Task: Look for space in Bastia umbra, Italy from 24th August, 2023 to 10th September, 2023 for 6 adults, 2 children in price range Rs.12000 to Rs.15000. Place can be entire place or shared room with 6 bedrooms having 6 beds and 6 bathrooms. Property type can be house, flat, guest house. Amenities needed are: wifi, TV, free parkinig on premises, gym, breakfast. Booking option can be shelf check-in. Required host language is English.
Action: Mouse moved to (614, 122)
Screenshot: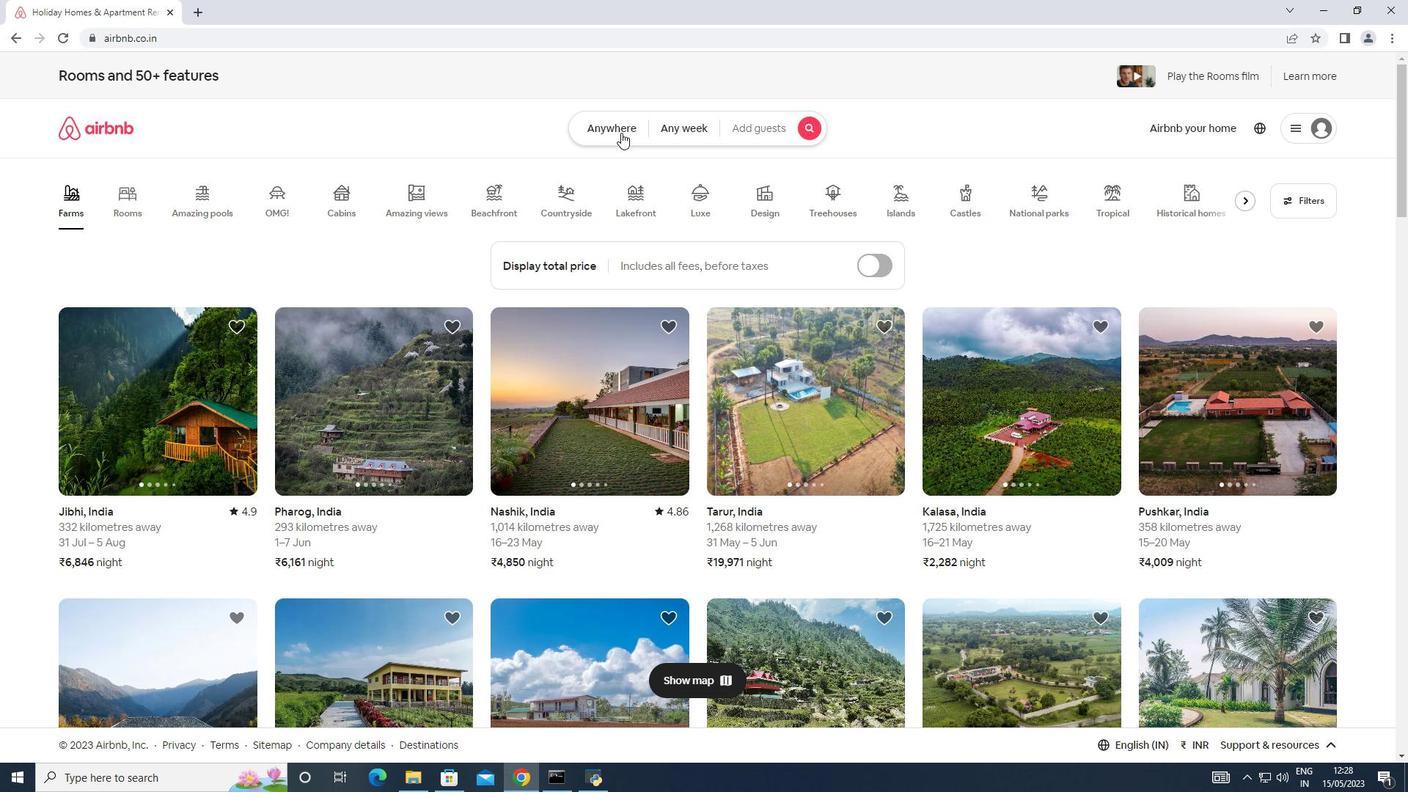 
Action: Mouse pressed left at (614, 122)
Screenshot: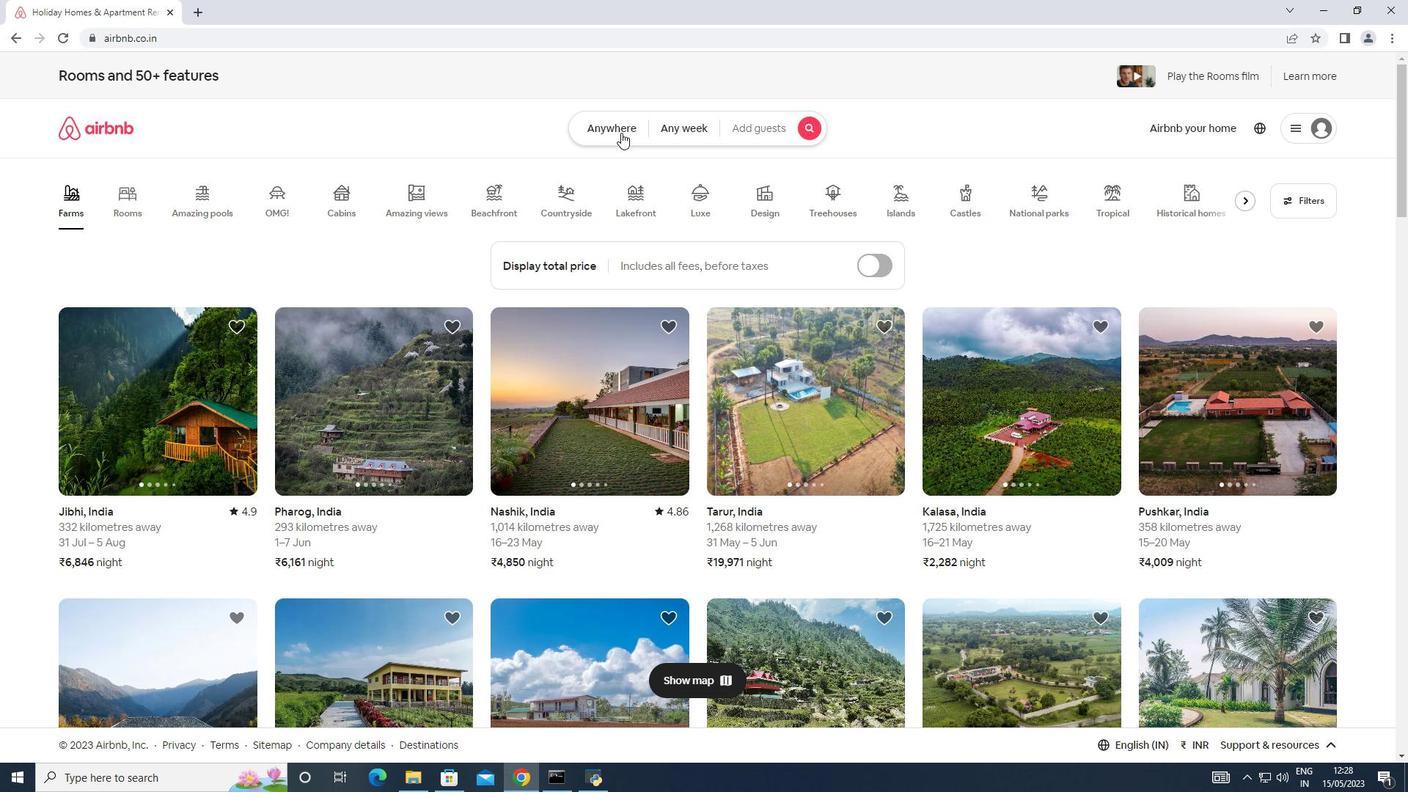 
Action: Mouse moved to (470, 191)
Screenshot: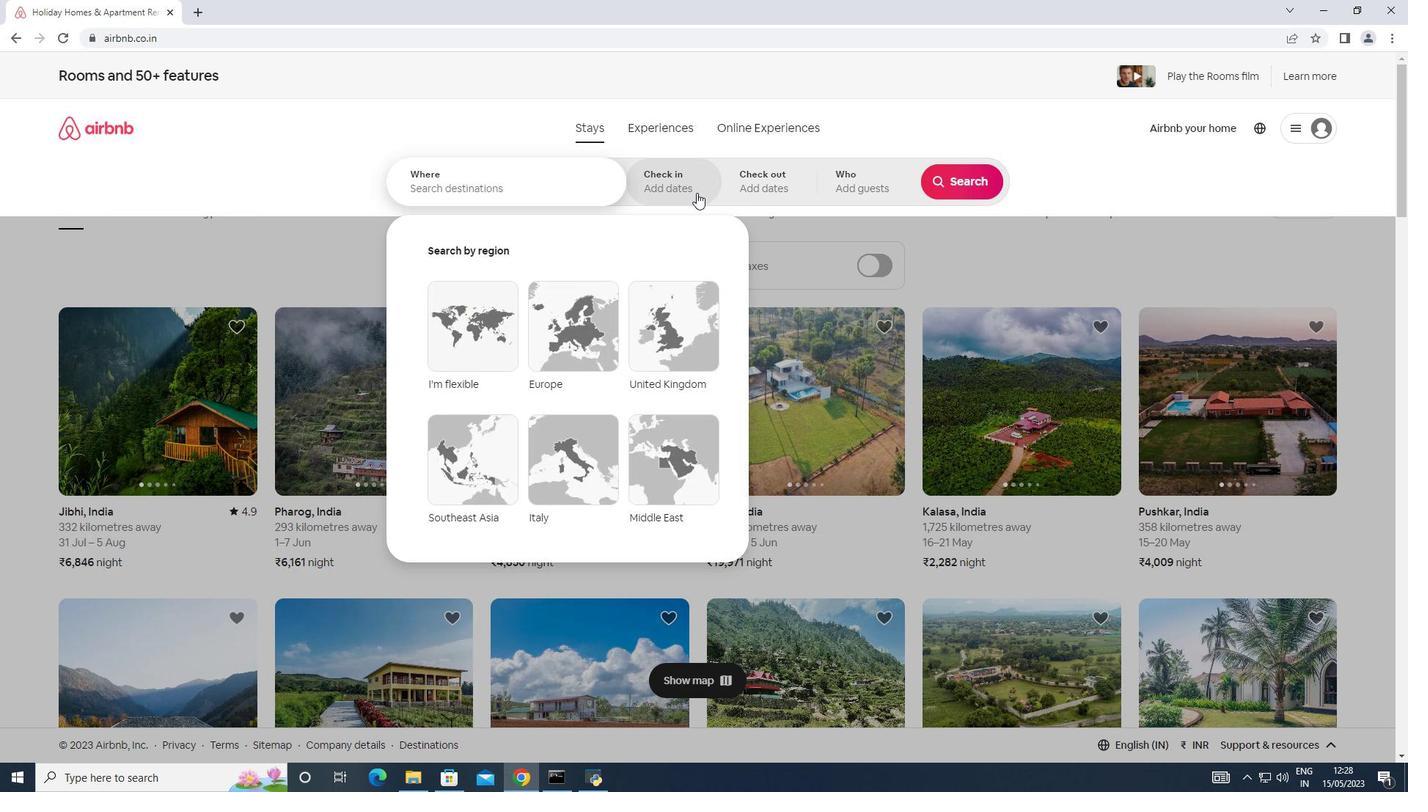 
Action: Mouse pressed left at (470, 191)
Screenshot: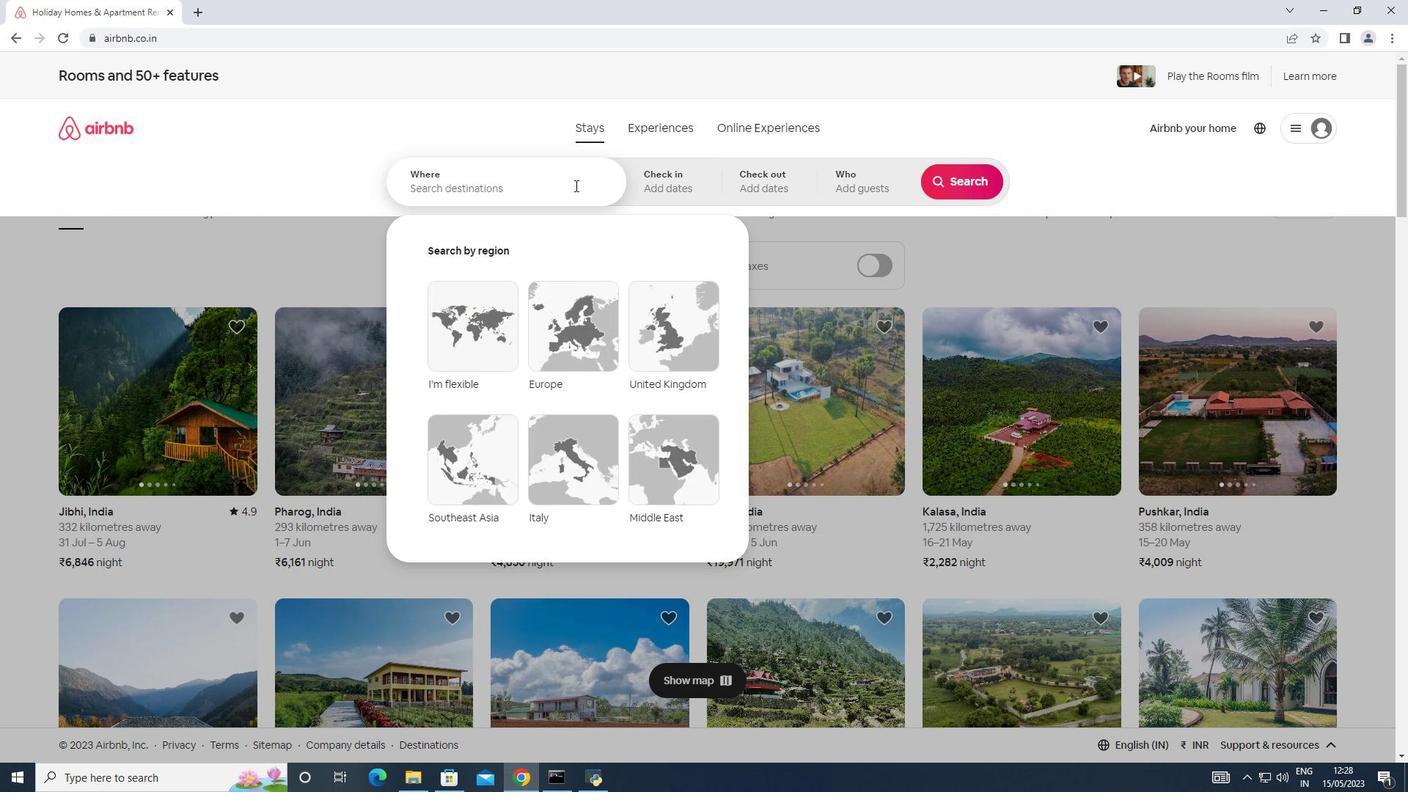 
Action: Mouse moved to (469, 190)
Screenshot: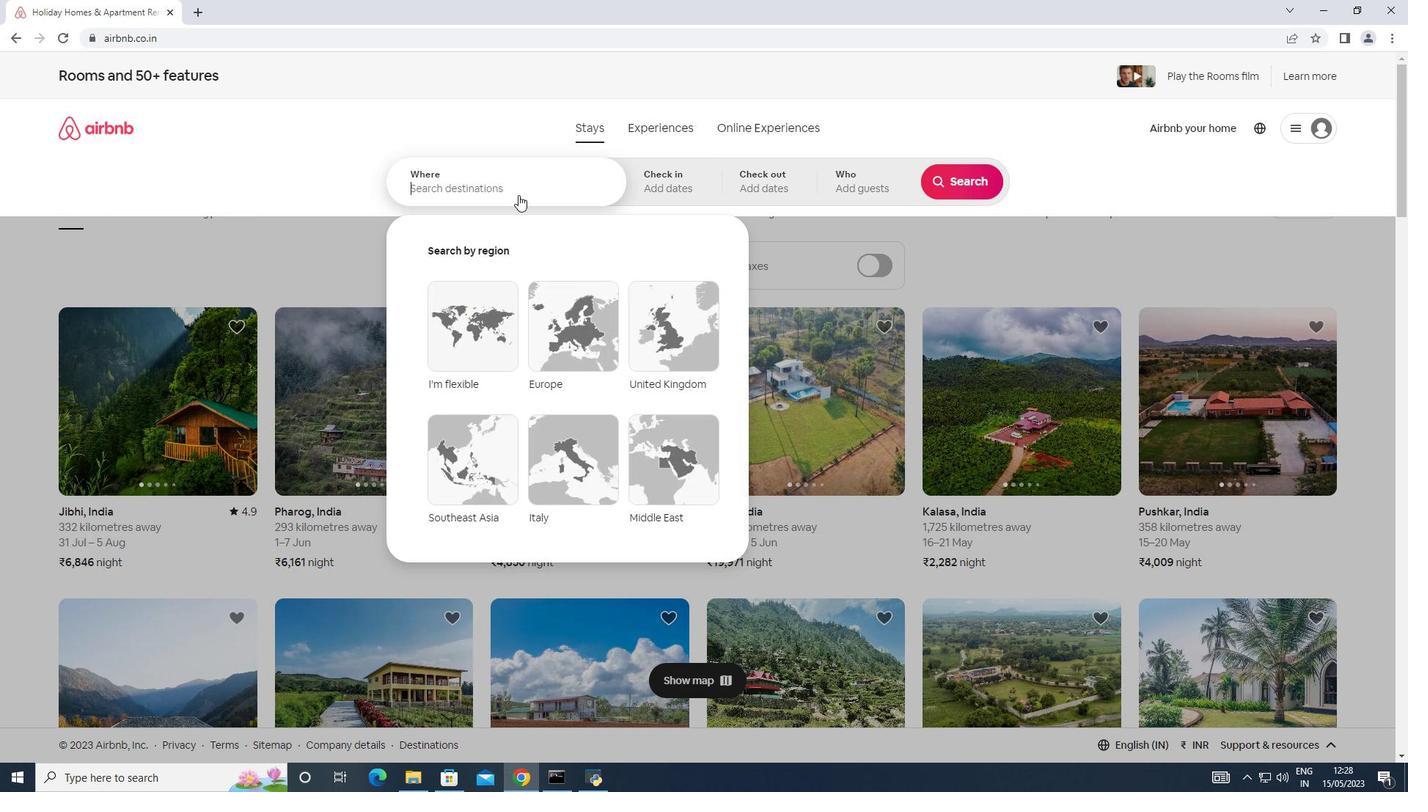 
Action: Key pressed <Key.shift>Bastia<Key.space><Key.shift>Umbra,<Key.shift><Key.shift><Key.shift>Italy
Screenshot: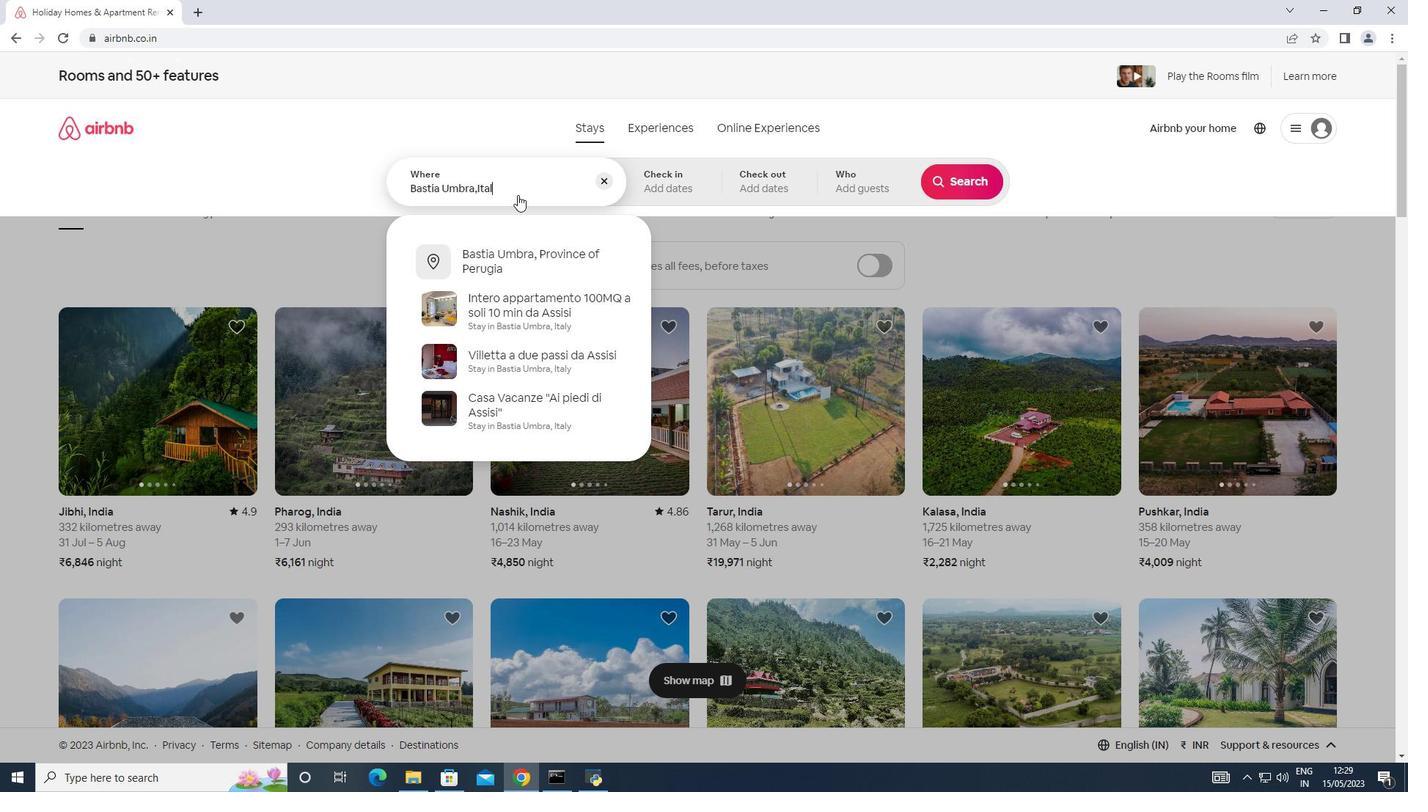 
Action: Mouse pressed left at (624, 135)
Screenshot: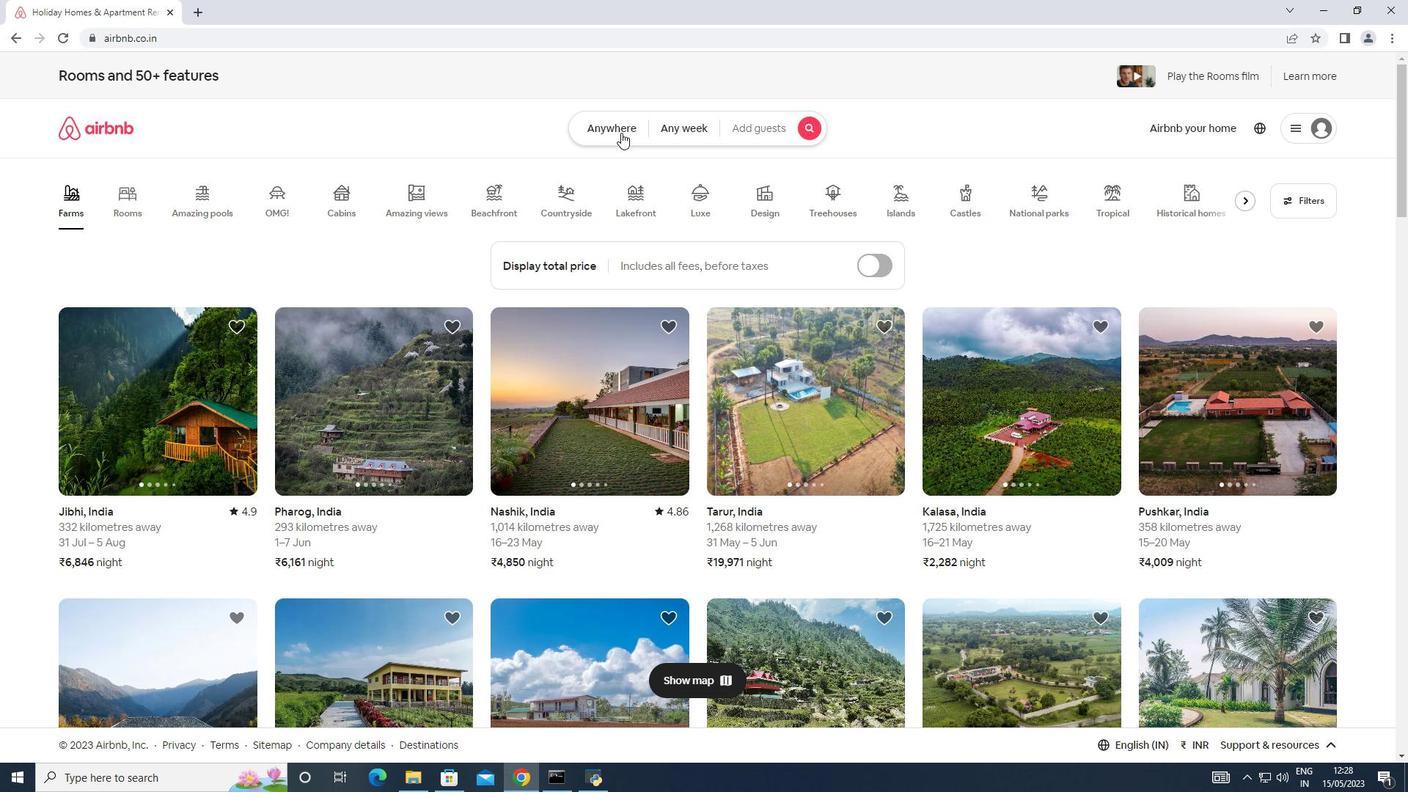 
Action: Mouse moved to (479, 228)
Screenshot: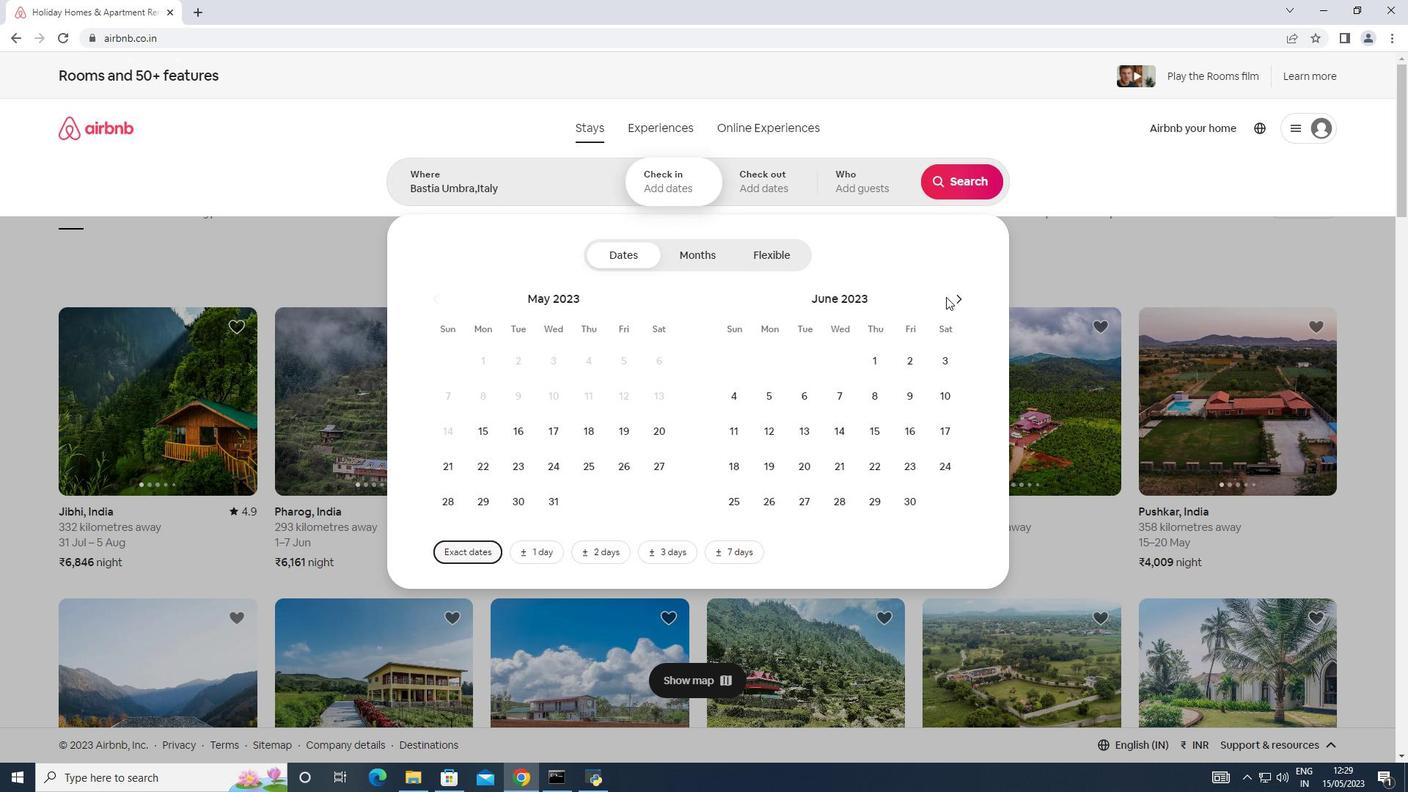
Action: Mouse pressed left at (555, 184)
Screenshot: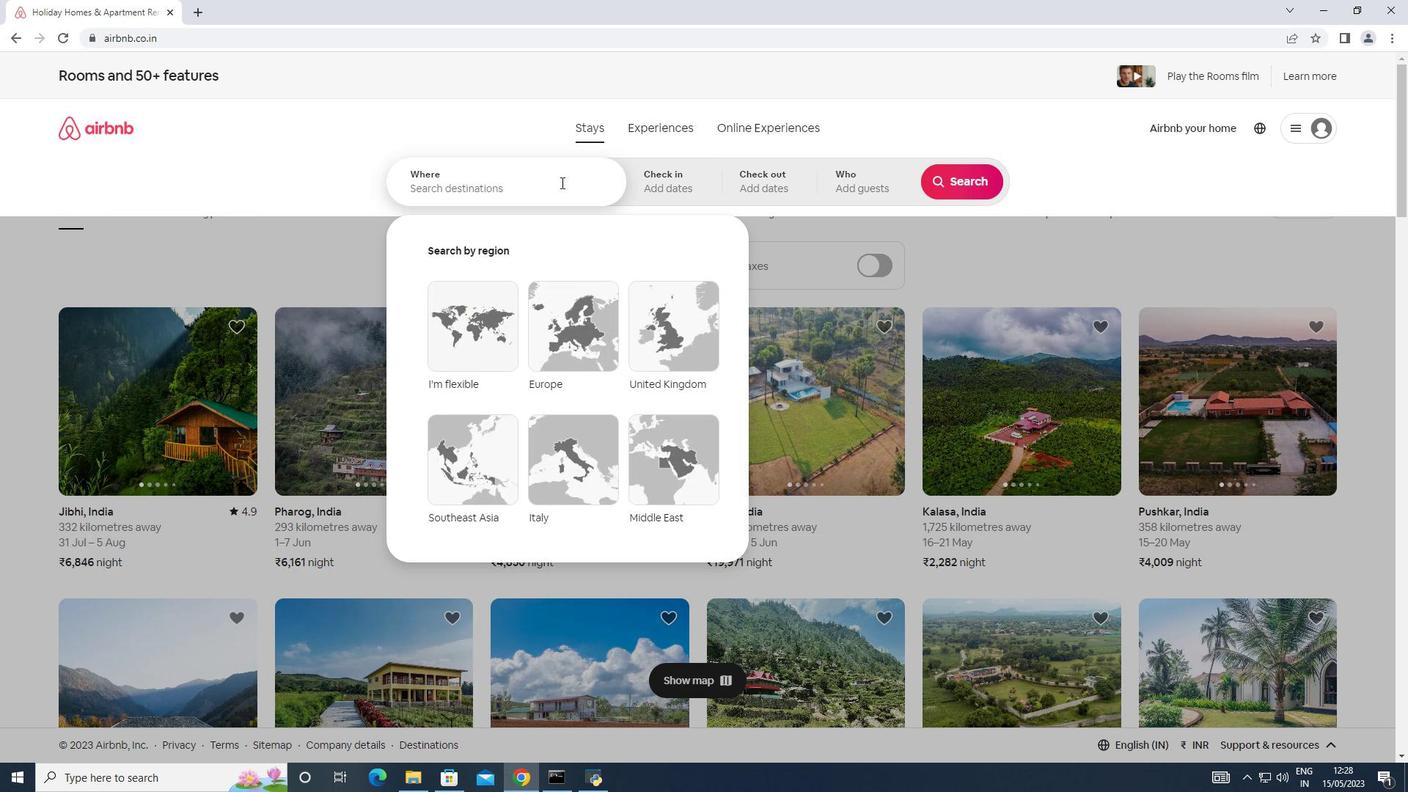 
Action: Mouse moved to (730, 190)
Screenshot: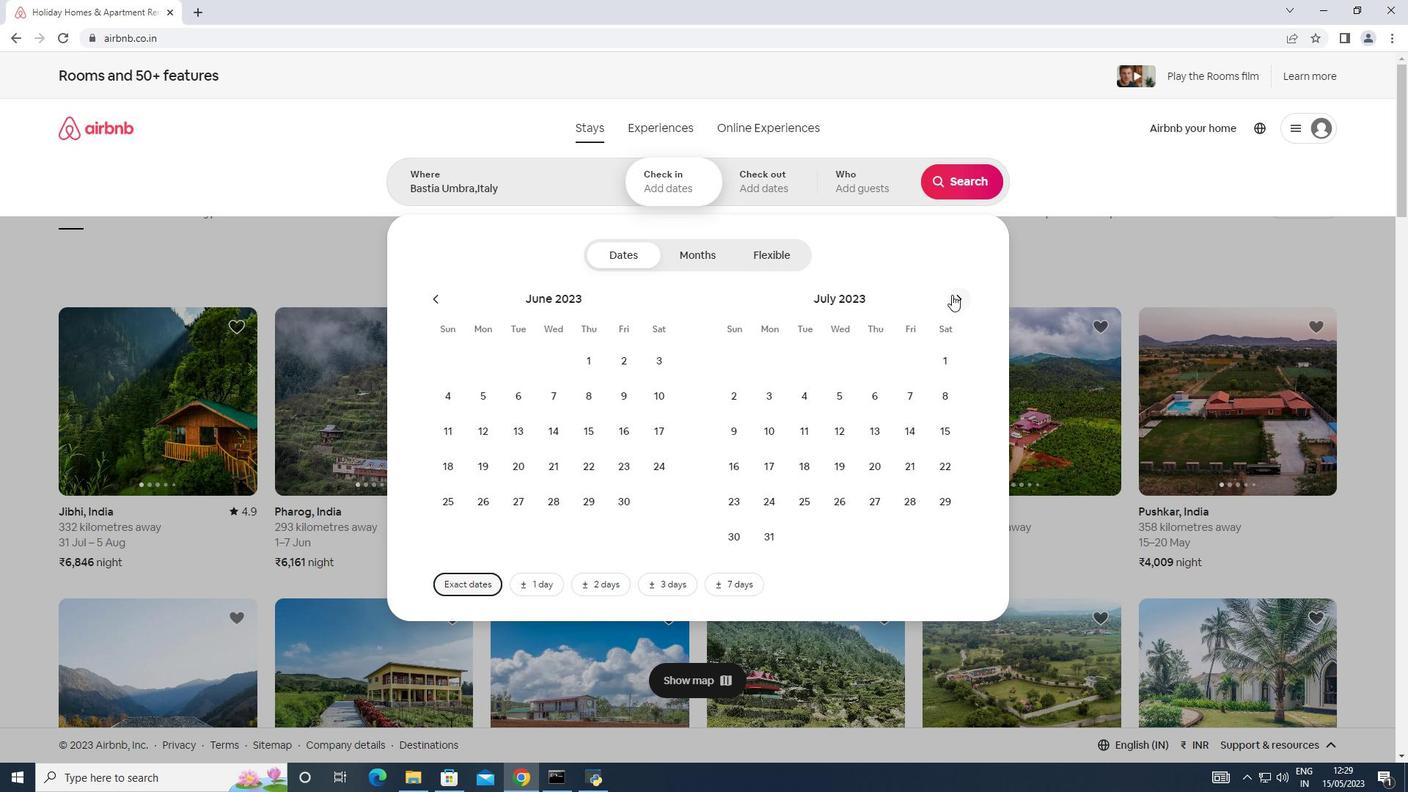 
Action: Key pressed <Key.shift>
Screenshot: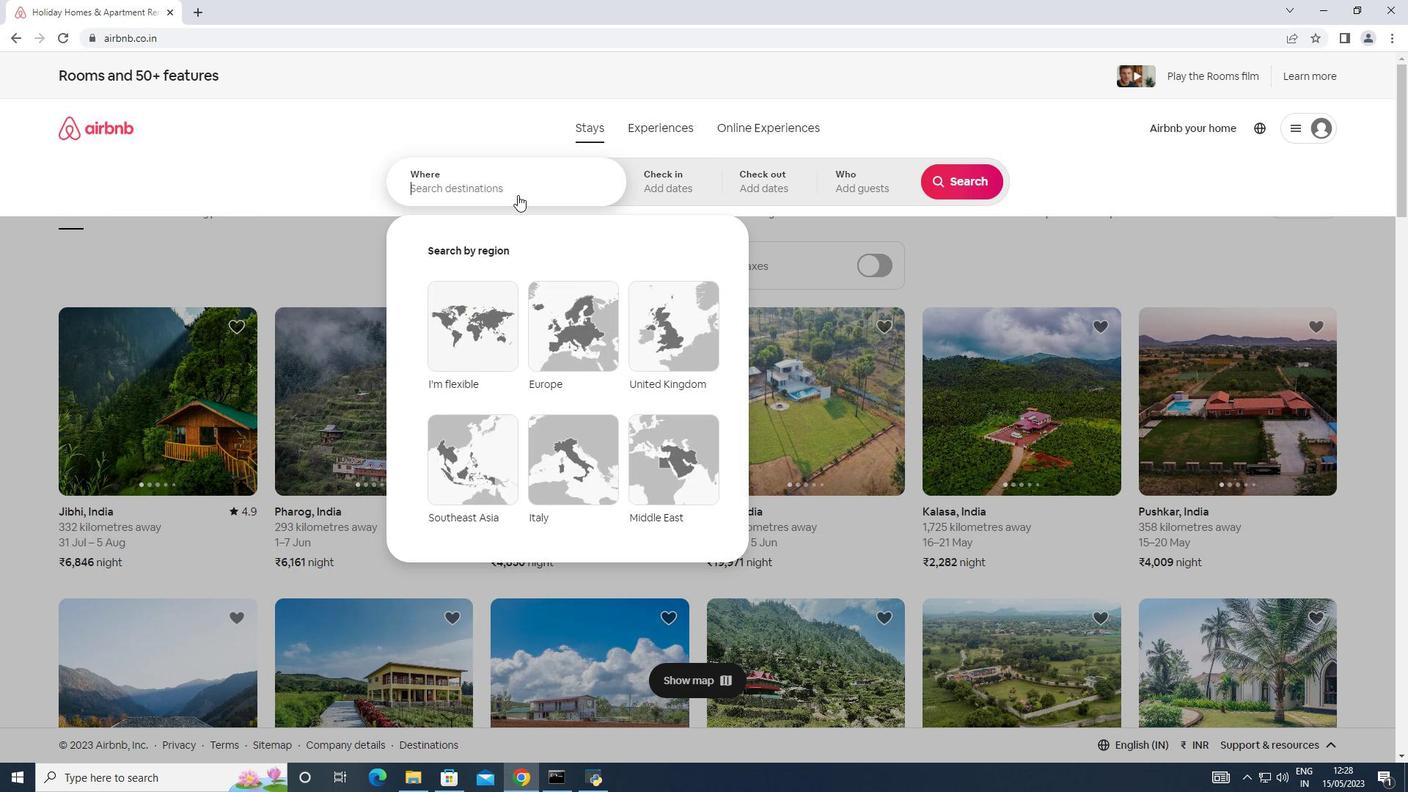 
Action: Mouse moved to (667, 182)
Screenshot: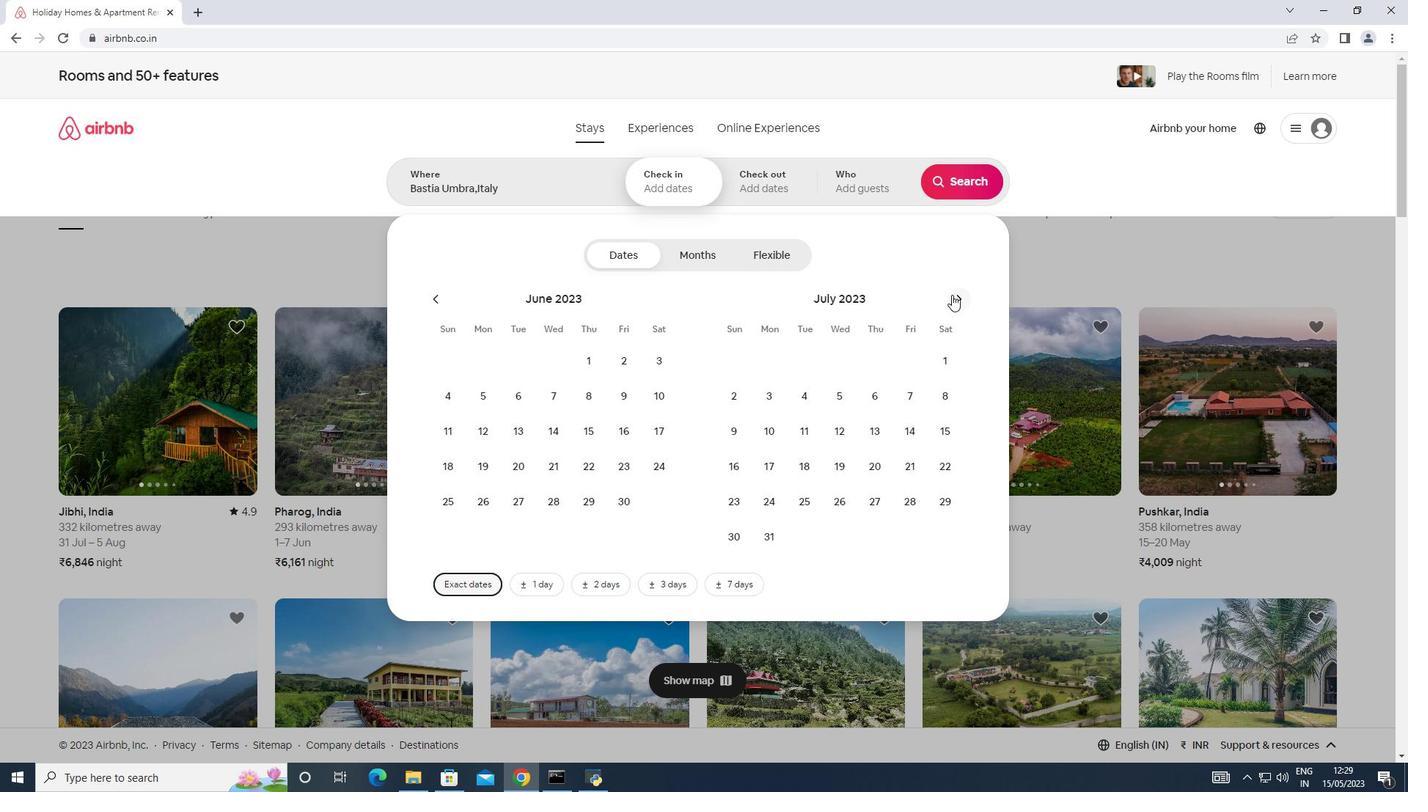 
Action: Mouse pressed left at (667, 182)
Screenshot: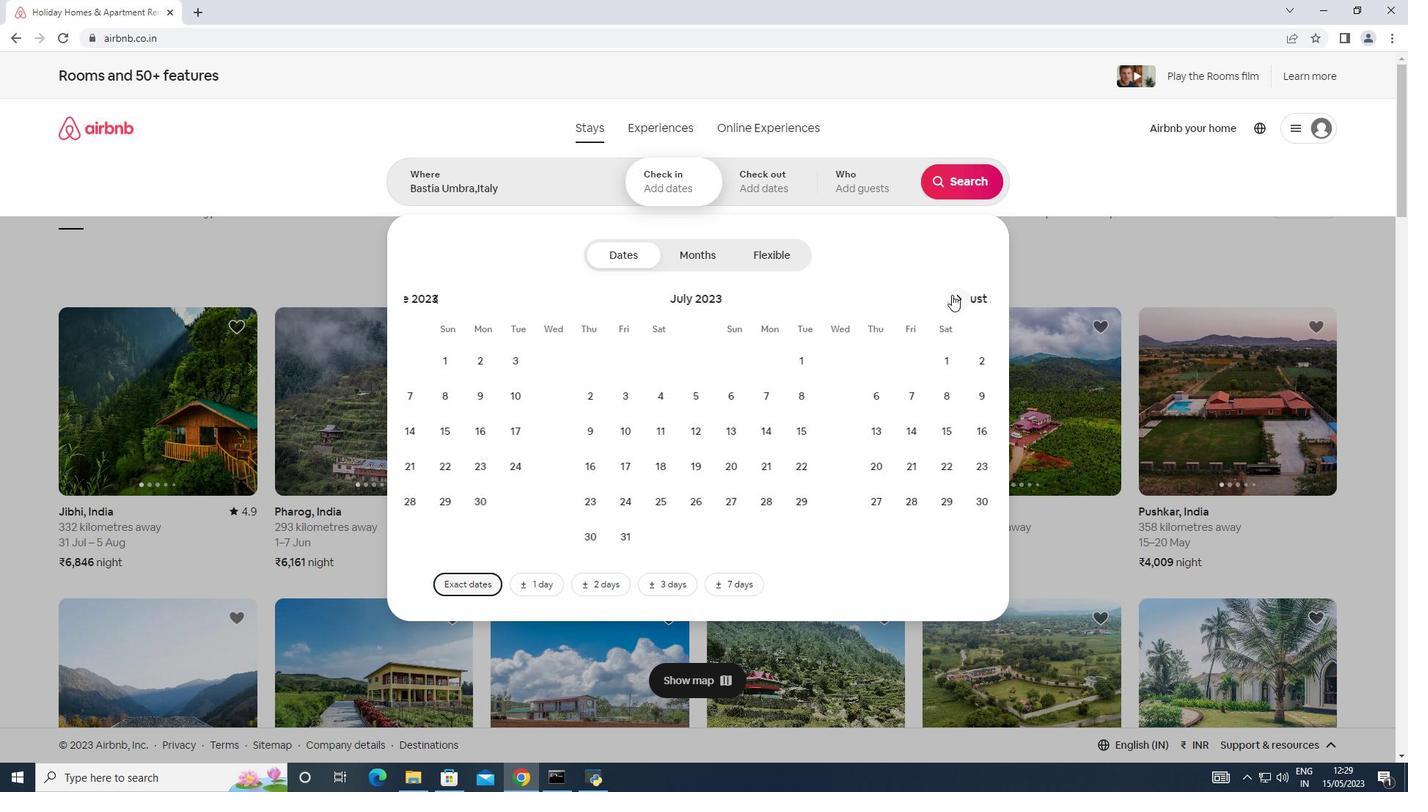 
Action: Key pressed <Key.shift>
Screenshot: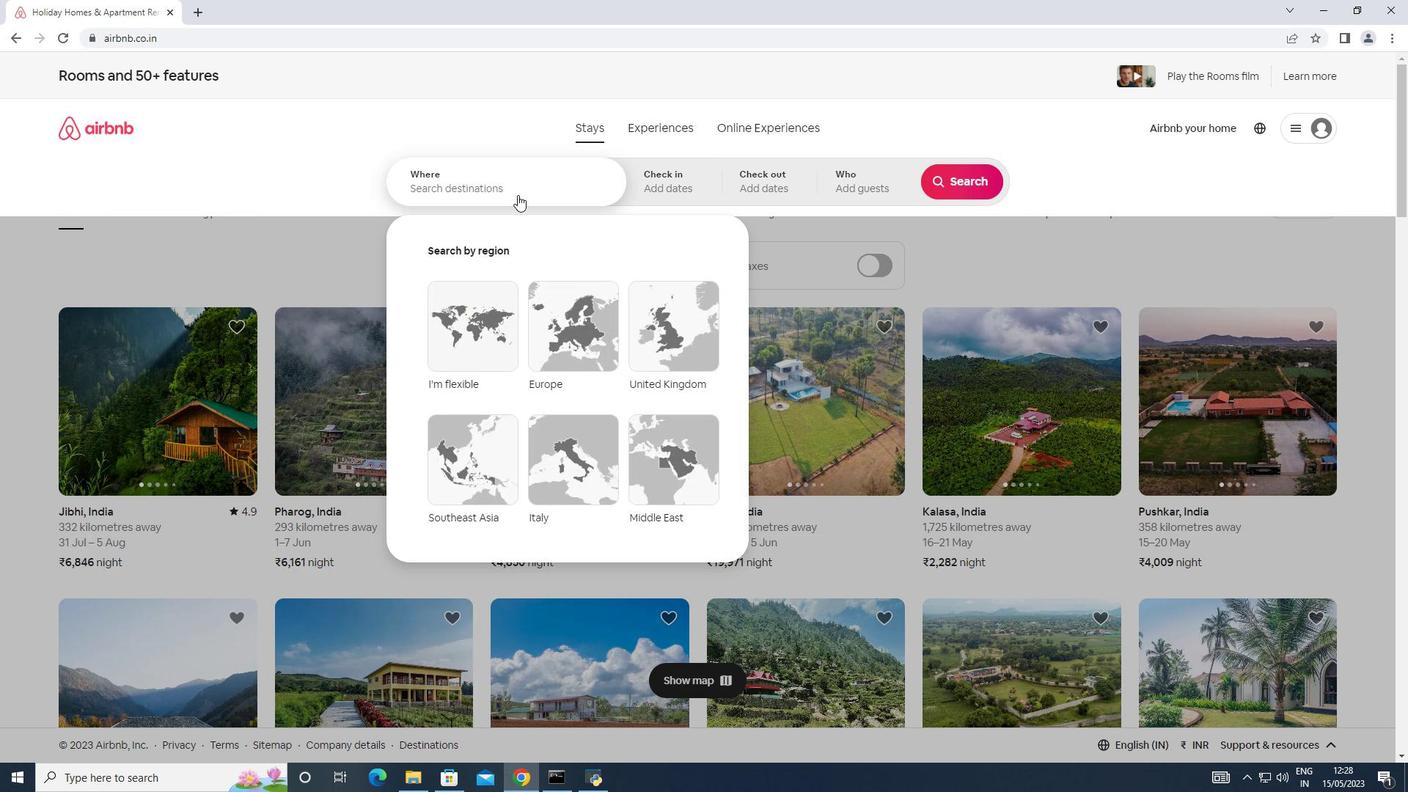 
Action: Mouse moved to (667, 182)
Screenshot: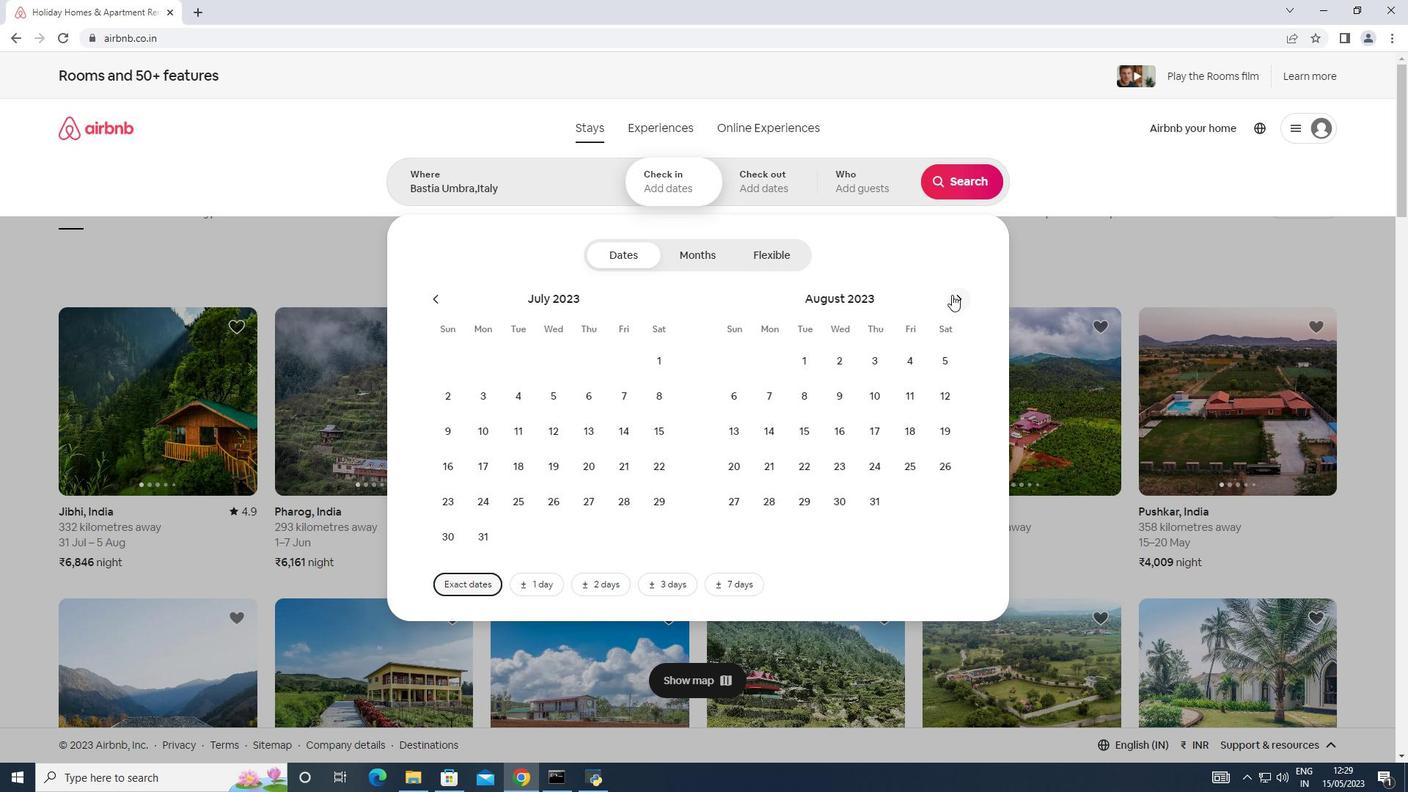 
Action: Key pressed <Key.shift>
Screenshot: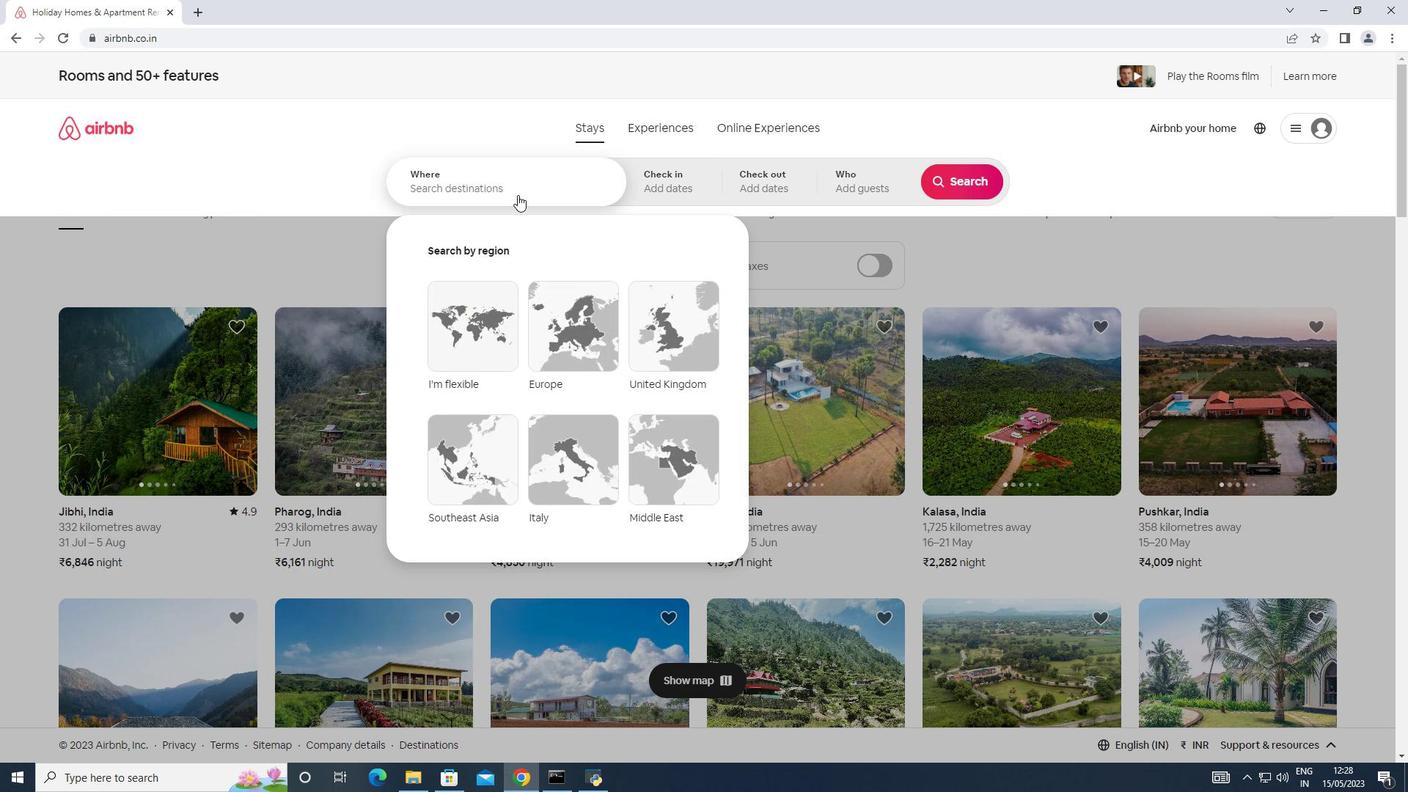 
Action: Mouse moved to (671, 182)
Screenshot: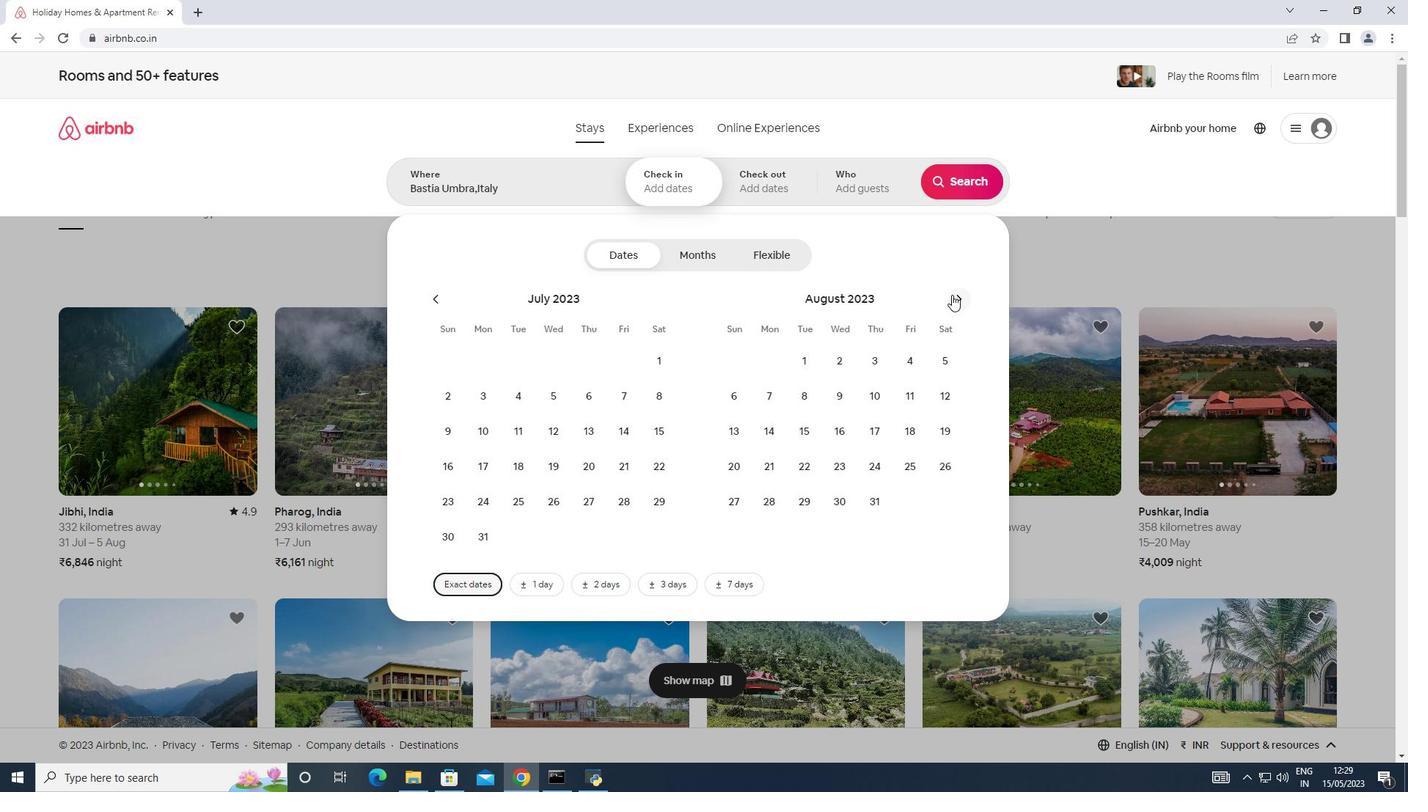 
Action: Key pressed <Key.shift>
Screenshot: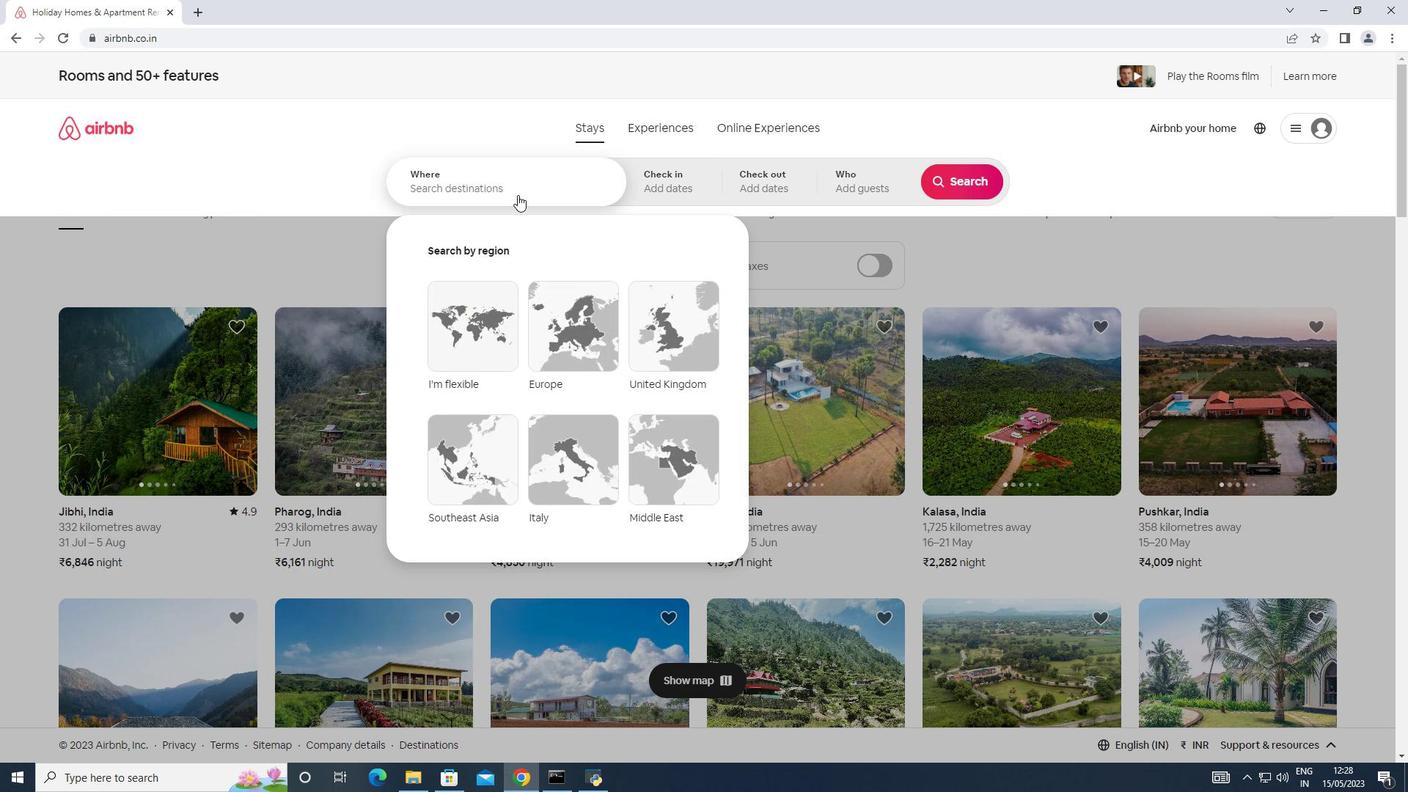 
Action: Mouse moved to (672, 182)
Screenshot: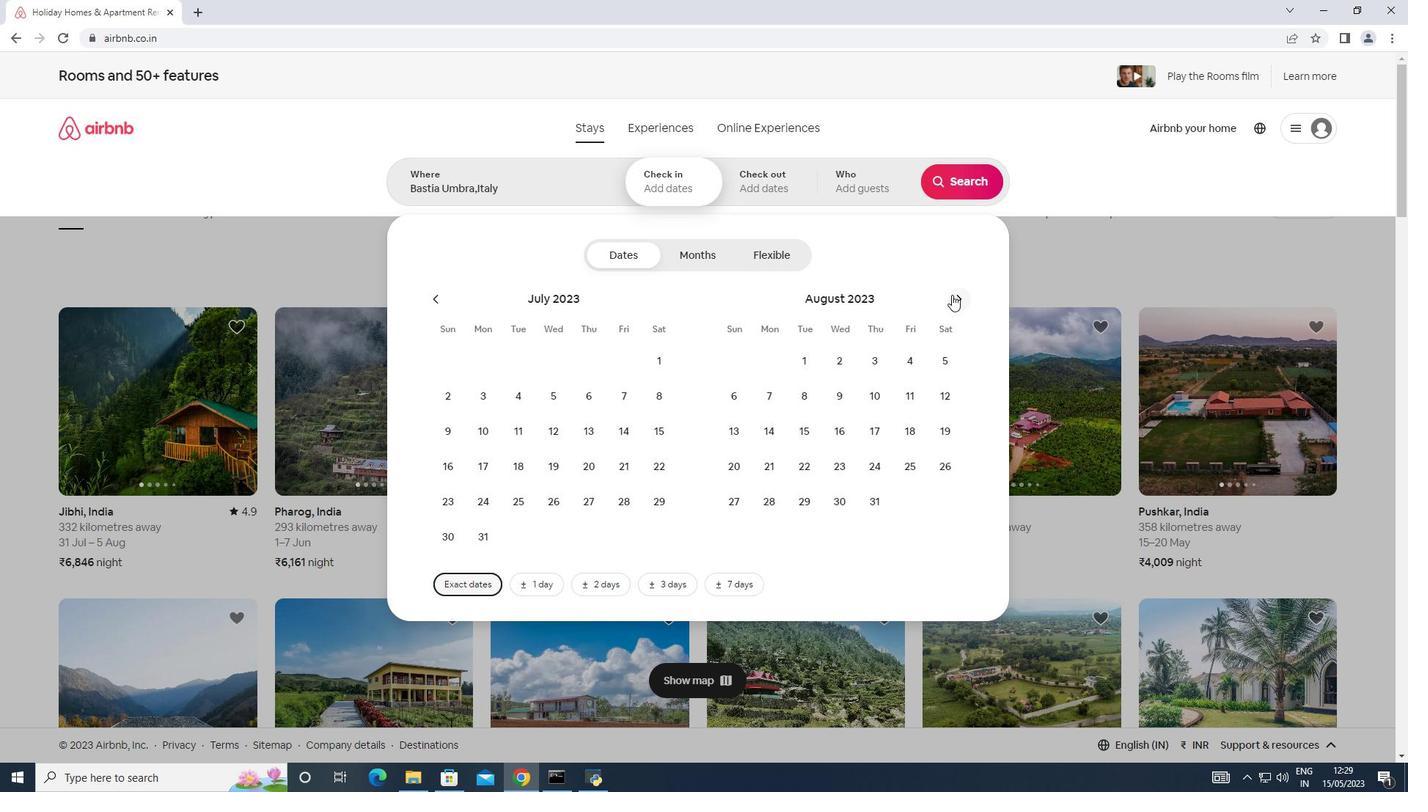
Action: Key pressed <Key.shift>
Screenshot: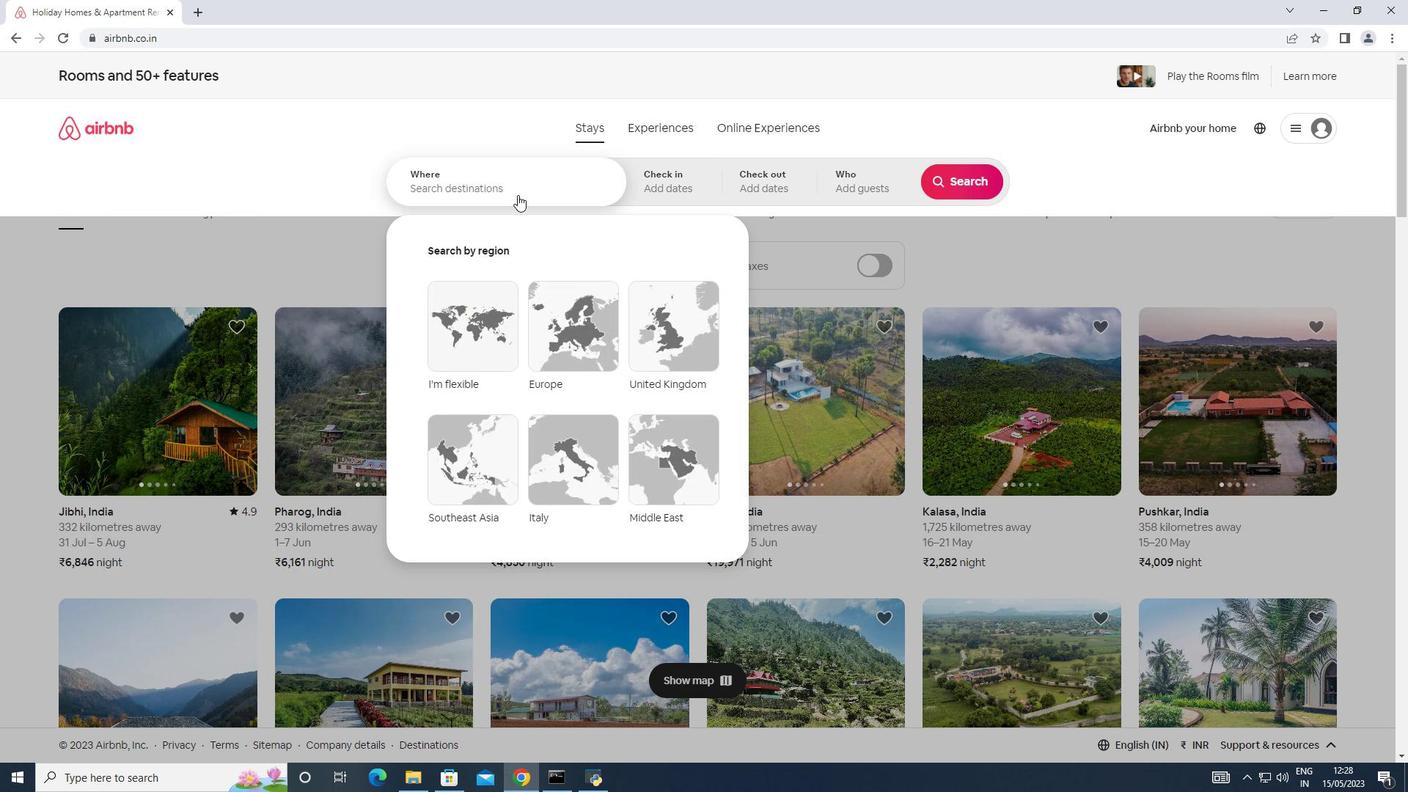 
Action: Mouse moved to (675, 182)
Screenshot: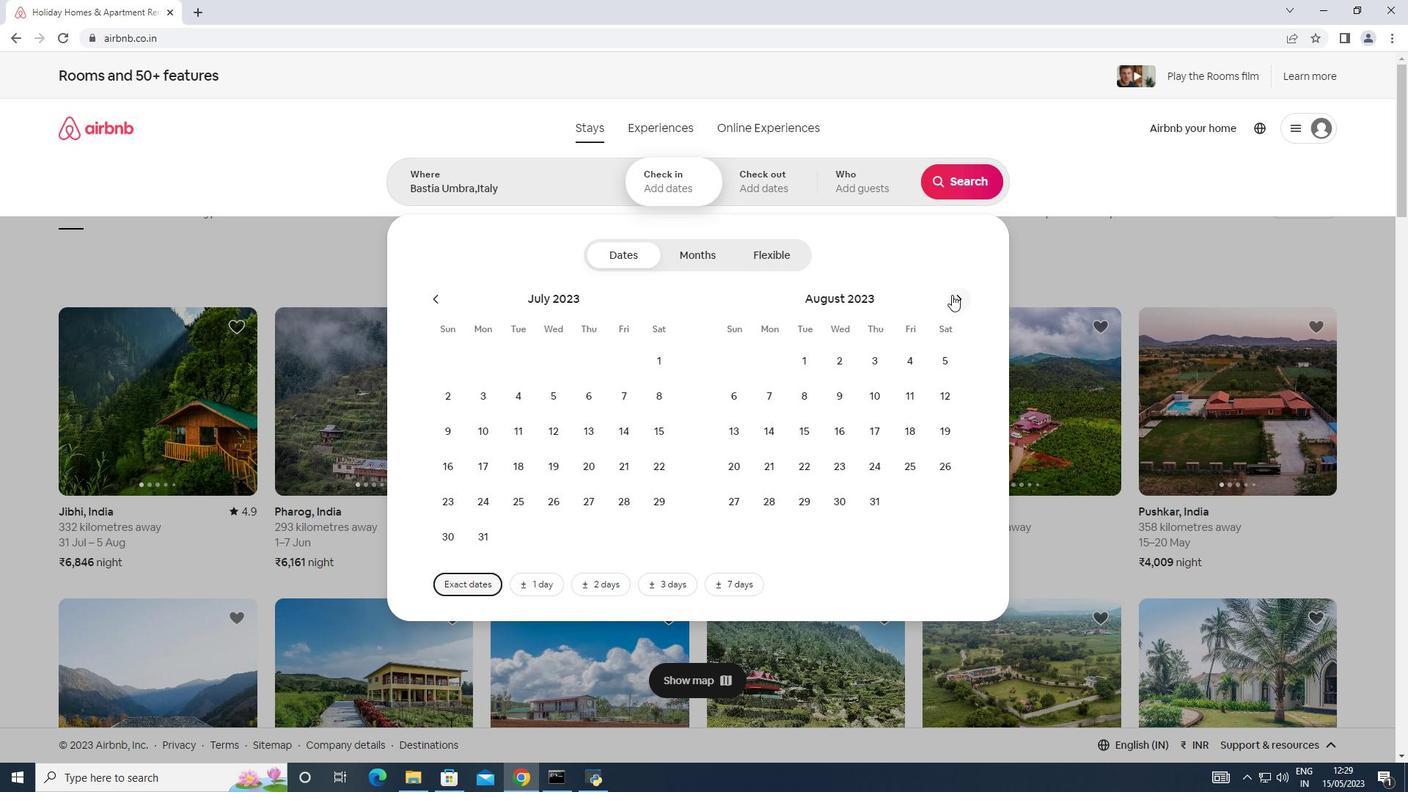 
Action: Key pressed <Key.shift>
Screenshot: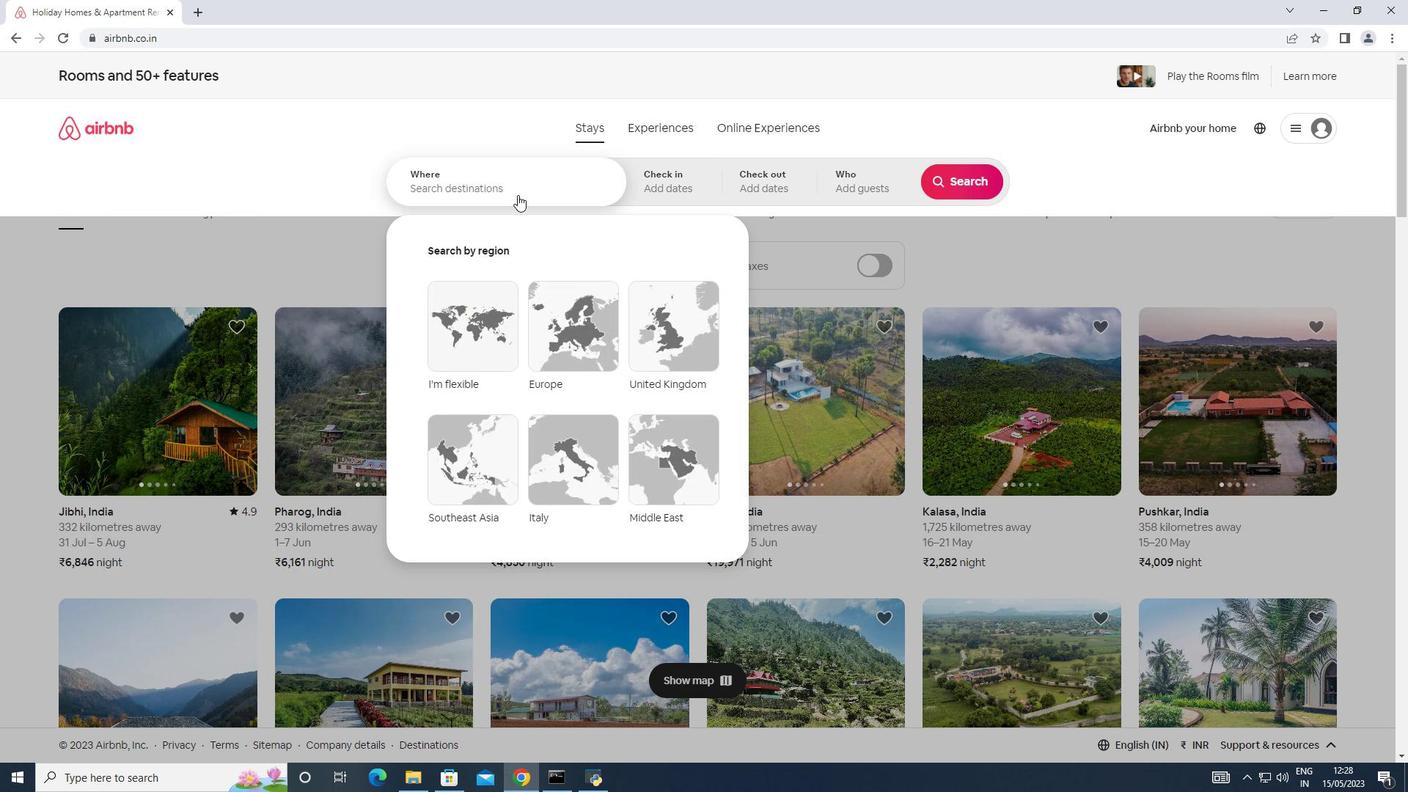 
Action: Mouse moved to (677, 184)
Screenshot: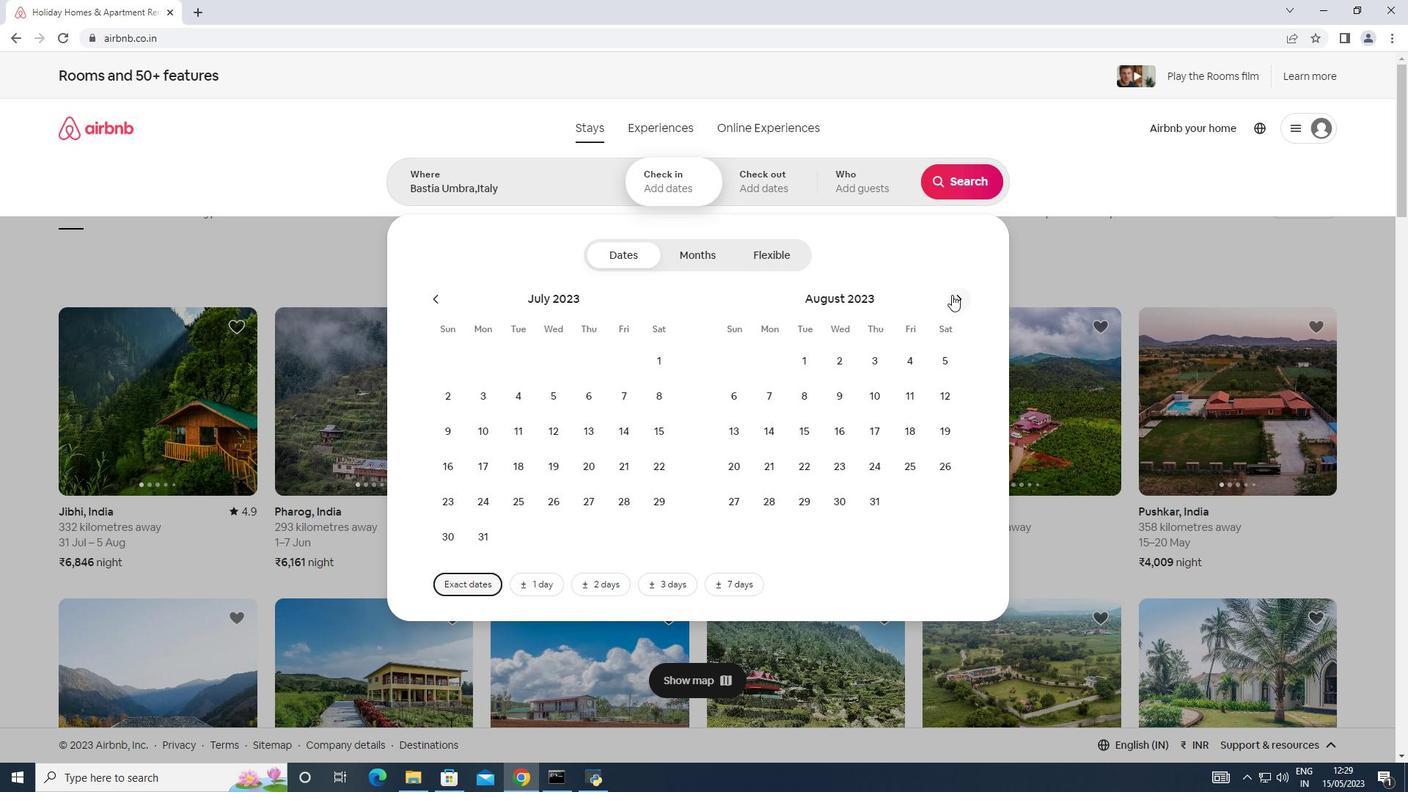 
Action: Key pressed <Key.shift>
Screenshot: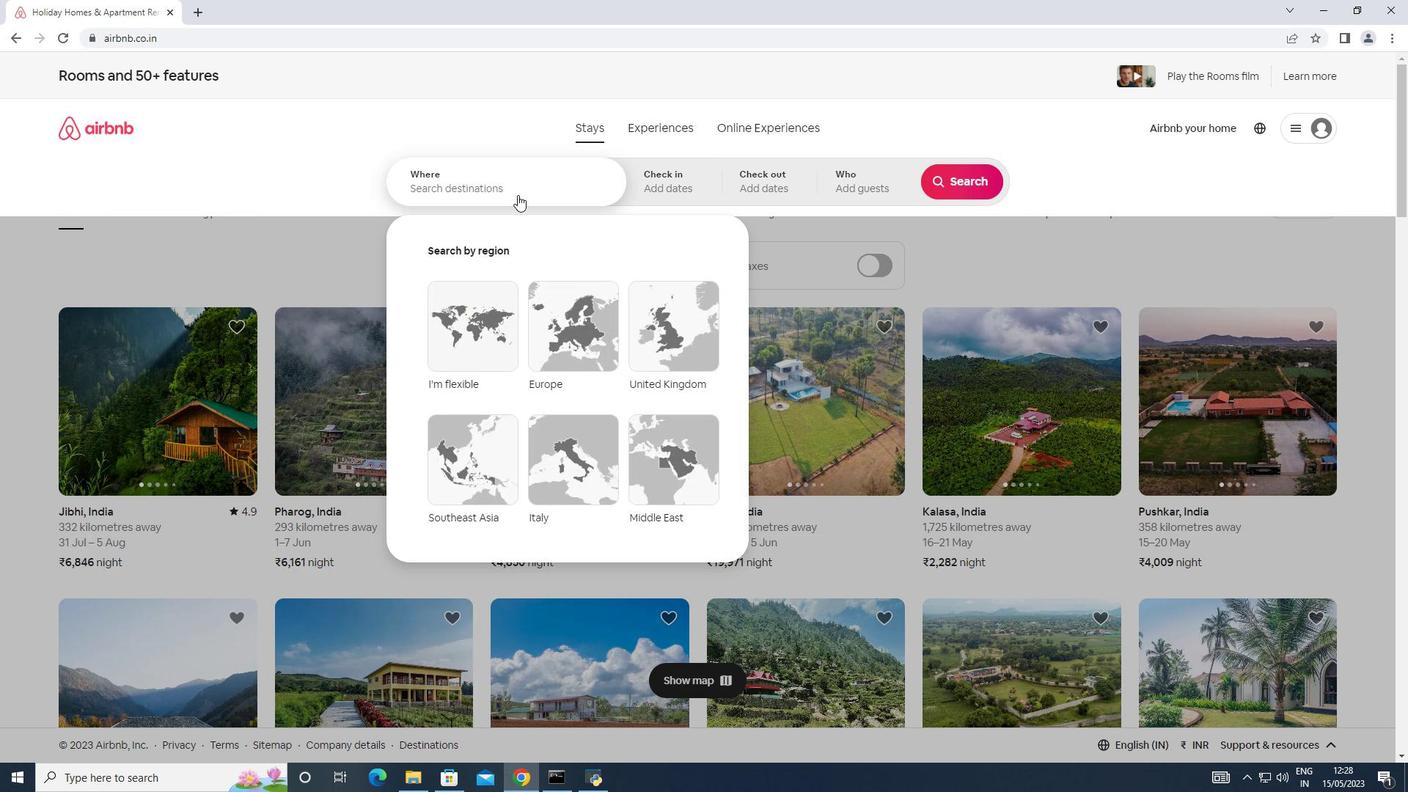 
Action: Mouse moved to (678, 184)
Screenshot: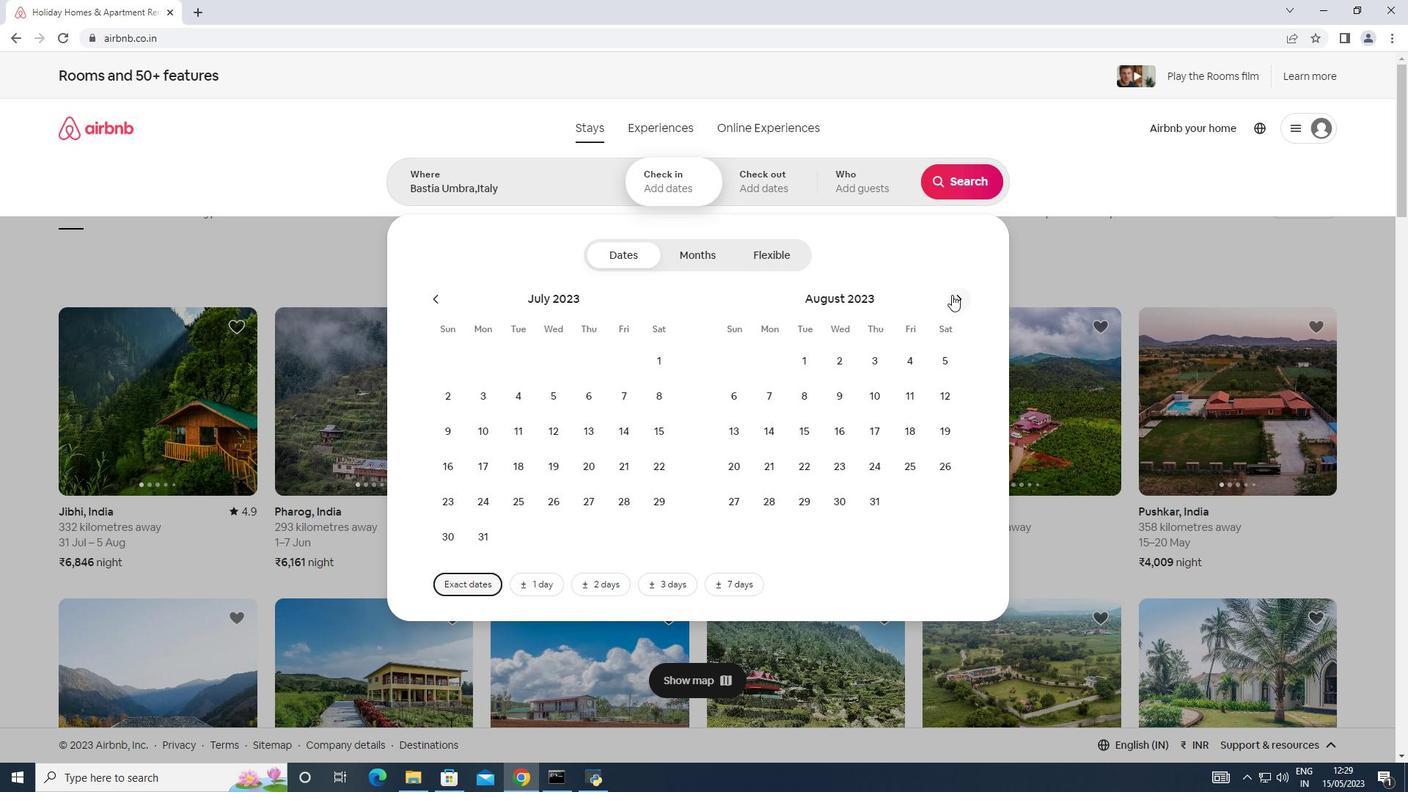 
Action: Key pressed <Key.shift>
Screenshot: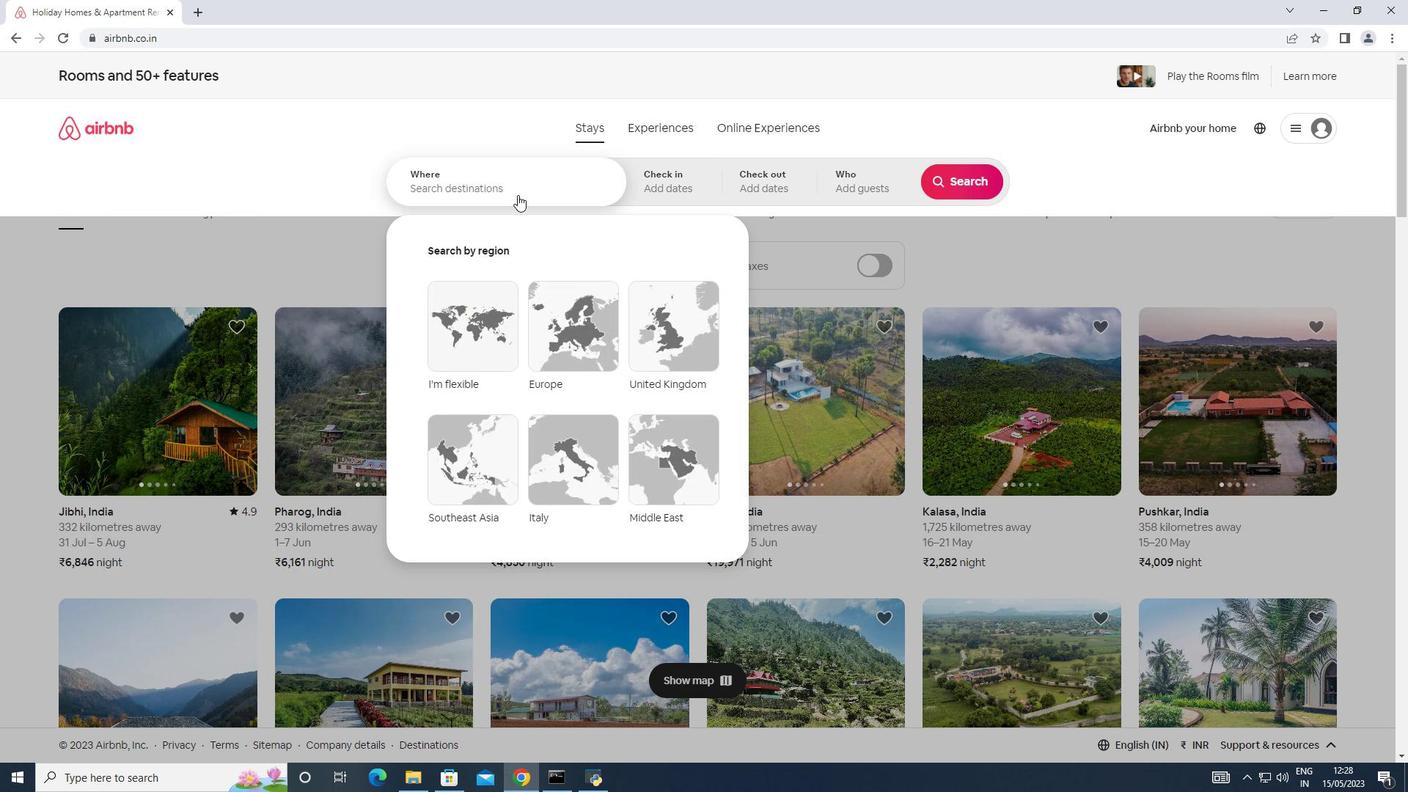 
Action: Mouse moved to (680, 187)
Screenshot: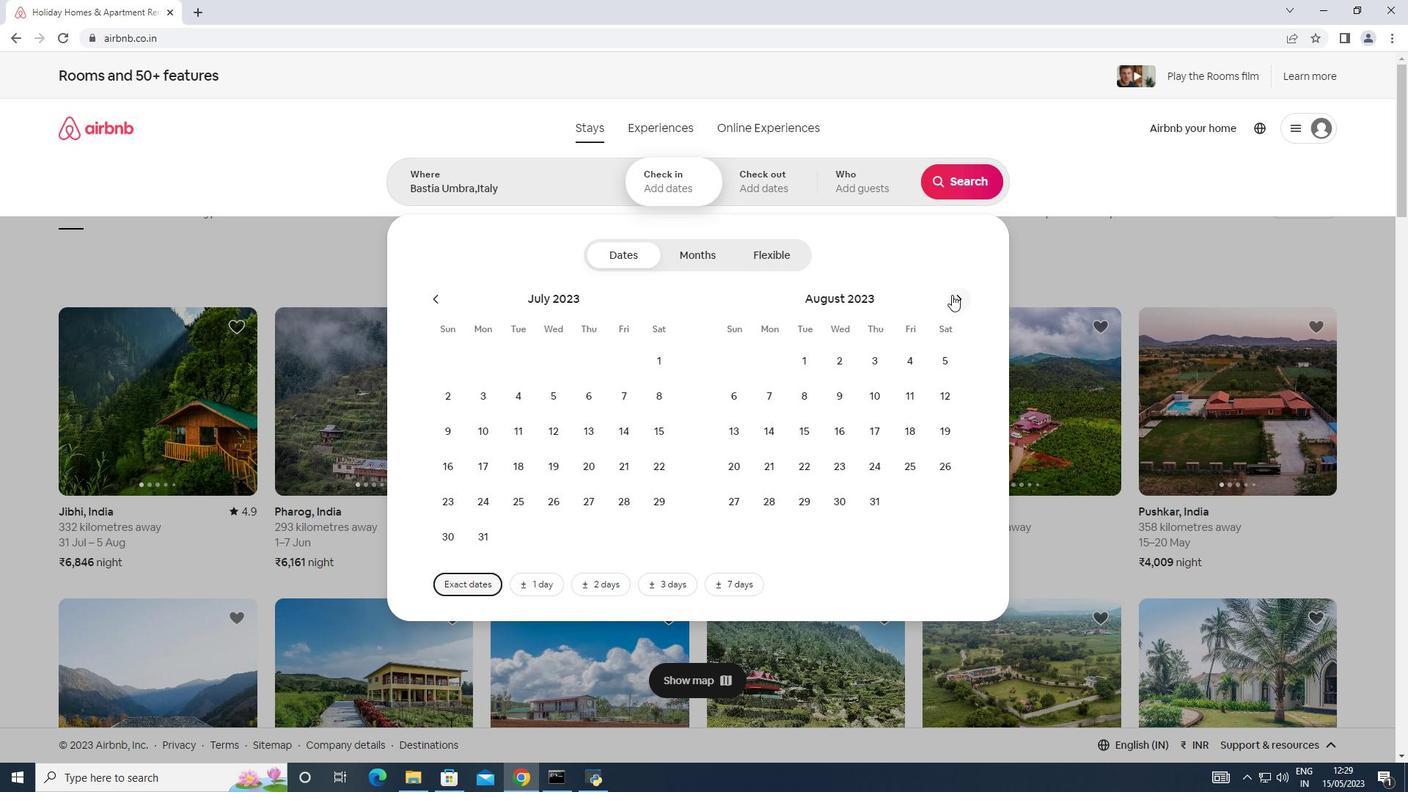 
Action: Key pressed <Key.shift>
Screenshot: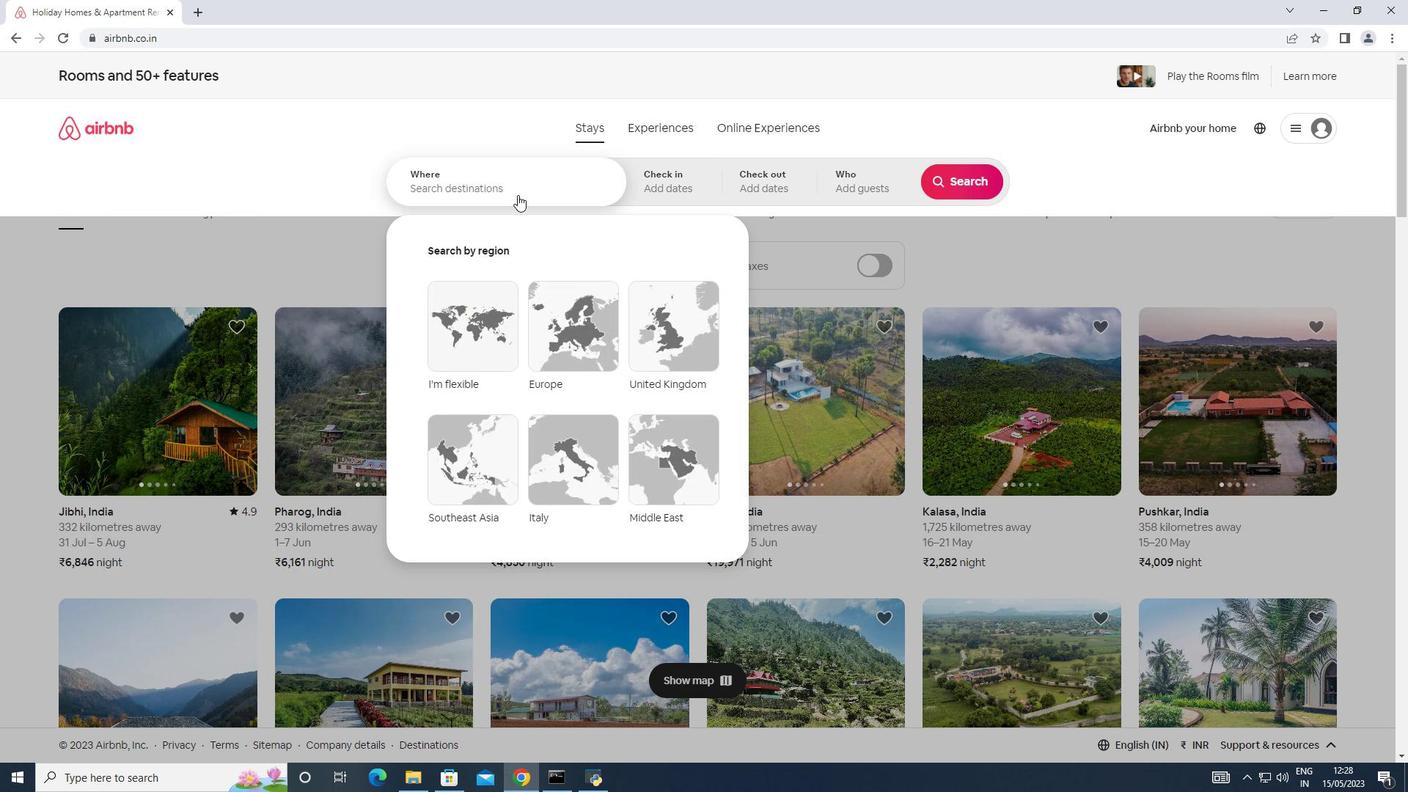 
Action: Mouse moved to (684, 192)
Screenshot: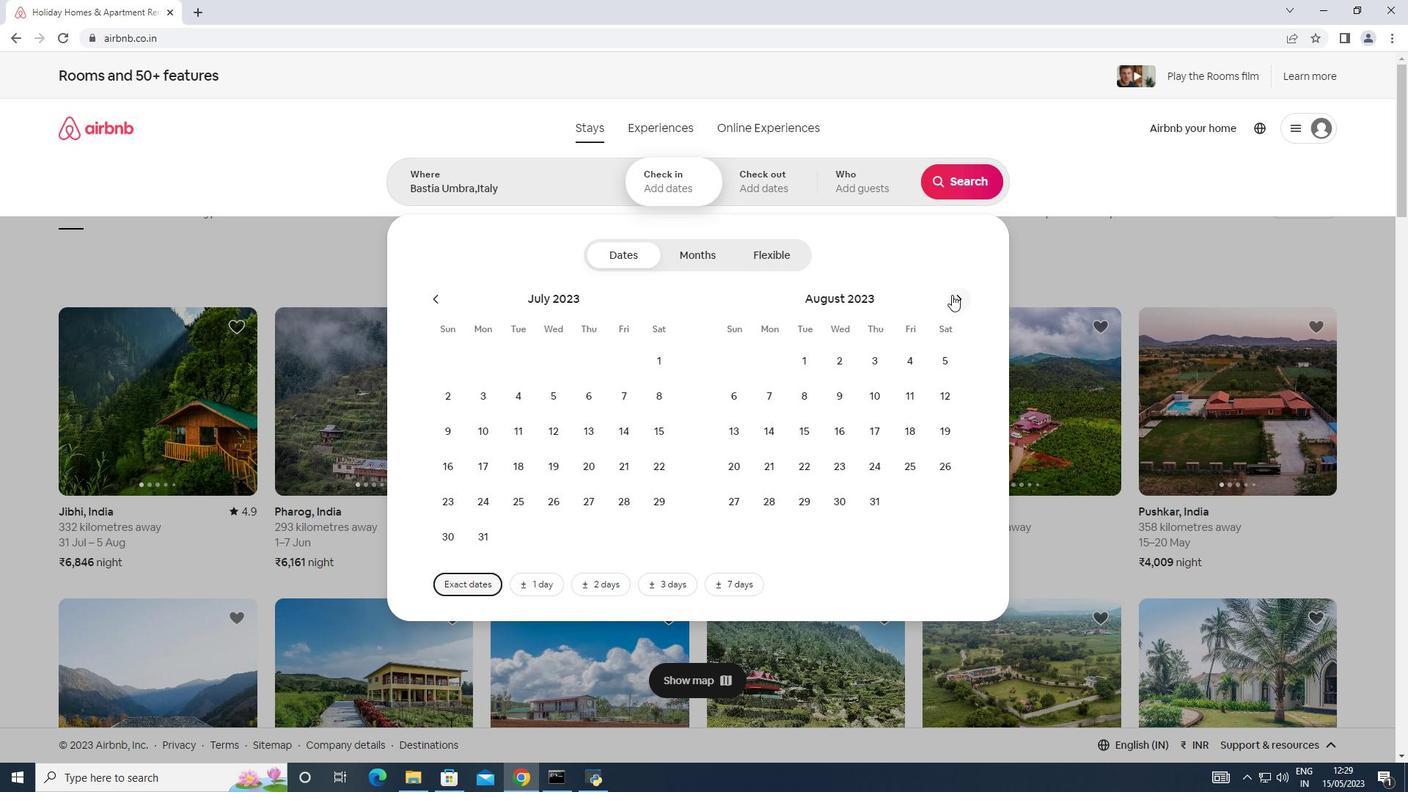 
Action: Key pressed <Key.shift>
Screenshot: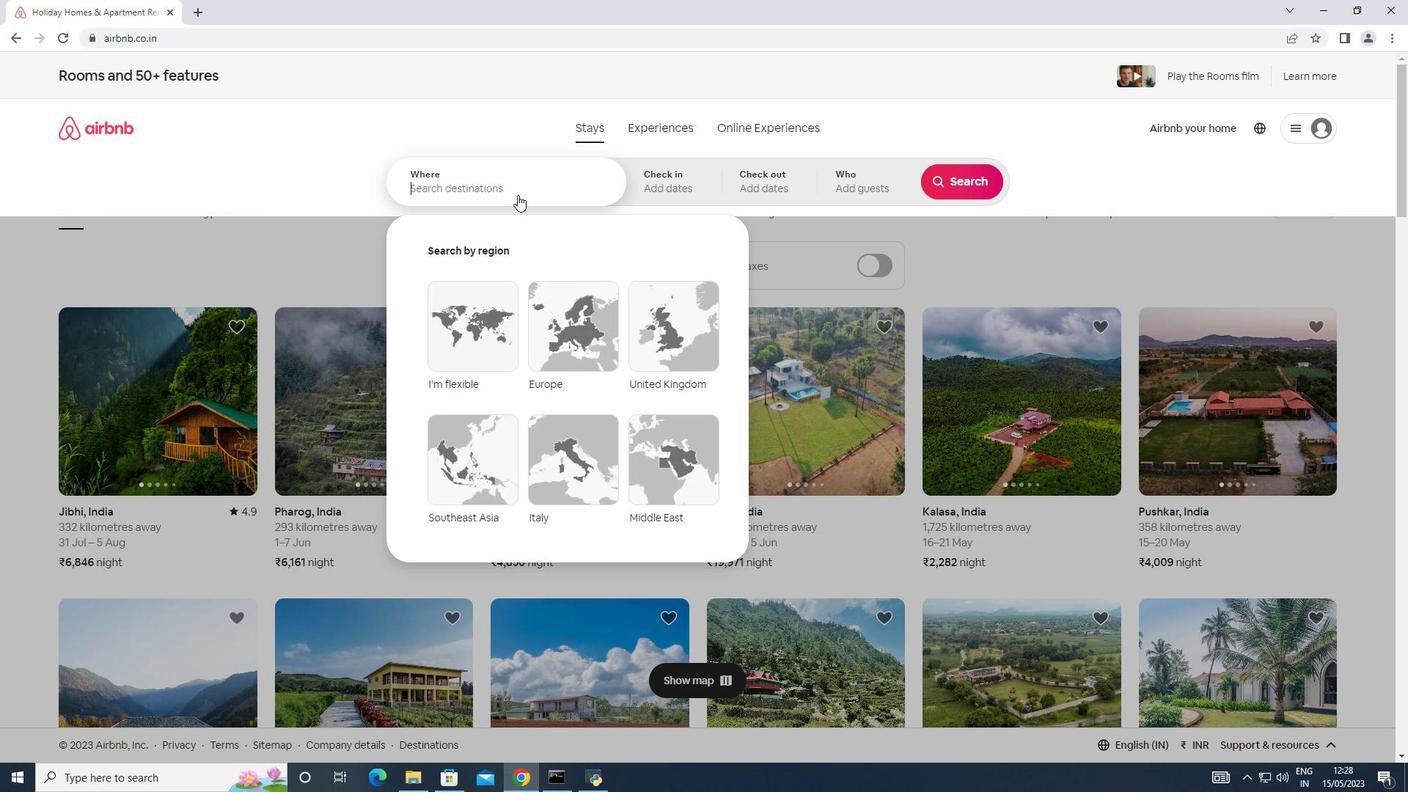 
Action: Mouse moved to (694, 198)
Screenshot: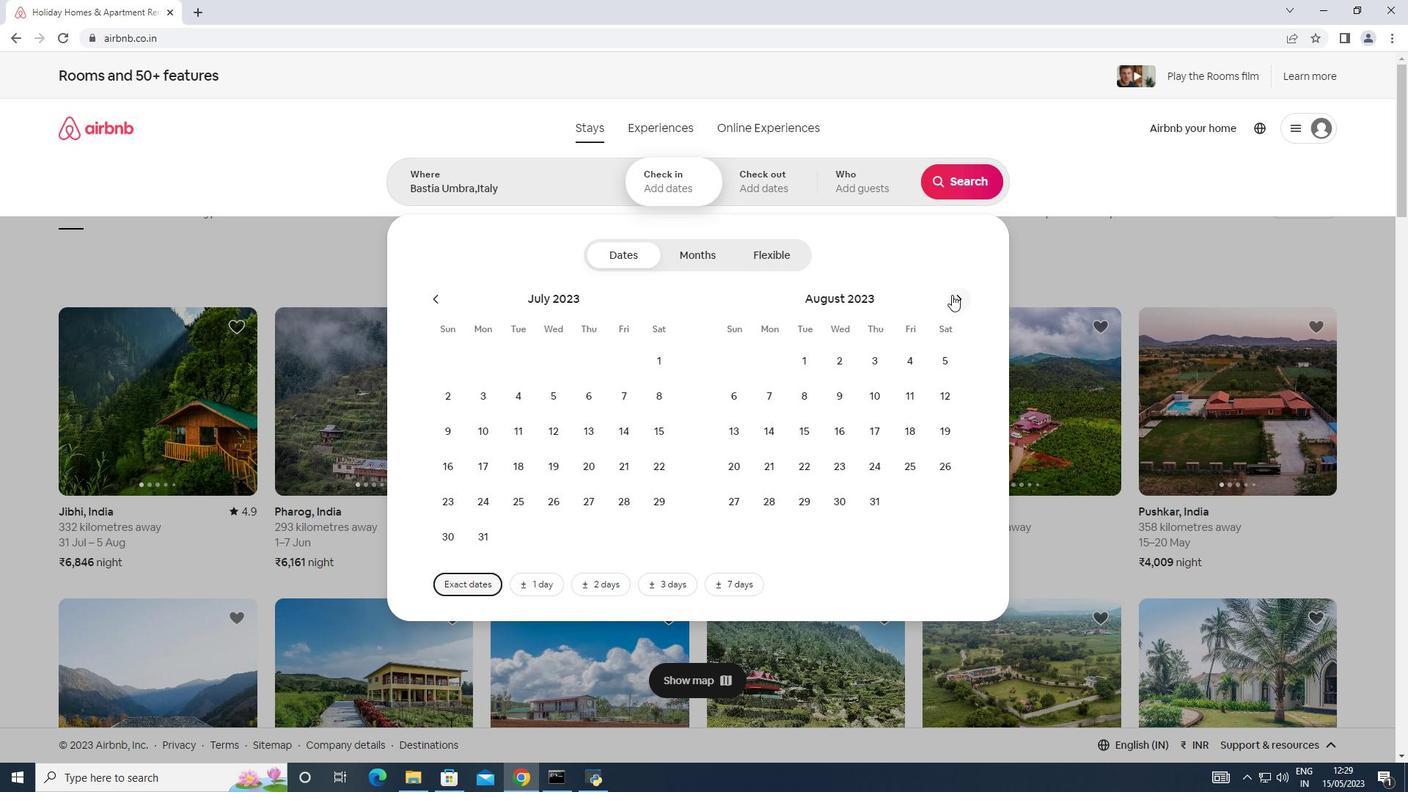 
Action: Key pressed <Key.shift>
Screenshot: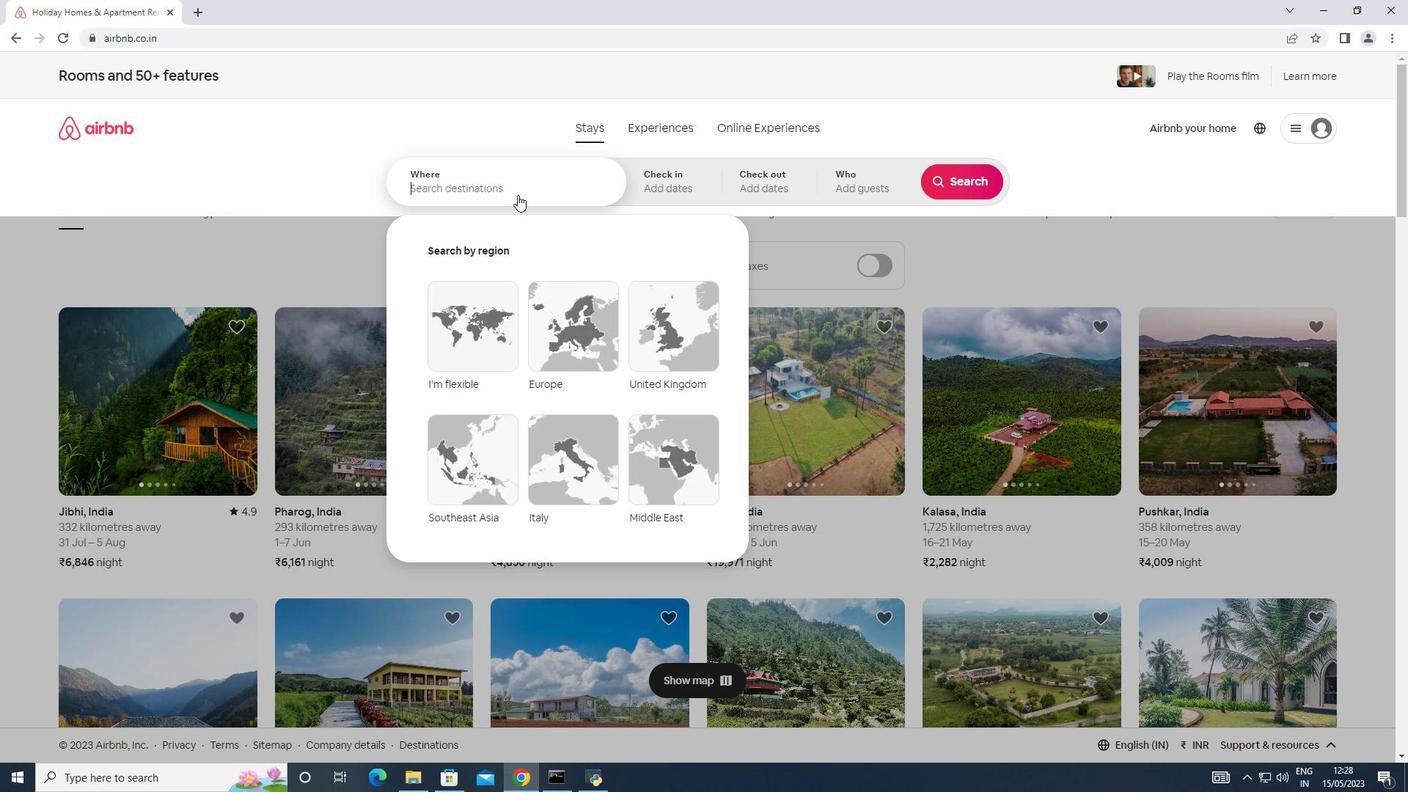 
Action: Mouse moved to (723, 214)
Screenshot: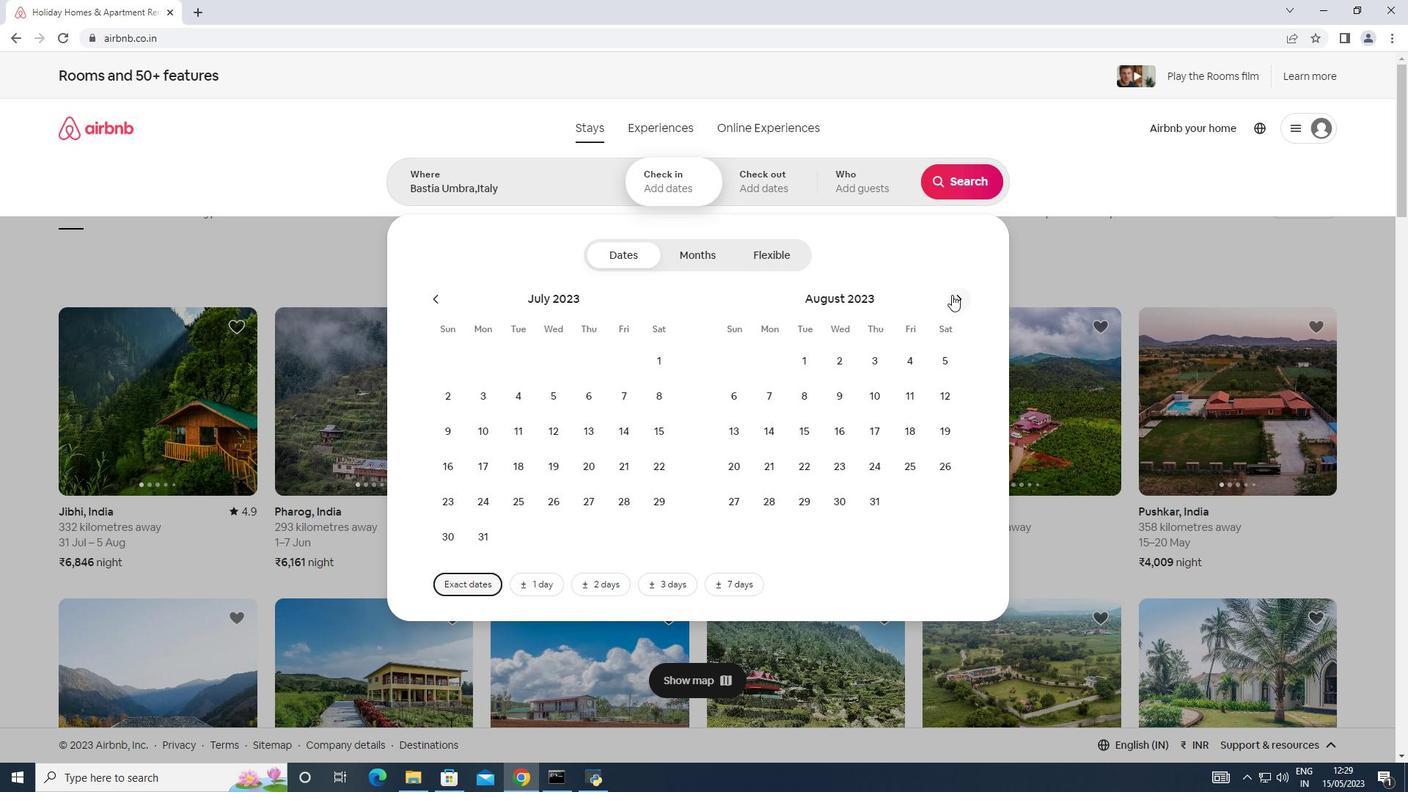 
Action: Key pressed <Key.shift>
Screenshot: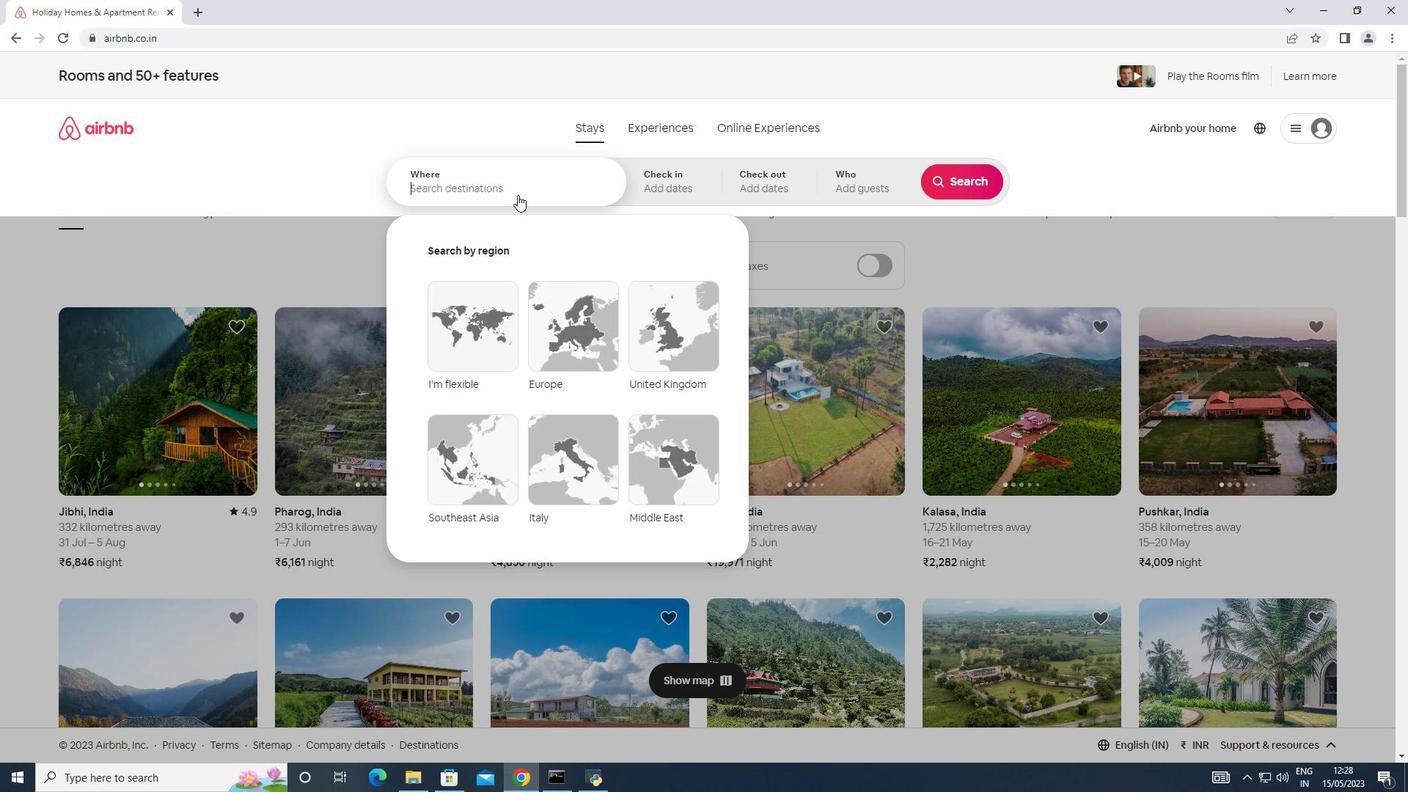 
Action: Mouse moved to (763, 237)
Screenshot: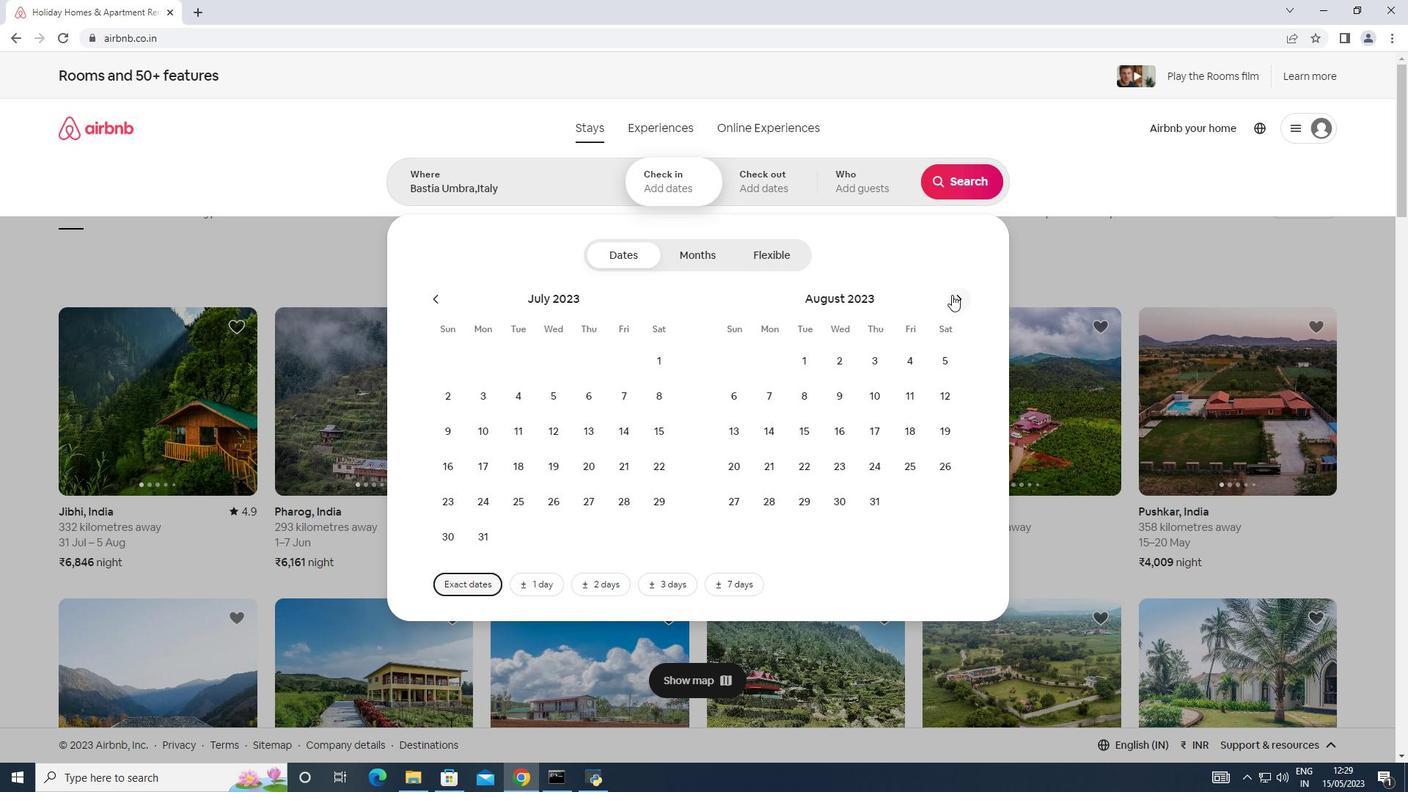 
Action: Key pressed <Key.shift>
Screenshot: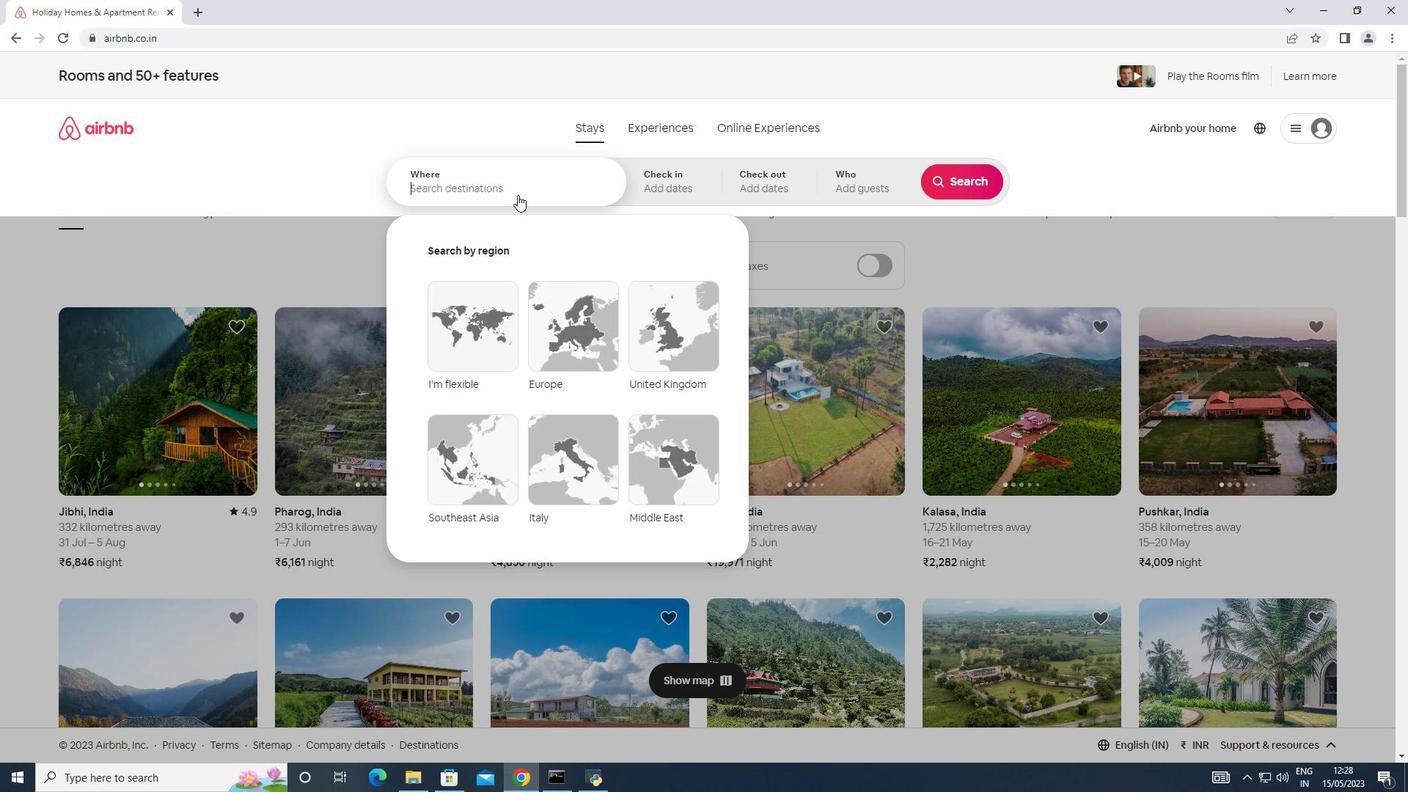 
Action: Mouse moved to (802, 254)
Screenshot: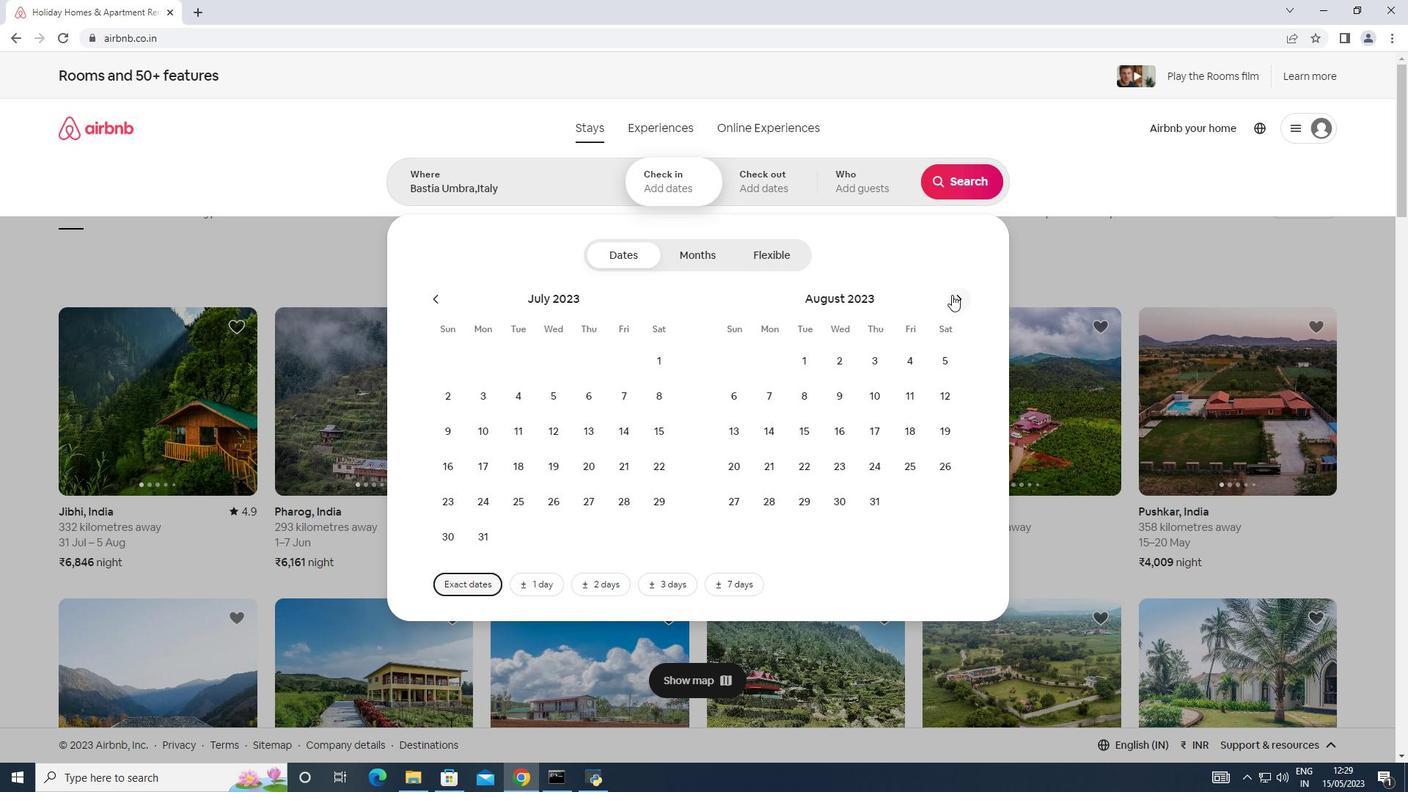 
Action: Key pressed B
Screenshot: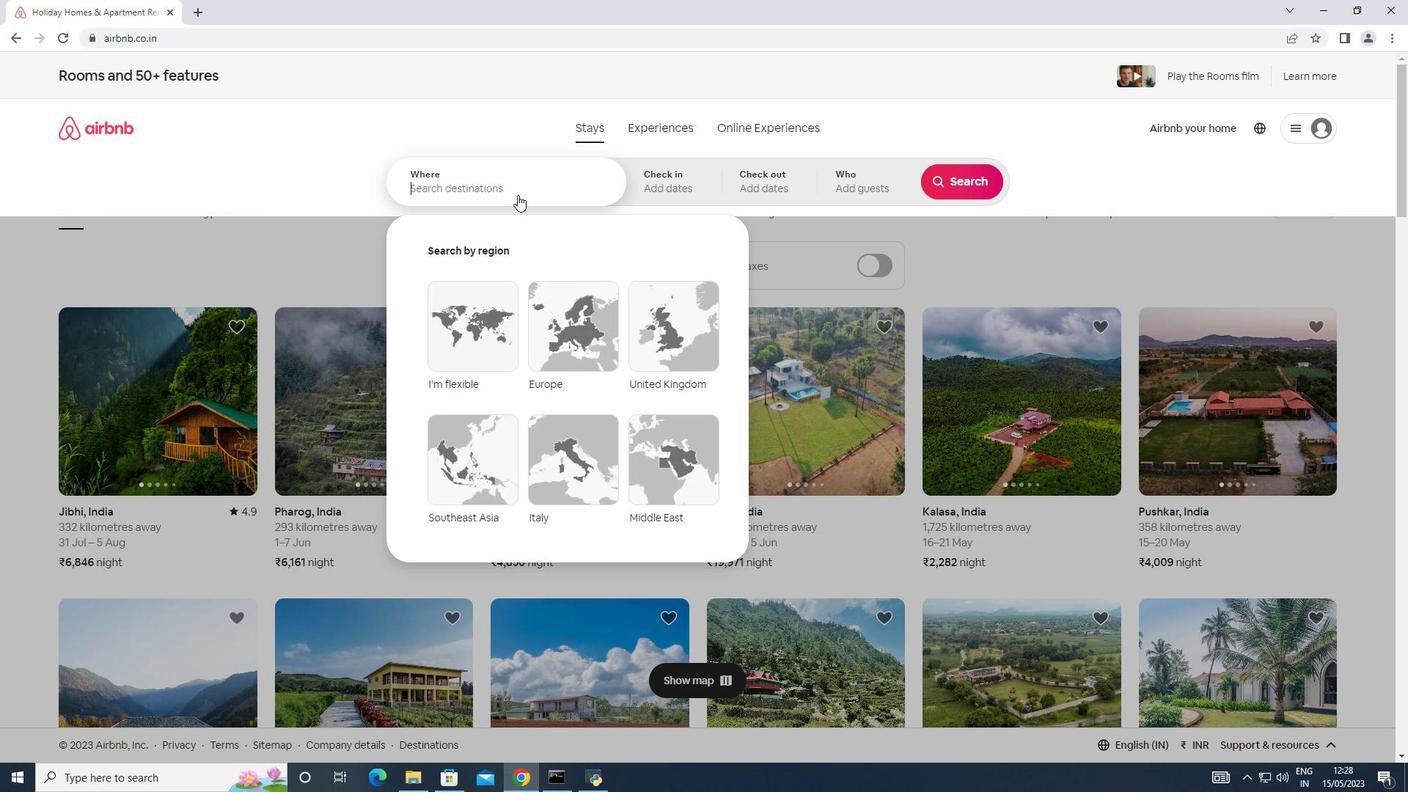
Action: Mouse moved to (945, 315)
Screenshot: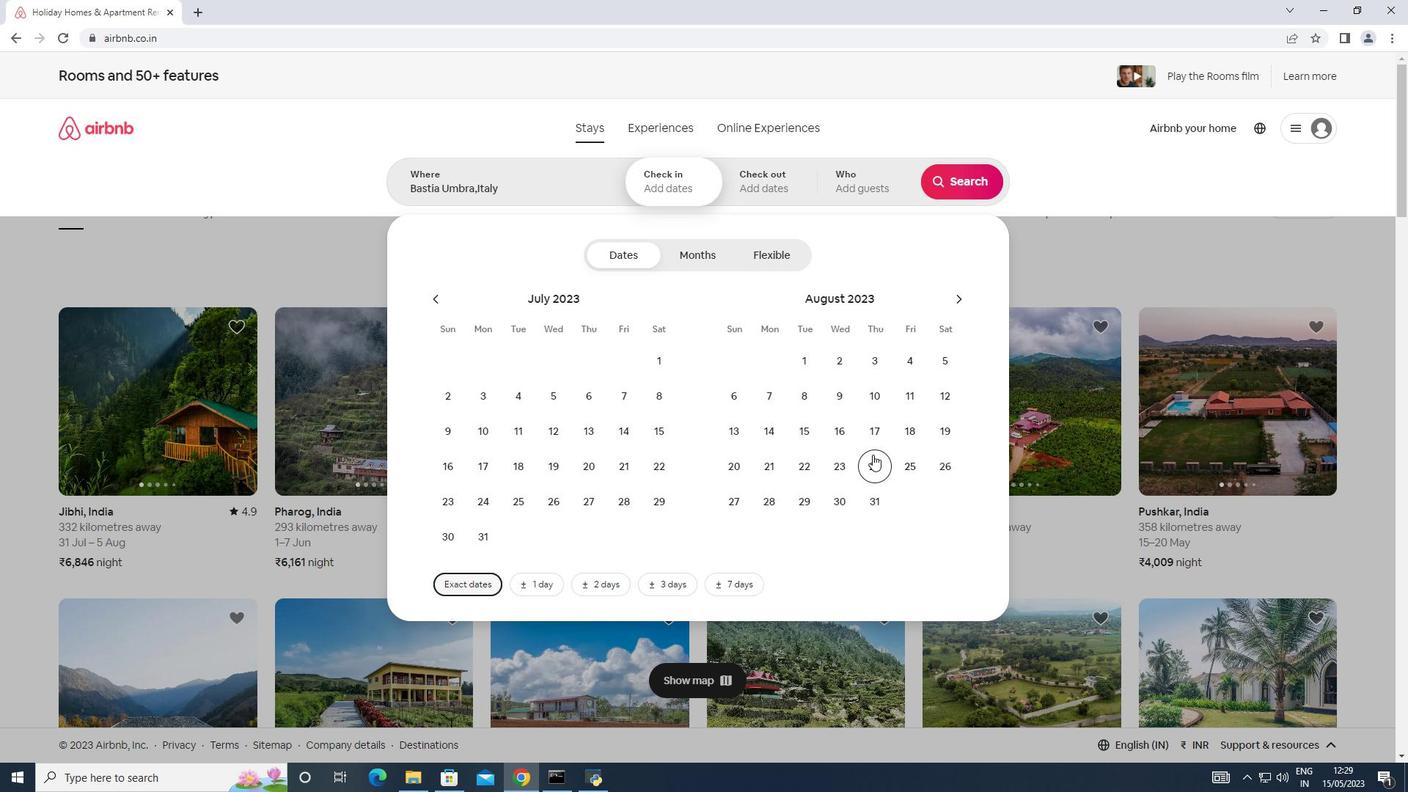 
Action: Key pressed a
Screenshot: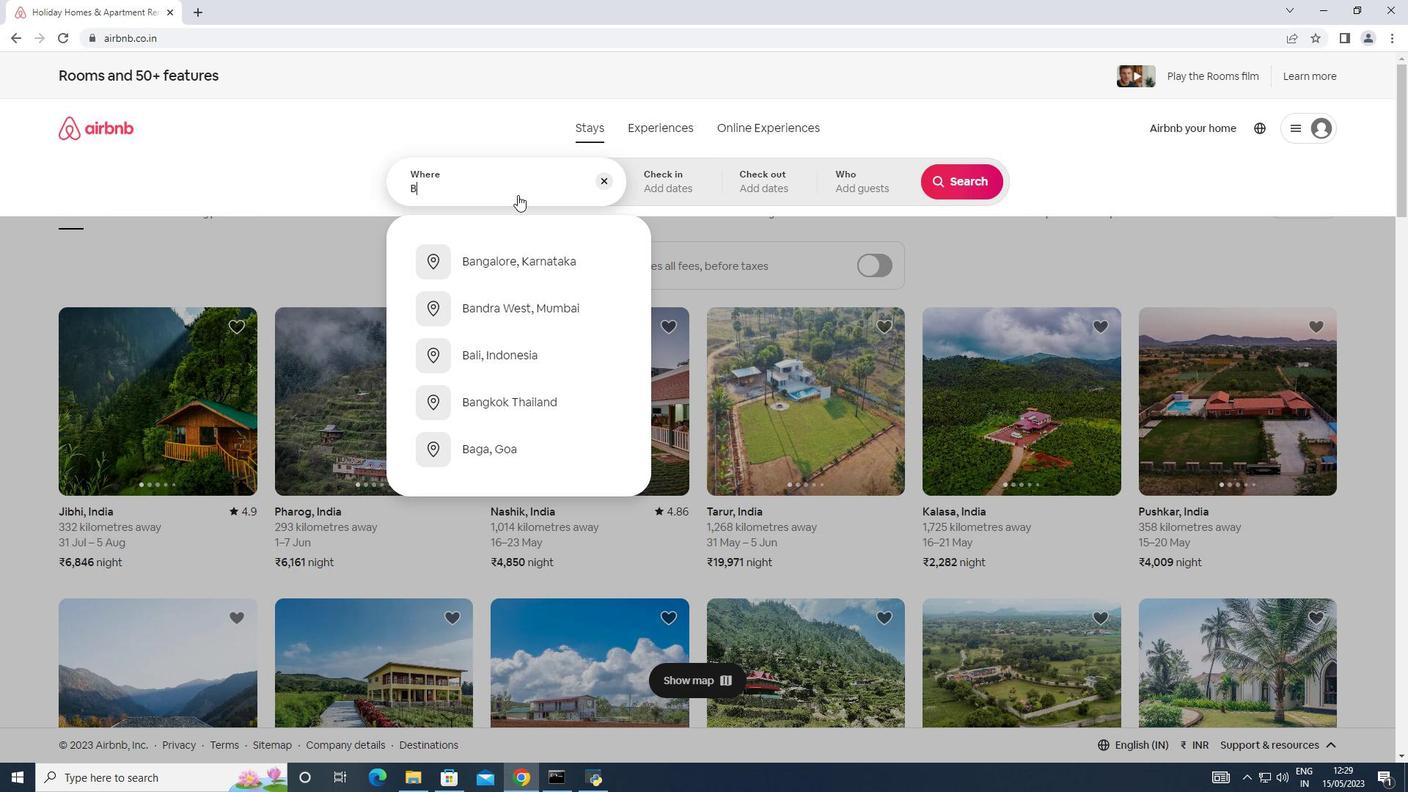 
Action: Mouse moved to (945, 315)
Screenshot: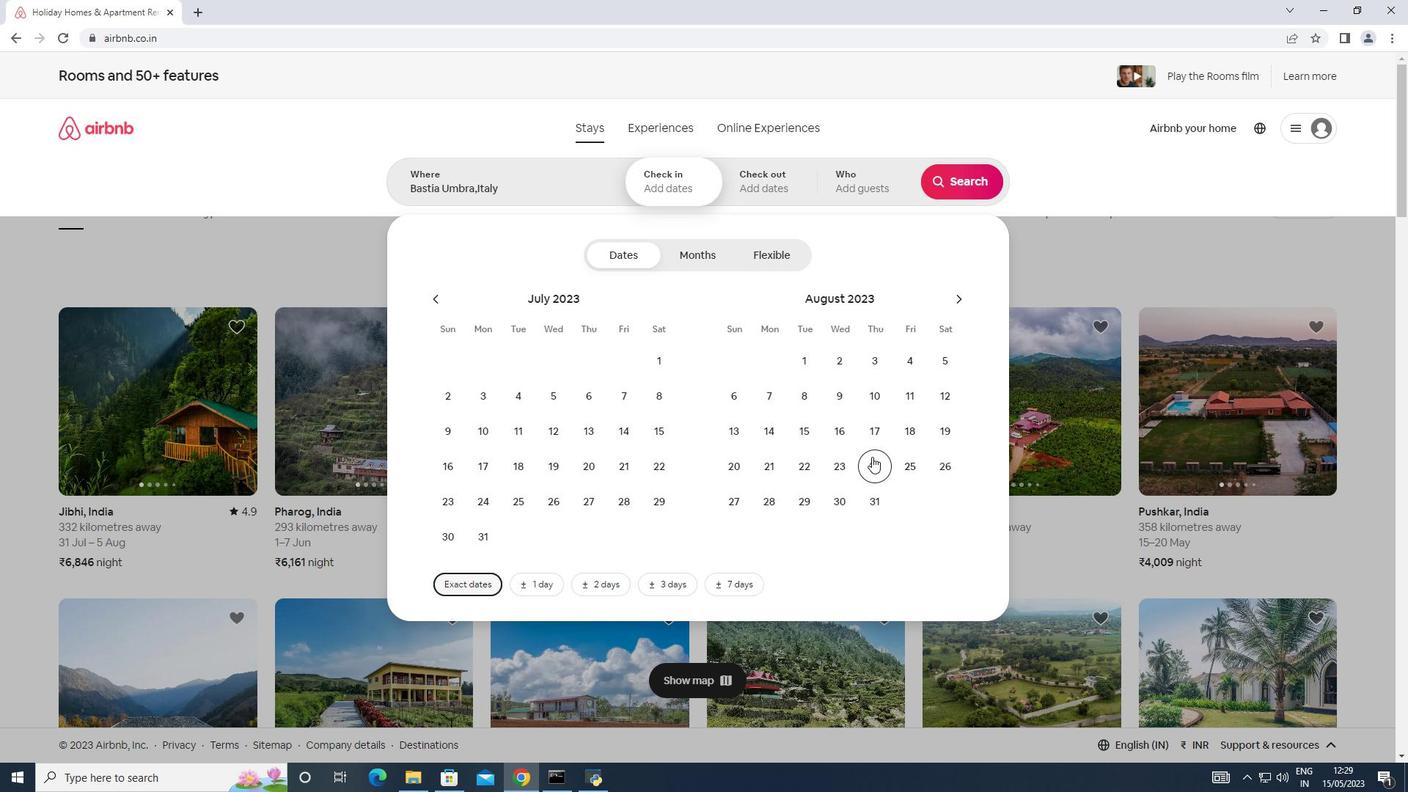 
Action: Key pressed s
Screenshot: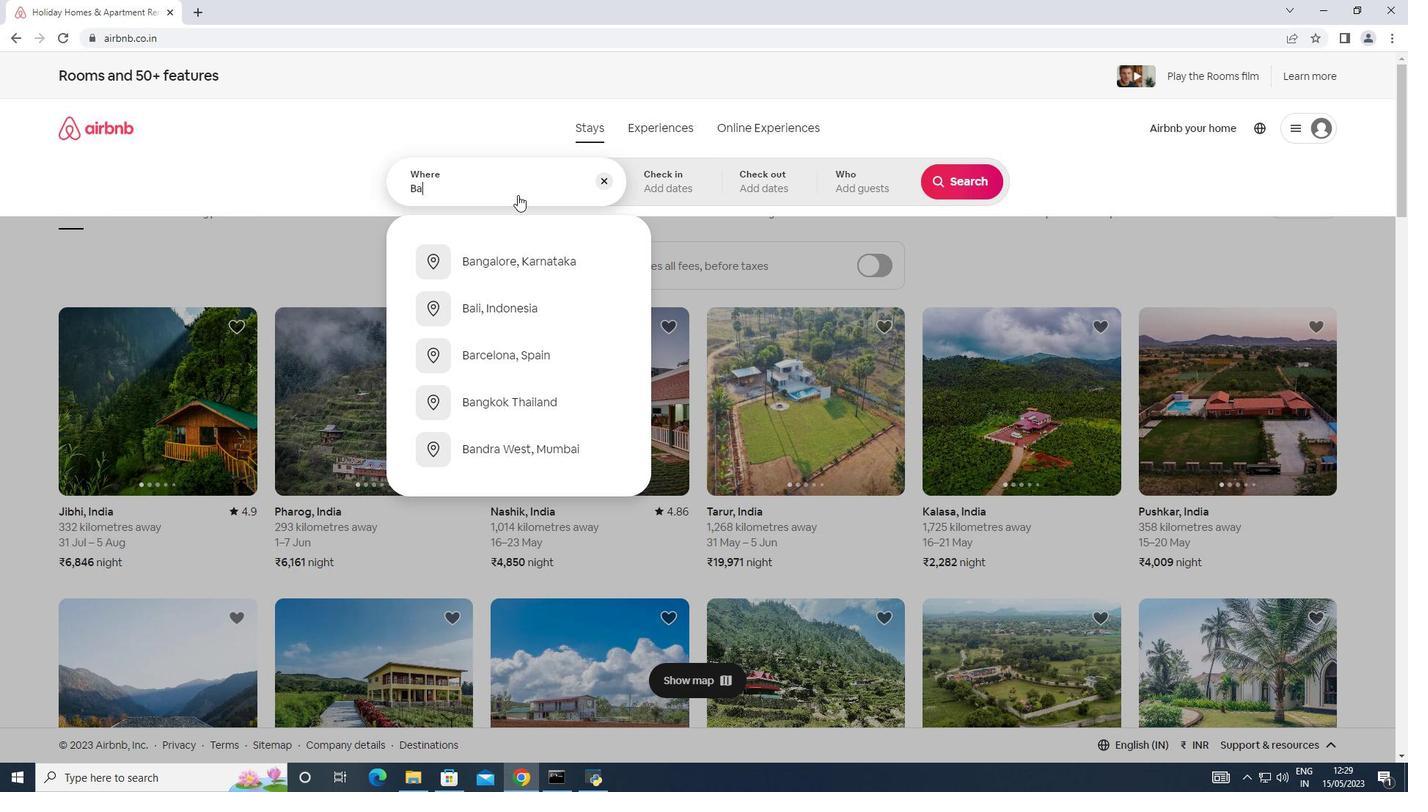 
Action: Mouse moved to (953, 303)
Screenshot: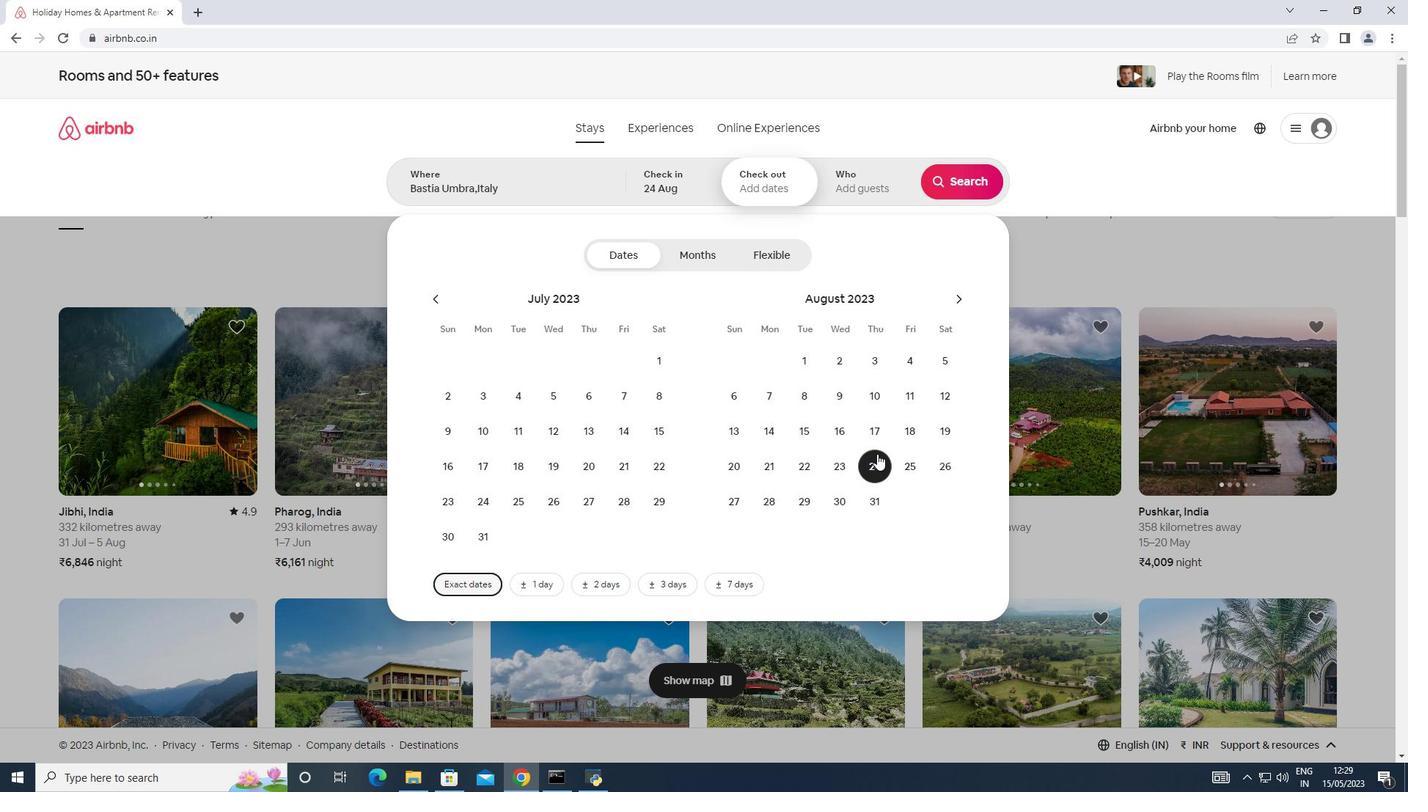 
Action: Mouse pressed left at (953, 303)
Screenshot: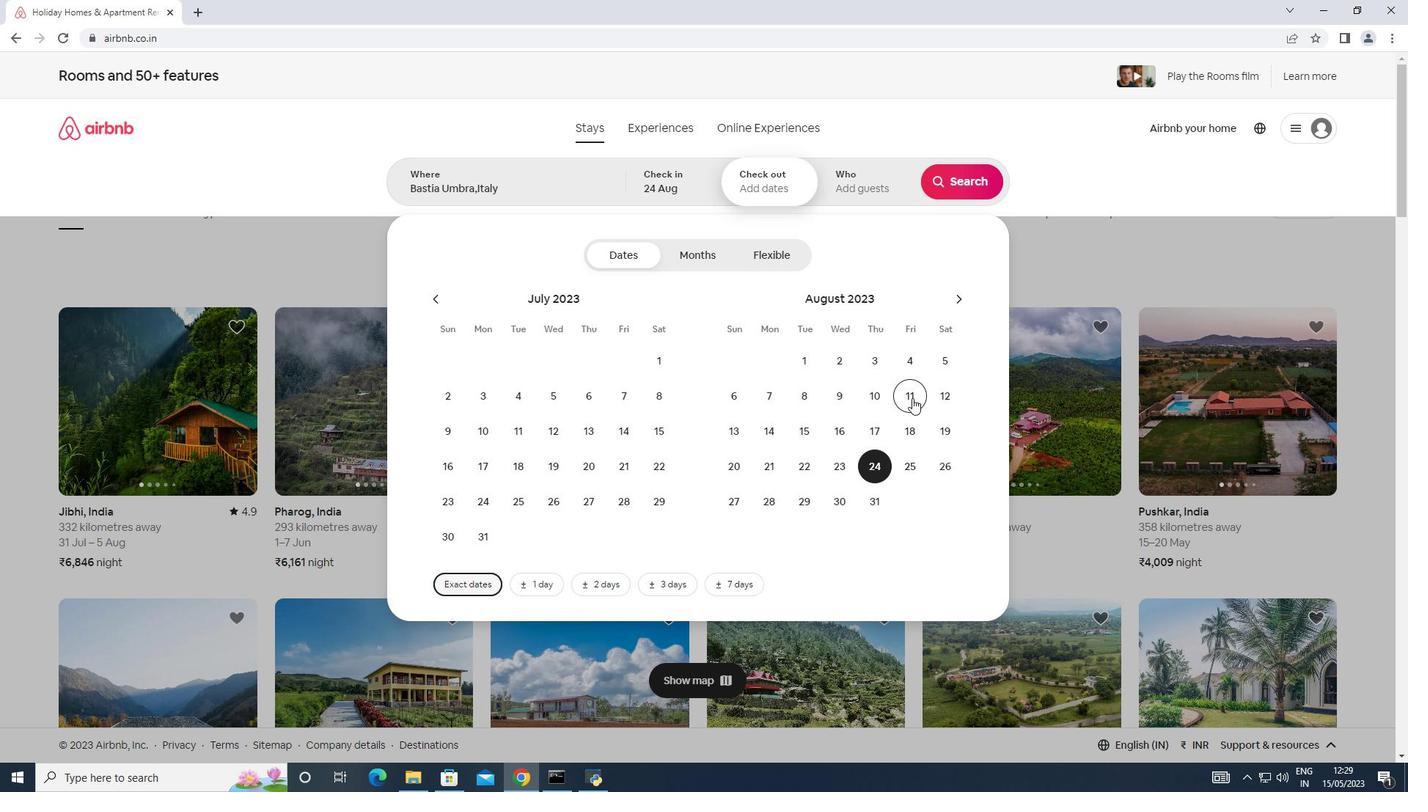 
Action: Key pressed t
Screenshot: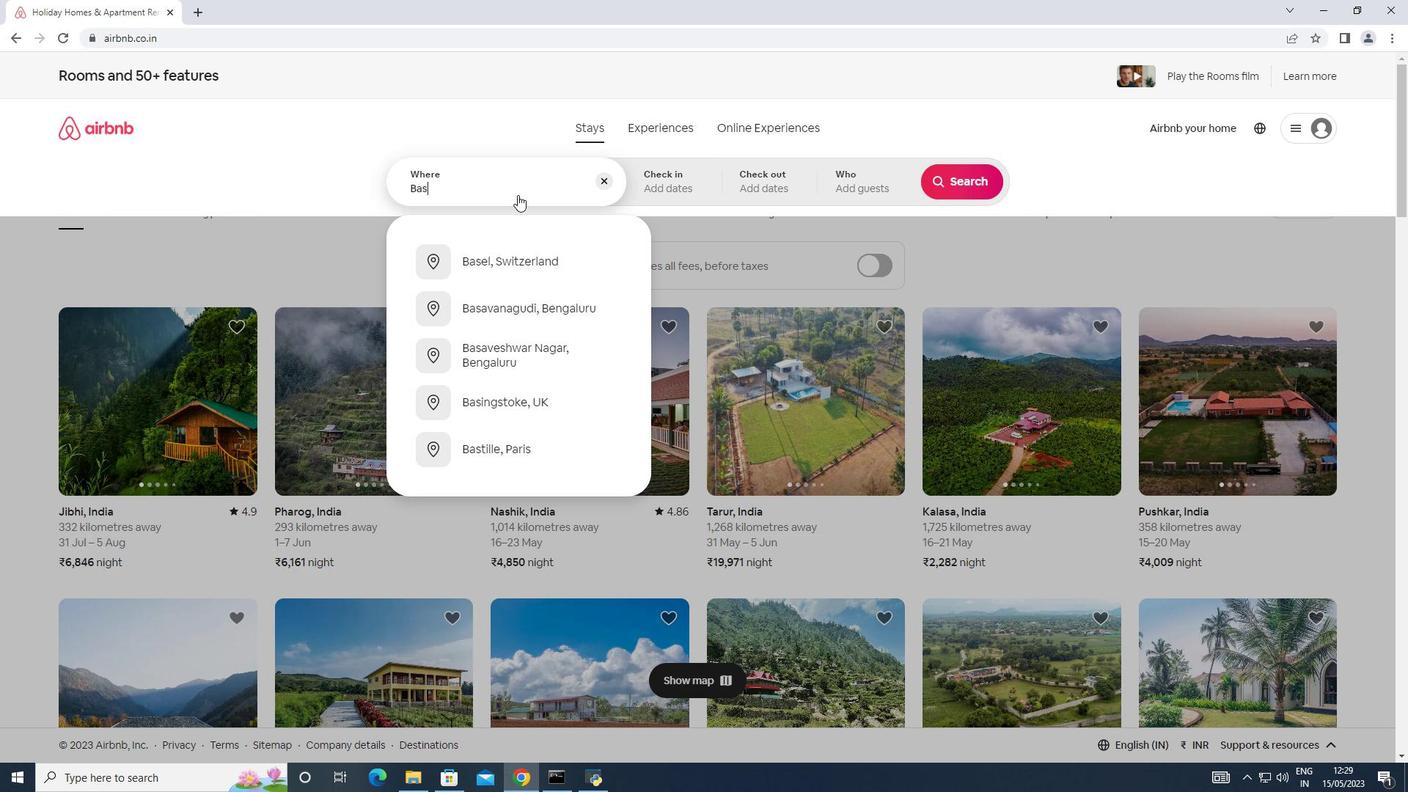 
Action: Mouse pressed left at (953, 303)
Screenshot: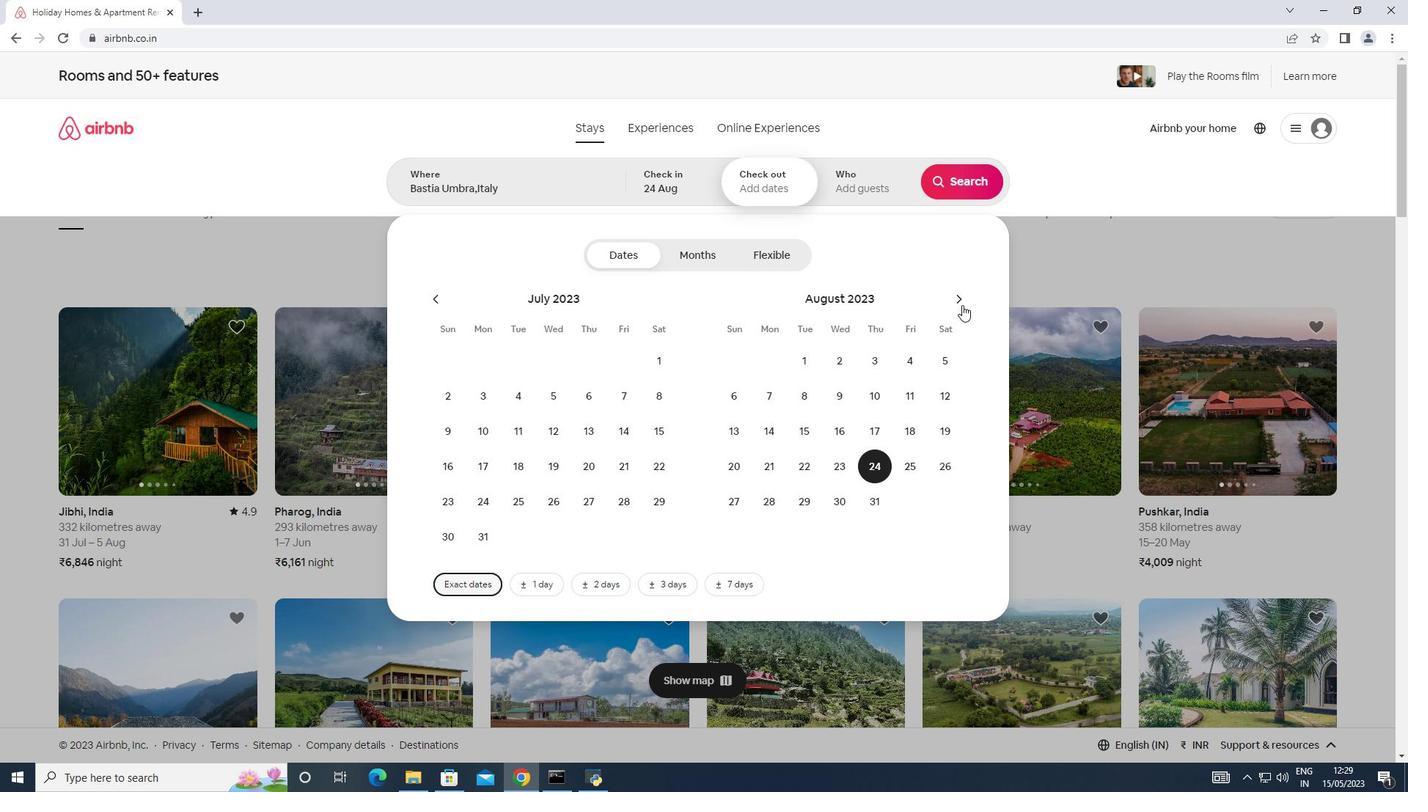 
Action: Mouse pressed left at (953, 303)
Screenshot: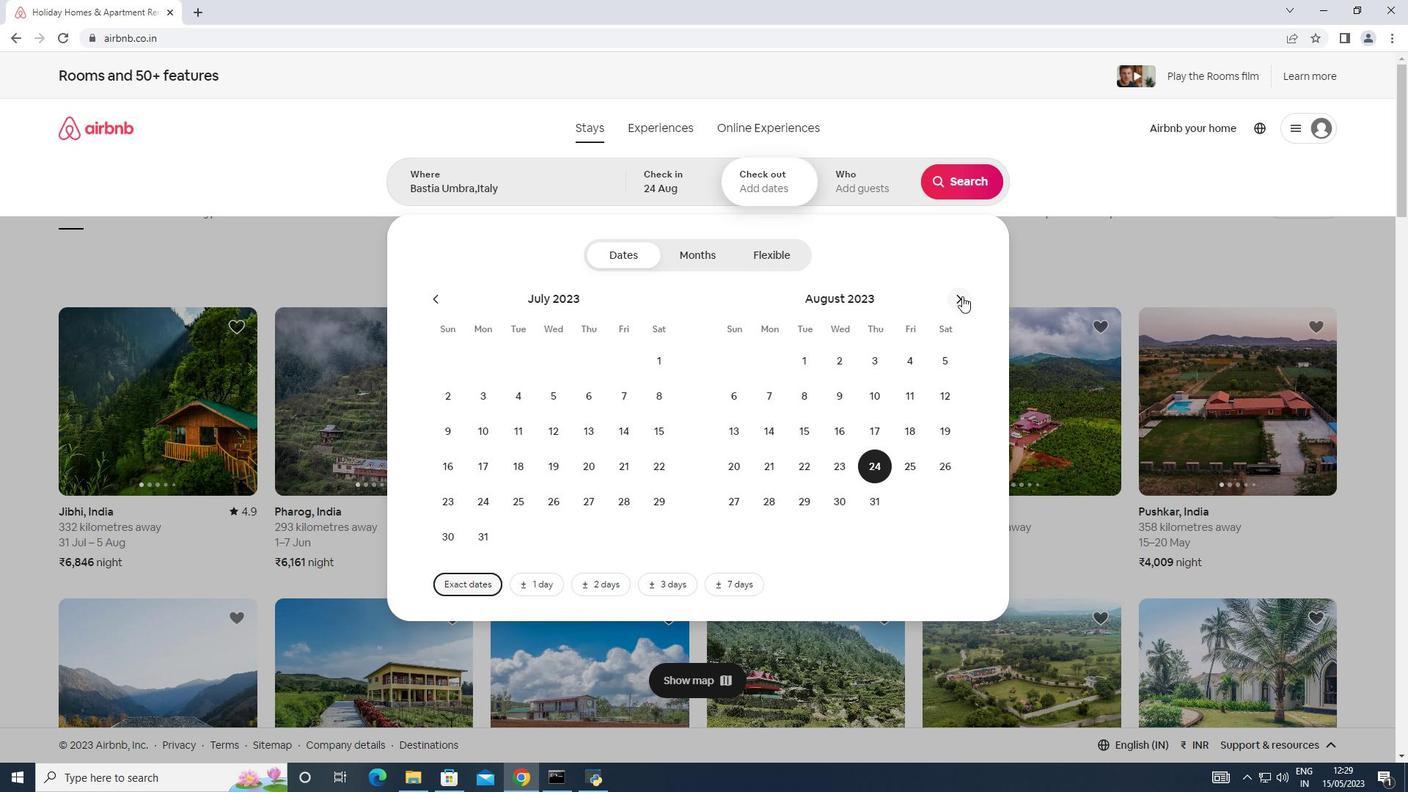 
Action: Key pressed ia
Screenshot: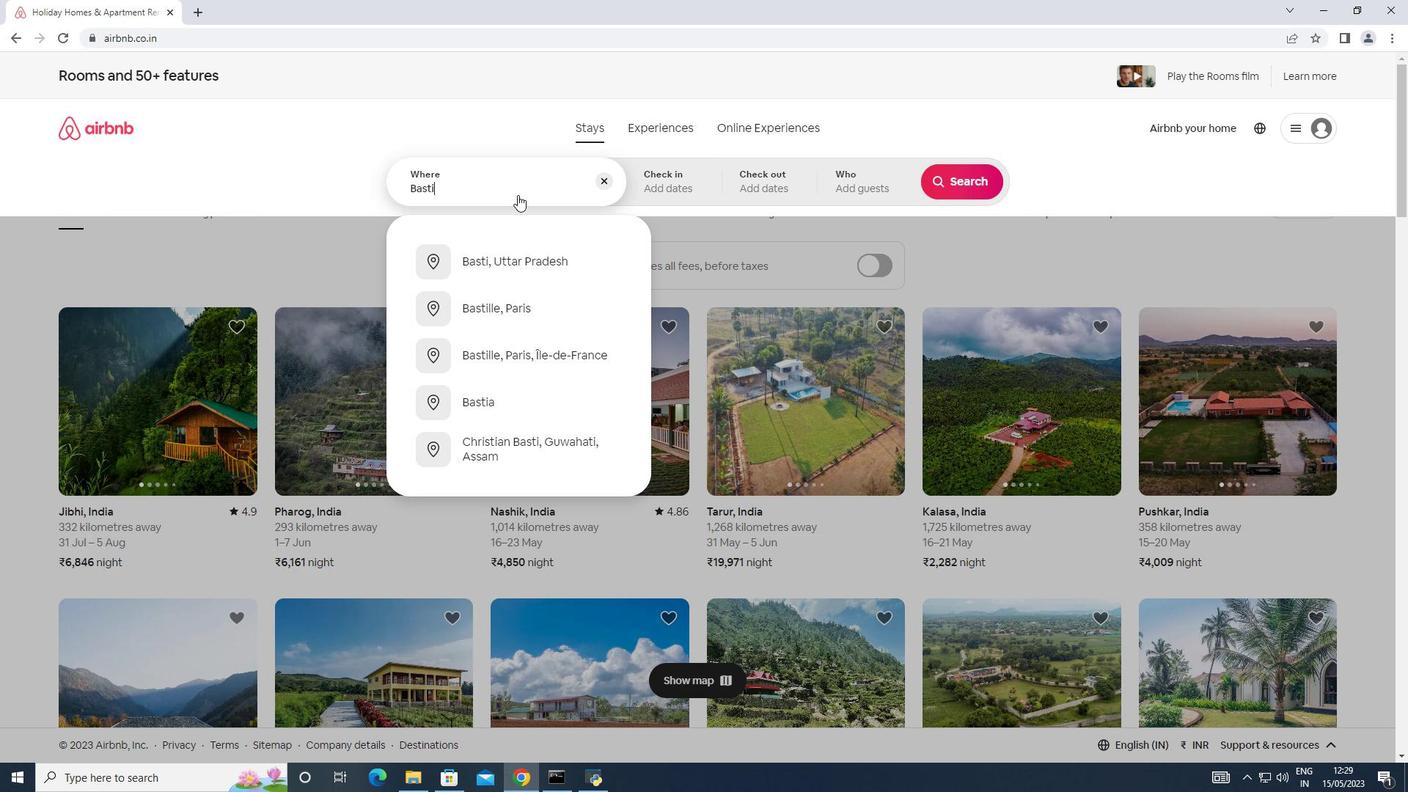 
Action: Mouse moved to (662, 430)
Screenshot: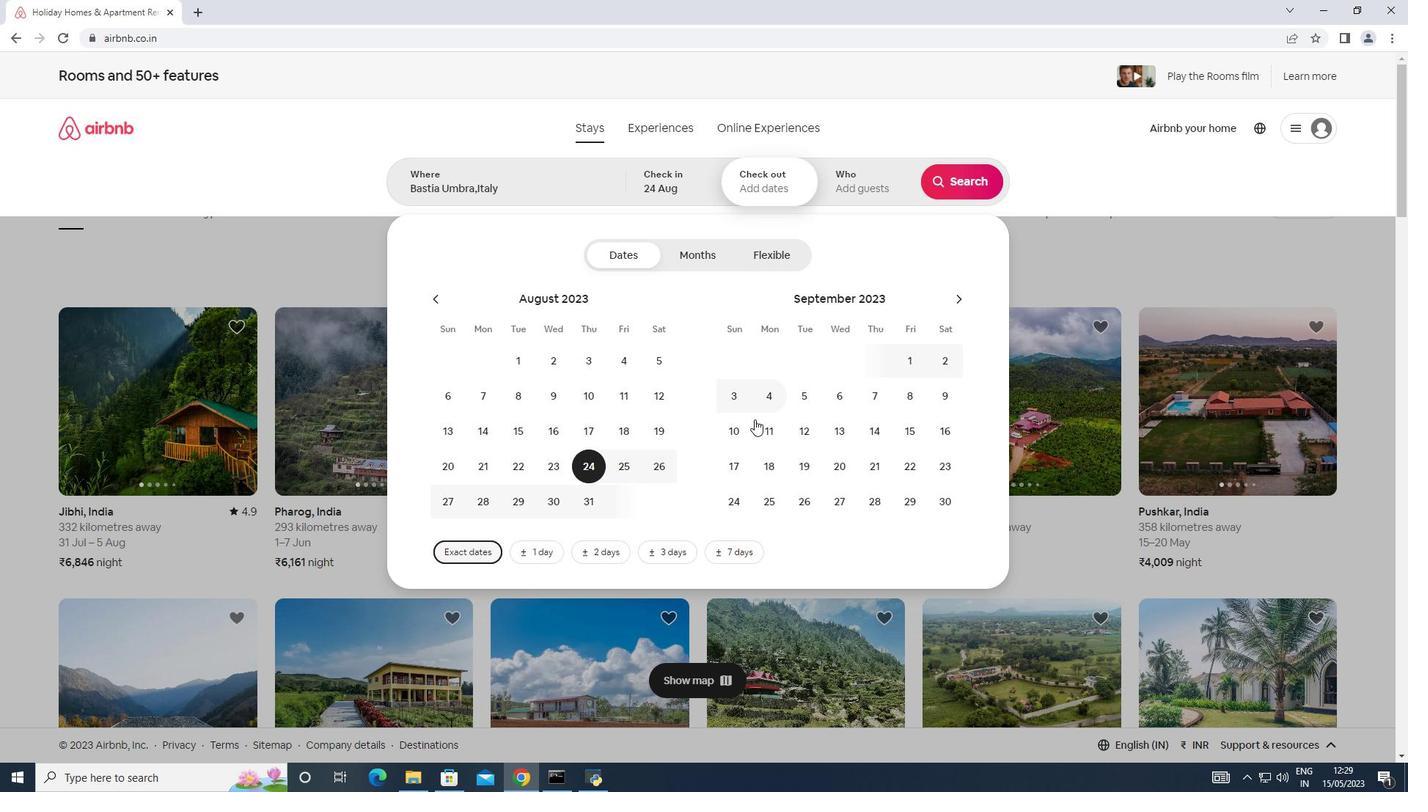 
Action: Key pressed <Key.space>
Screenshot: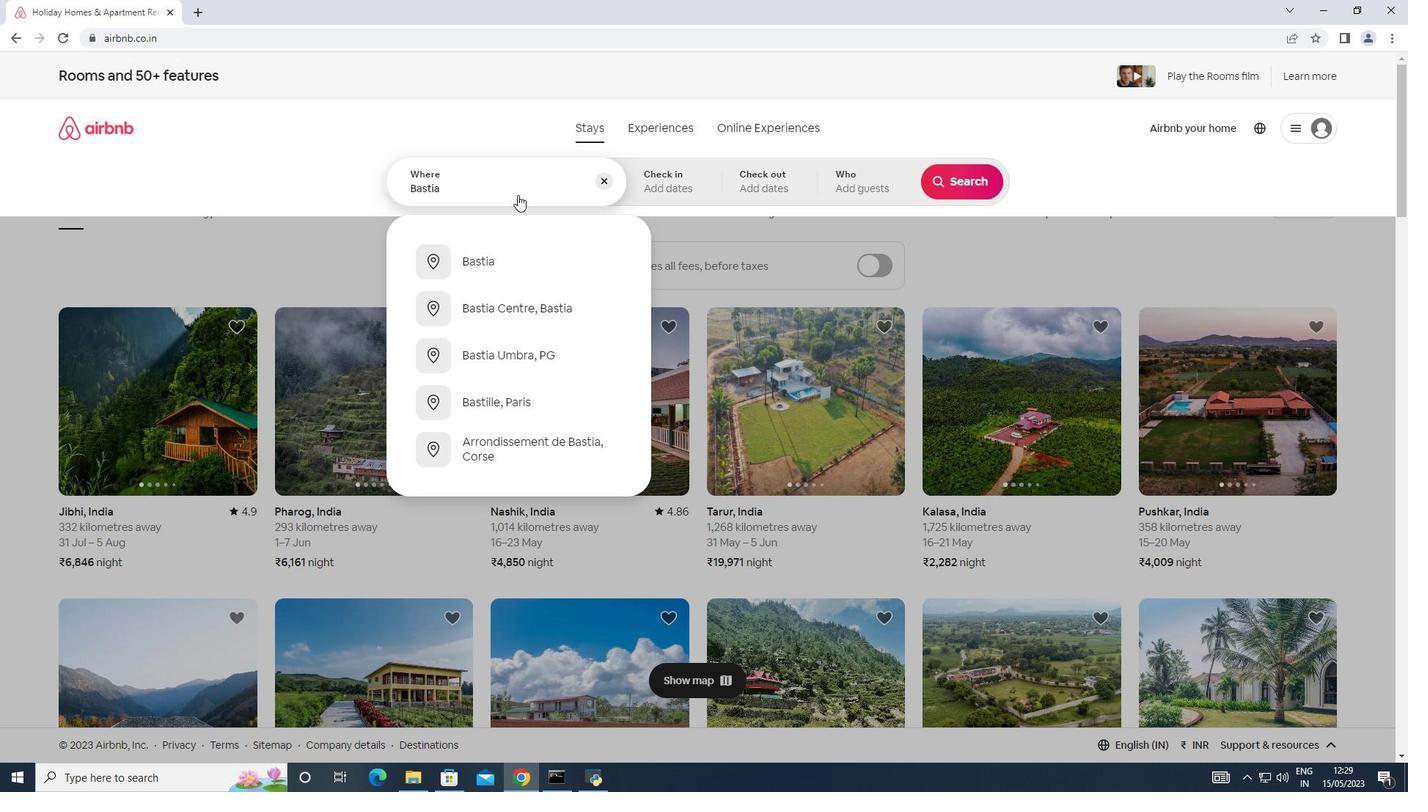 
Action: Mouse moved to (596, 461)
Screenshot: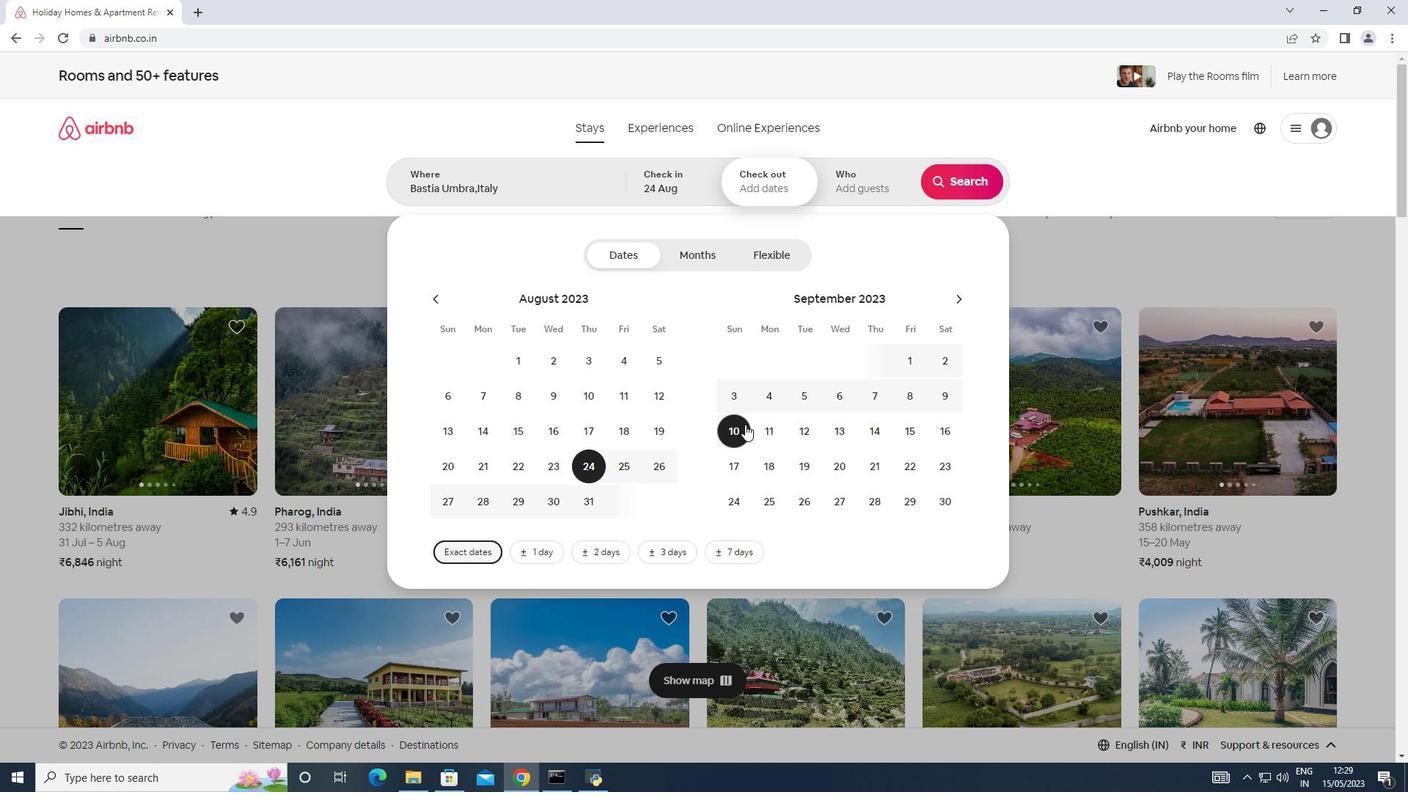 
Action: Key pressed <Key.shift>
Screenshot: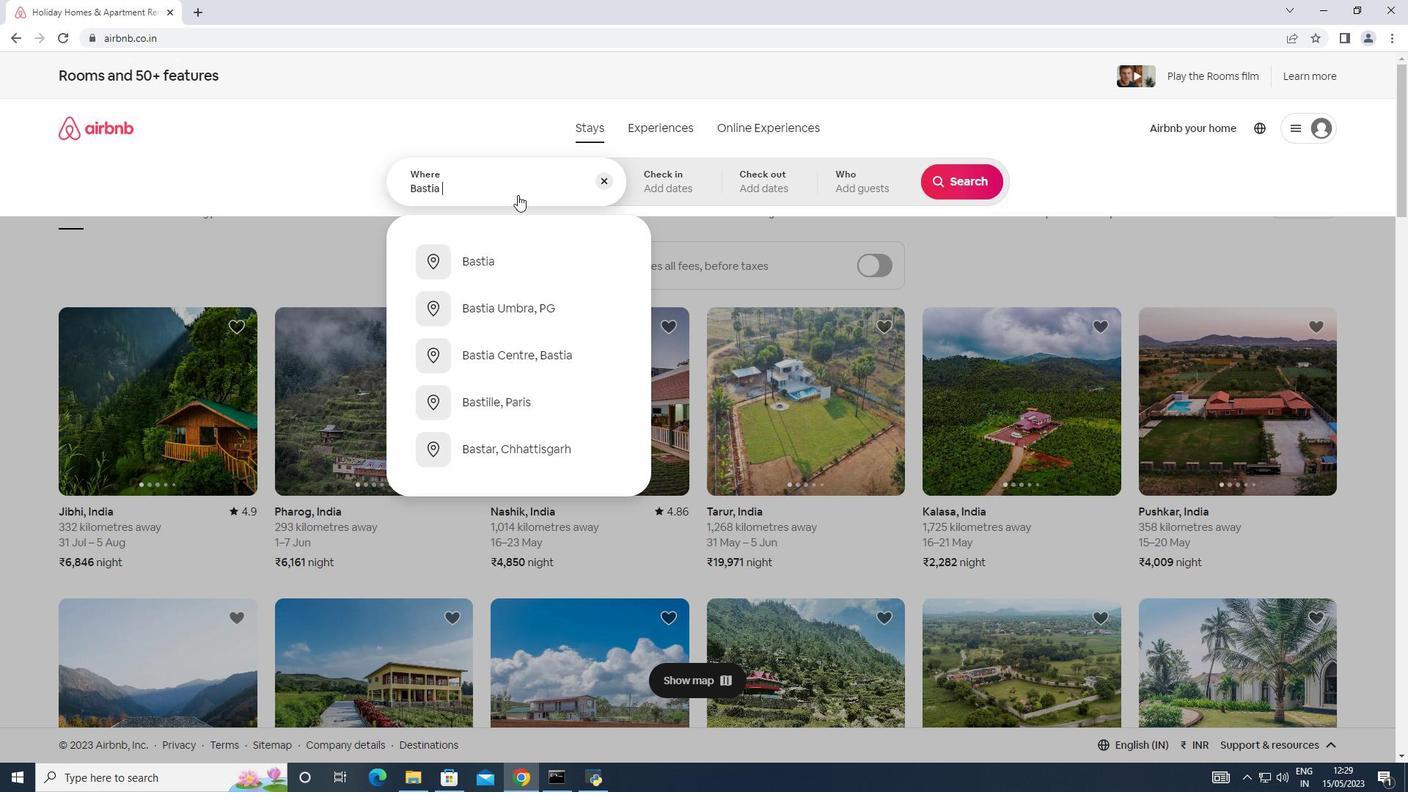 
Action: Mouse pressed left at (596, 461)
Screenshot: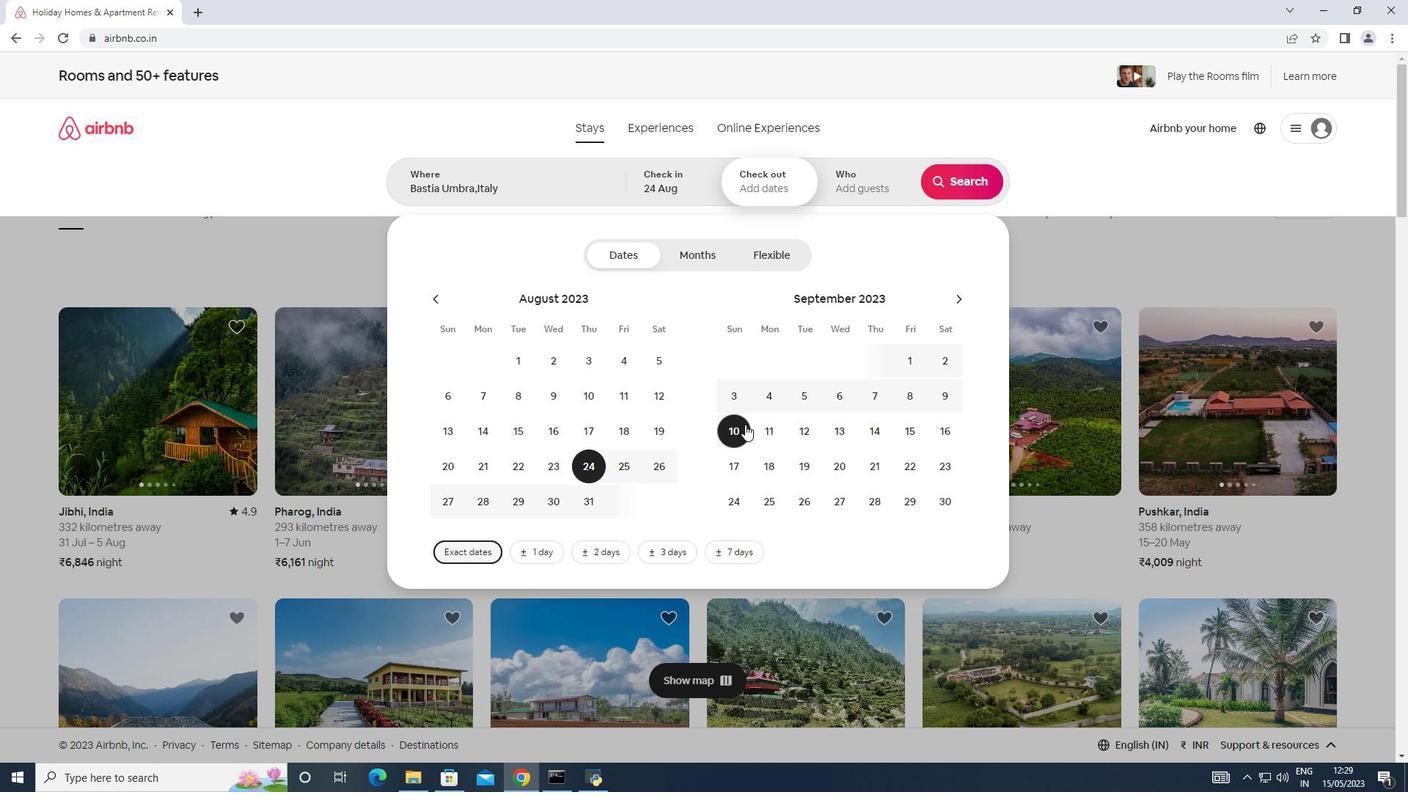 
Action: Mouse moved to (644, 442)
Screenshot: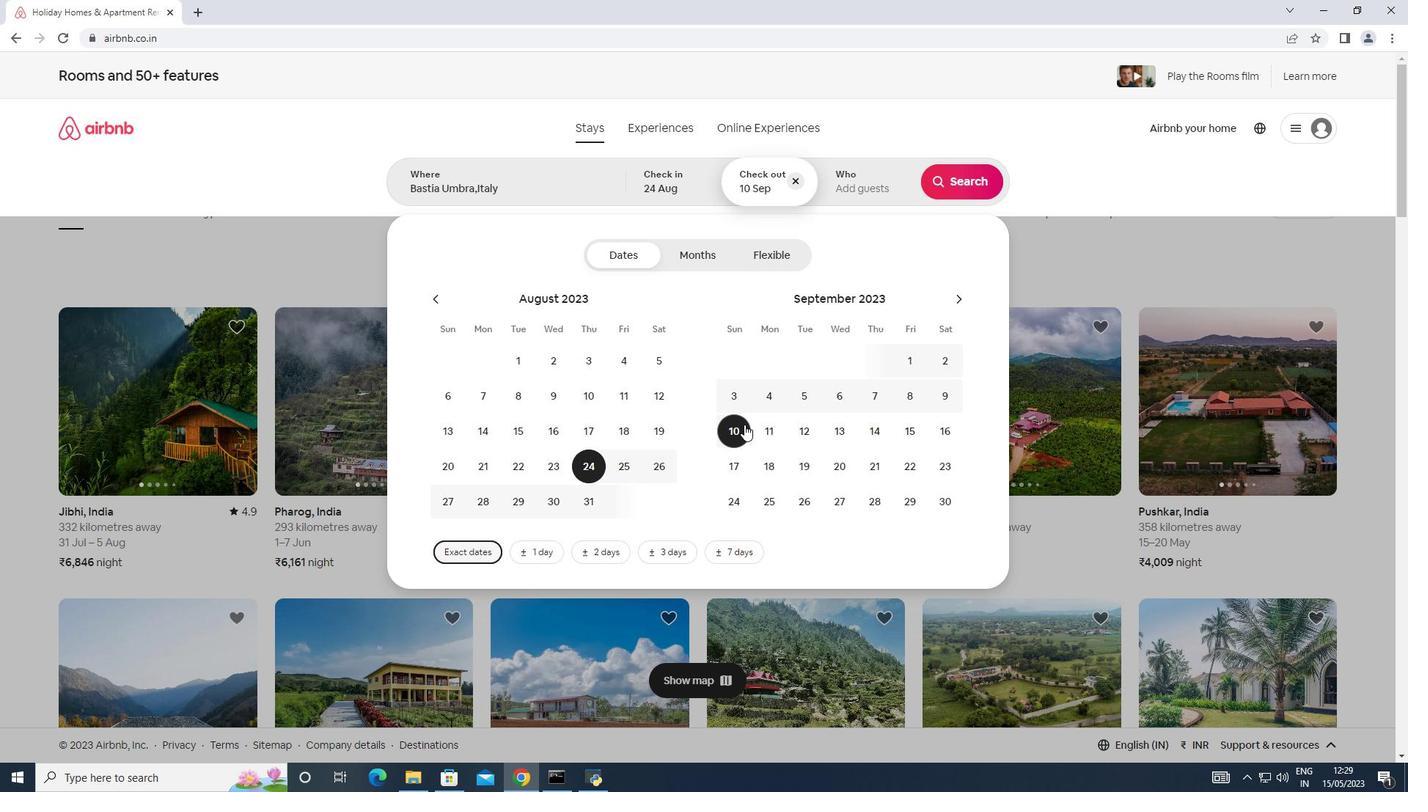 
Action: Key pressed <Key.shift>
Screenshot: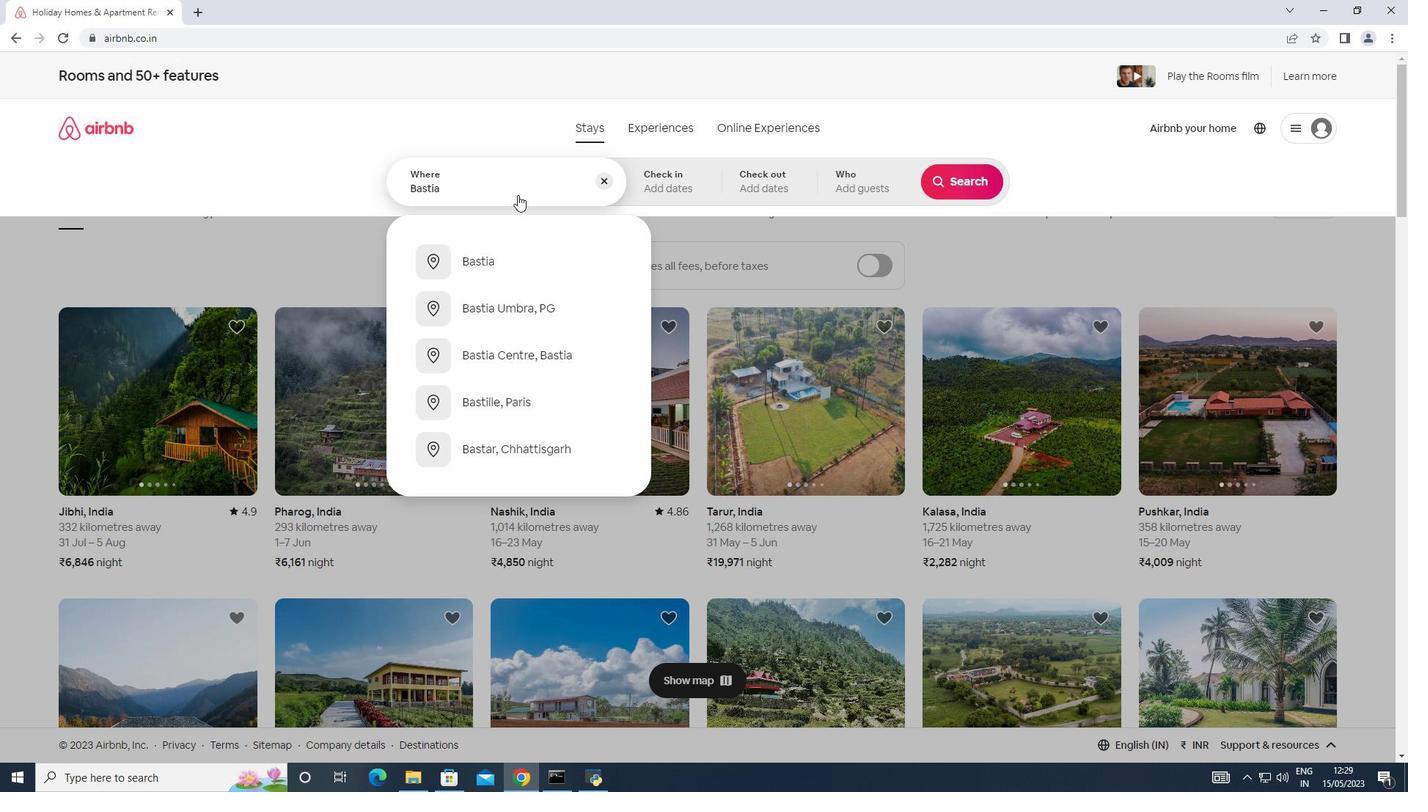 
Action: Mouse moved to (682, 435)
Screenshot: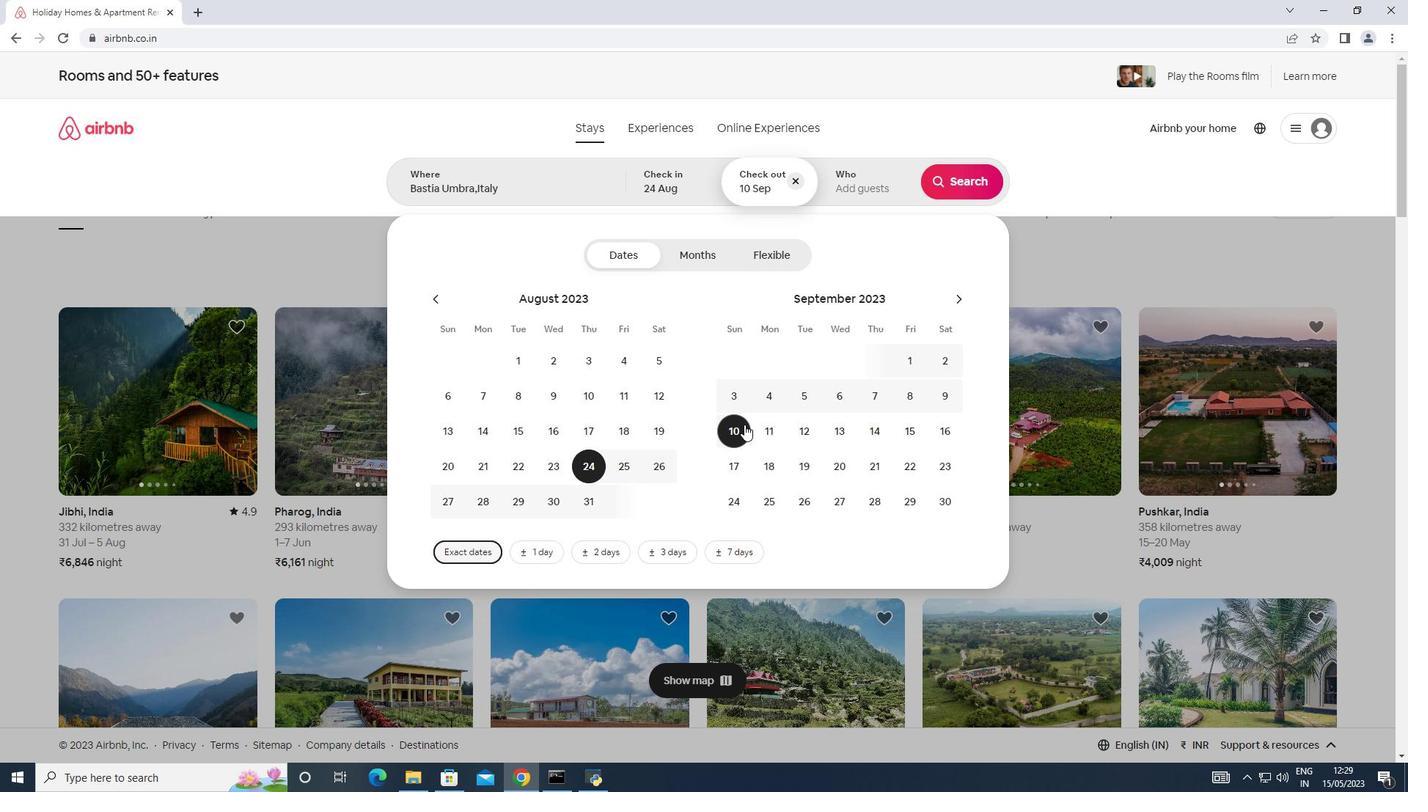 
Action: Key pressed <Key.shift>
Screenshot: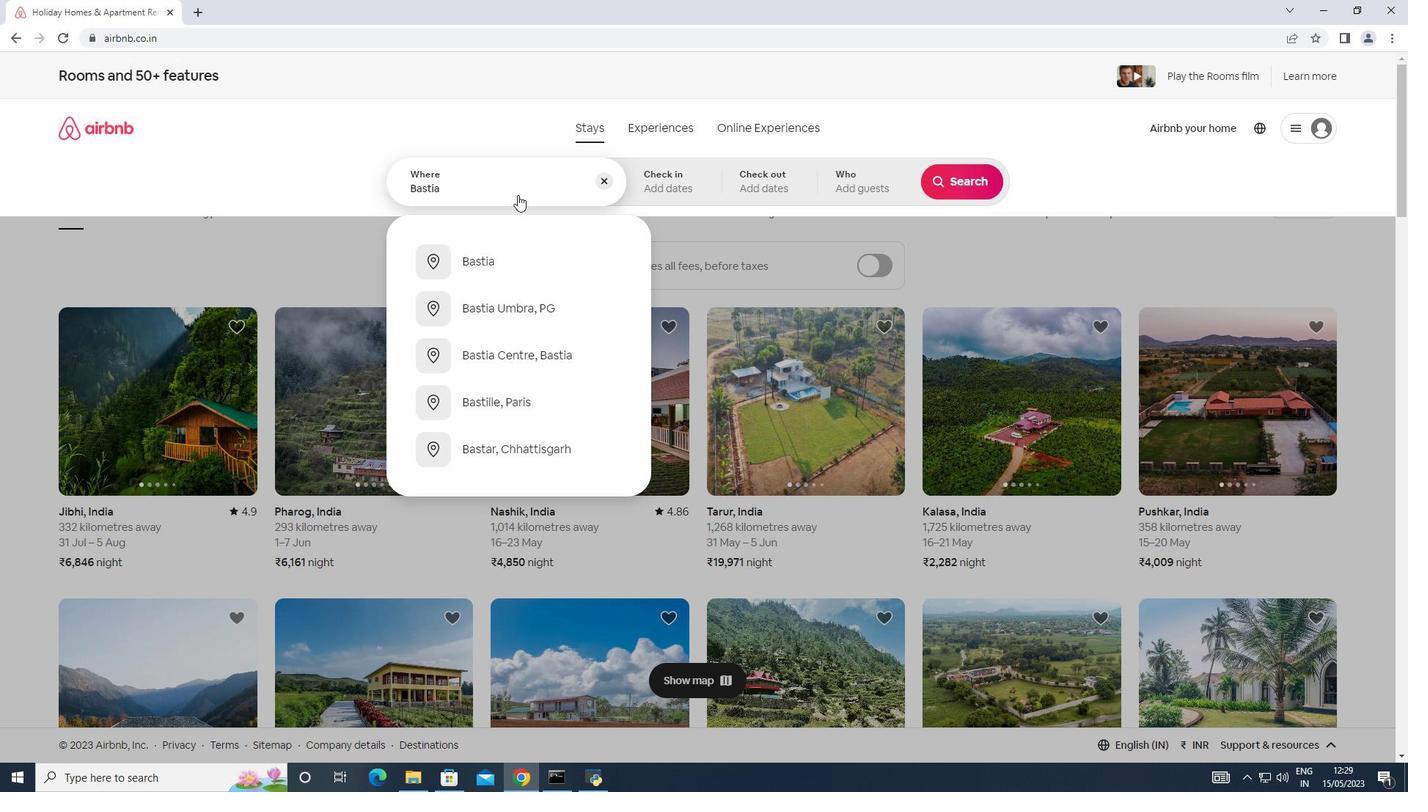 
Action: Mouse moved to (705, 432)
Screenshot: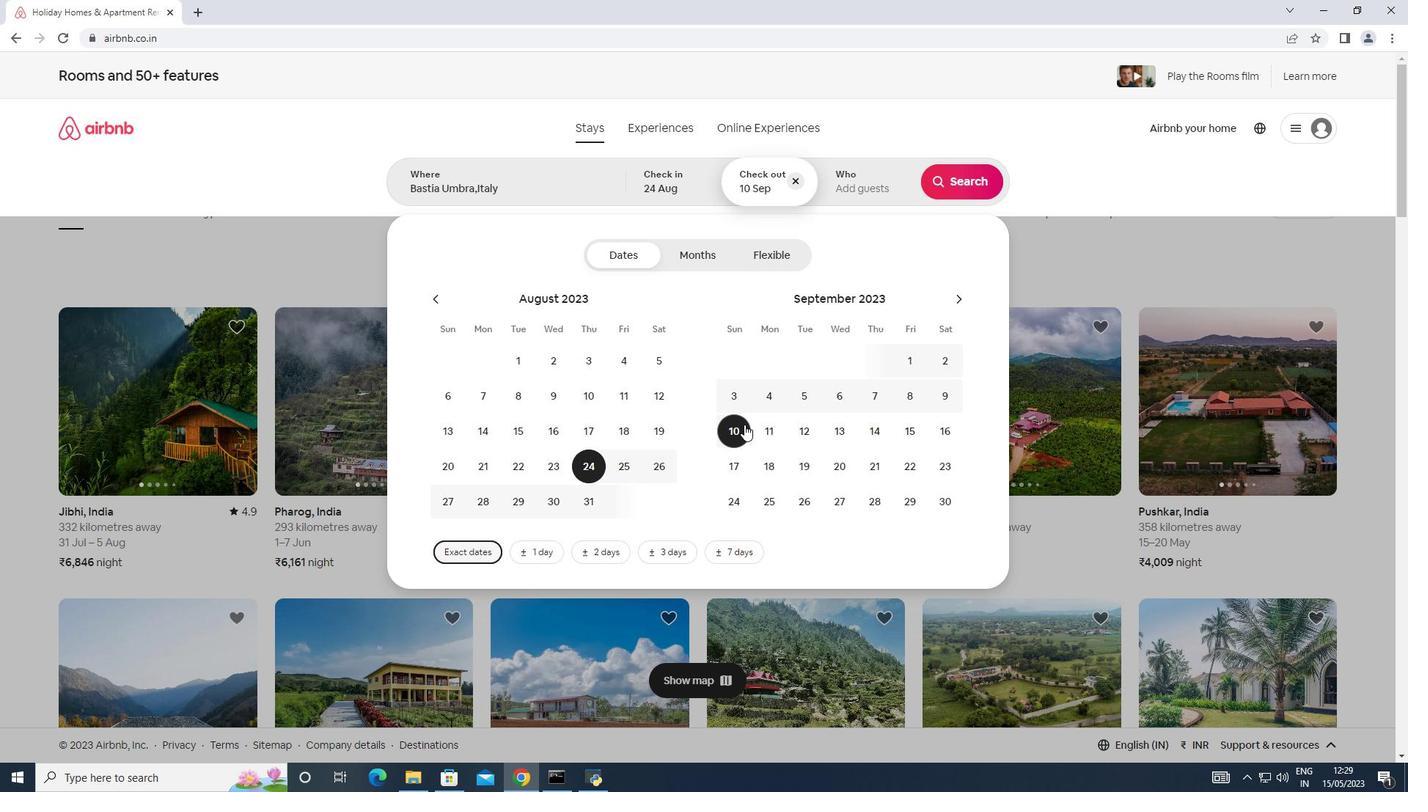 
Action: Key pressed <Key.shift>
Screenshot: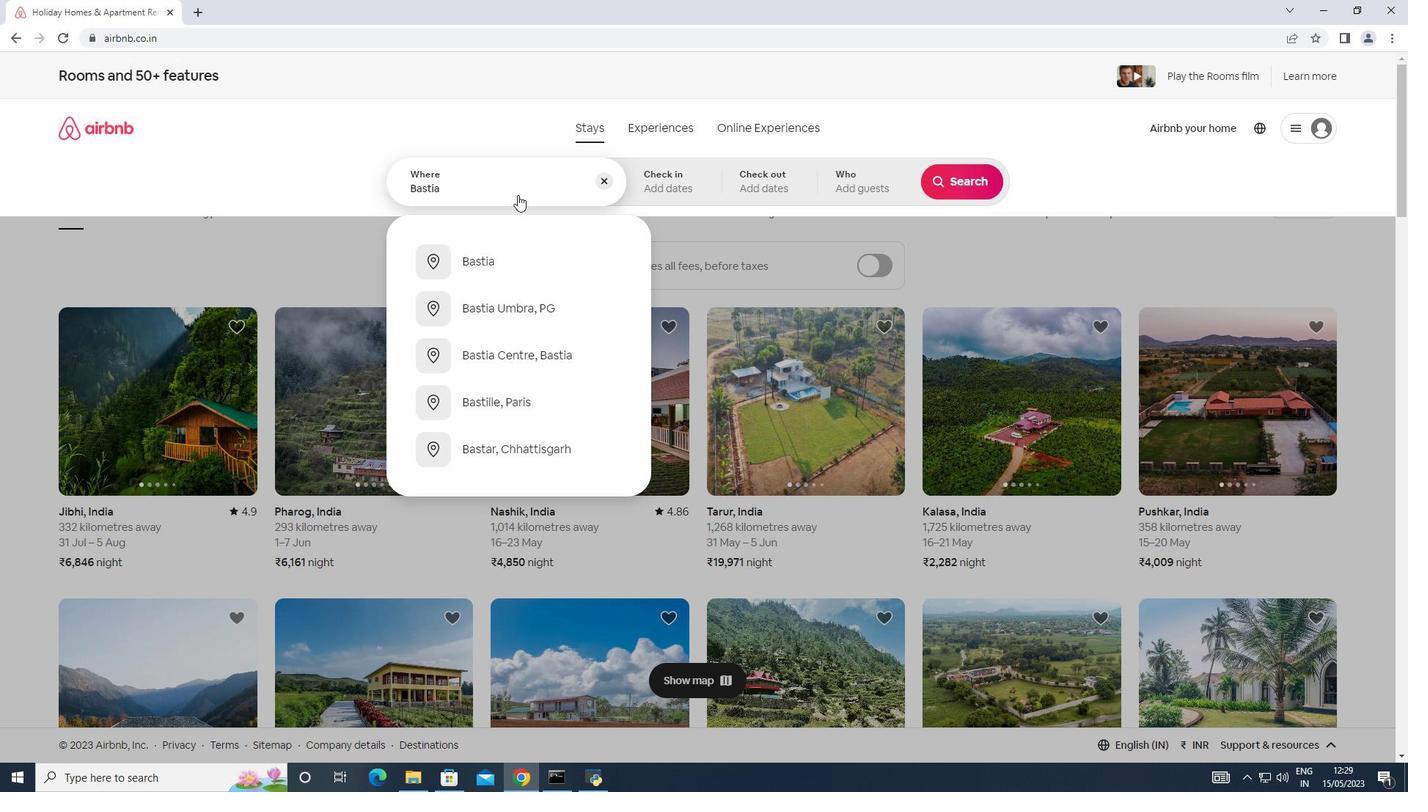 
Action: Mouse moved to (716, 431)
Screenshot: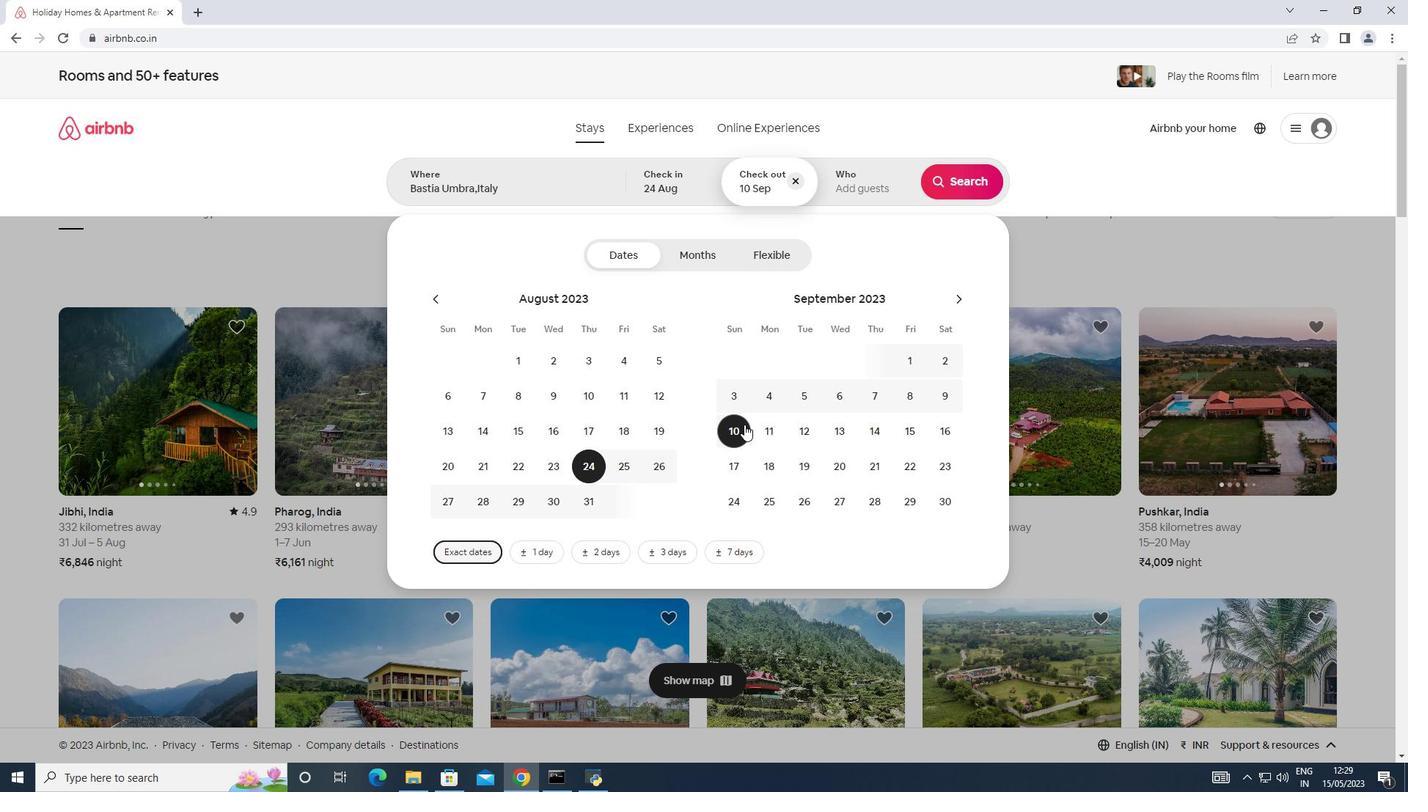 
Action: Key pressed <Key.shift>
Screenshot: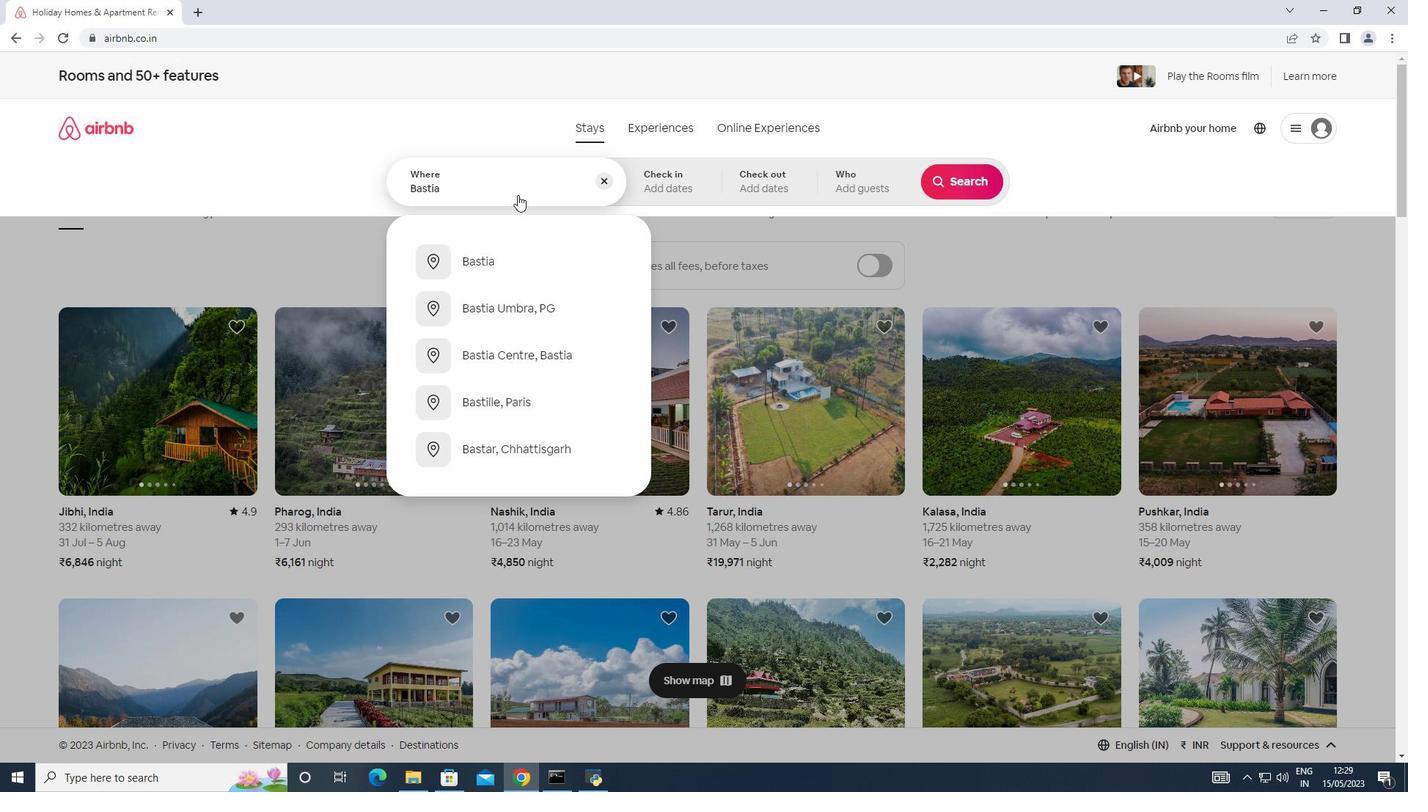 
Action: Mouse moved to (718, 431)
Screenshot: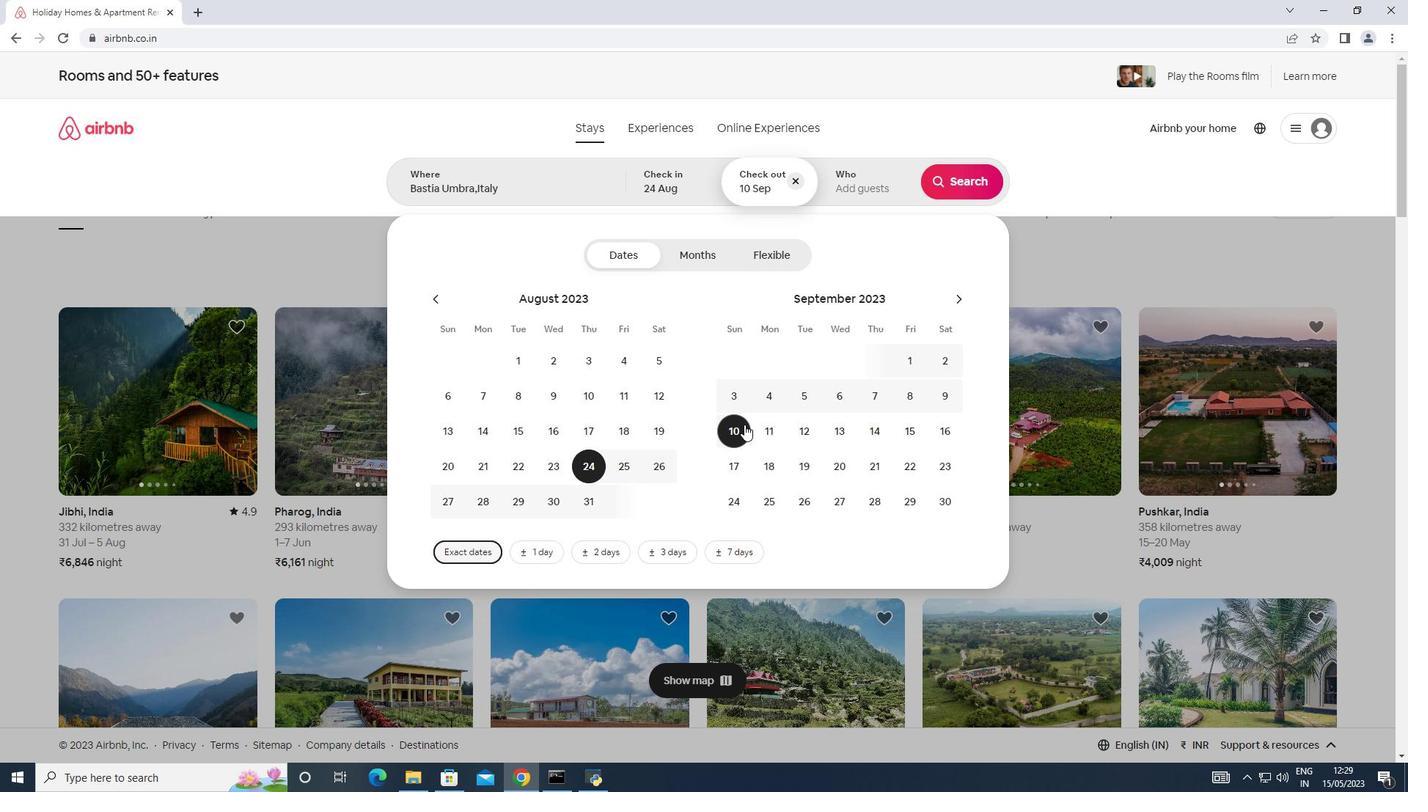 
Action: Key pressed <Key.shift>
Screenshot: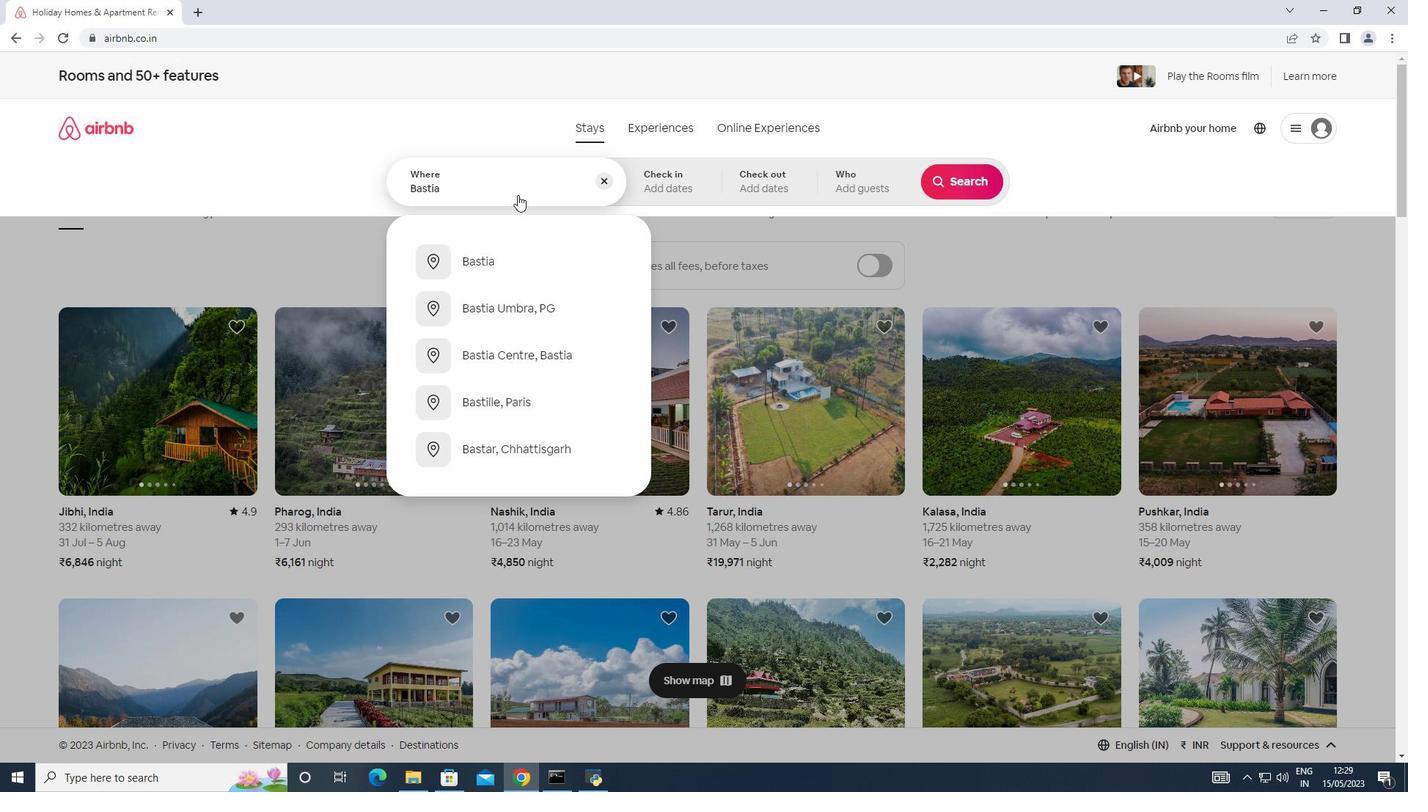 
Action: Mouse moved to (720, 430)
Screenshot: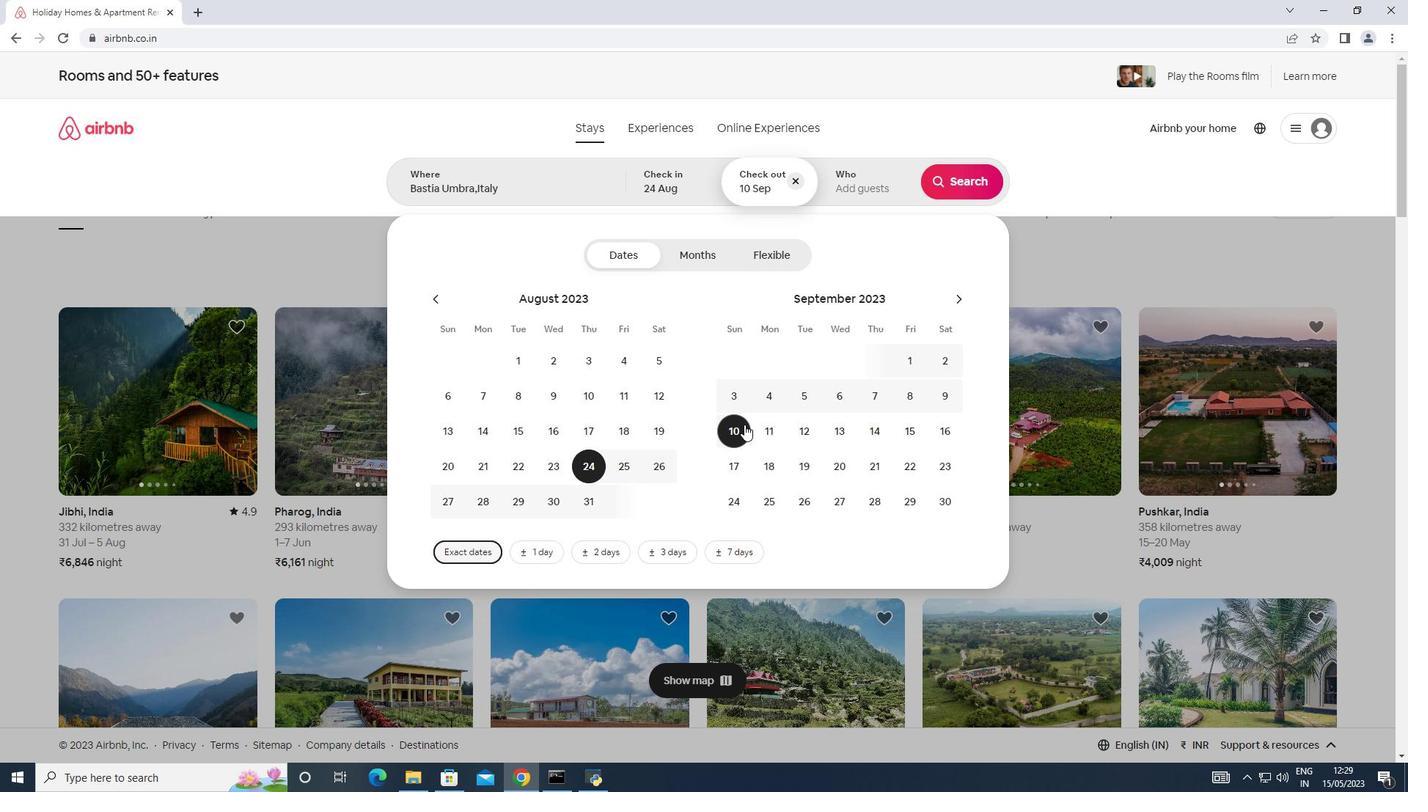
Action: Key pressed <Key.shift>
Screenshot: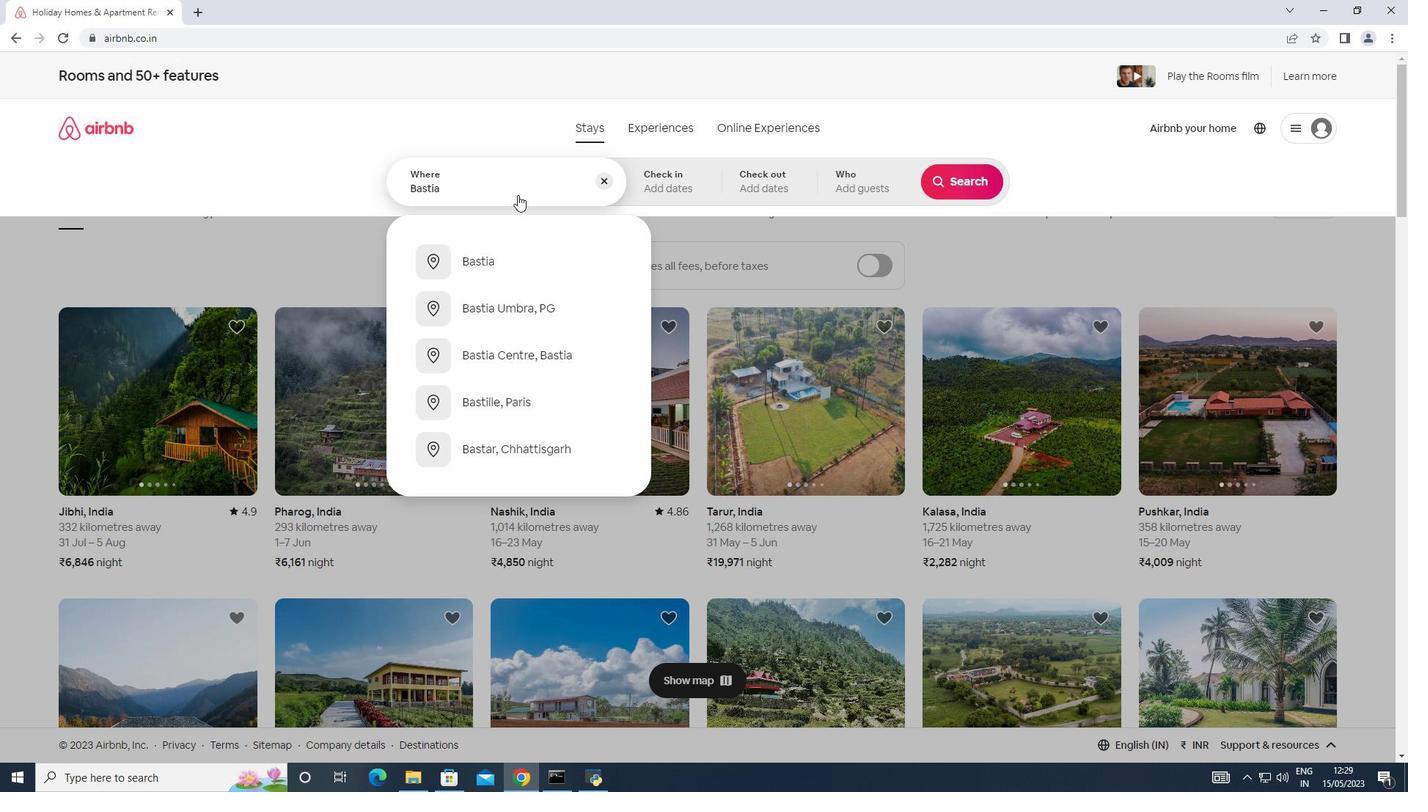 
Action: Mouse moved to (721, 430)
Screenshot: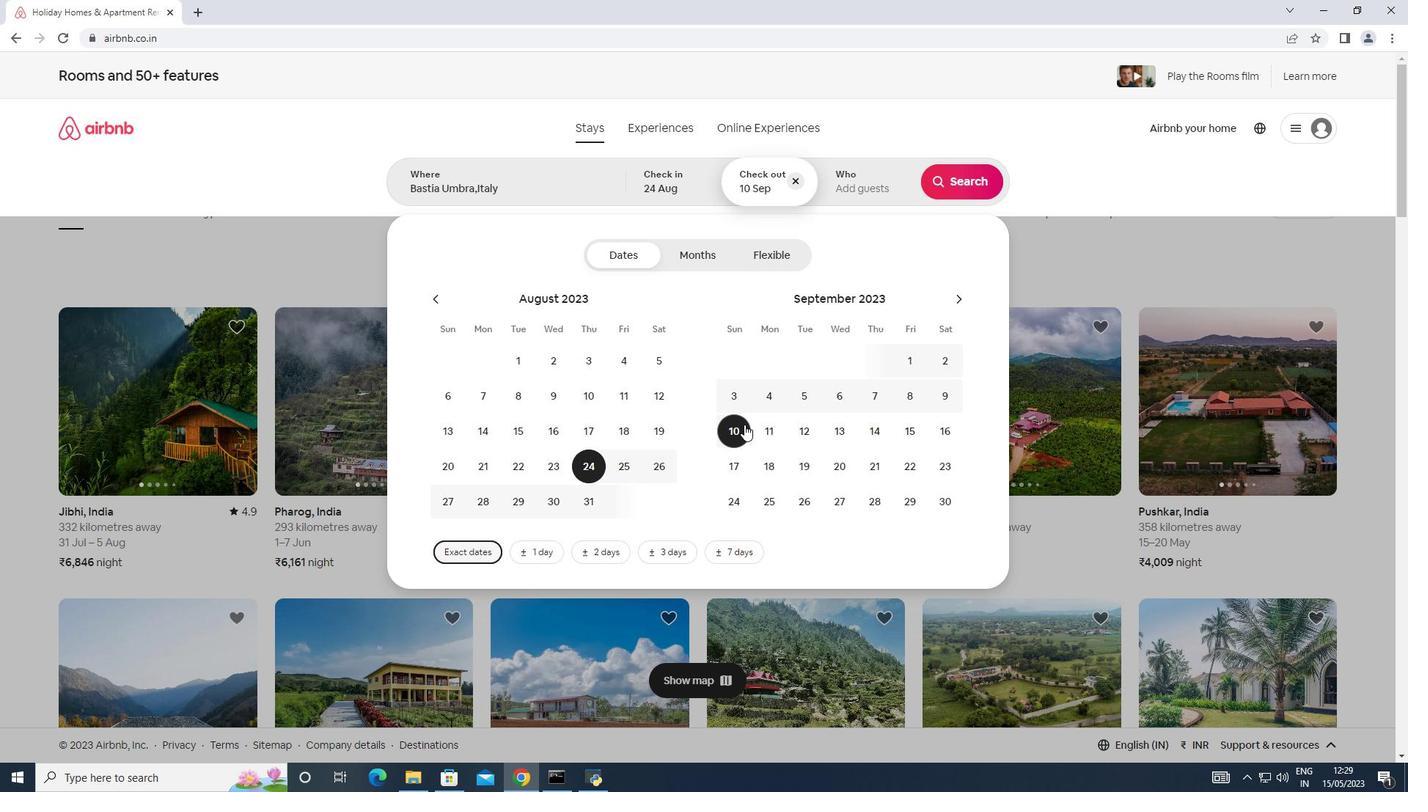 
Action: Key pressed U
Screenshot: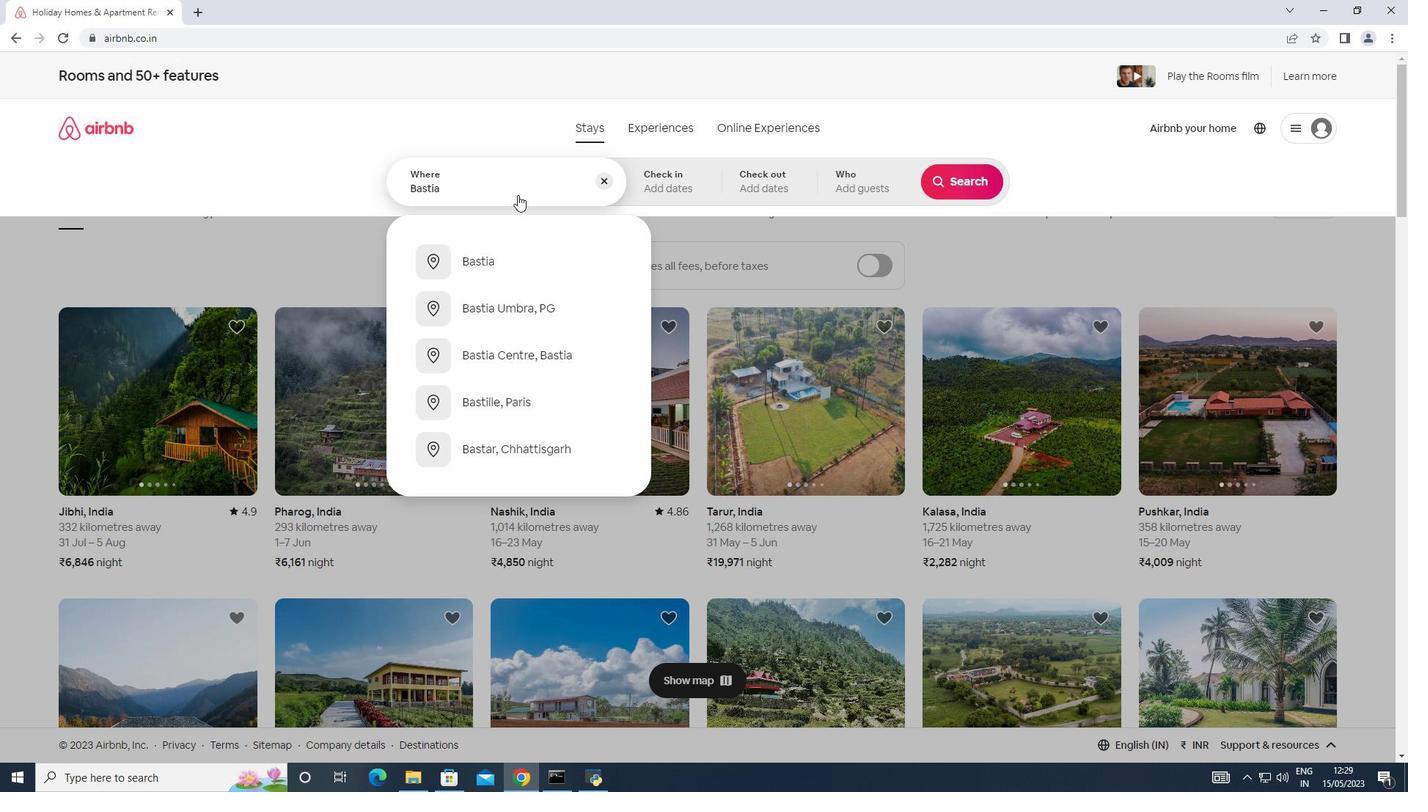 
Action: Mouse moved to (727, 430)
Screenshot: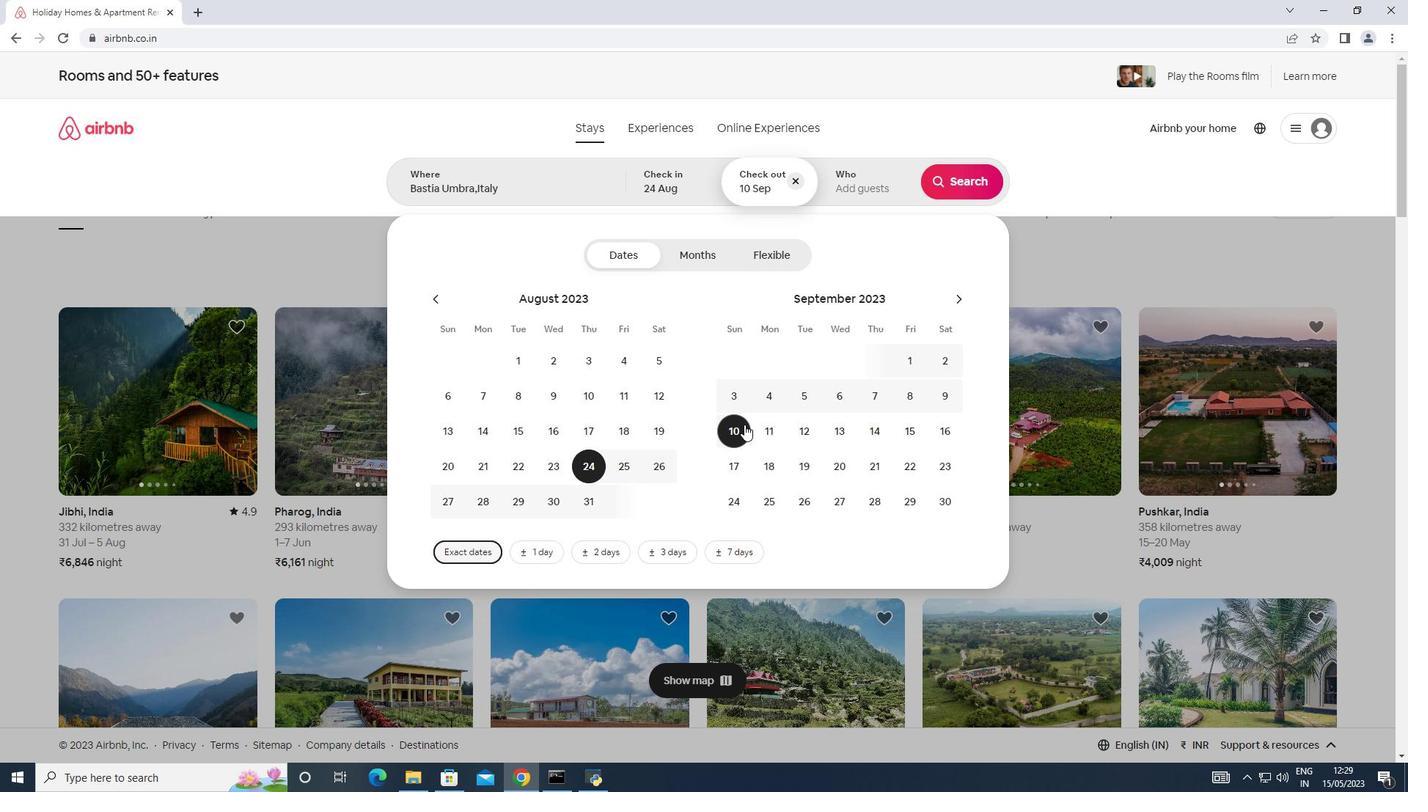 
Action: Mouse pressed left at (727, 430)
Screenshot: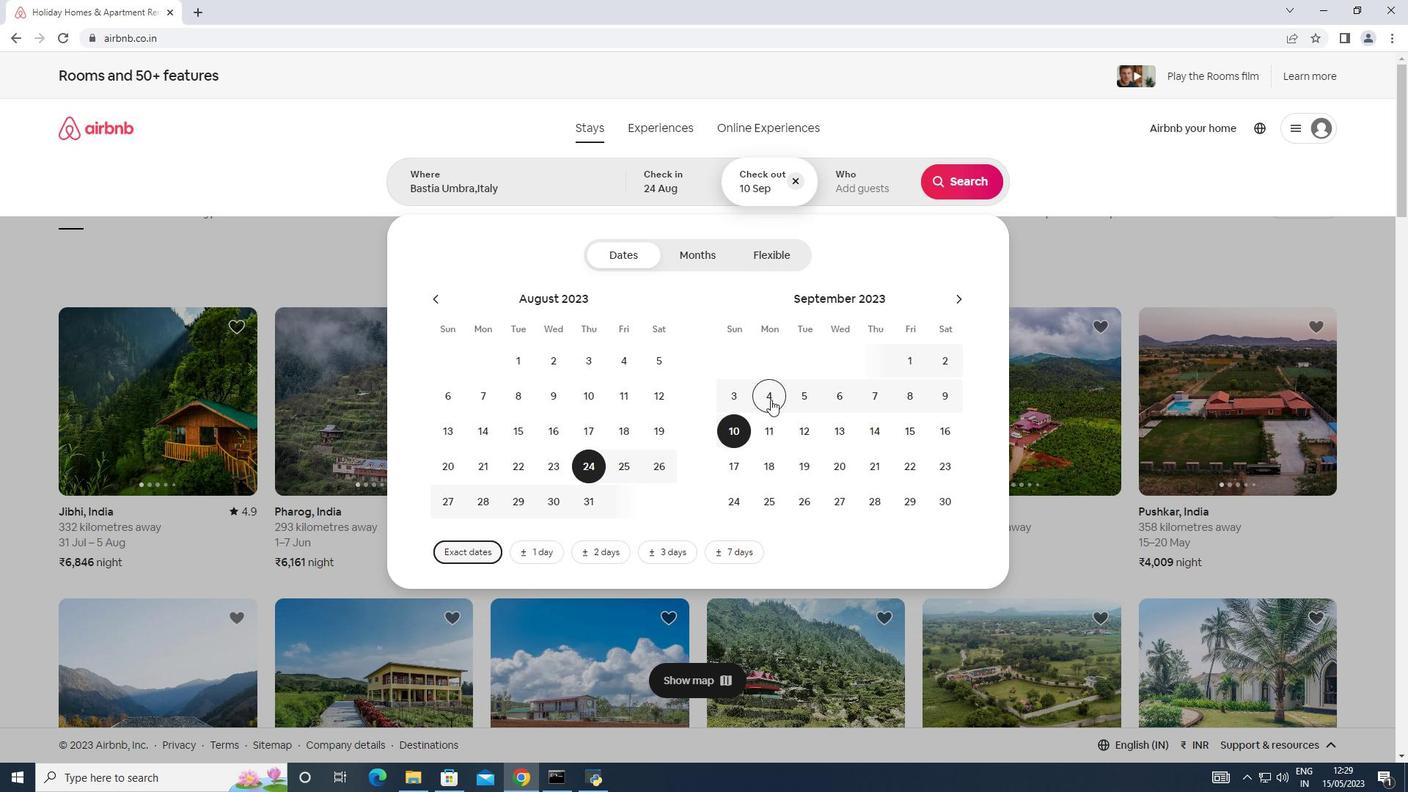 
Action: Mouse moved to (732, 426)
Screenshot: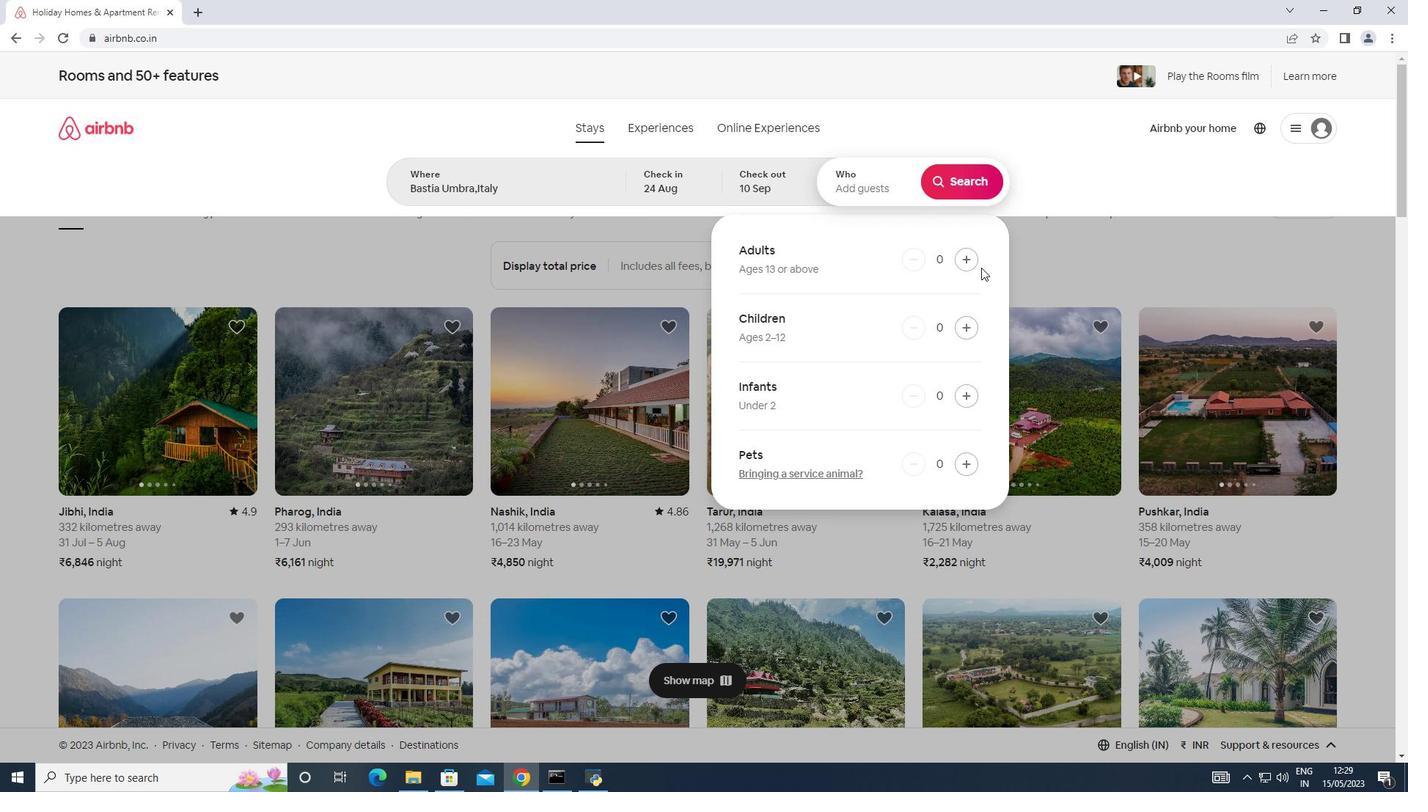 
Action: Key pressed mbra
Screenshot: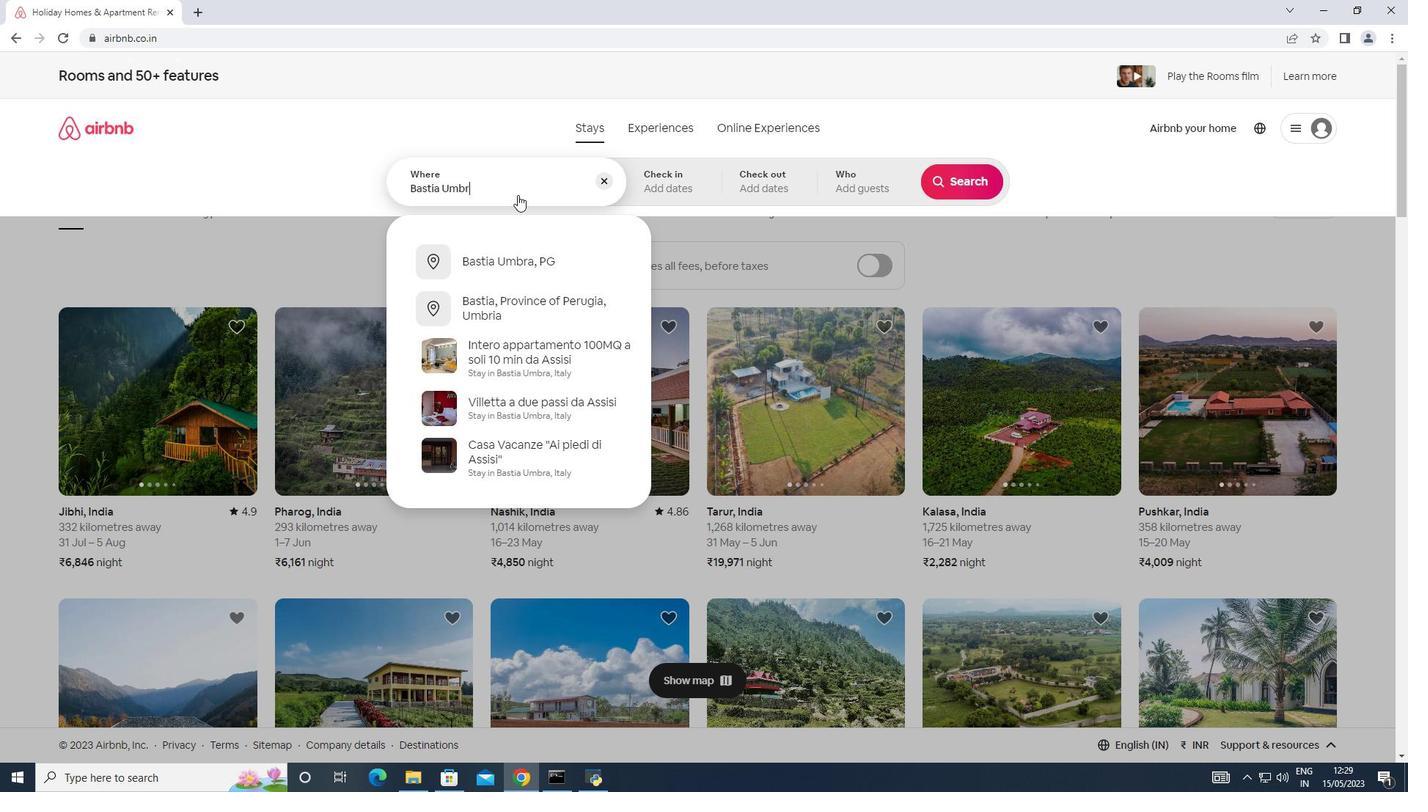 
Action: Mouse moved to (862, 264)
Screenshot: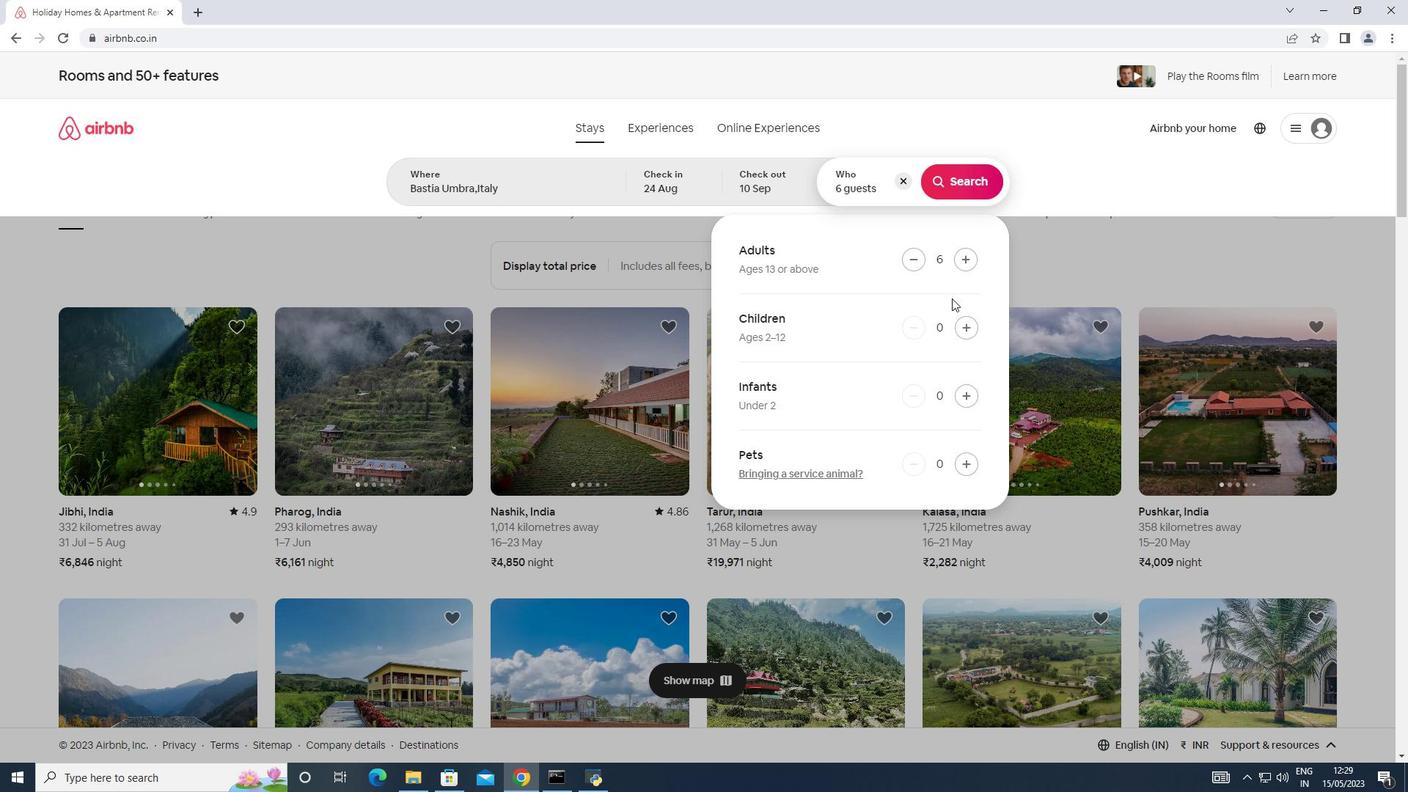 
Action: Key pressed ,
Screenshot: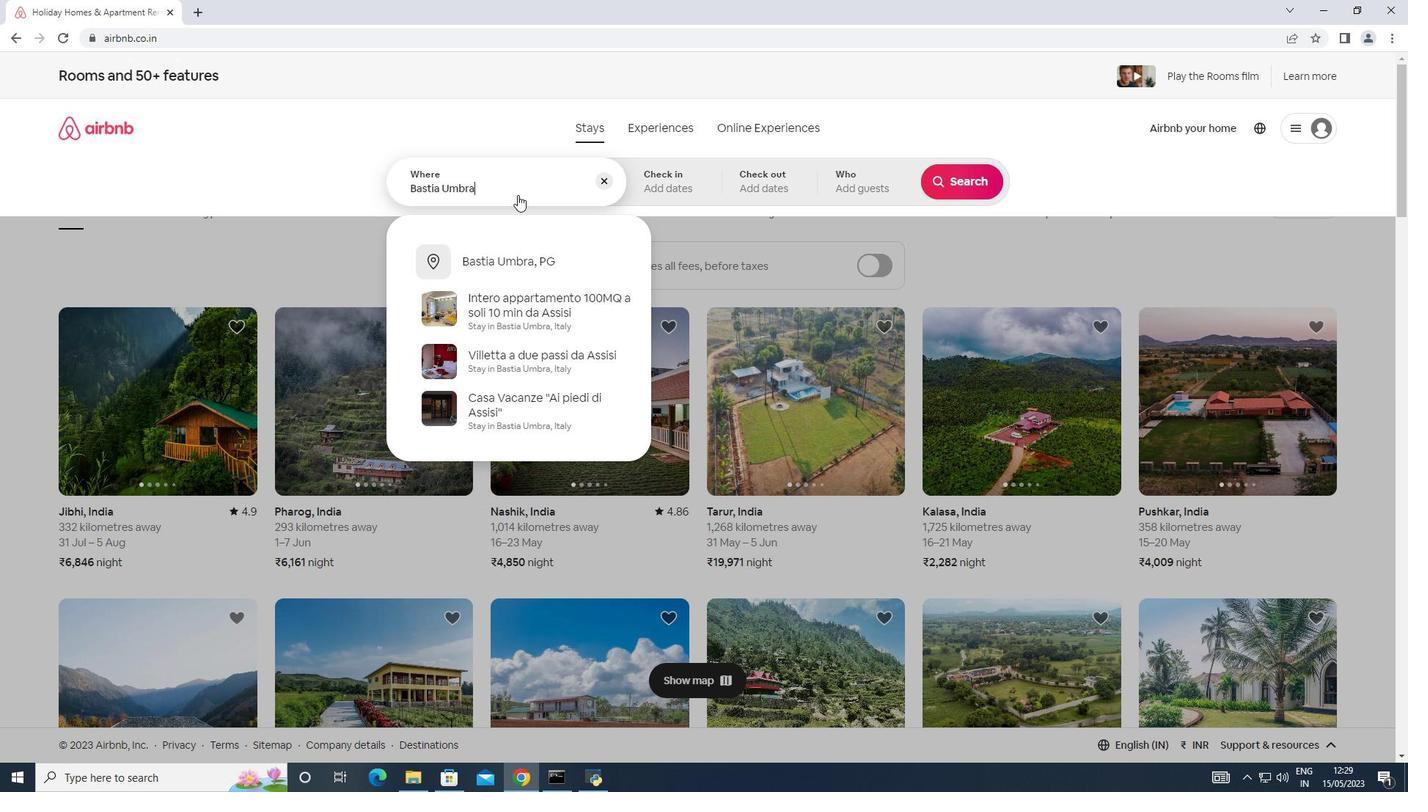 
Action: Mouse moved to (862, 187)
Screenshot: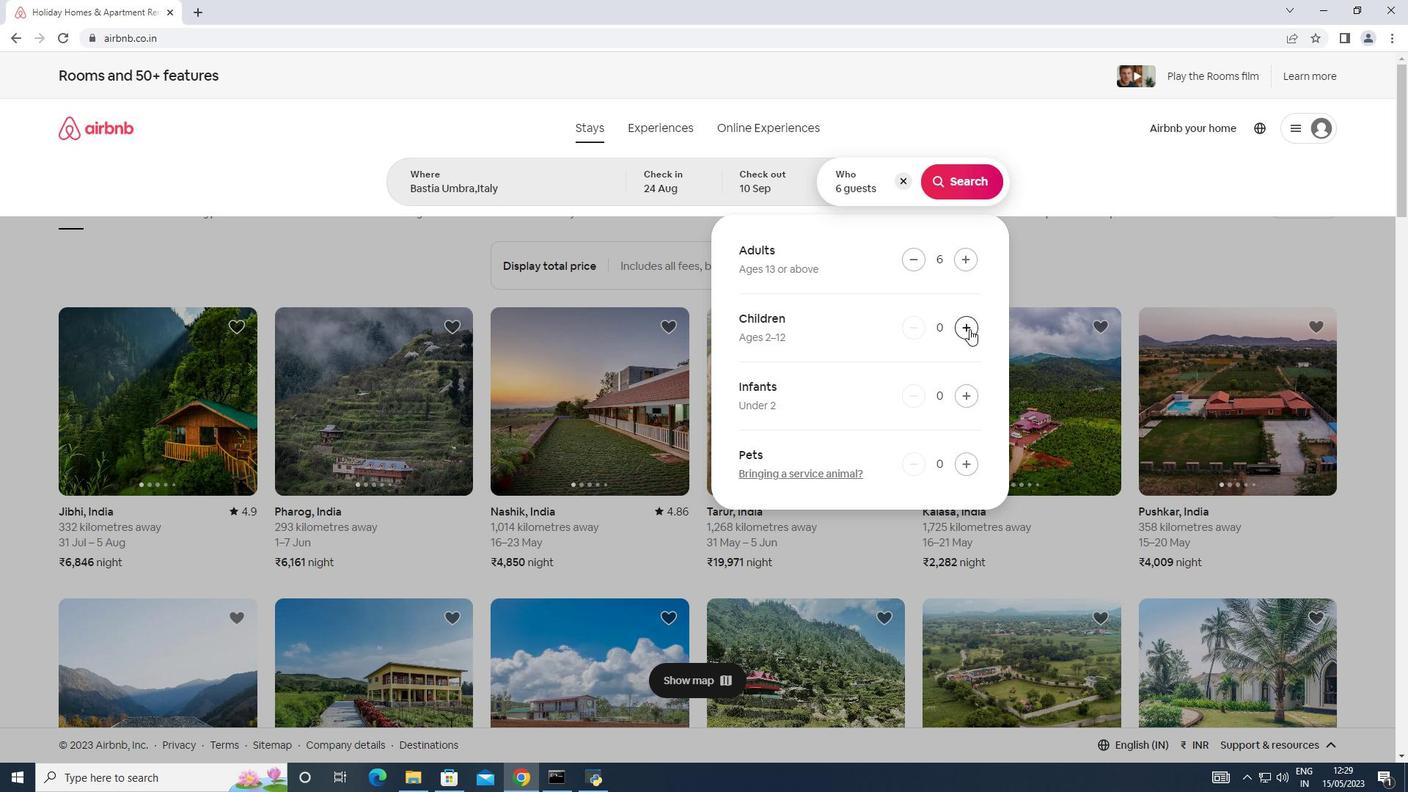 
Action: Mouse pressed left at (862, 187)
Screenshot: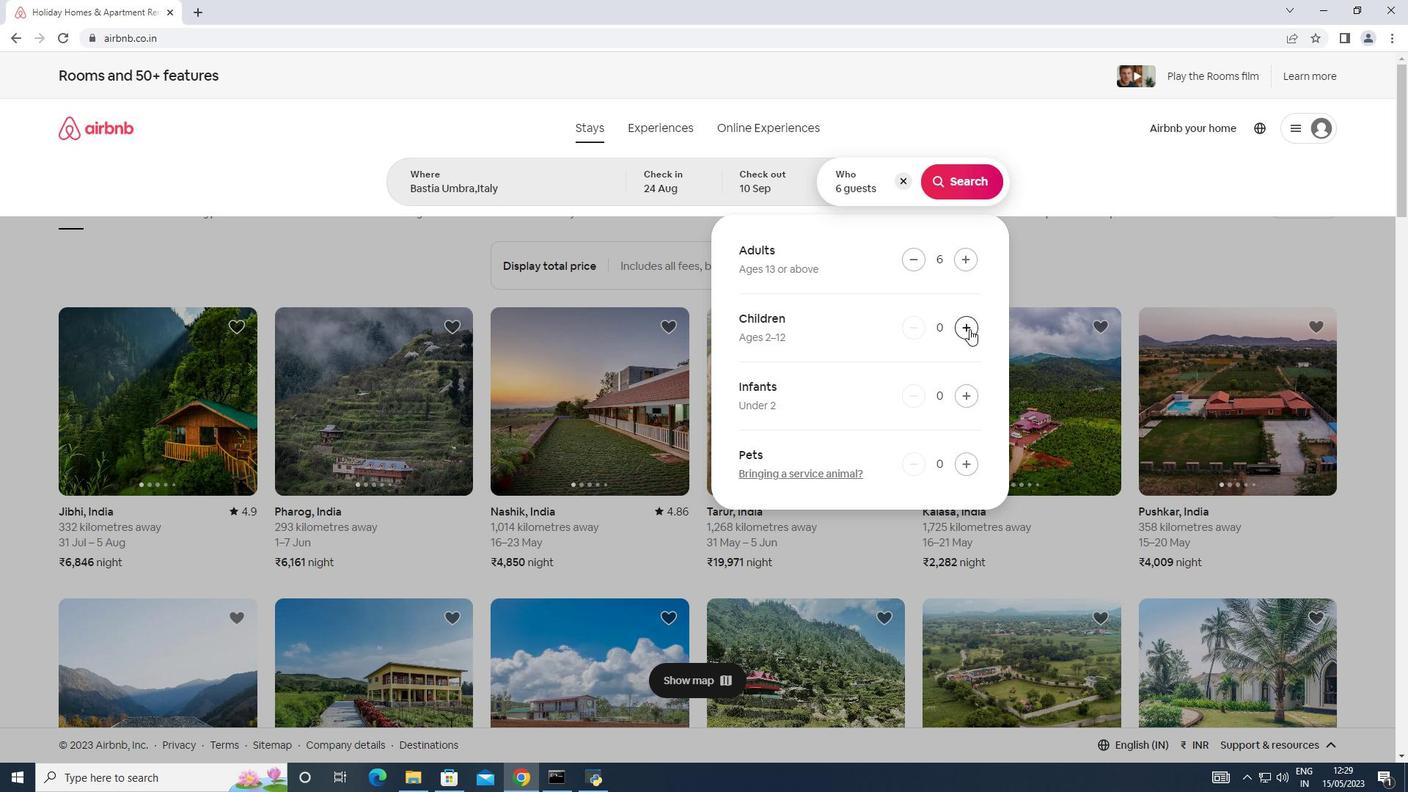 
Action: Key pressed <Key.shift_r>
Screenshot: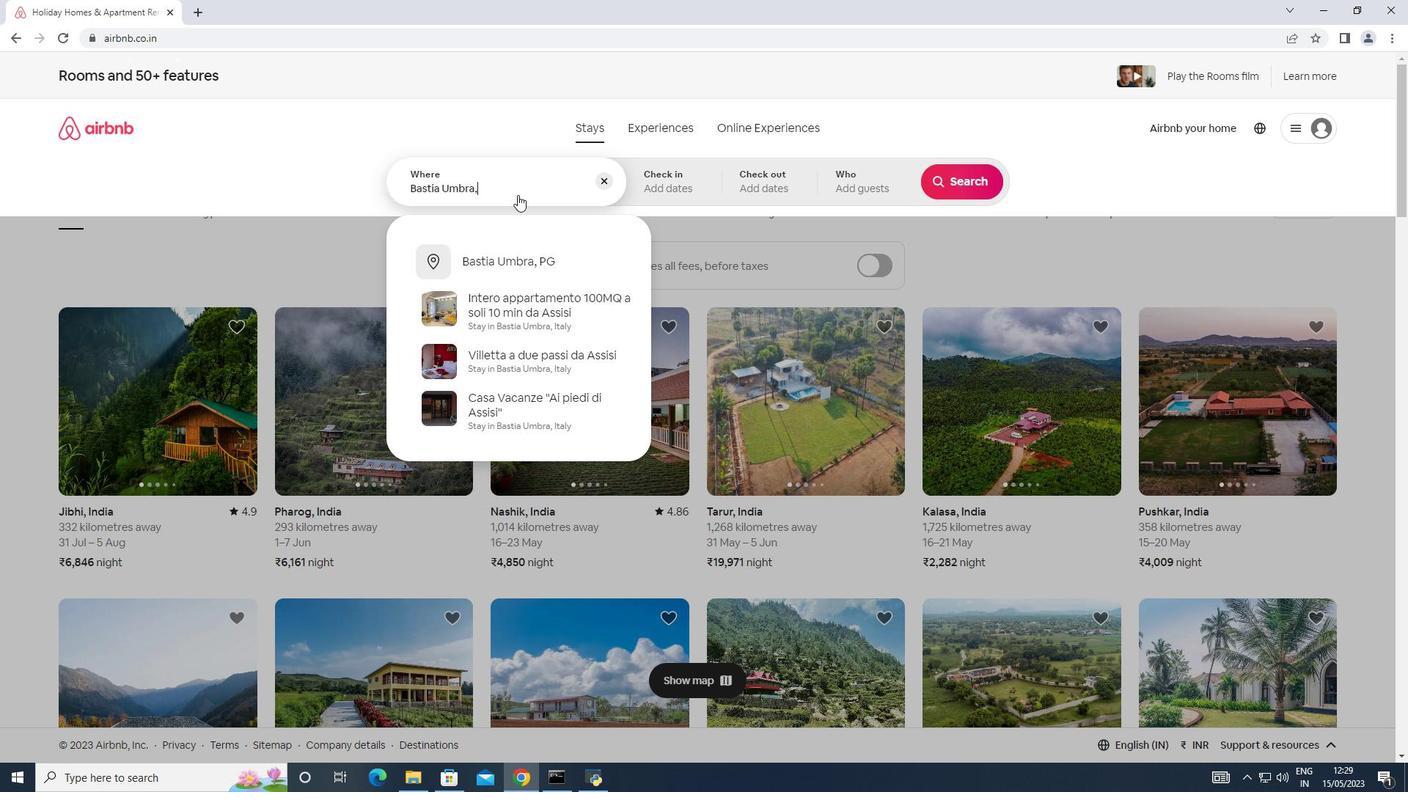 
Action: Mouse moved to (879, 209)
Screenshot: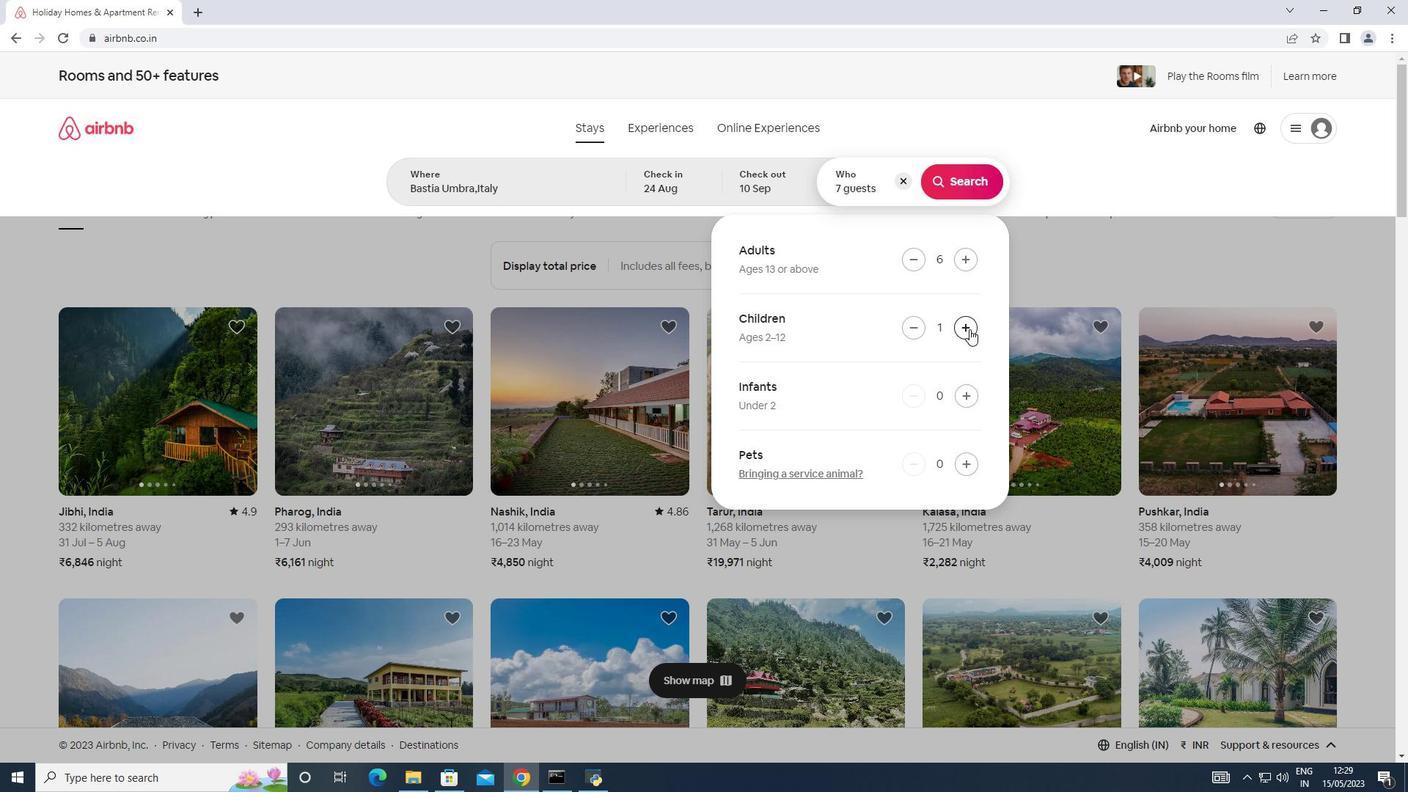
Action: Key pressed <Key.shift_r>
Screenshot: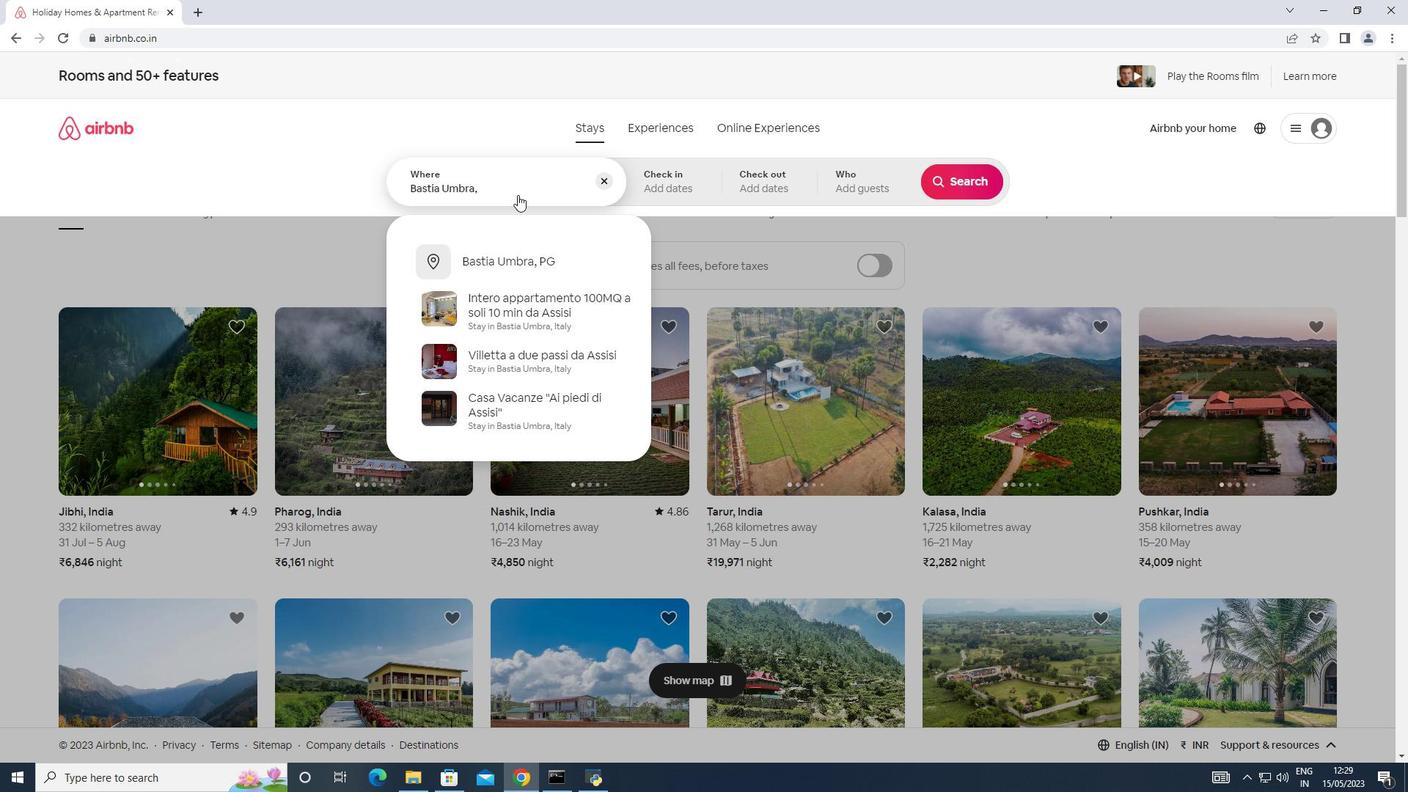 
Action: Mouse moved to (890, 215)
Screenshot: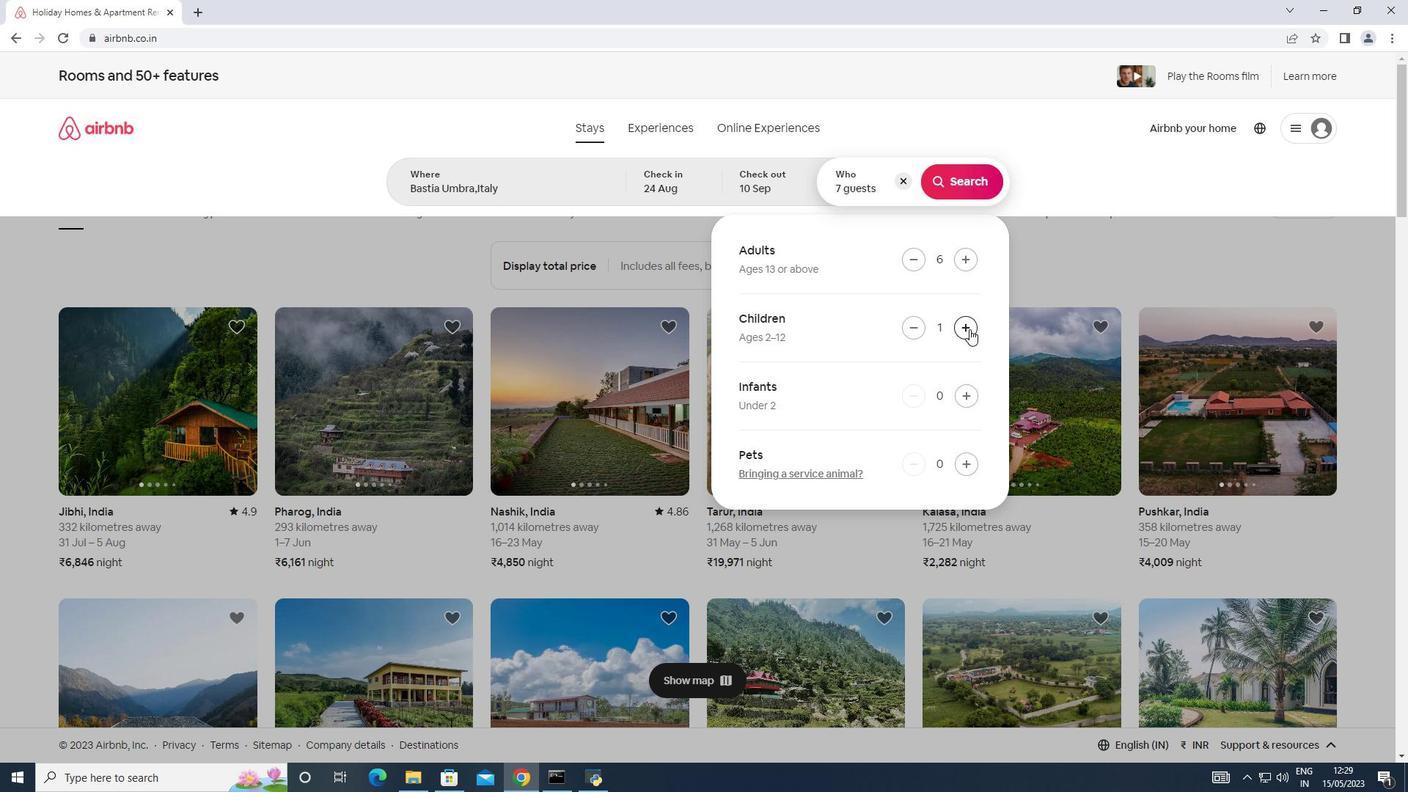 
Action: Key pressed <Key.shift_r>
Screenshot: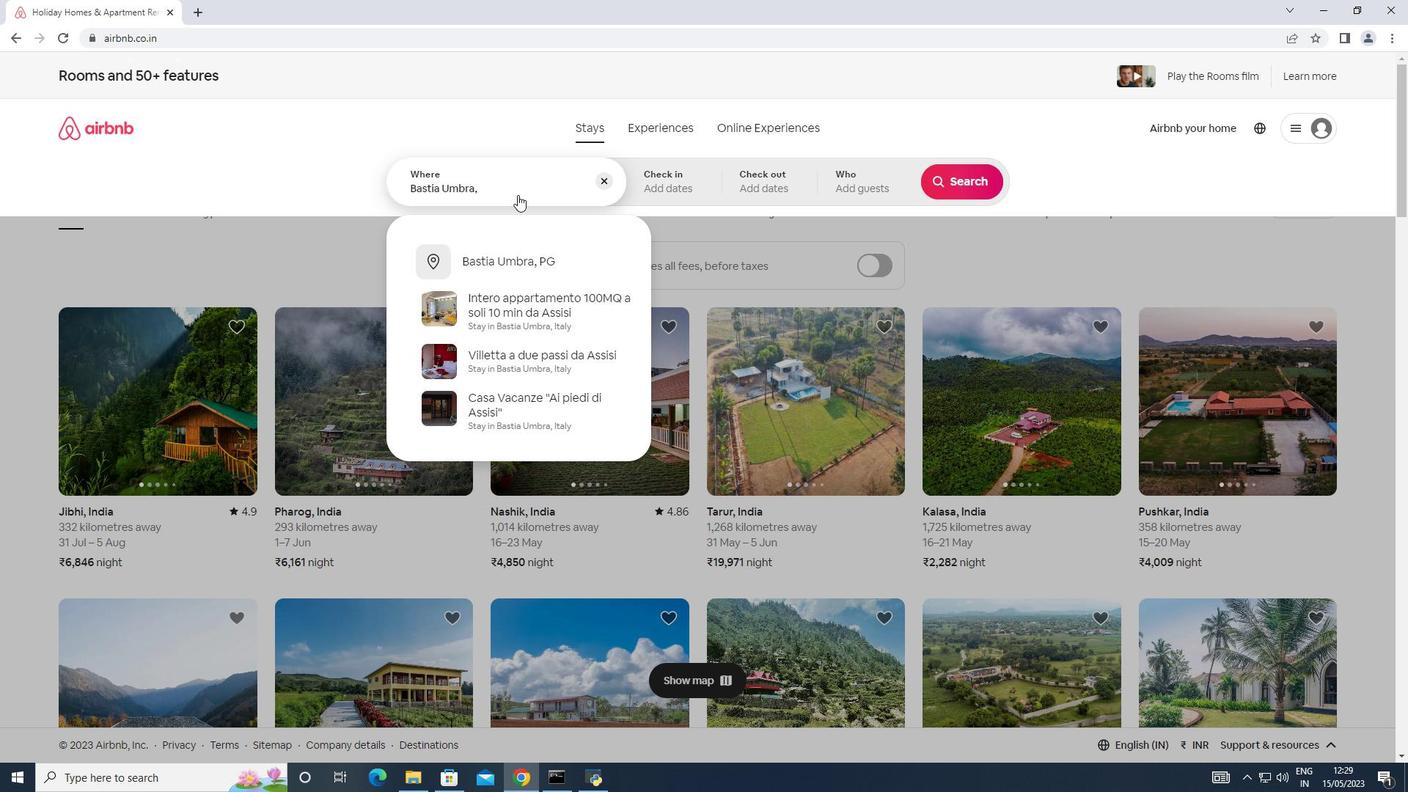 
Action: Mouse moved to (909, 223)
Screenshot: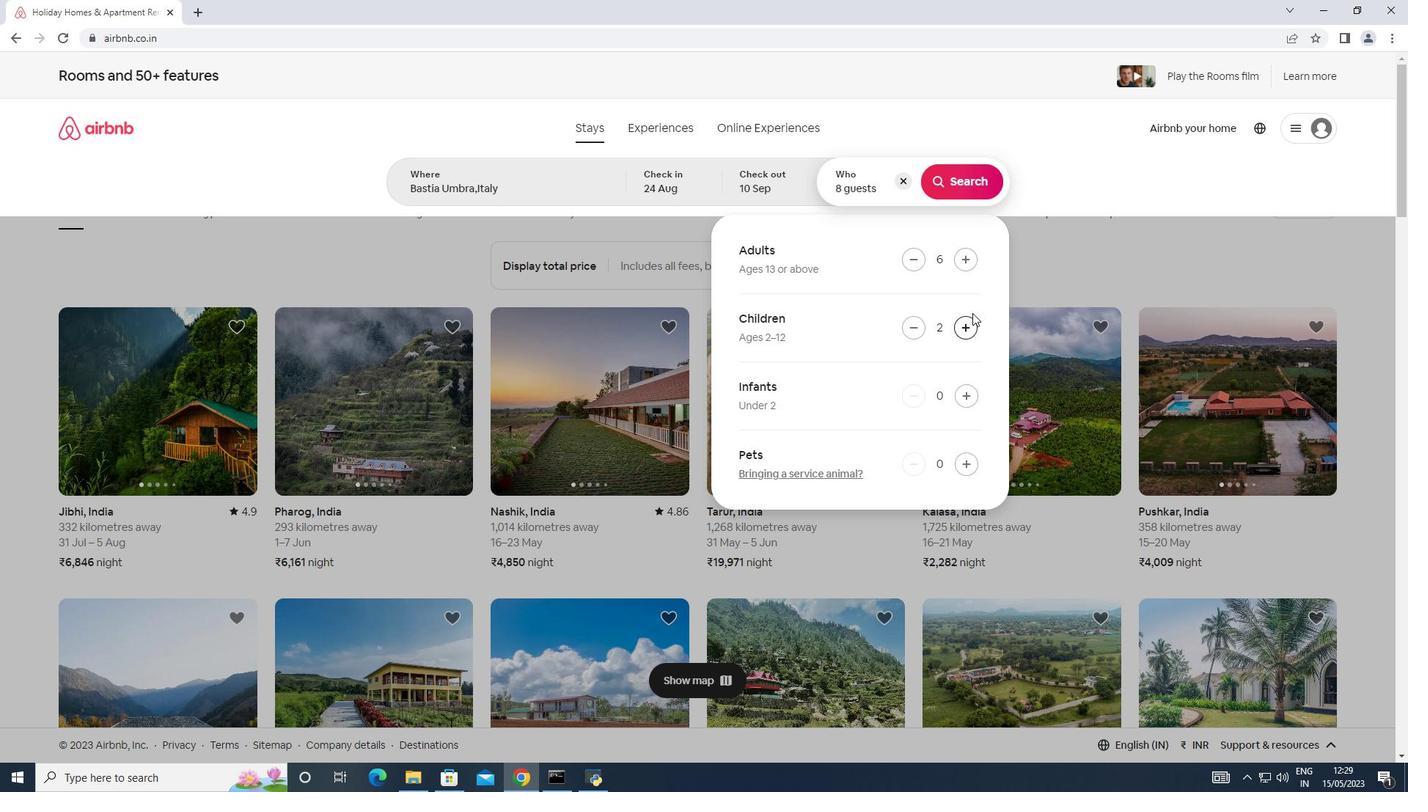
Action: Key pressed <Key.shift_r>
Screenshot: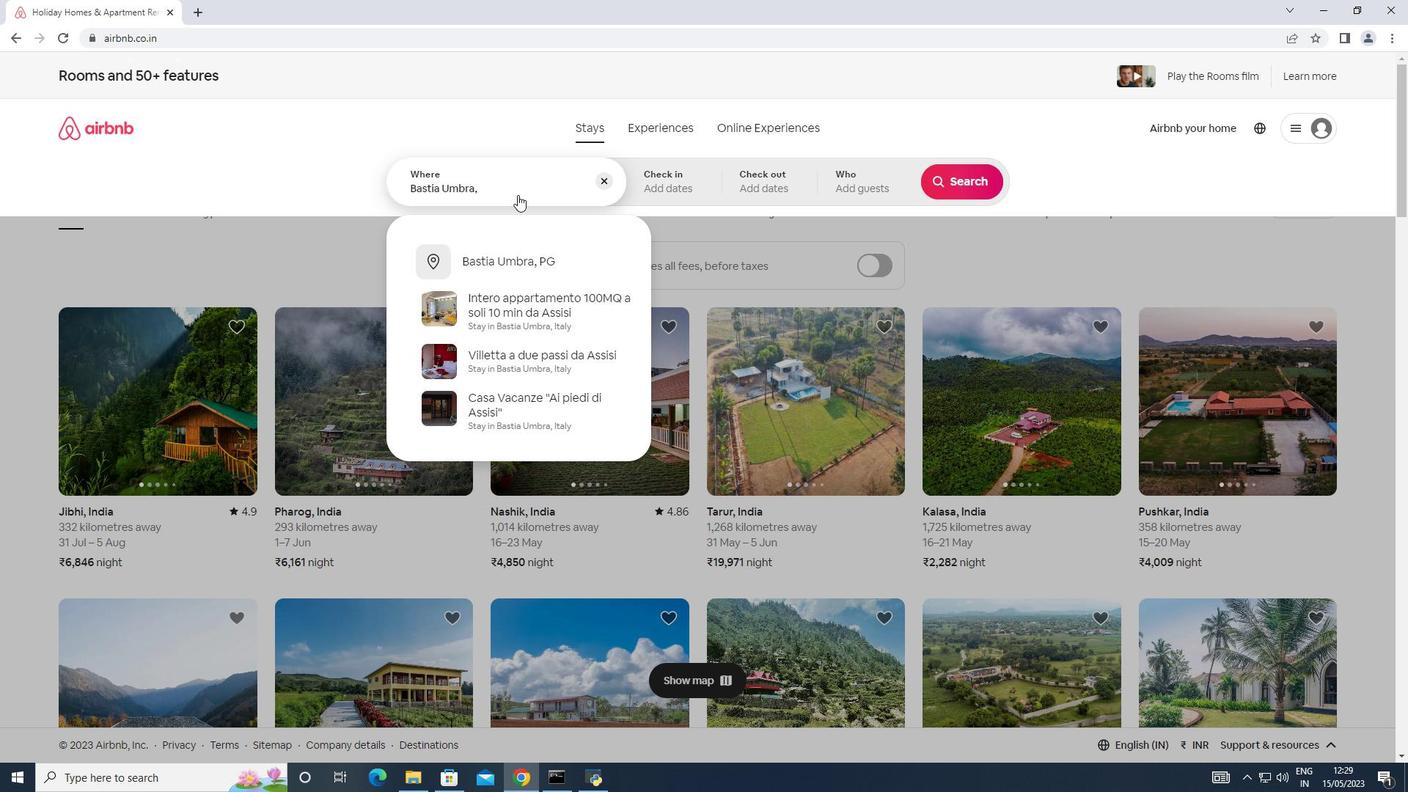 
Action: Mouse moved to (920, 228)
Screenshot: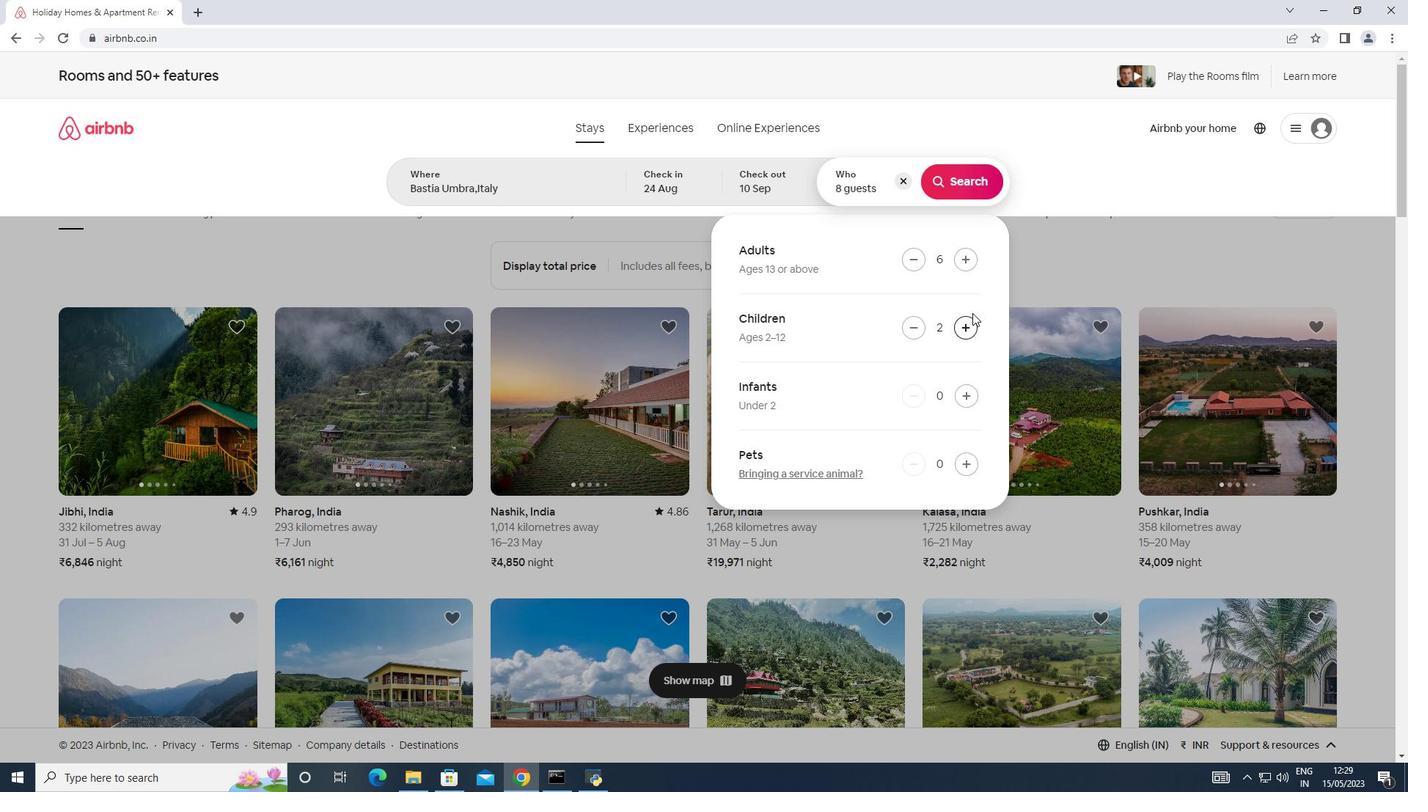 
Action: Key pressed <Key.shift_r>
Screenshot: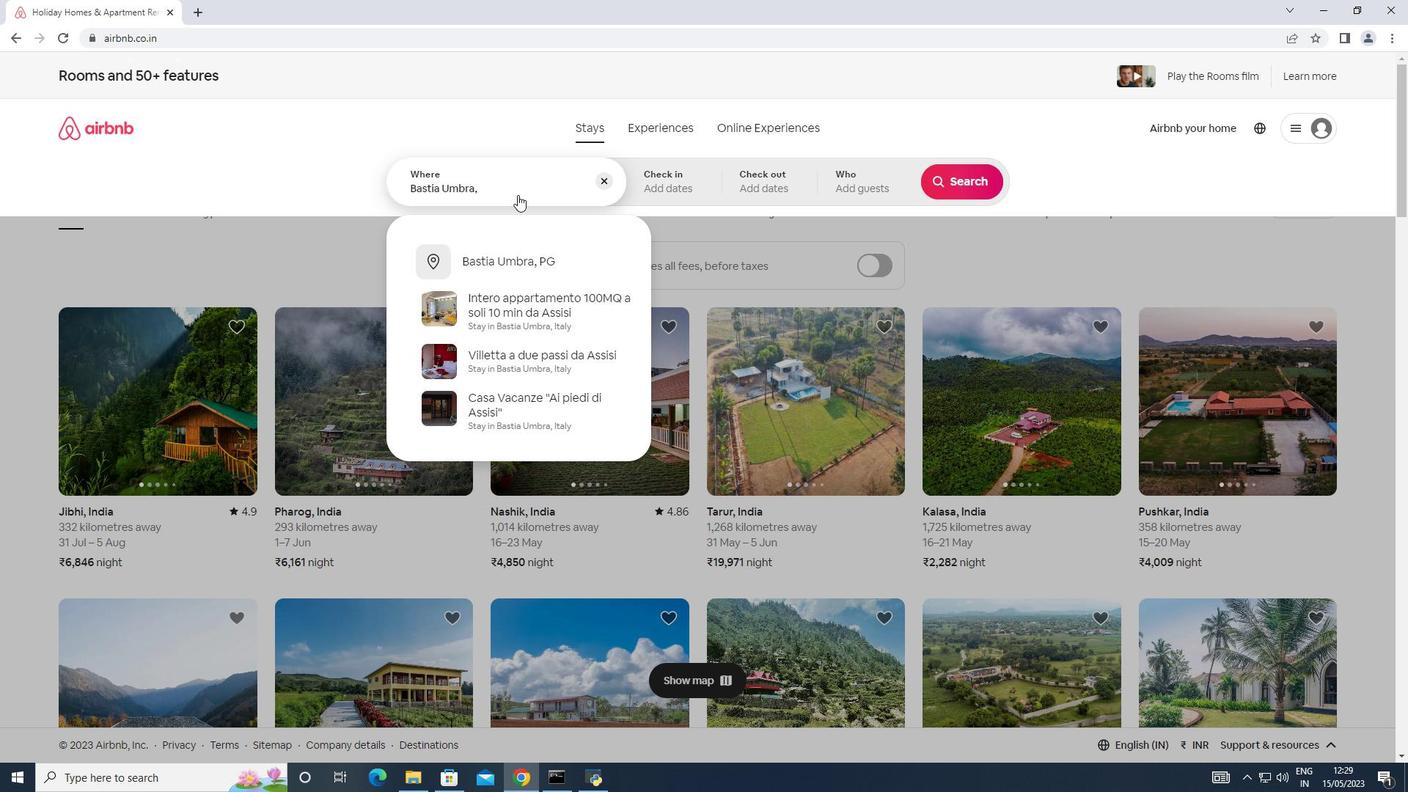 
Action: Mouse moved to (923, 230)
Screenshot: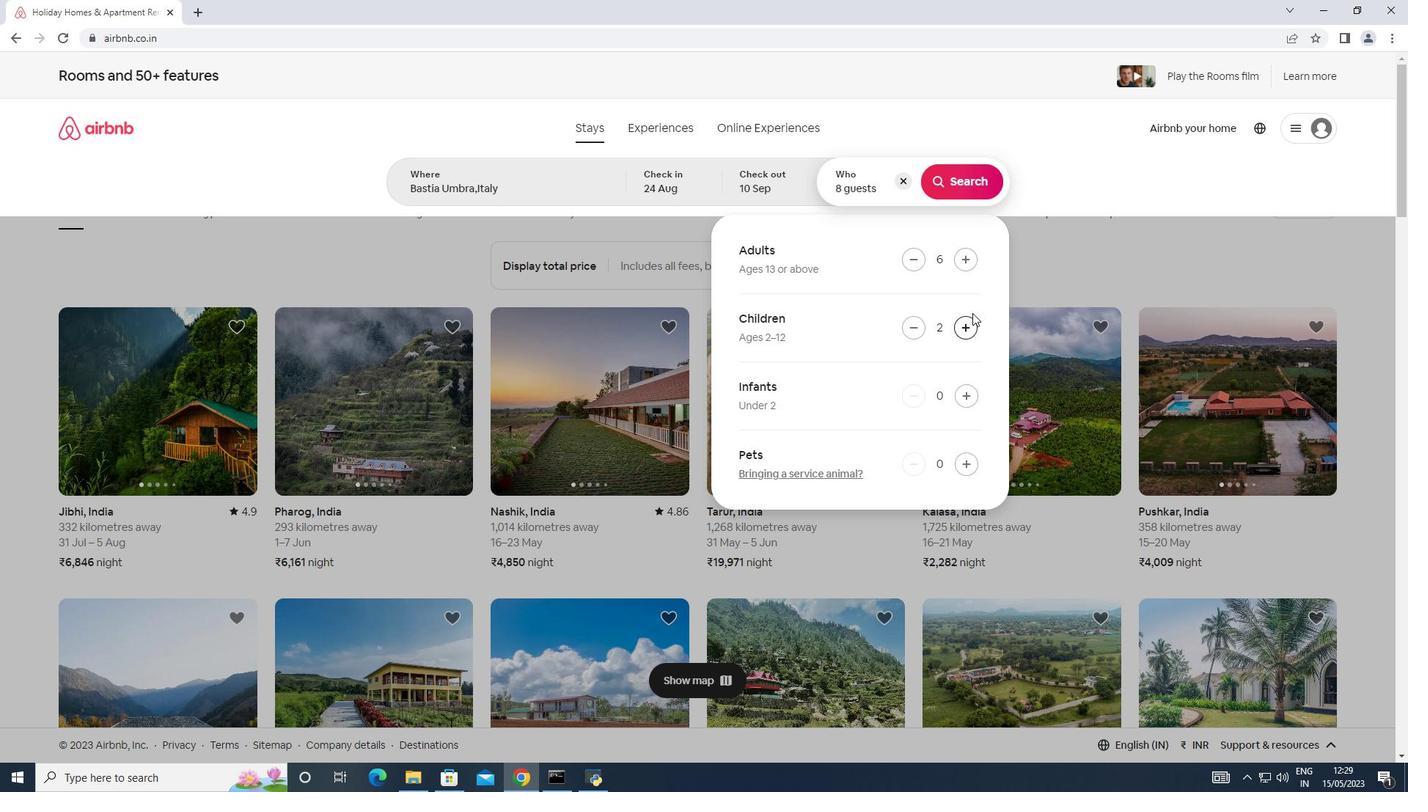 
Action: Key pressed I
Screenshot: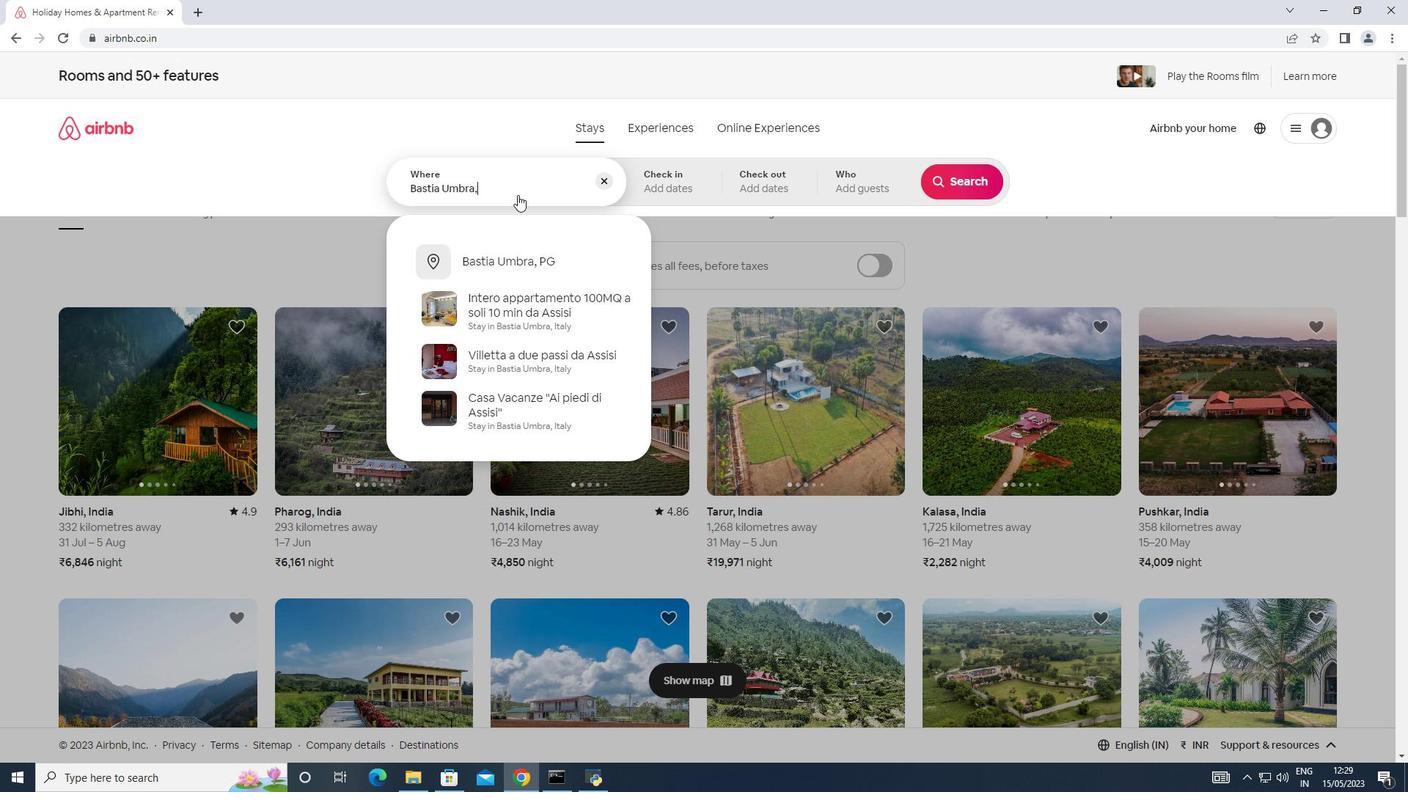 
Action: Mouse moved to (970, 262)
Screenshot: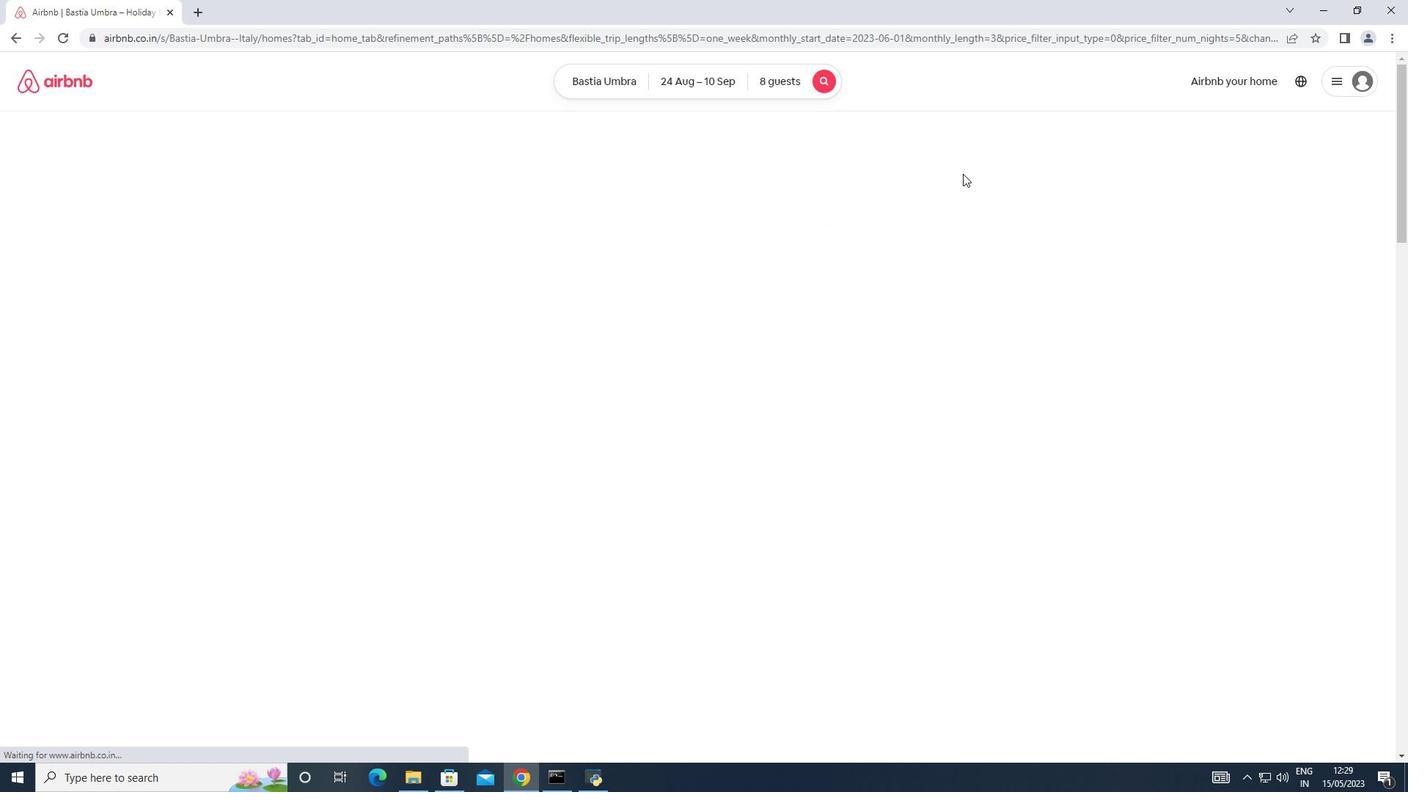 
Action: Key pressed ta
Screenshot: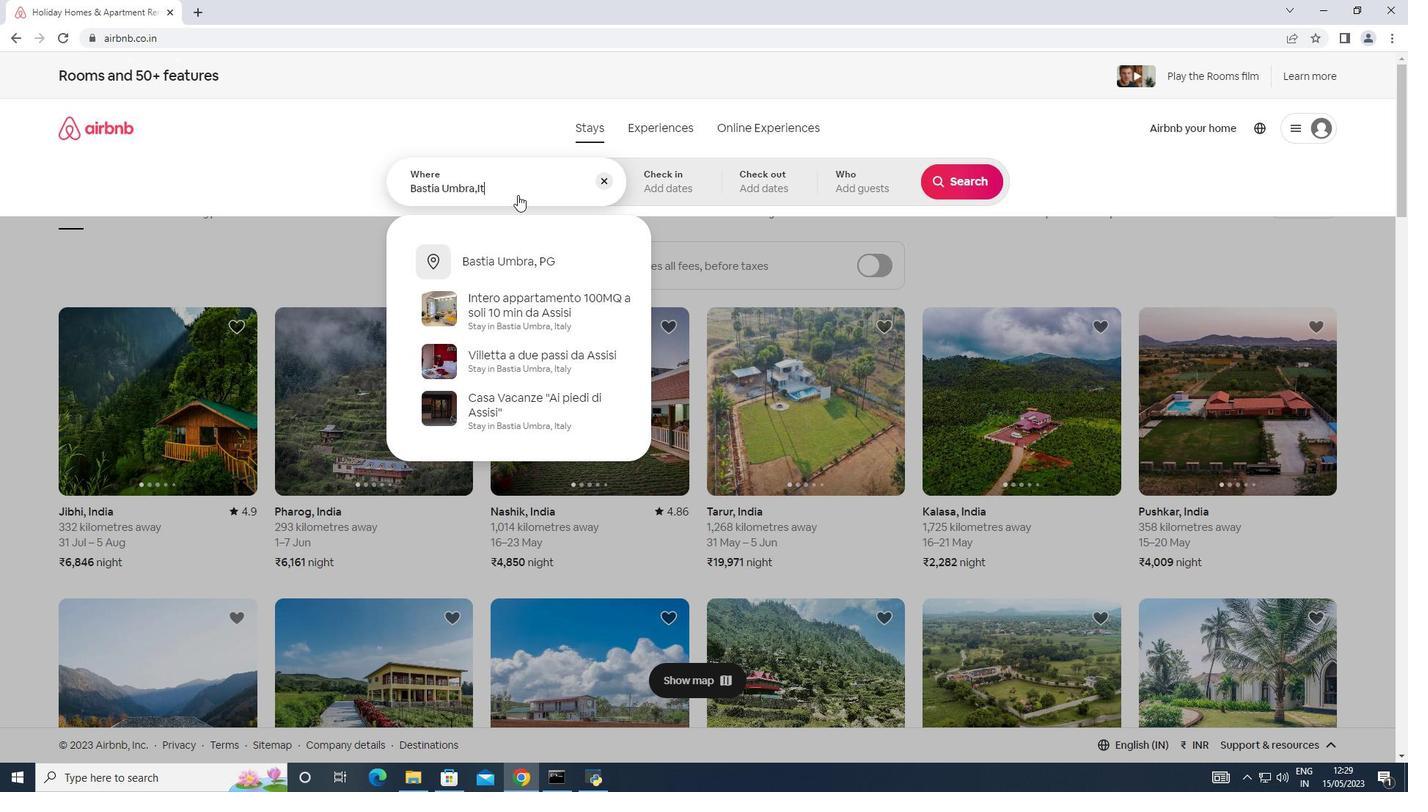 
Action: Mouse pressed left at (970, 262)
Screenshot: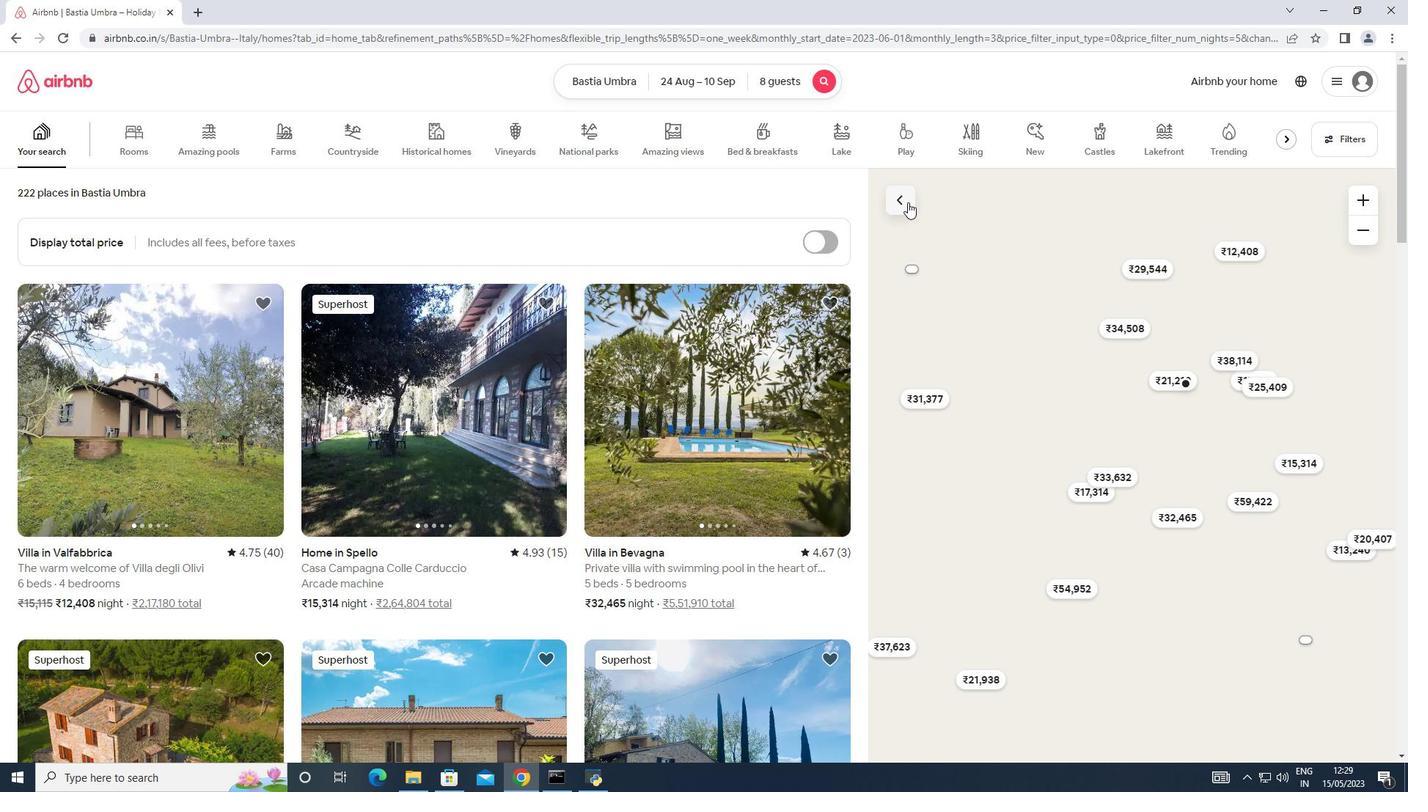 
Action: Key pressed ly
Screenshot: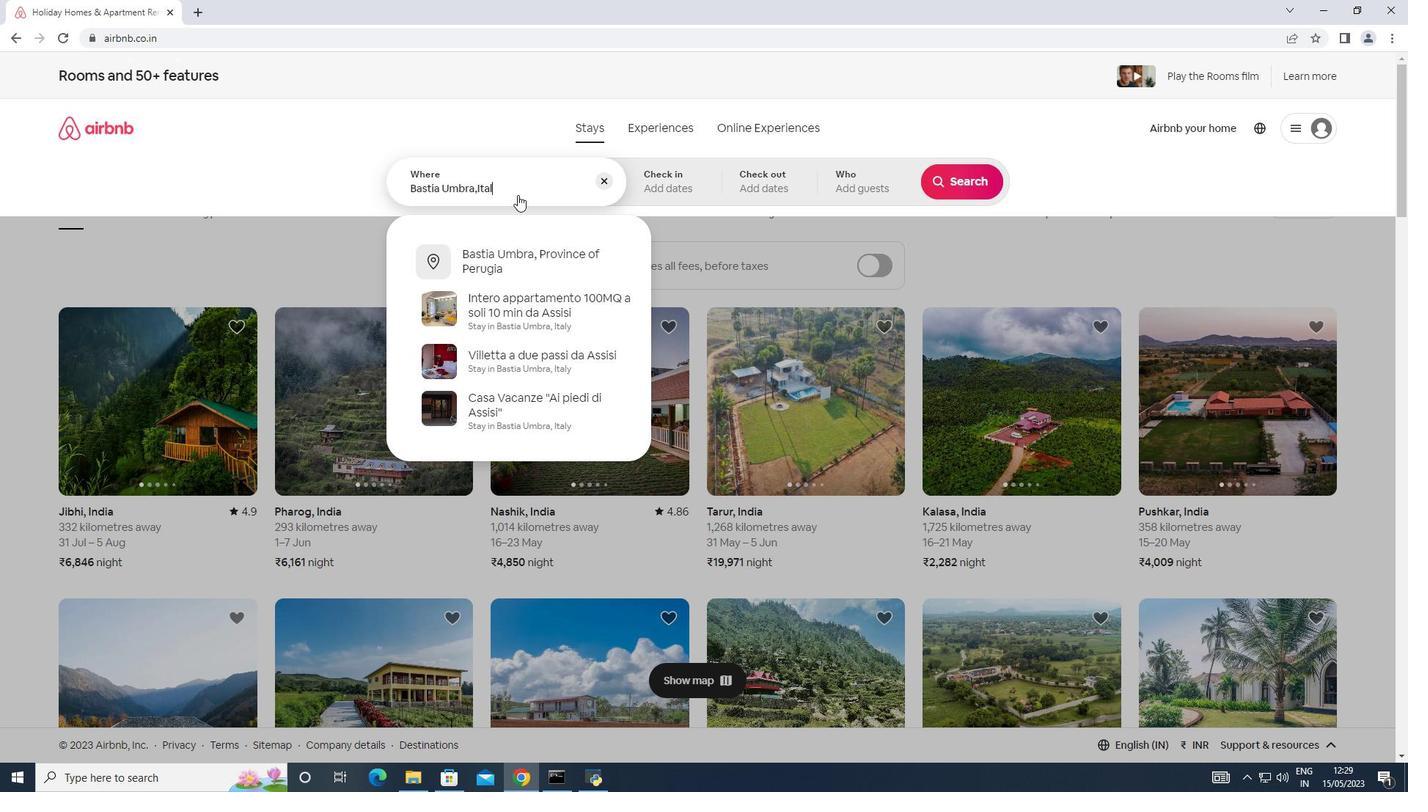 
Action: Mouse pressed left at (970, 262)
Screenshot: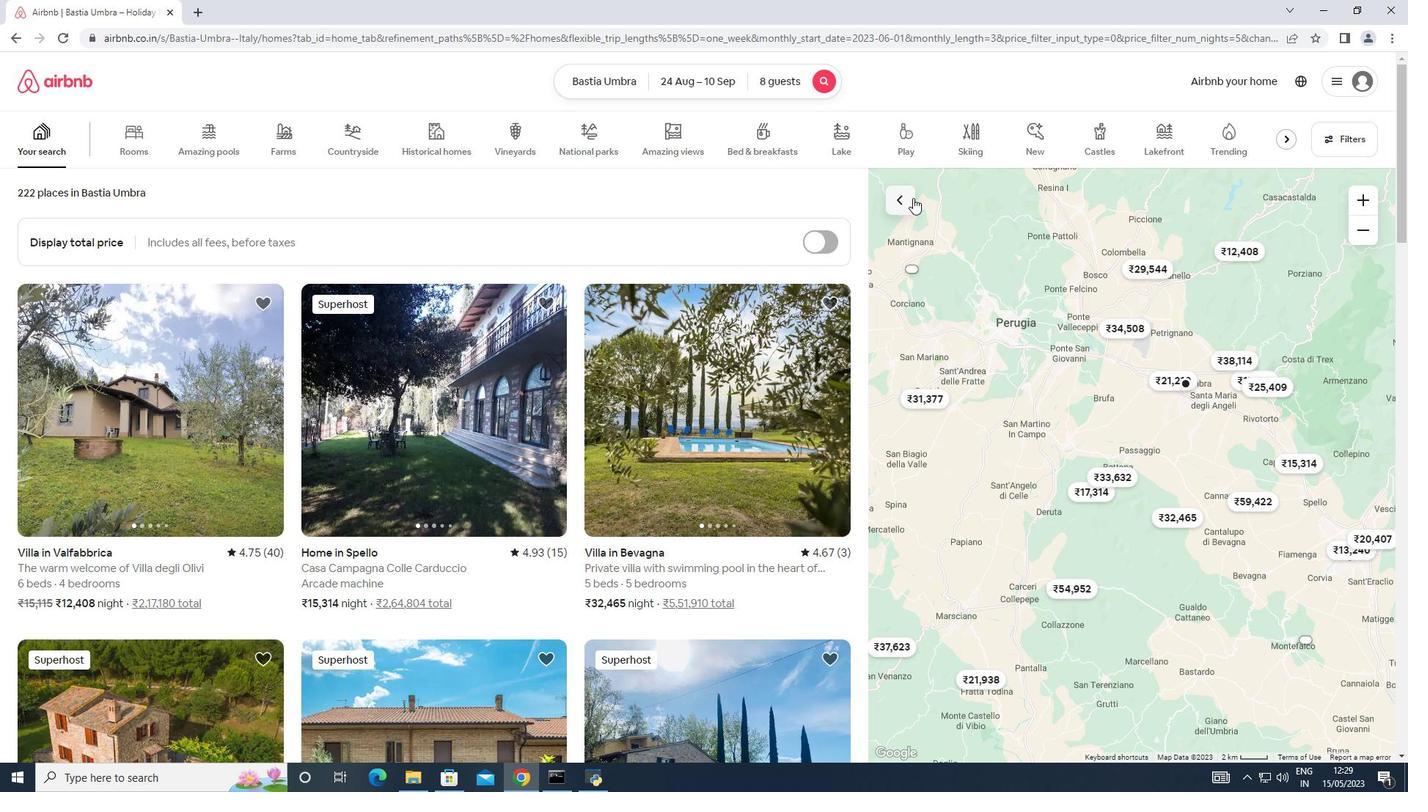 
Action: Mouse pressed left at (970, 262)
Screenshot: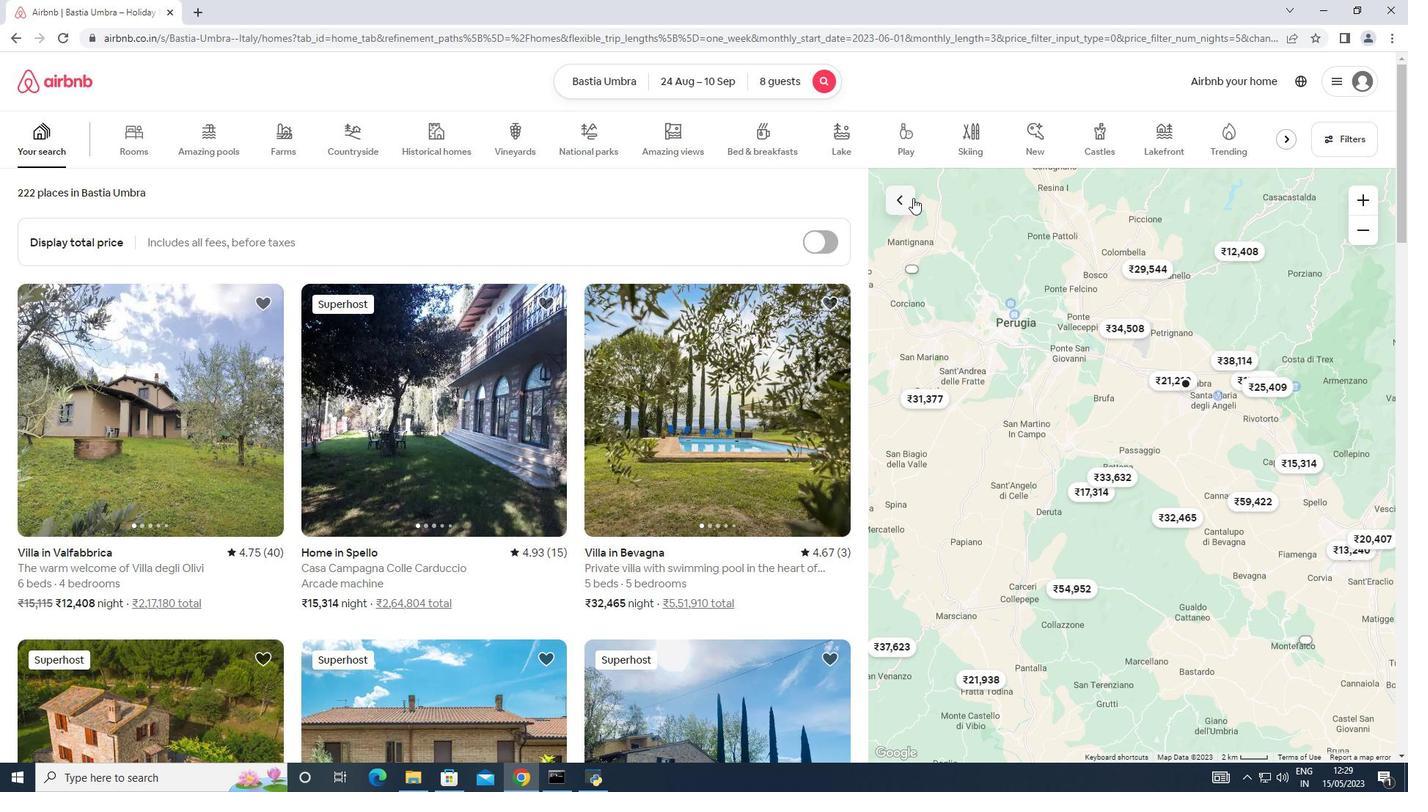 
Action: Mouse pressed left at (970, 262)
Screenshot: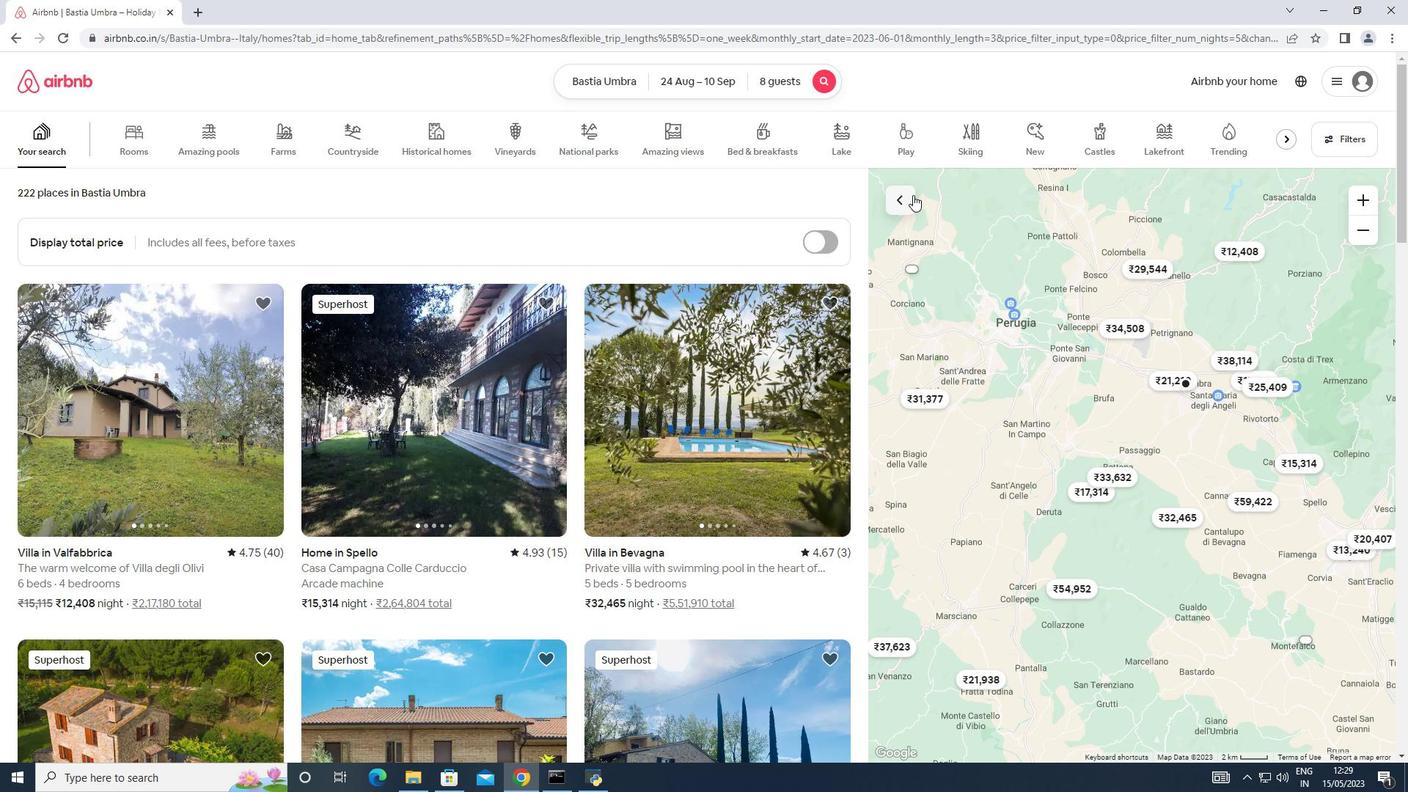 
Action: Mouse pressed left at (970, 262)
Screenshot: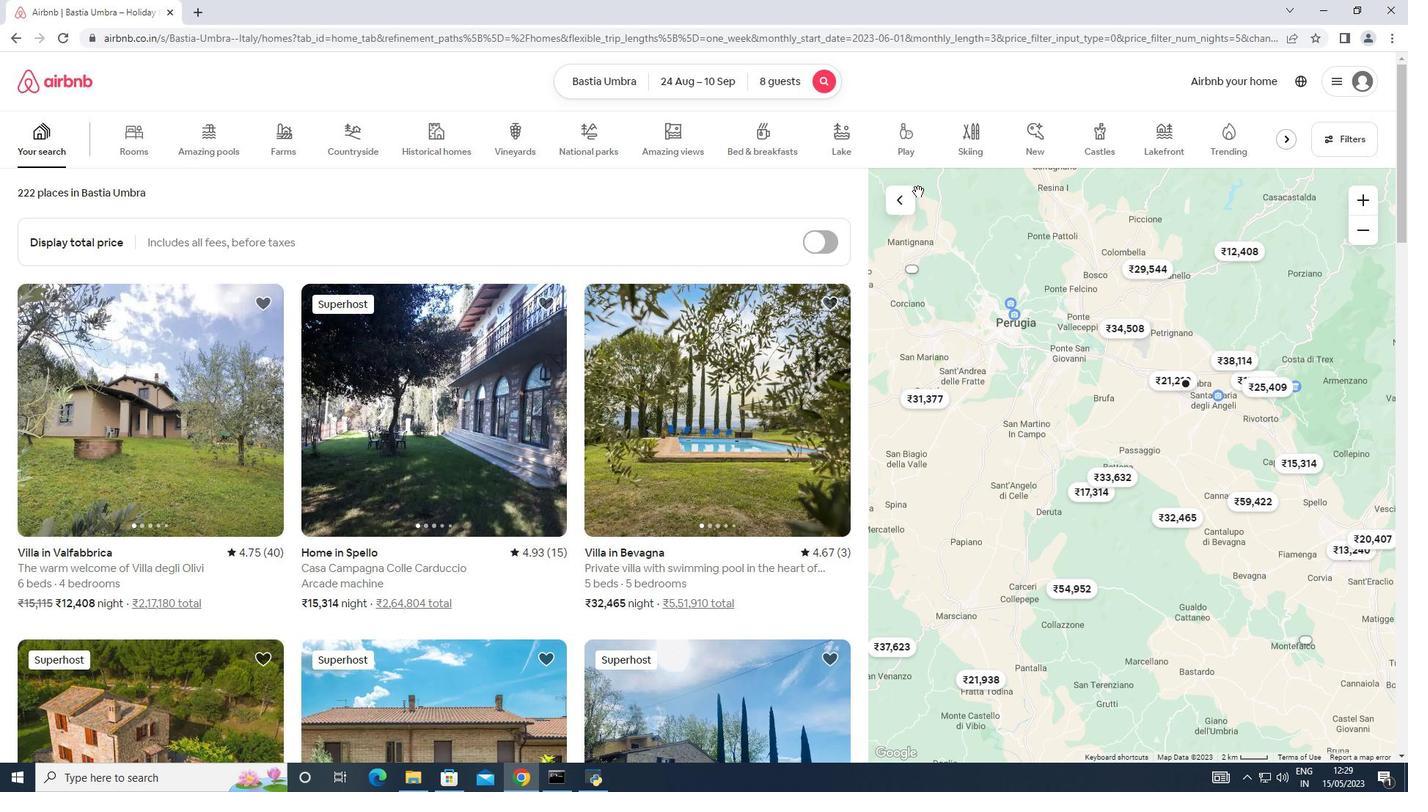 
Action: Mouse moved to (673, 190)
Screenshot: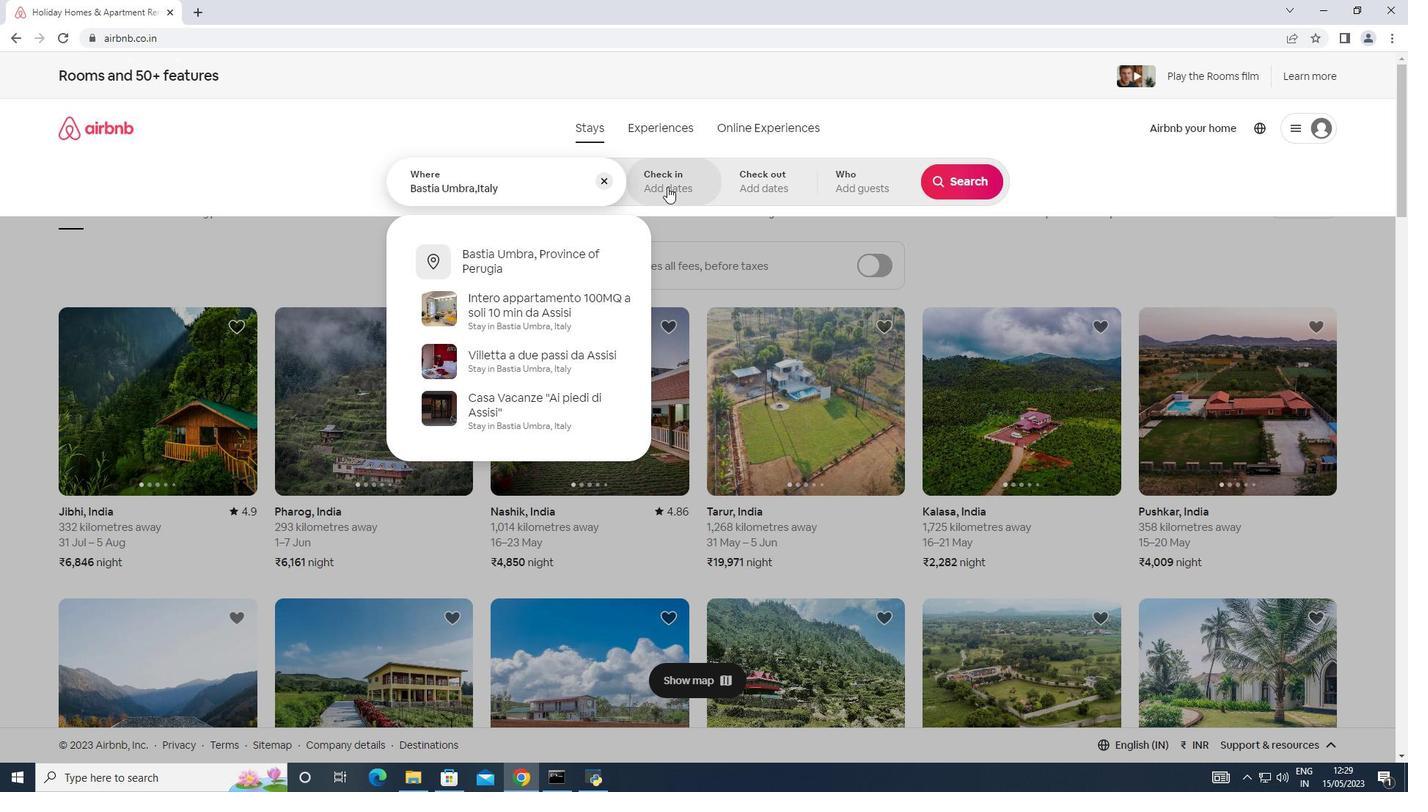 
Action: Mouse pressed left at (970, 262)
Screenshot: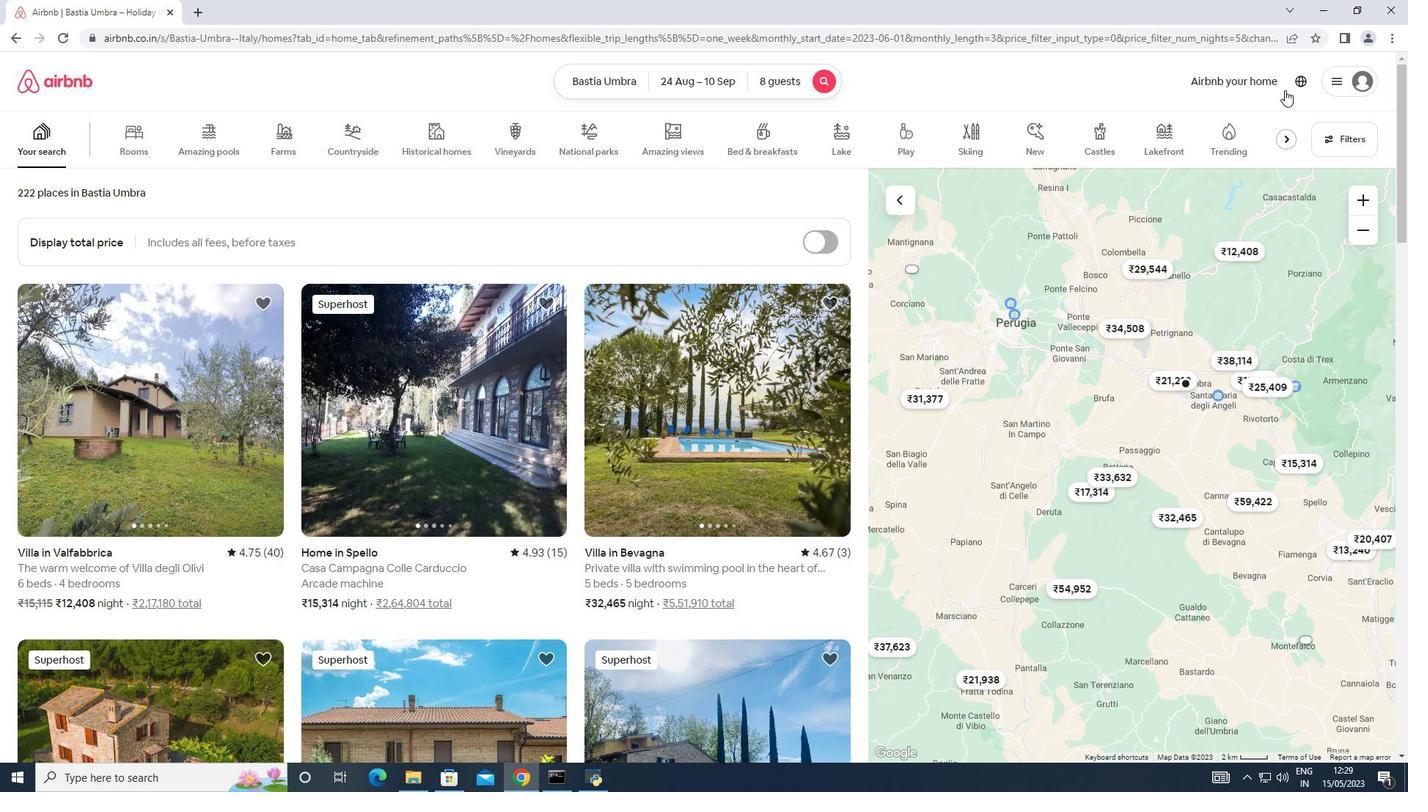 
Action: Mouse moved to (673, 190)
Screenshot: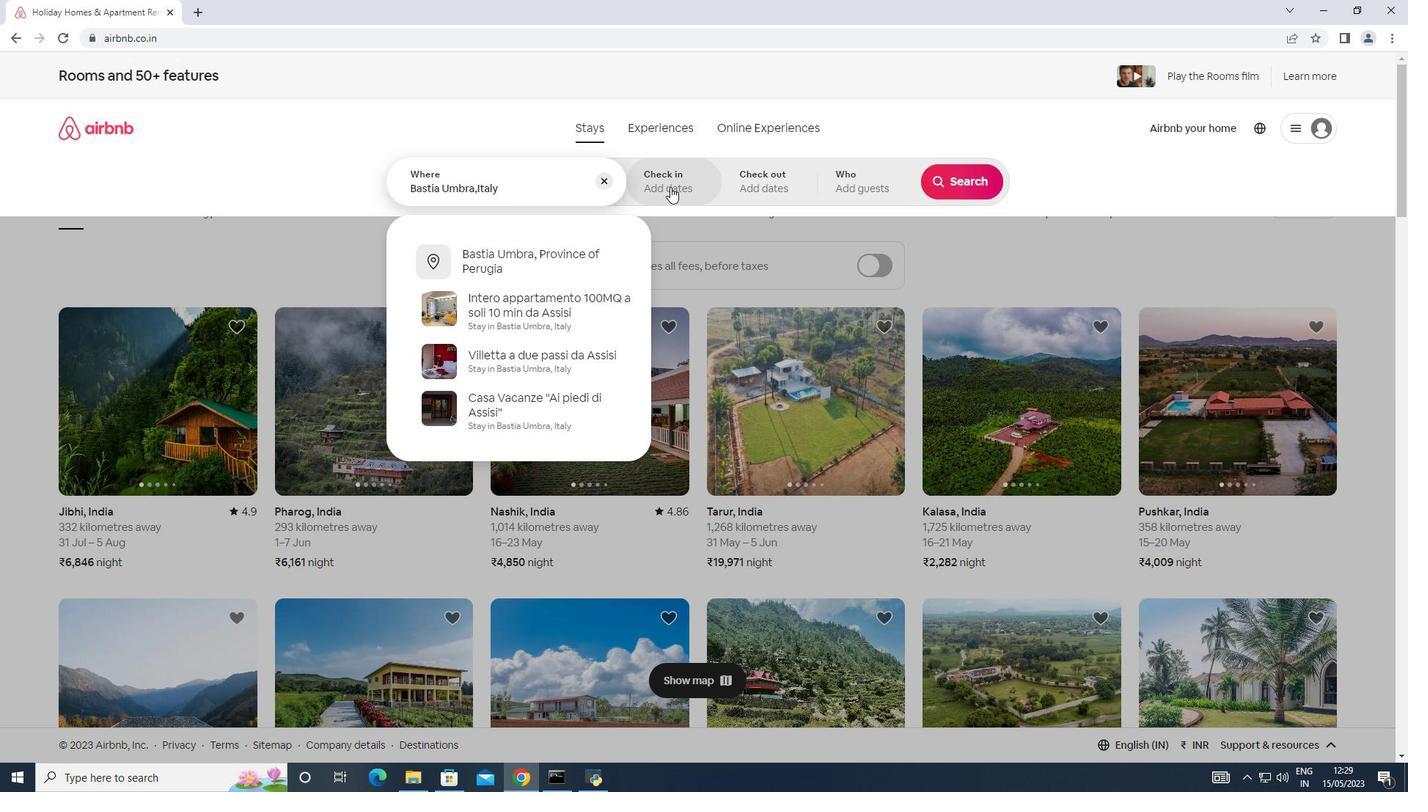 
Action: Mouse pressed left at (673, 190)
Screenshot: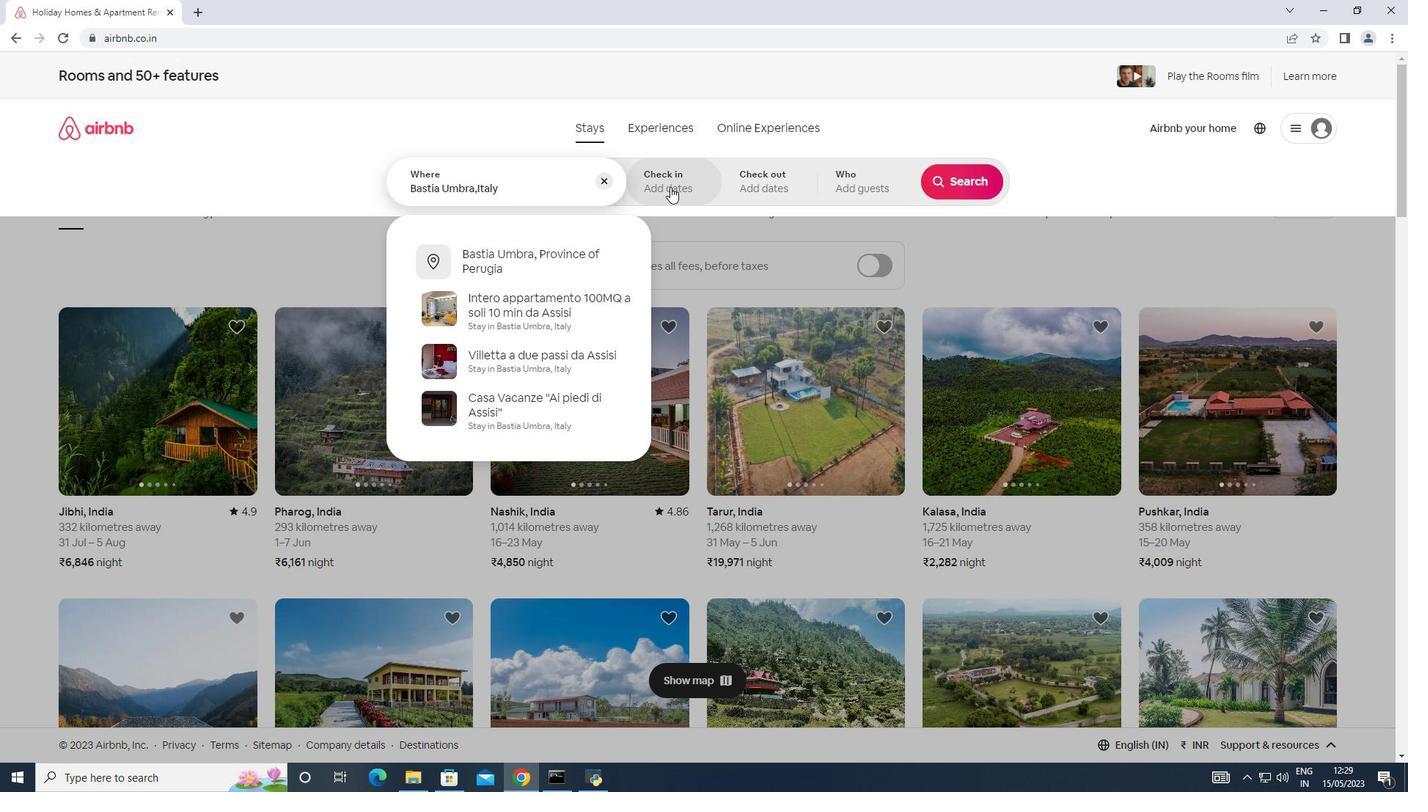
Action: Mouse moved to (967, 314)
Screenshot: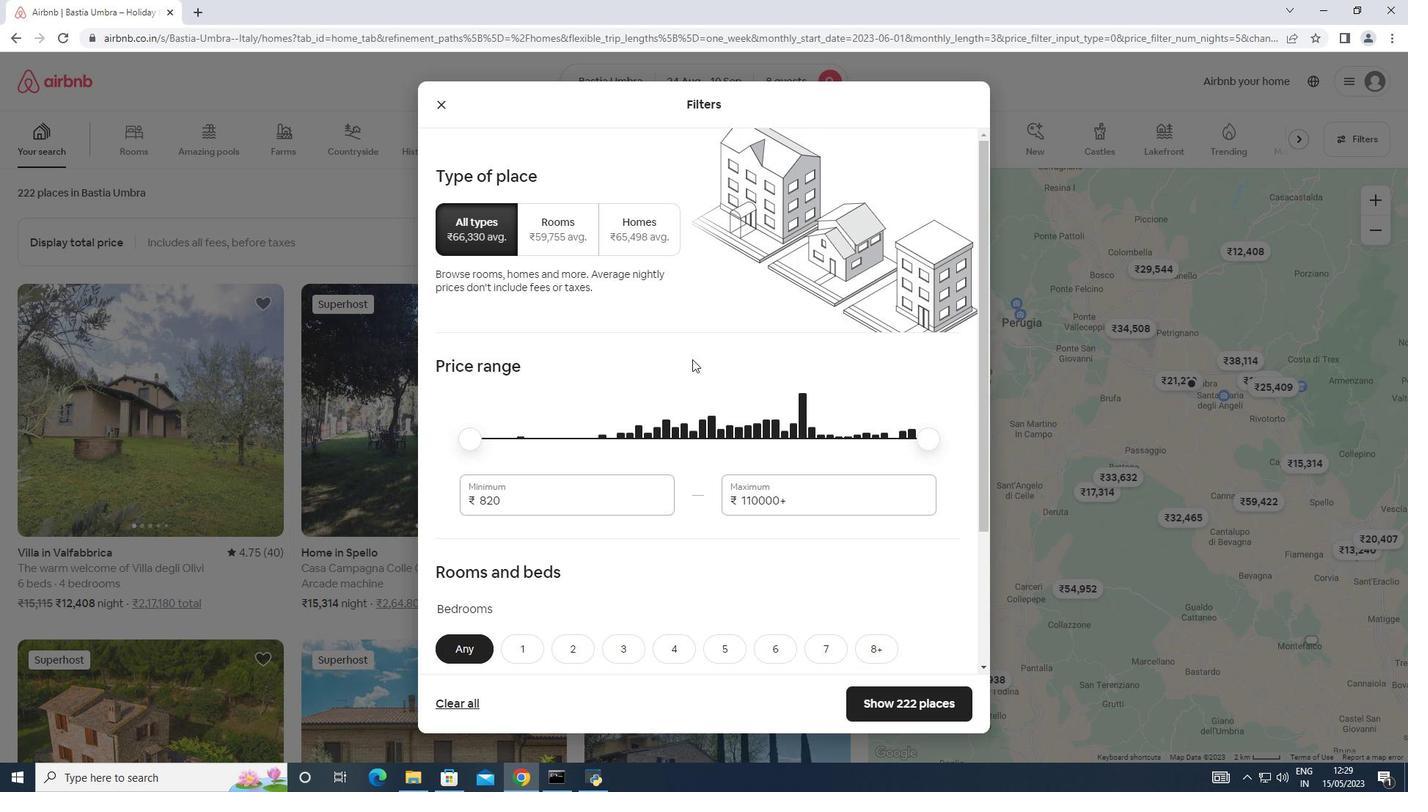 
Action: Mouse pressed left at (949, 300)
Screenshot: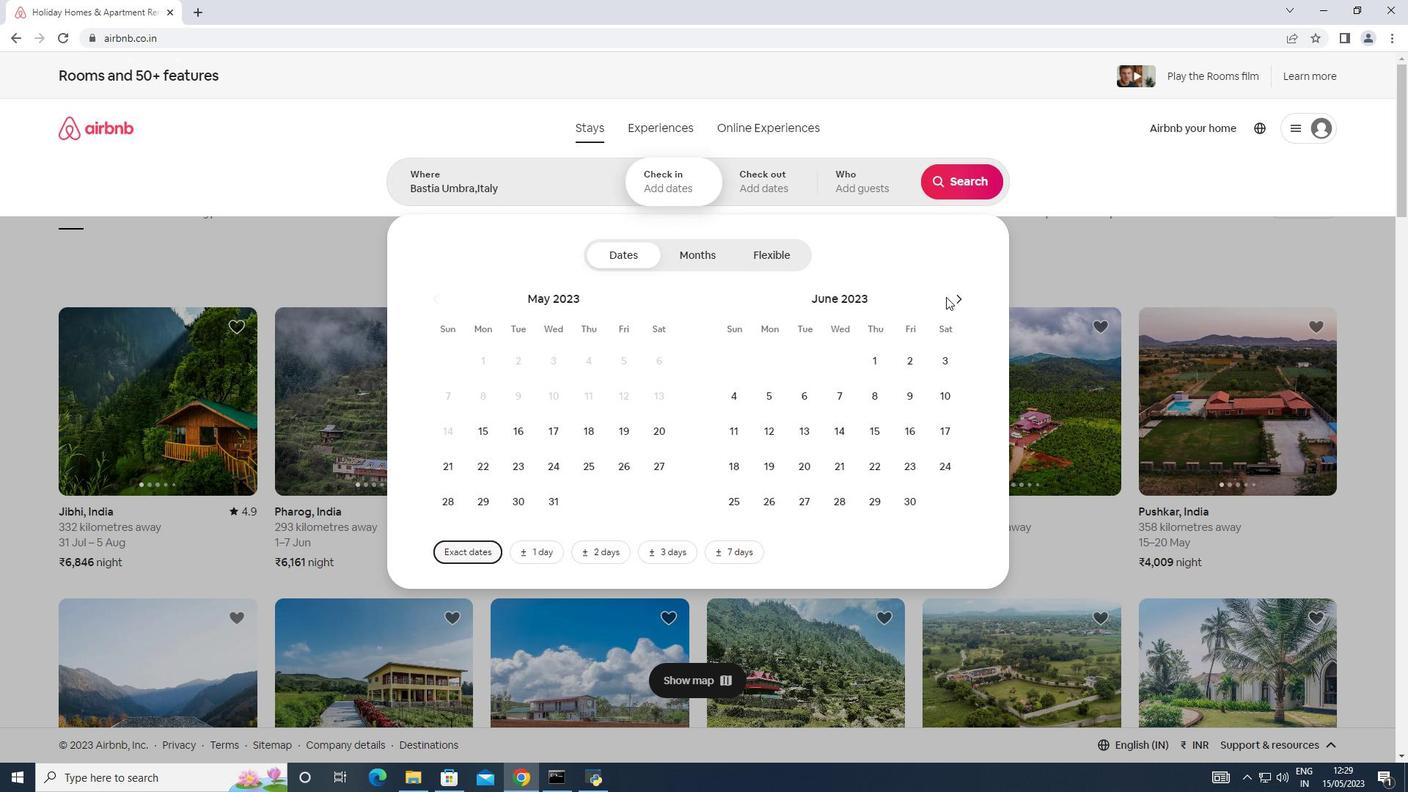 
Action: Mouse moved to (956, 335)
Screenshot: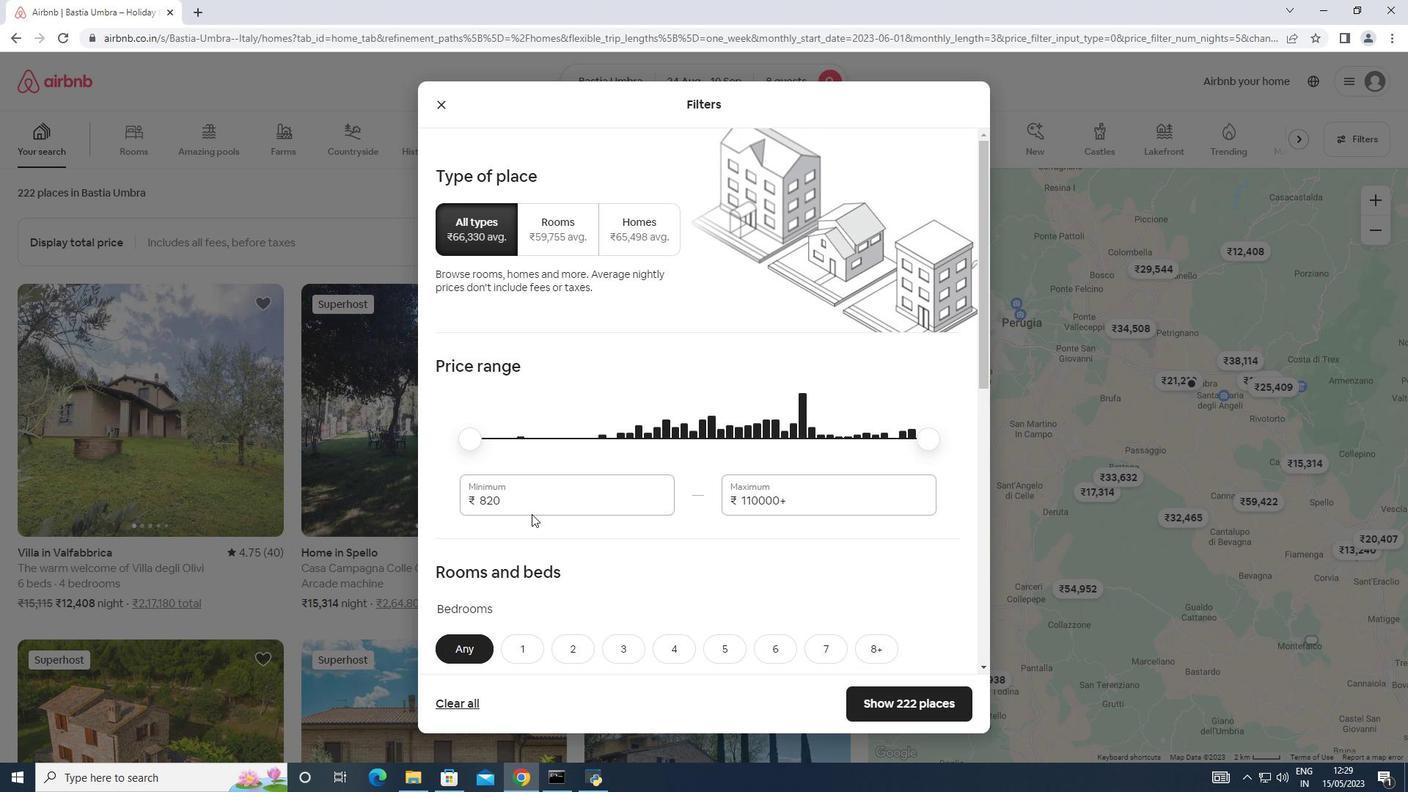 
Action: Mouse pressed left at (955, 297)
Screenshot: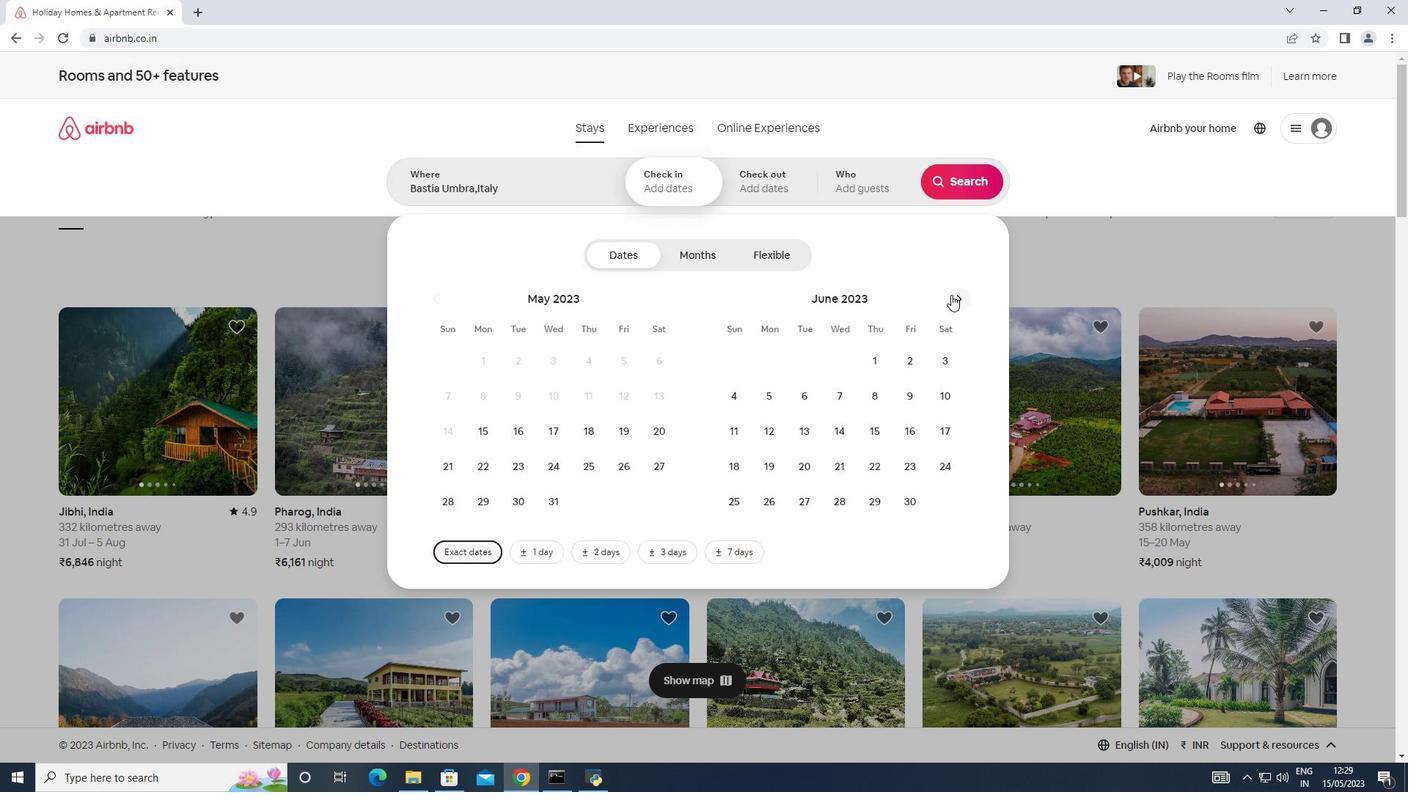 
Action: Mouse moved to (955, 330)
Screenshot: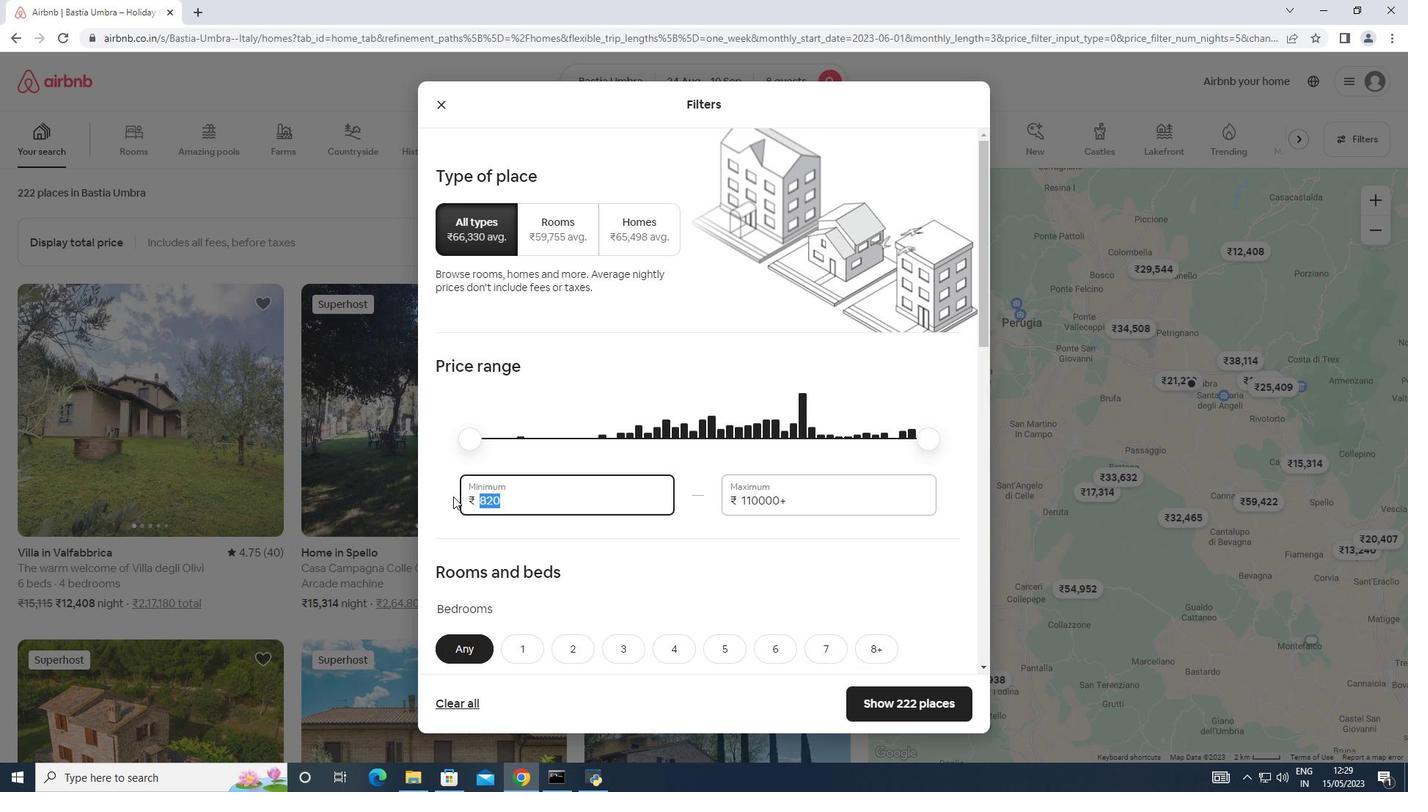 
Action: Mouse pressed left at (955, 297)
Screenshot: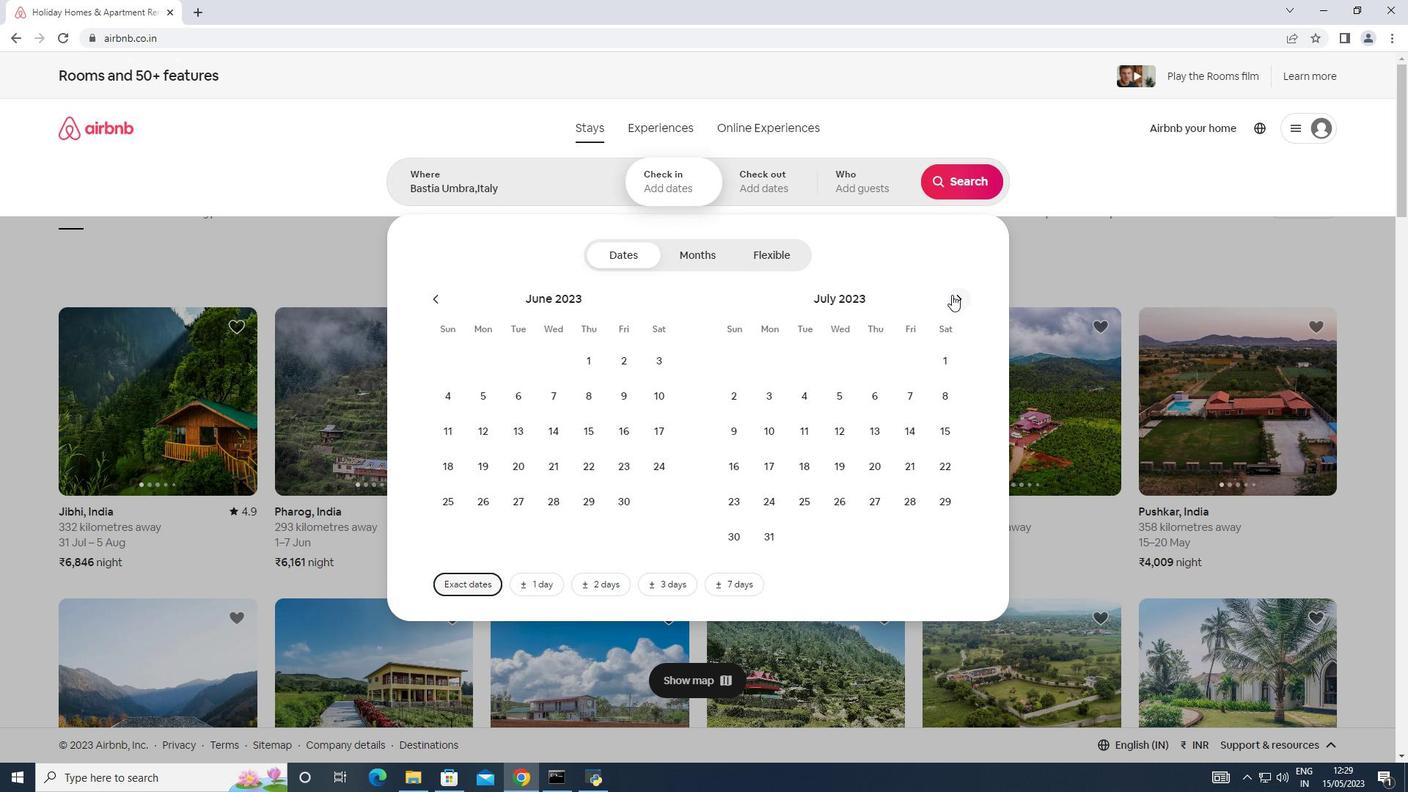 
Action: Mouse moved to (966, 329)
Screenshot: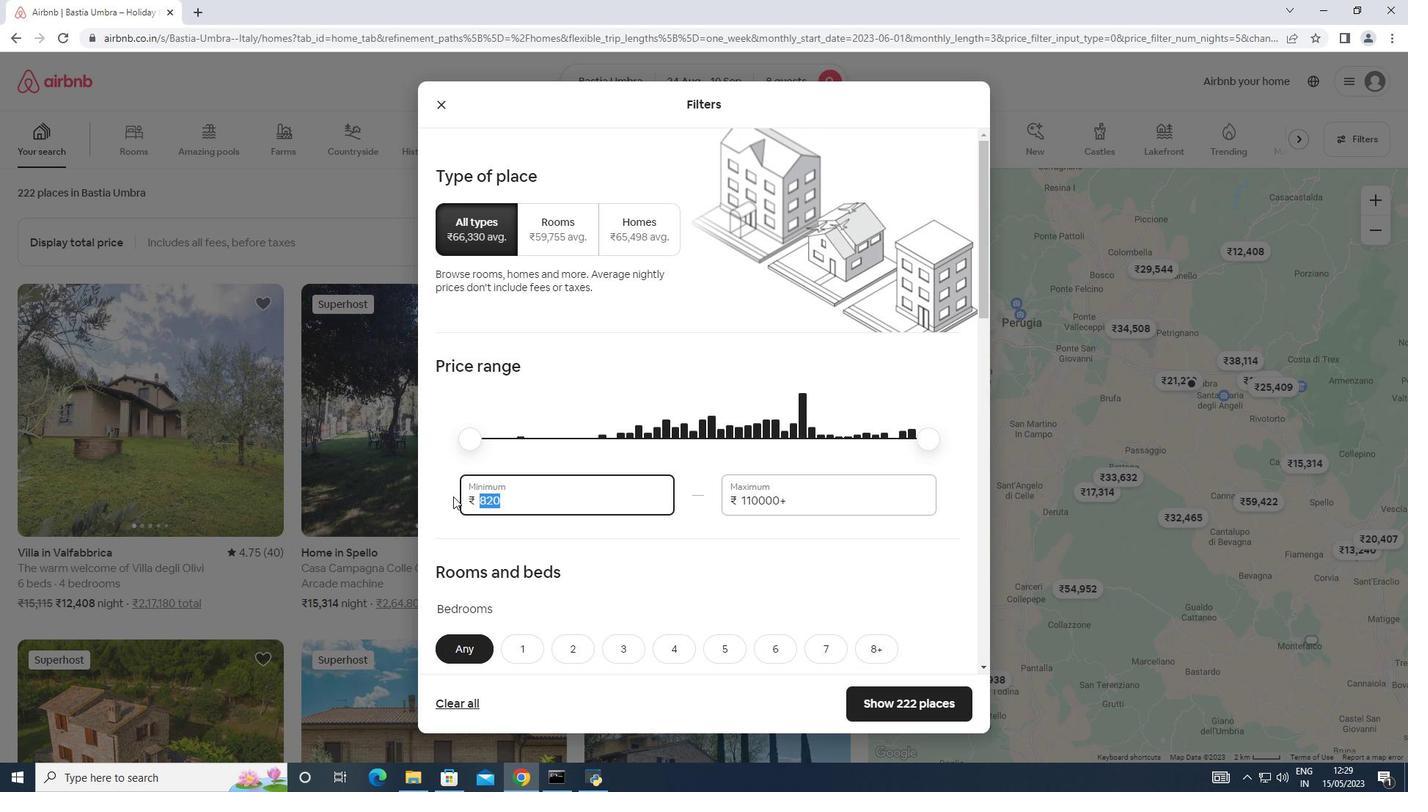 
Action: Mouse pressed left at (966, 329)
Screenshot: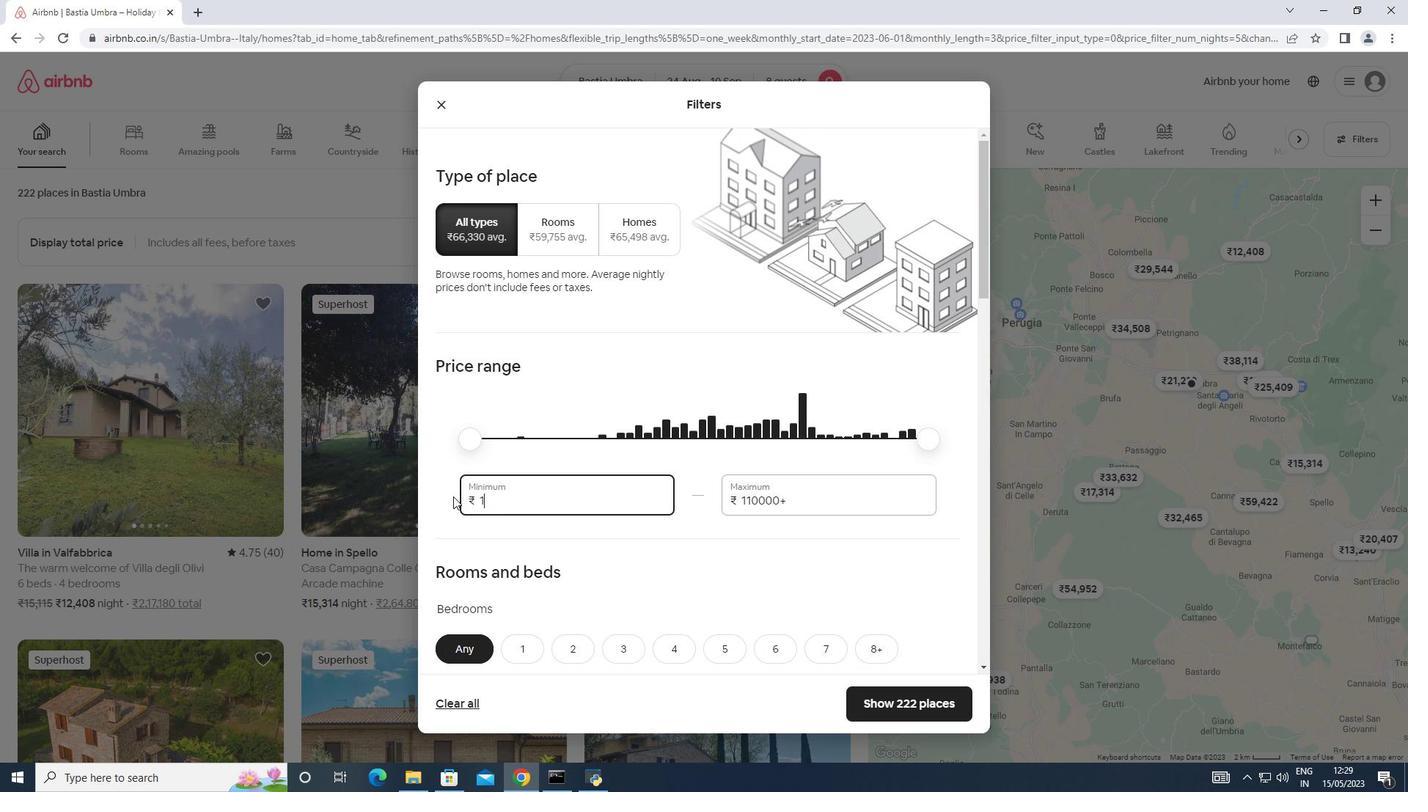 
Action: Mouse pressed left at (966, 329)
Screenshot: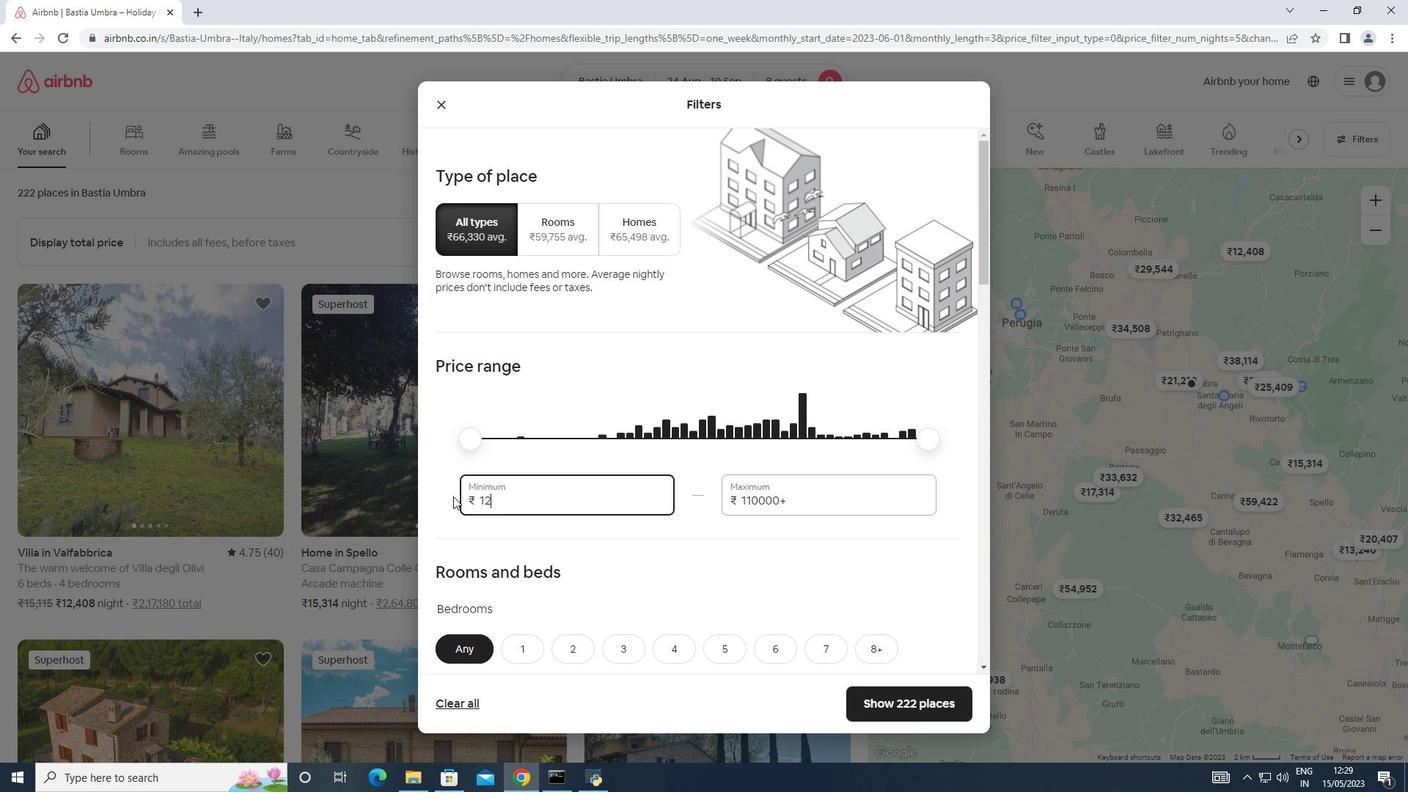 
Action: Mouse moved to (875, 460)
Screenshot: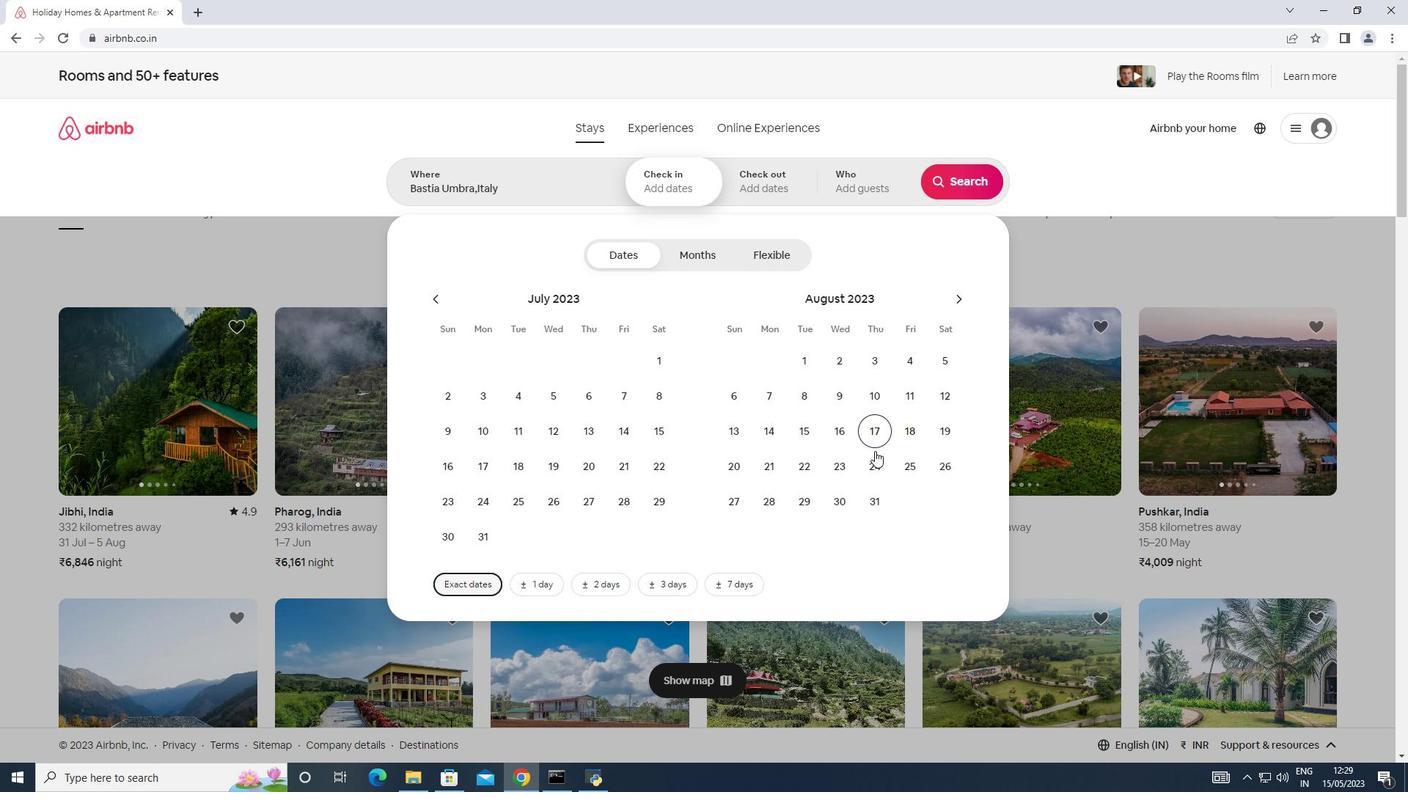 
Action: Mouse pressed left at (875, 460)
Screenshot: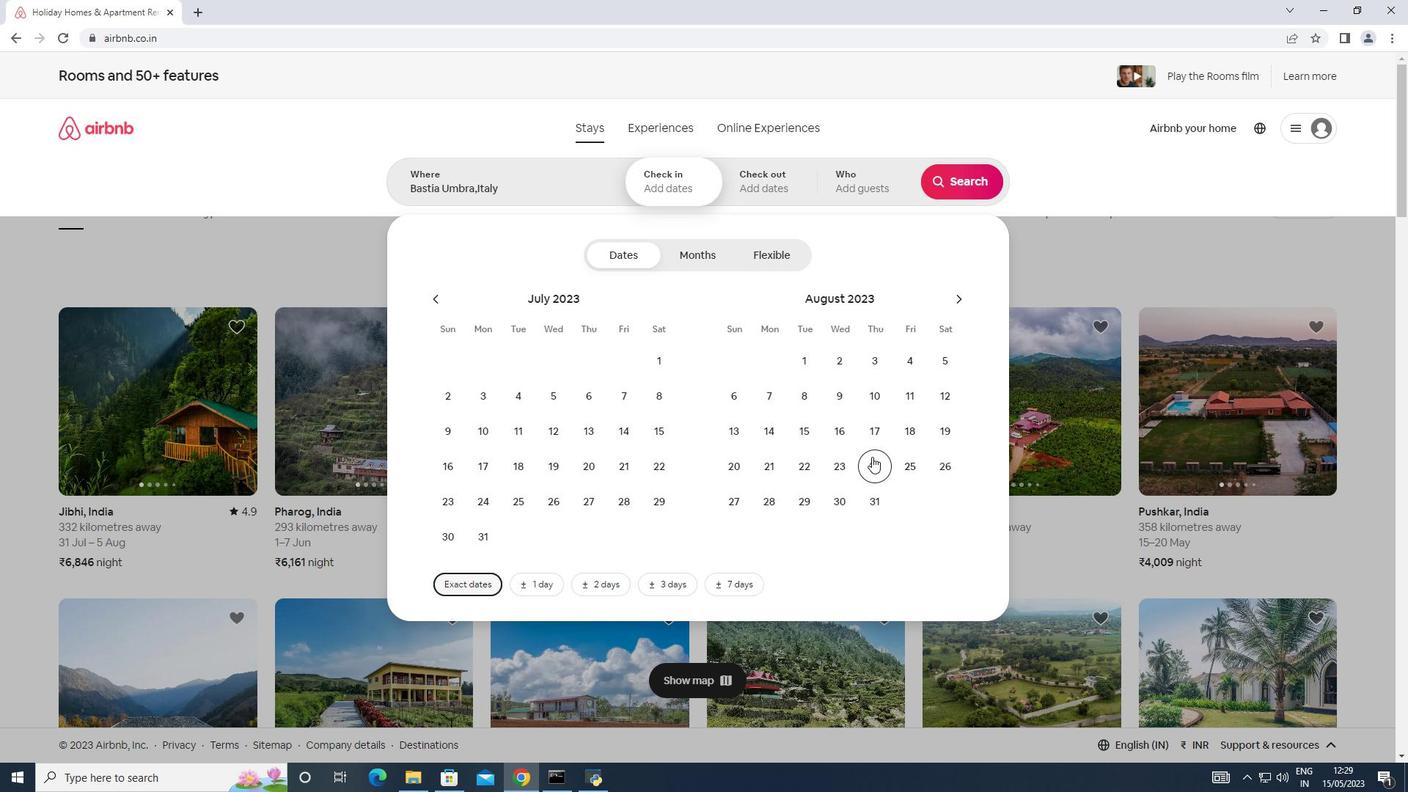 
Action: Mouse pressed left at (943, 190)
Screenshot: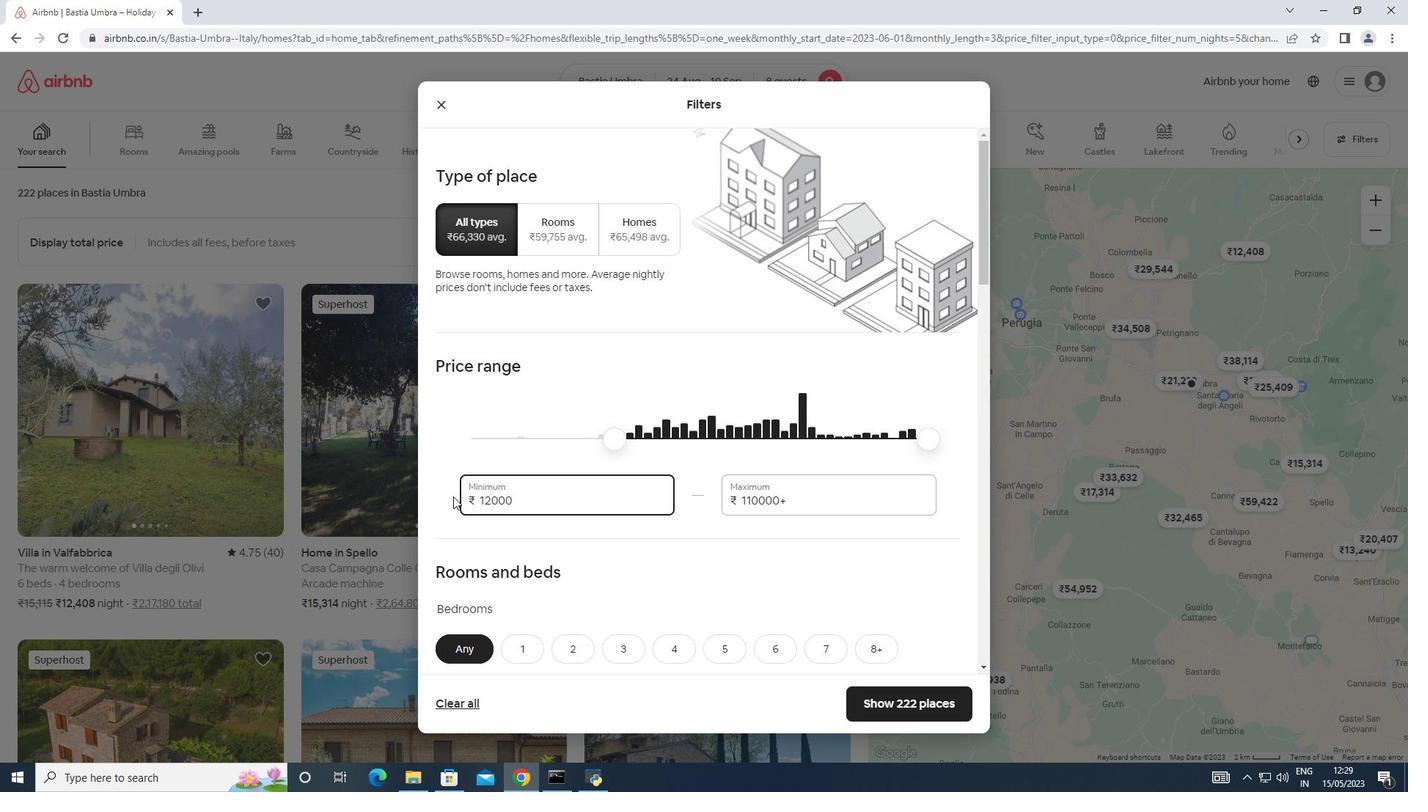 
Action: Mouse moved to (1265, 188)
Screenshot: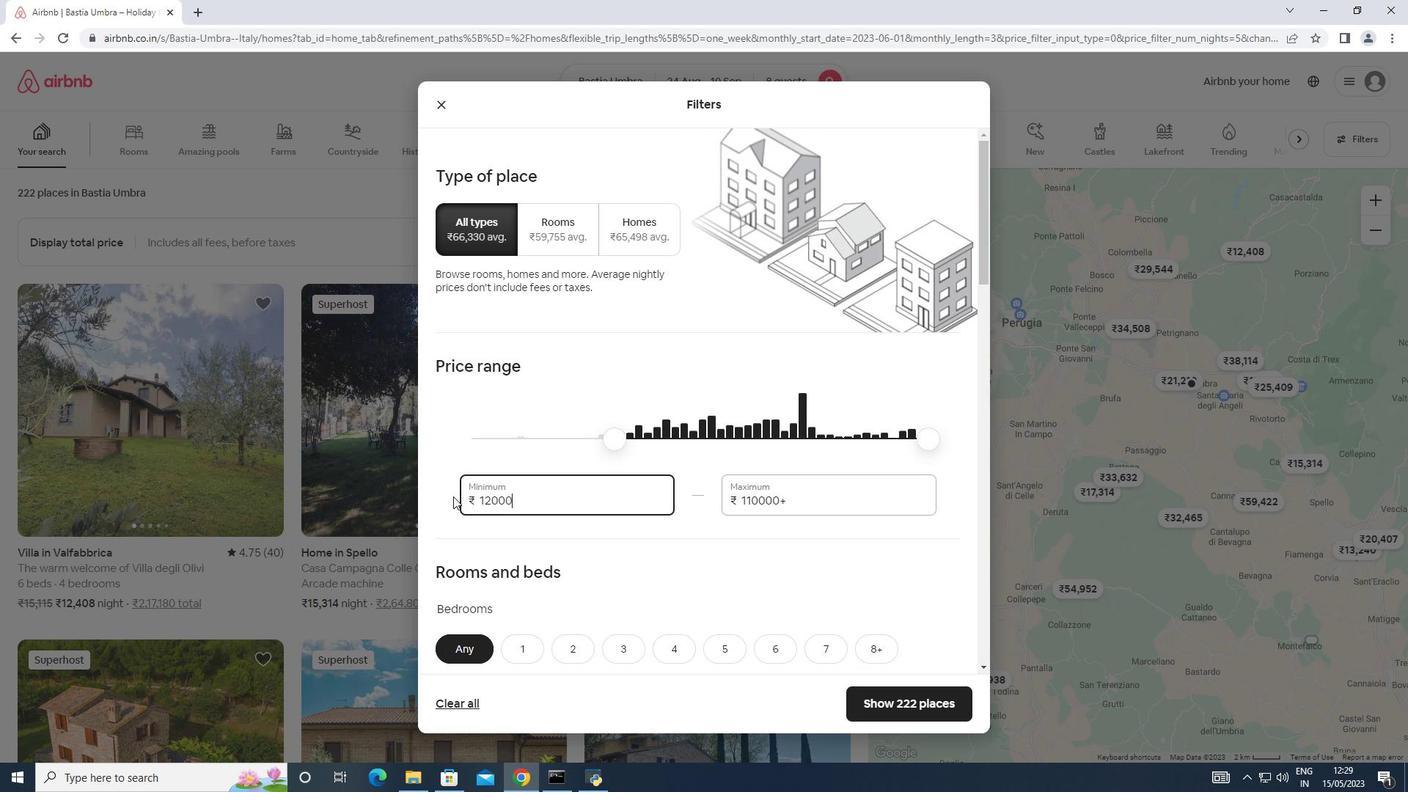 
Action: Mouse pressed left at (965, 299)
Screenshot: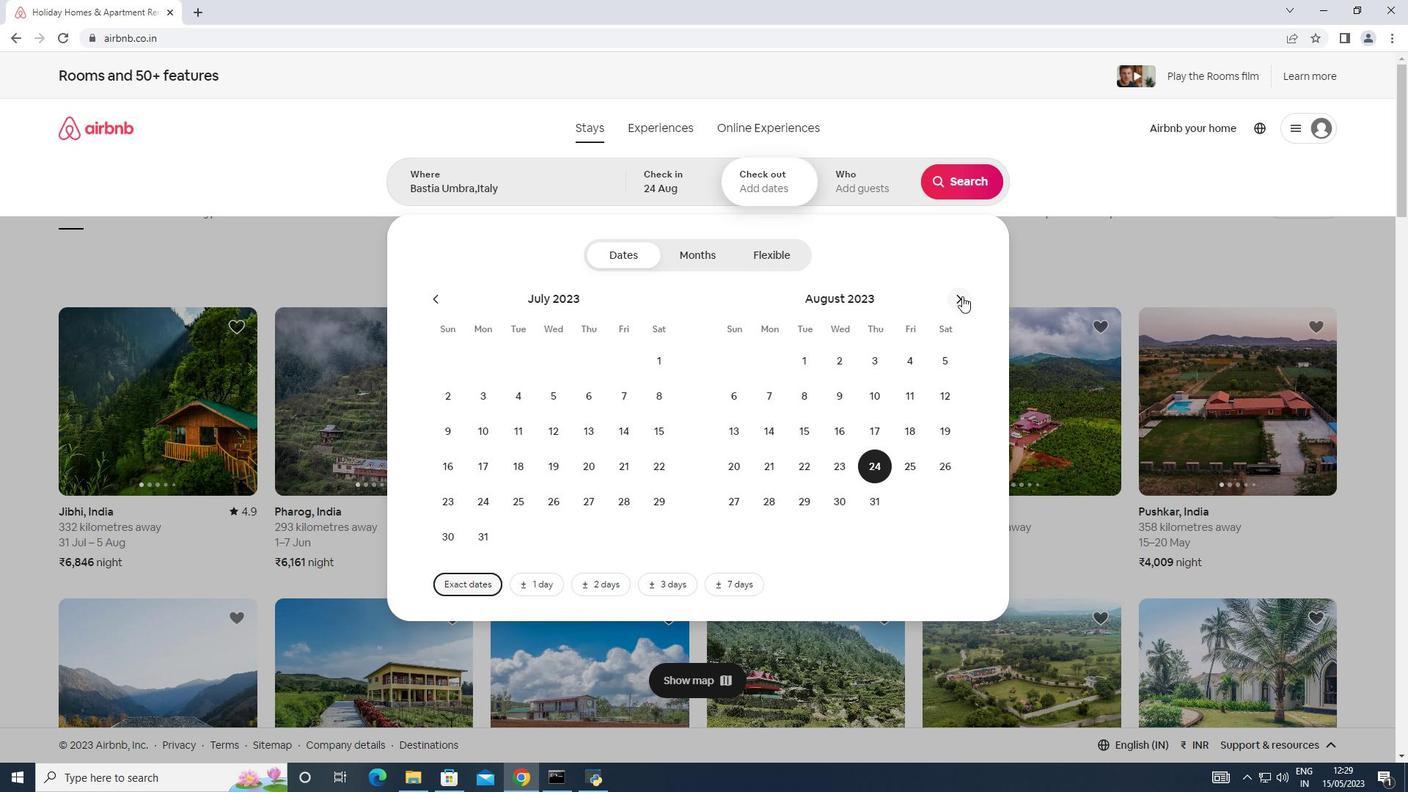 
Action: Mouse moved to (748, 427)
Screenshot: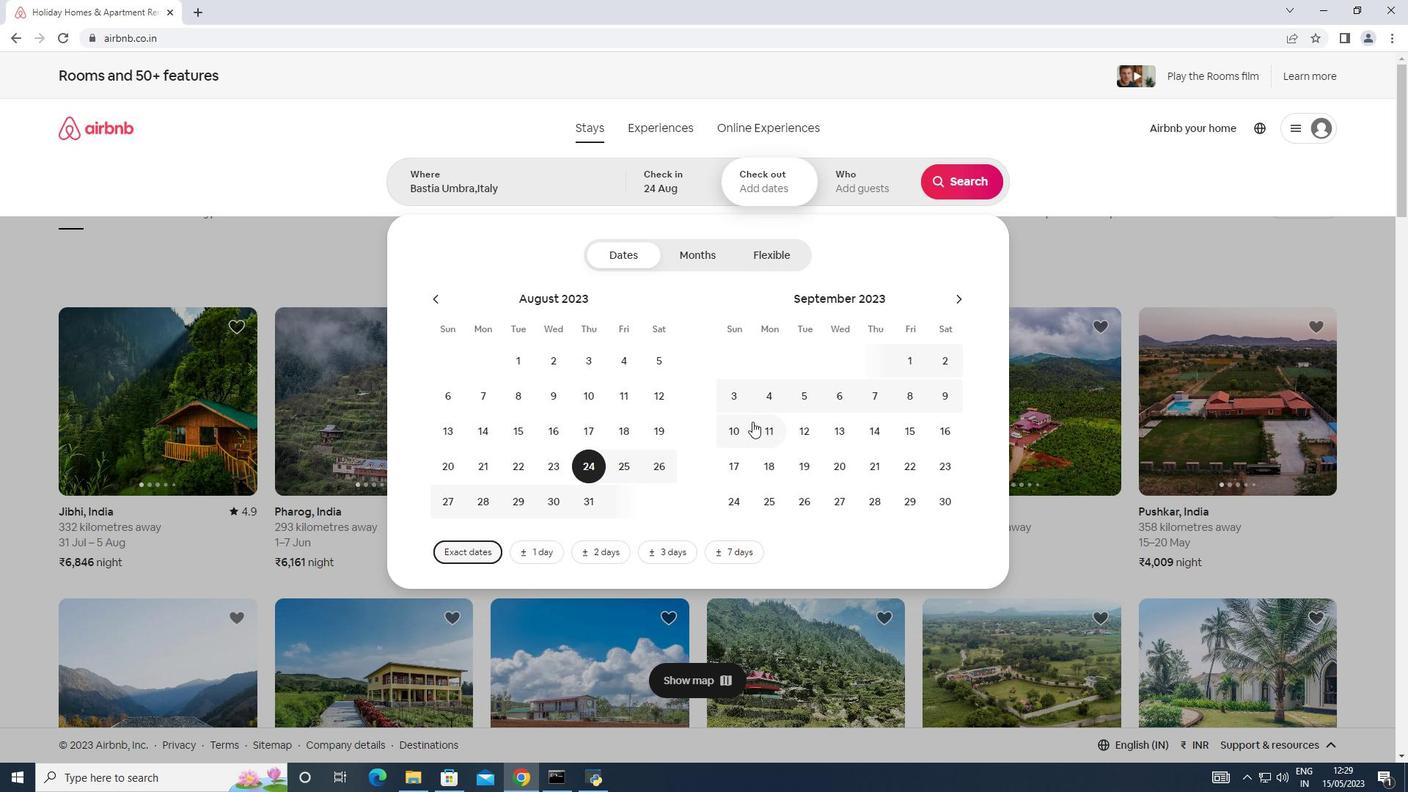 
Action: Mouse pressed left at (748, 427)
Screenshot: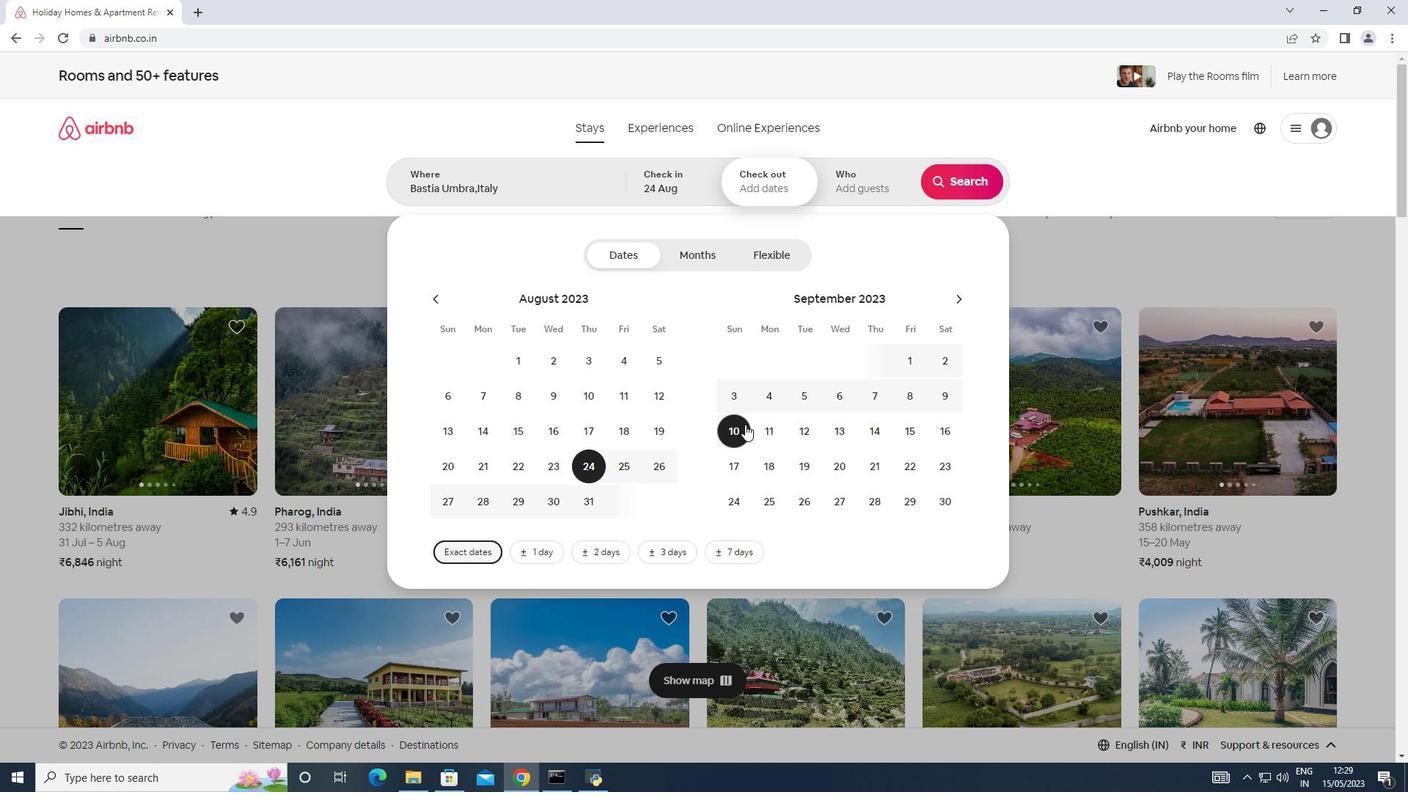 
Action: Mouse moved to (747, 427)
Screenshot: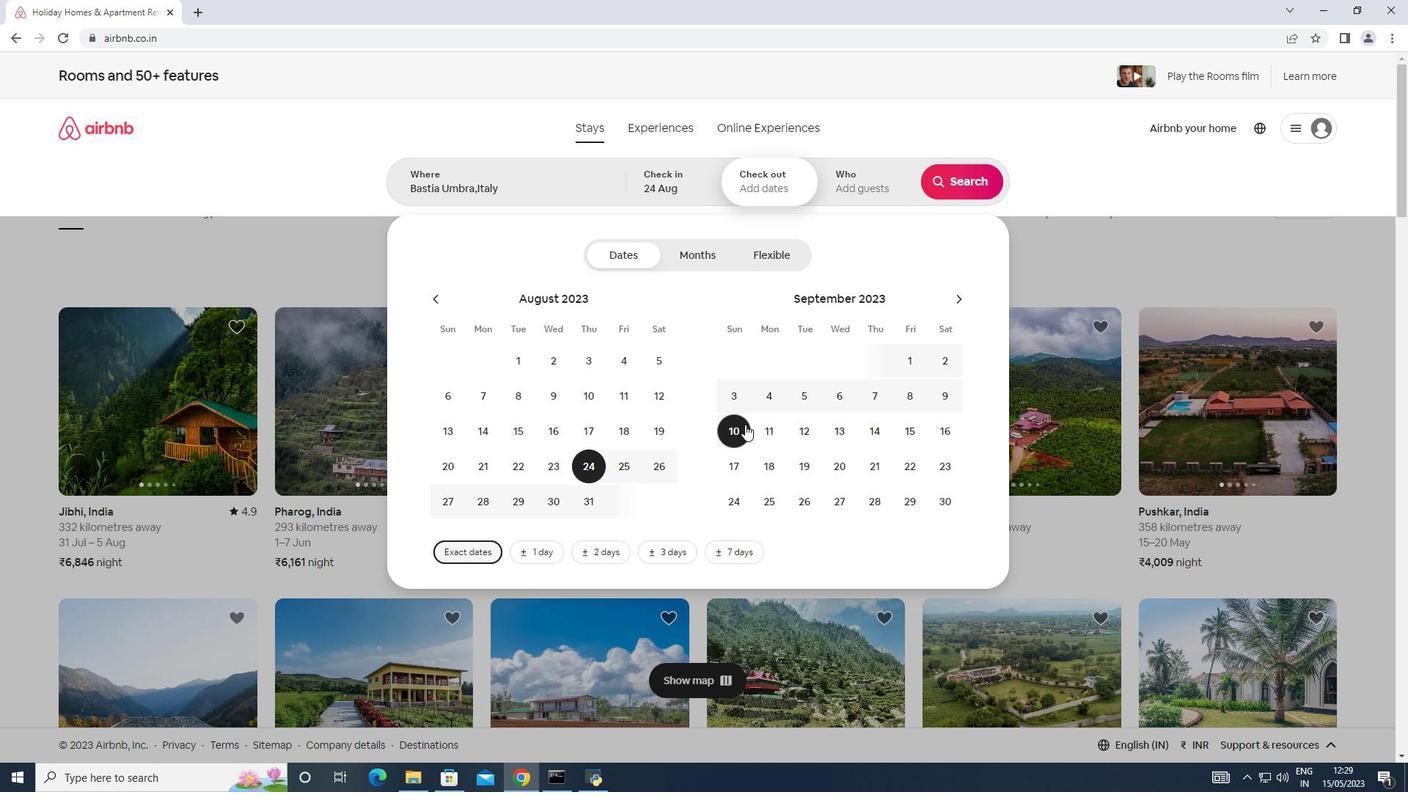 
Action: Mouse pressed left at (1358, 146)
Screenshot: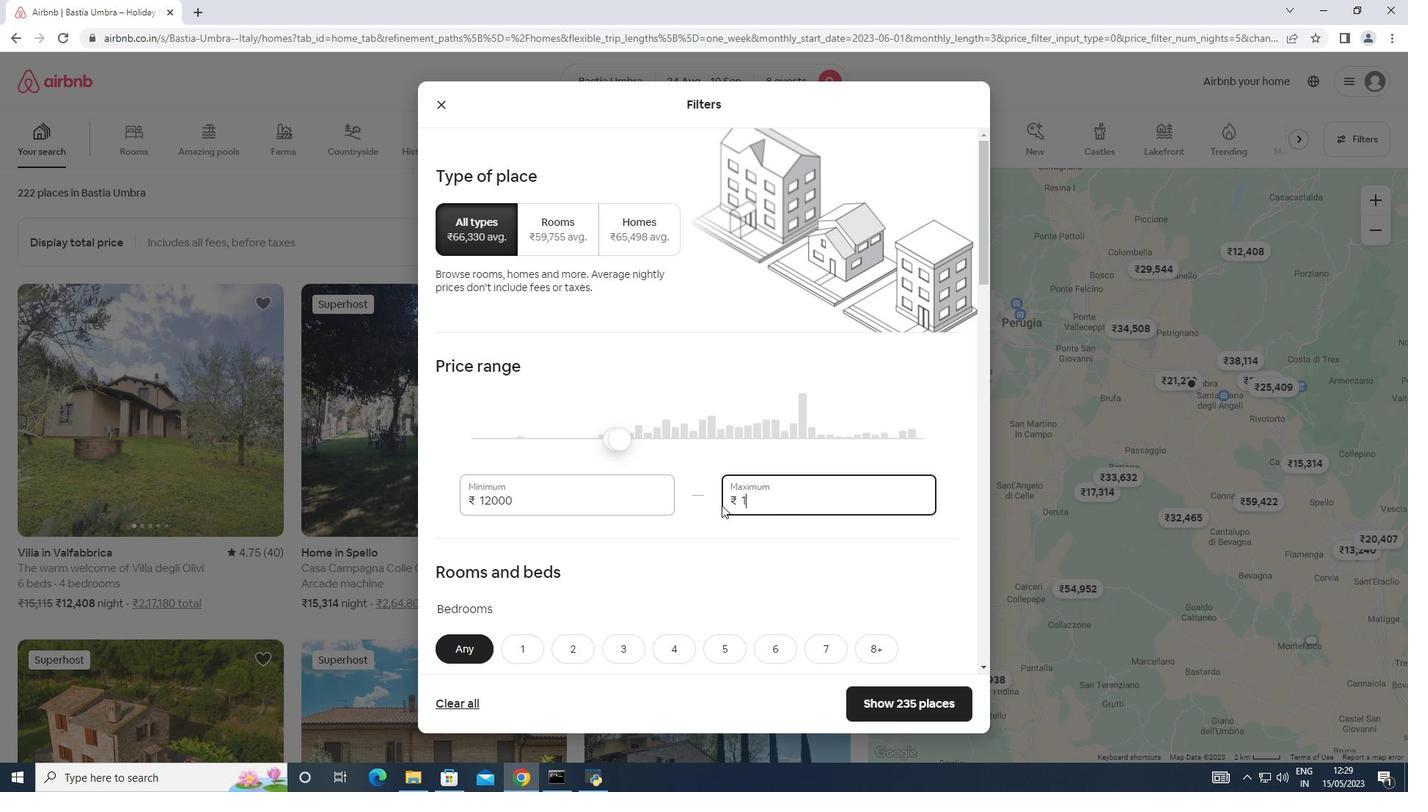 
Action: Mouse moved to (657, 735)
Screenshot: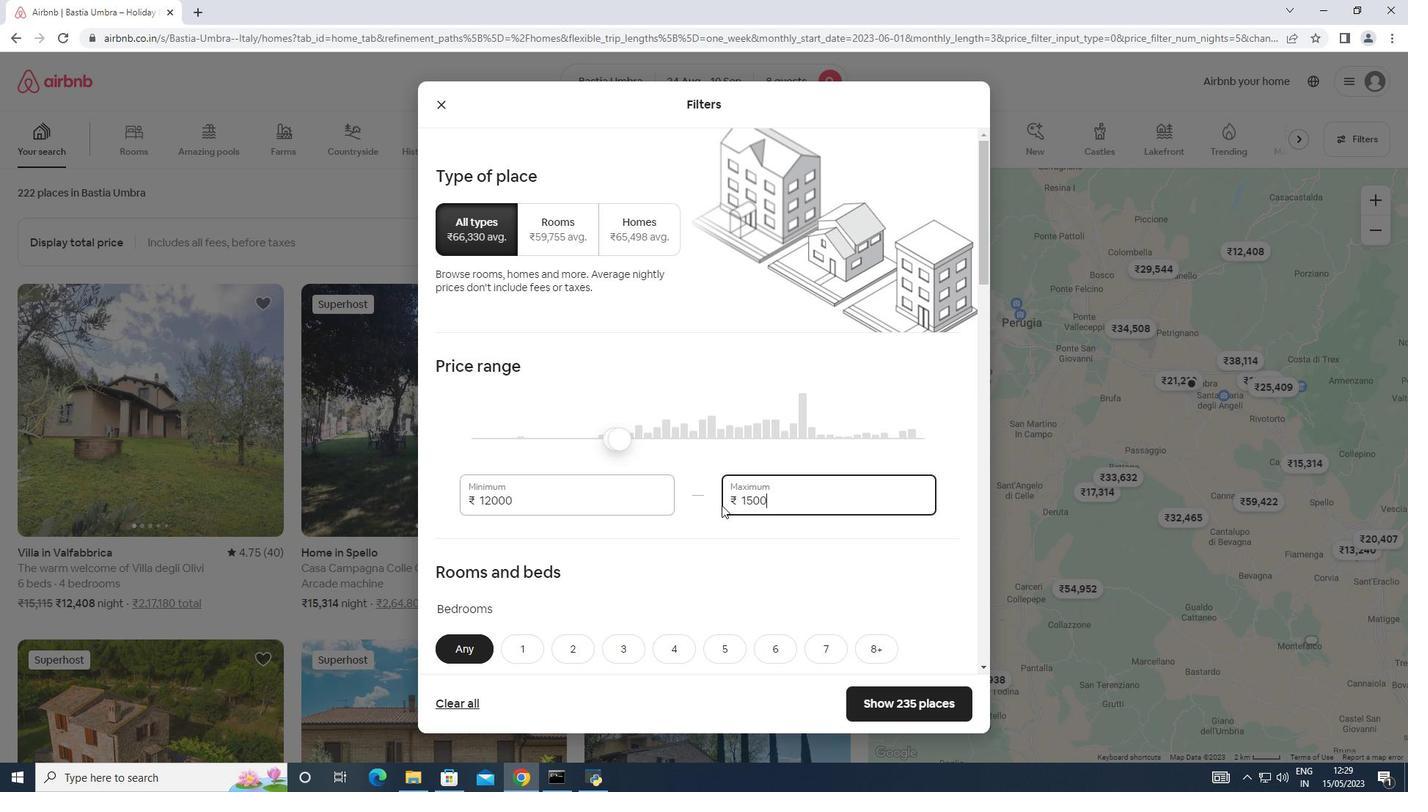 
Action: Mouse pressed left at (875, 185)
Screenshot: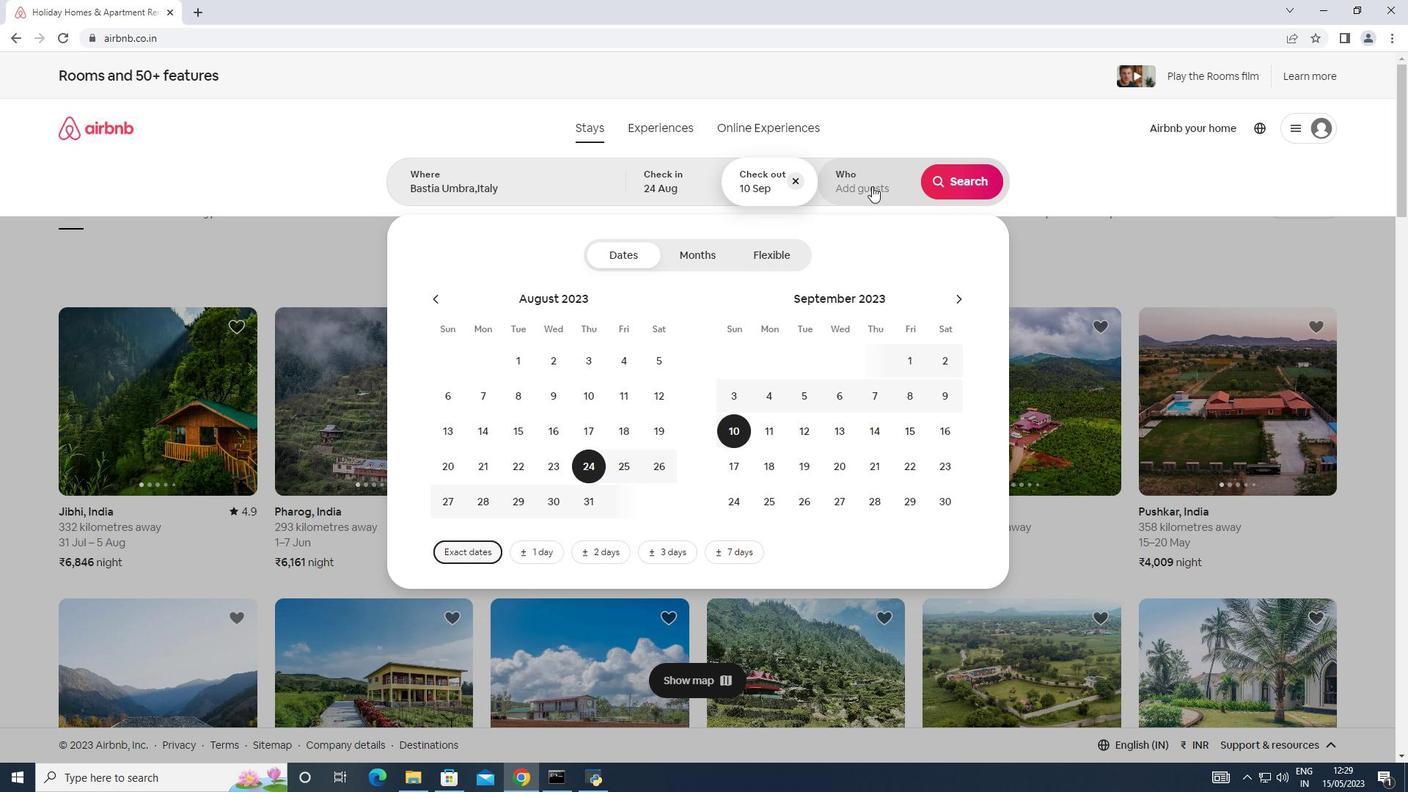 
Action: Mouse moved to (978, 261)
Screenshot: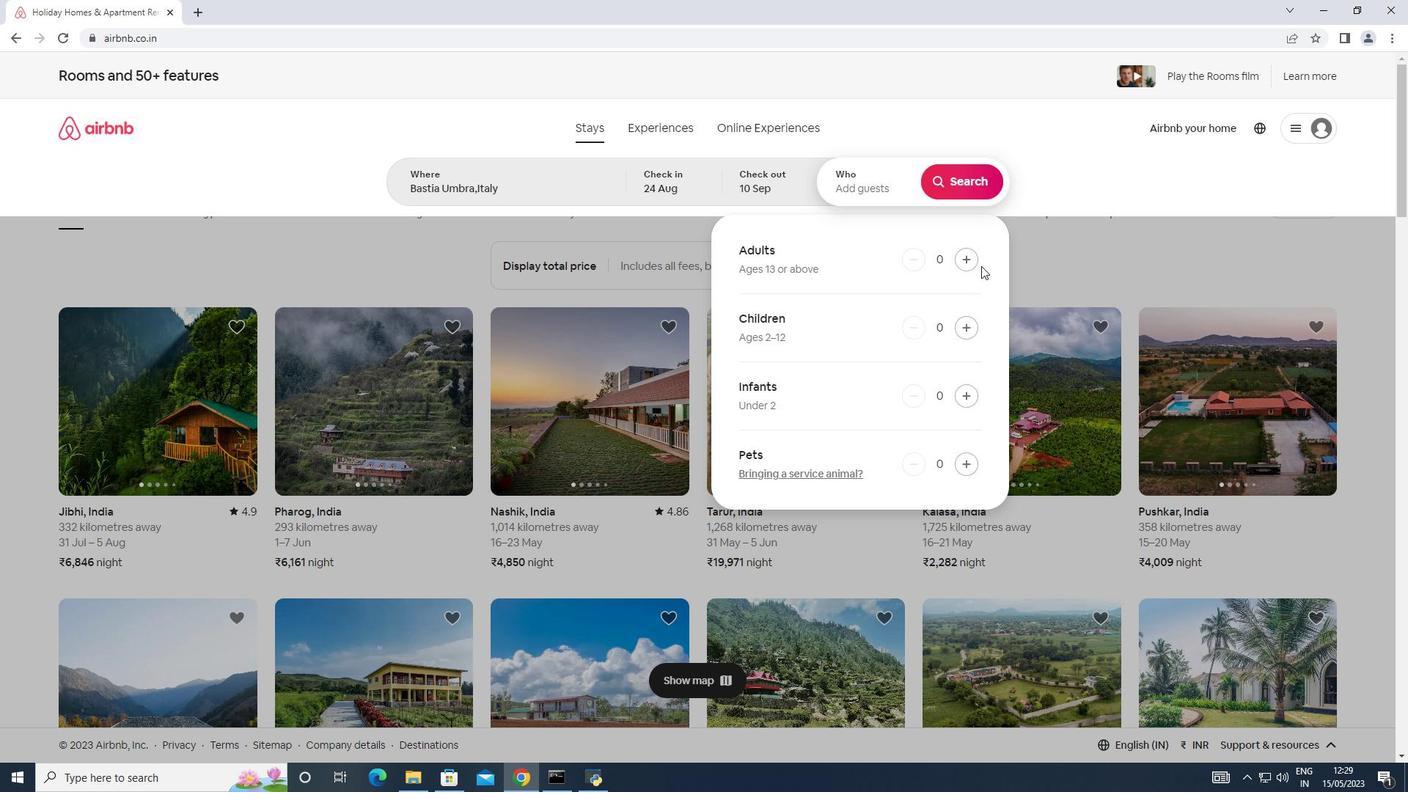 
Action: Mouse pressed left at (802, 508)
Screenshot: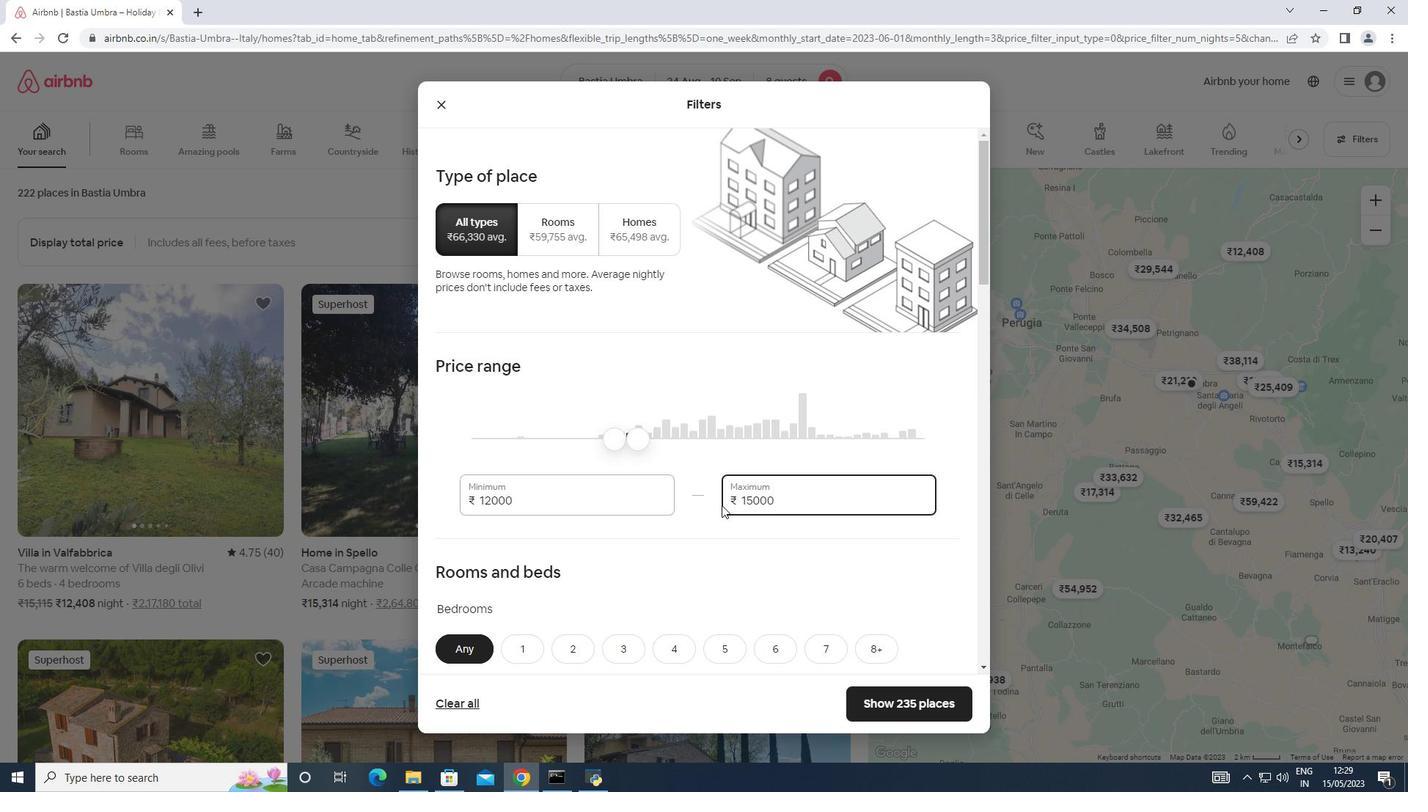 
Action: Mouse moved to (974, 258)
Screenshot: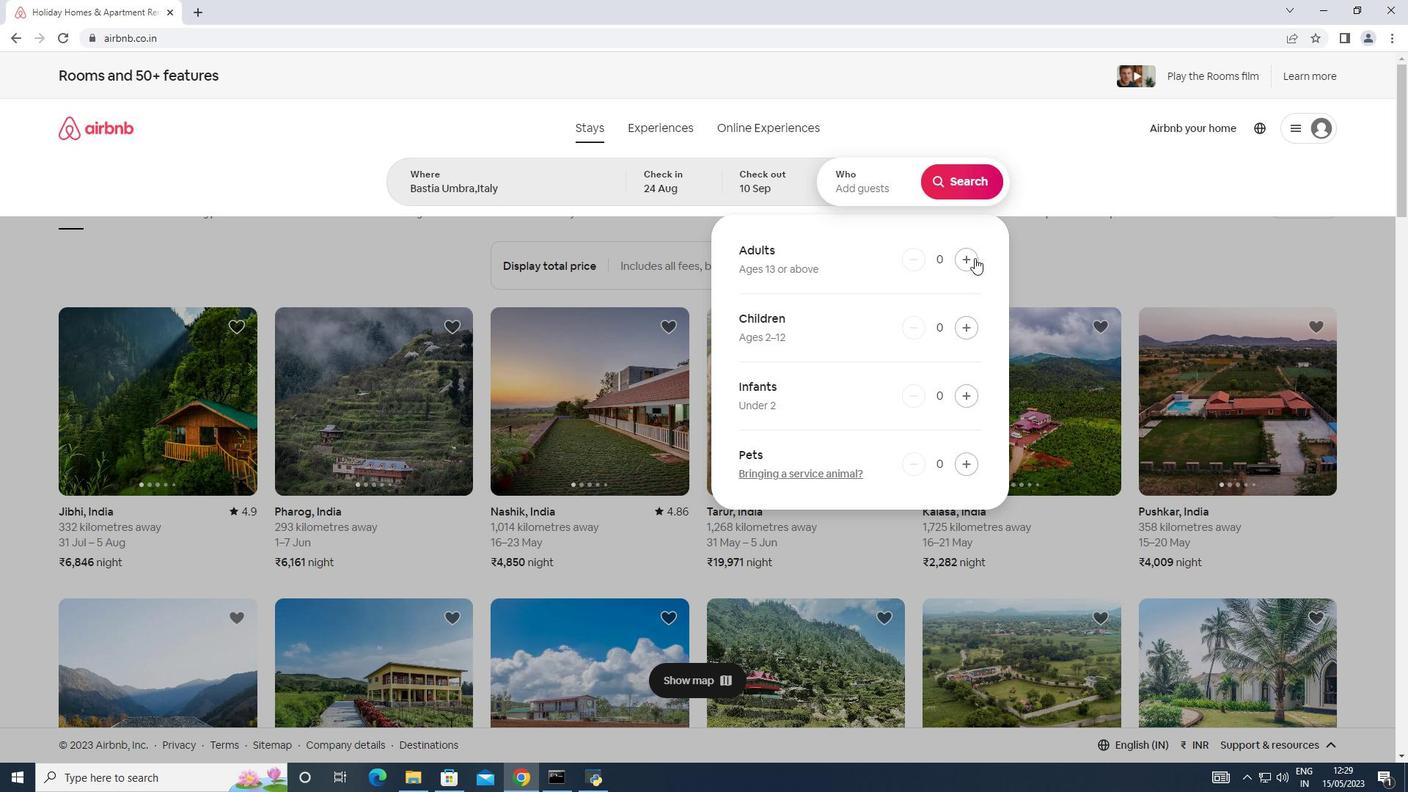 
Action: Mouse pressed left at (974, 258)
Screenshot: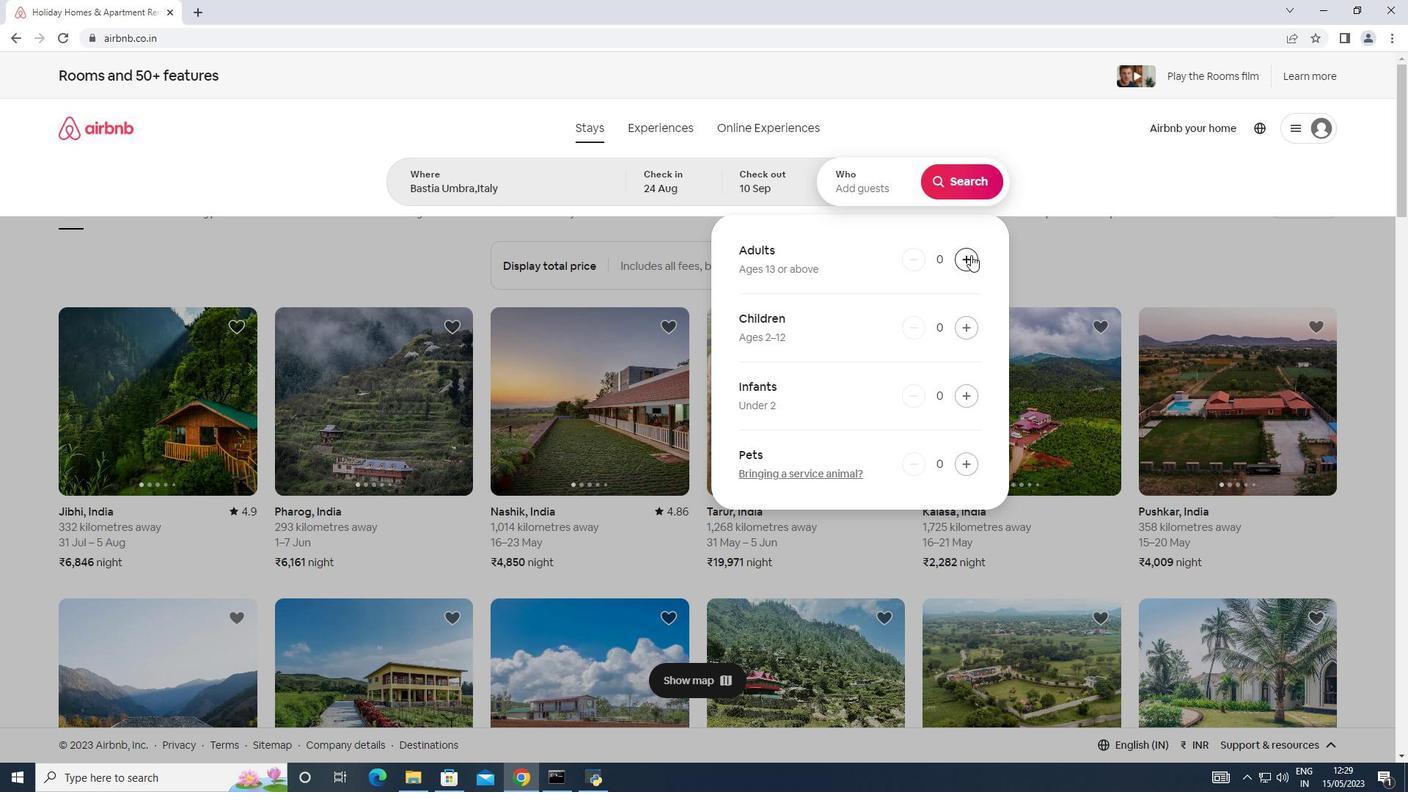 
Action: Mouse moved to (744, 510)
Screenshot: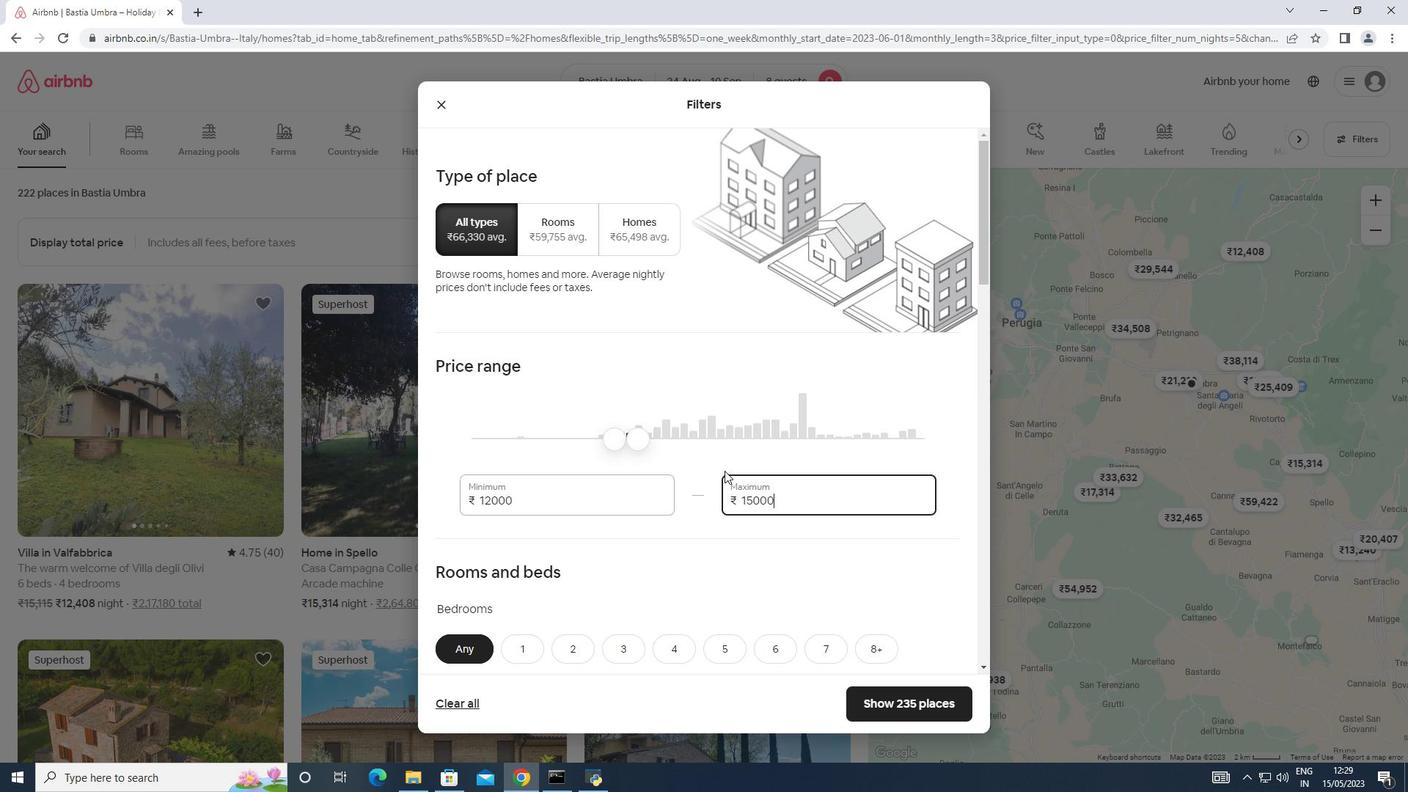 
Action: Mouse pressed left at (974, 258)
Screenshot: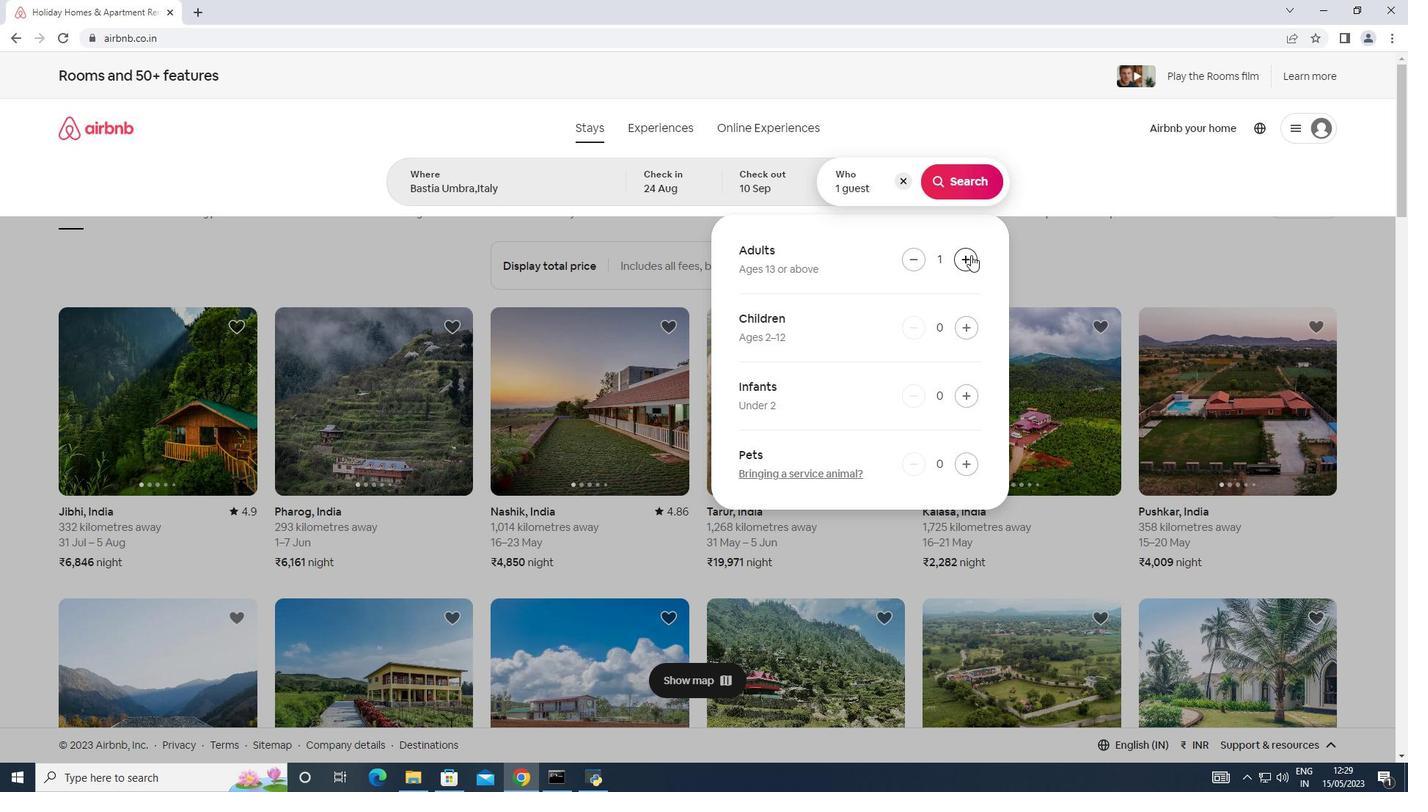 
Action: Mouse moved to (711, 518)
Screenshot: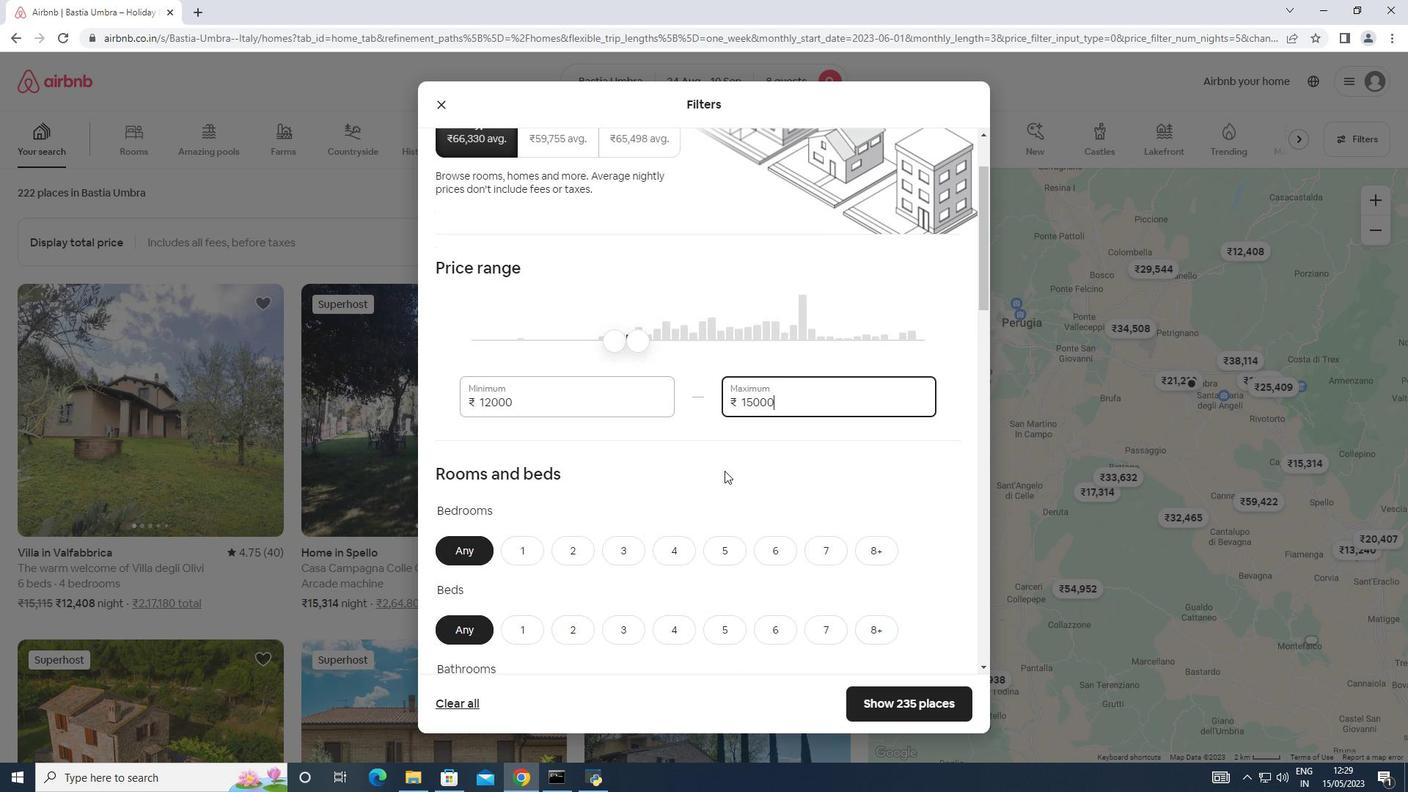 
Action: Mouse pressed left at (974, 258)
Screenshot: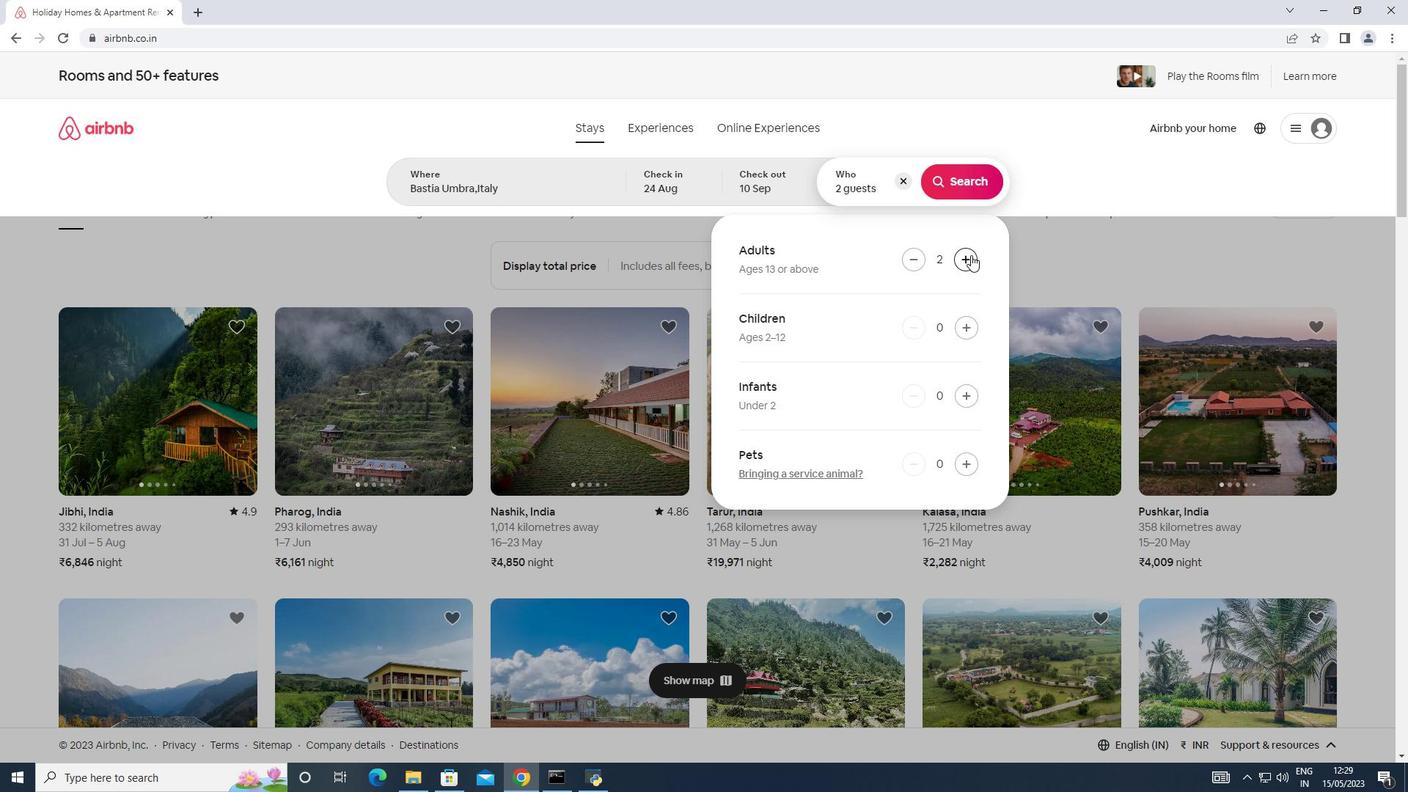 
Action: Mouse moved to (831, 525)
Screenshot: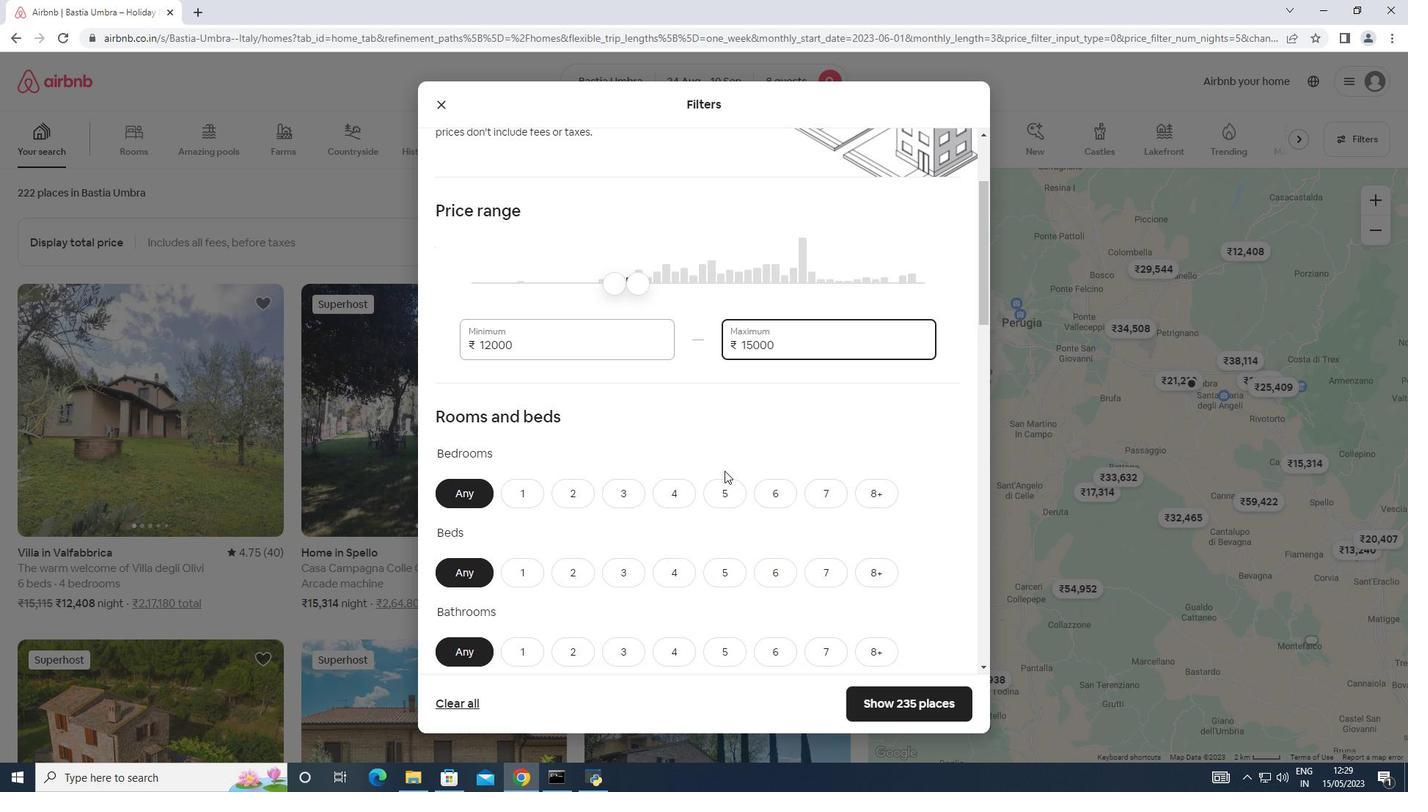 
Action: Mouse pressed left at (974, 258)
Screenshot: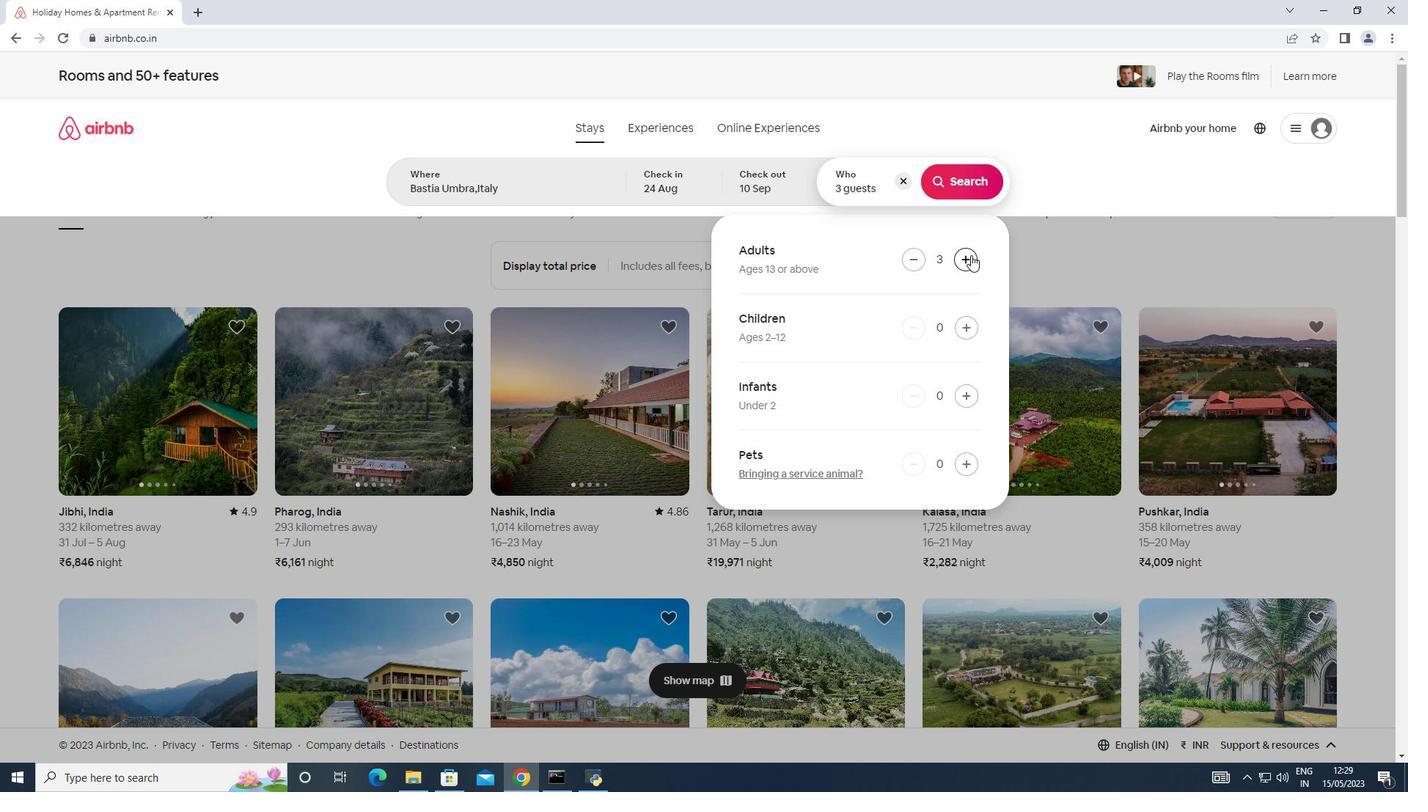 
Action: Mouse moved to (919, 525)
Screenshot: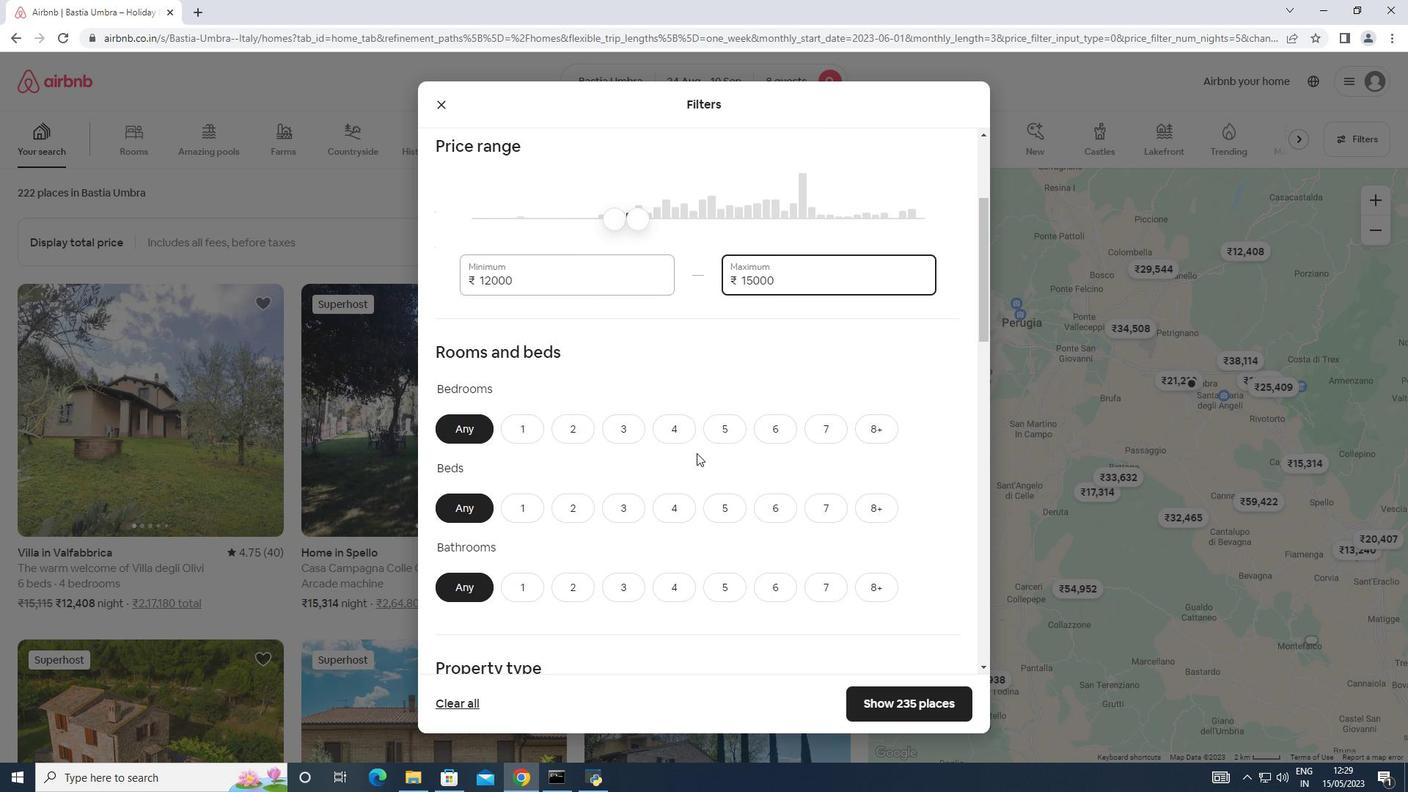 
Action: Mouse pressed left at (974, 258)
Screenshot: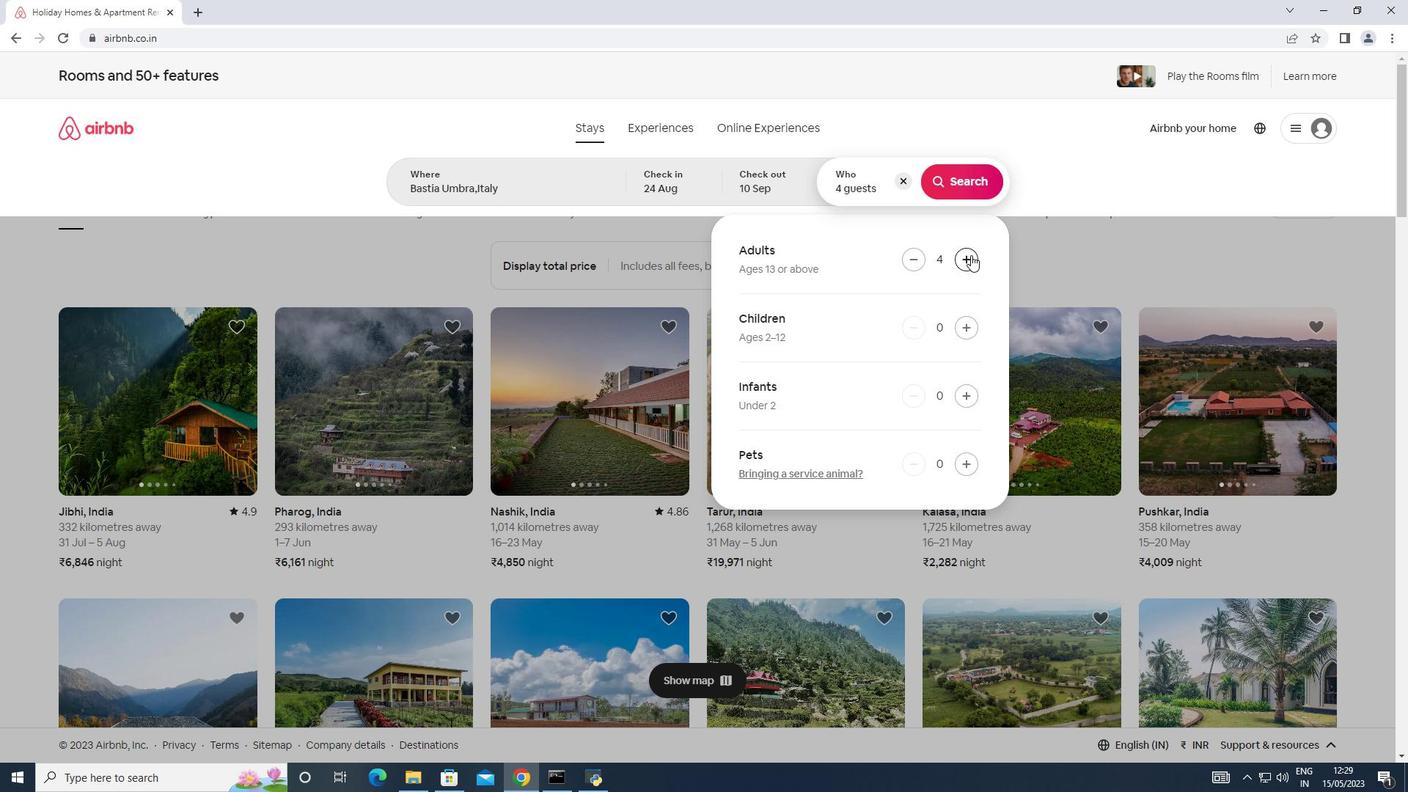 
Action: Mouse moved to (920, 526)
Screenshot: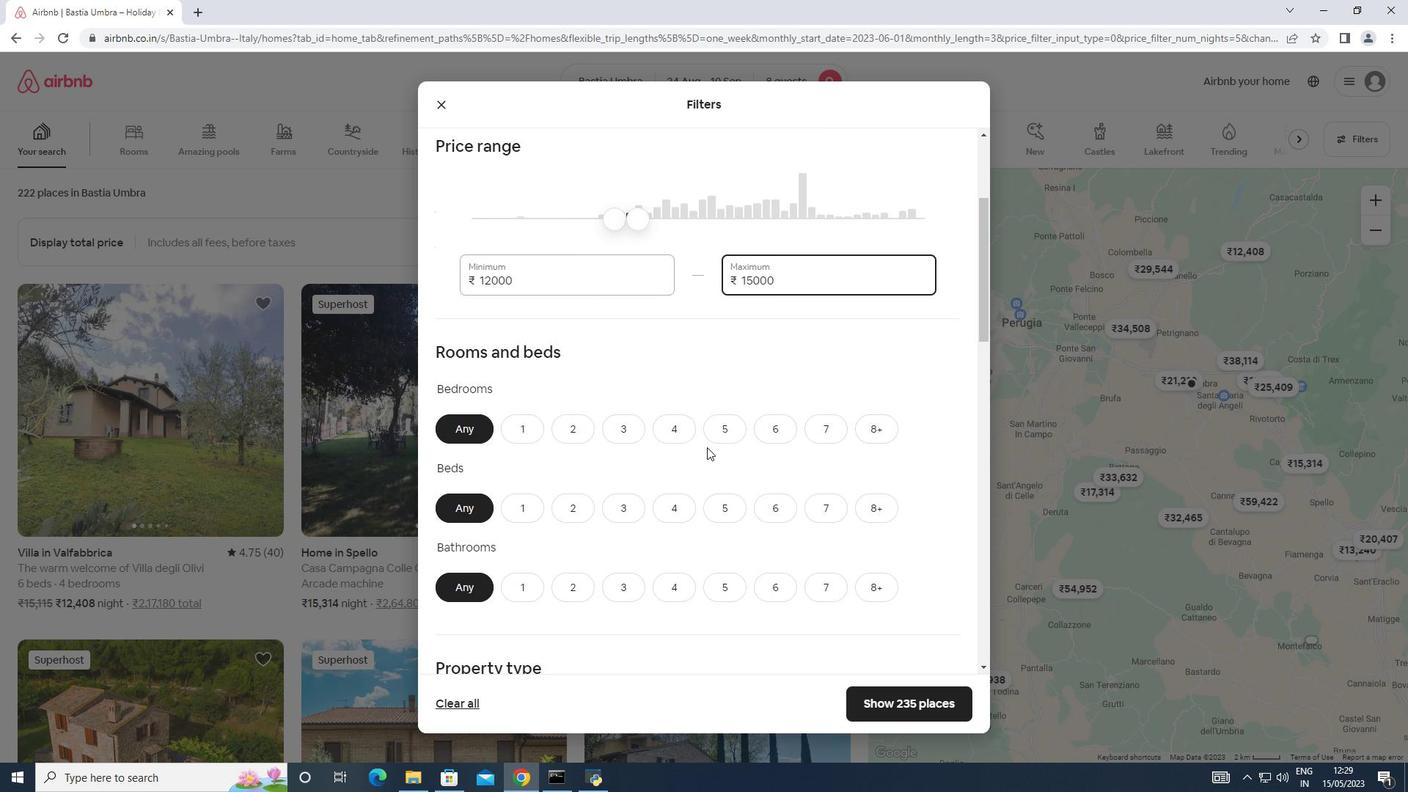 
Action: Mouse pressed left at (974, 258)
Screenshot: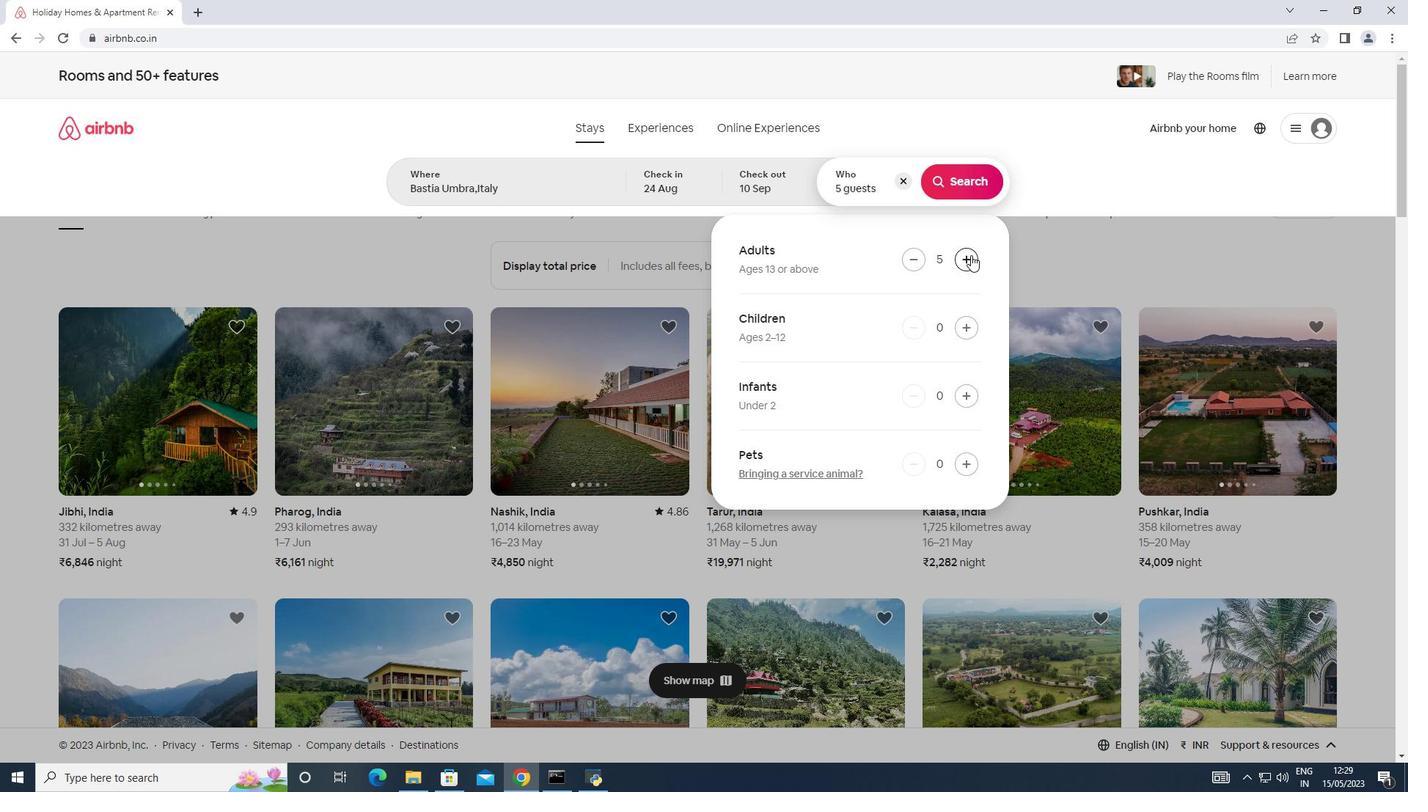 
Action: Key pressed 1
Screenshot: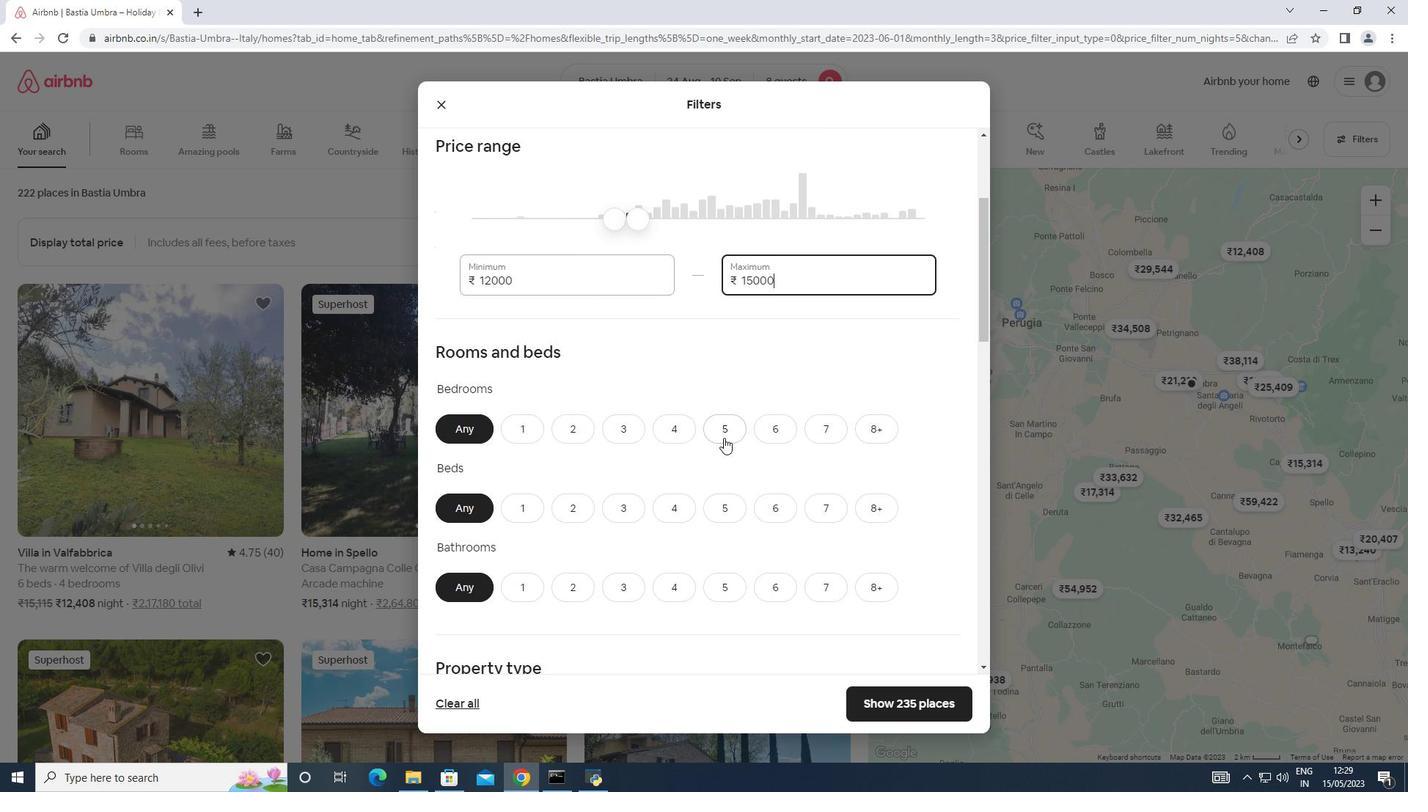 
Action: Mouse moved to (954, 308)
Screenshot: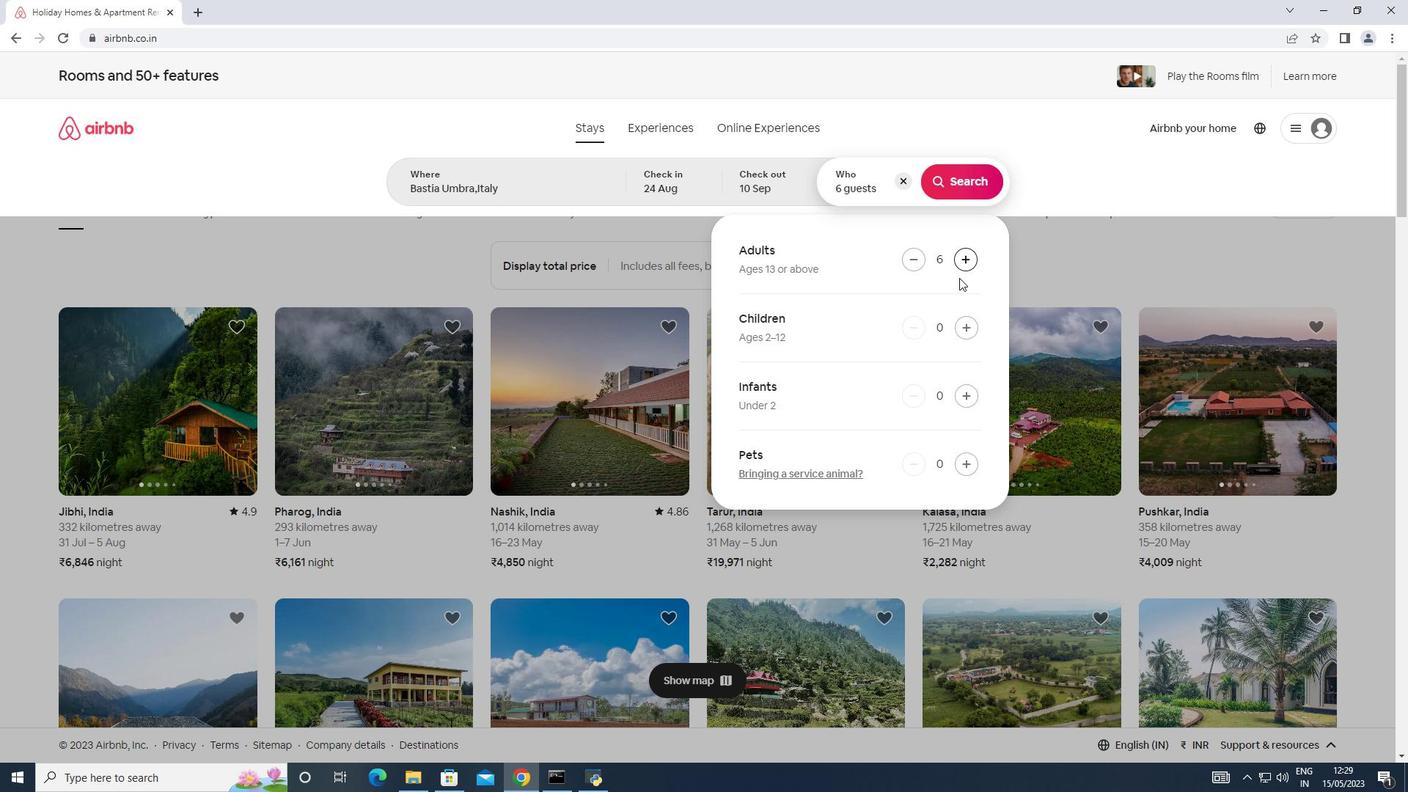 
Action: Key pressed 5
Screenshot: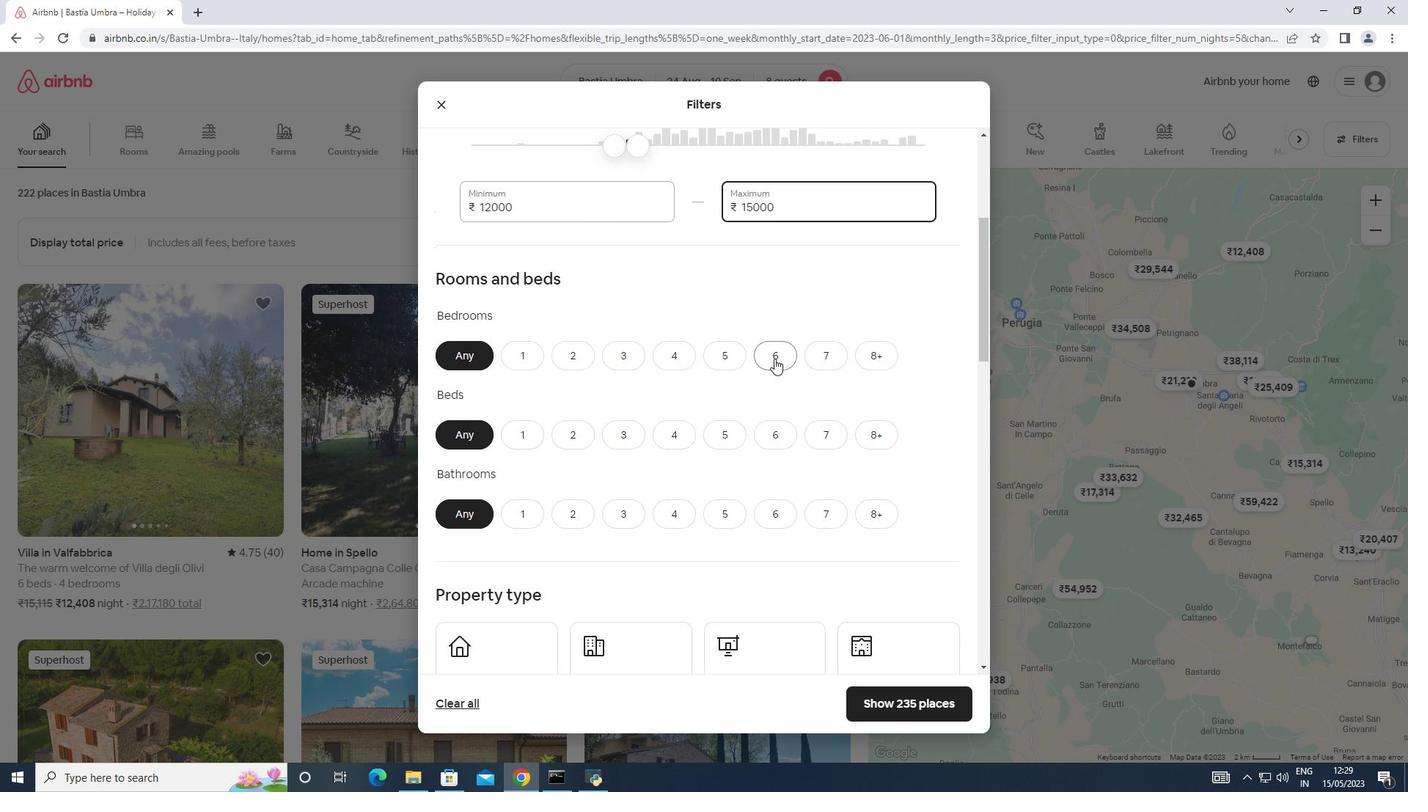 
Action: Mouse moved to (972, 332)
Screenshot: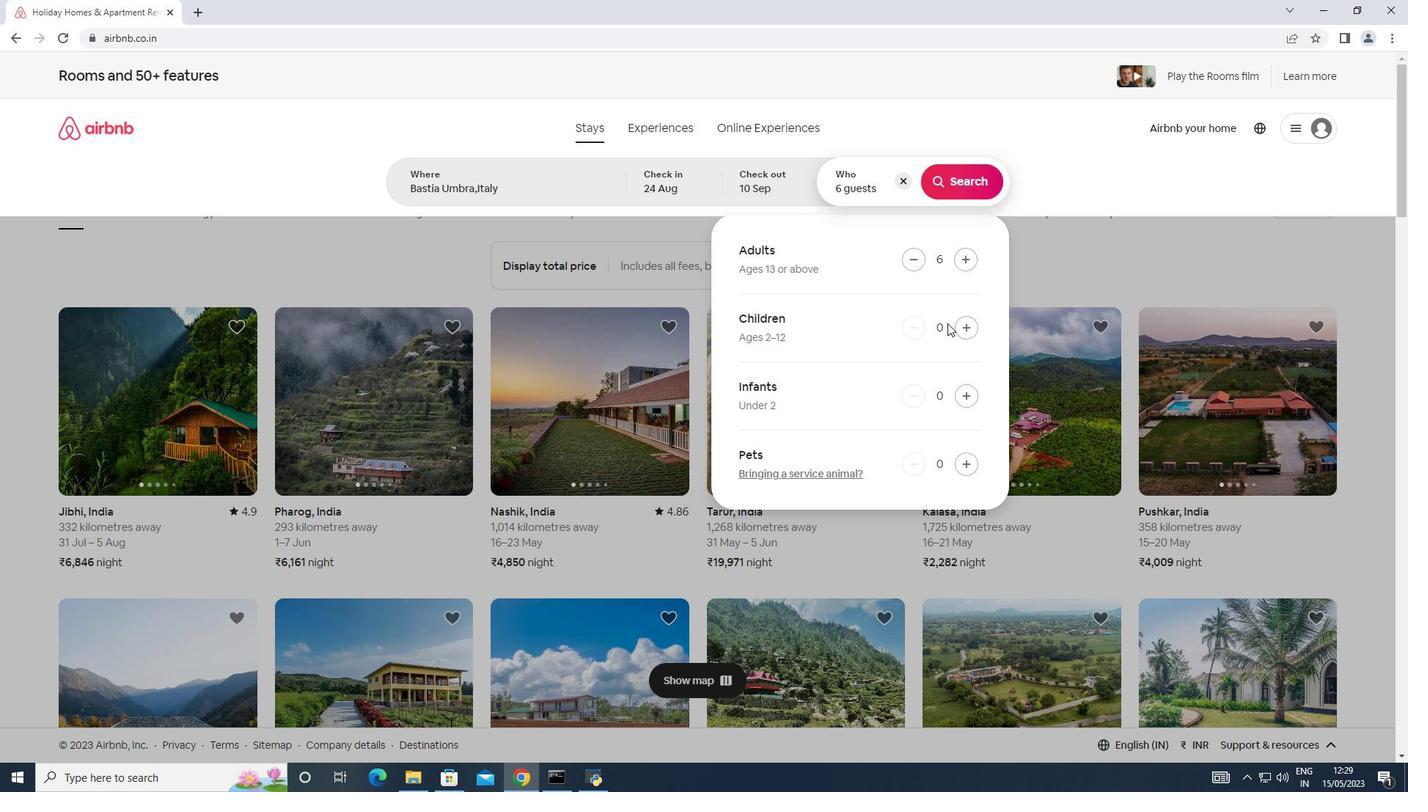 
Action: Mouse pressed left at (972, 332)
Screenshot: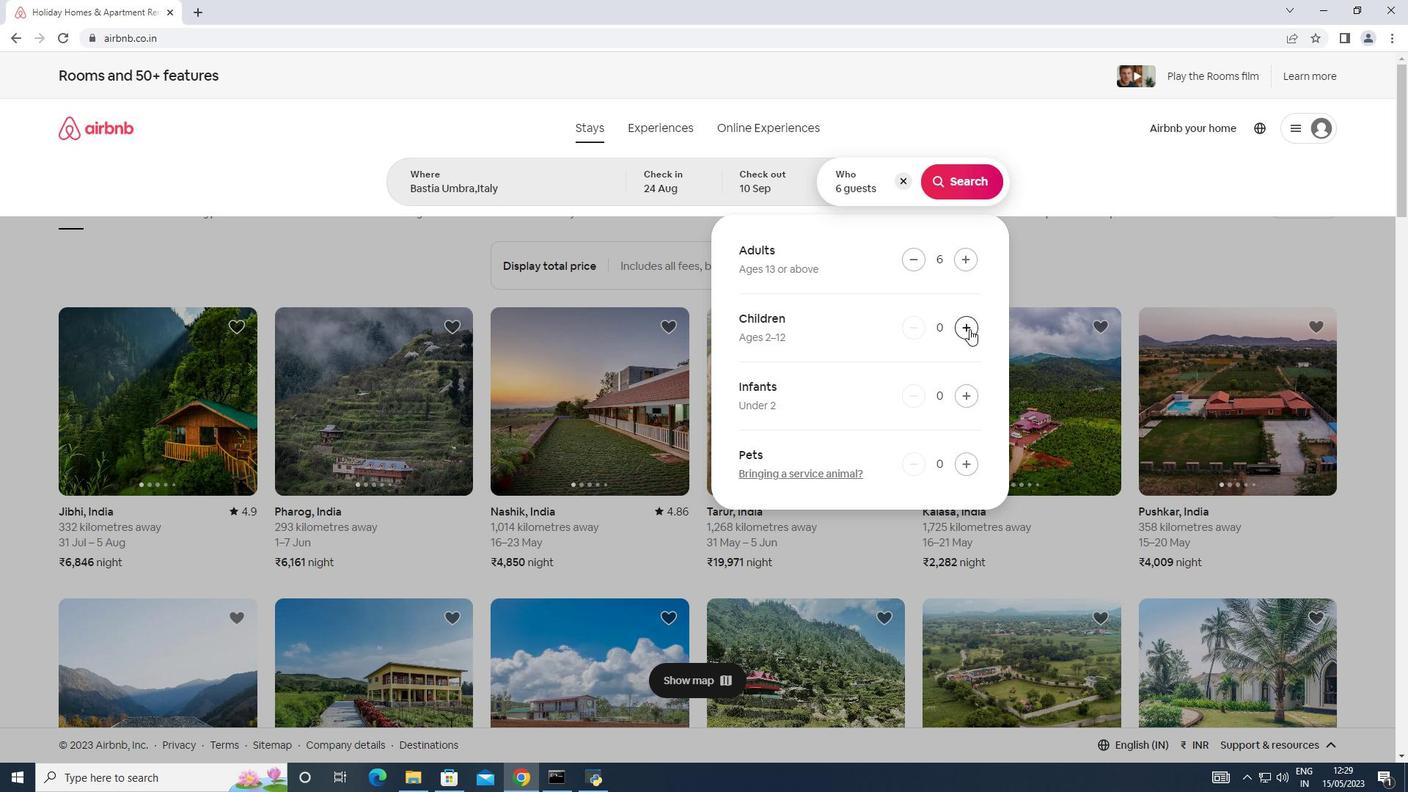 
Action: Key pressed 0
Screenshot: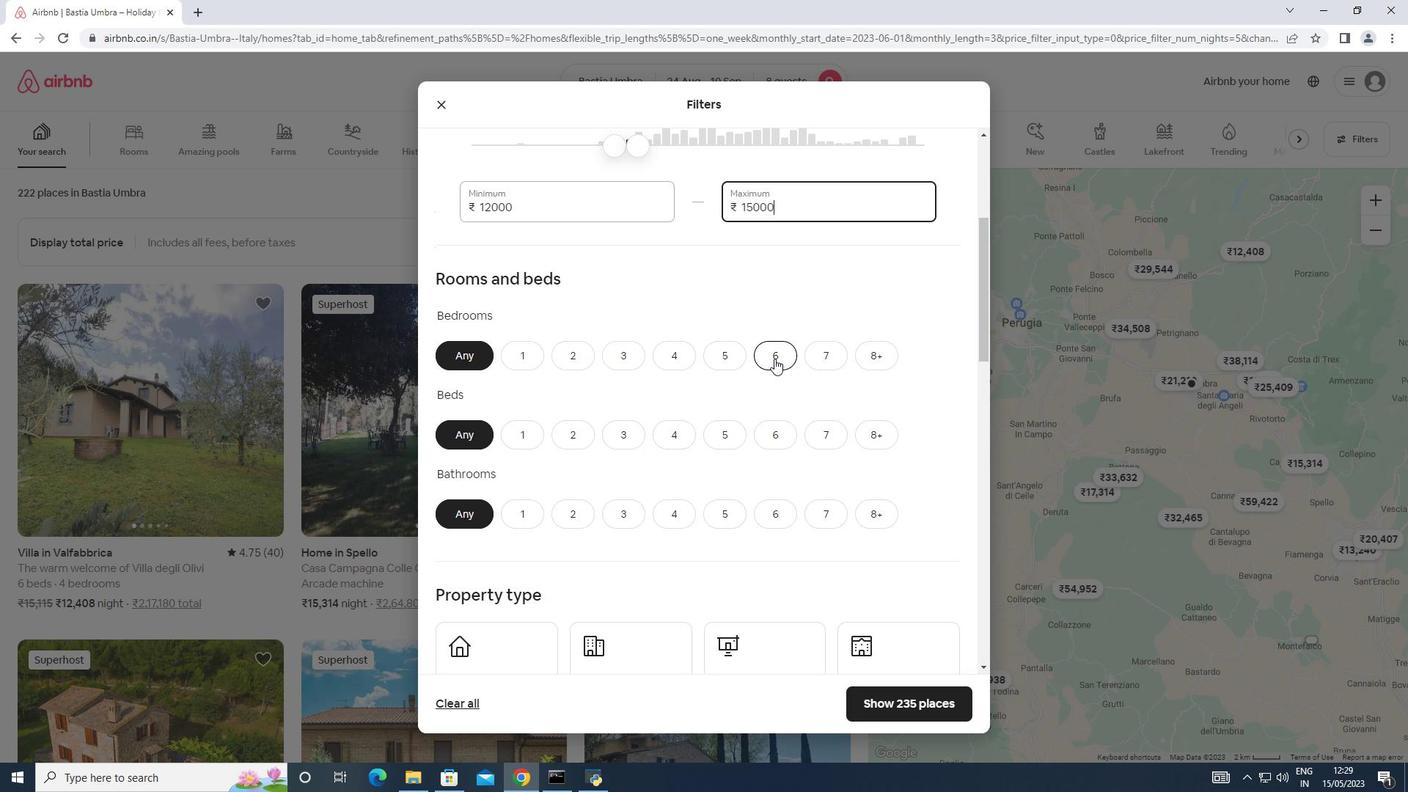 
Action: Mouse pressed left at (972, 332)
Screenshot: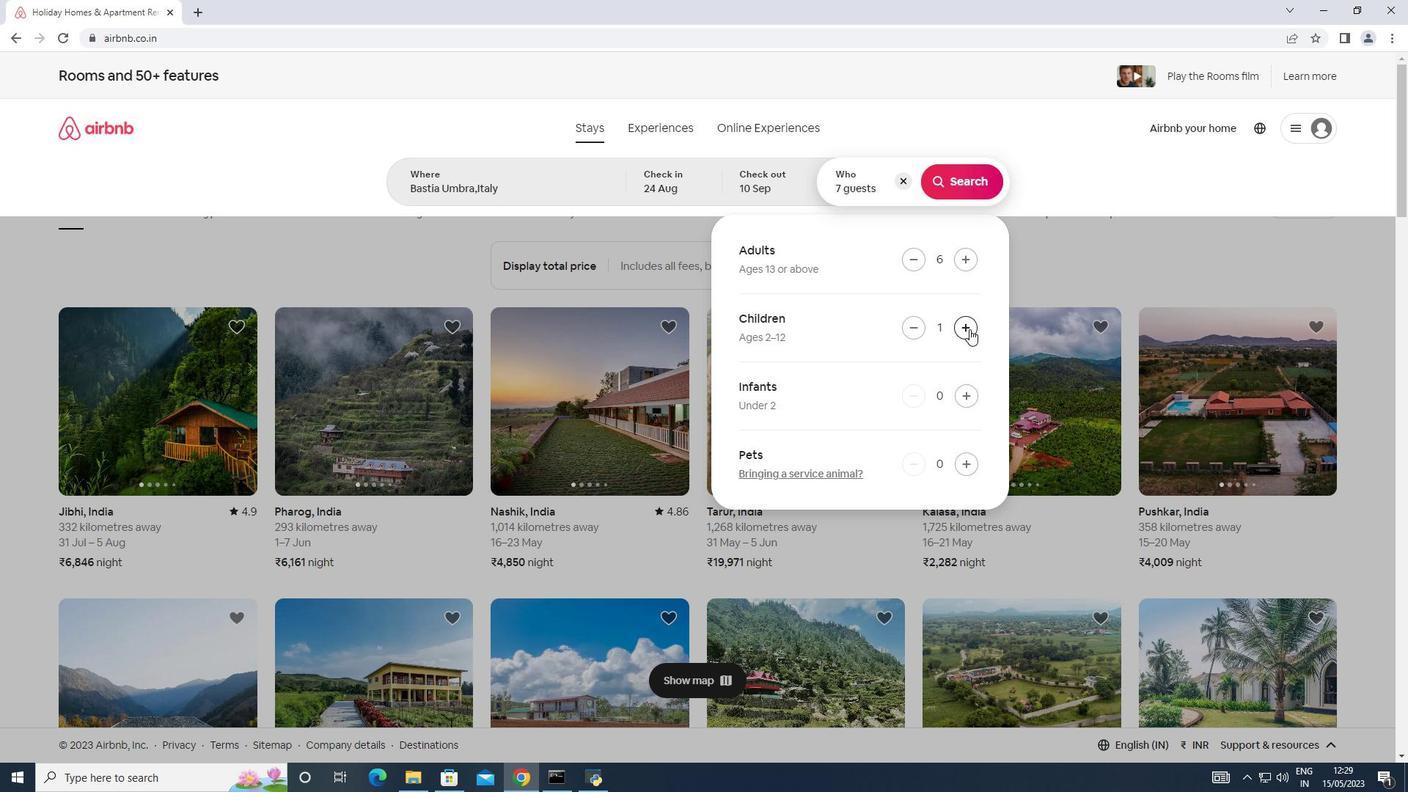 
Action: Key pressed 0
Screenshot: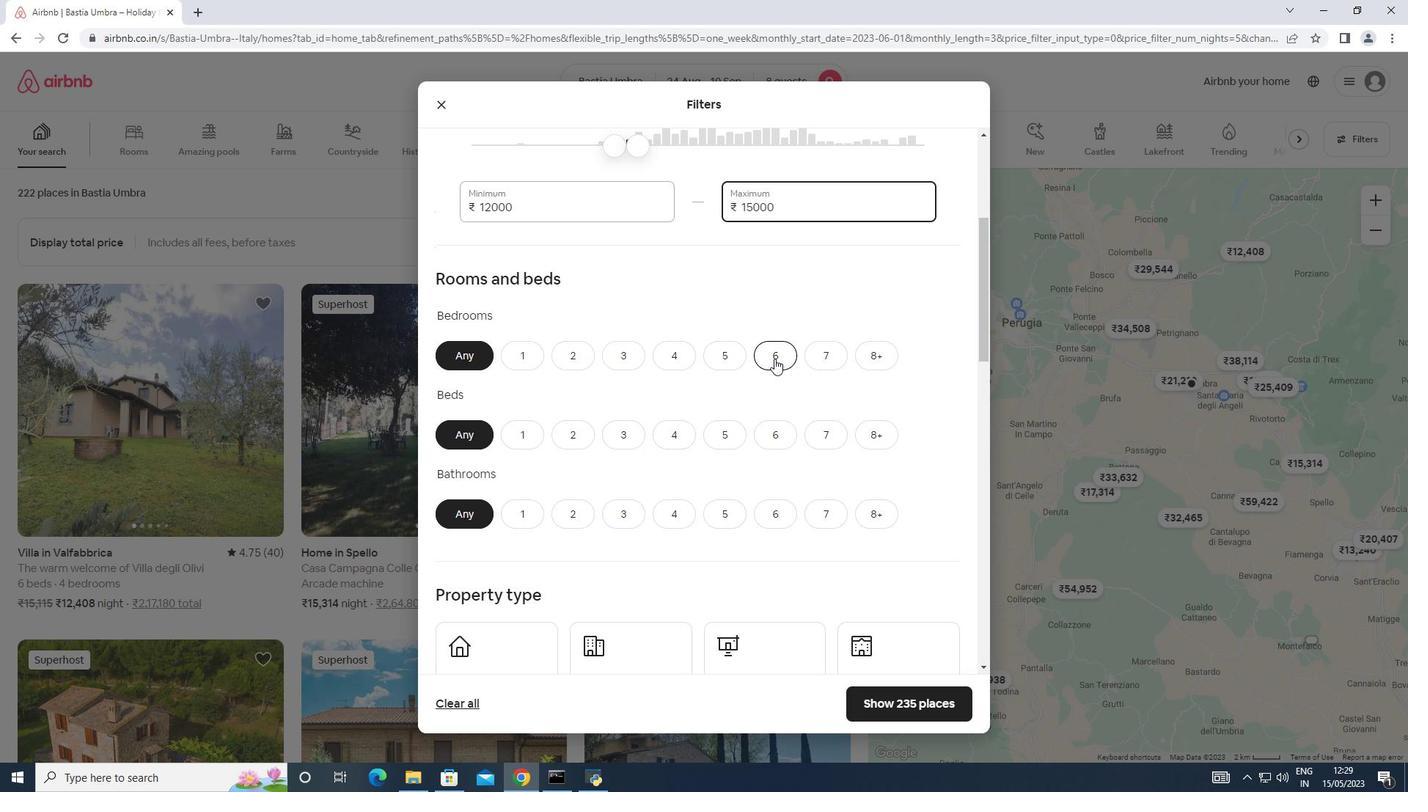 
Action: Mouse moved to (977, 313)
Screenshot: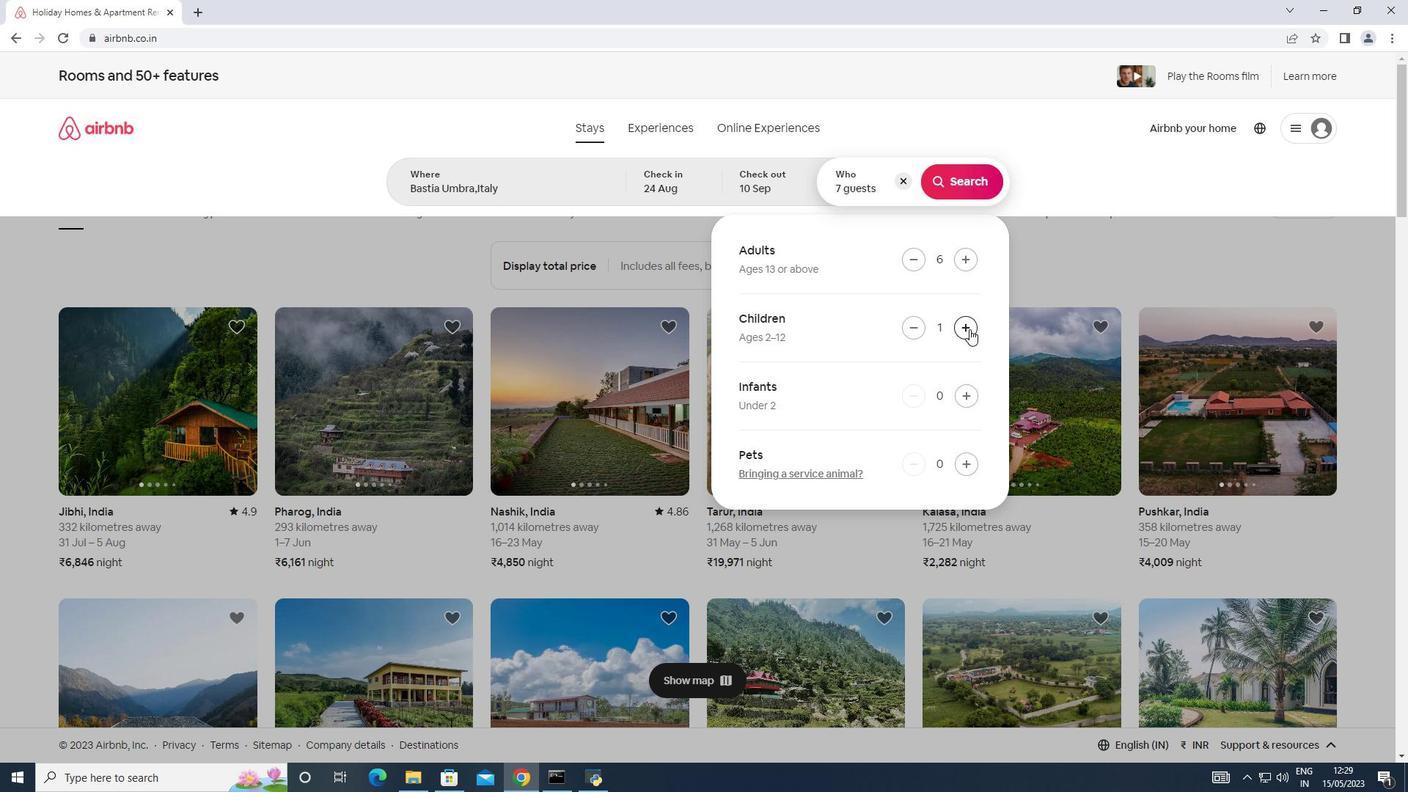 
Action: Key pressed 0
Screenshot: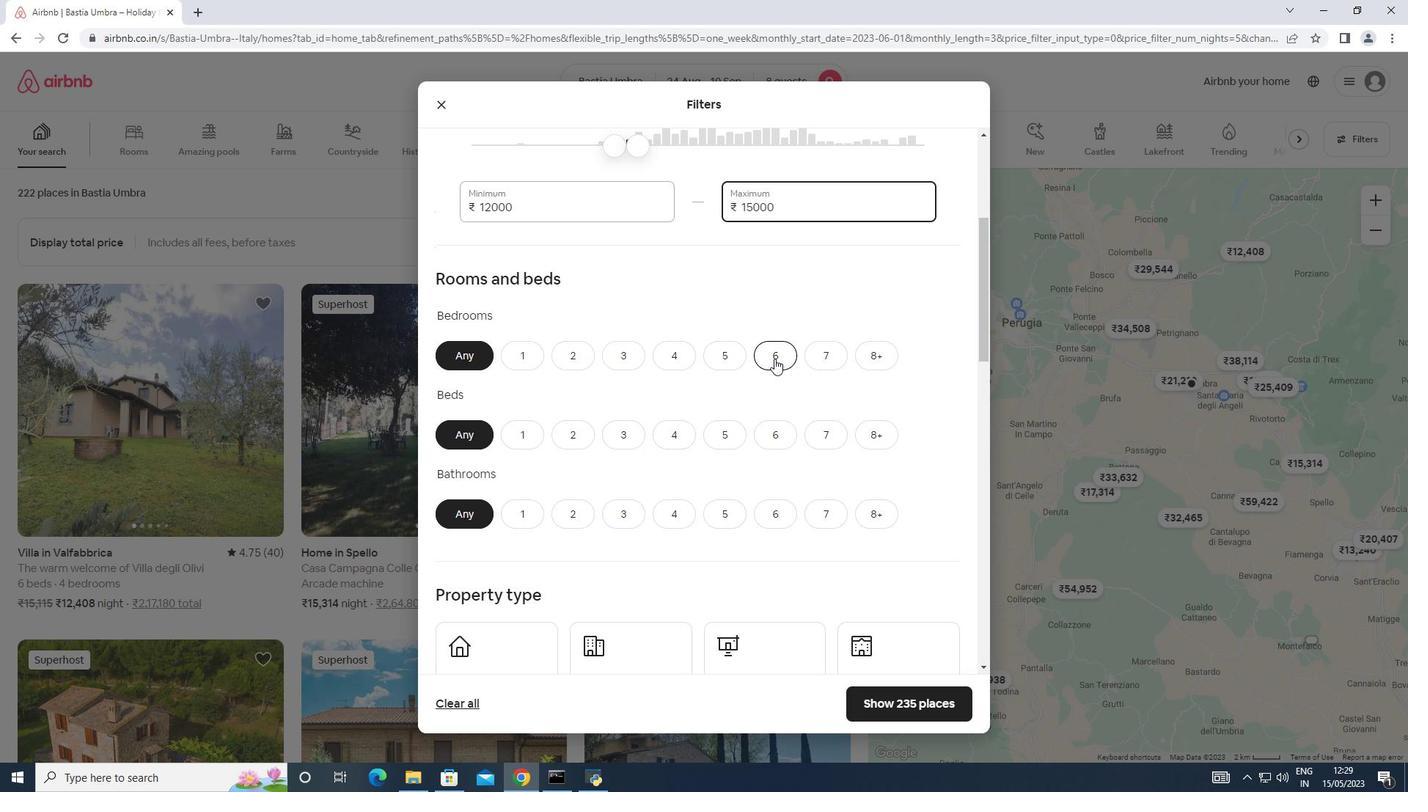 
Action: Mouse moved to (604, 686)
Screenshot: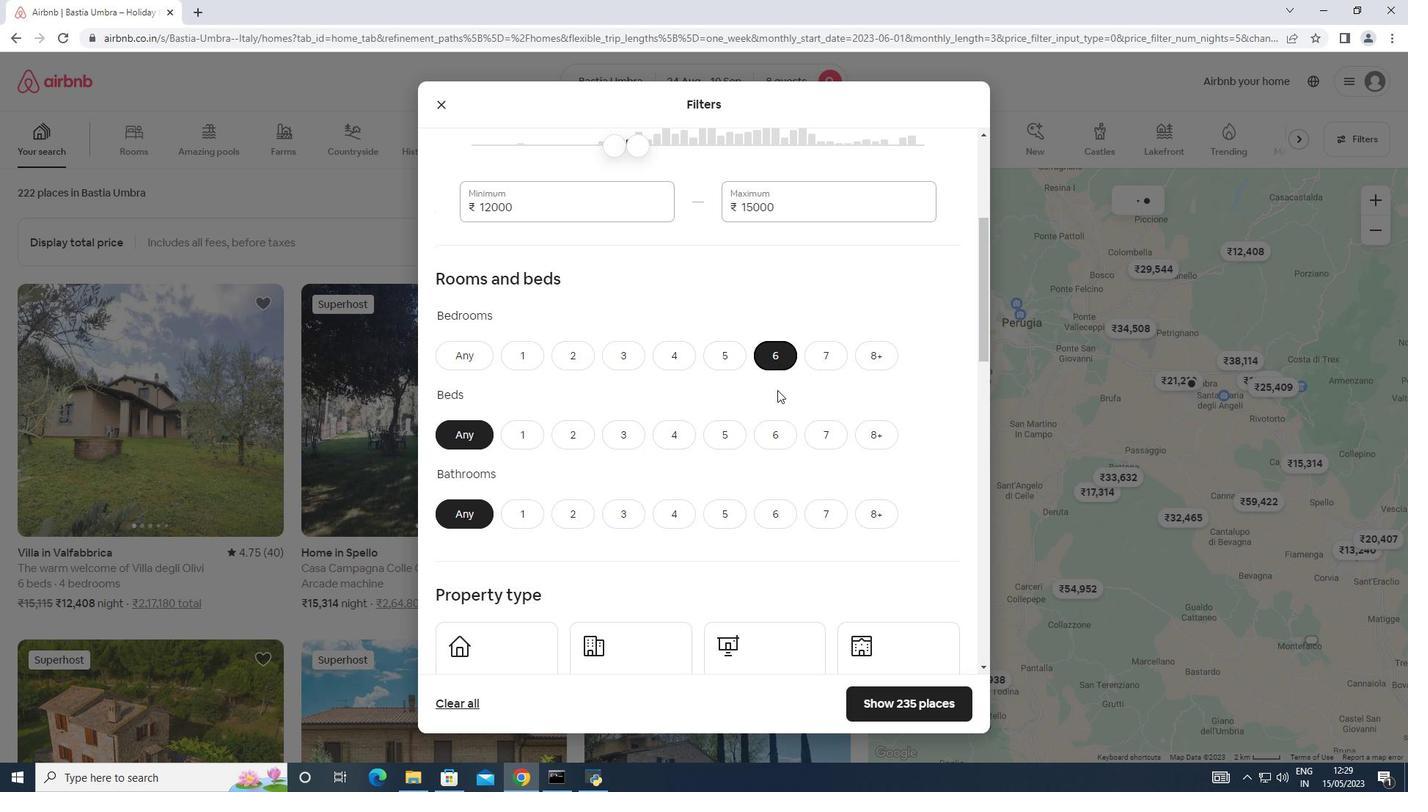 
Action: Mouse pressed left at (966, 176)
Screenshot: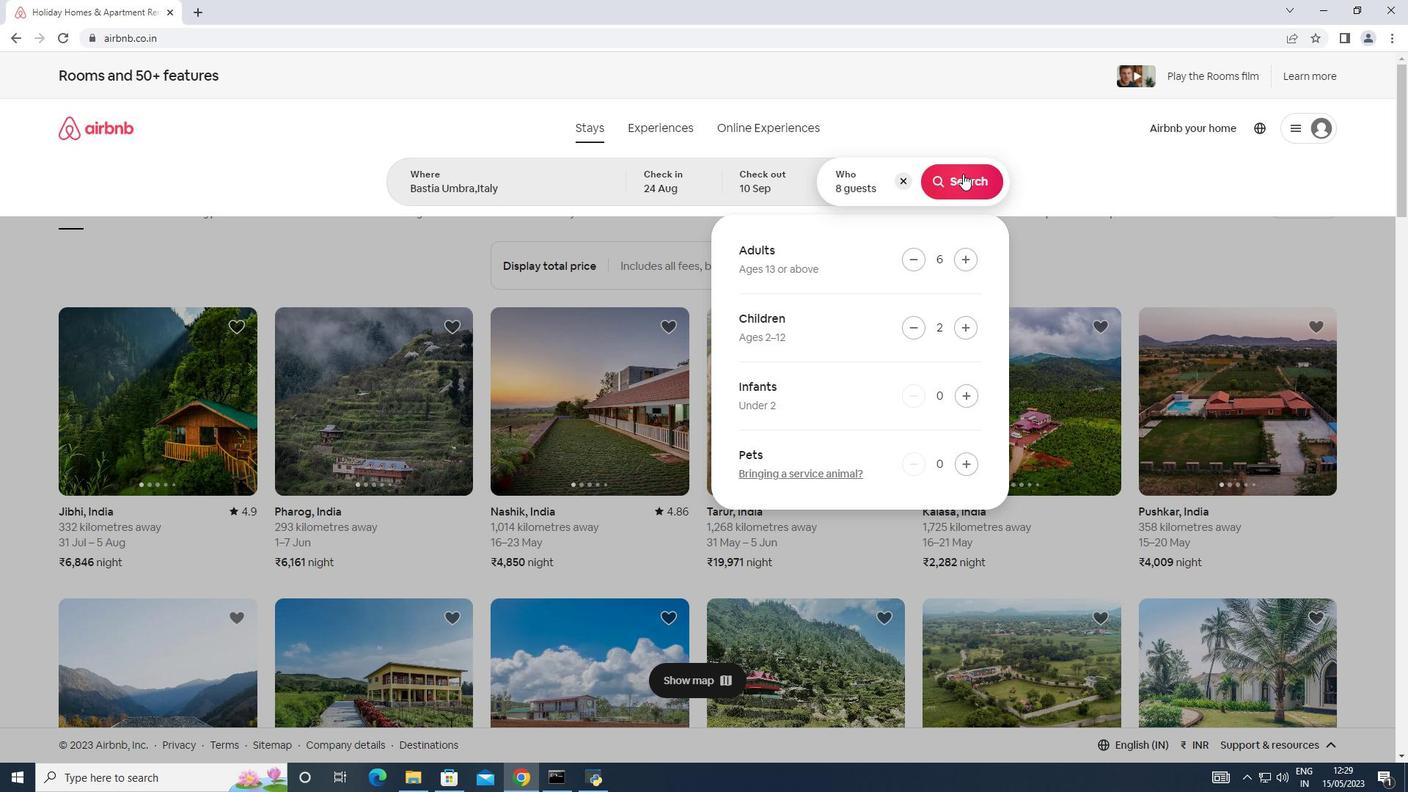 
Action: Mouse moved to (529, 504)
Screenshot: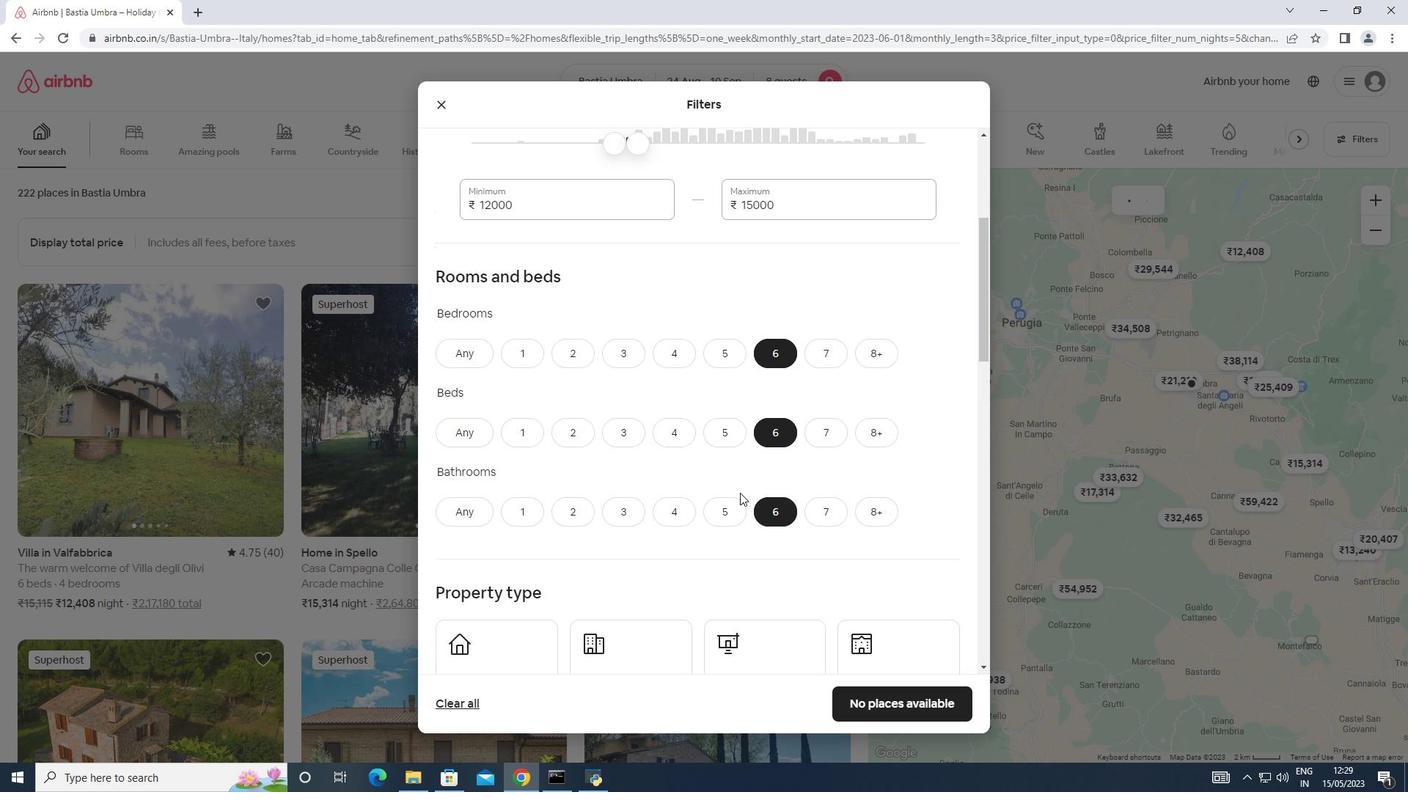 
Action: Mouse pressed left at (529, 504)
Screenshot: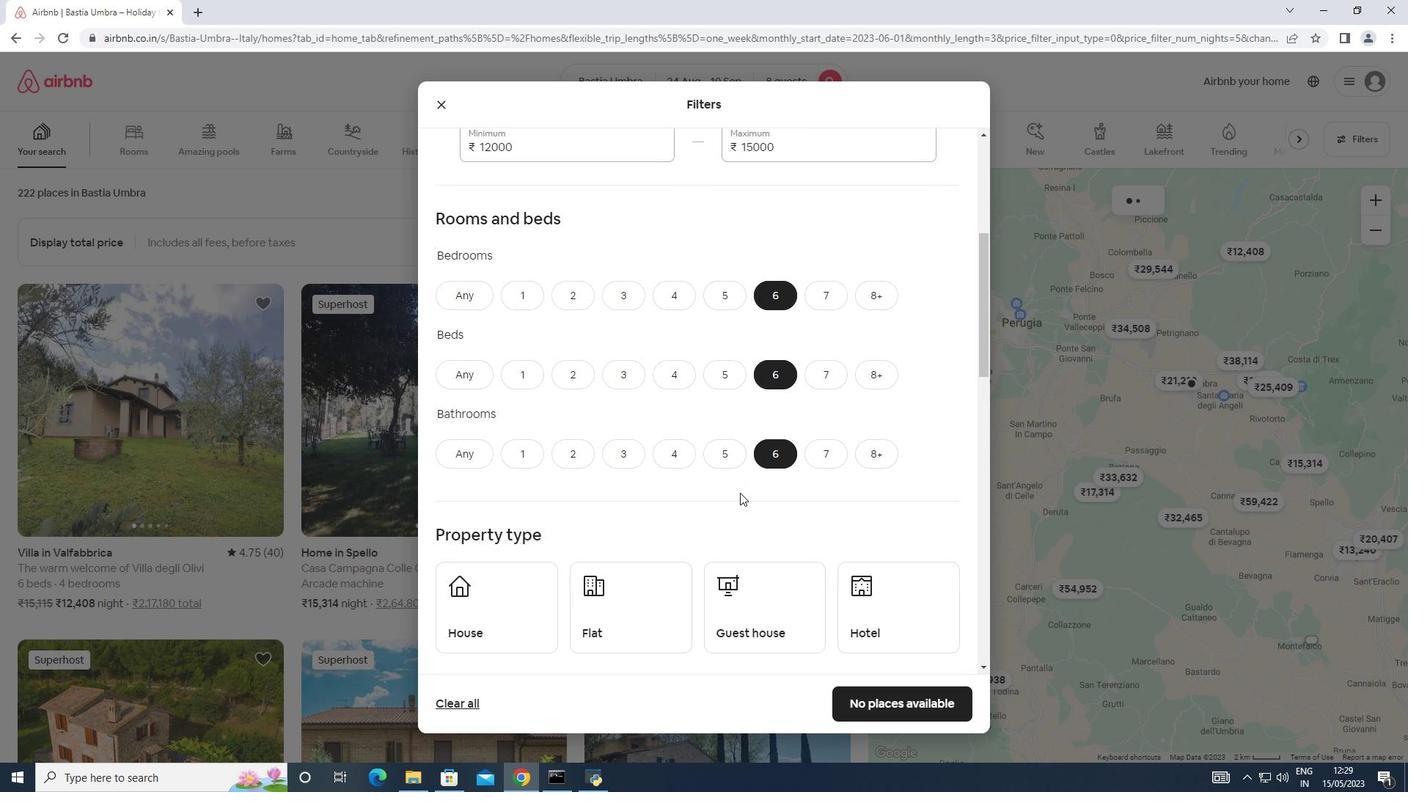 
Action: Mouse moved to (1338, 118)
Screenshot: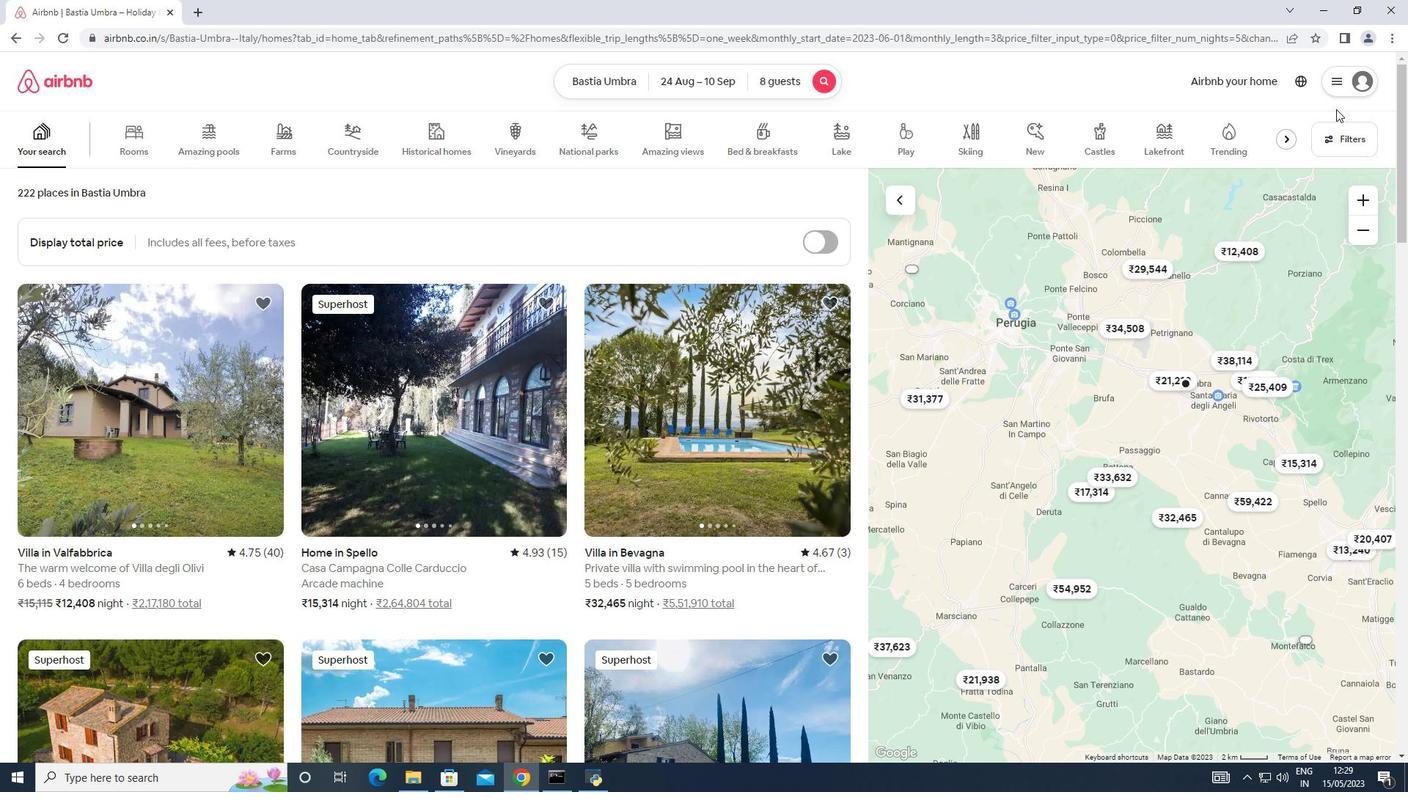 
Action: Key pressed 1
Screenshot: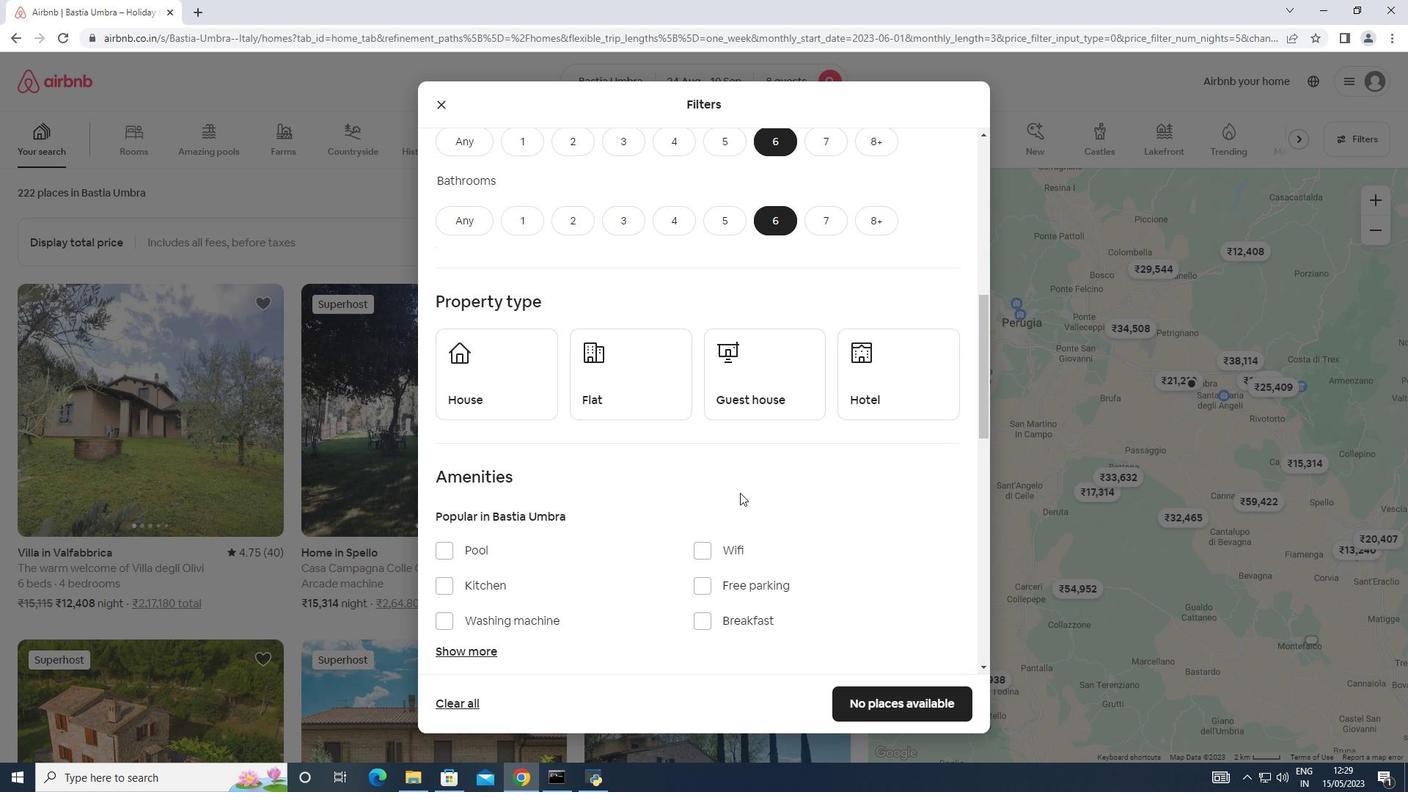 
Action: Mouse moved to (1337, 134)
Screenshot: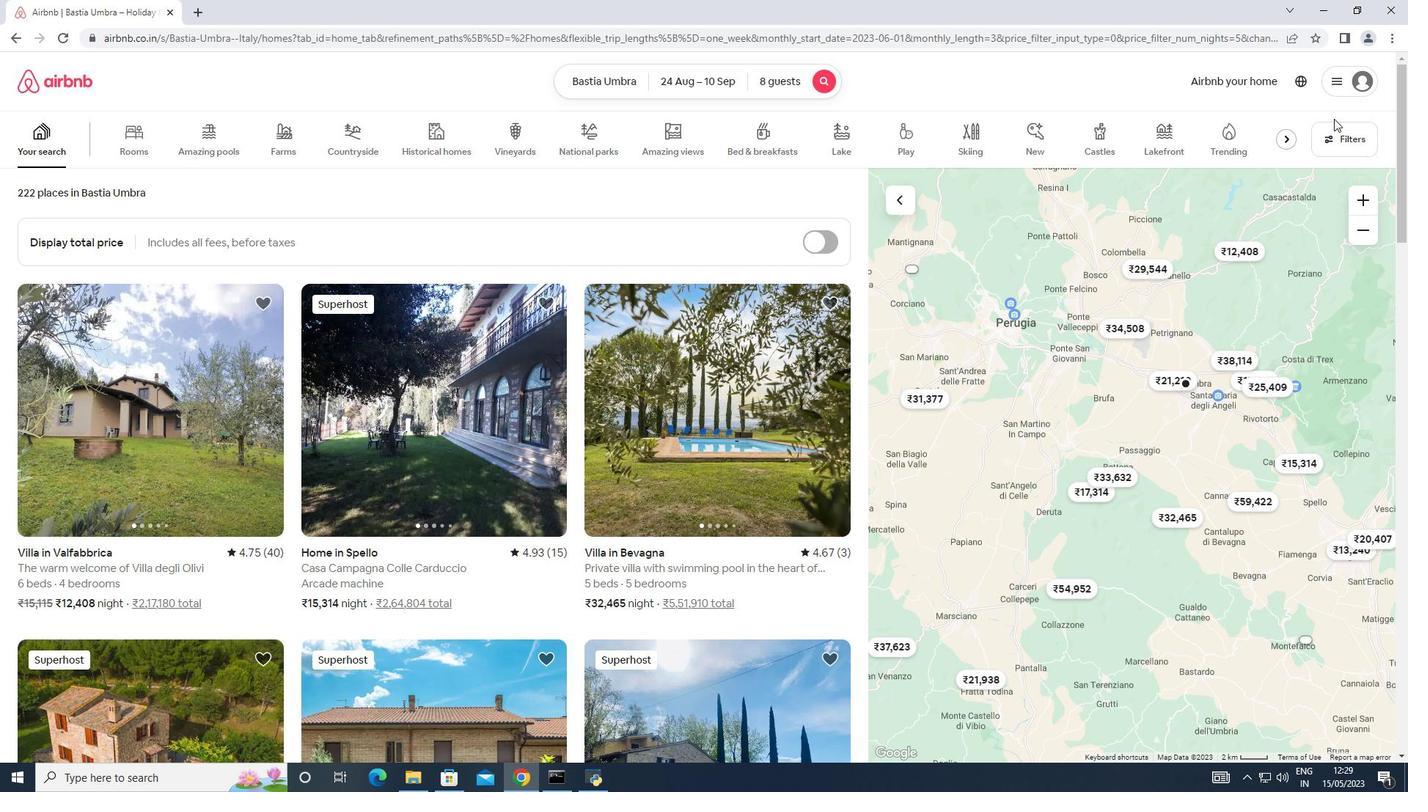 
Action: Key pressed 2
Screenshot: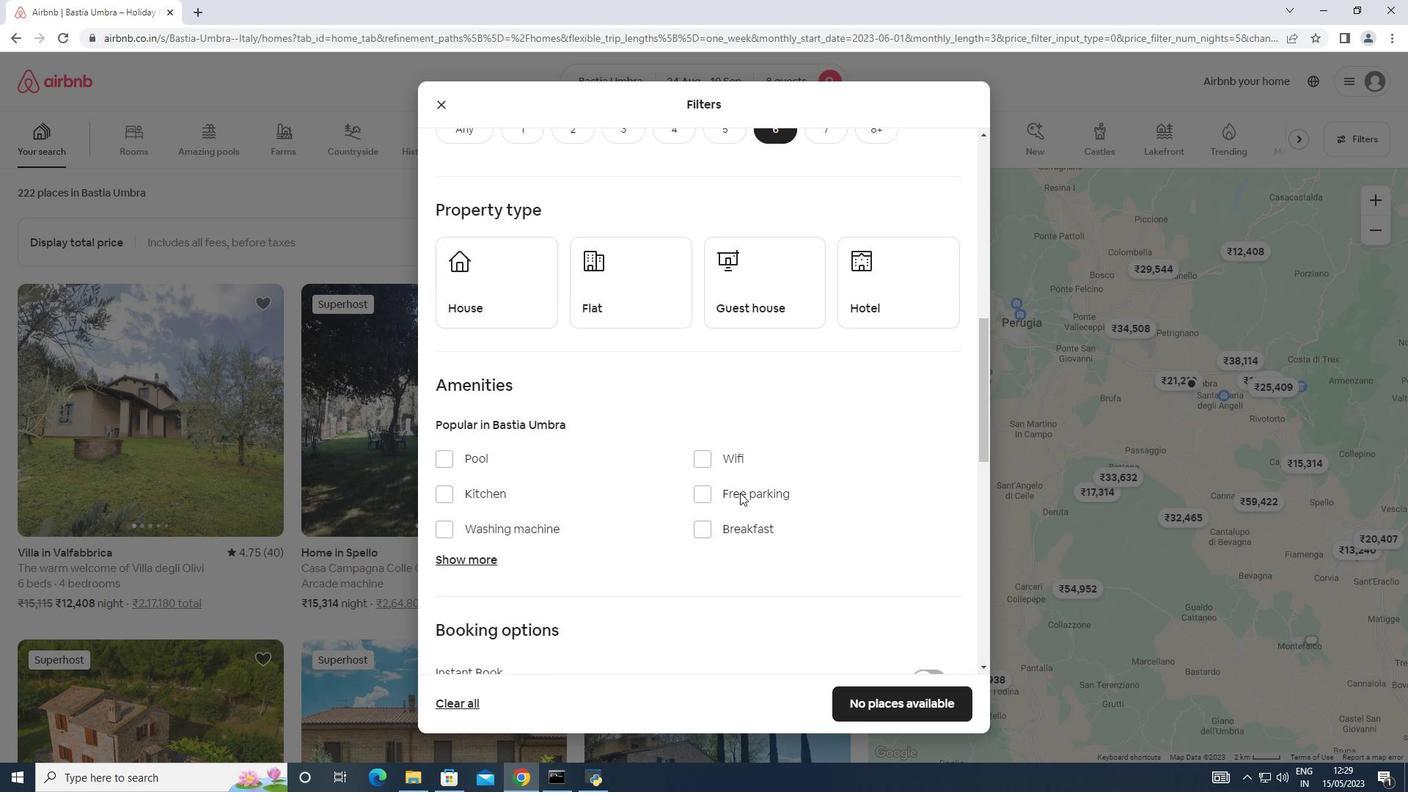 
Action: Mouse pressed left at (1337, 134)
Screenshot: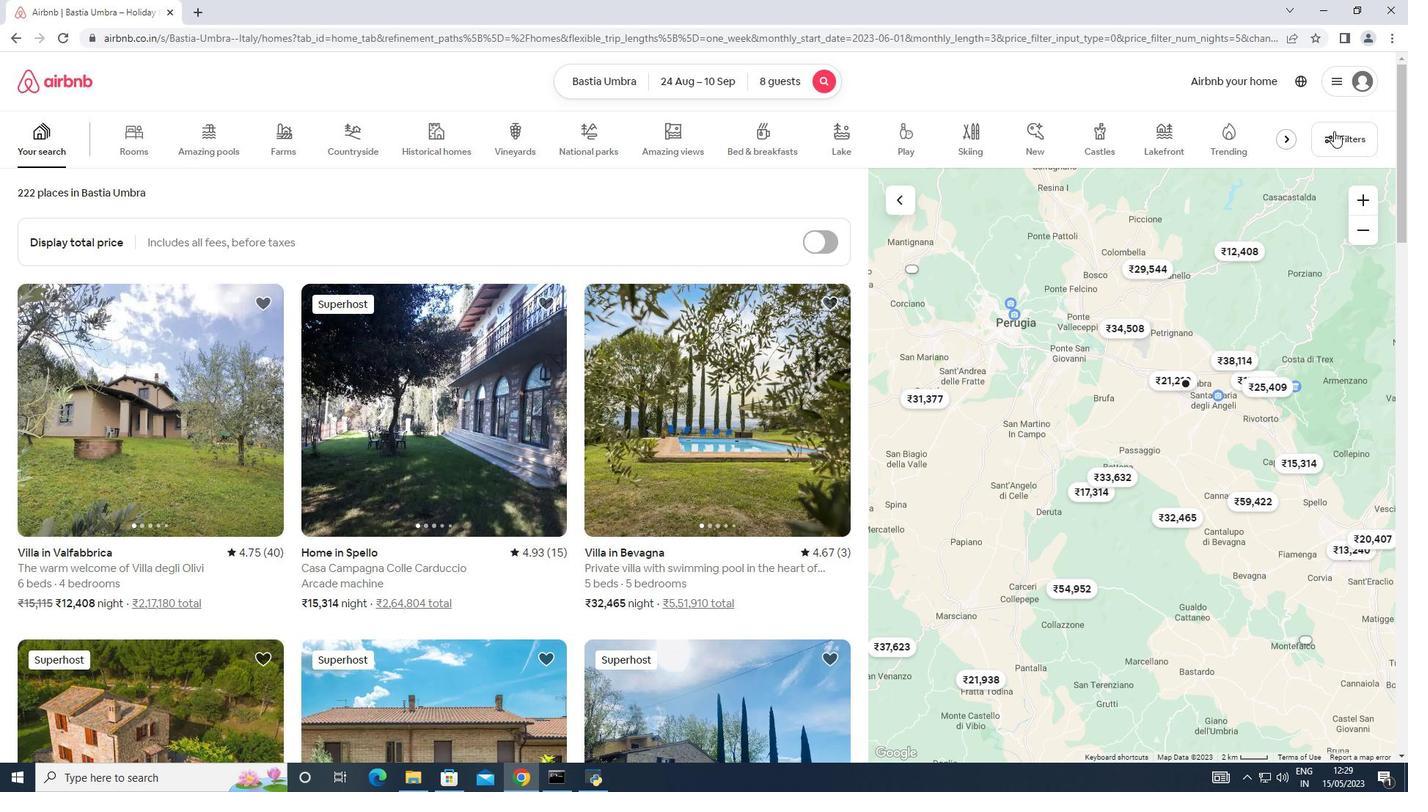 
Action: Key pressed 0
Screenshot: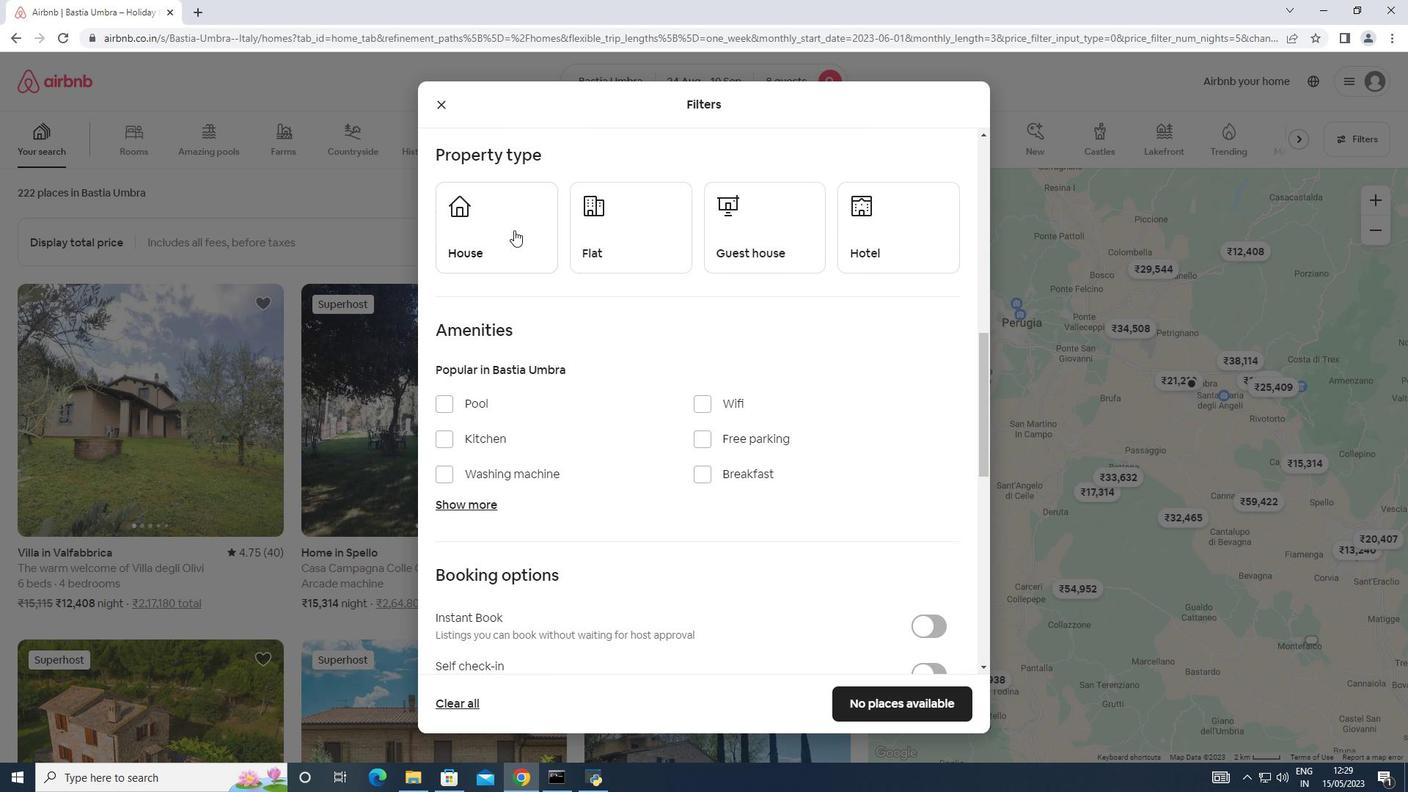 
Action: Mouse moved to (1284, 165)
Screenshot: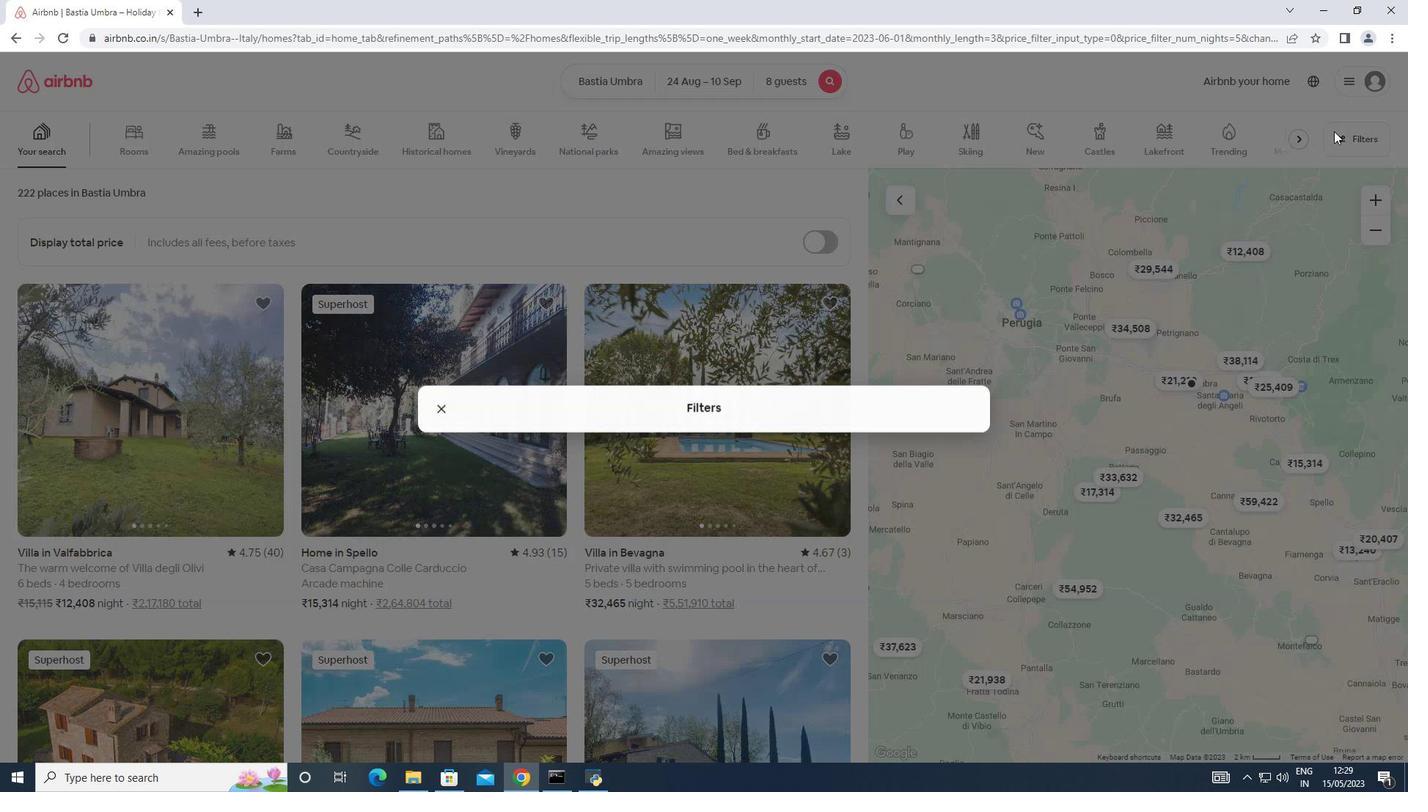 
Action: Key pressed 0
Screenshot: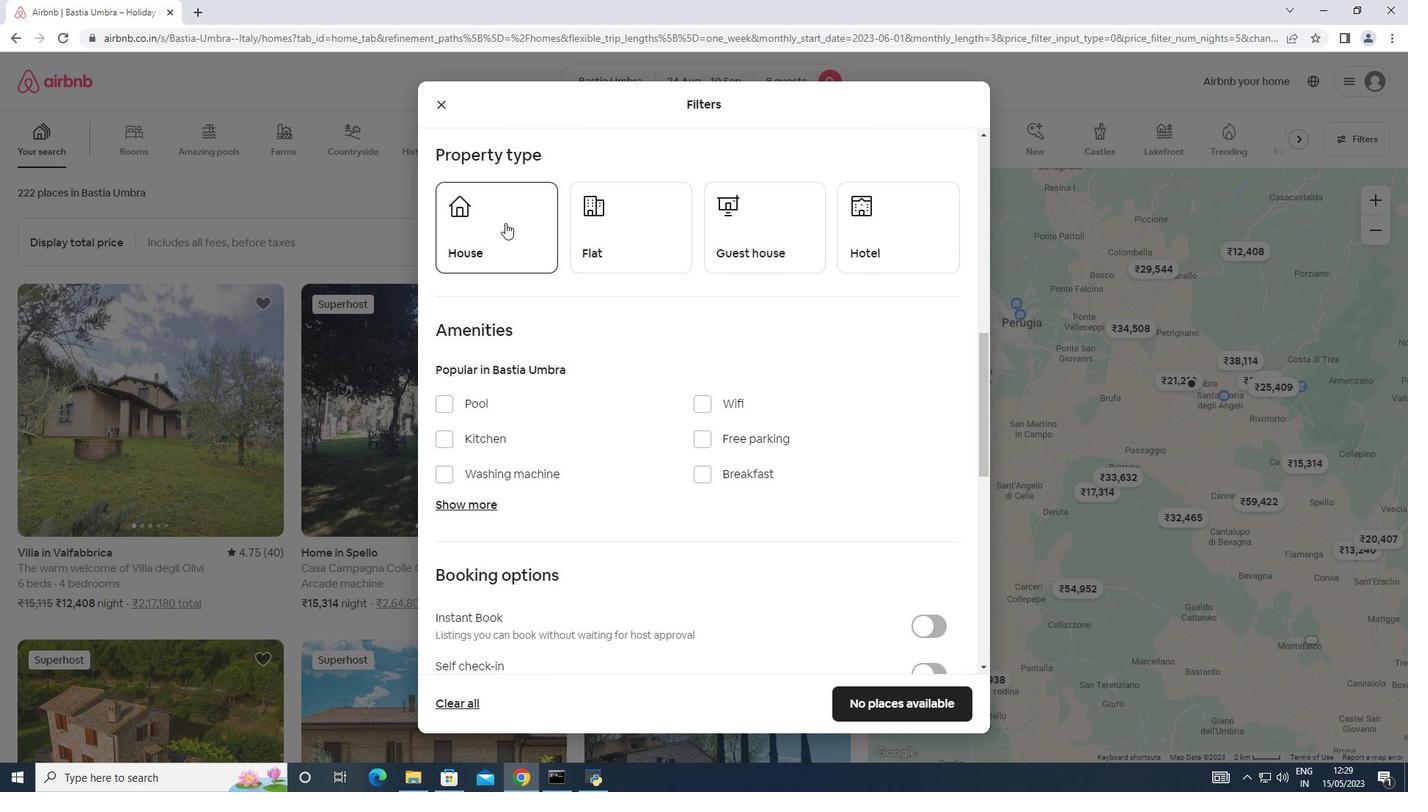 
Action: Mouse moved to (1225, 198)
Screenshot: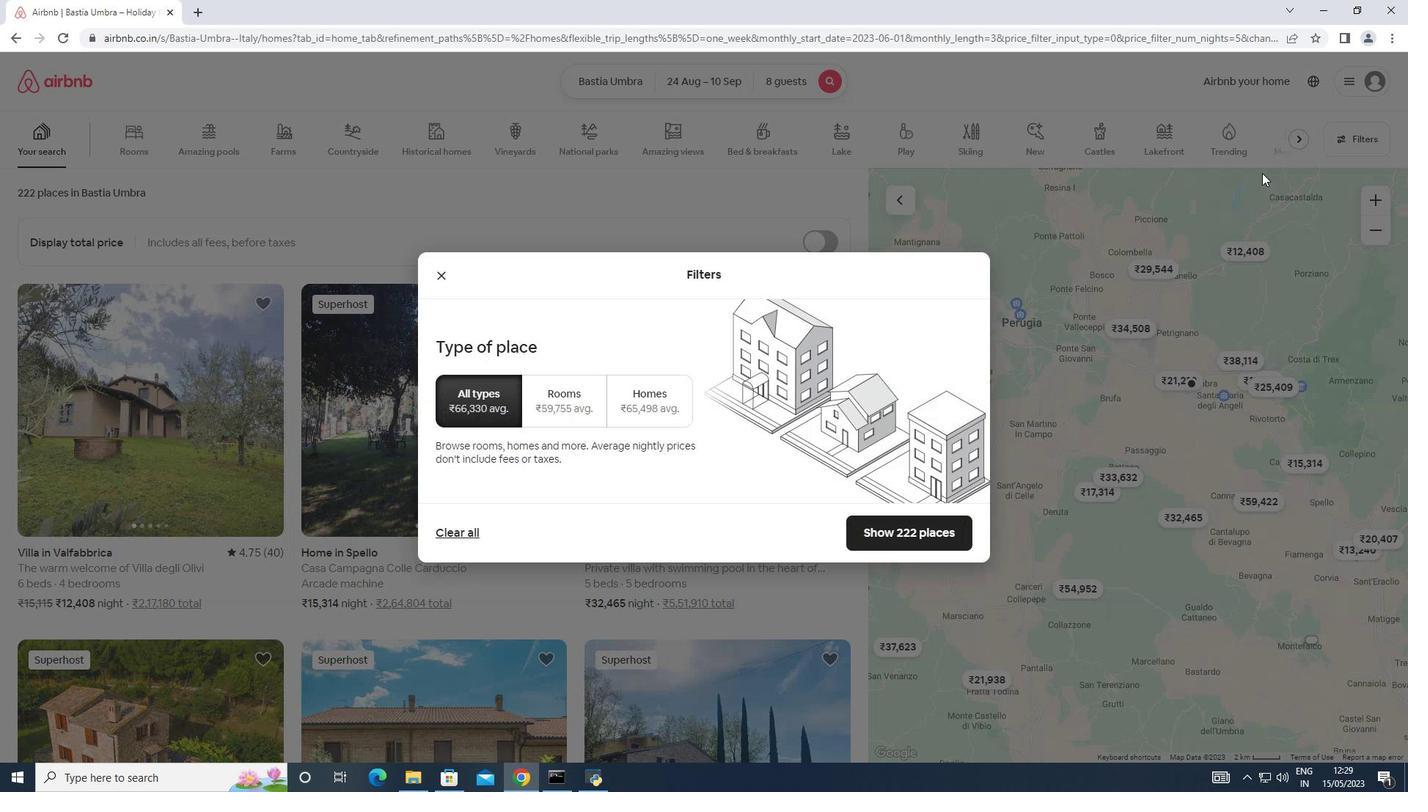 
Action: Key pressed 0
Screenshot: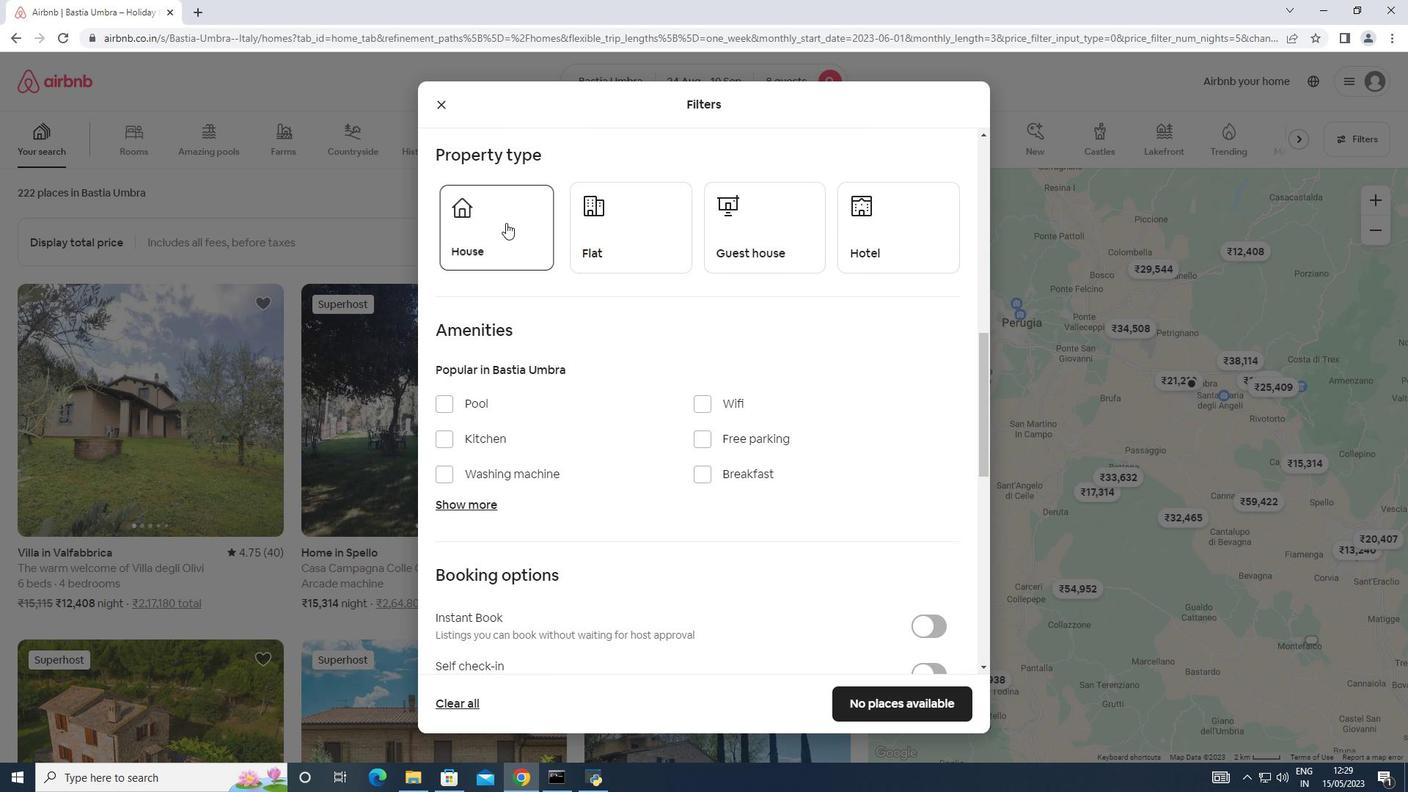
Action: Mouse moved to (511, 502)
Screenshot: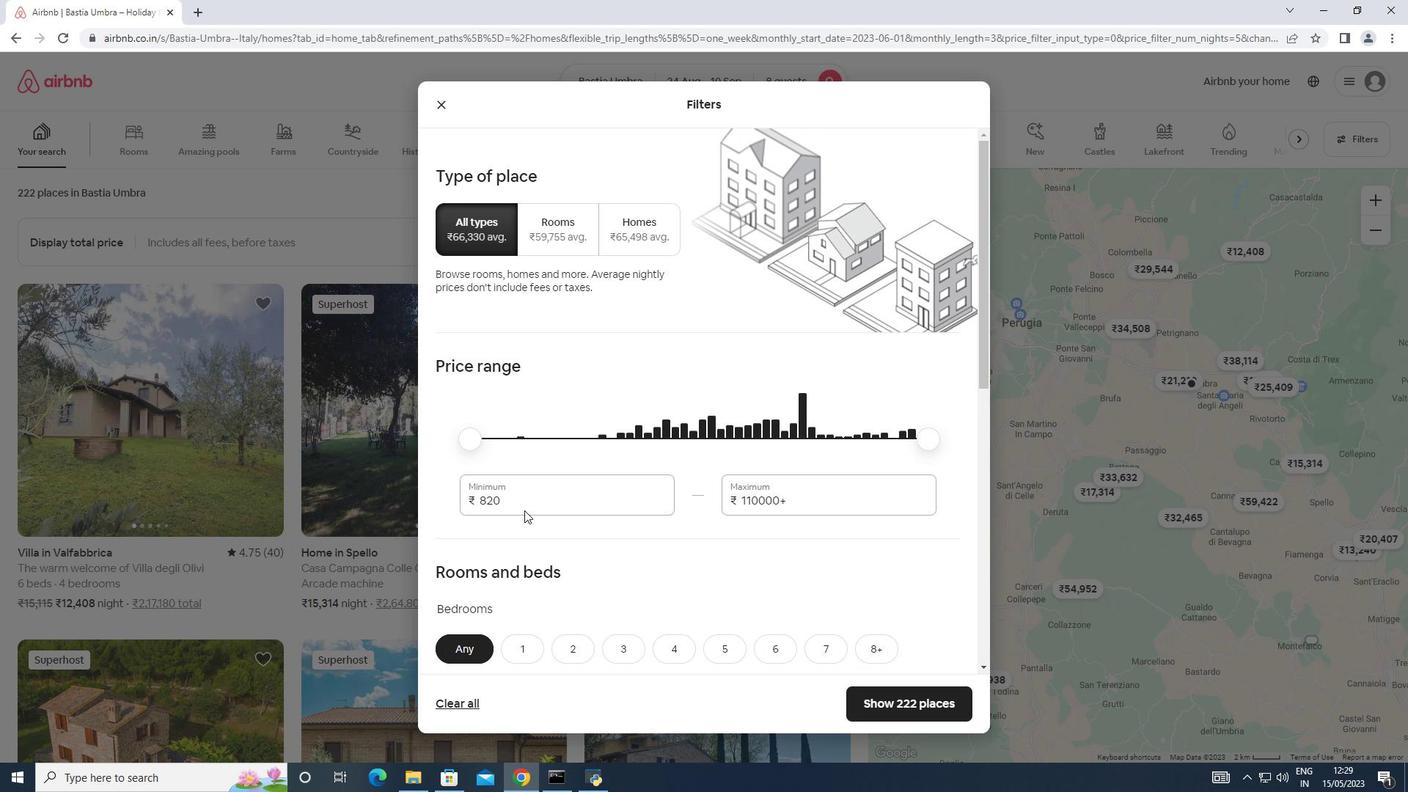 
Action: Mouse scrolled (554, 574) with delta (0, 0)
Screenshot: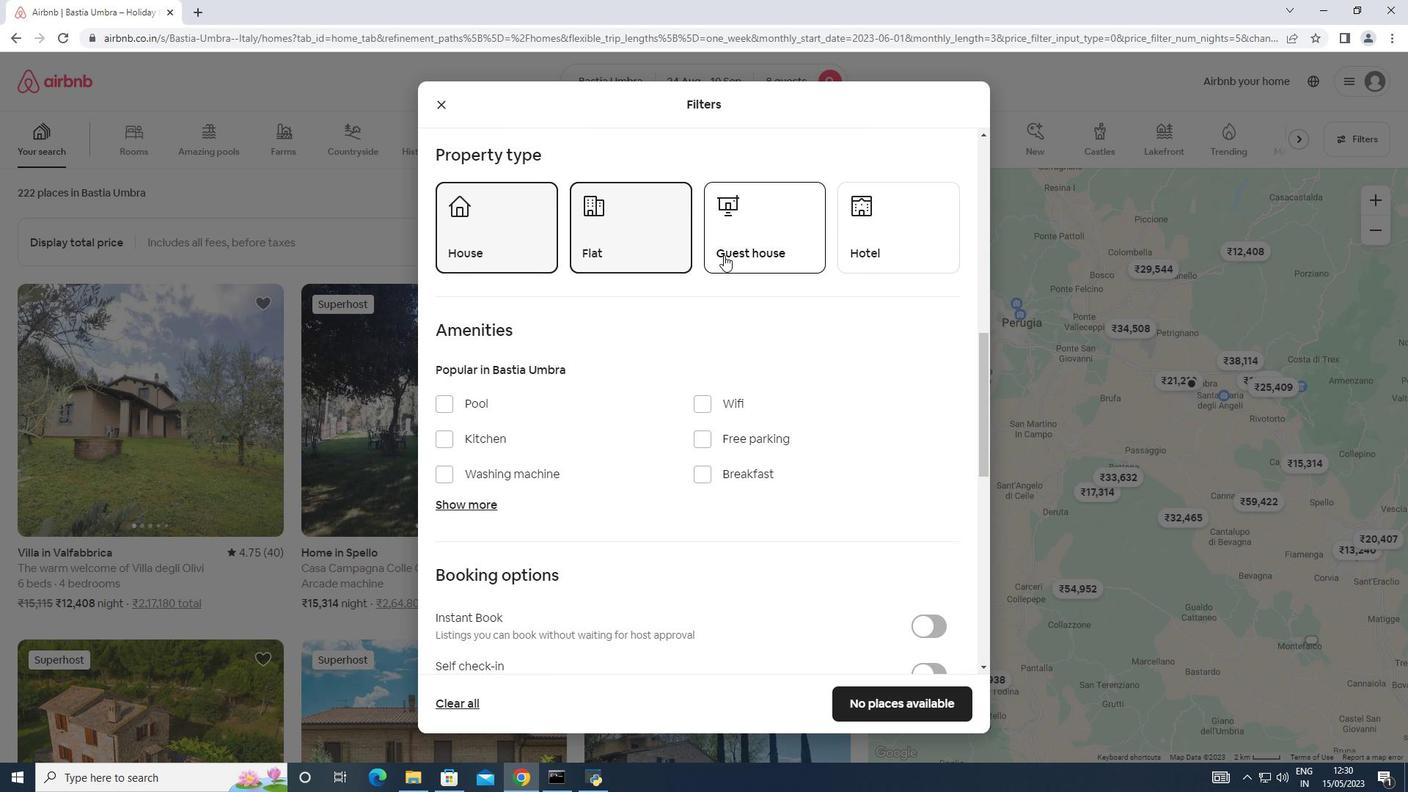 
Action: Mouse moved to (554, 574)
Screenshot: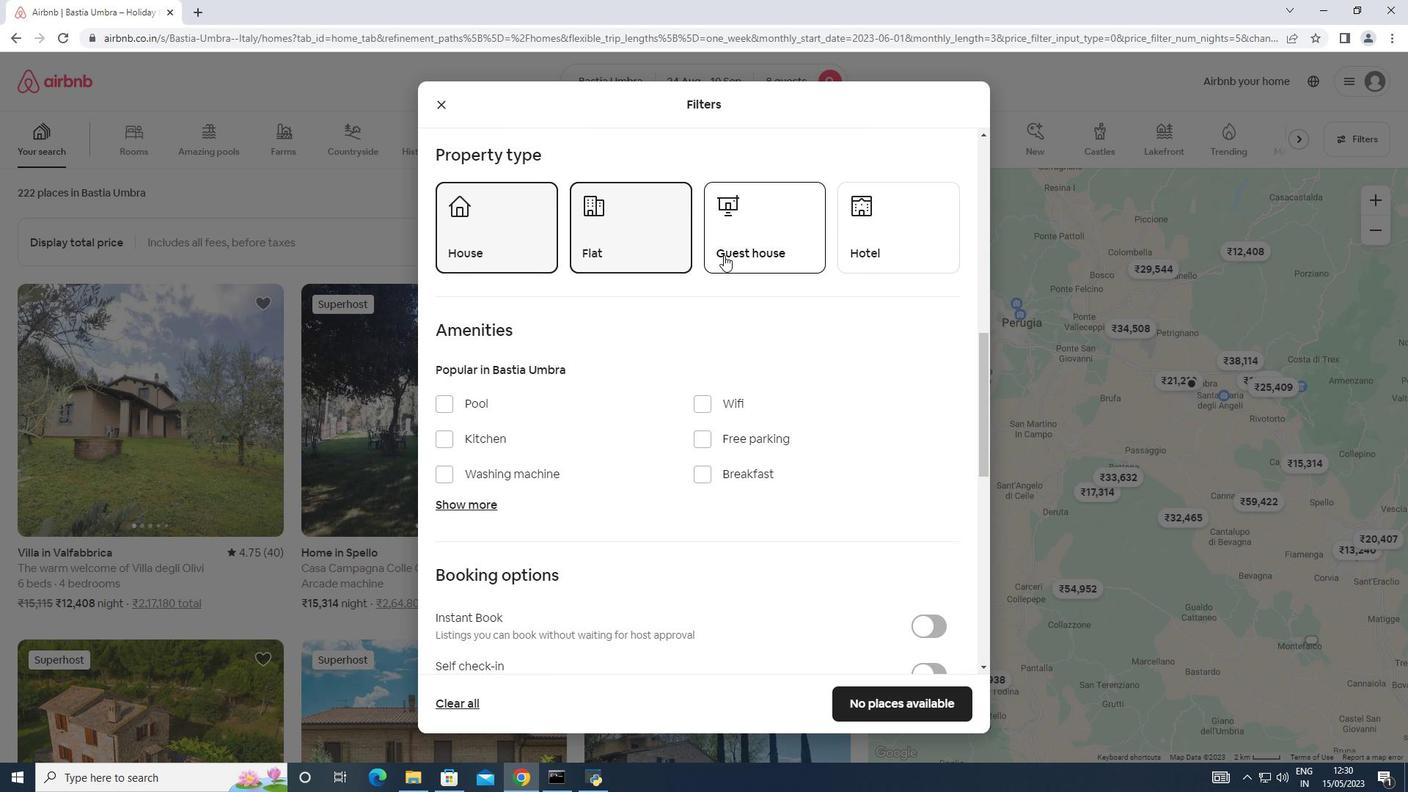 
Action: Mouse scrolled (554, 573) with delta (0, 0)
Screenshot: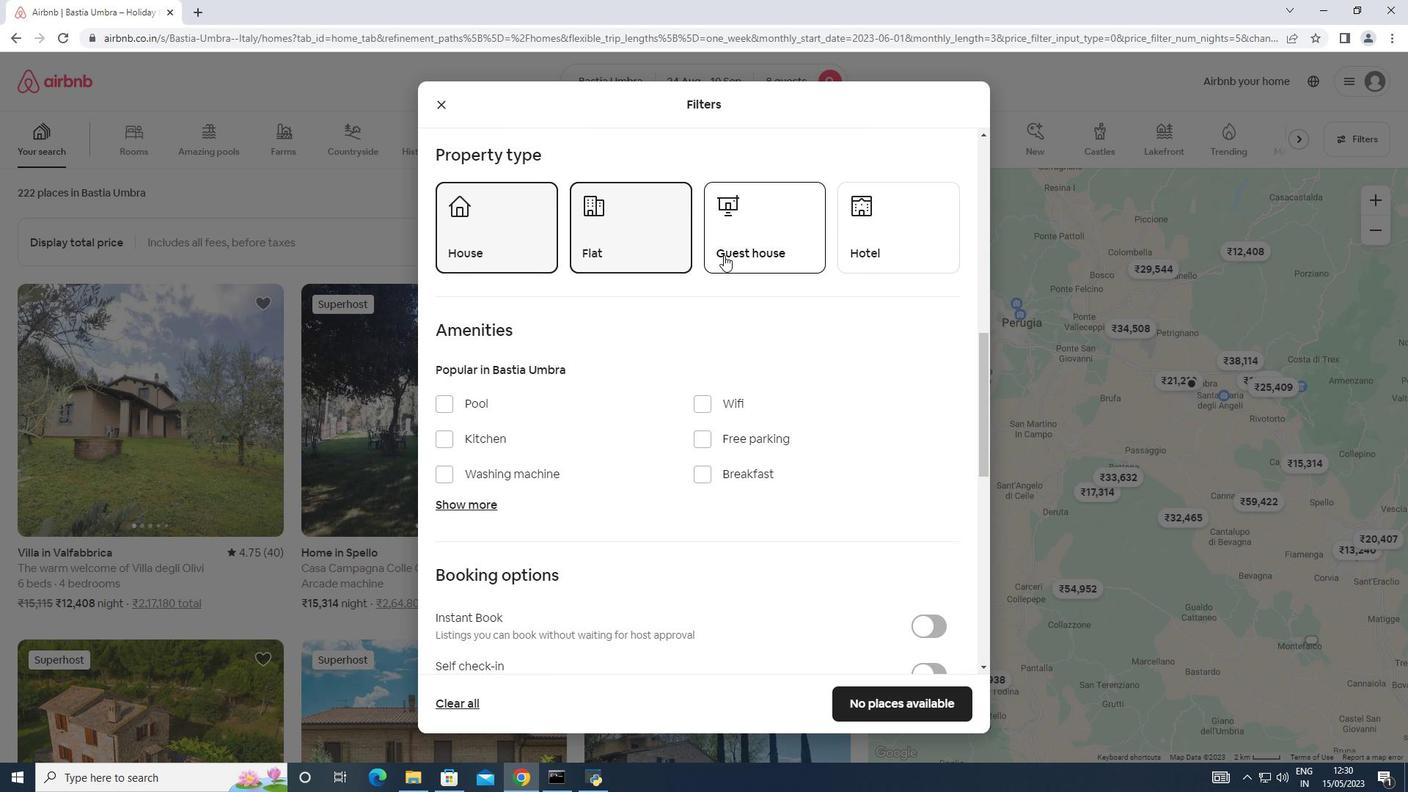 
Action: Mouse moved to (556, 573)
Screenshot: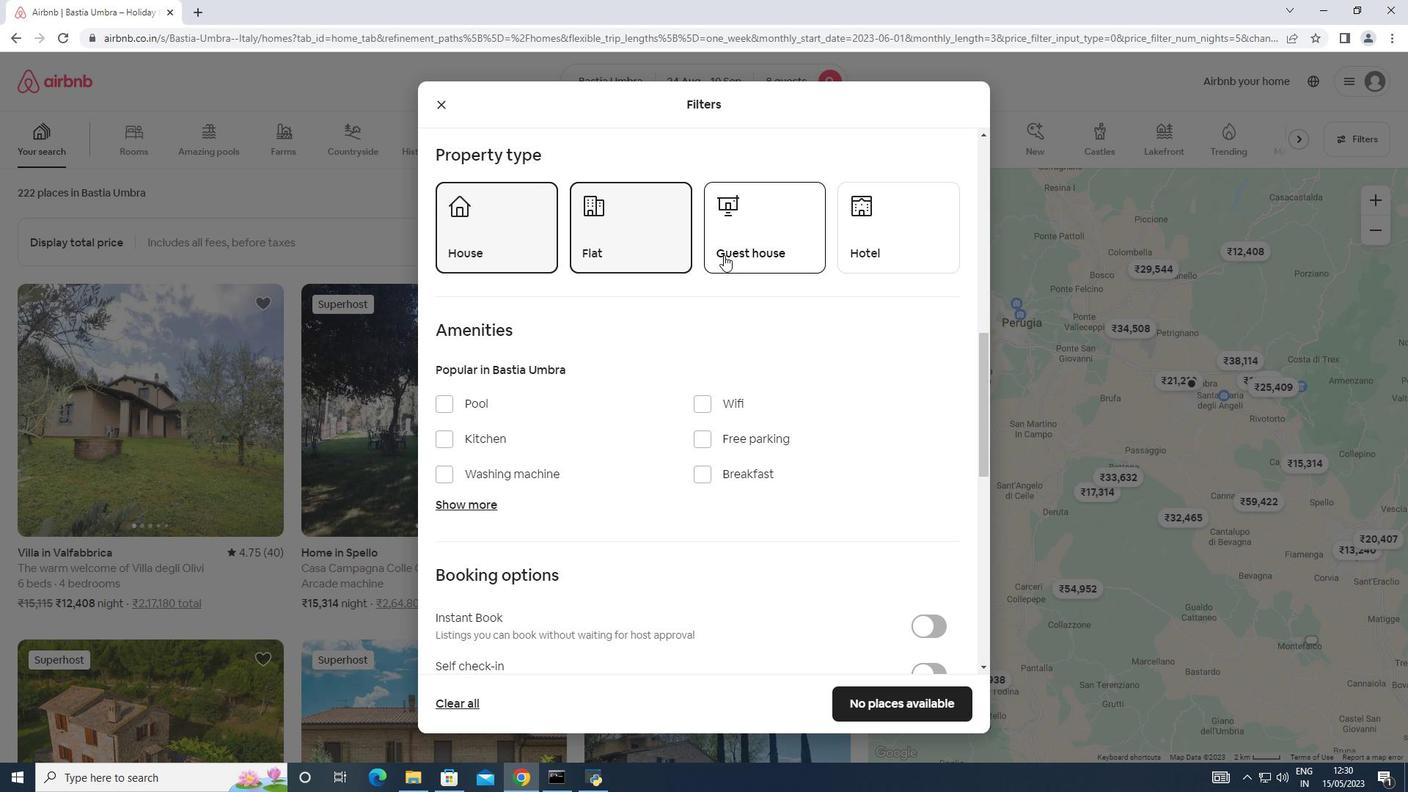 
Action: Mouse scrolled (556, 573) with delta (0, 0)
Screenshot: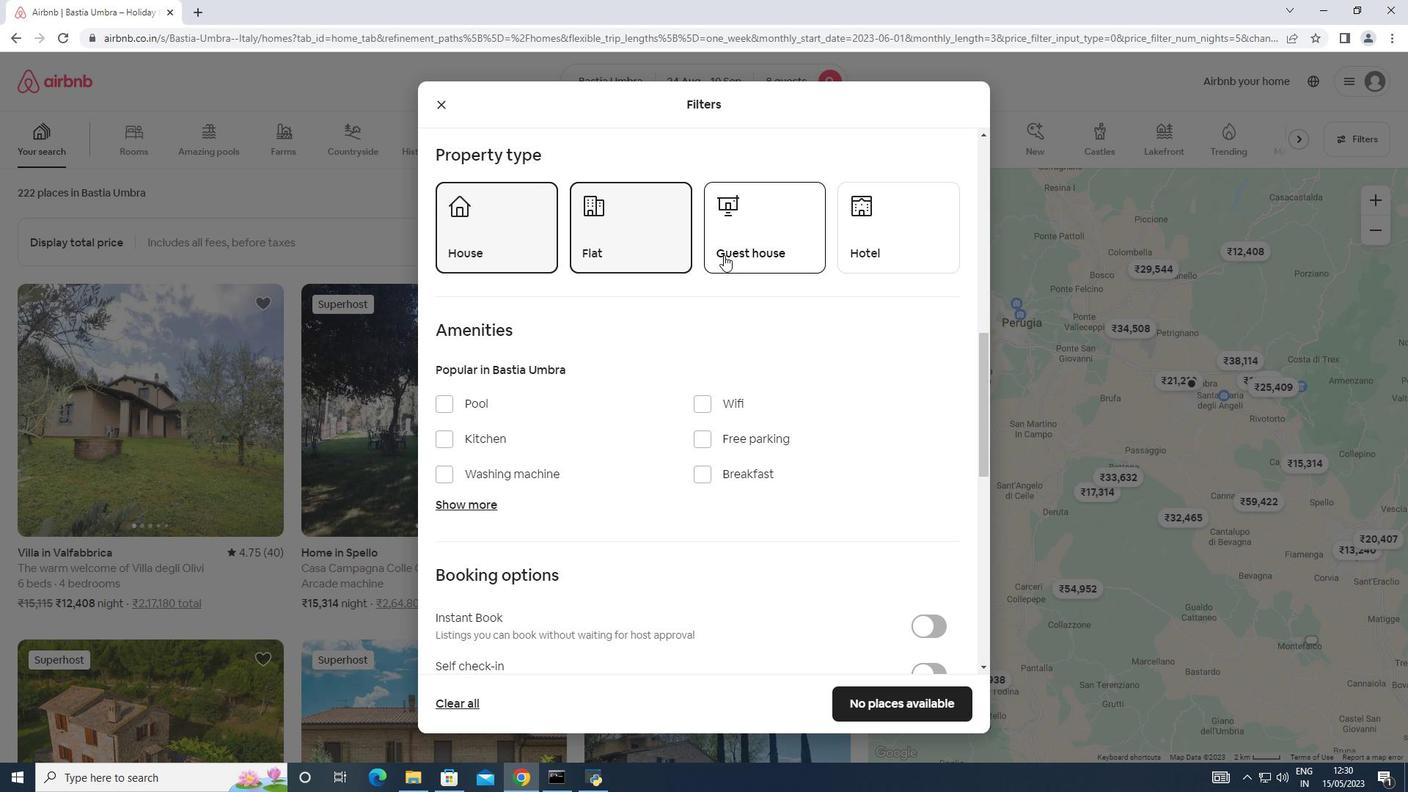 
Action: Mouse moved to (556, 573)
Screenshot: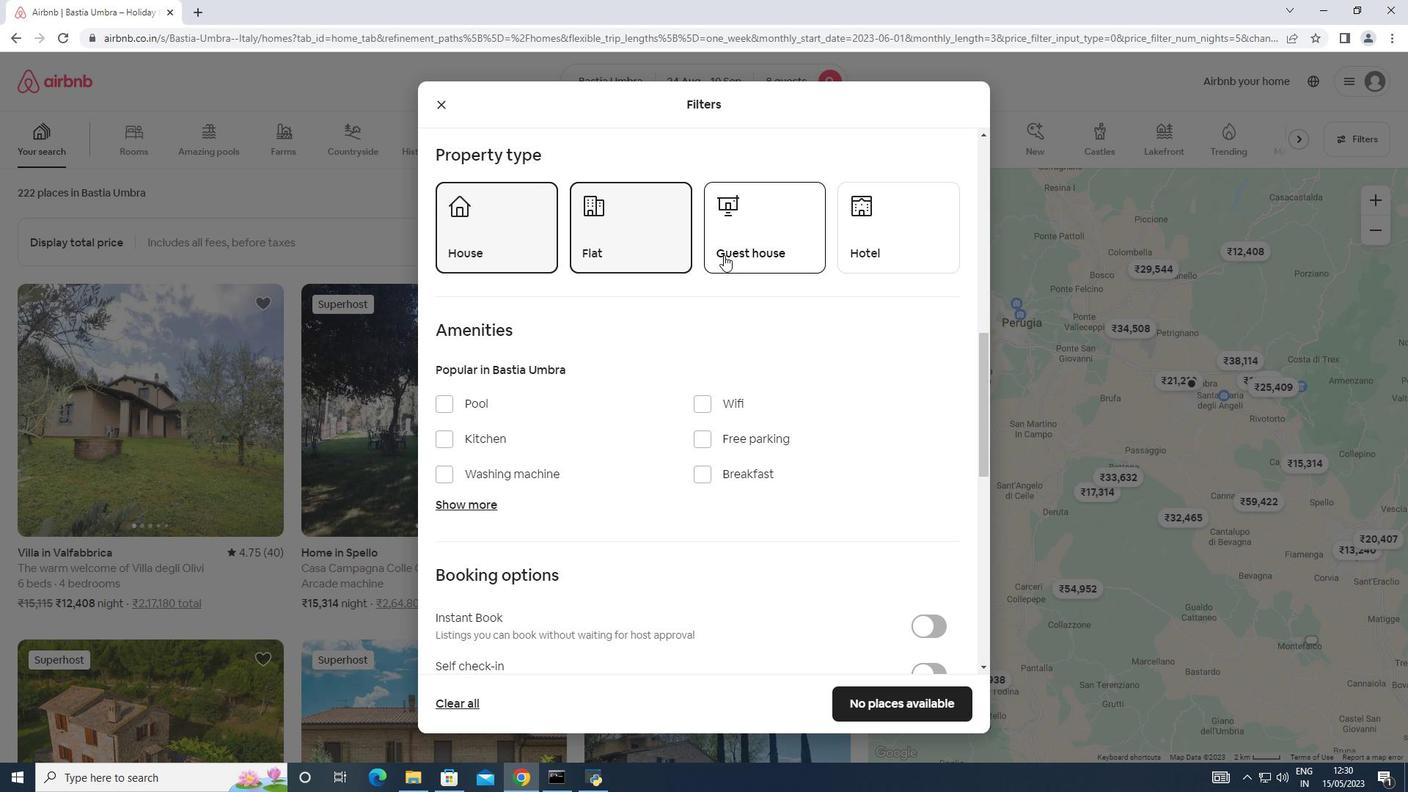 
Action: Mouse pressed left at (511, 502)
Screenshot: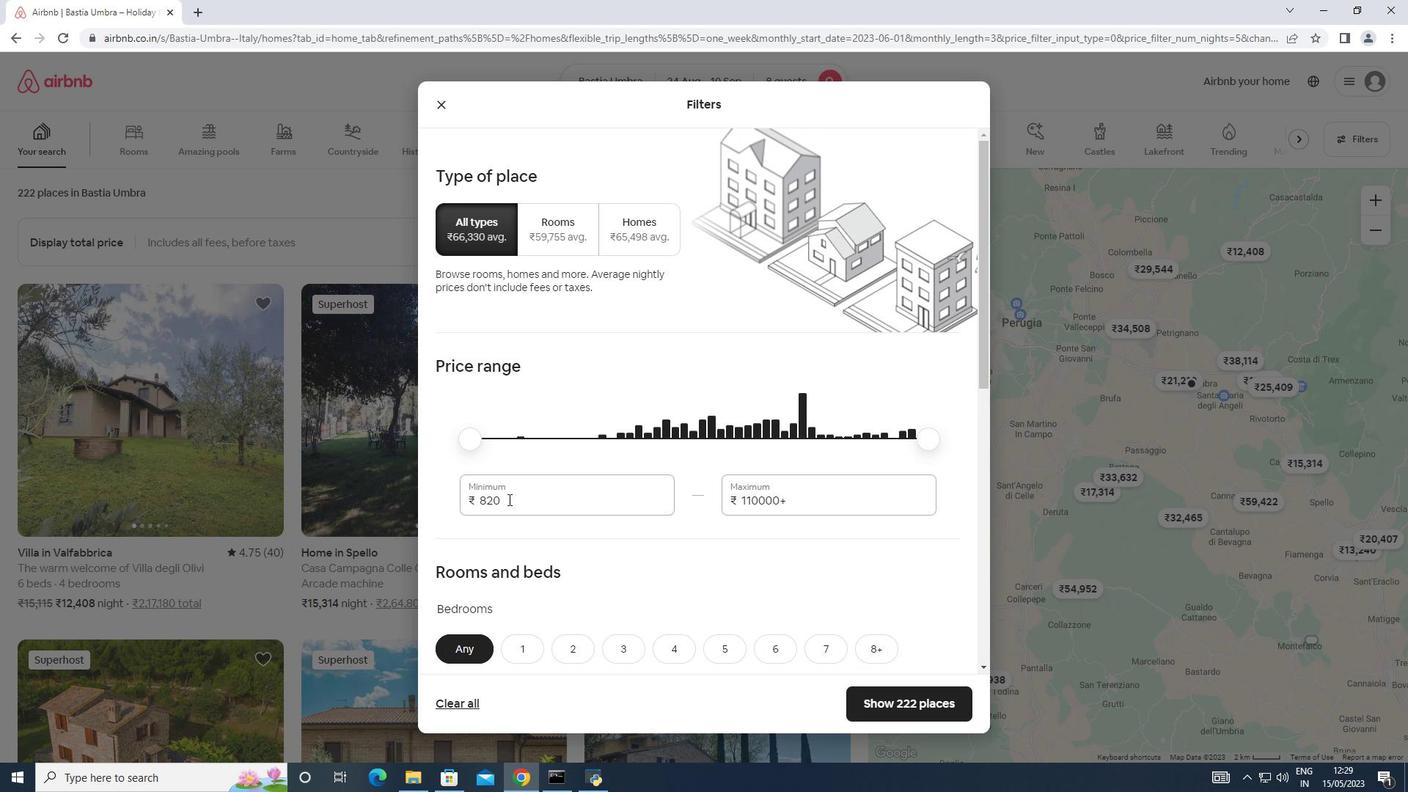 
Action: Mouse moved to (641, 445)
Screenshot: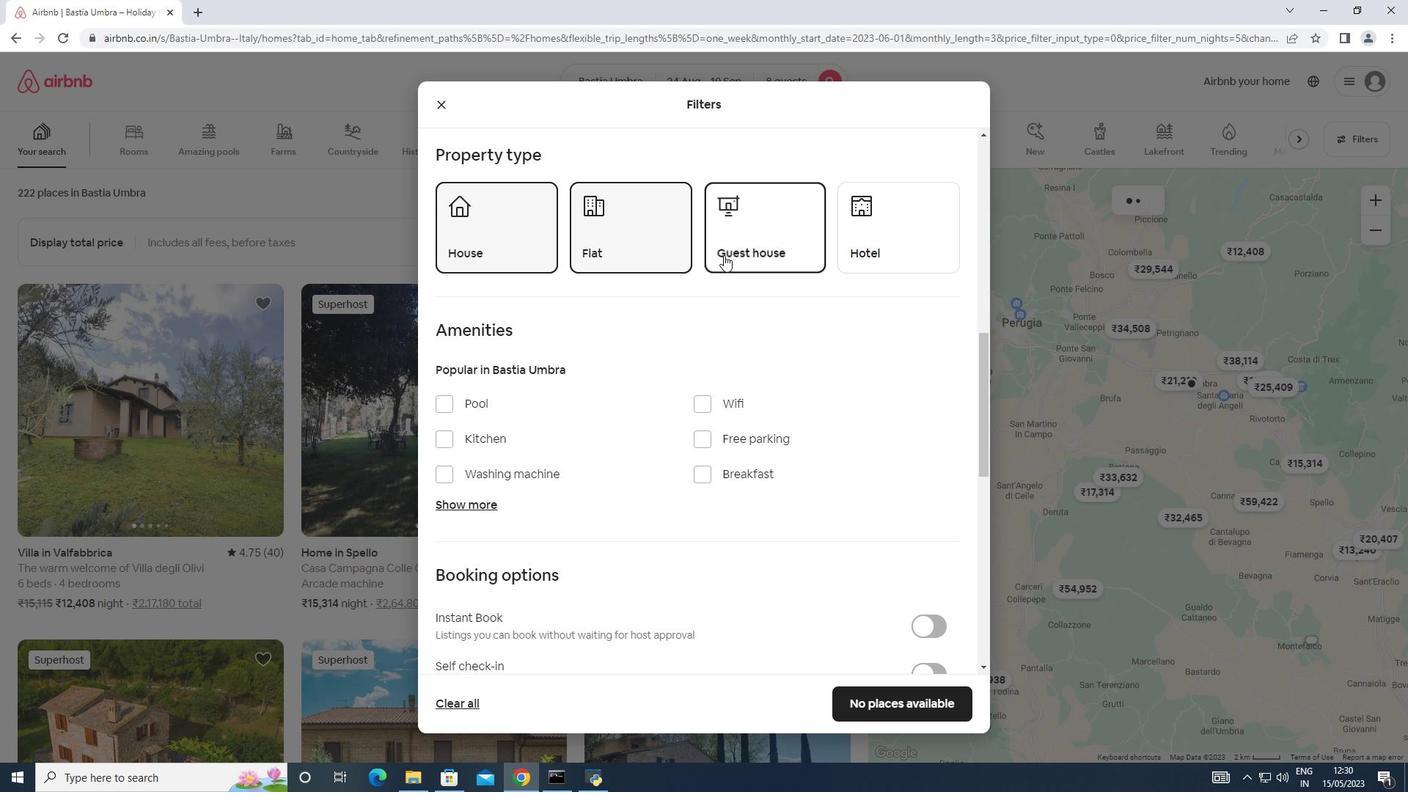 
Action: Key pressed 12
Screenshot: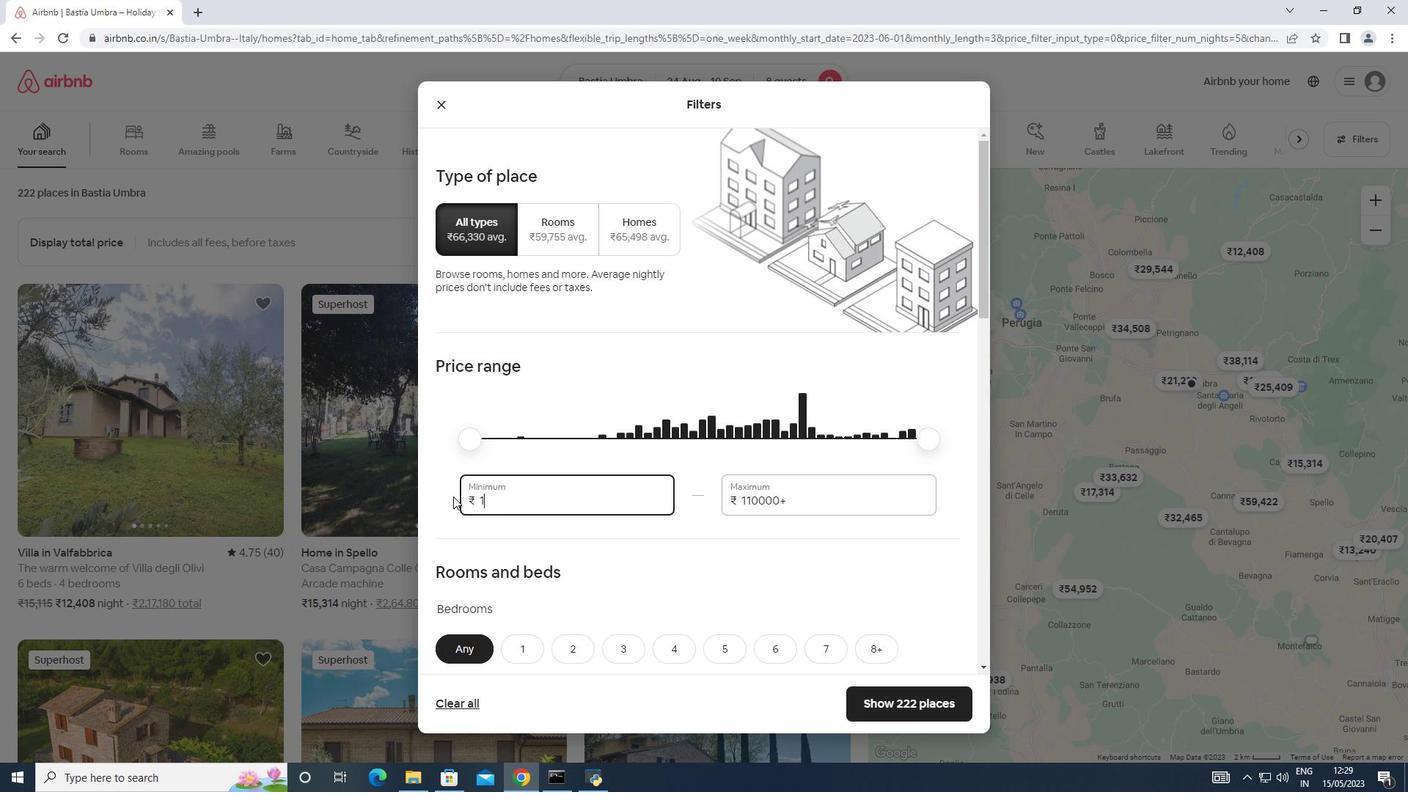 
Action: Mouse moved to (640, 443)
Screenshot: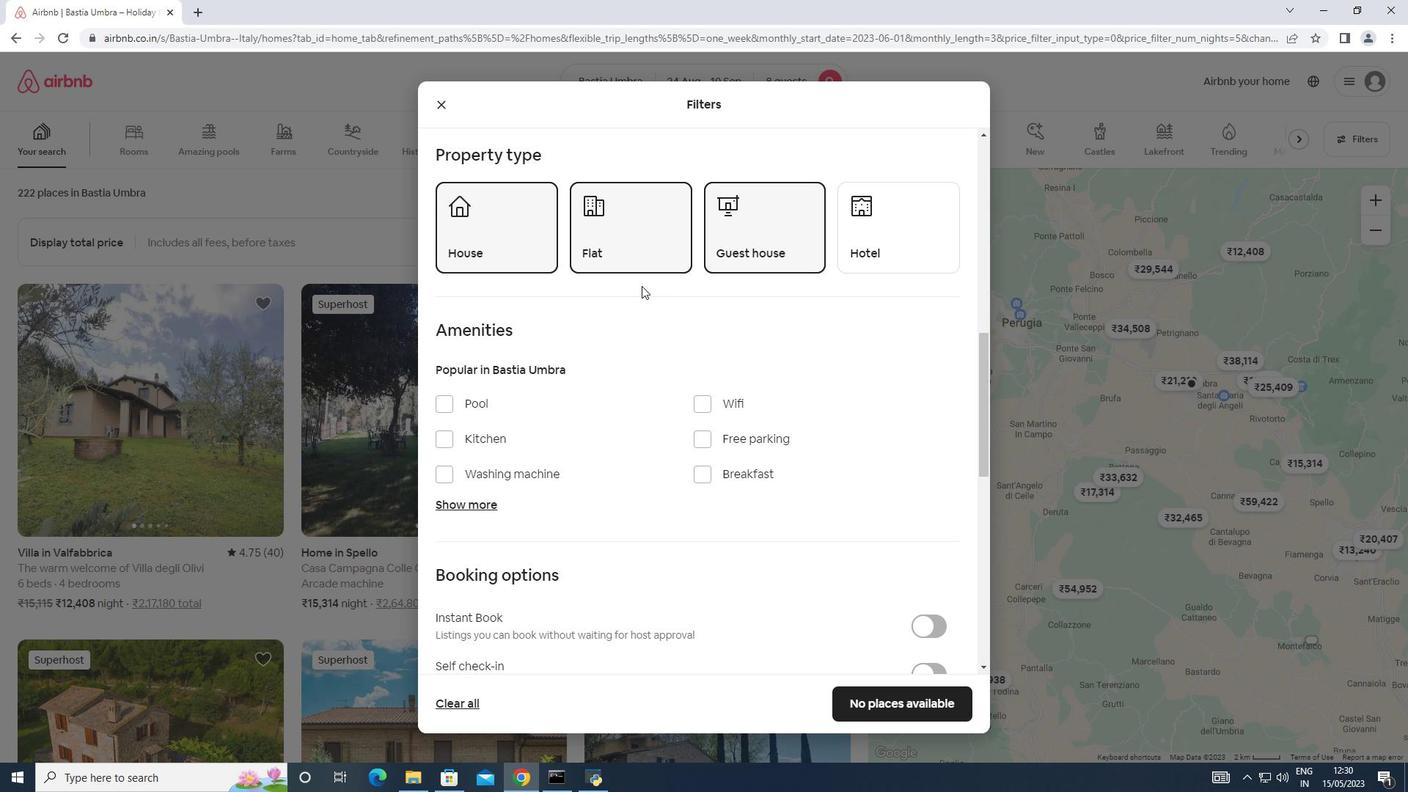 
Action: Key pressed 000
Screenshot: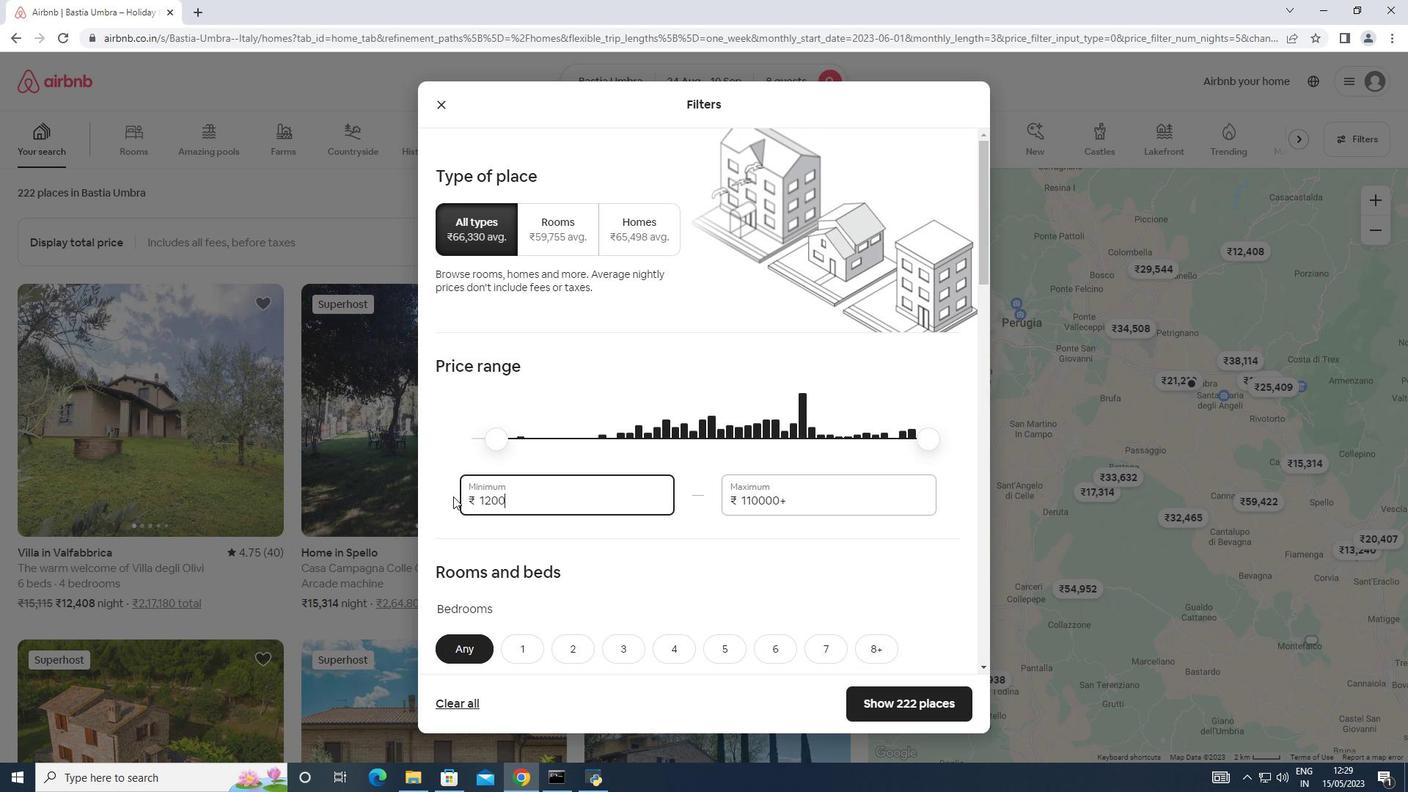 
Action: Mouse moved to (798, 509)
Screenshot: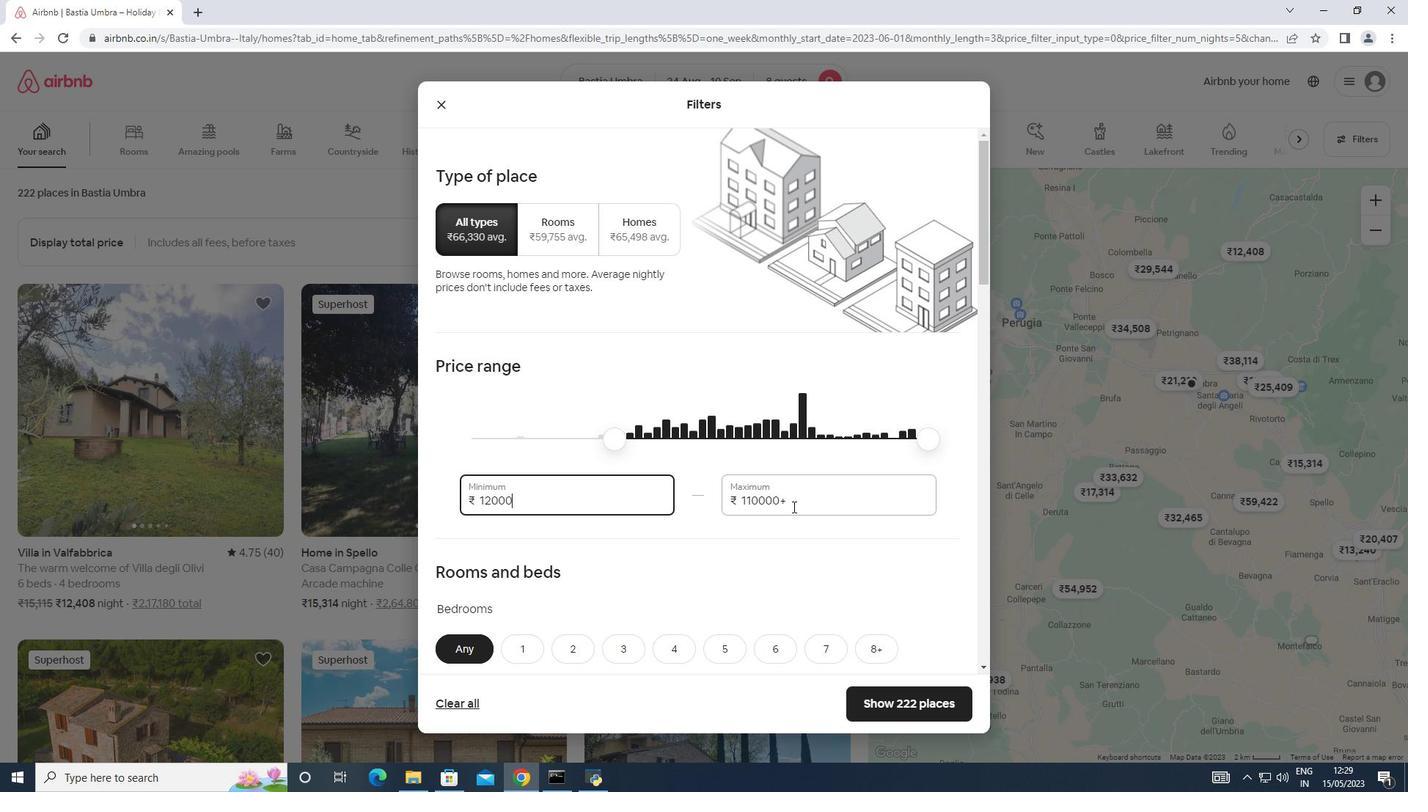 
Action: Mouse pressed left at (798, 509)
Screenshot: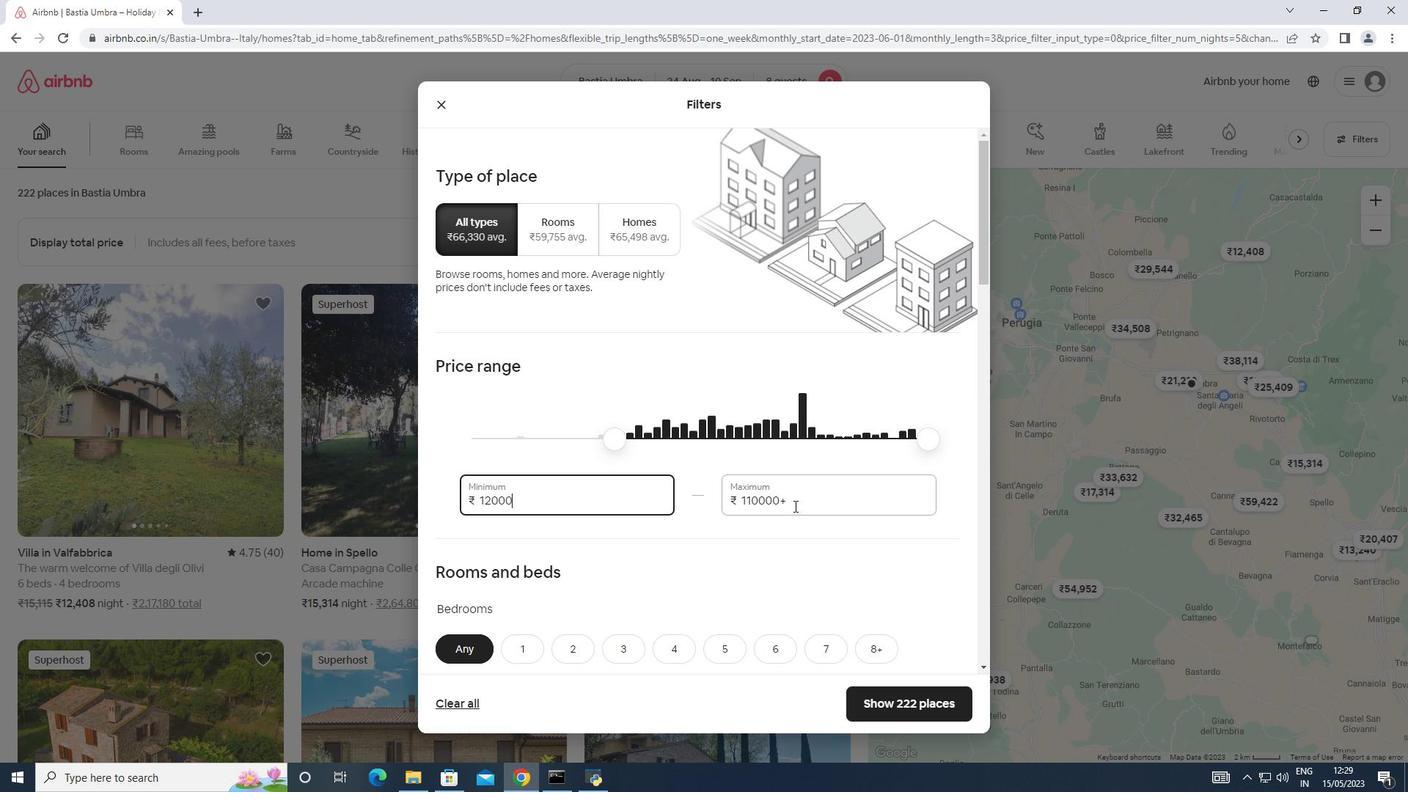 
Action: Mouse moved to (794, 426)
Screenshot: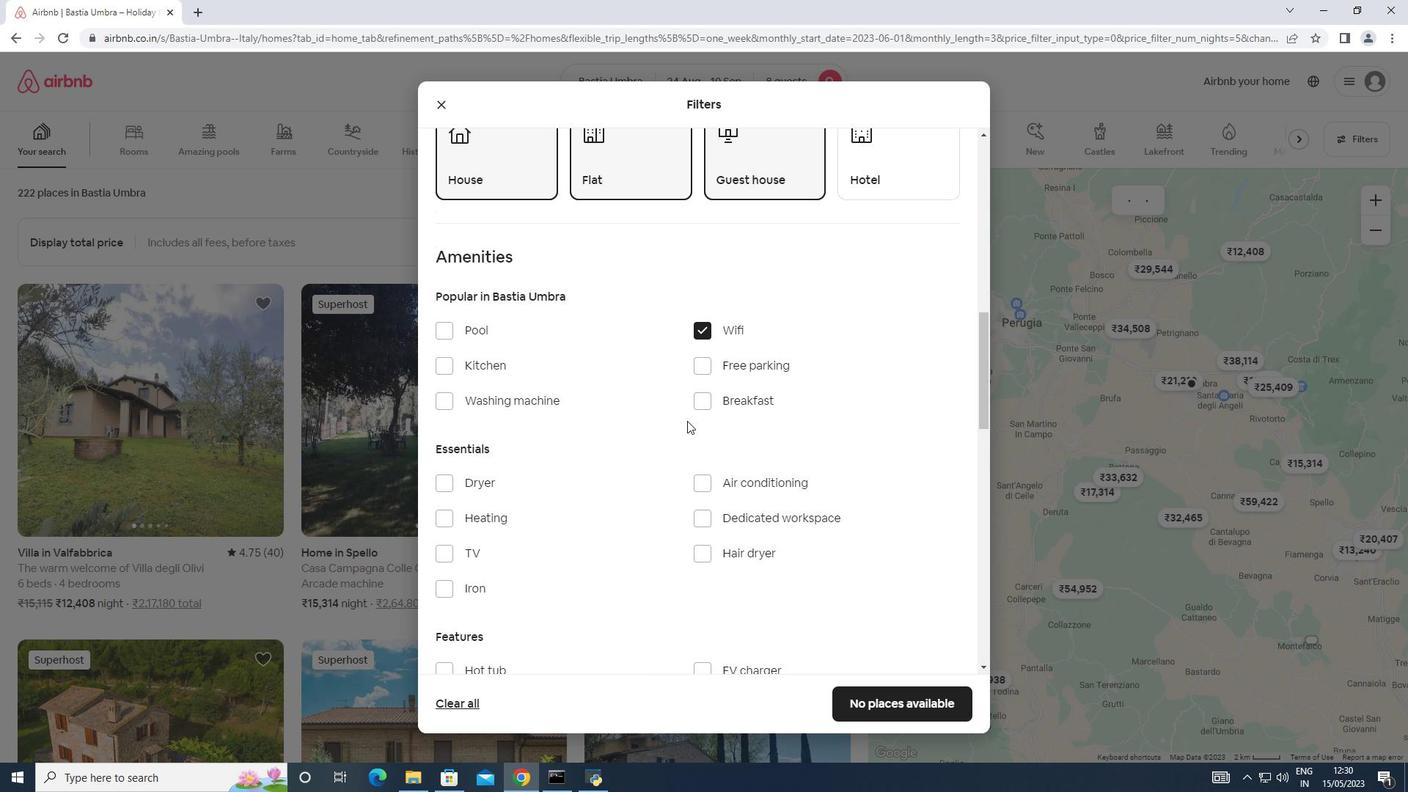 
Action: Mouse pressed left at (794, 426)
Screenshot: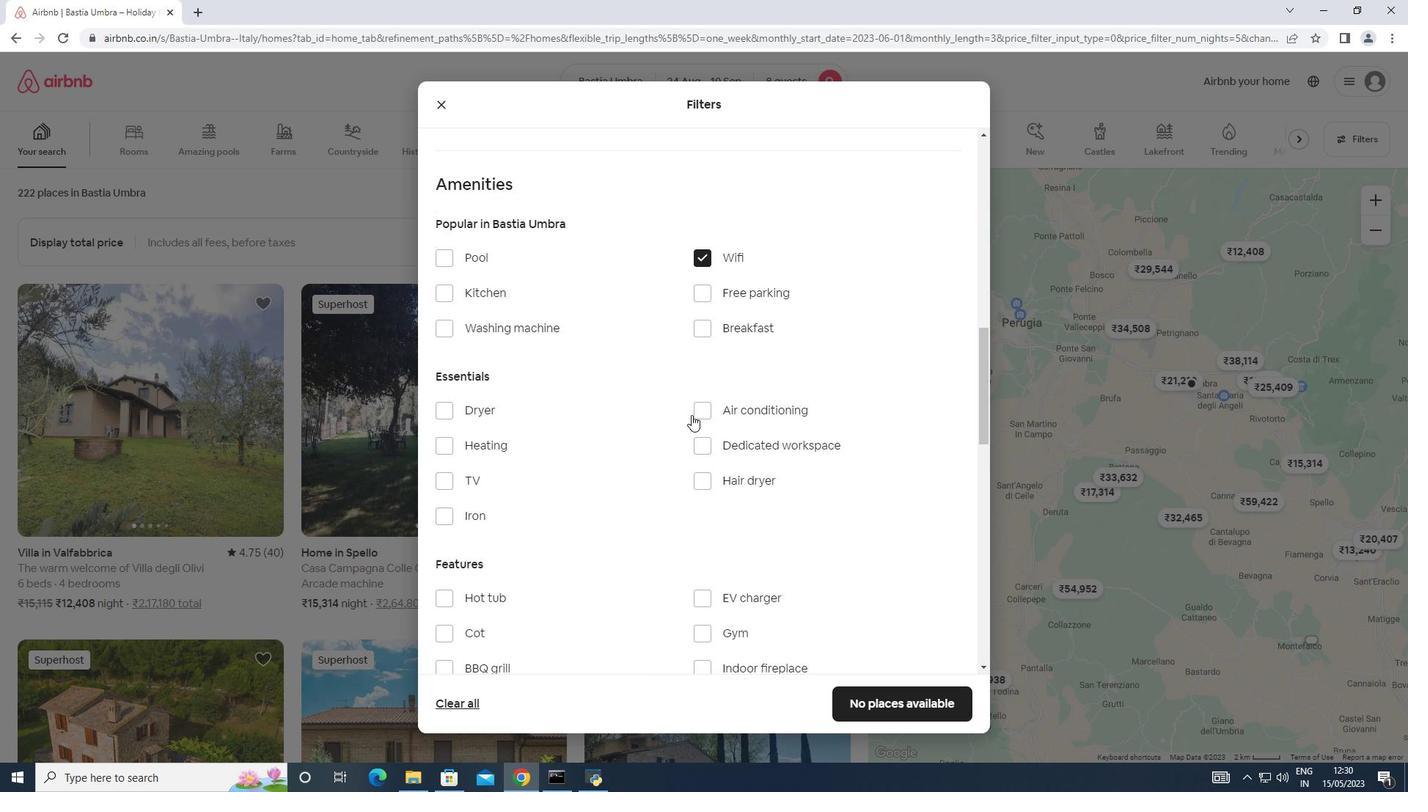
Action: Mouse moved to (775, 460)
Screenshot: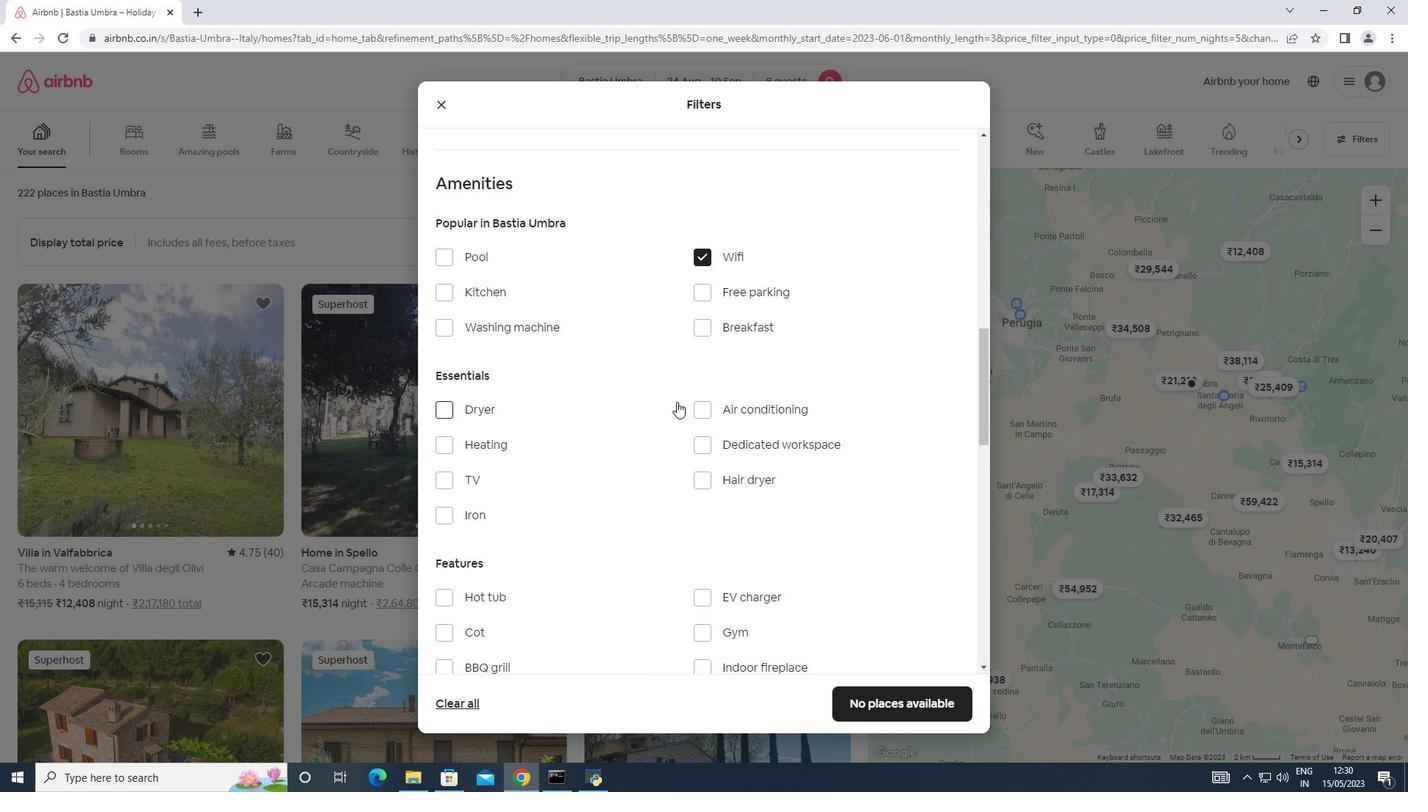 
Action: Key pressed 1
Screenshot: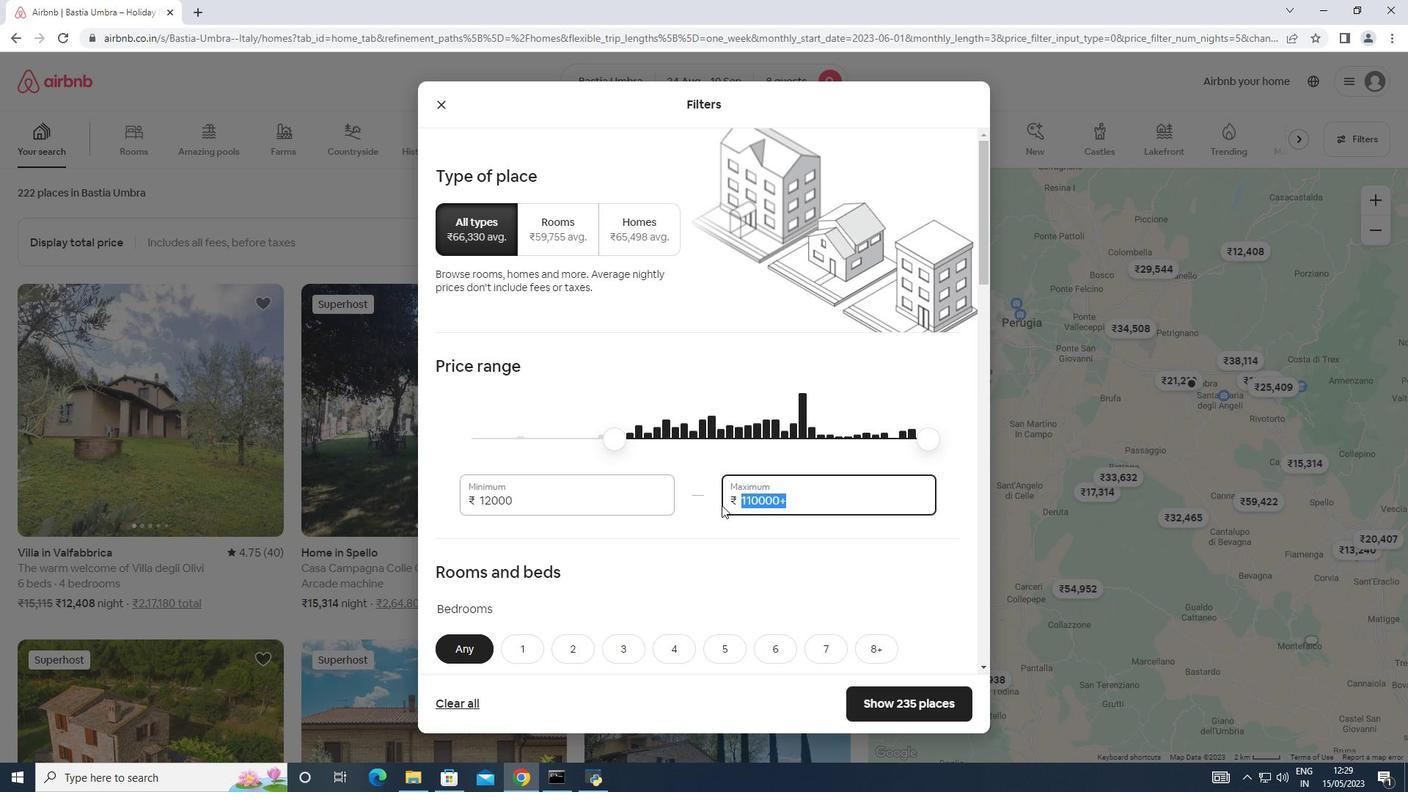 
Action: Mouse moved to (772, 504)
Screenshot: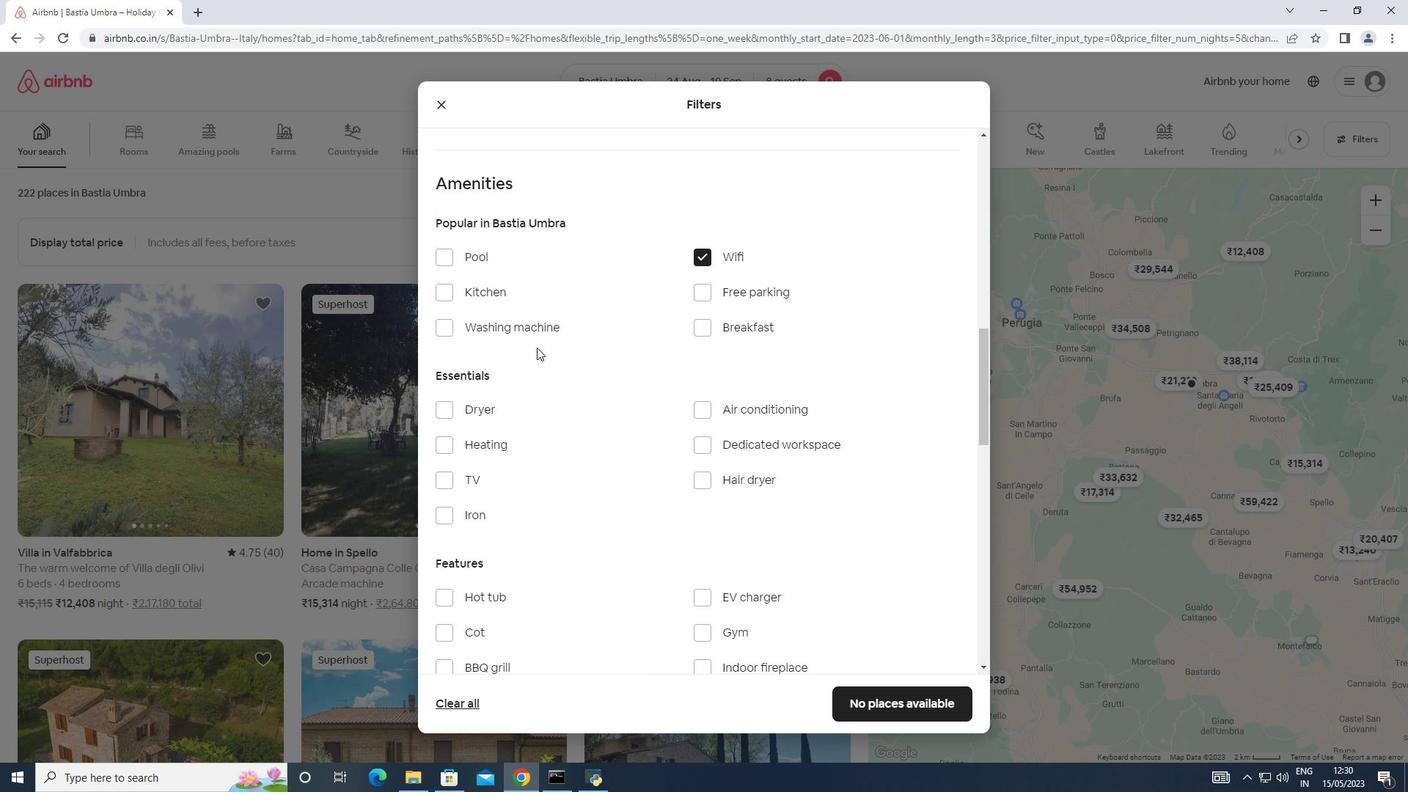 
Action: Mouse pressed left at (772, 504)
Screenshot: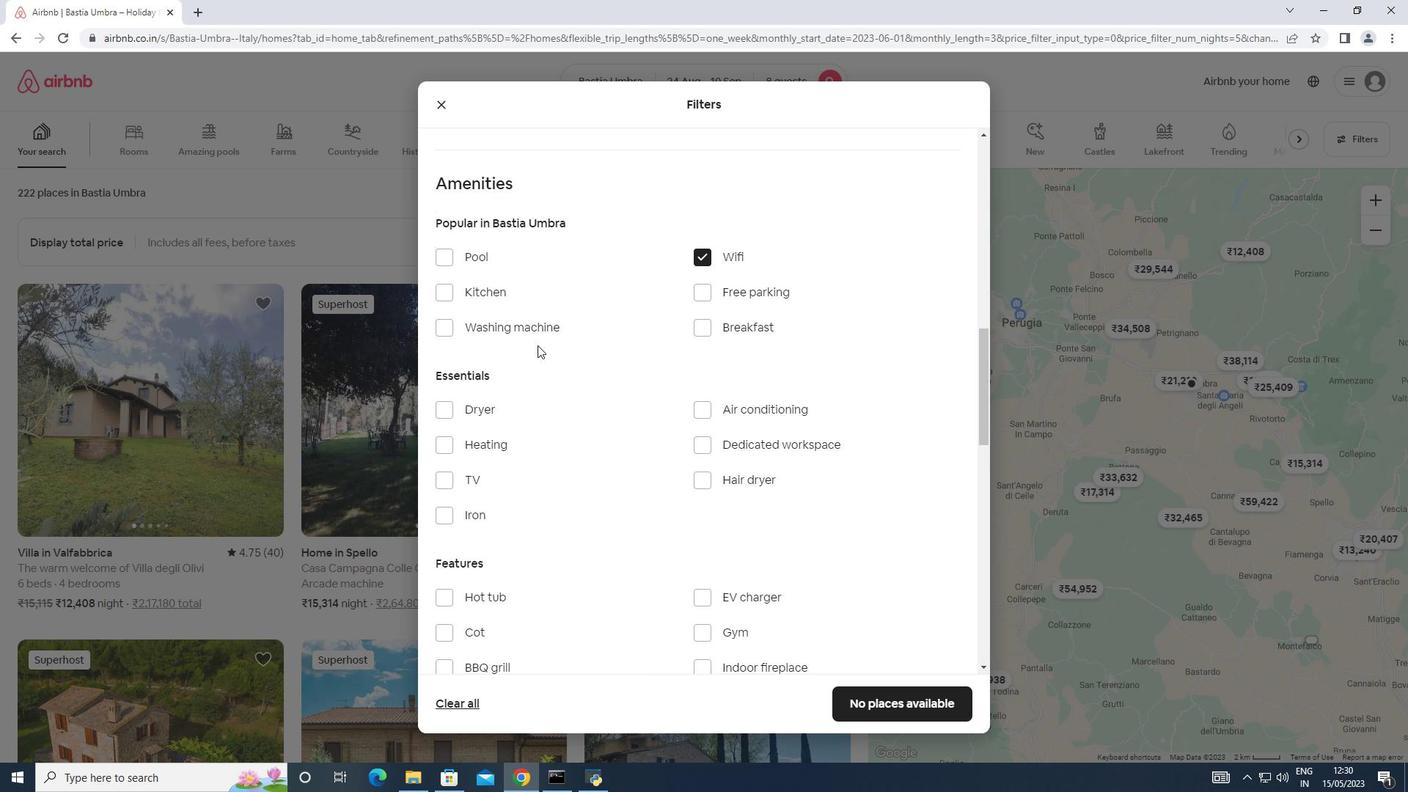 
Action: Key pressed 5
Screenshot: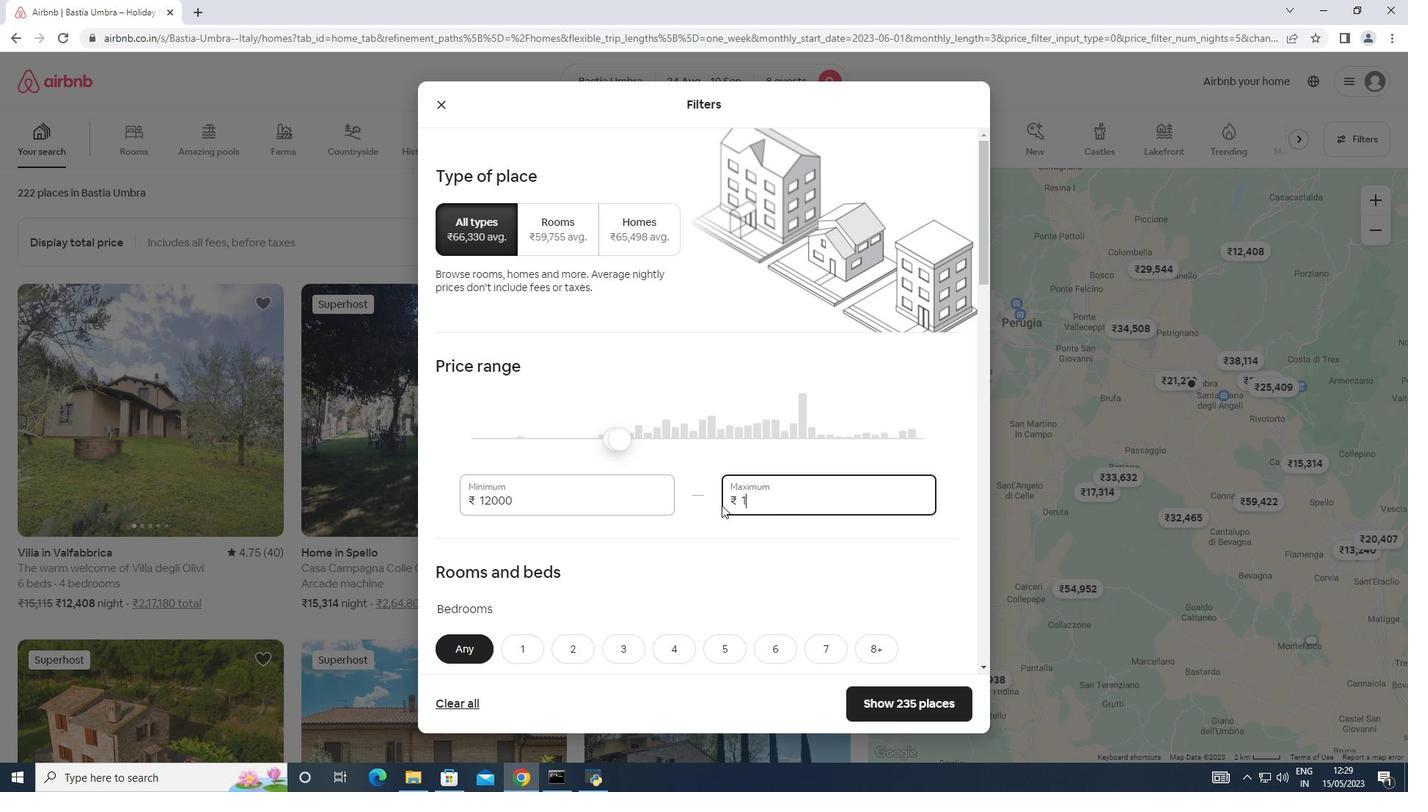 
Action: Mouse moved to (780, 588)
Screenshot: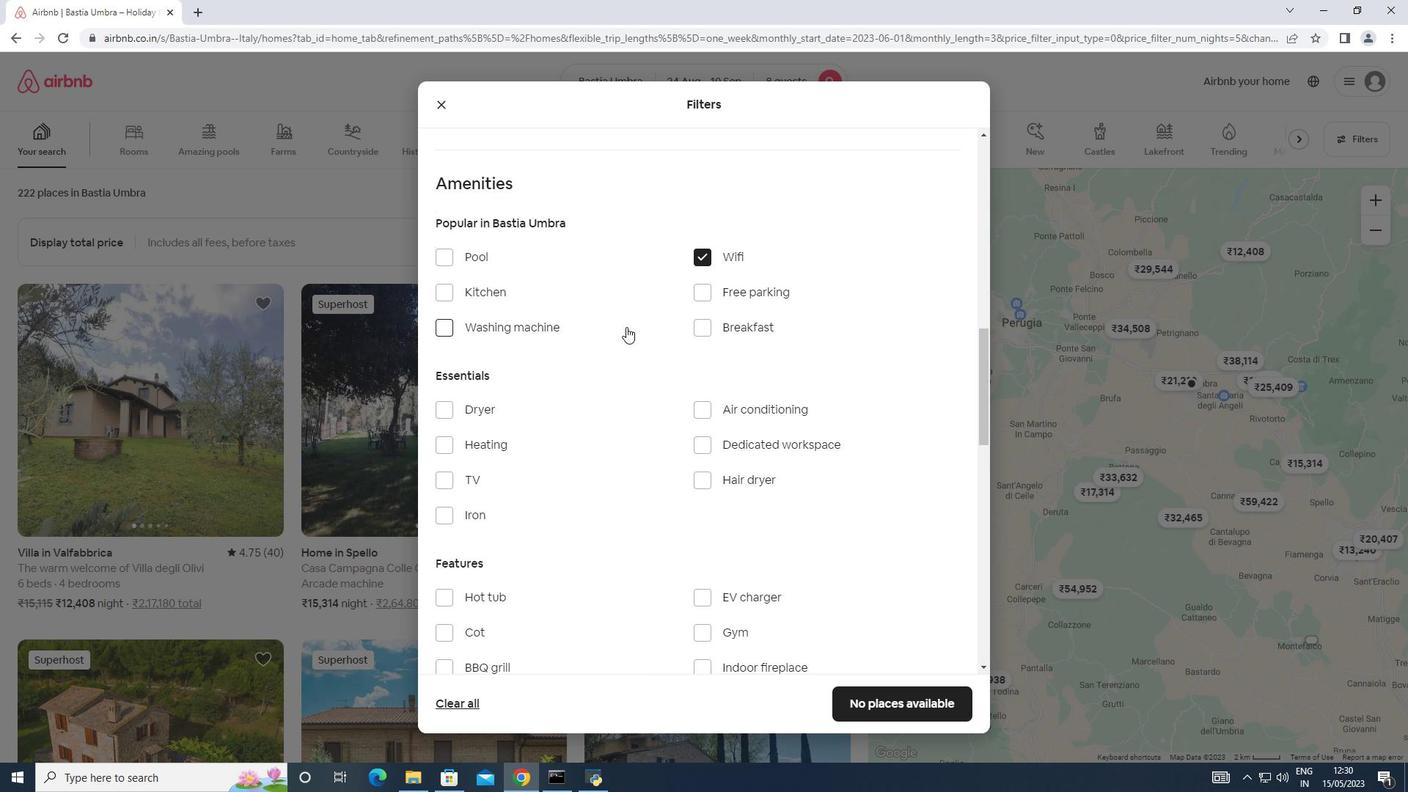 
Action: Key pressed 0
Screenshot: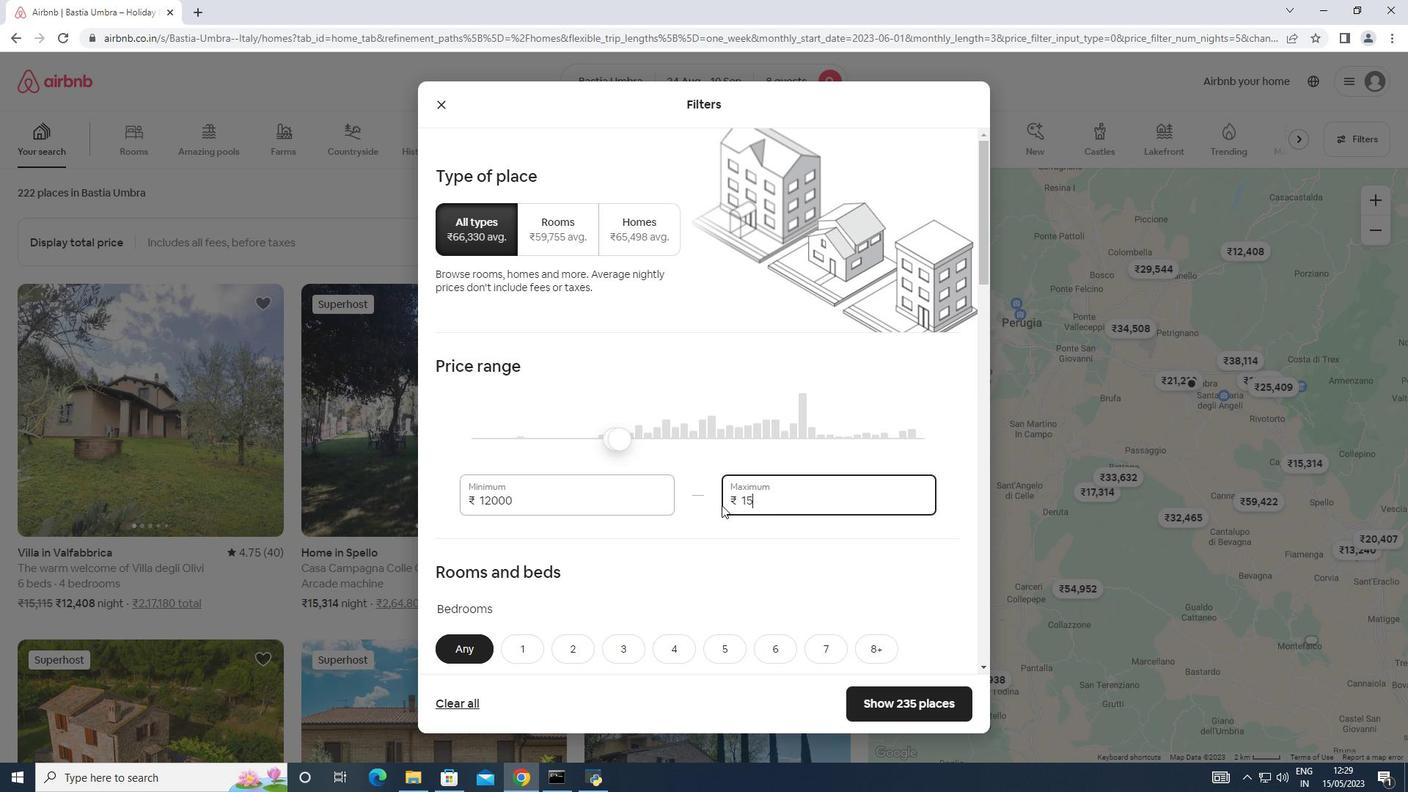 
Action: Mouse pressed left at (780, 588)
Screenshot: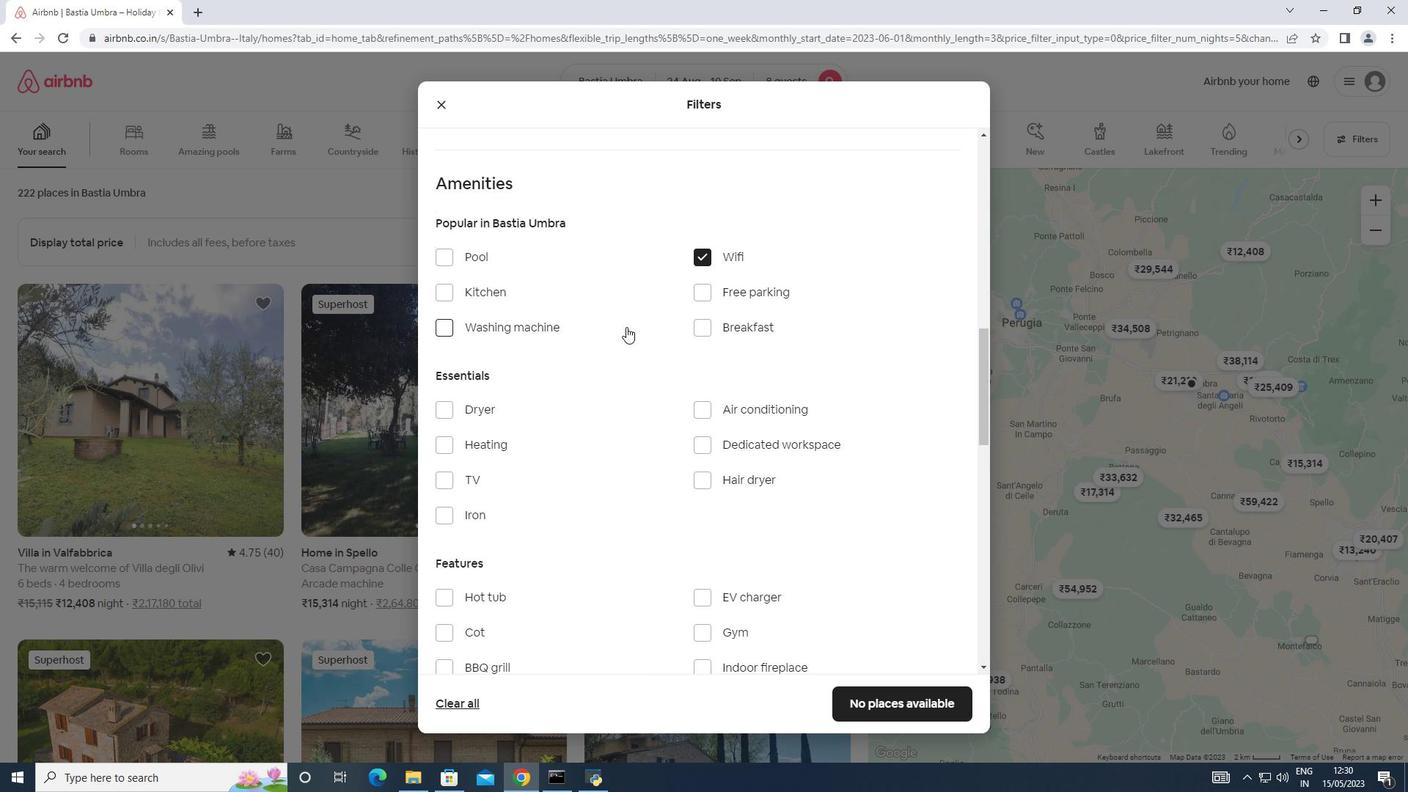 
Action: Key pressed 0
Screenshot: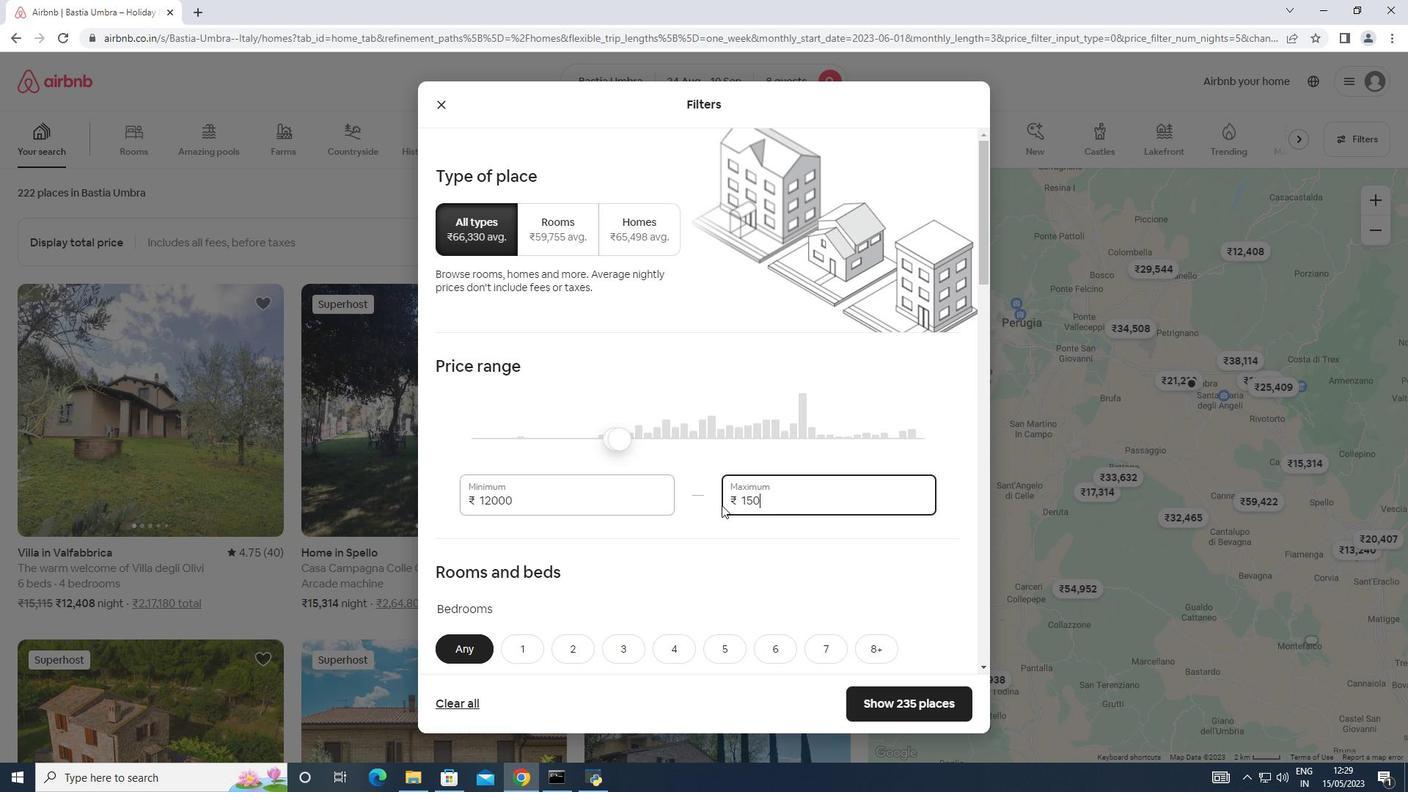 
Action: Mouse moved to (615, 549)
Screenshot: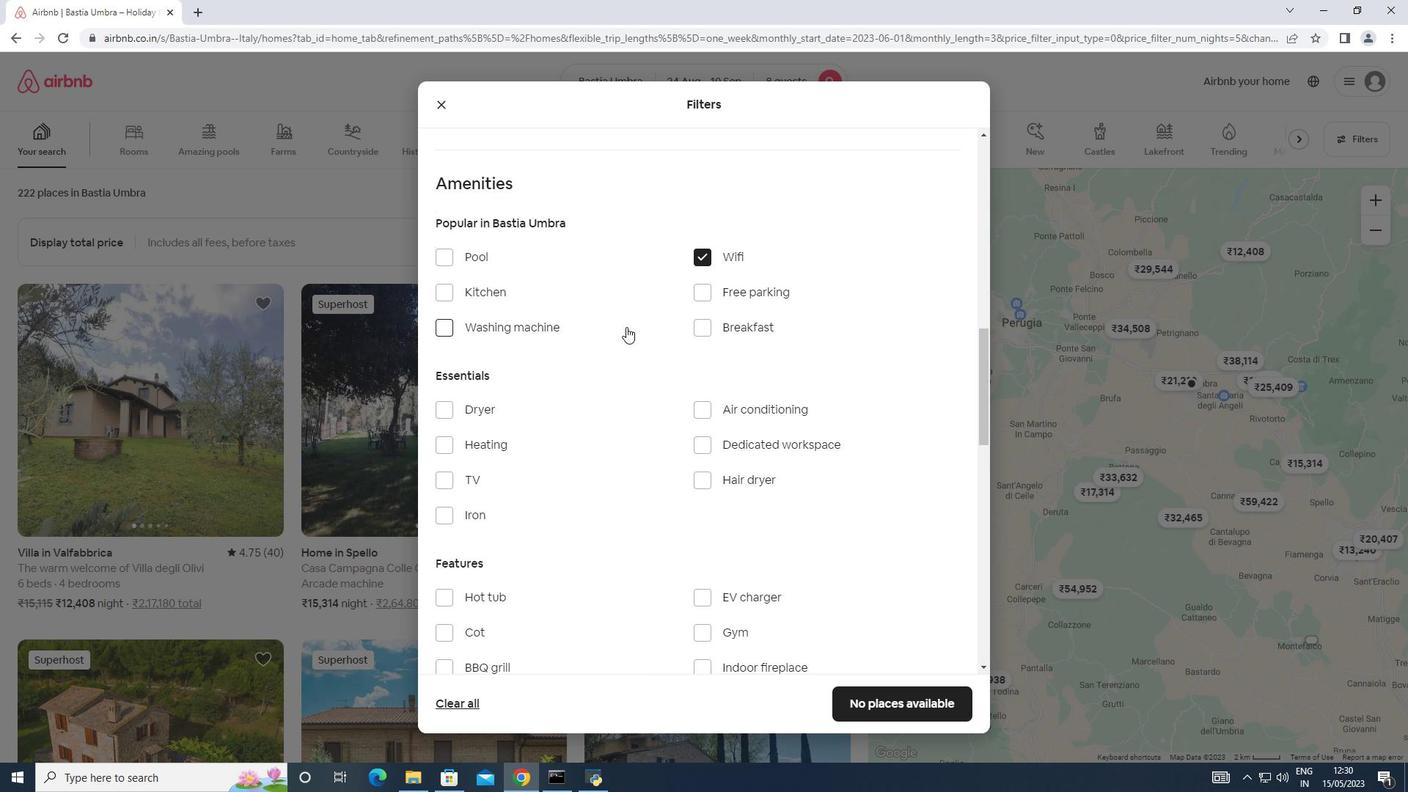 
Action: Key pressed 0
Screenshot: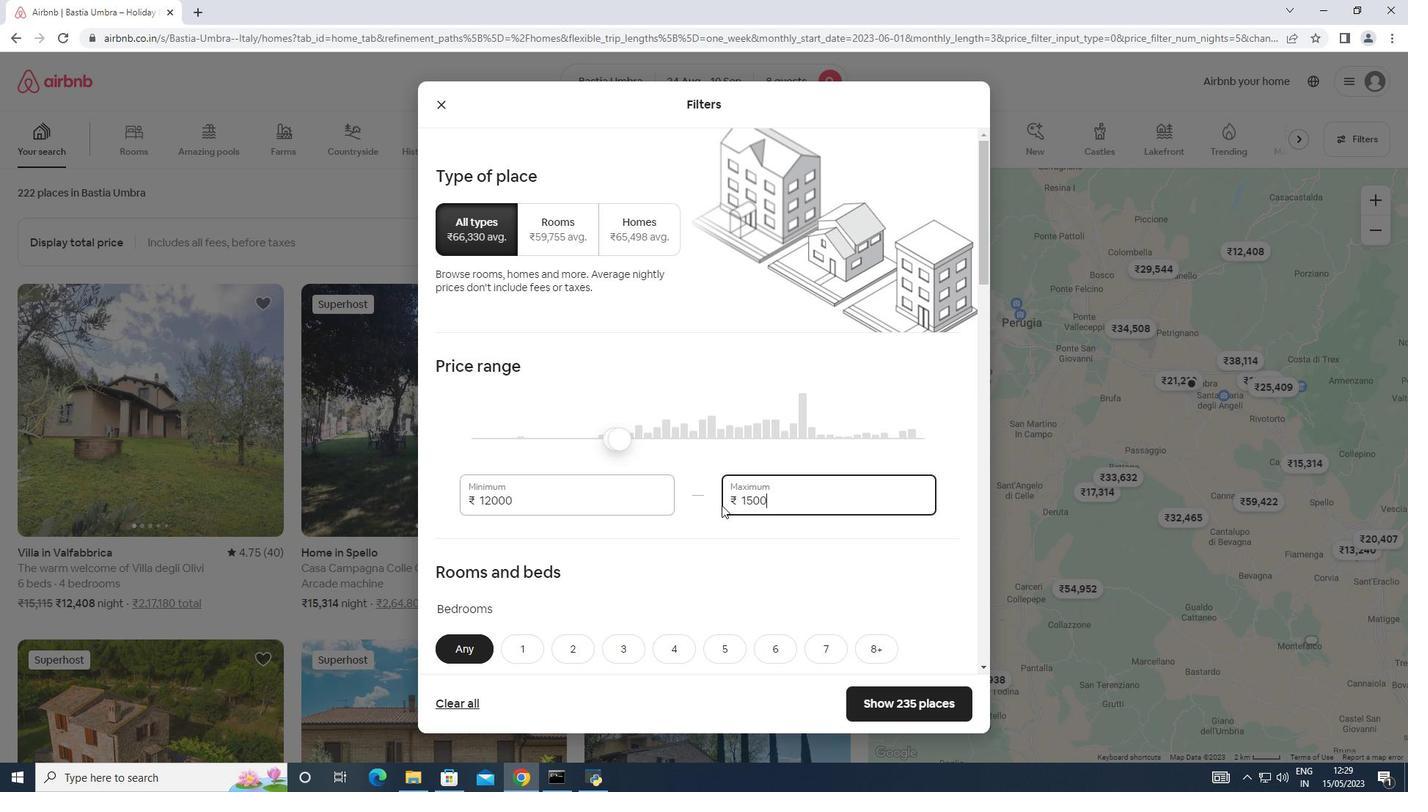 
Action: Mouse moved to (607, 536)
Screenshot: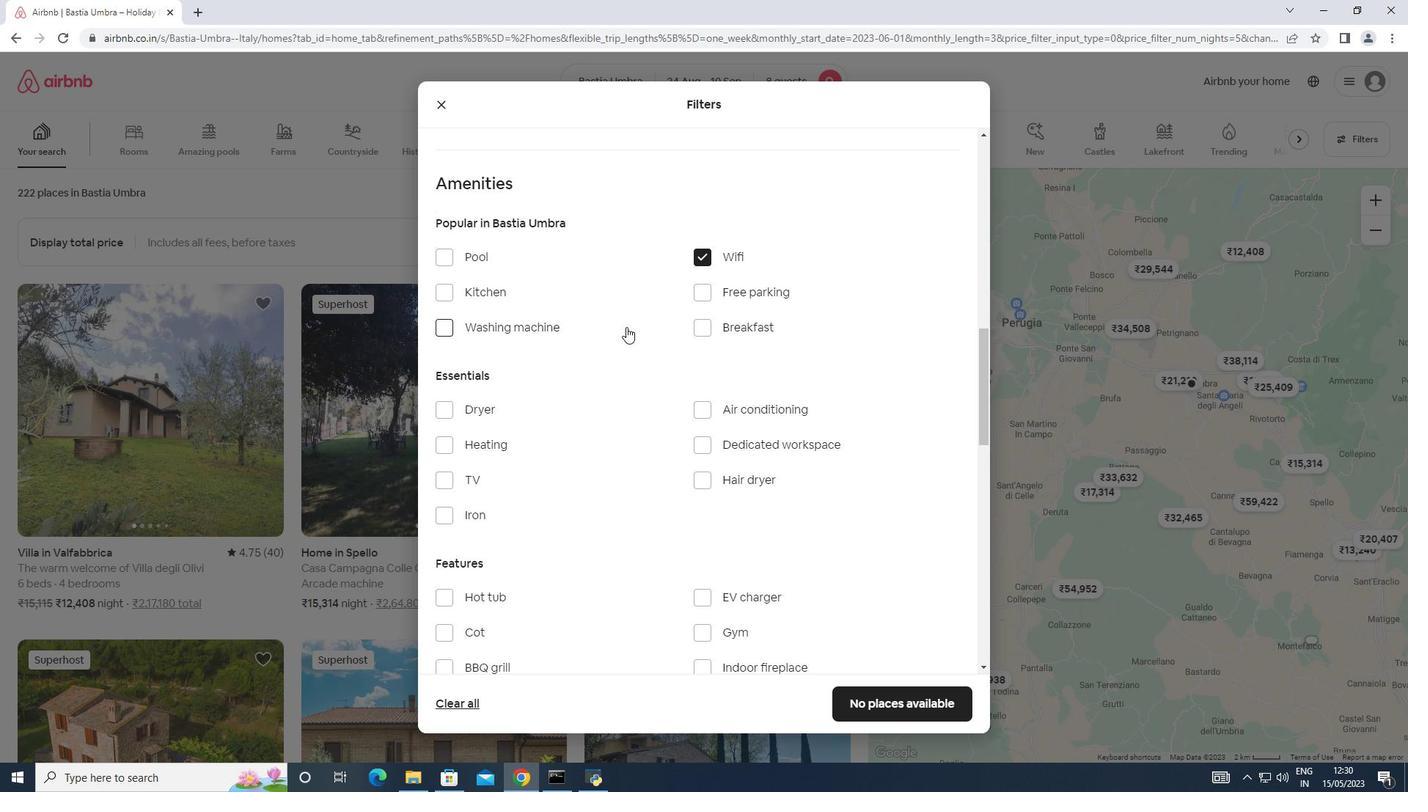 
Action: Mouse scrolled (607, 535) with delta (0, 0)
Screenshot: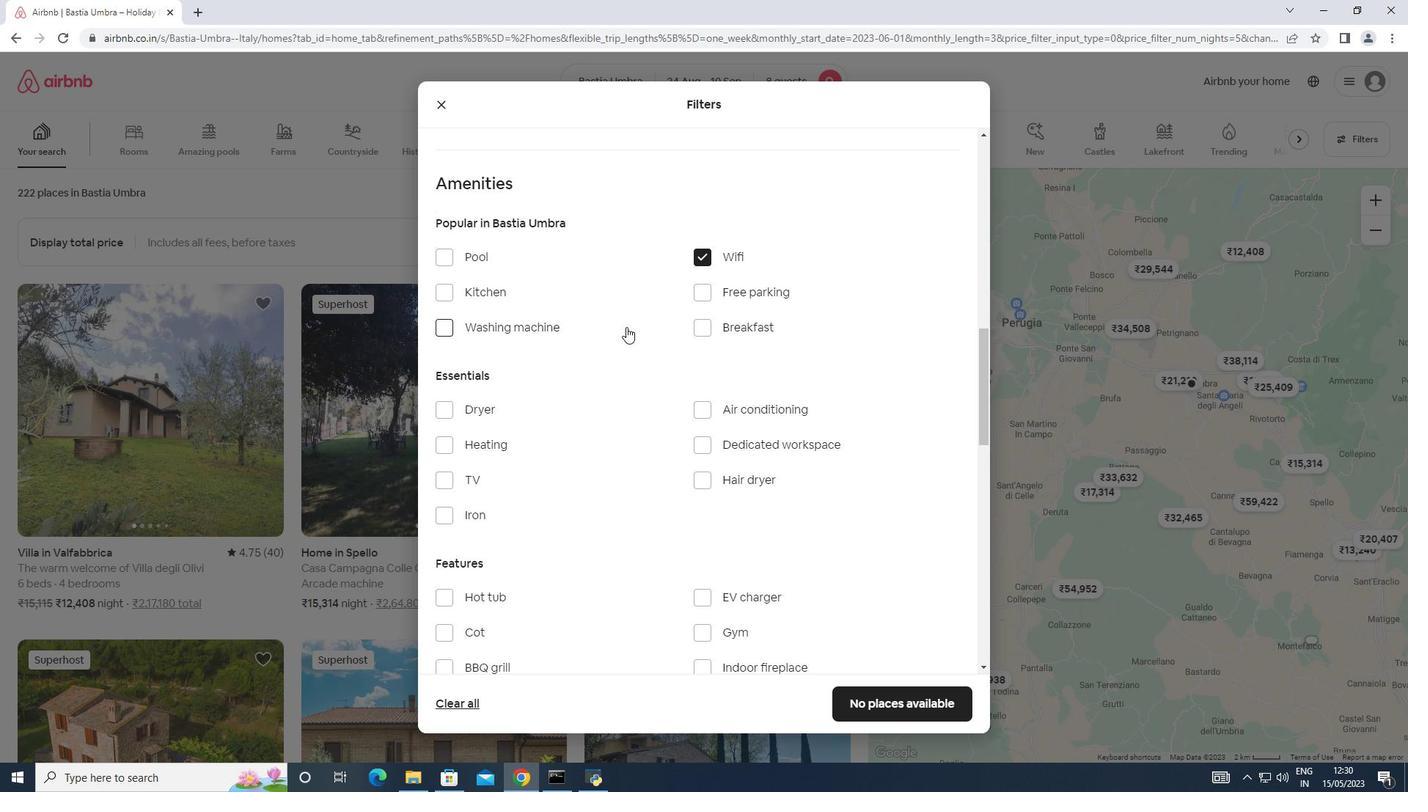 
Action: Mouse scrolled (607, 535) with delta (0, 0)
Screenshot: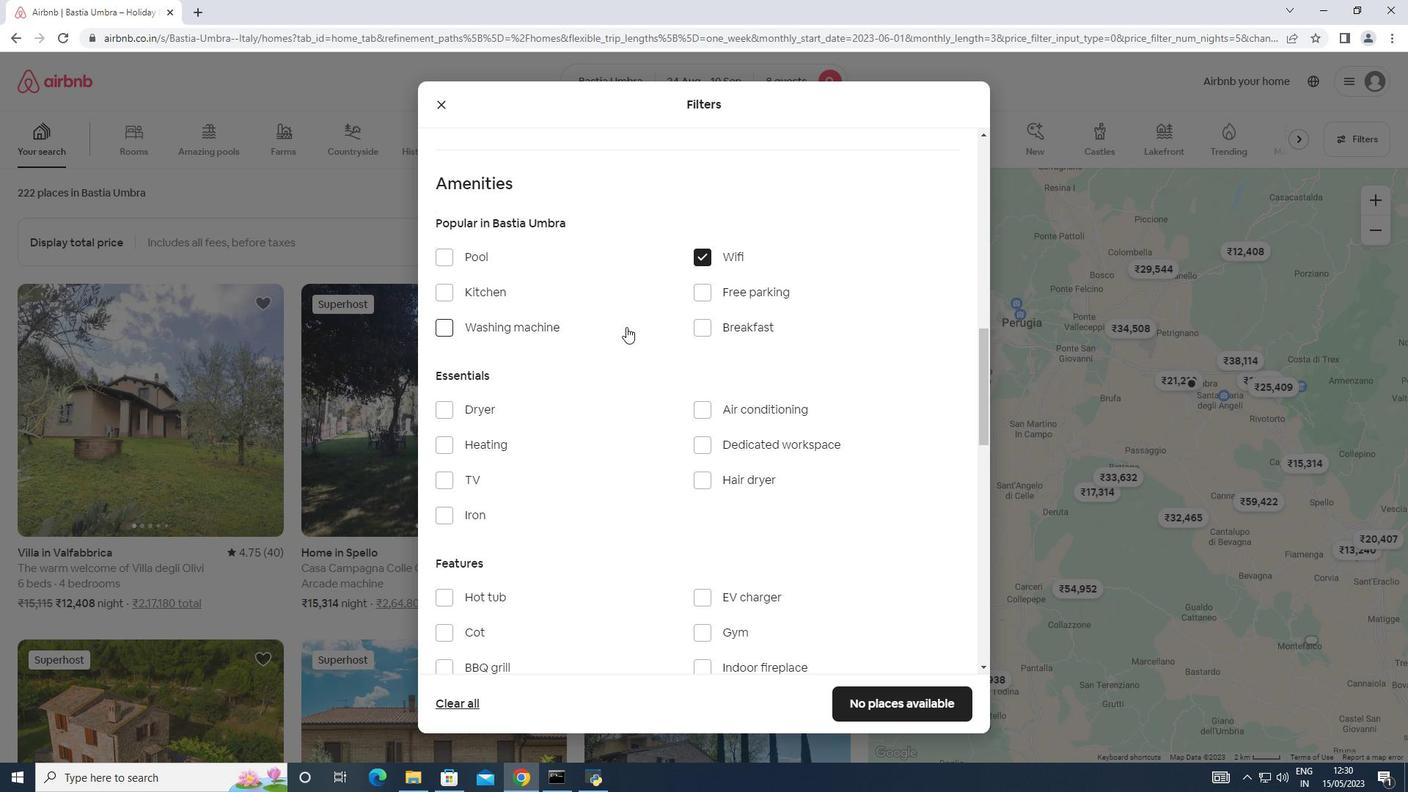 
Action: Mouse moved to (607, 535)
Screenshot: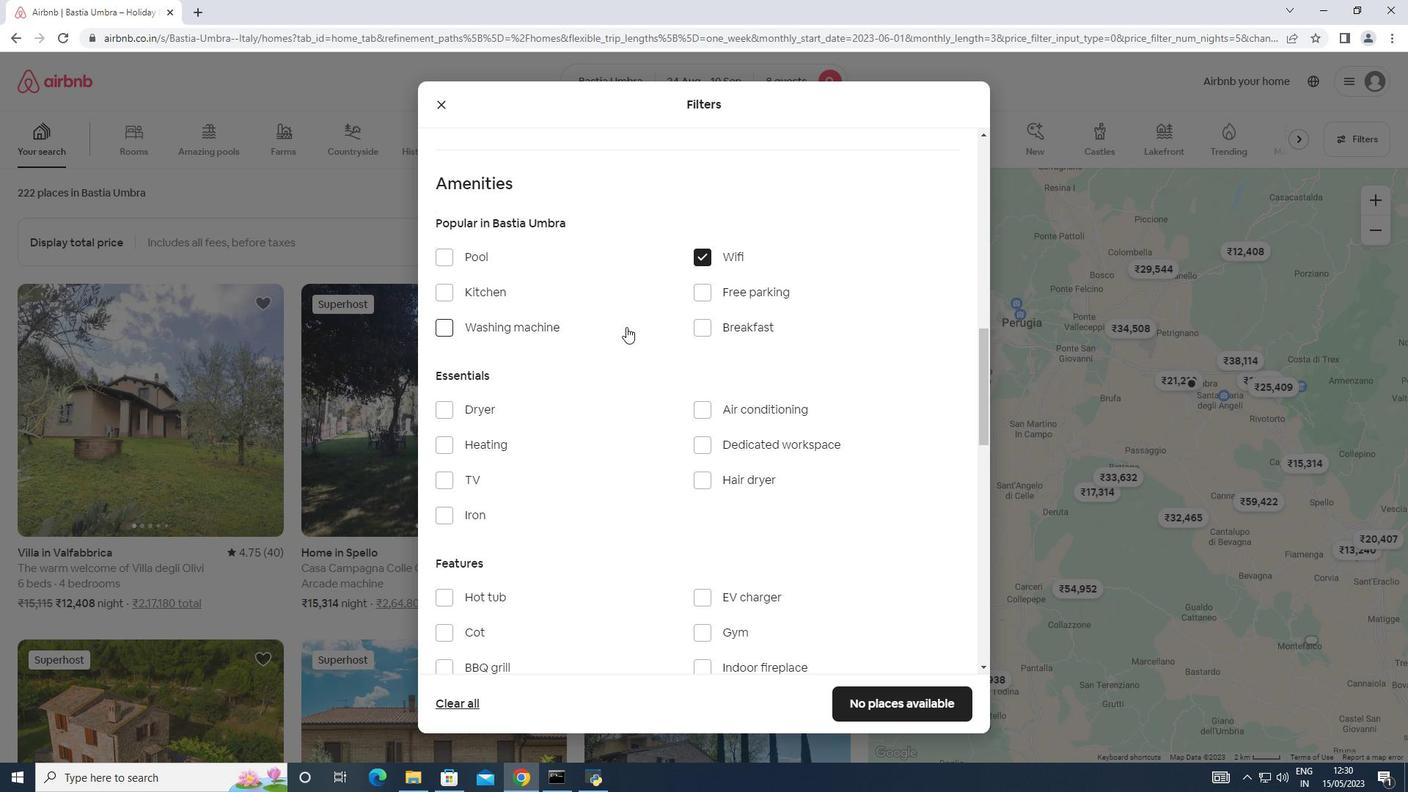 
Action: Mouse scrolled (607, 534) with delta (0, 0)
Screenshot: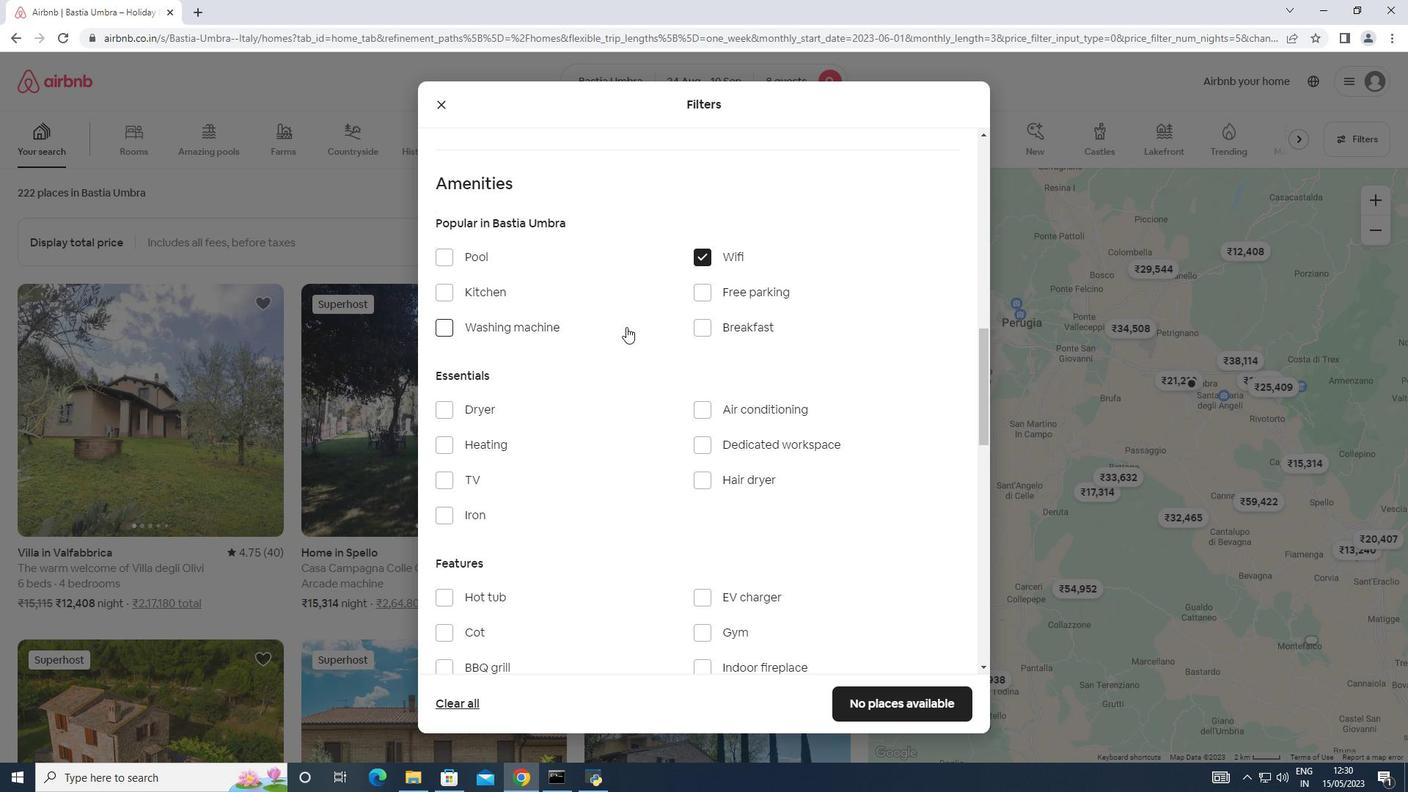 
Action: Mouse moved to (727, 474)
Screenshot: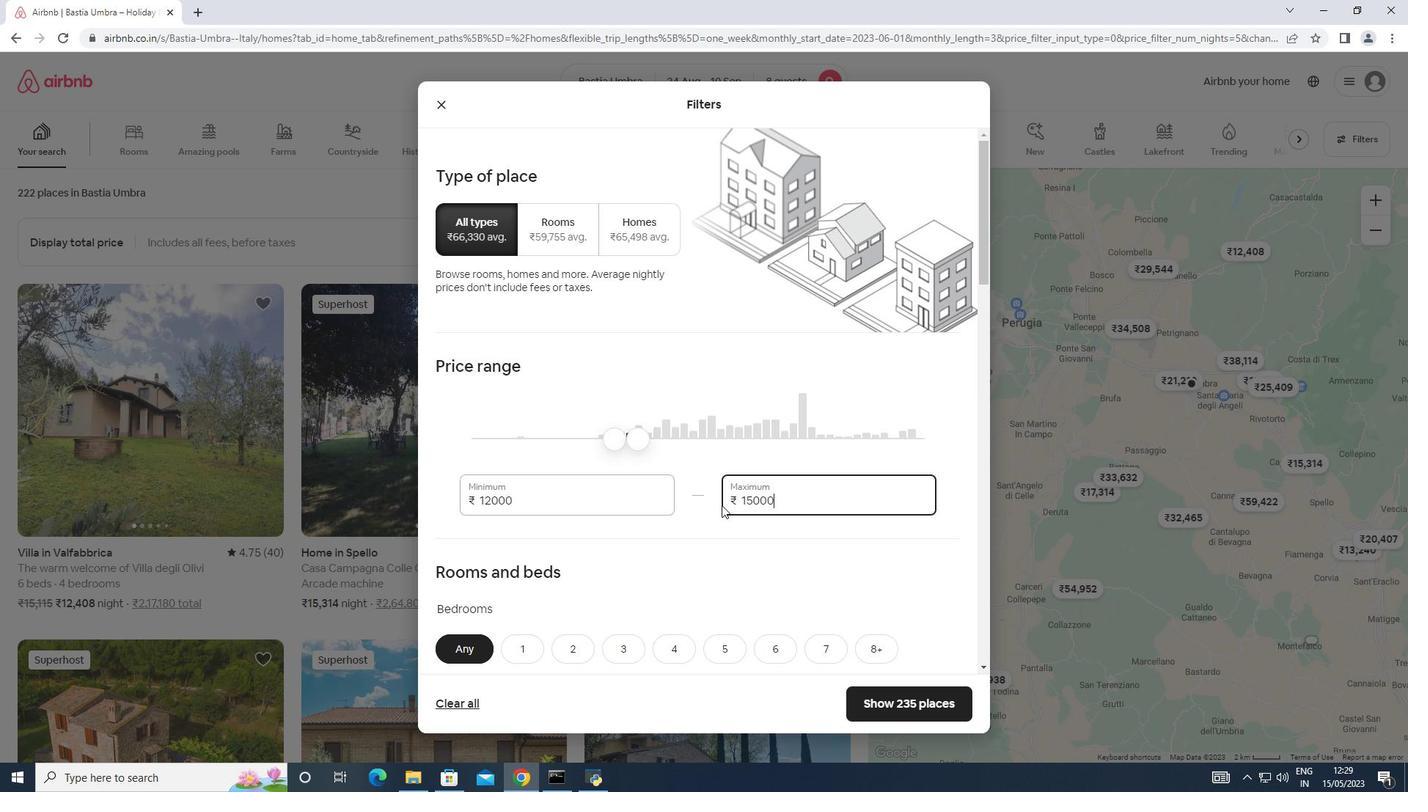 
Action: Mouse scrolled (727, 473) with delta (0, 0)
Screenshot: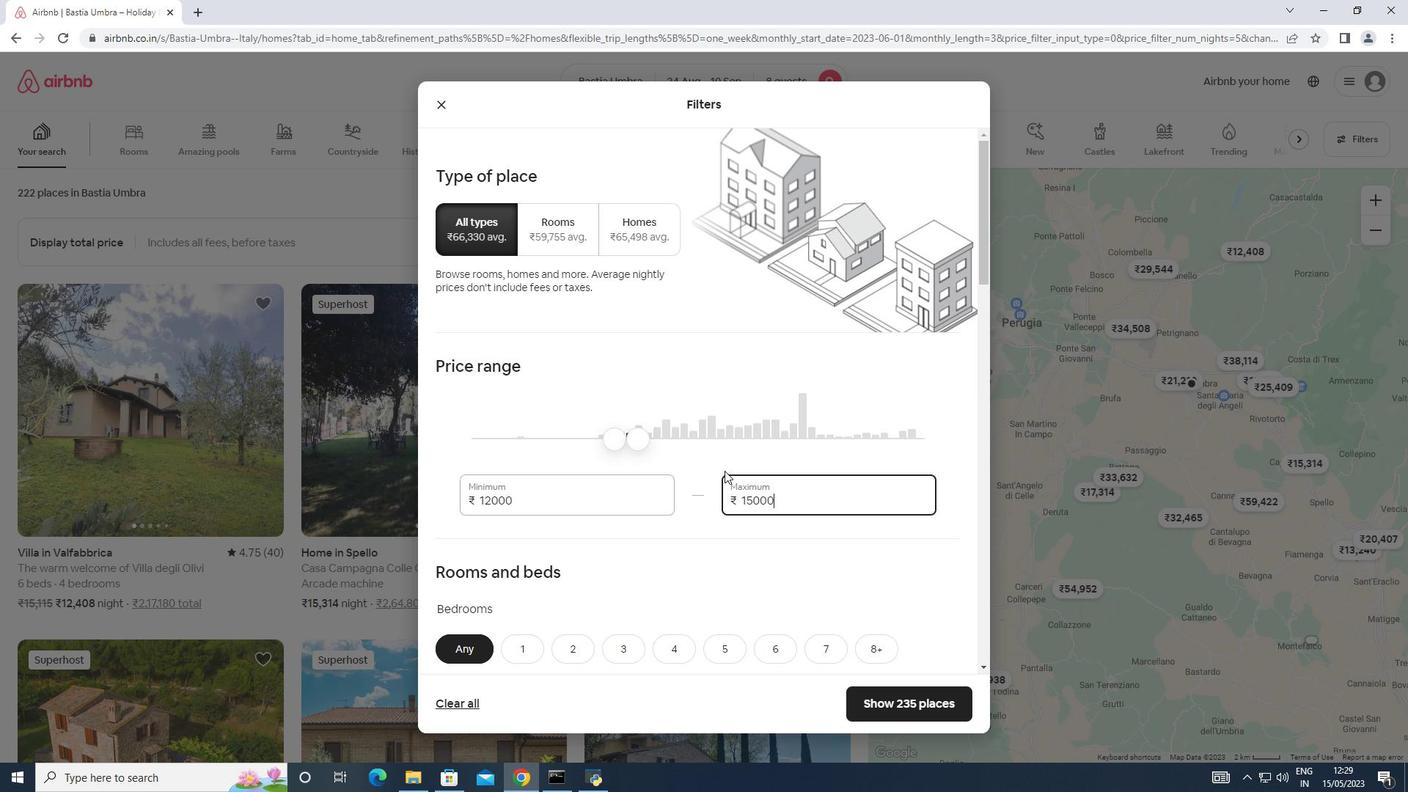 
Action: Mouse scrolled (614, 526) with delta (0, 0)
Screenshot: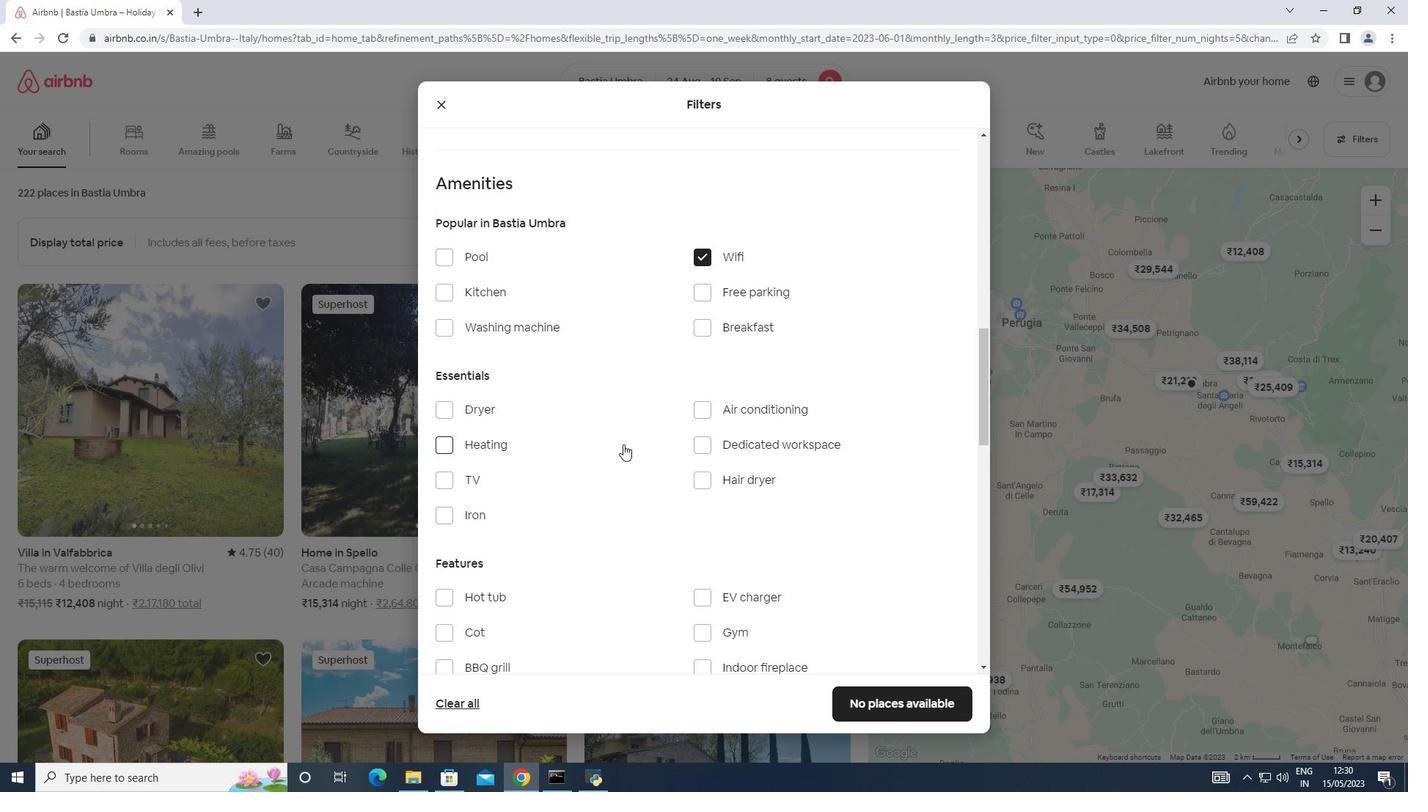 
Action: Mouse scrolled (727, 473) with delta (0, 0)
Screenshot: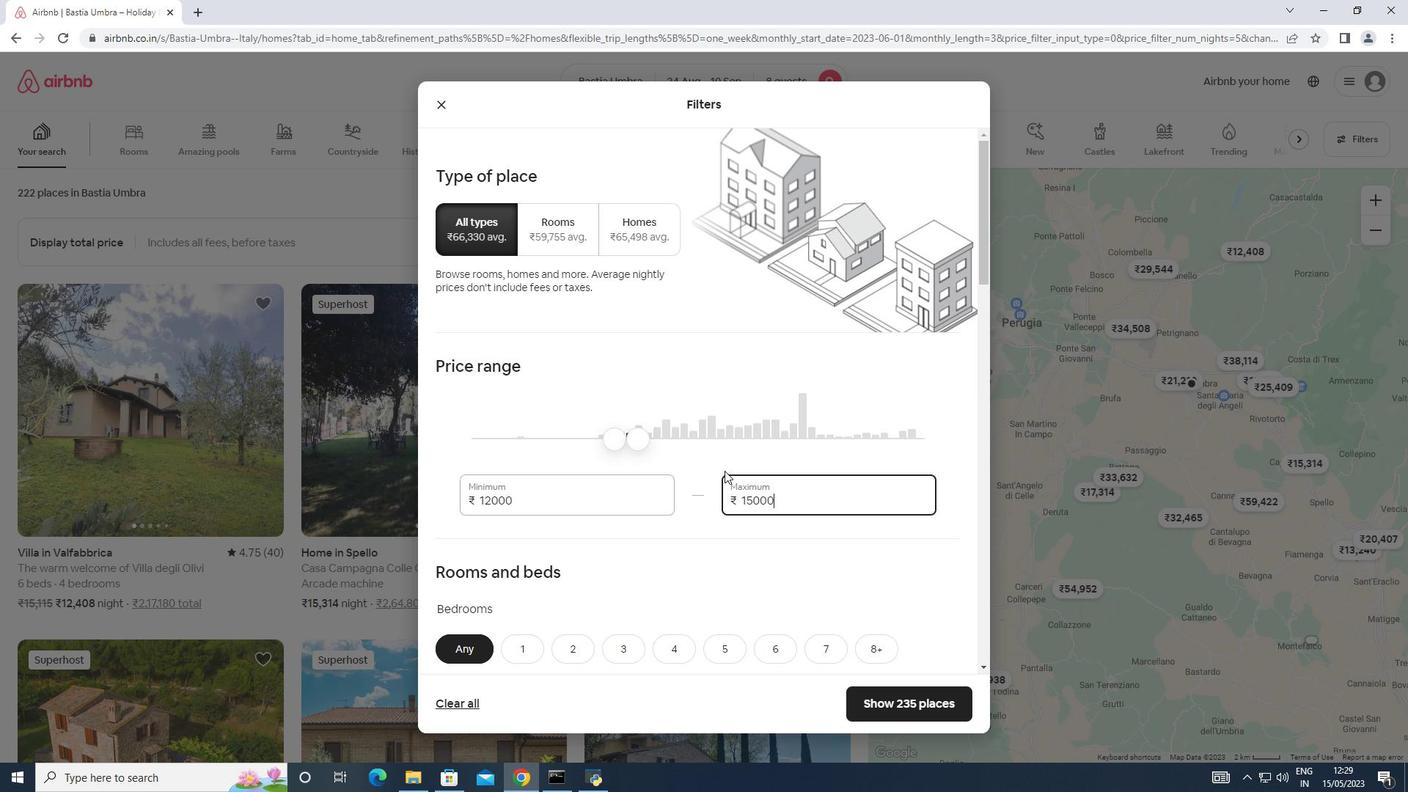 
Action: Mouse scrolled (614, 526) with delta (0, 0)
Screenshot: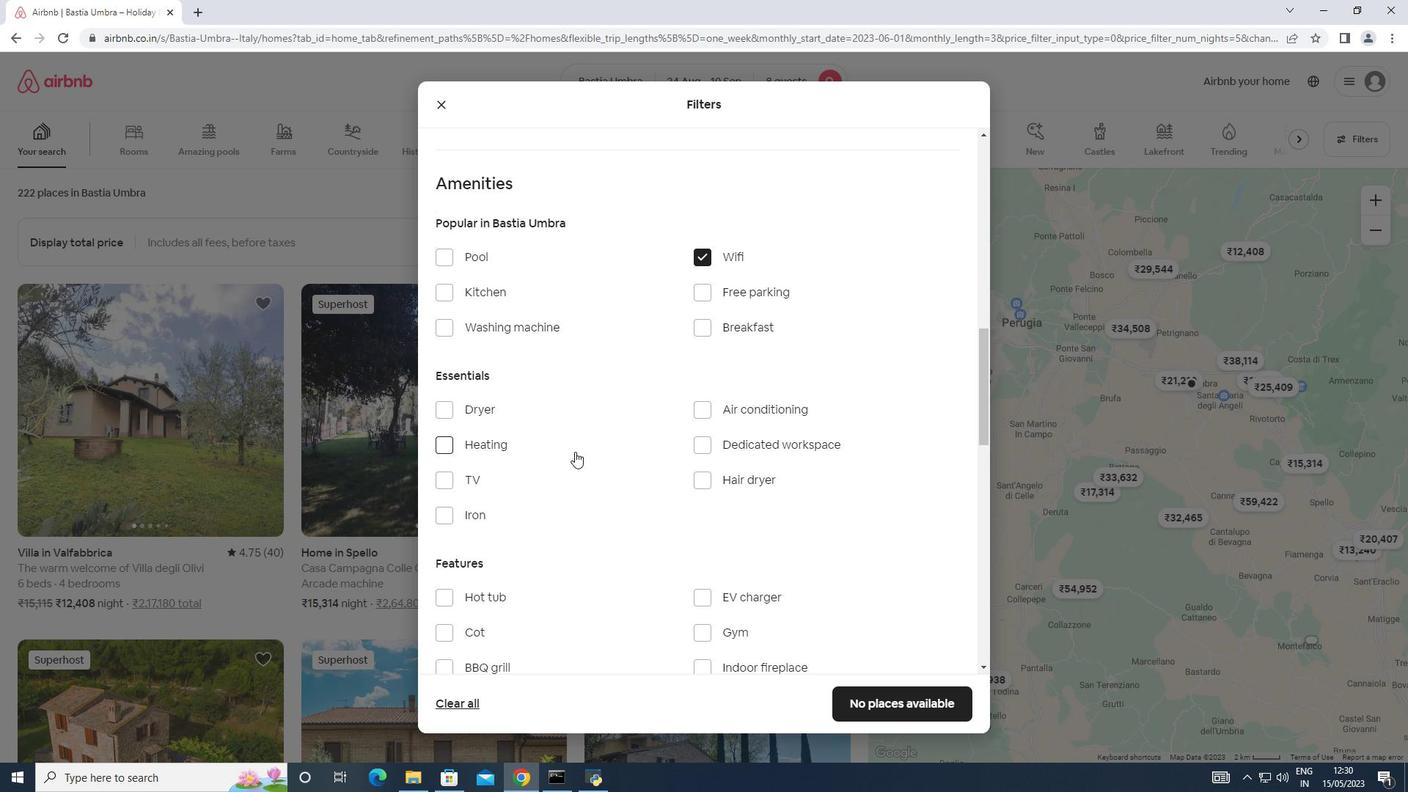 
Action: Mouse moved to (562, 496)
Screenshot: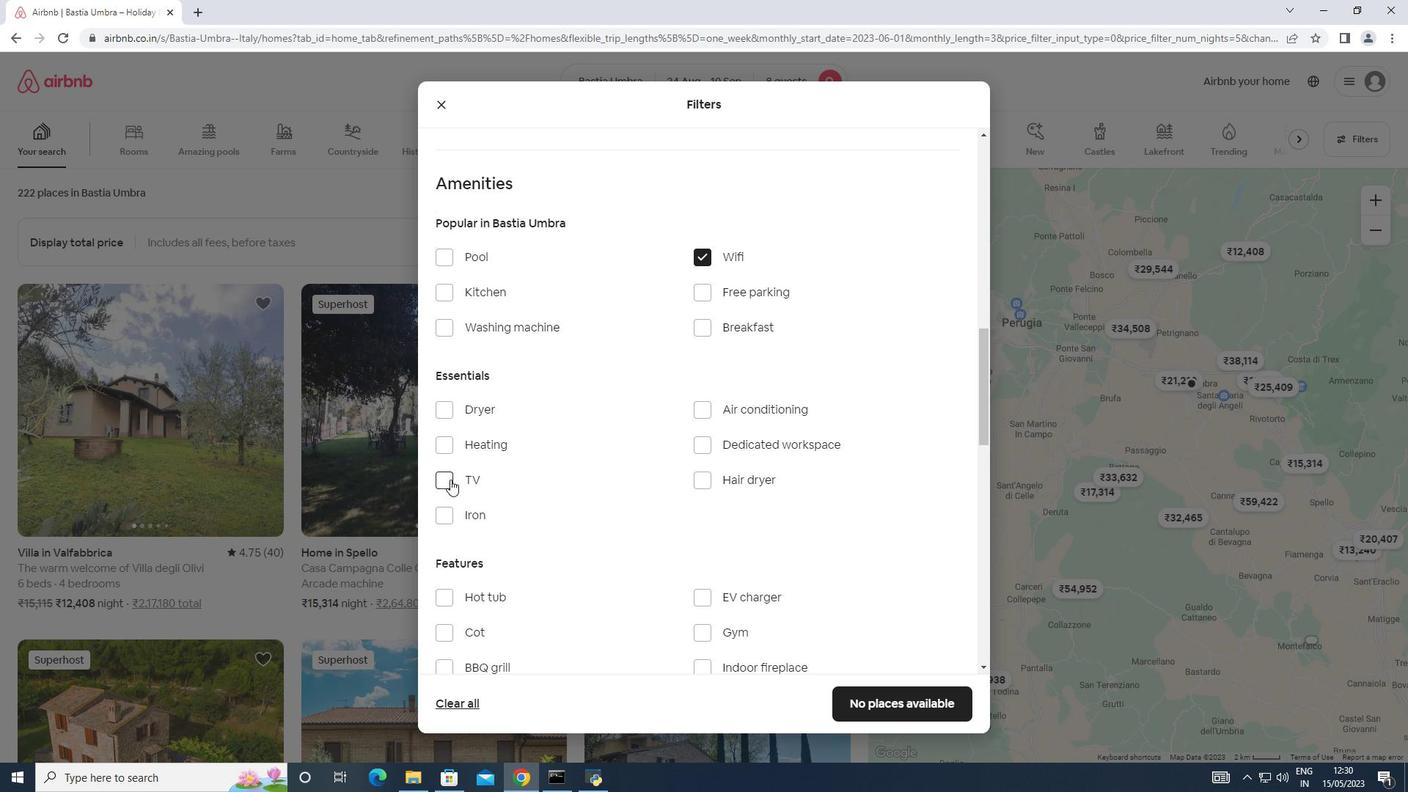 
Action: Mouse scrolled (727, 473) with delta (0, 0)
Screenshot: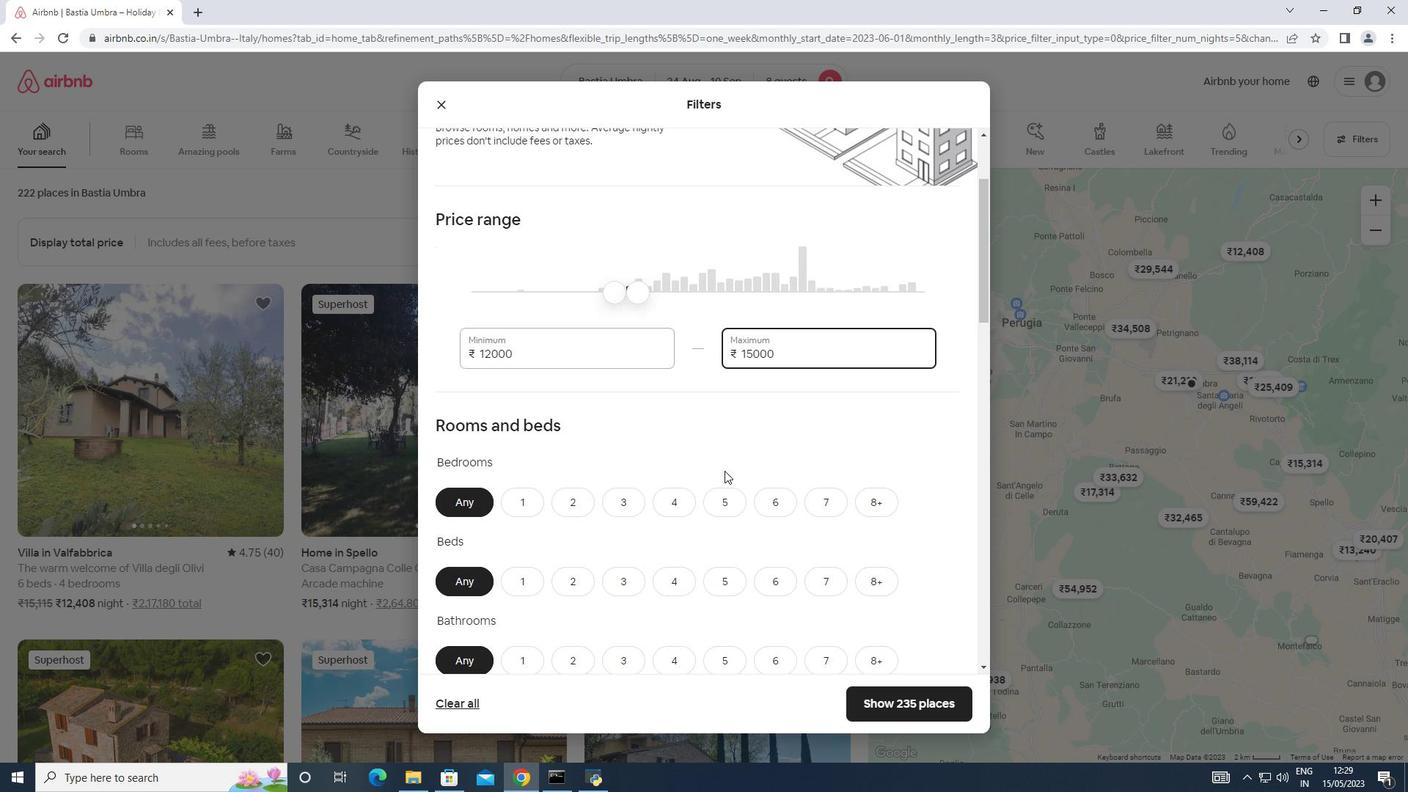 
Action: Mouse moved to (506, 403)
Screenshot: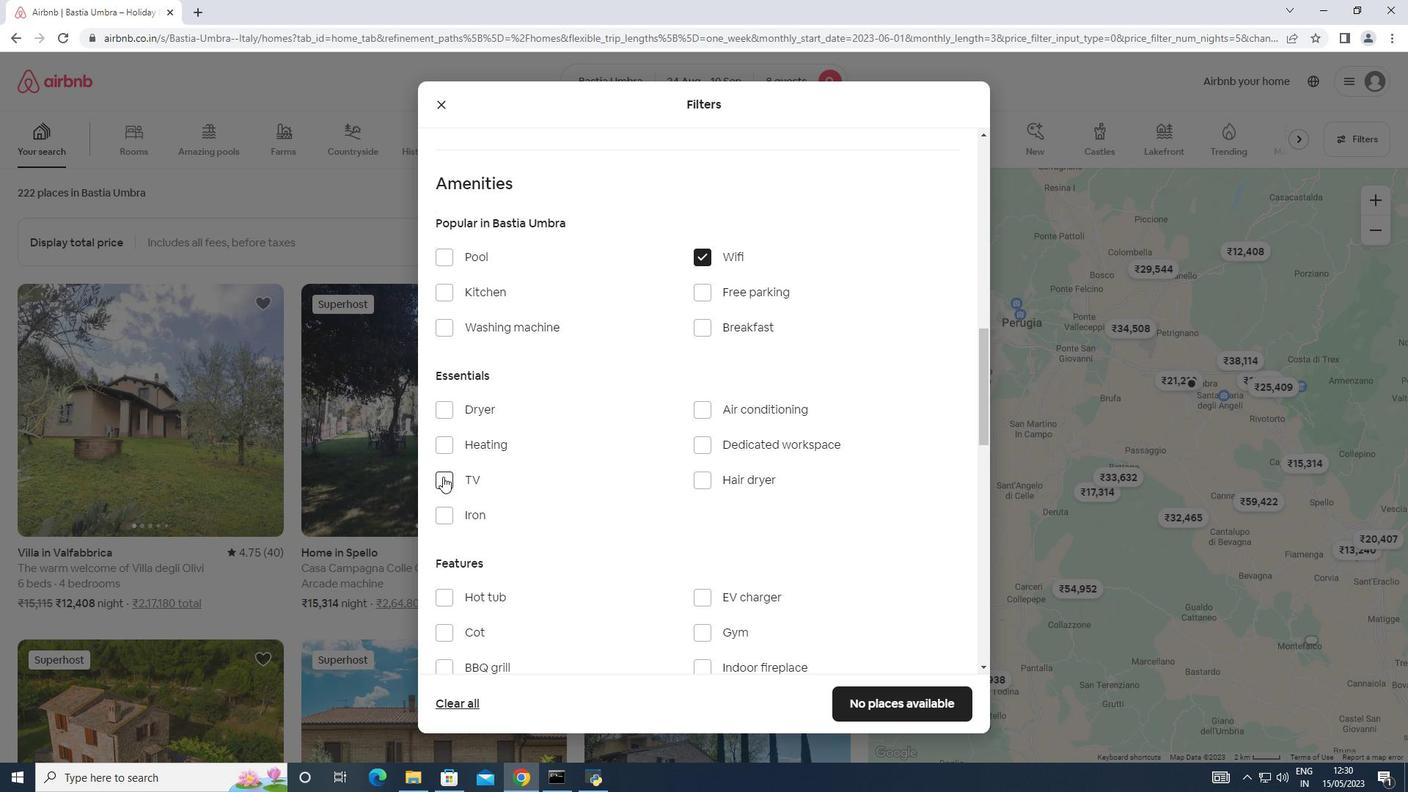 
Action: Mouse pressed left at (506, 403)
Screenshot: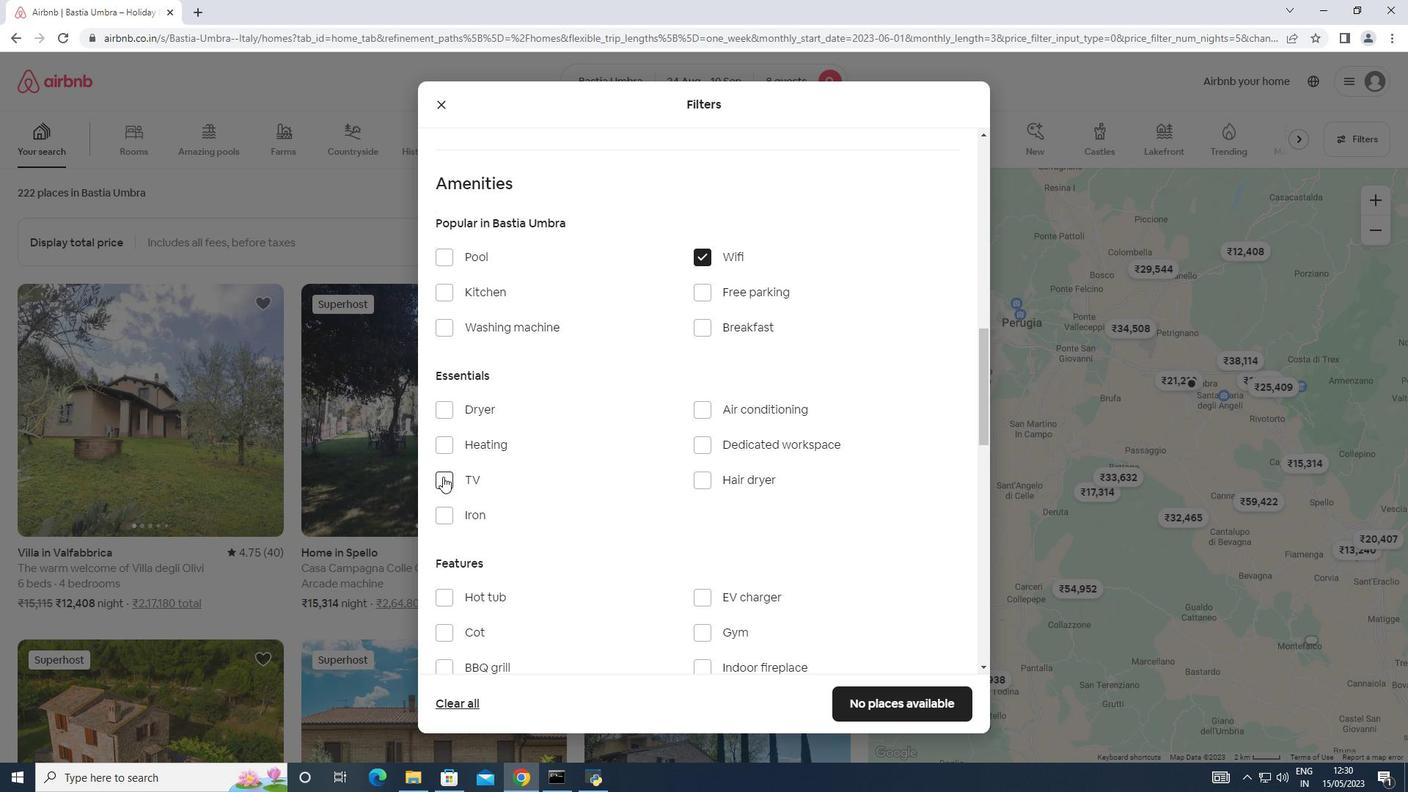
Action: Mouse moved to (710, 450)
Screenshot: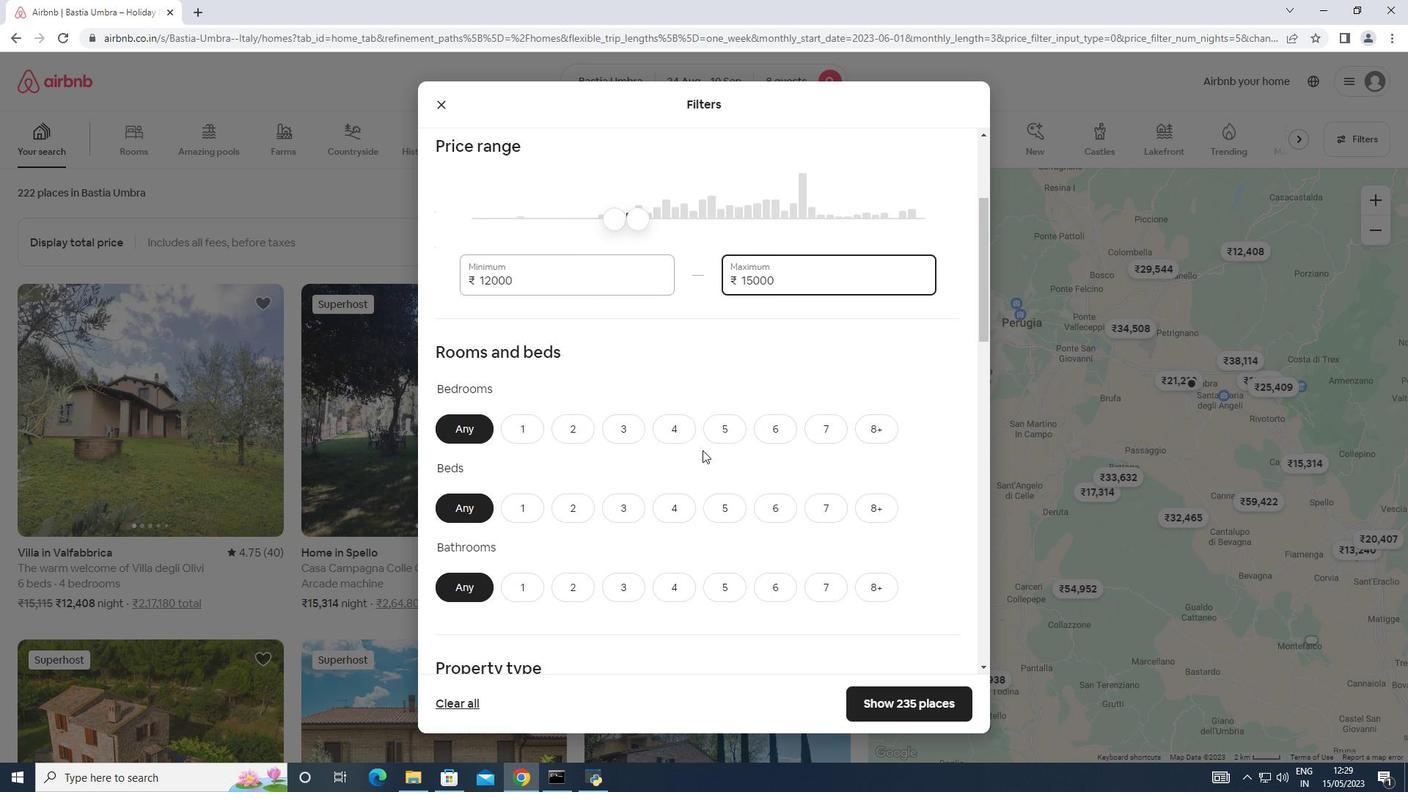 
Action: Mouse pressed left at (675, 402)
Screenshot: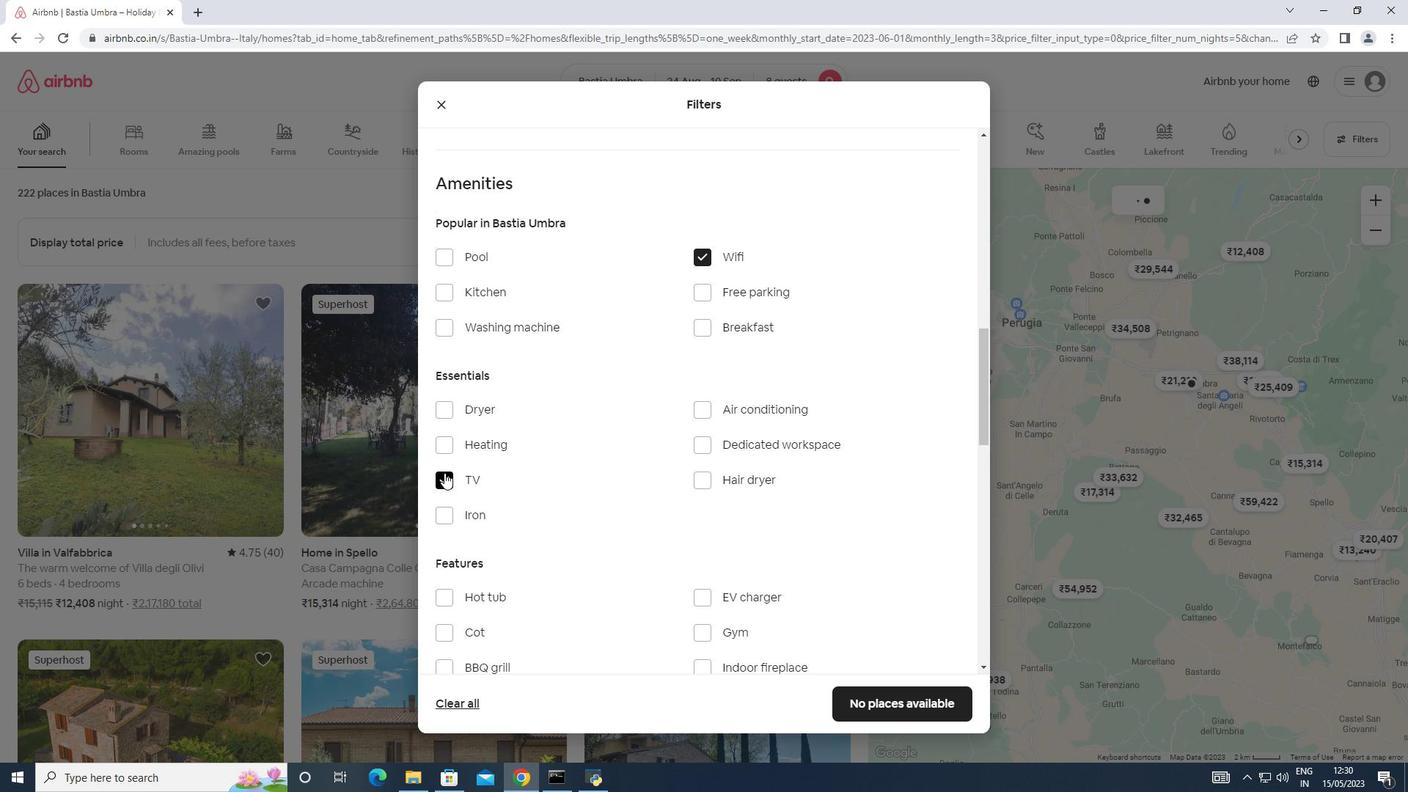 
Action: Mouse moved to (717, 446)
Screenshot: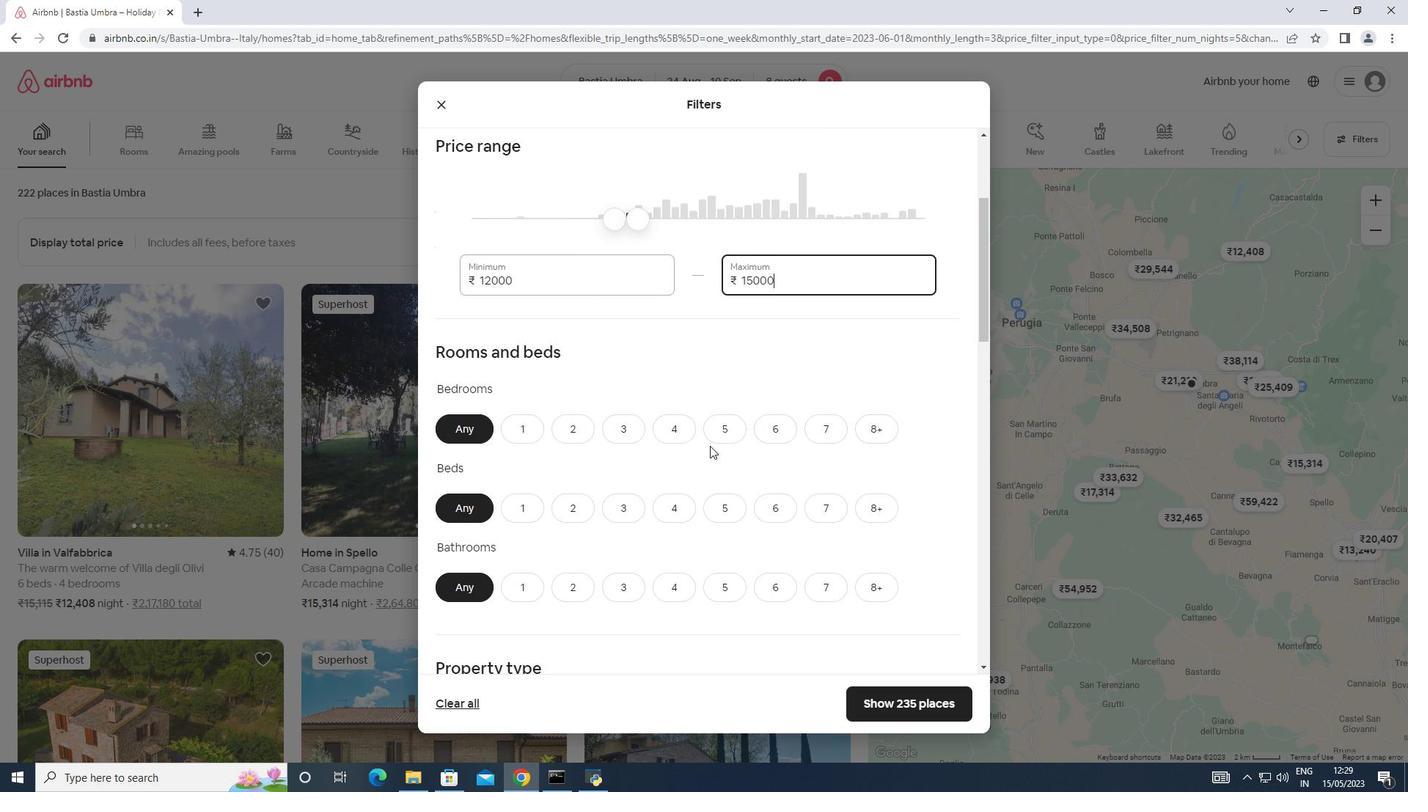 
Action: Mouse scrolled (717, 445) with delta (0, 0)
Screenshot: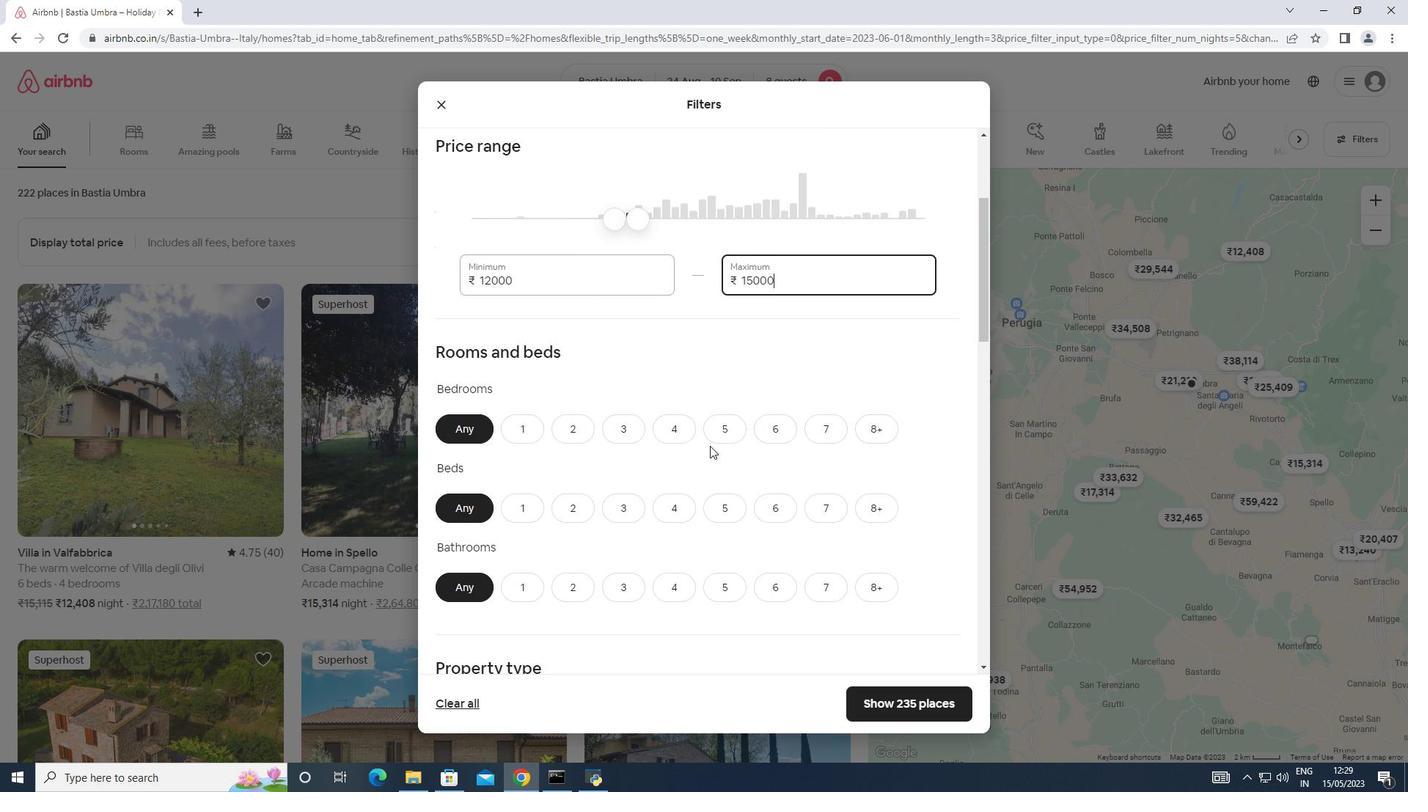 
Action: Mouse moved to (732, 438)
Screenshot: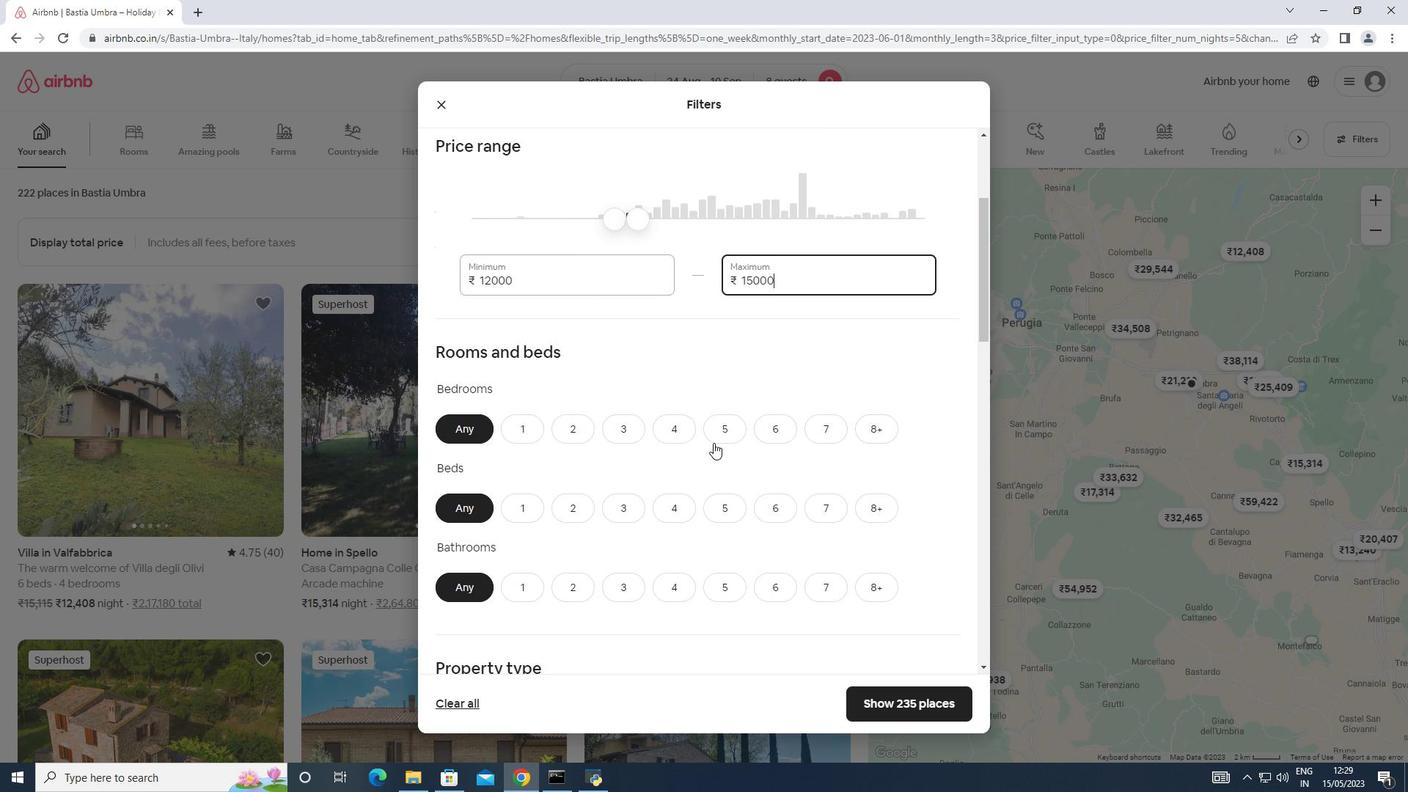 
Action: Mouse pressed left at (753, 395)
Screenshot: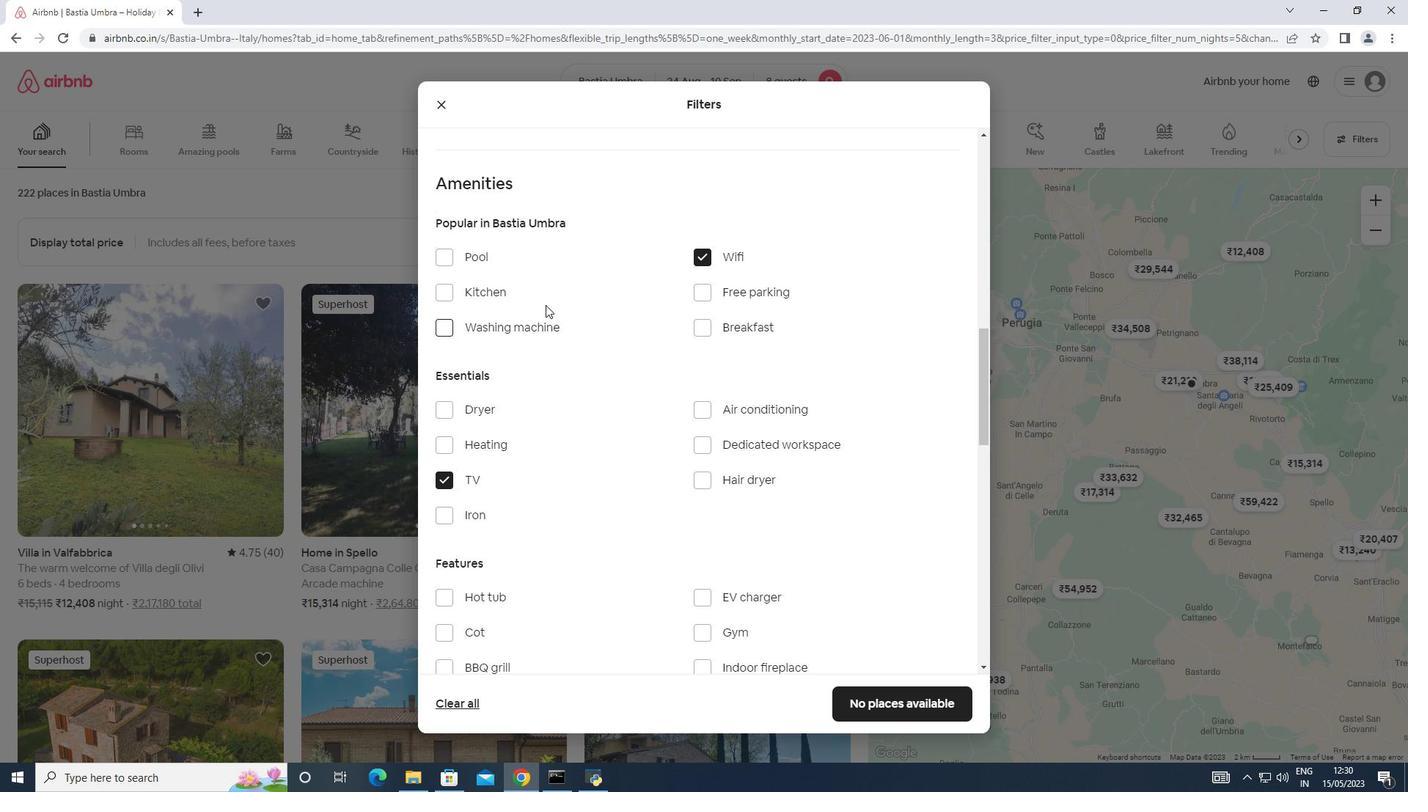 
Action: Mouse moved to (821, 403)
Screenshot: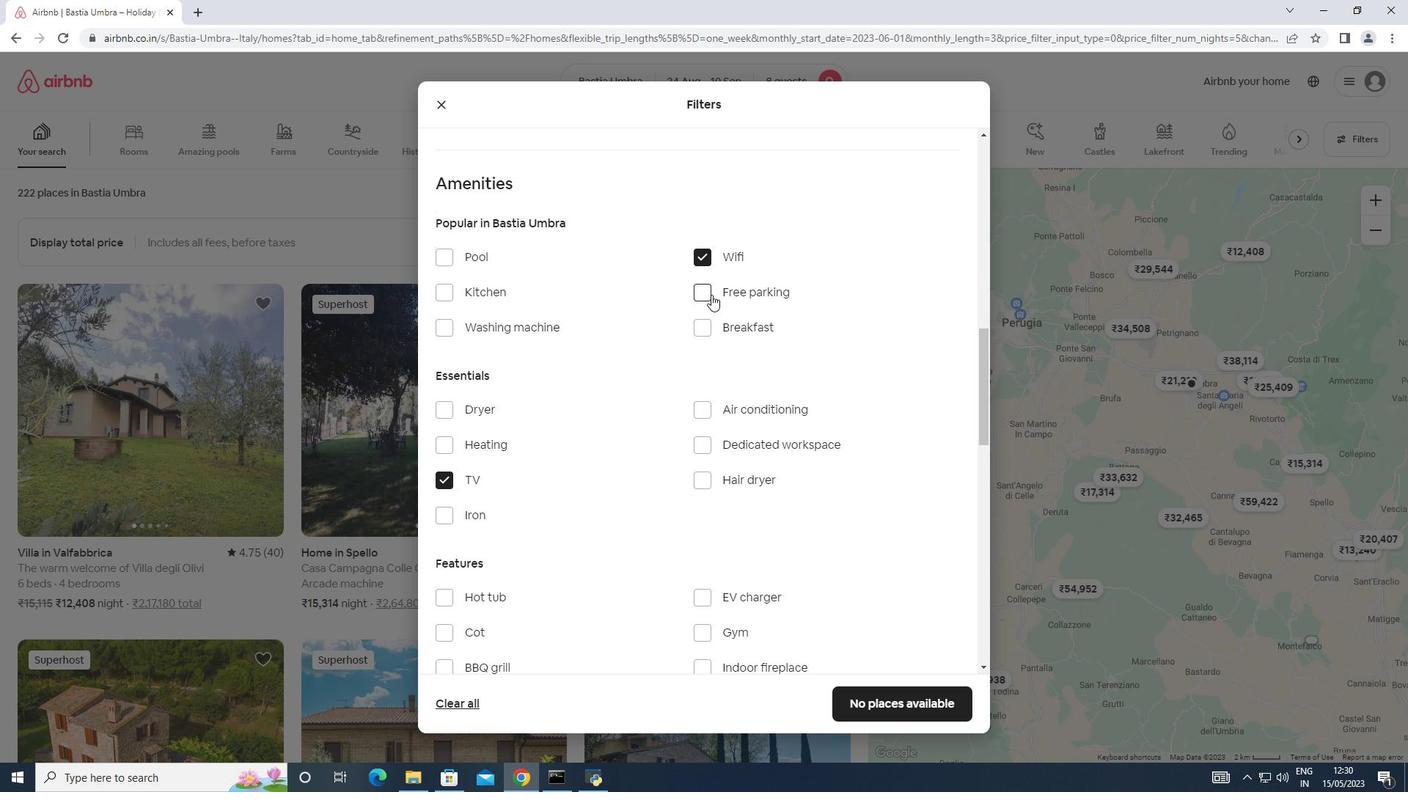 
Action: Mouse pressed left at (777, 361)
Screenshot: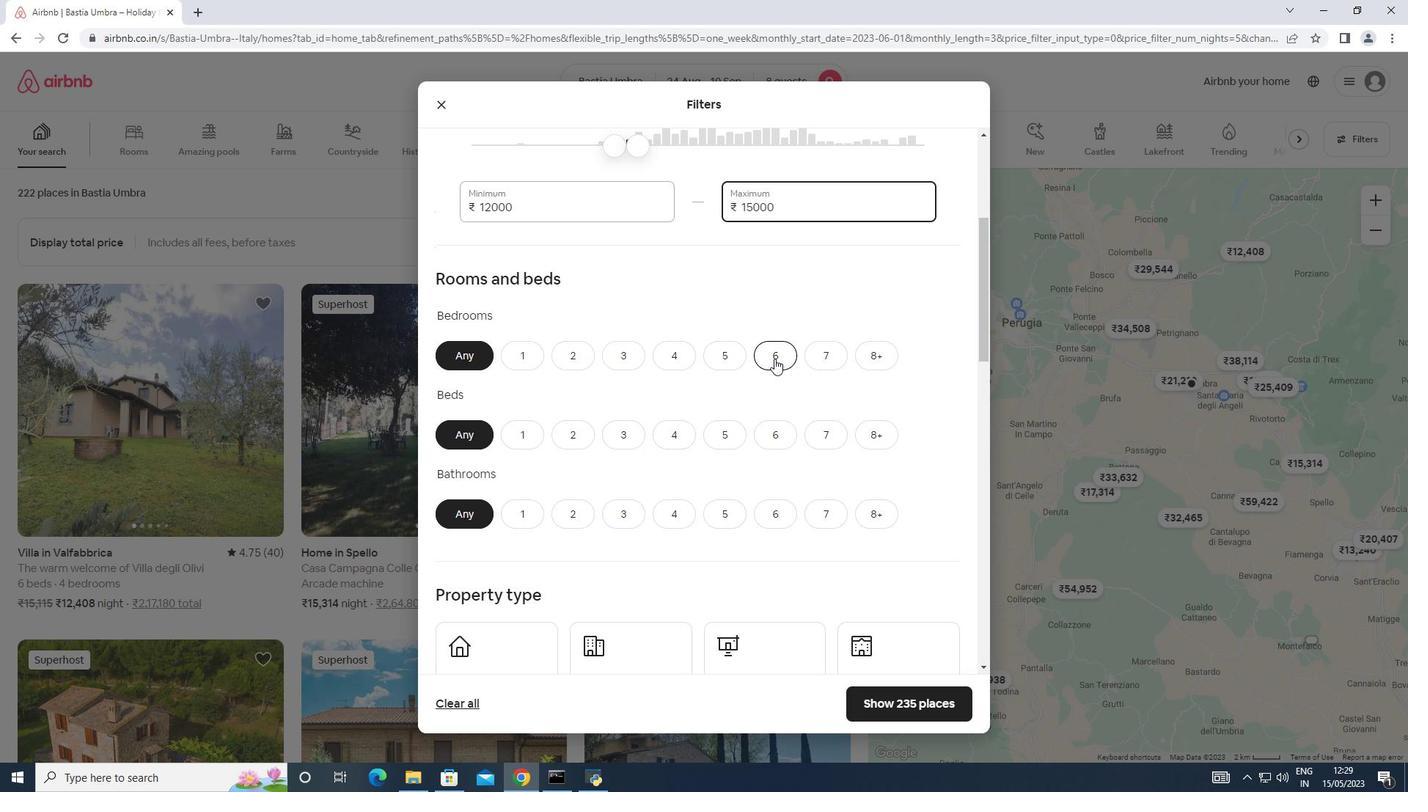 
Action: Mouse moved to (799, 454)
Screenshot: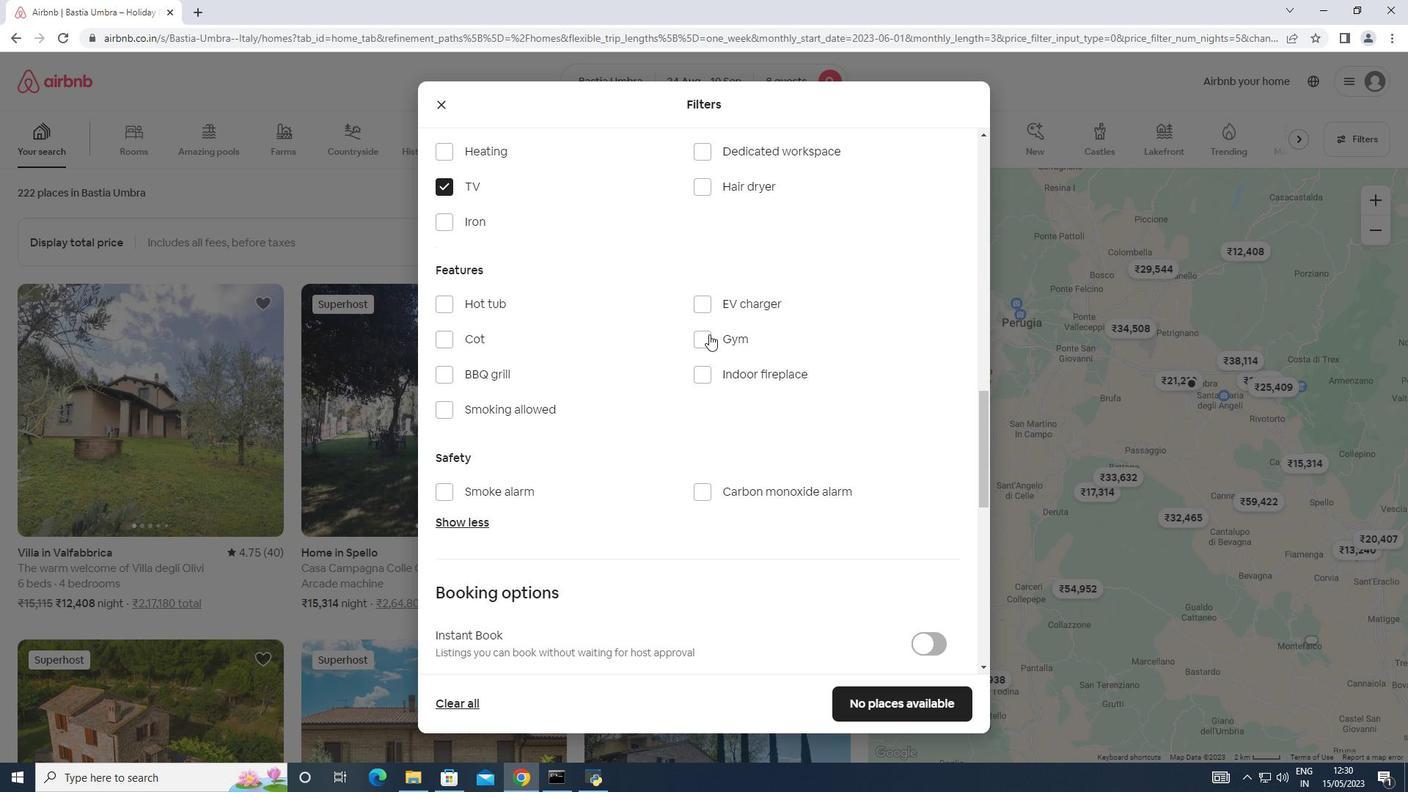 
Action: Mouse pressed left at (780, 440)
Screenshot: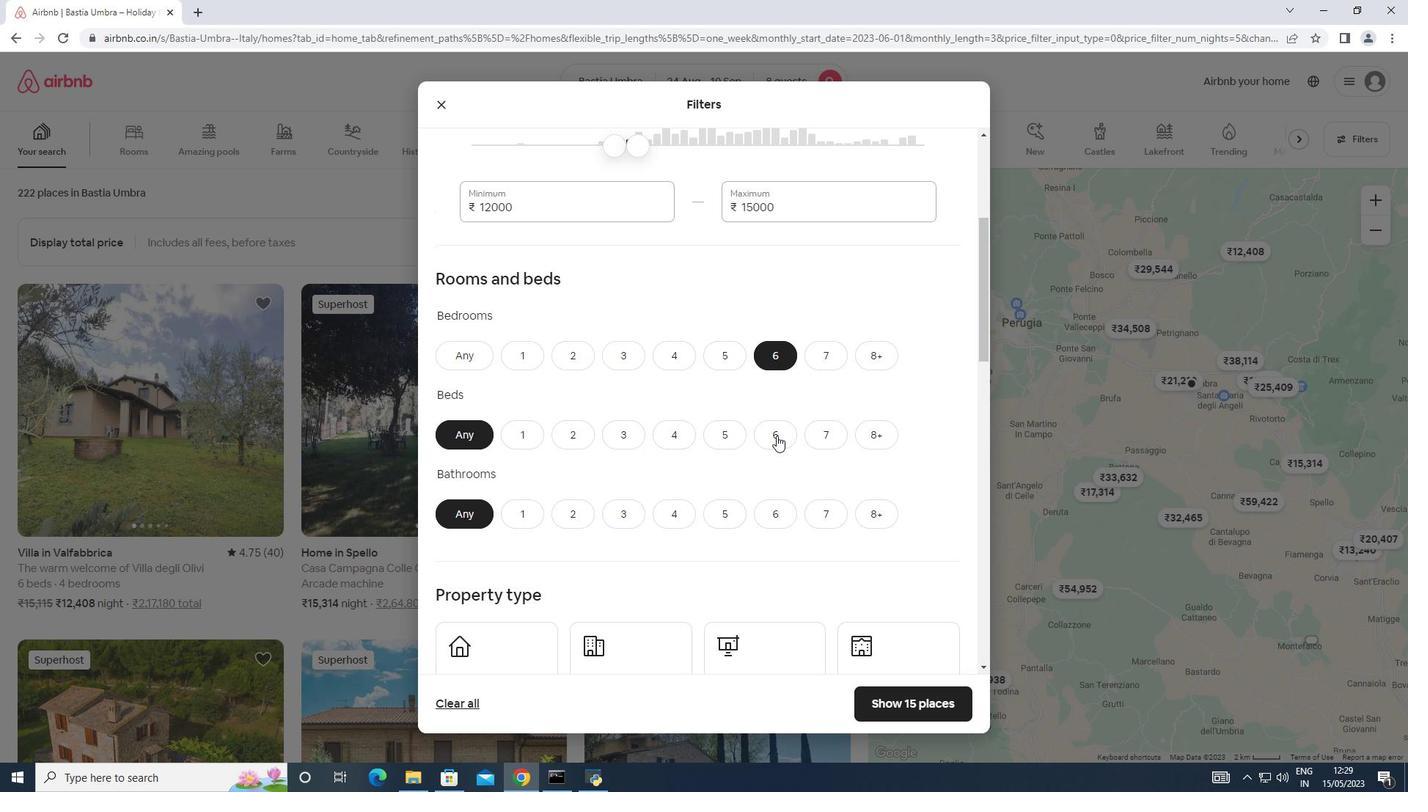
Action: Mouse moved to (766, 515)
Screenshot: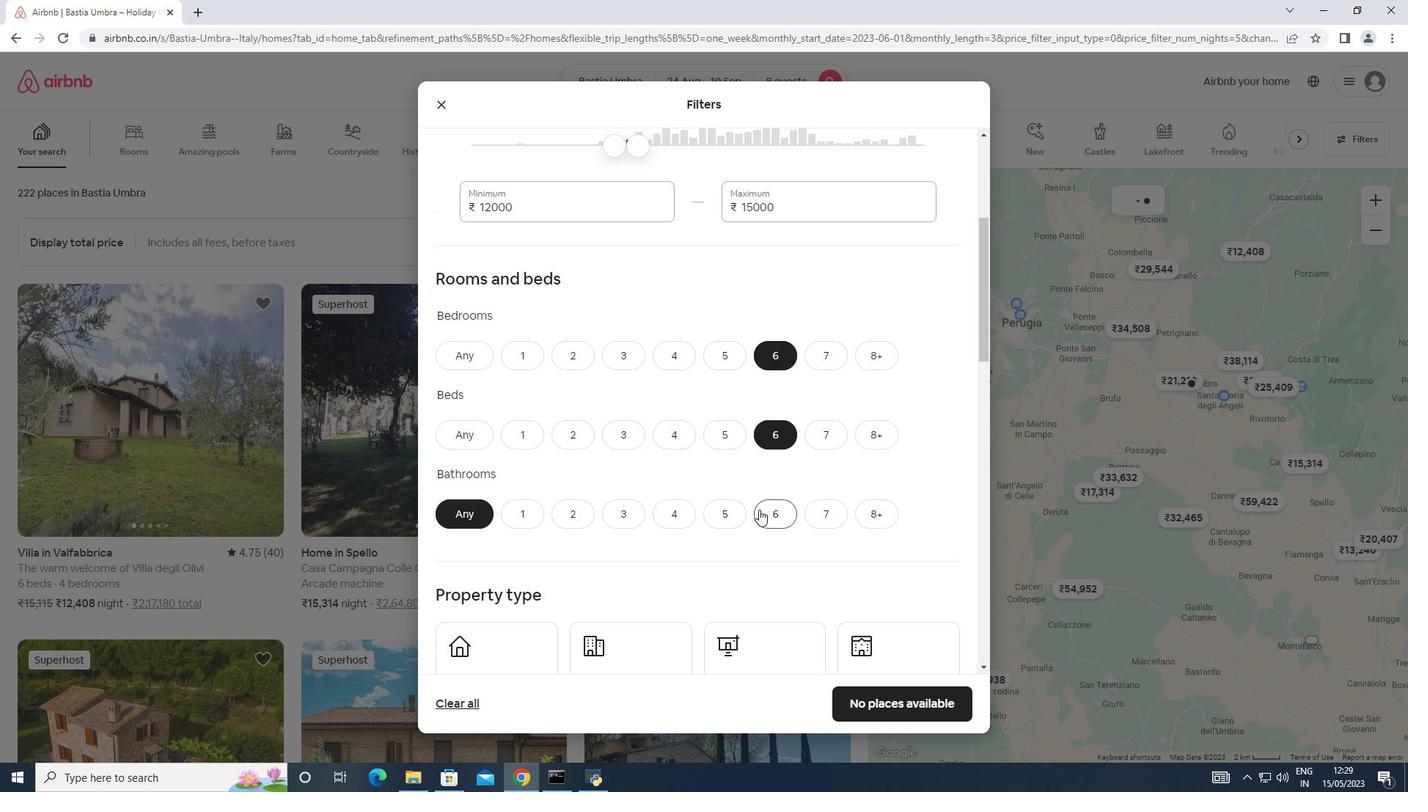 
Action: Mouse scrolled (780, 457) with delta (0, 0)
Screenshot: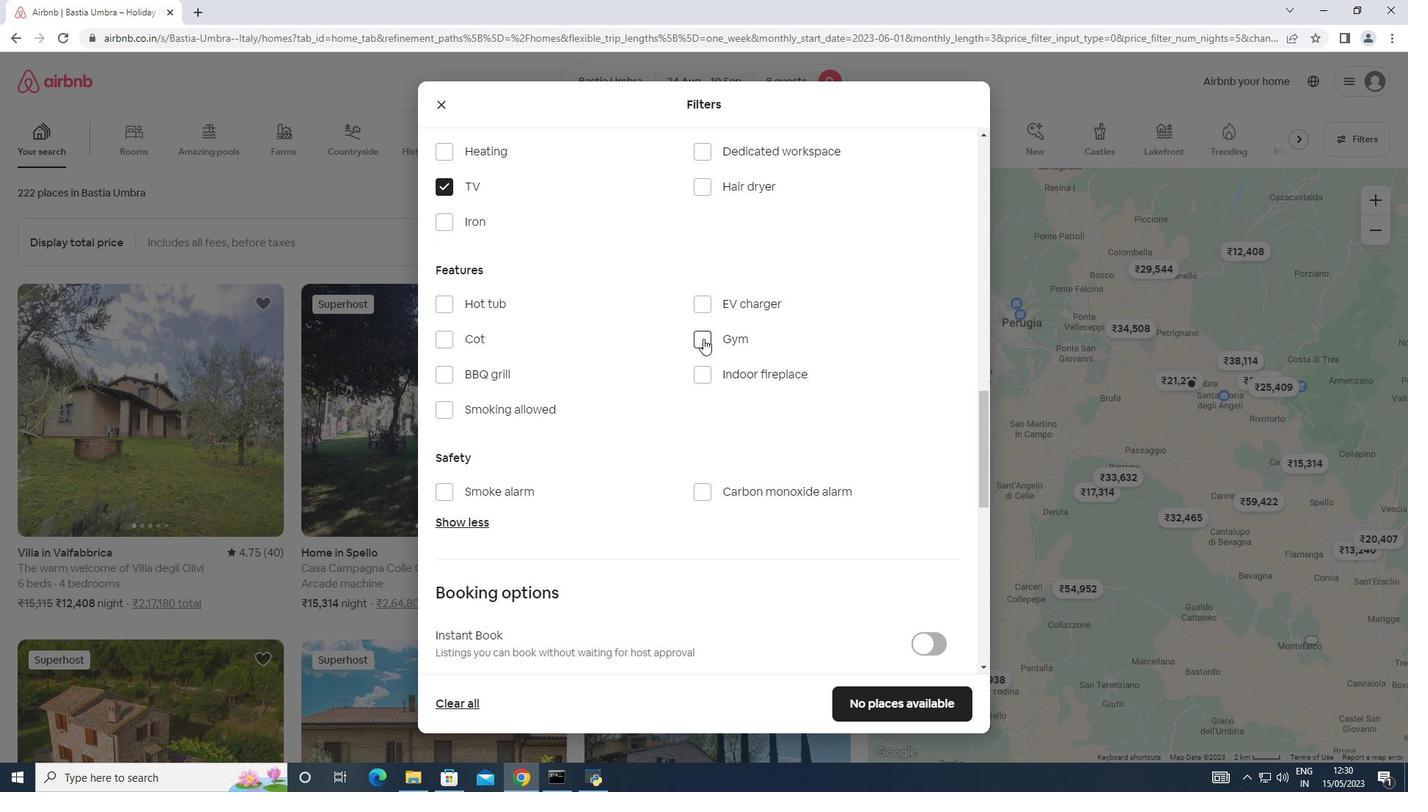 
Action: Mouse pressed left at (766, 515)
Screenshot: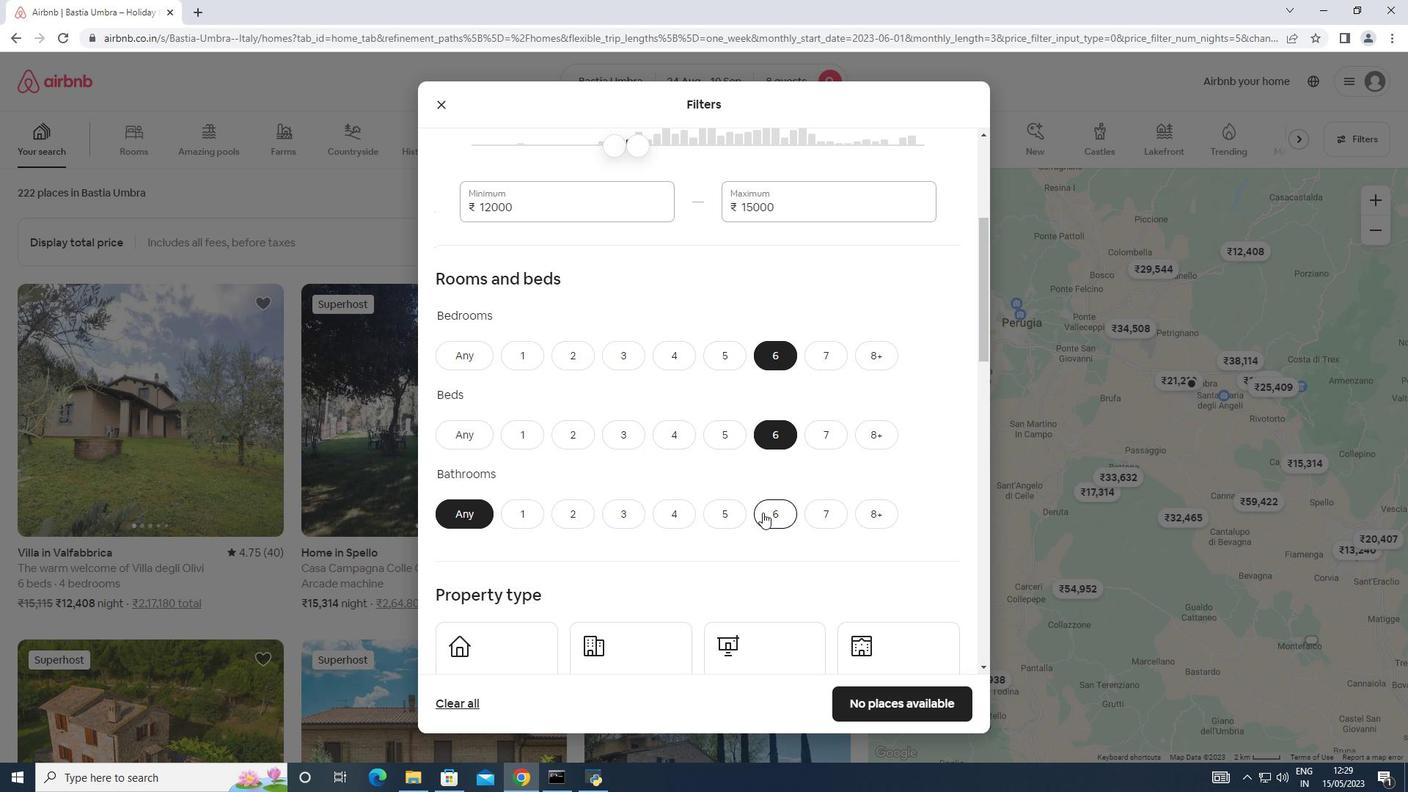 
Action: Mouse moved to (780, 457)
Screenshot: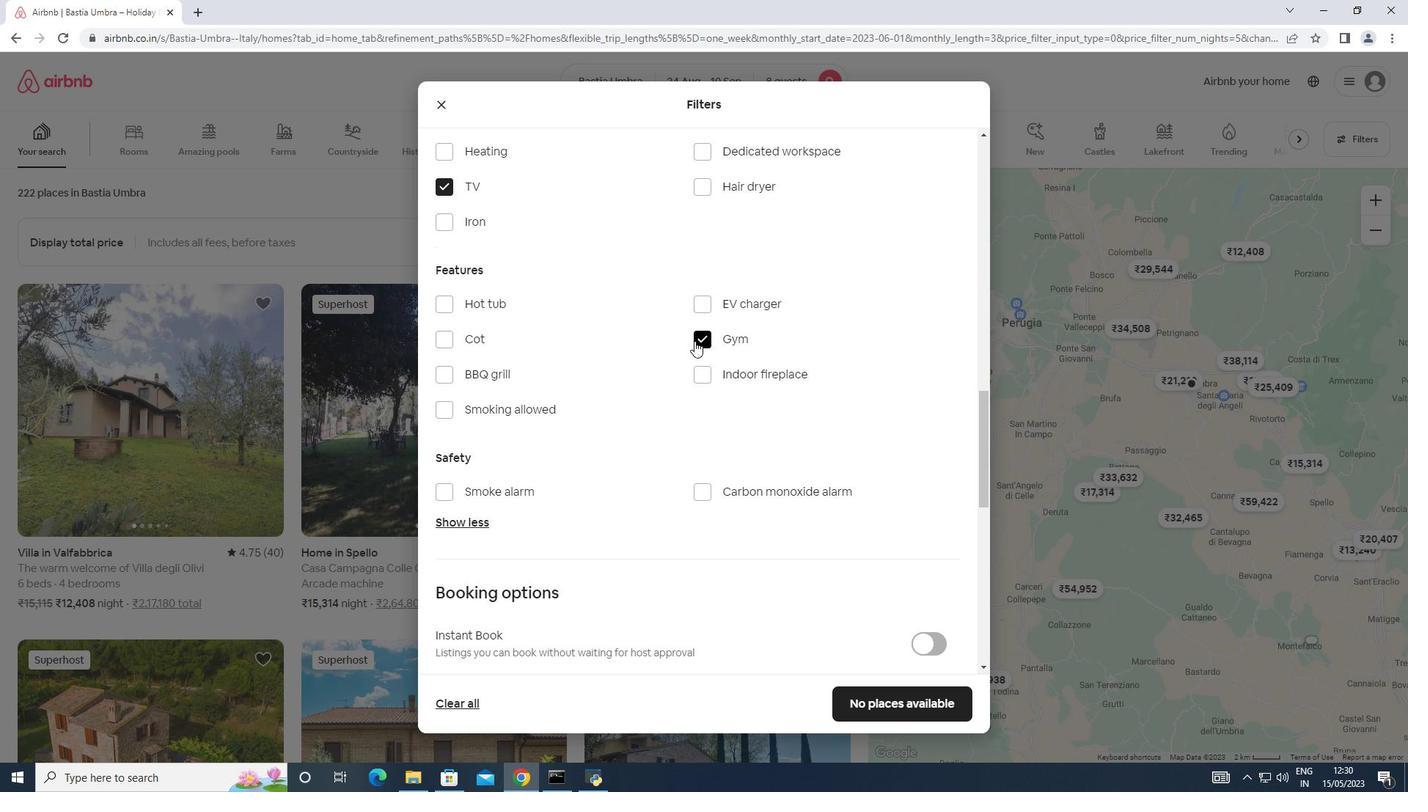 
Action: Mouse scrolled (743, 495) with delta (0, 0)
Screenshot: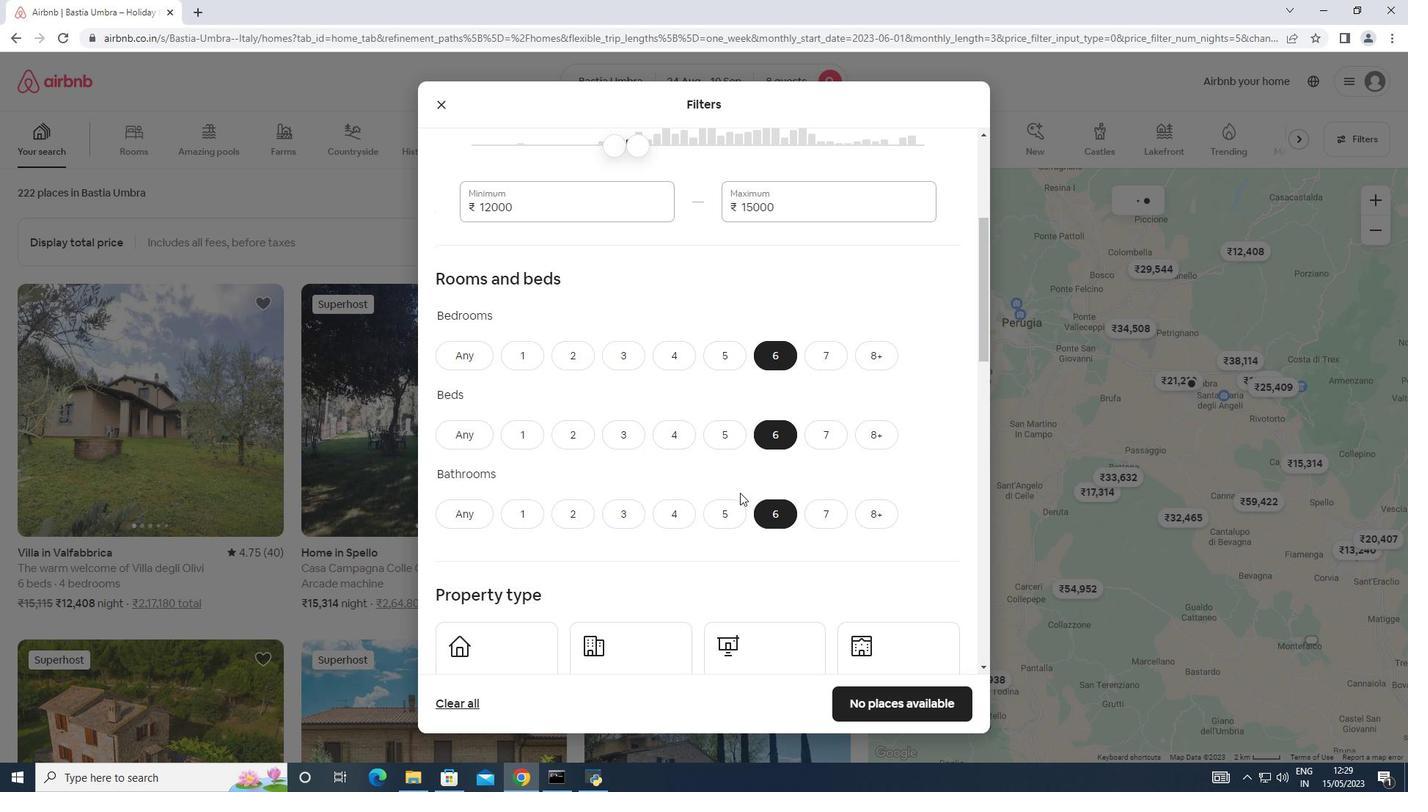 
Action: Mouse moved to (774, 425)
Screenshot: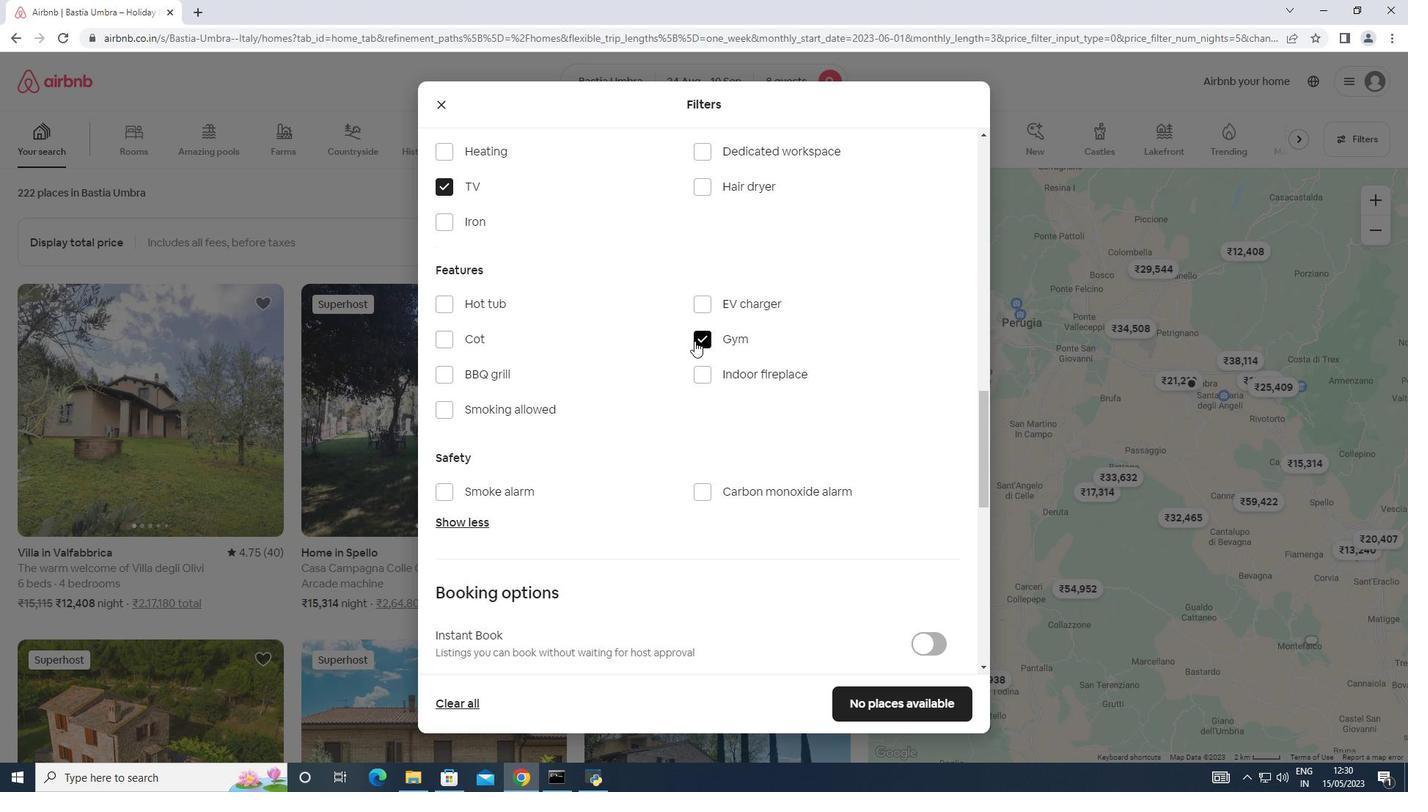 
Action: Mouse scrolled (774, 424) with delta (0, 0)
Screenshot: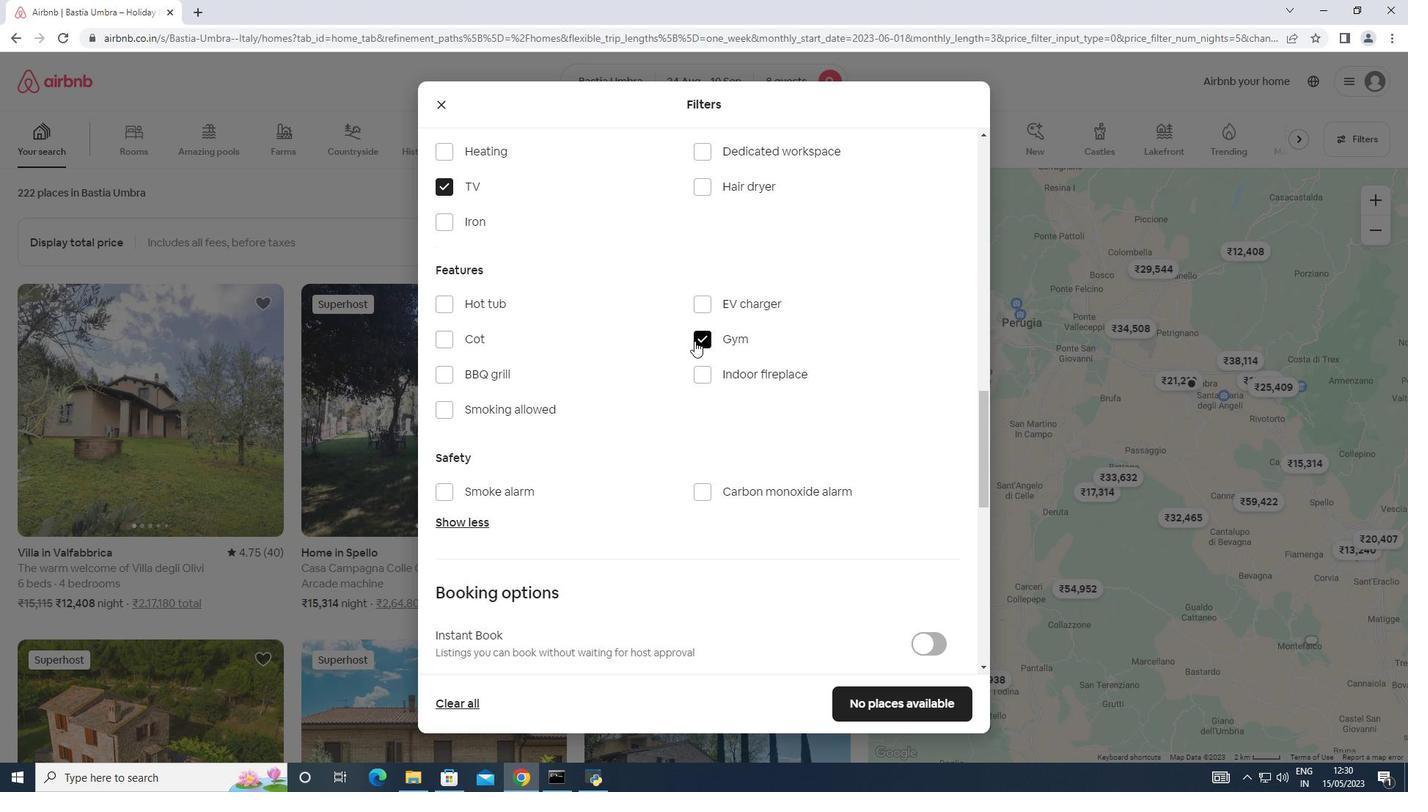 
Action: Mouse scrolled (743, 495) with delta (0, 0)
Screenshot: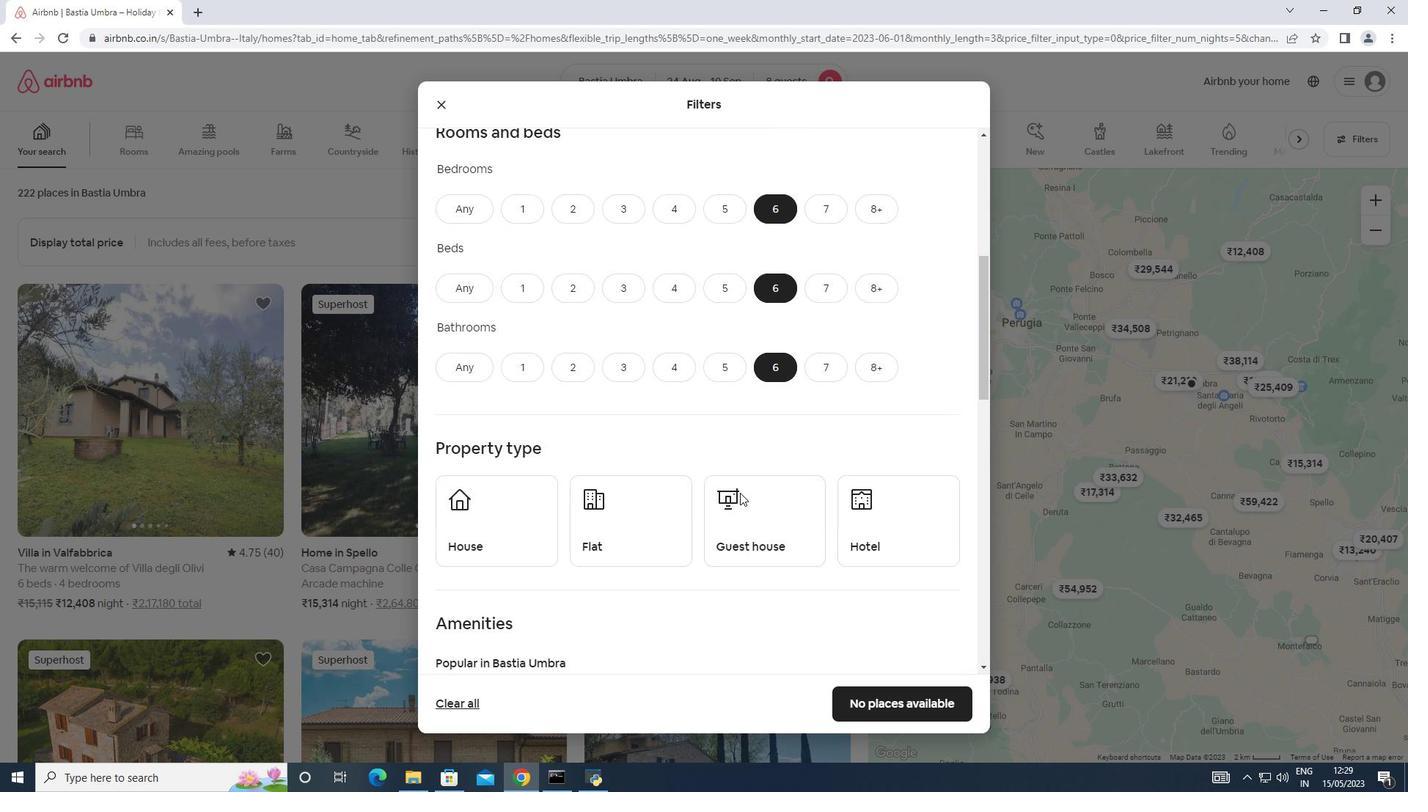 
Action: Mouse moved to (603, 365)
Screenshot: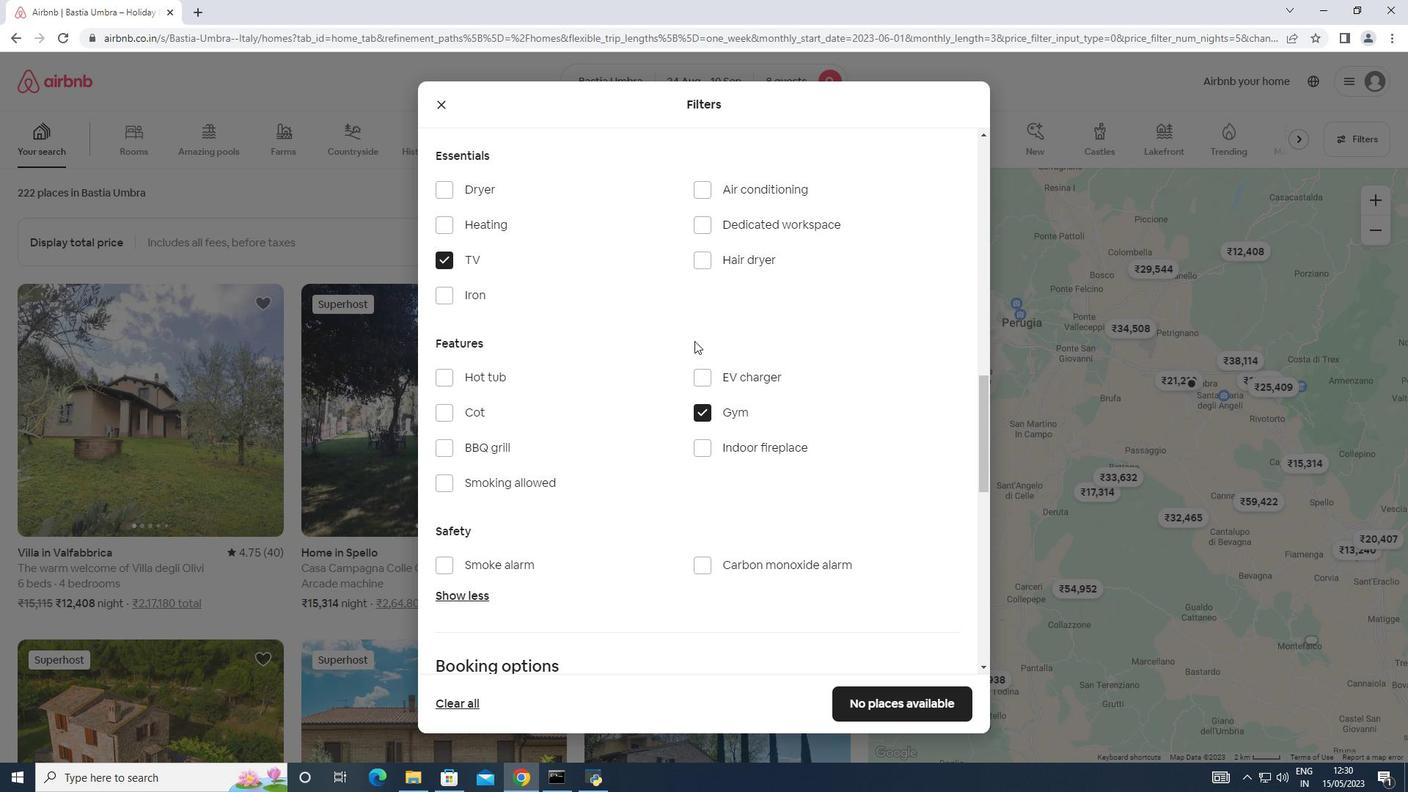 
Action: Mouse scrolled (743, 495) with delta (0, 0)
Screenshot: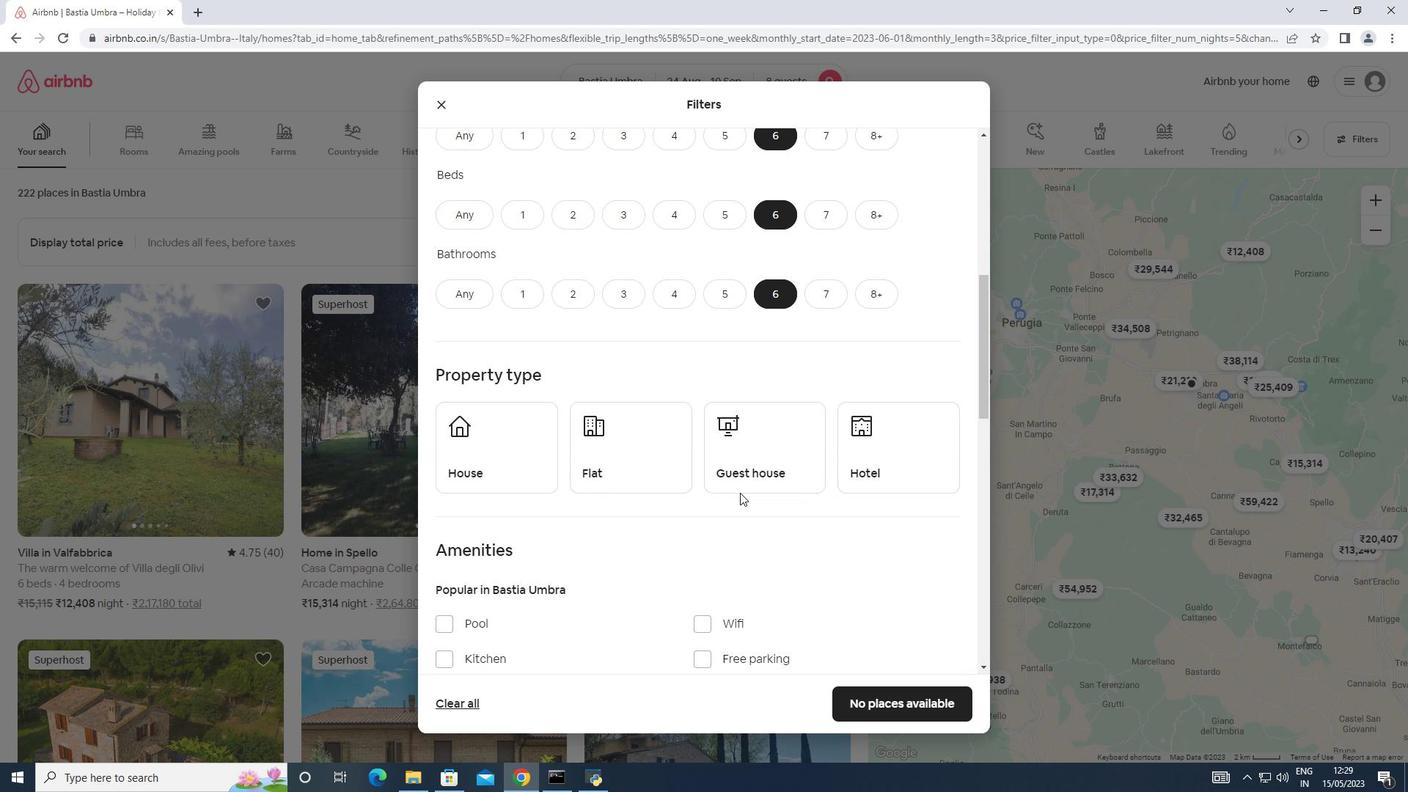 
Action: Mouse moved to (460, 464)
Screenshot: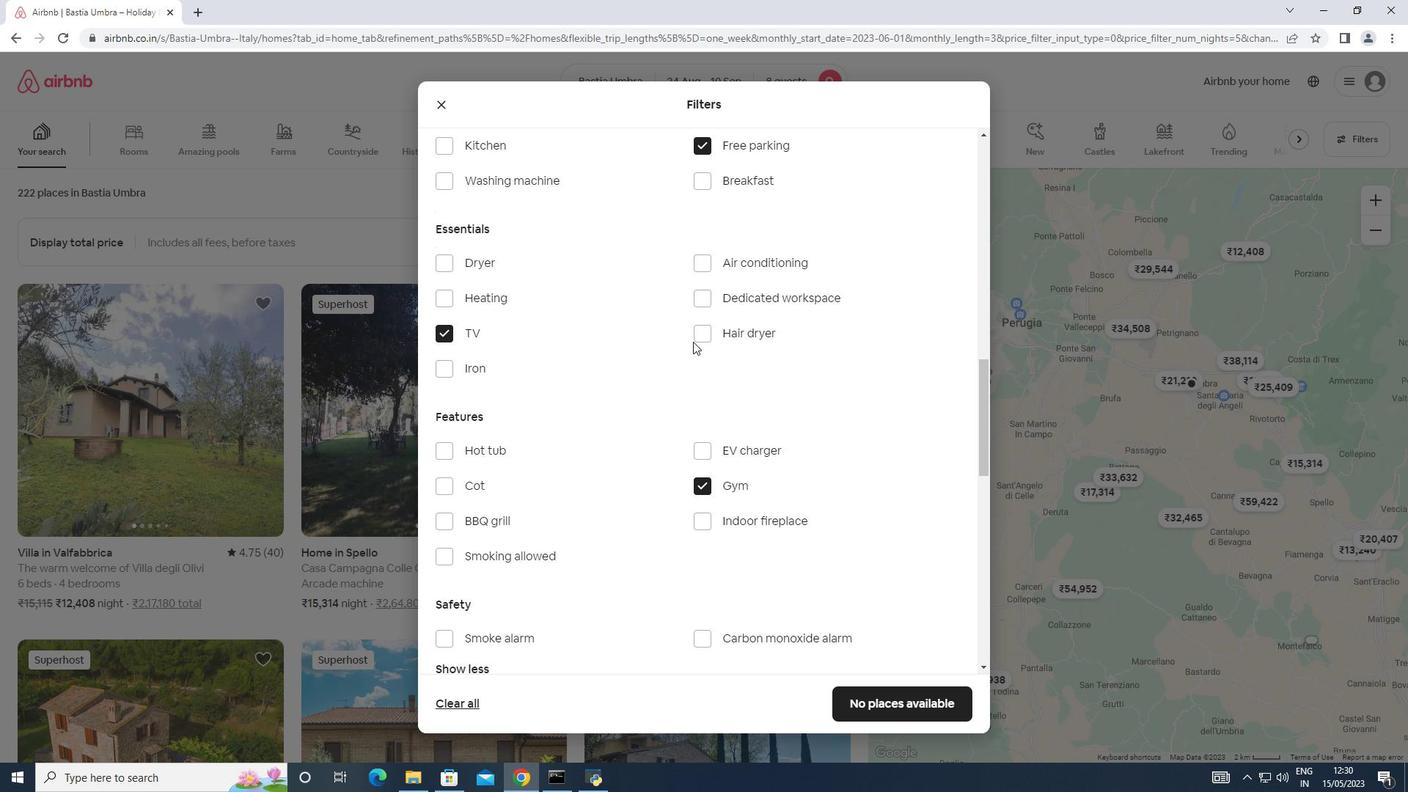 
Action: Mouse scrolled (743, 495) with delta (0, 0)
Screenshot: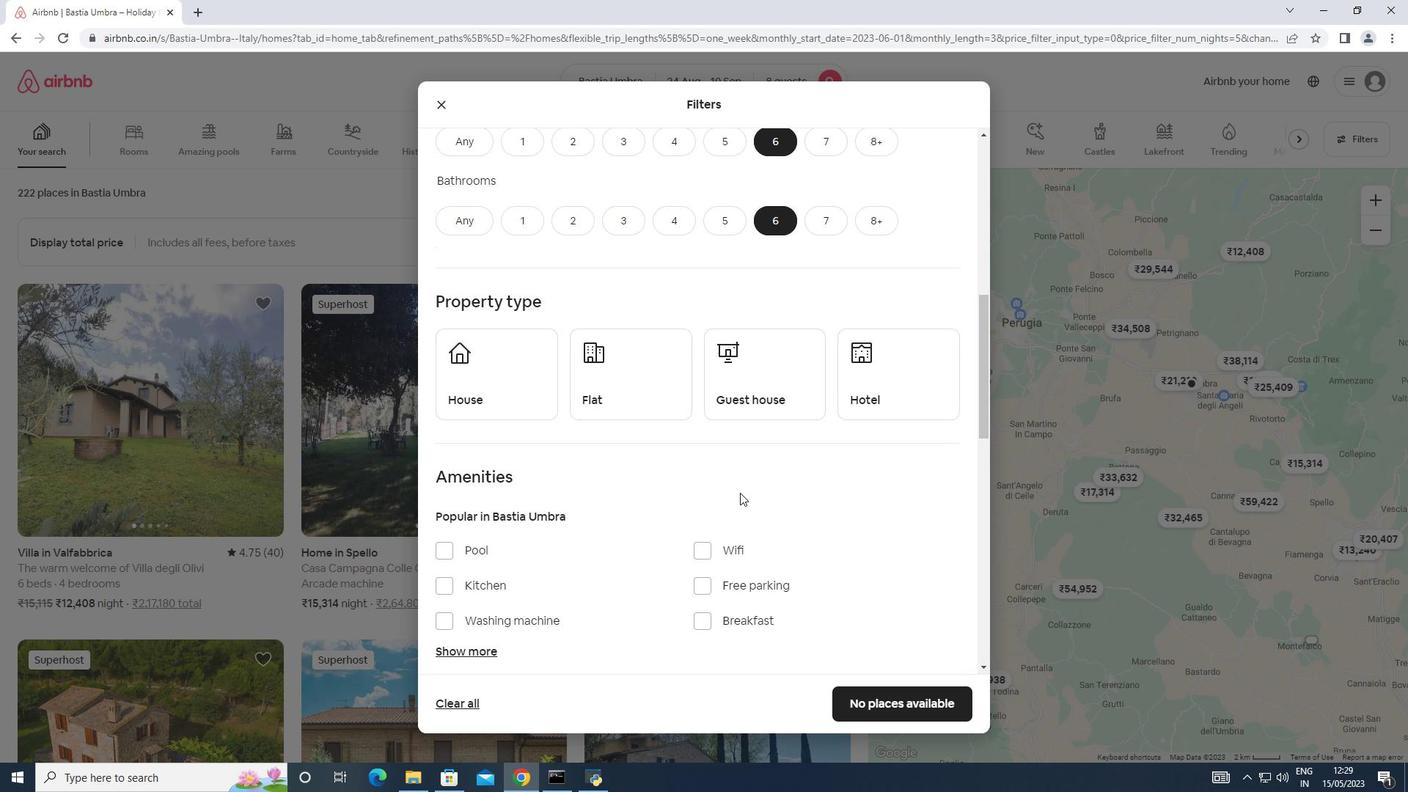 
Action: Mouse moved to (456, 469)
Screenshot: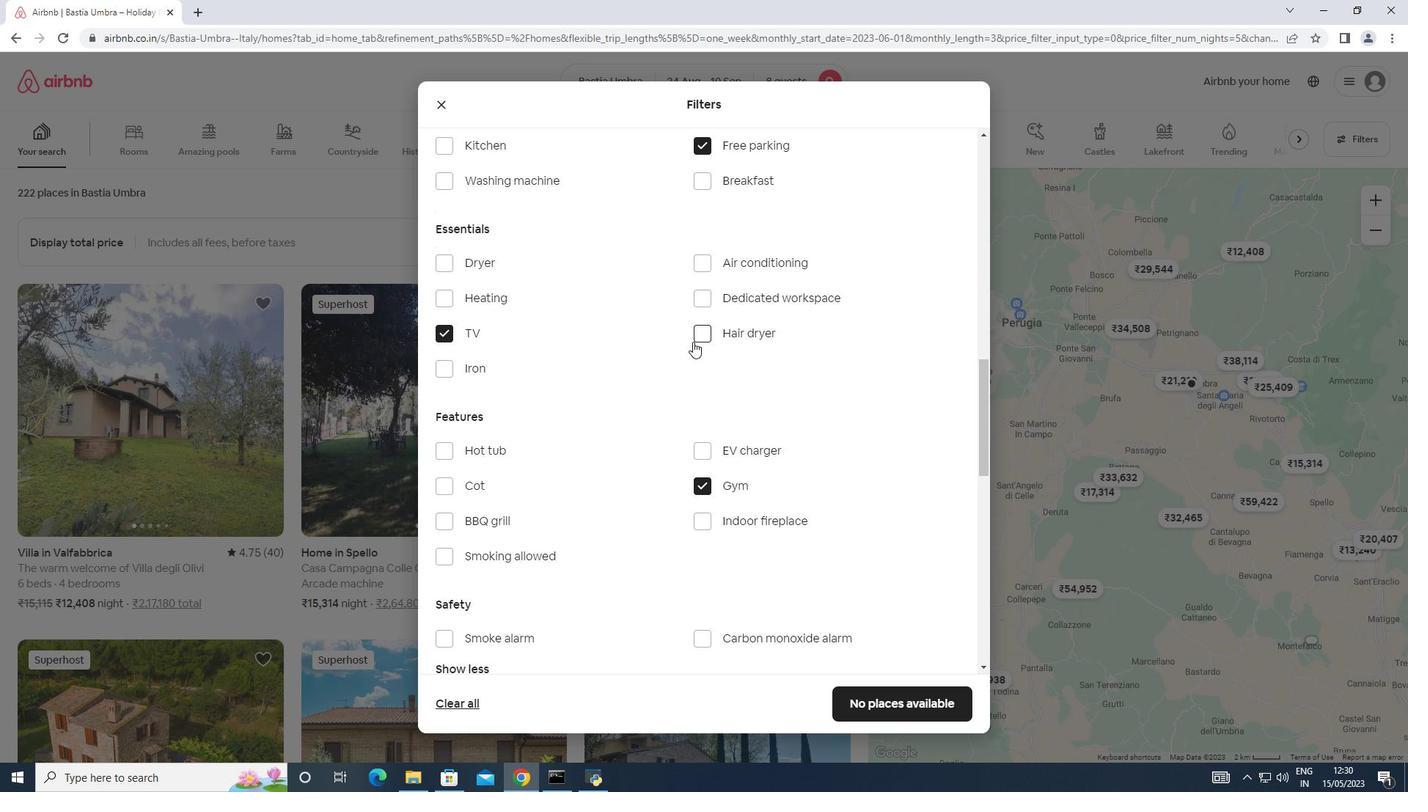 
Action: Mouse scrolled (743, 495) with delta (0, 0)
Screenshot: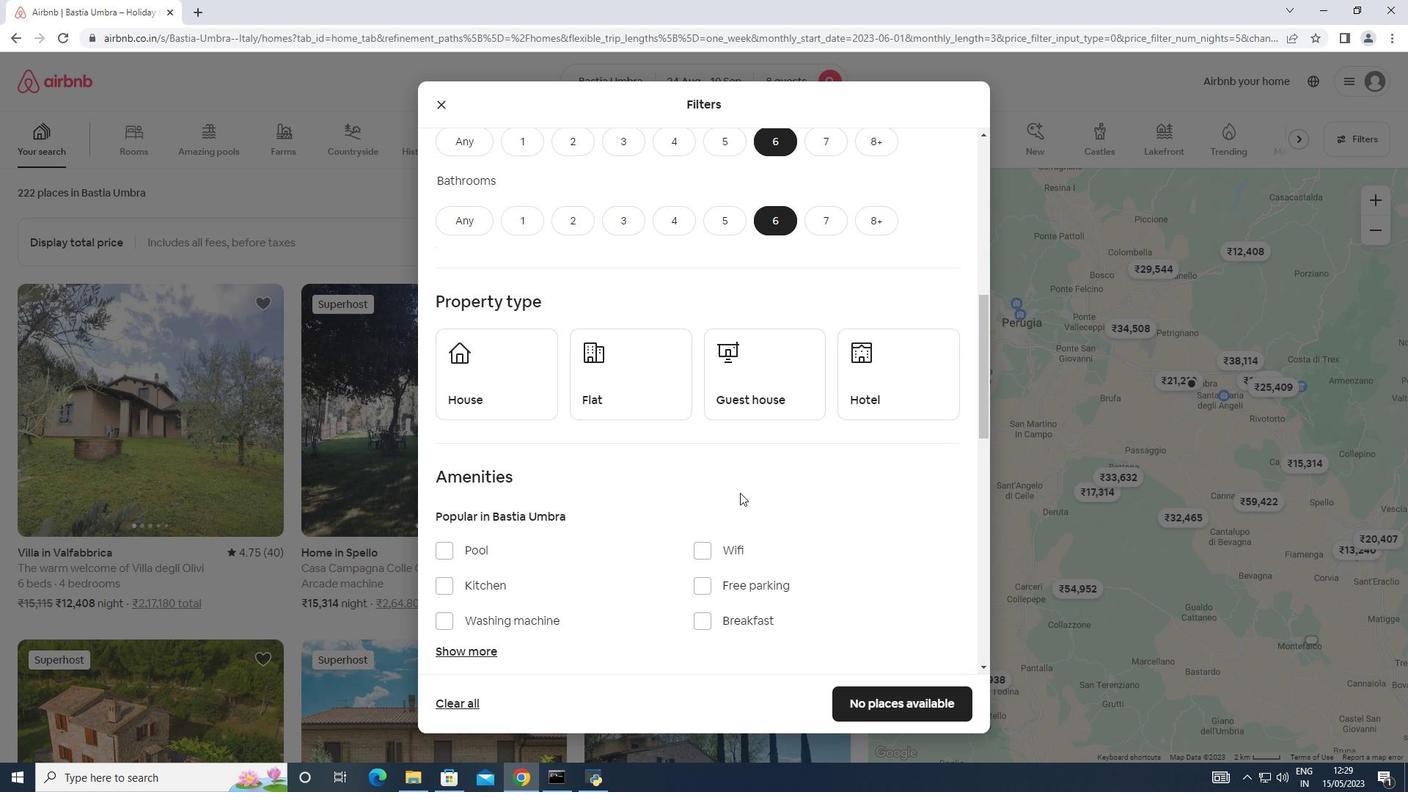 
Action: Mouse moved to (699, 408)
Screenshot: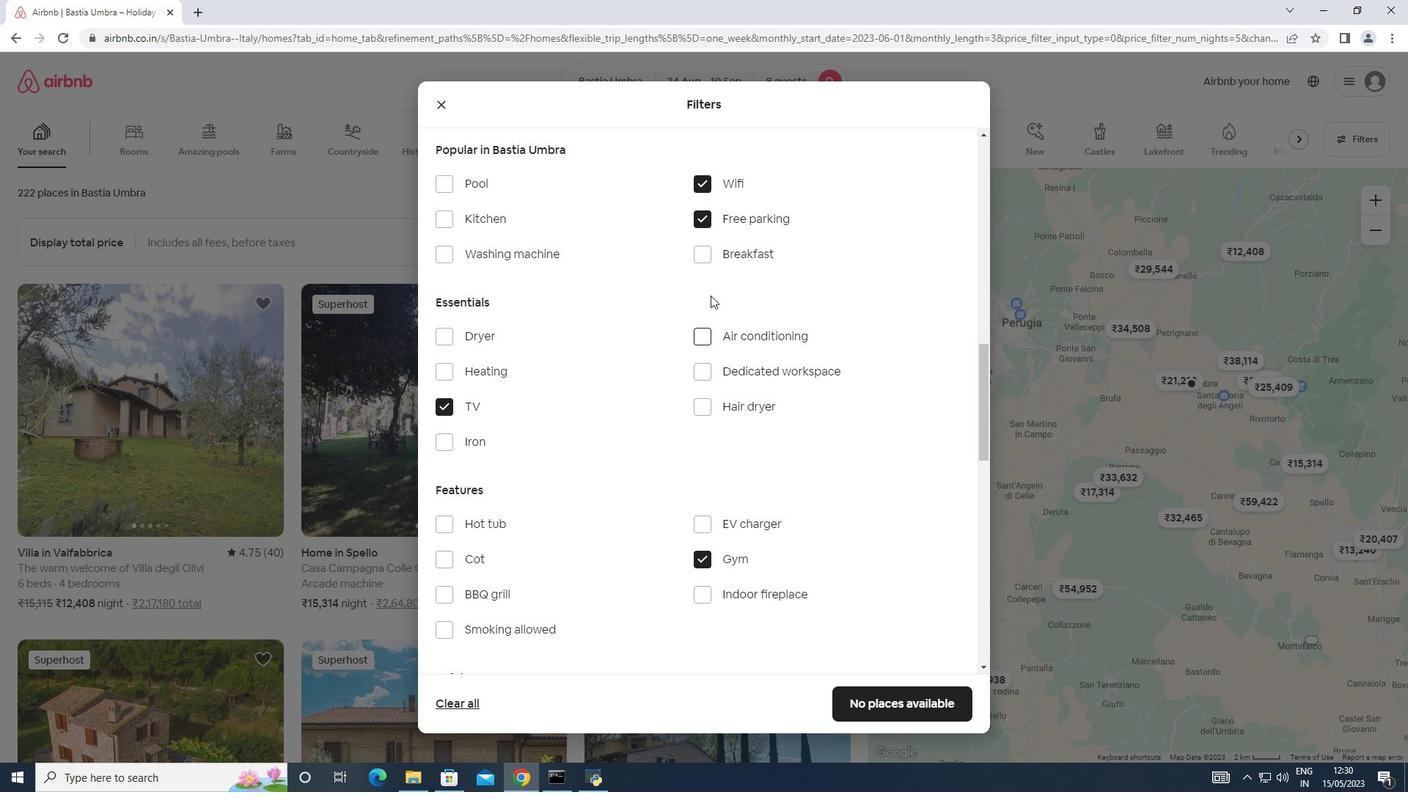 
Action: Mouse pressed left at (508, 226)
Screenshot: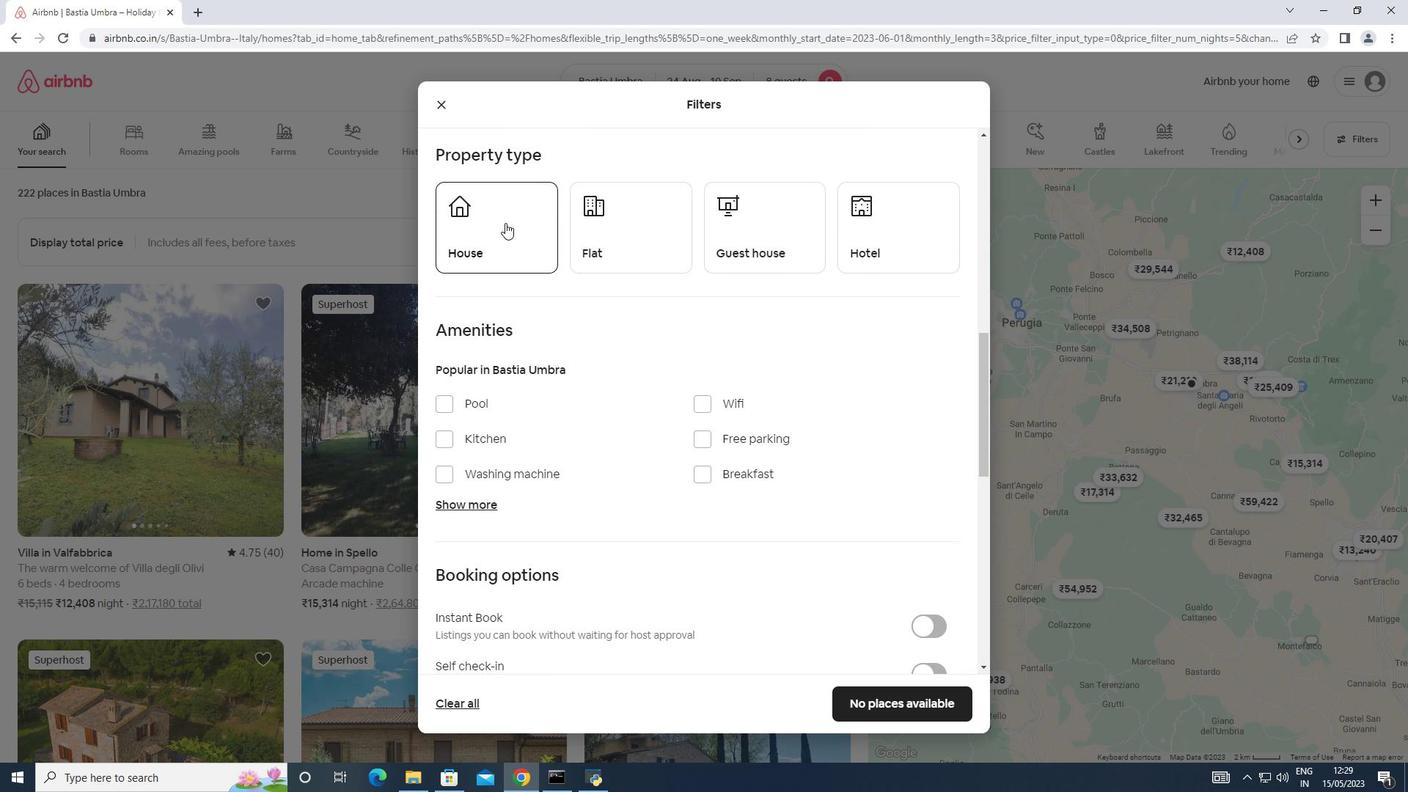 
Action: Mouse moved to (580, 243)
Screenshot: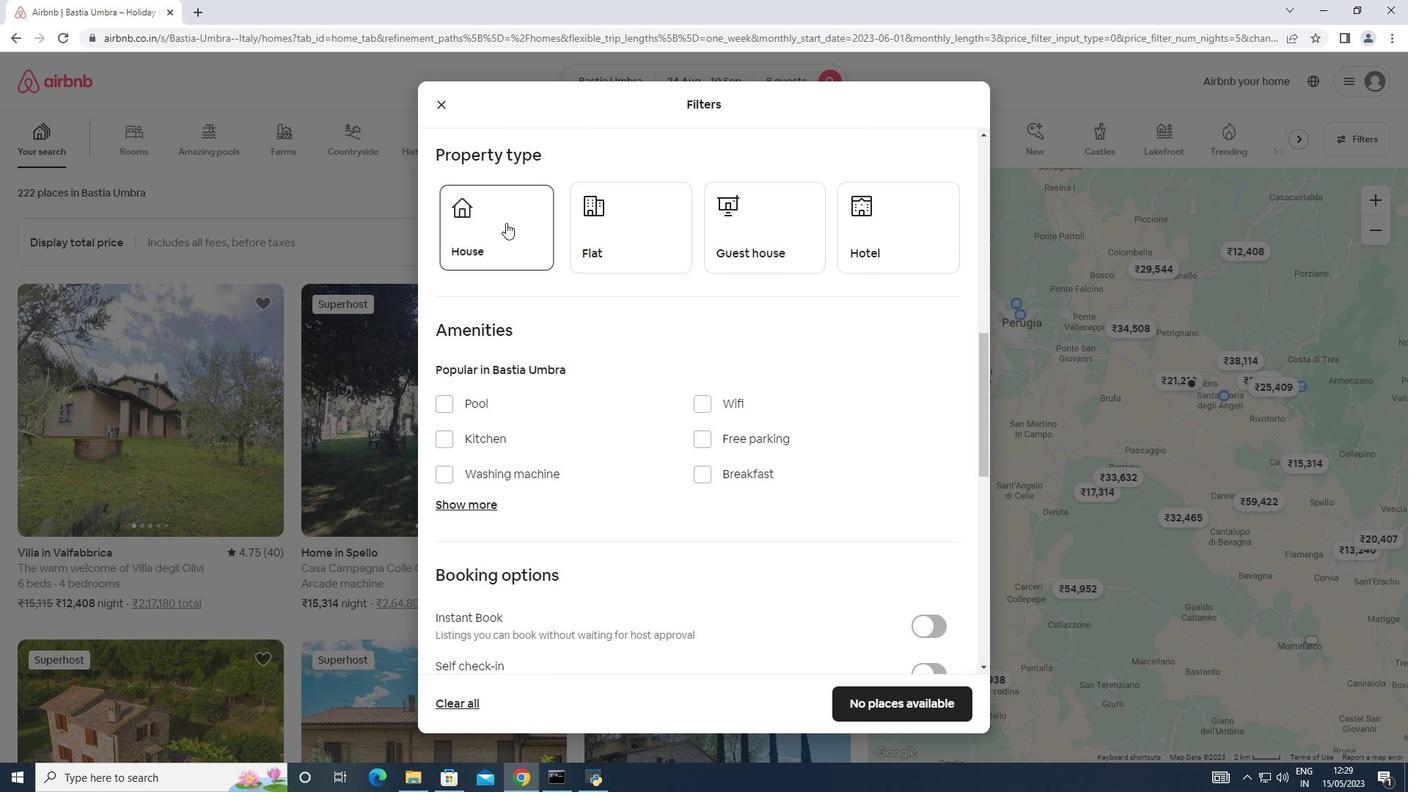 
Action: Mouse pressed left at (700, 407)
Screenshot: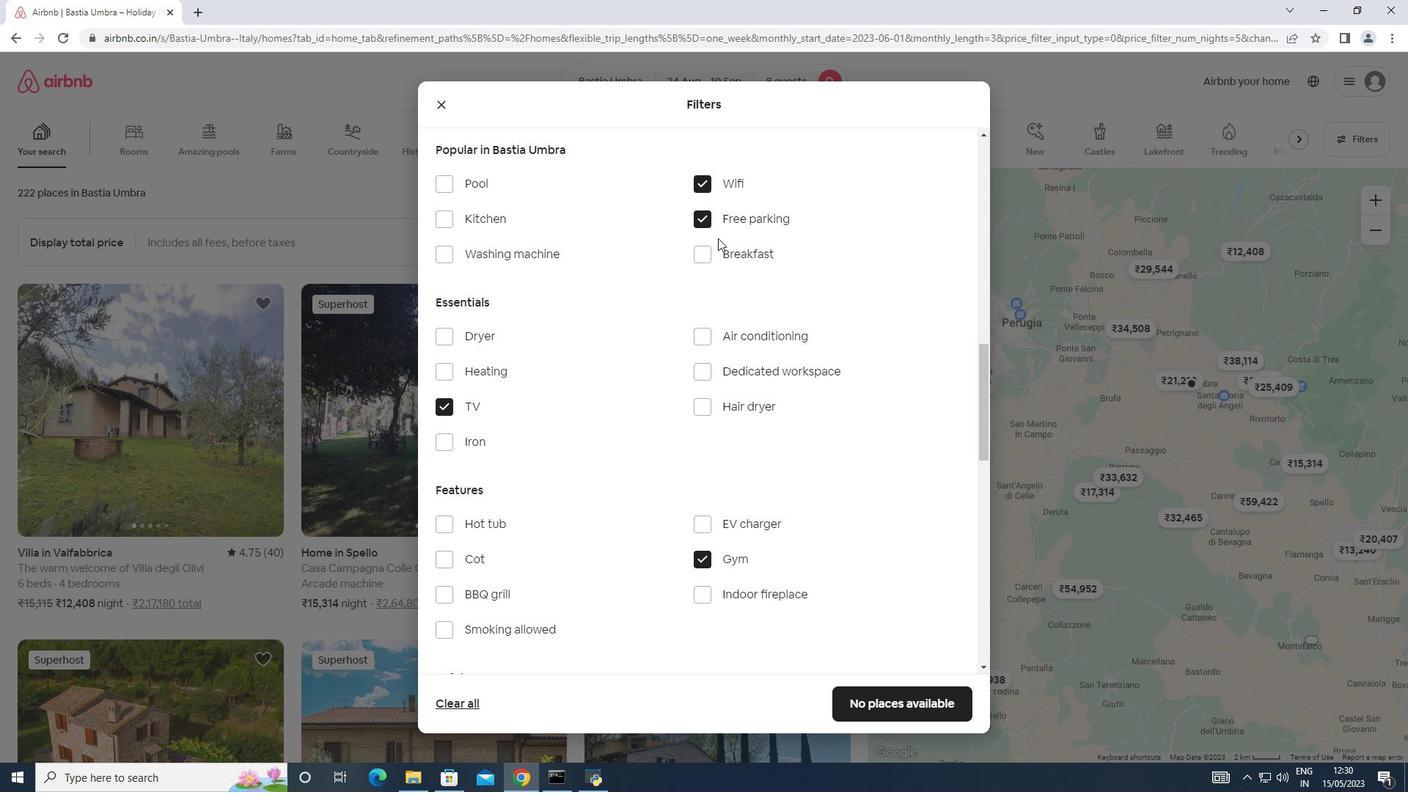 
Action: Mouse moved to (586, 243)
Screenshot: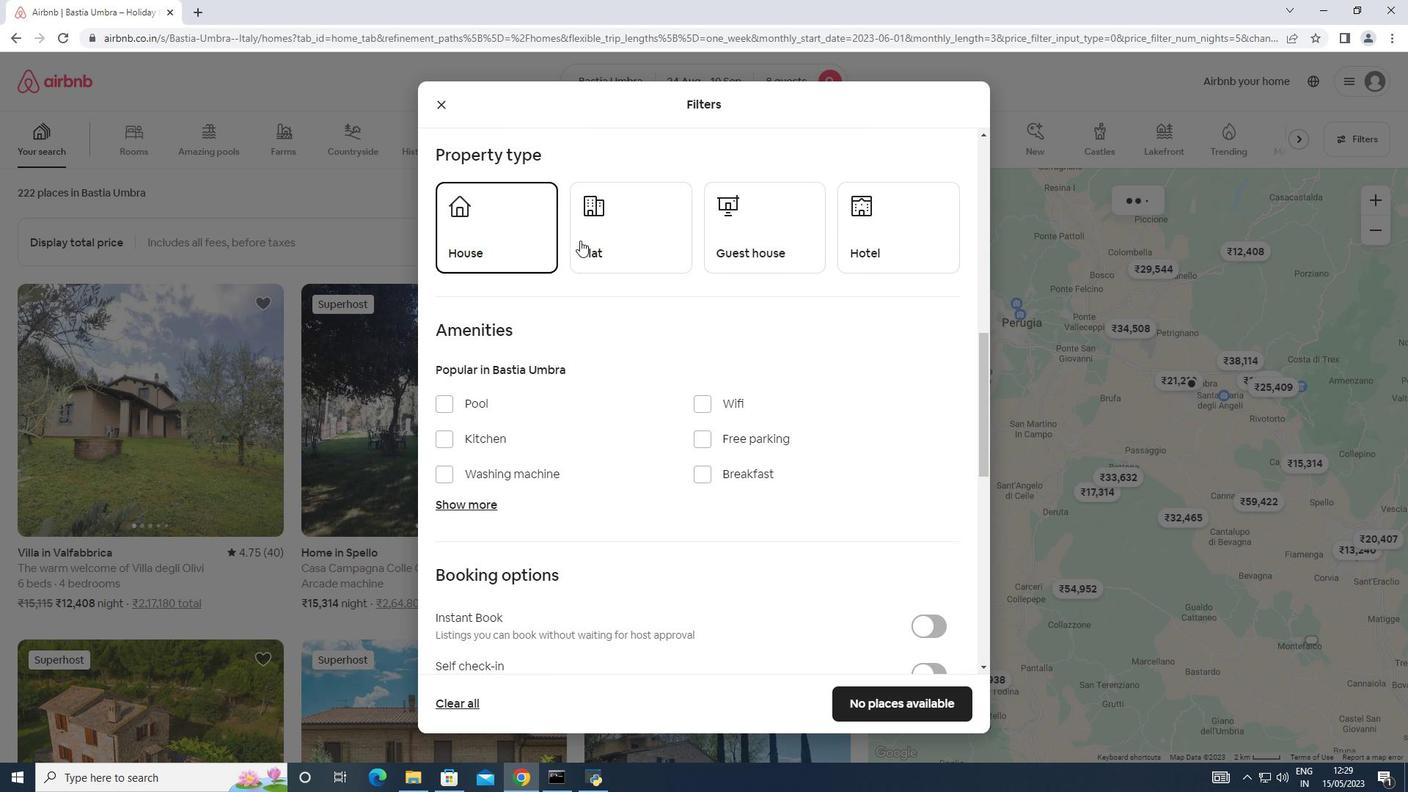 
Action: Mouse pressed left at (586, 243)
Screenshot: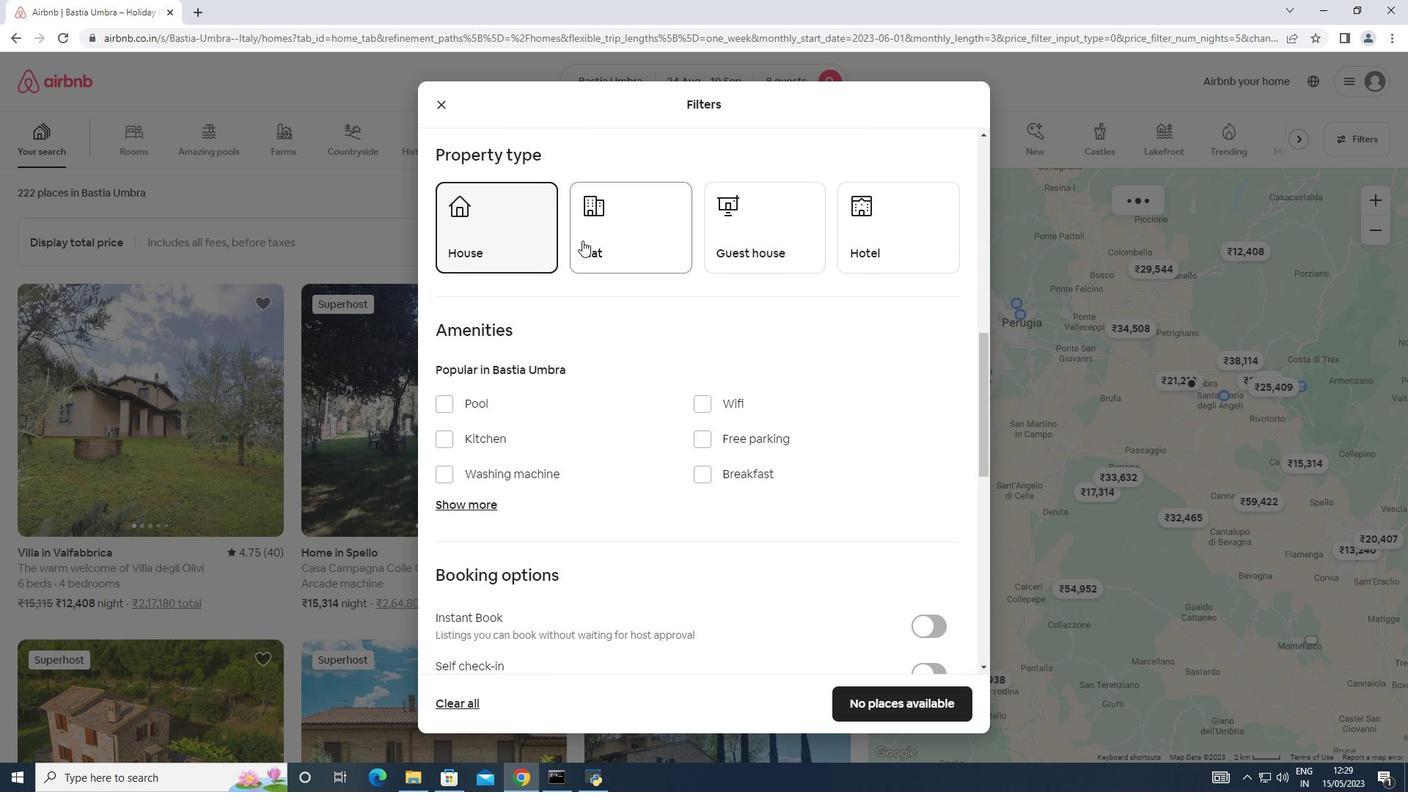 
Action: Mouse moved to (730, 422)
Screenshot: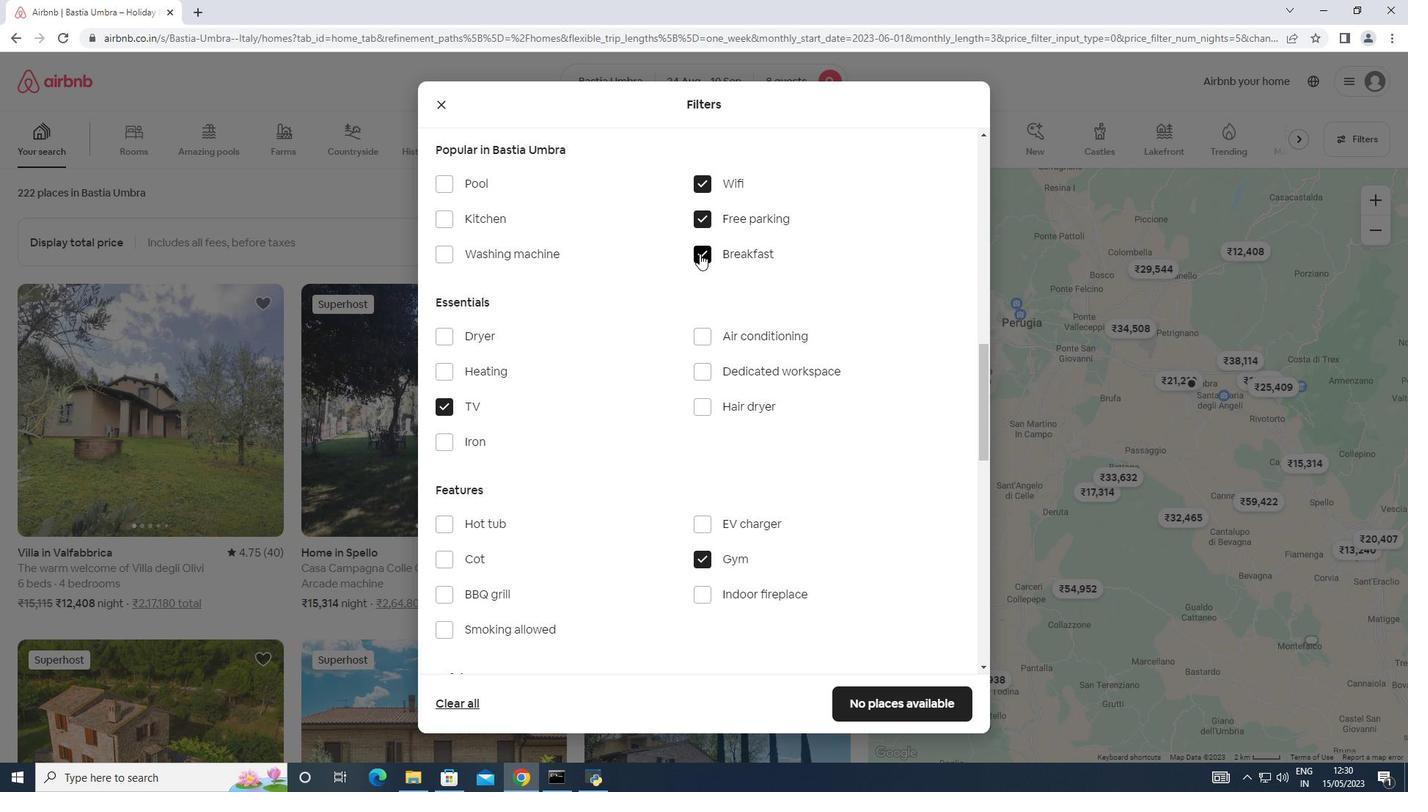 
Action: Mouse pressed left at (727, 258)
Screenshot: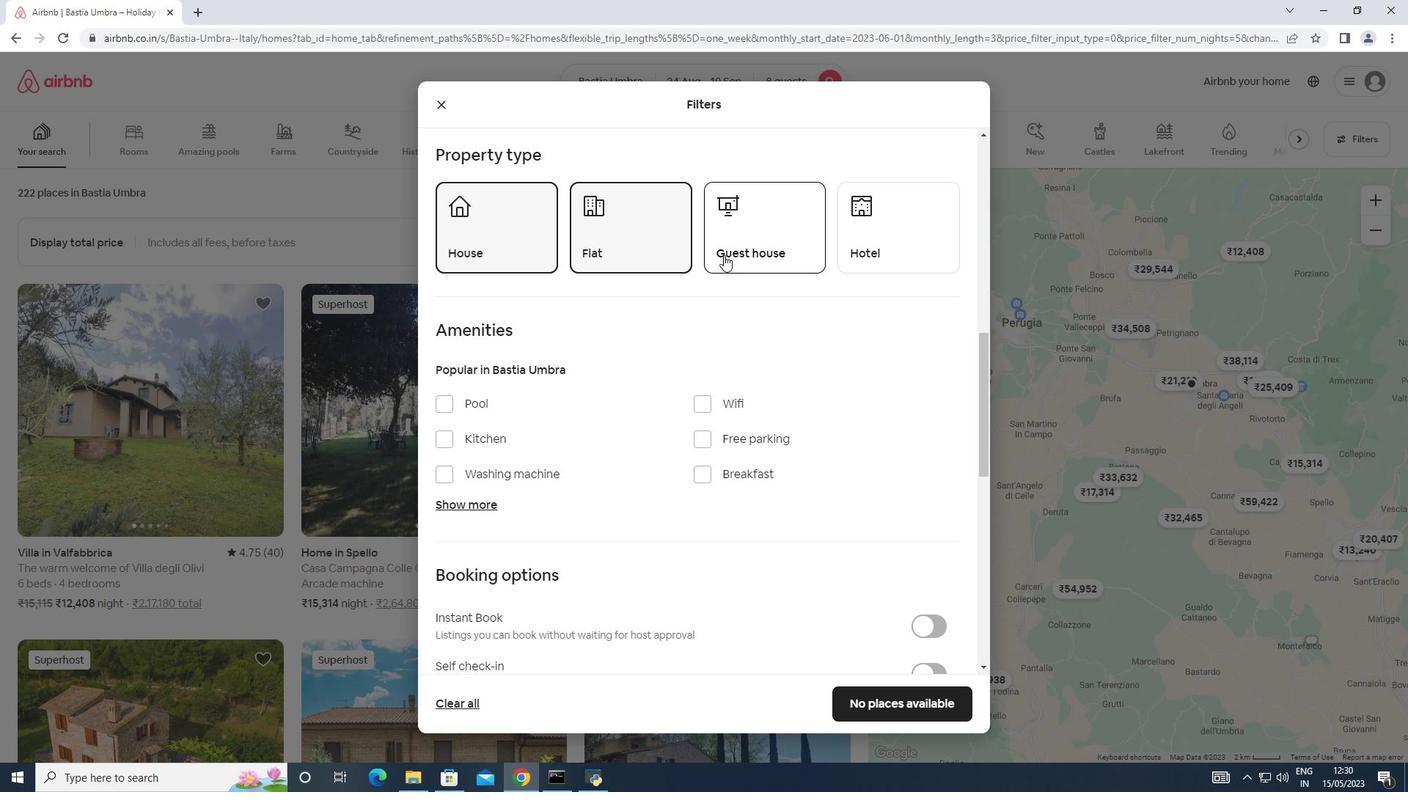 
Action: Mouse moved to (663, 286)
Screenshot: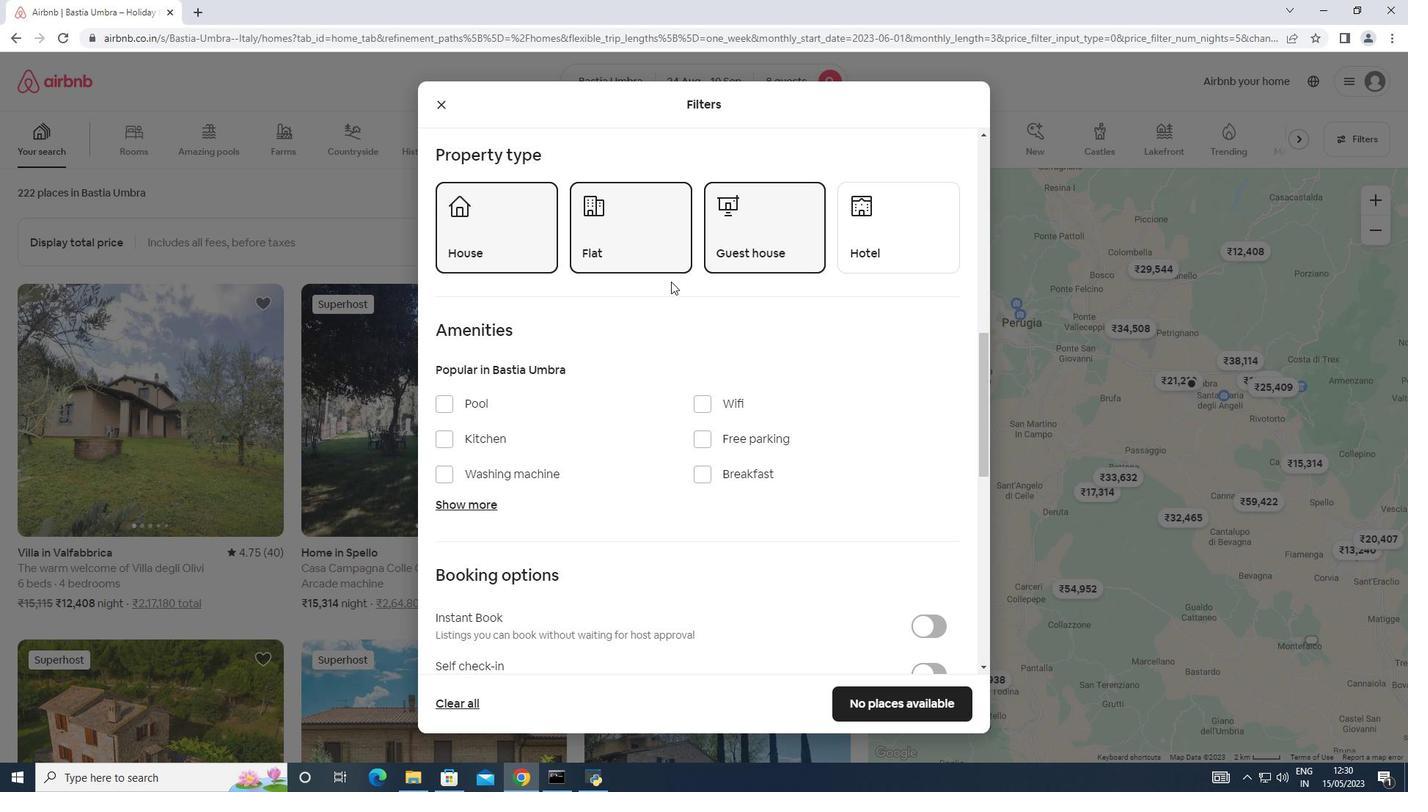 
Action: Mouse pressed left at (710, 476)
Screenshot: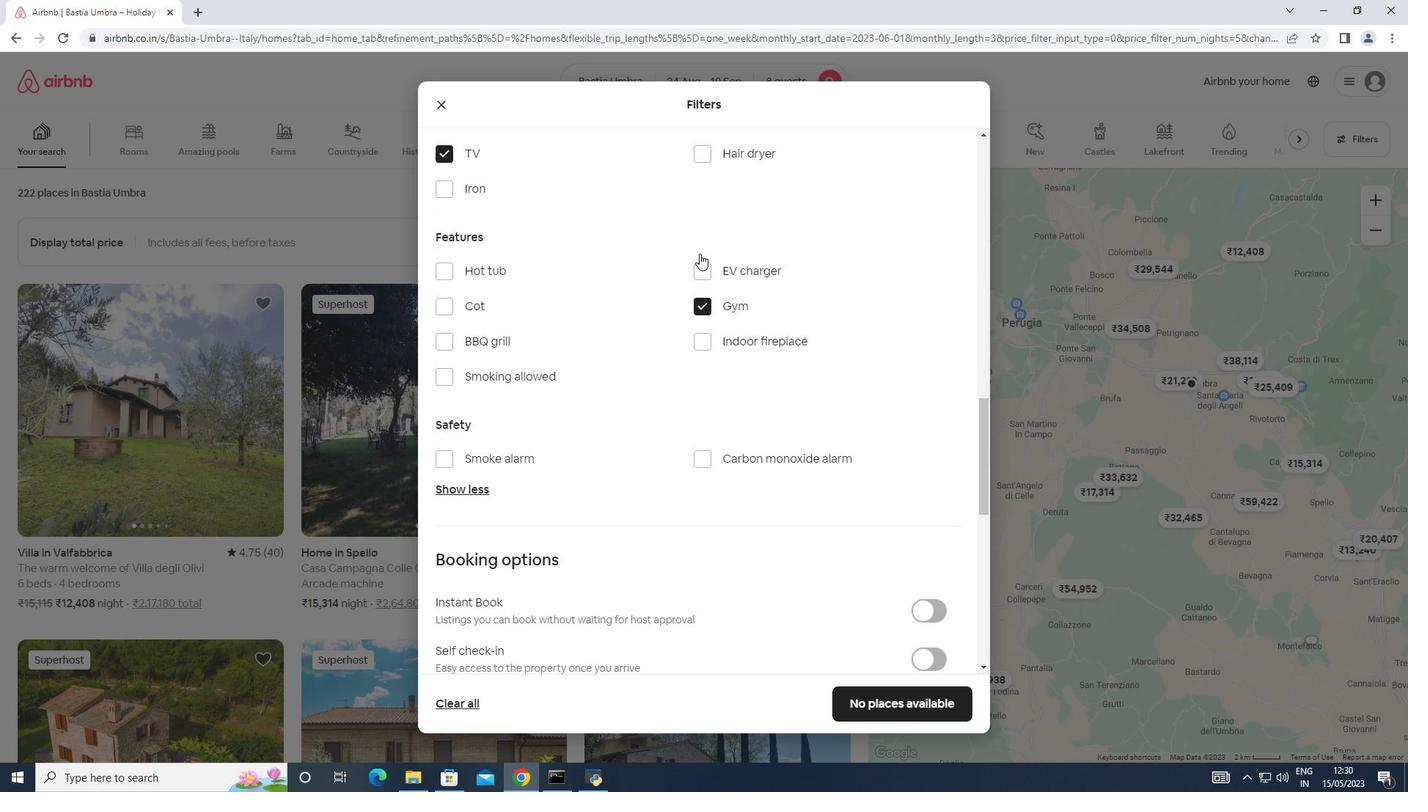 
Action: Mouse moved to (697, 435)
Screenshot: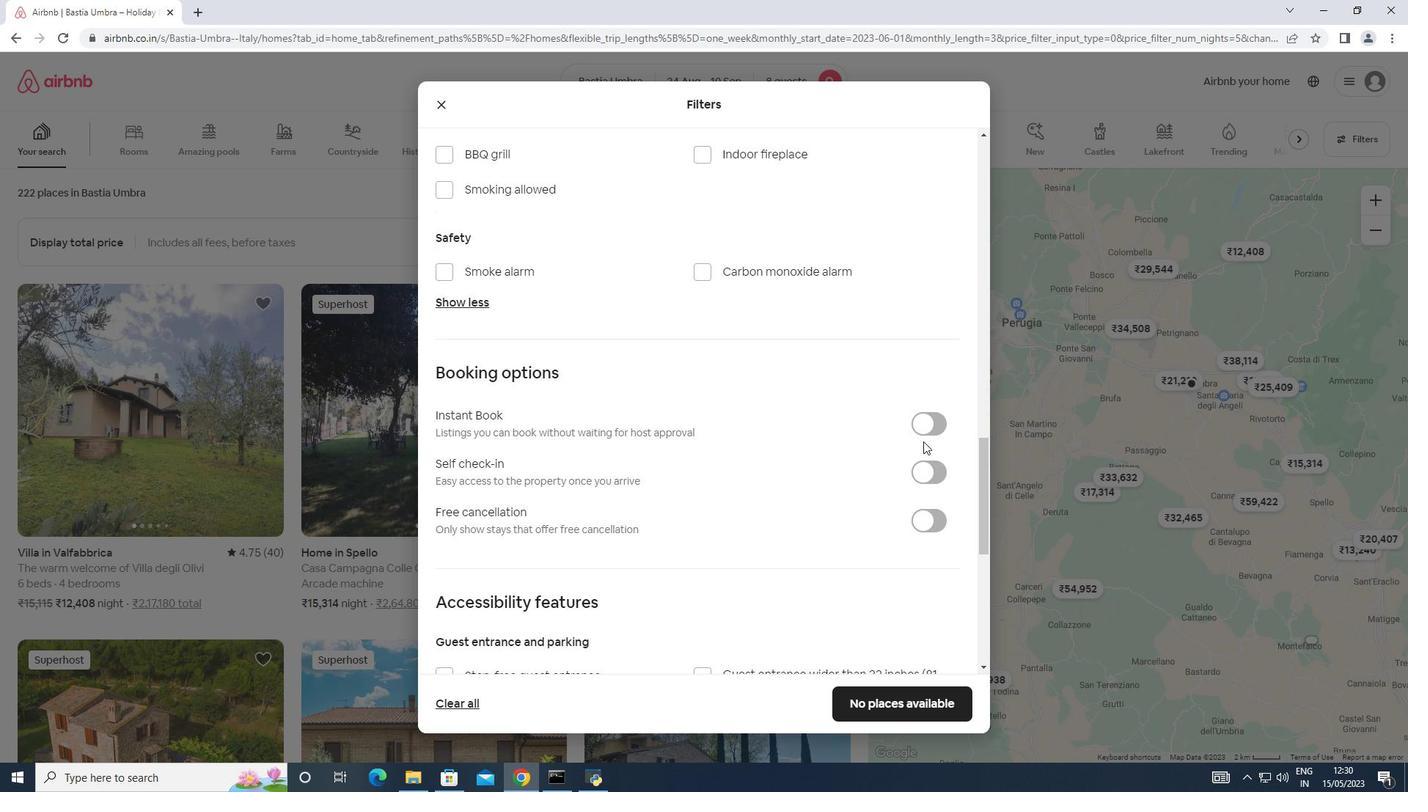 
Action: Mouse scrolled (644, 288) with delta (0, 0)
Screenshot: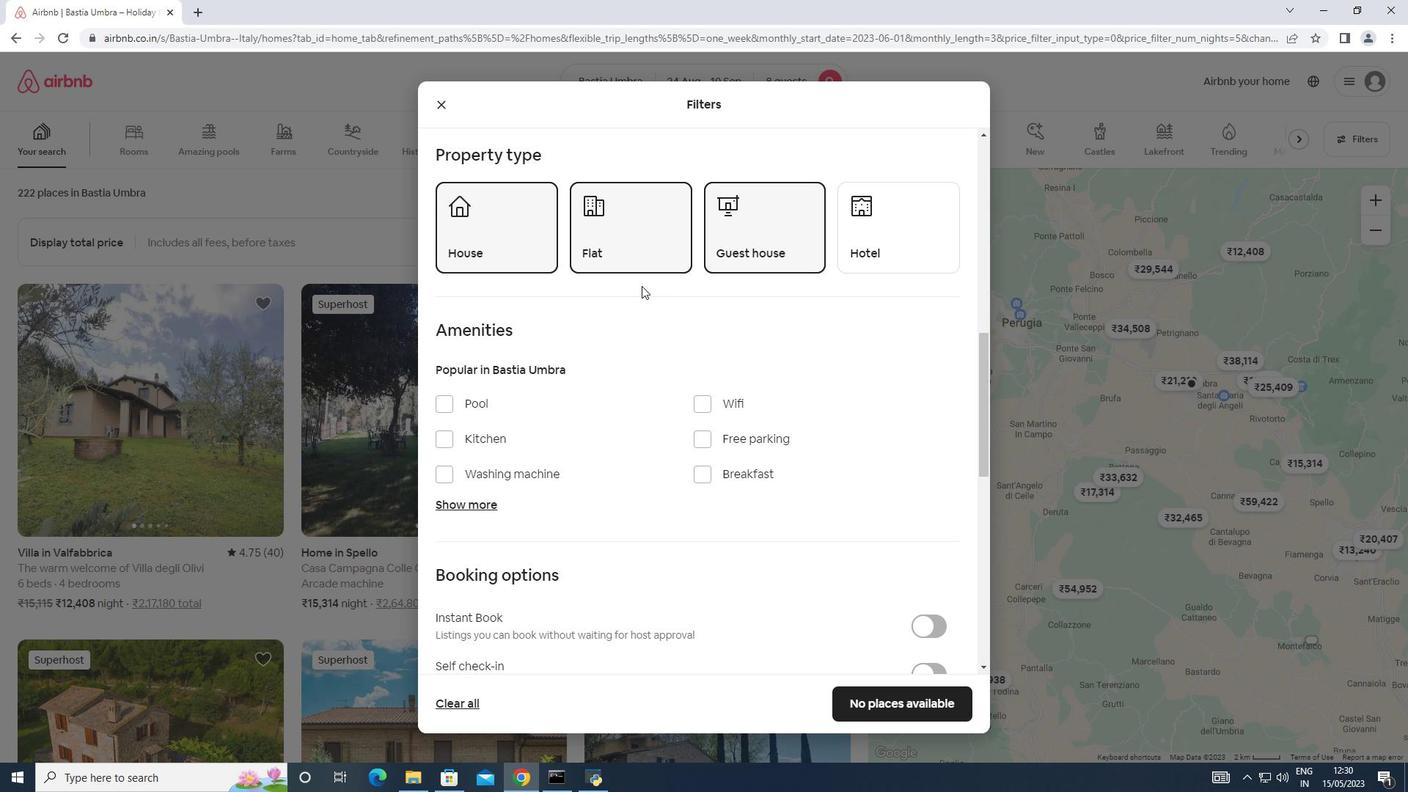 
Action: Mouse pressed left at (697, 435)
Screenshot: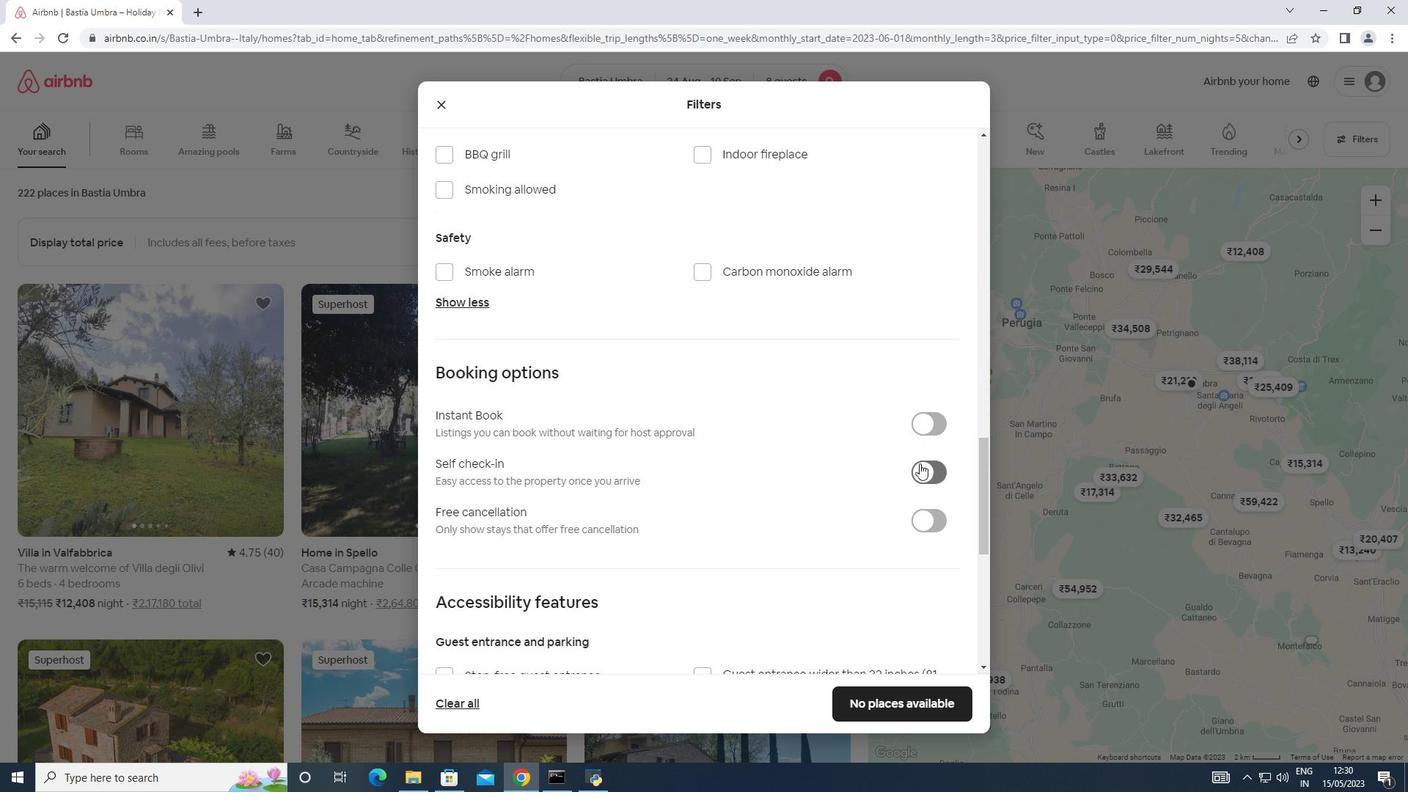 
Action: Mouse moved to (485, 506)
Screenshot: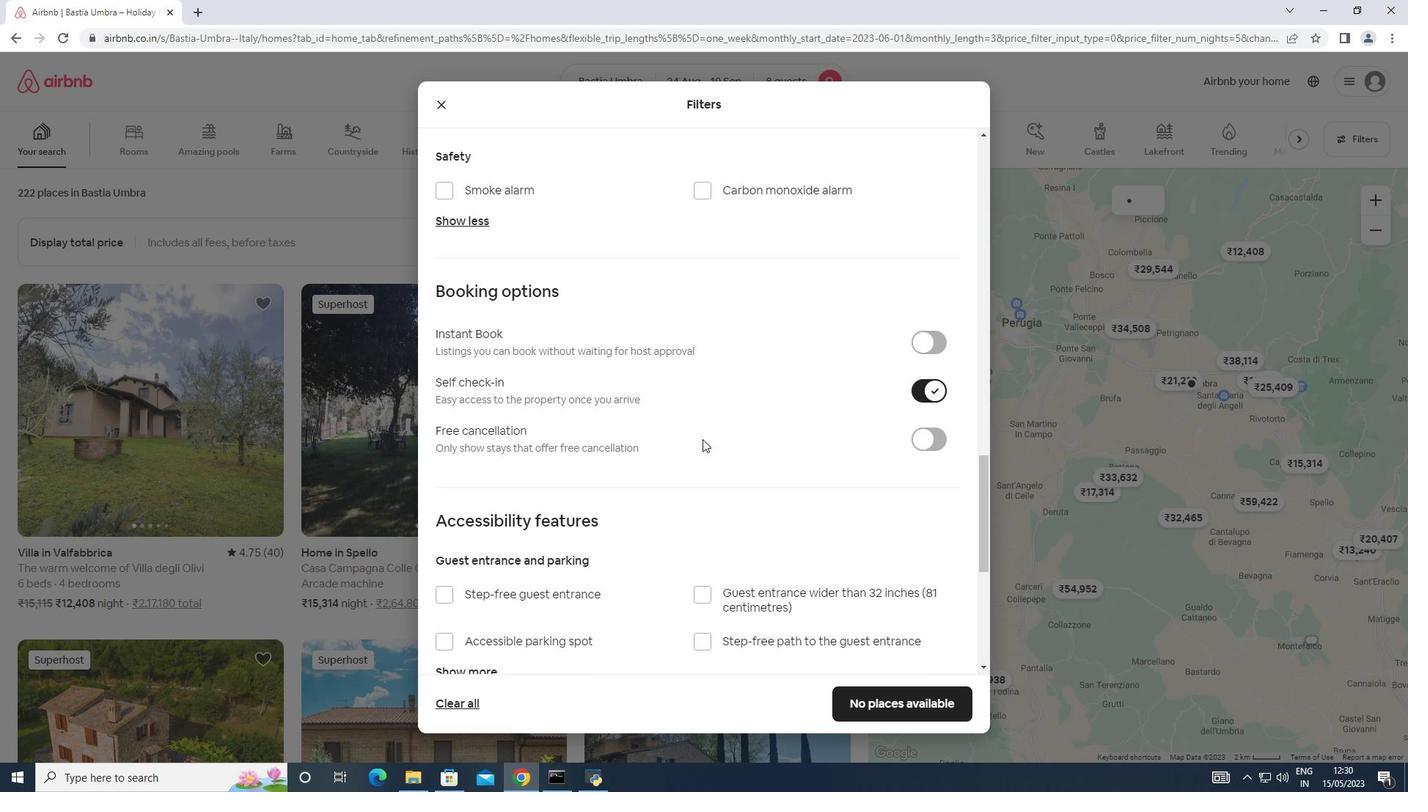 
Action: Mouse pressed left at (470, 429)
Screenshot: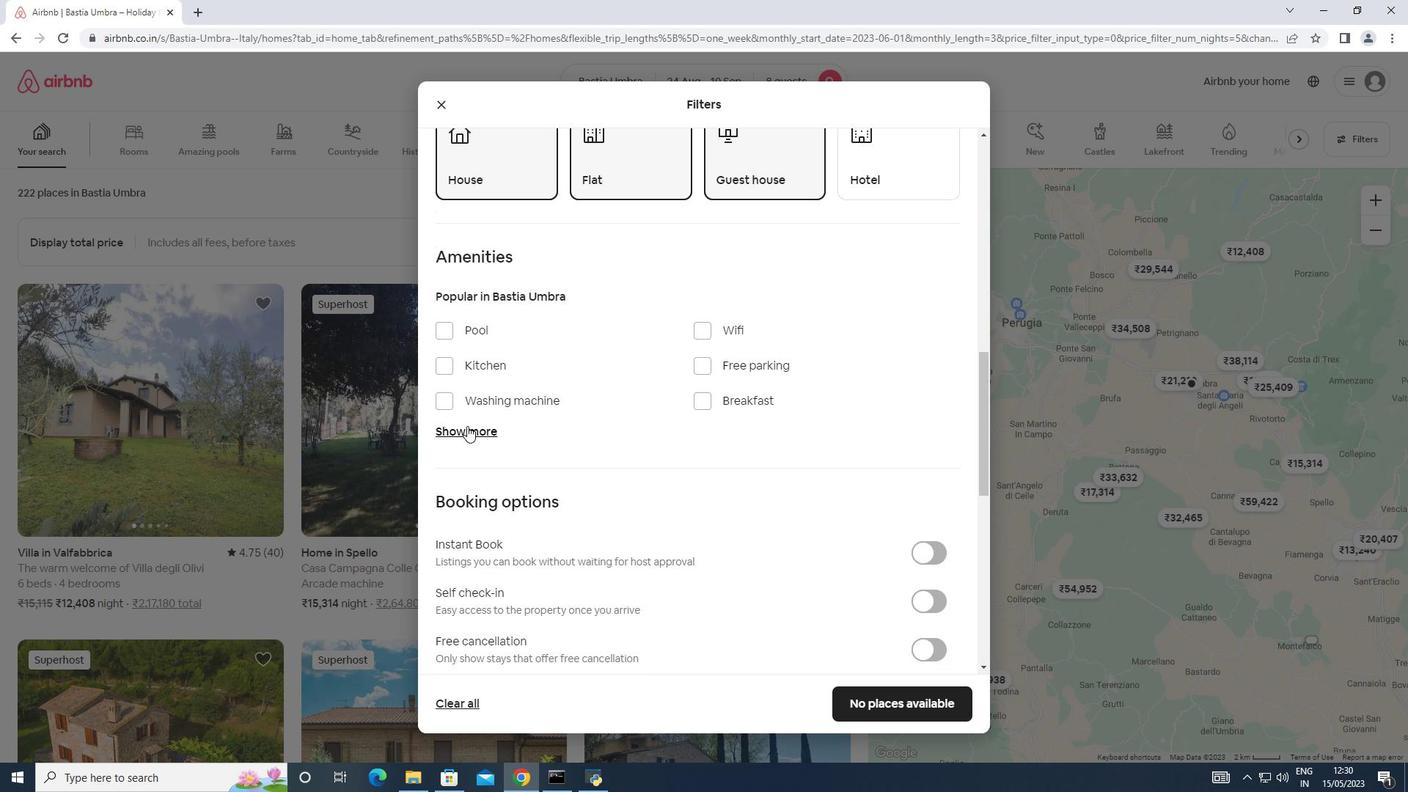 
Action: Mouse pressed left at (485, 506)
Screenshot: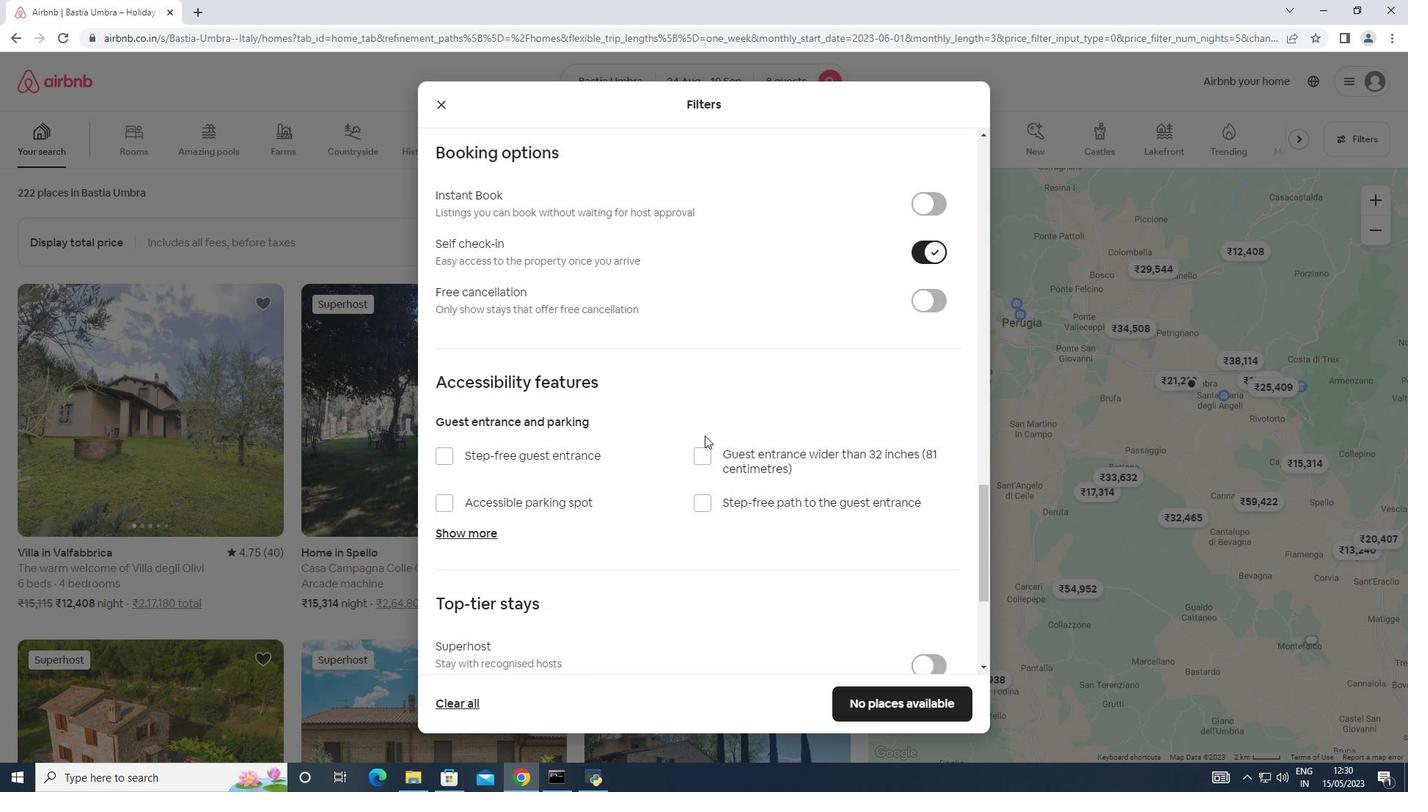 
Action: Mouse moved to (712, 325)
Screenshot: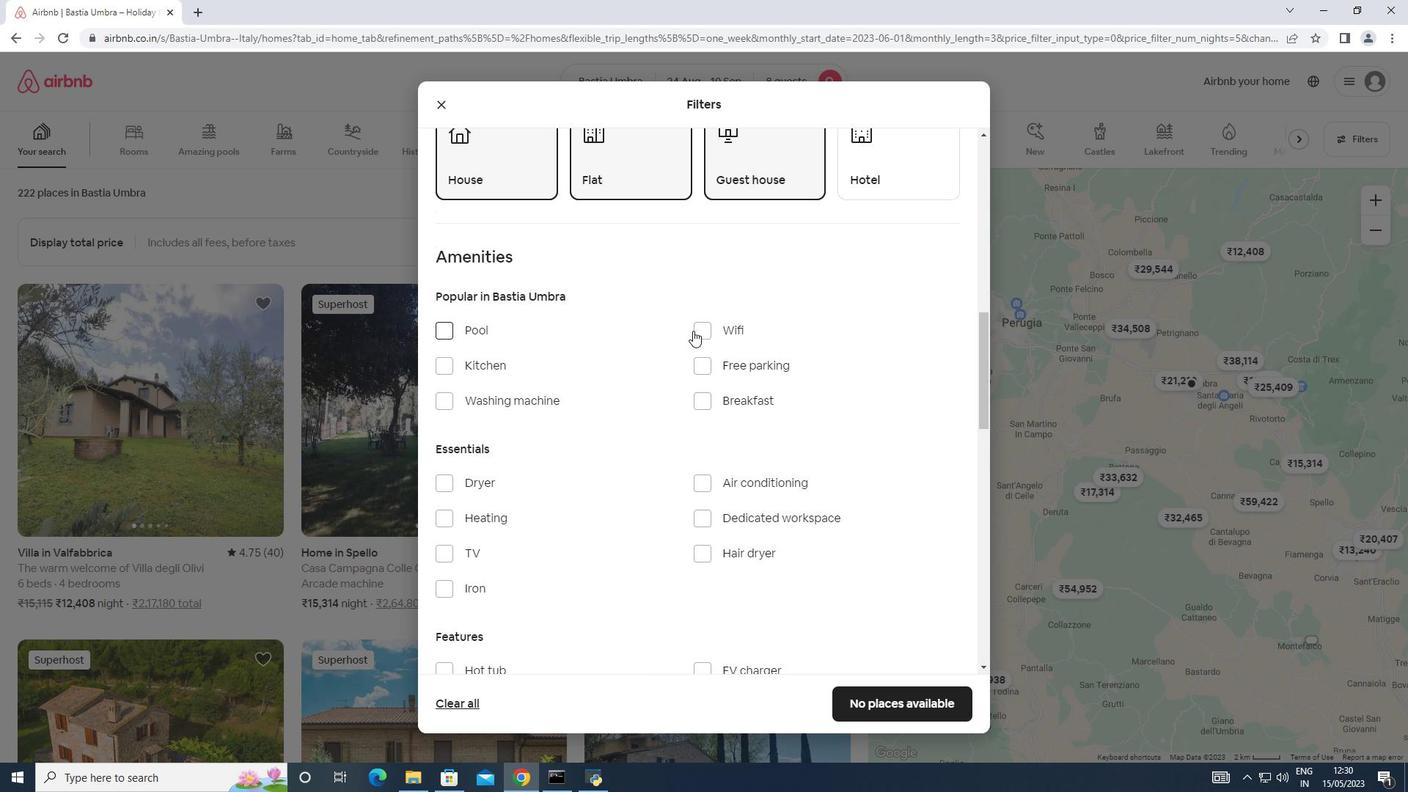 
Action: Mouse pressed left at (712, 325)
Screenshot: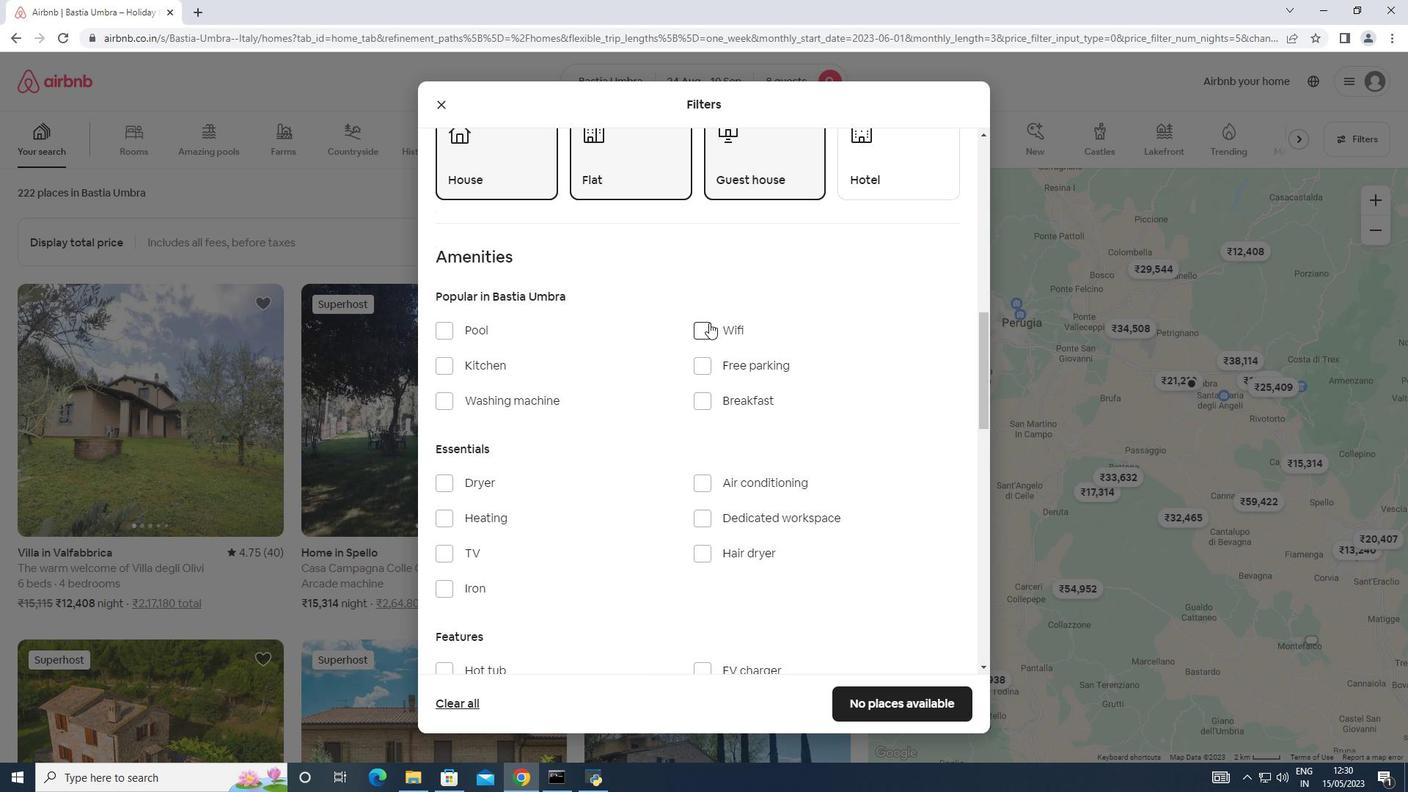 
Action: Mouse moved to (703, 565)
Screenshot: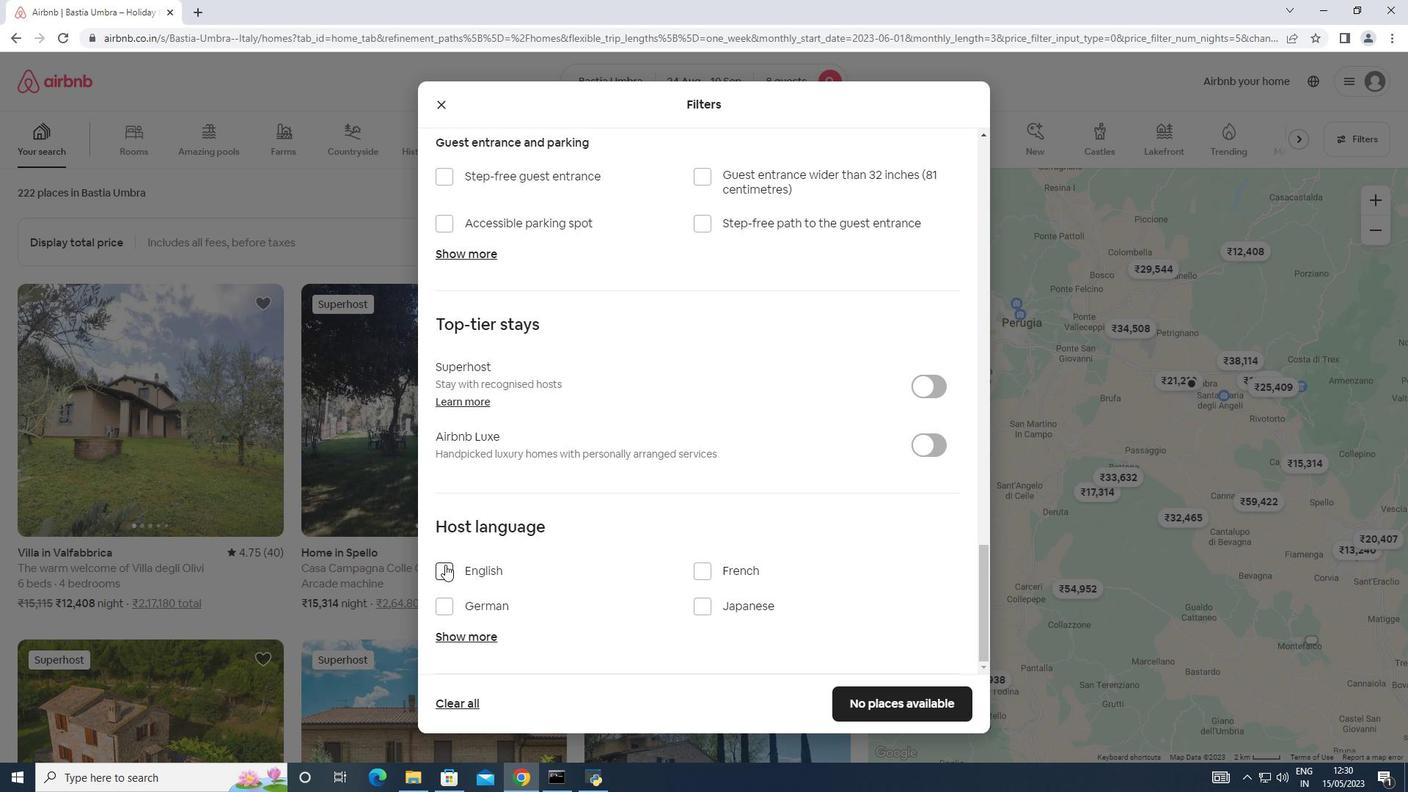 
Action: Mouse scrolled (690, 423) with delta (0, 0)
Screenshot: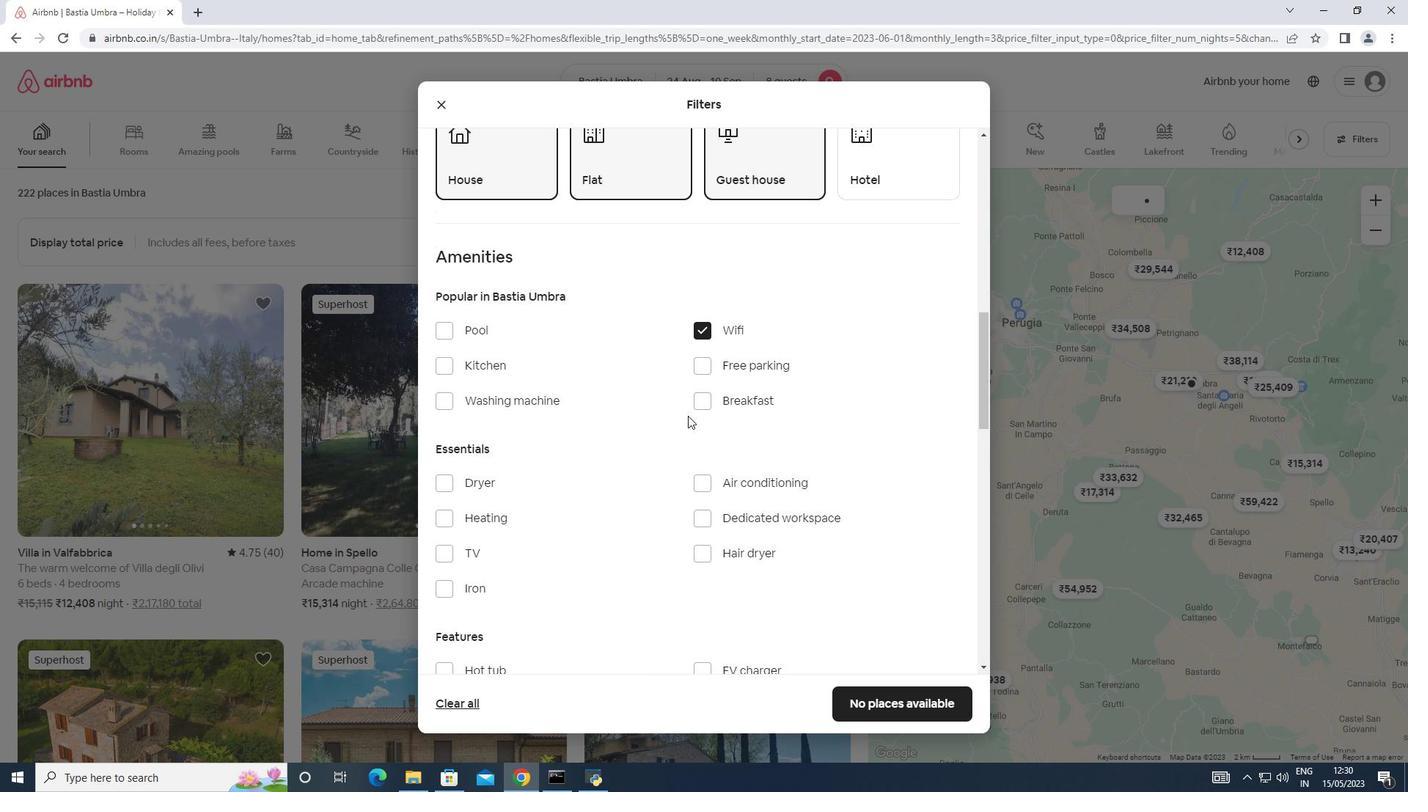 
Action: Mouse moved to (667, 565)
Screenshot: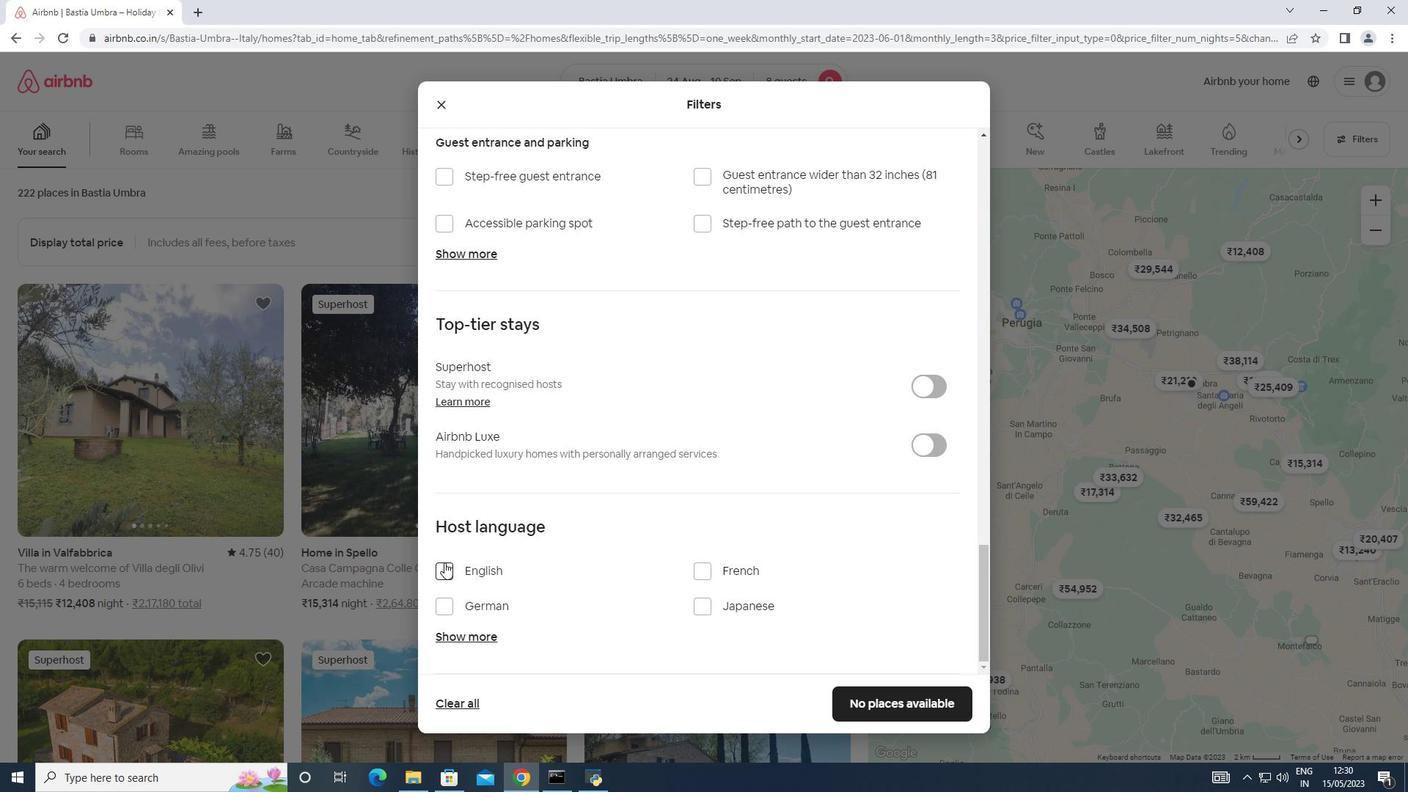 
Action: Mouse scrolled (667, 565) with delta (0, 0)
Screenshot: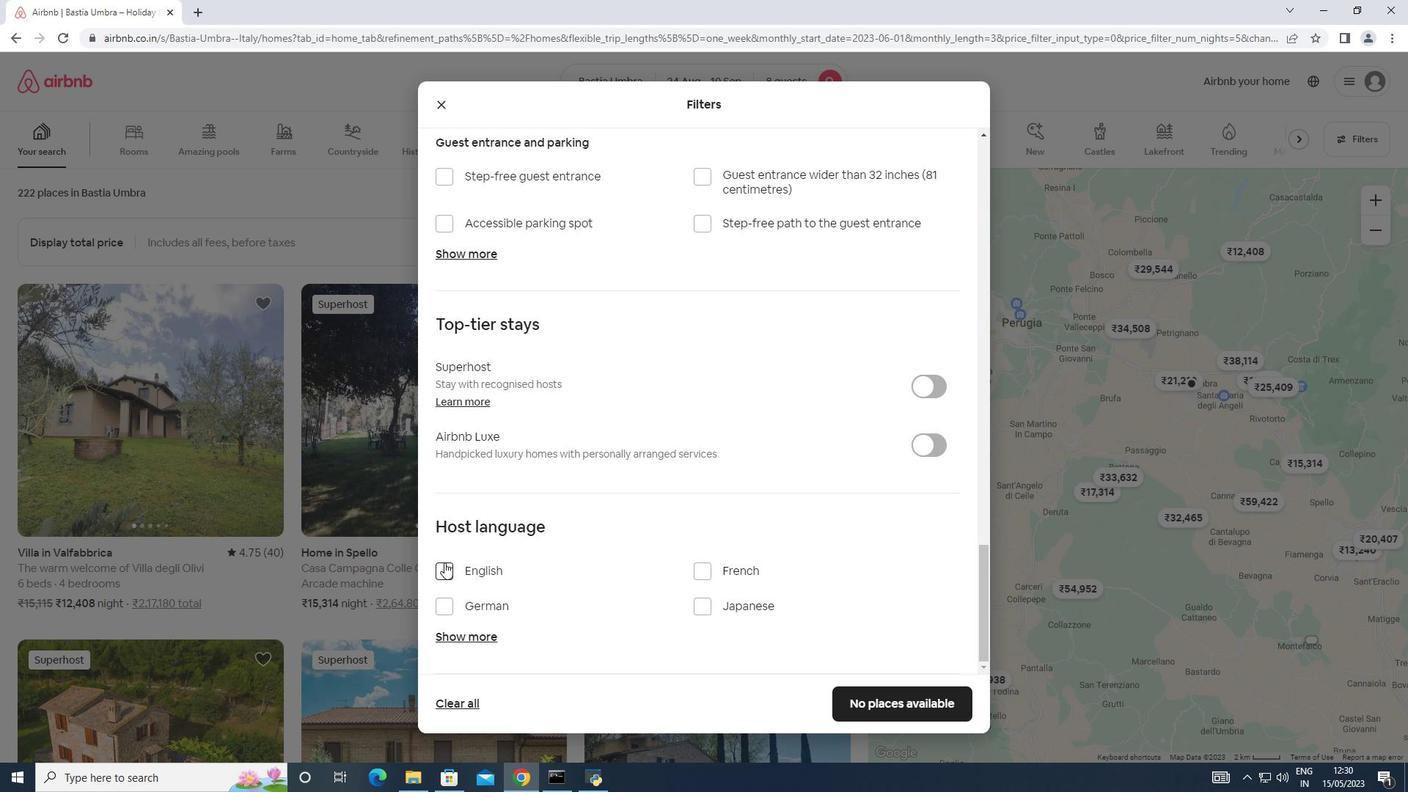 
Action: Mouse moved to (662, 565)
Screenshot: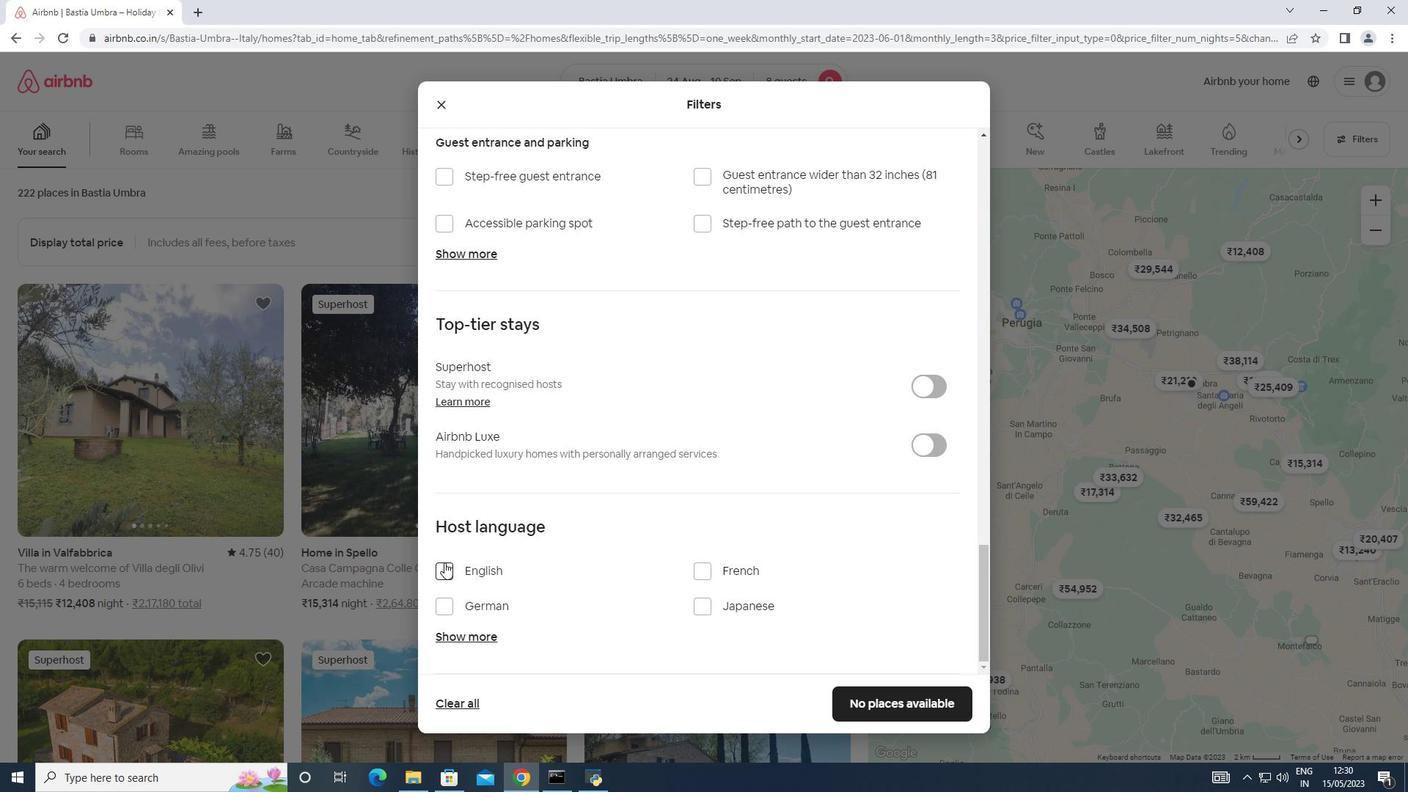 
Action: Mouse scrolled (662, 565) with delta (0, 0)
Screenshot: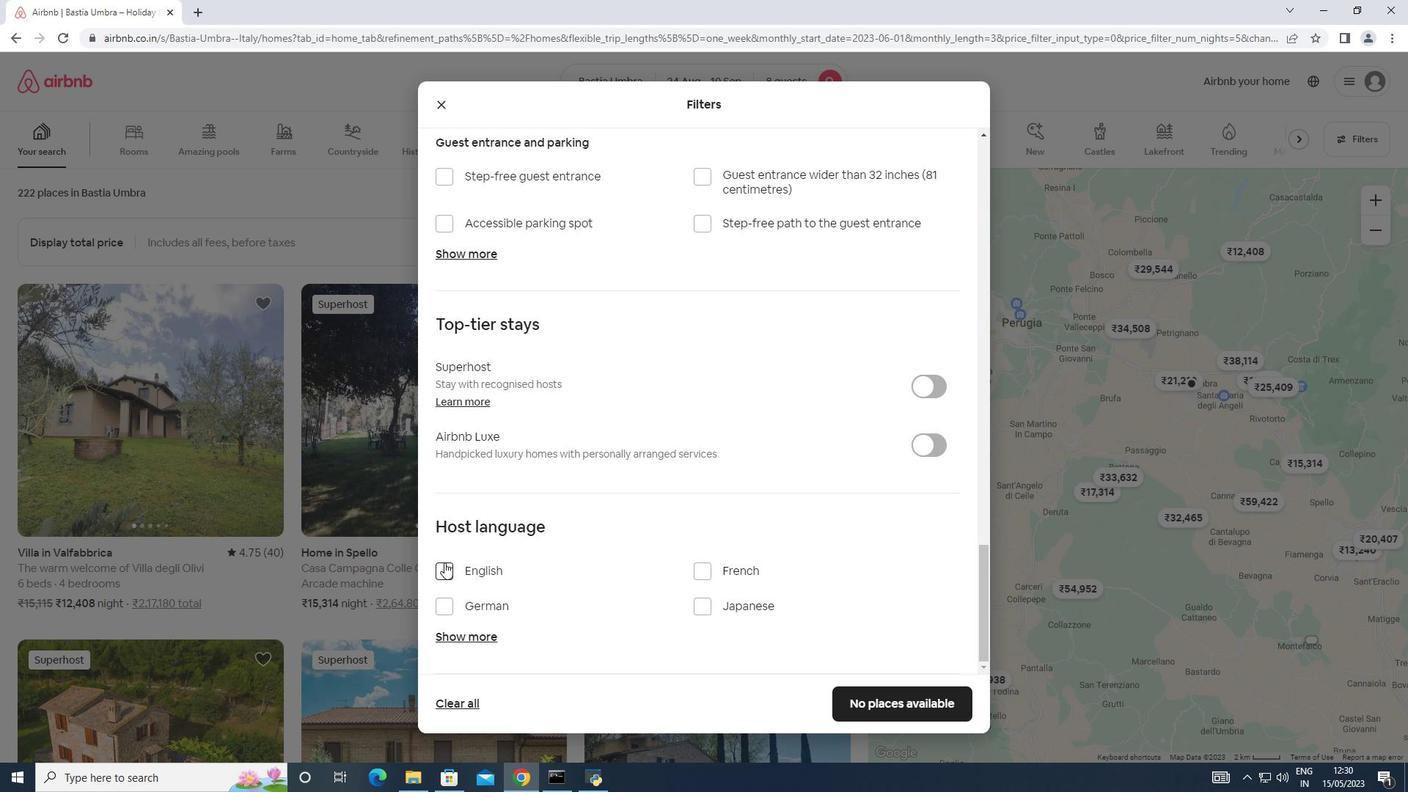 
Action: Mouse moved to (584, 333)
Screenshot: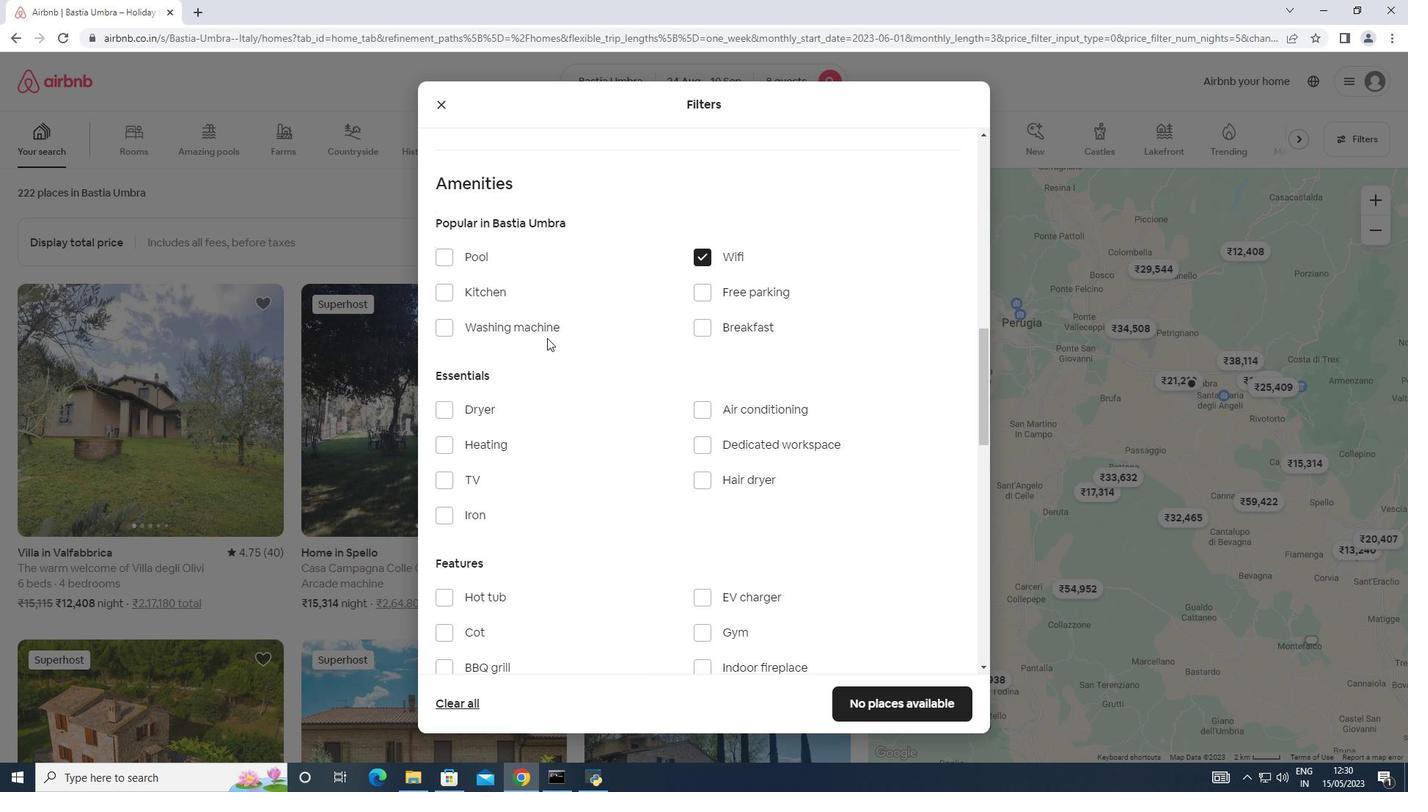 
Action: Mouse pressed left at (446, 482)
Screenshot: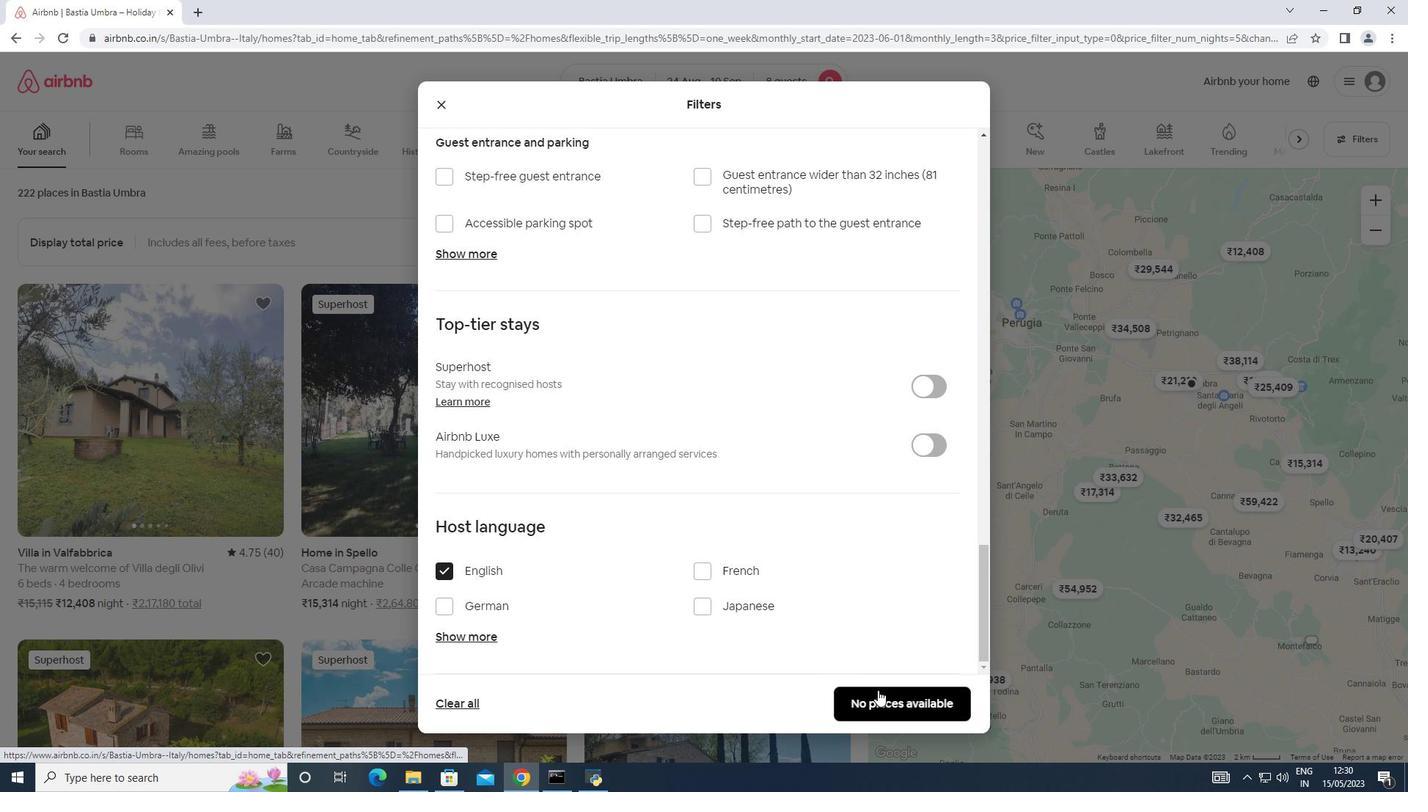
Action: Mouse moved to (617, 497)
Screenshot: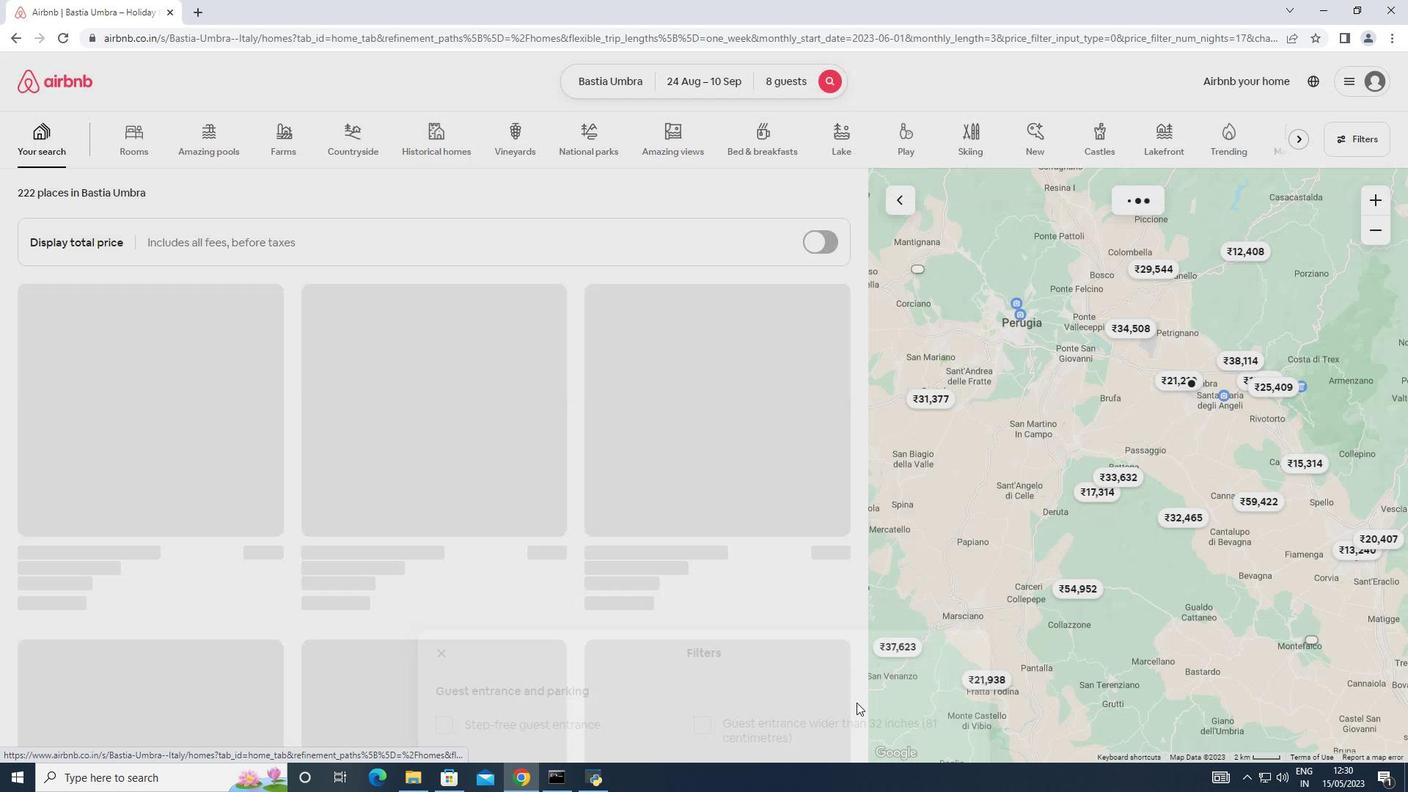 
Action: Mouse scrolled (617, 496) with delta (0, 0)
Screenshot: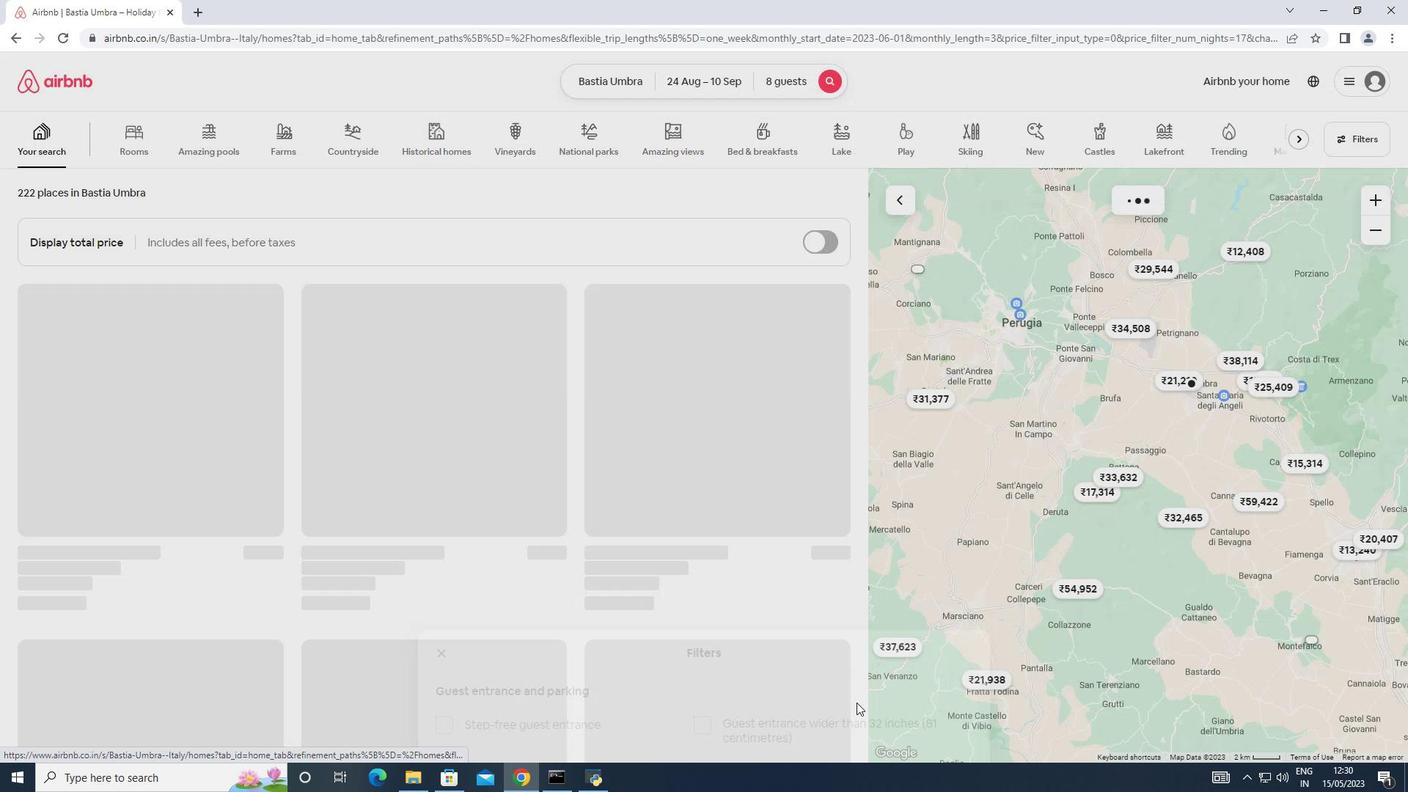 
Action: Mouse moved to (617, 498)
